 Task: Go to Digital Content & Devices. Select Echo & Alexa. Add to cart Echo Auto-2, Echo Glow-2. Select Smart Home Devices from Echo & Alexa. Add to cart Google Nest Hub (Smart Display)-1-. Select Audible Books & Originals. Add to cart The Alchemist by Paulo Coelho (narrated by Jeremy Irons)-2. Place order for _x000D_
3800 Locke St_x000D_
Latonia, Kentucky(KY), 41015, Cell Number (859) 261-0695
Action: Mouse moved to (582, 65)
Screenshot: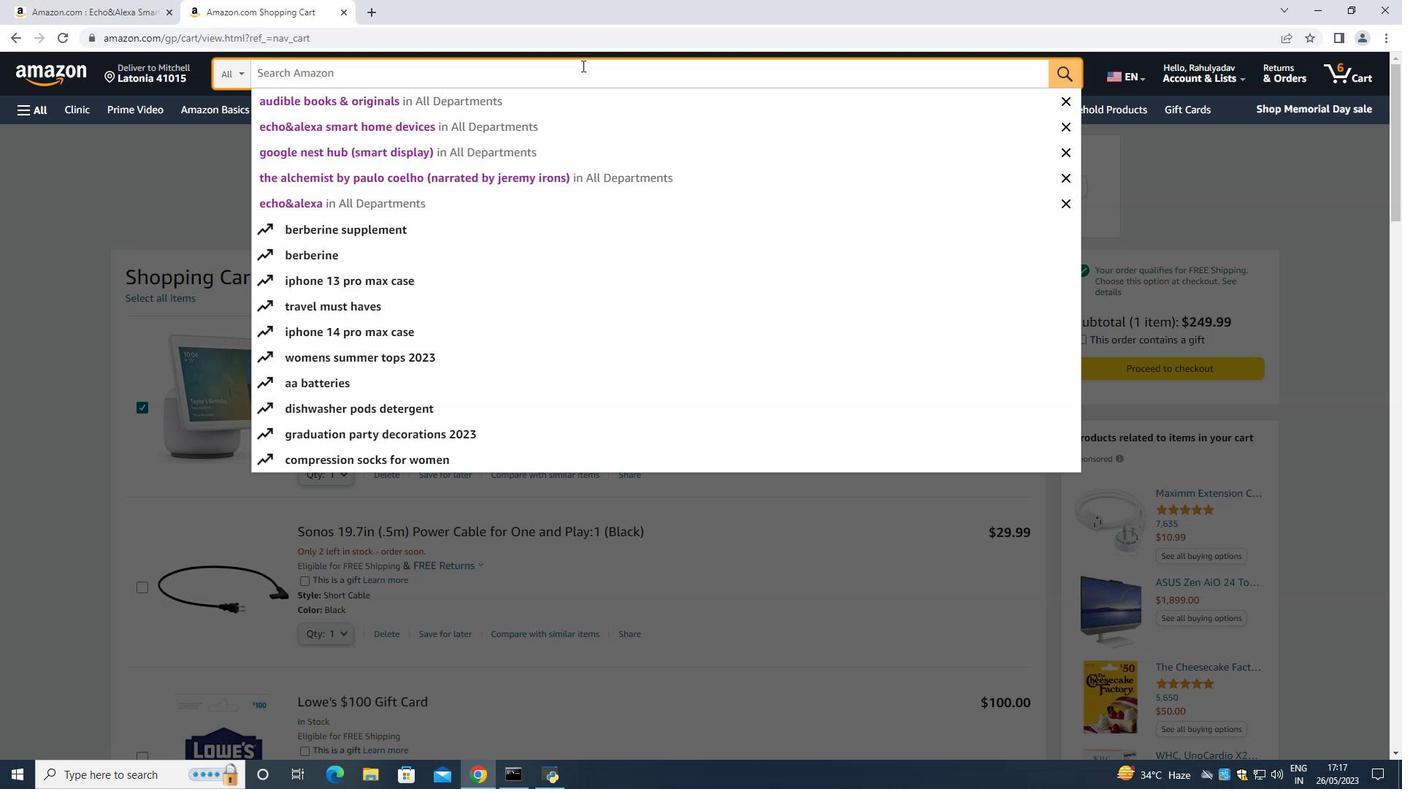 
Action: Key pressed <Key.shift><Key.shift><Key.shift><Key.shift><Key.shift><Key.shift><Key.shift><Key.shift><Key.shift><Key.shift><Key.shift><Key.shift><Key.shift><Key.shift><Key.shift><Key.shift><Key.shift><Key.shift><Key.shift><Key.shift><Key.shift><Key.shift><Key.shift><Key.shift><Key.shift><Key.shift><Key.shift><Key.shift><Key.shift><Key.shift><Key.shift><Key.shift><Key.shift><Key.shift>Echo<Key.space><Key.shift_r><Key.shift_r><Key.shift_r><Key.shift_r><Key.shift_r><Key.shift_r><Key.shift_r><Key.shift_r><Key.shift_r><Key.shift_r><Key.shift_r><Key.shift_r><Key.shift_r><Key.shift_r><Key.shift_r><Key.shift_r><Key.shift_r><Key.shift_r><Key.shift_r><Key.shift_r><Key.shift_r><Key.shift_r>&<Key.shift><Key.space><Key.shift>Alexa<Key.space><Key.enter>
Screenshot: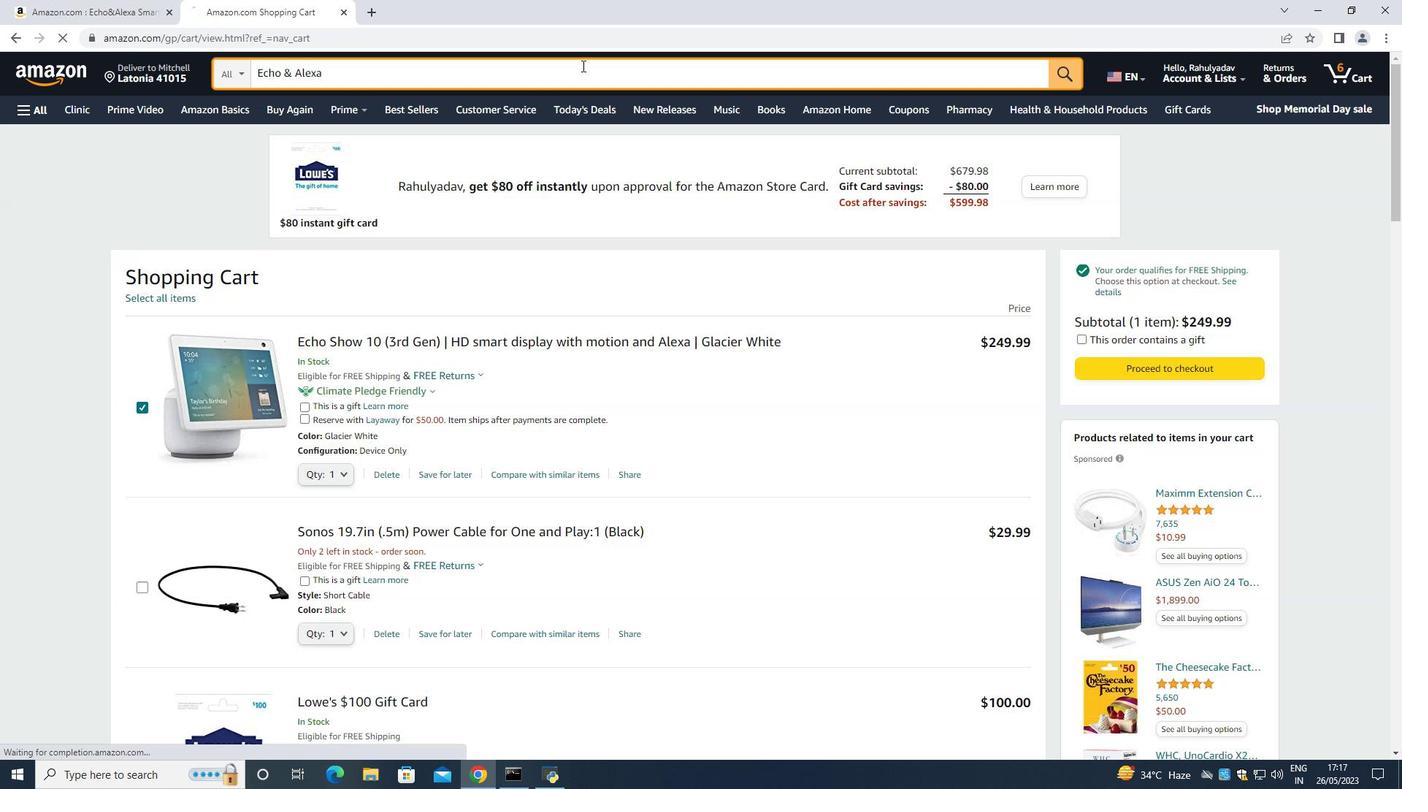 
Action: Mouse moved to (369, 85)
Screenshot: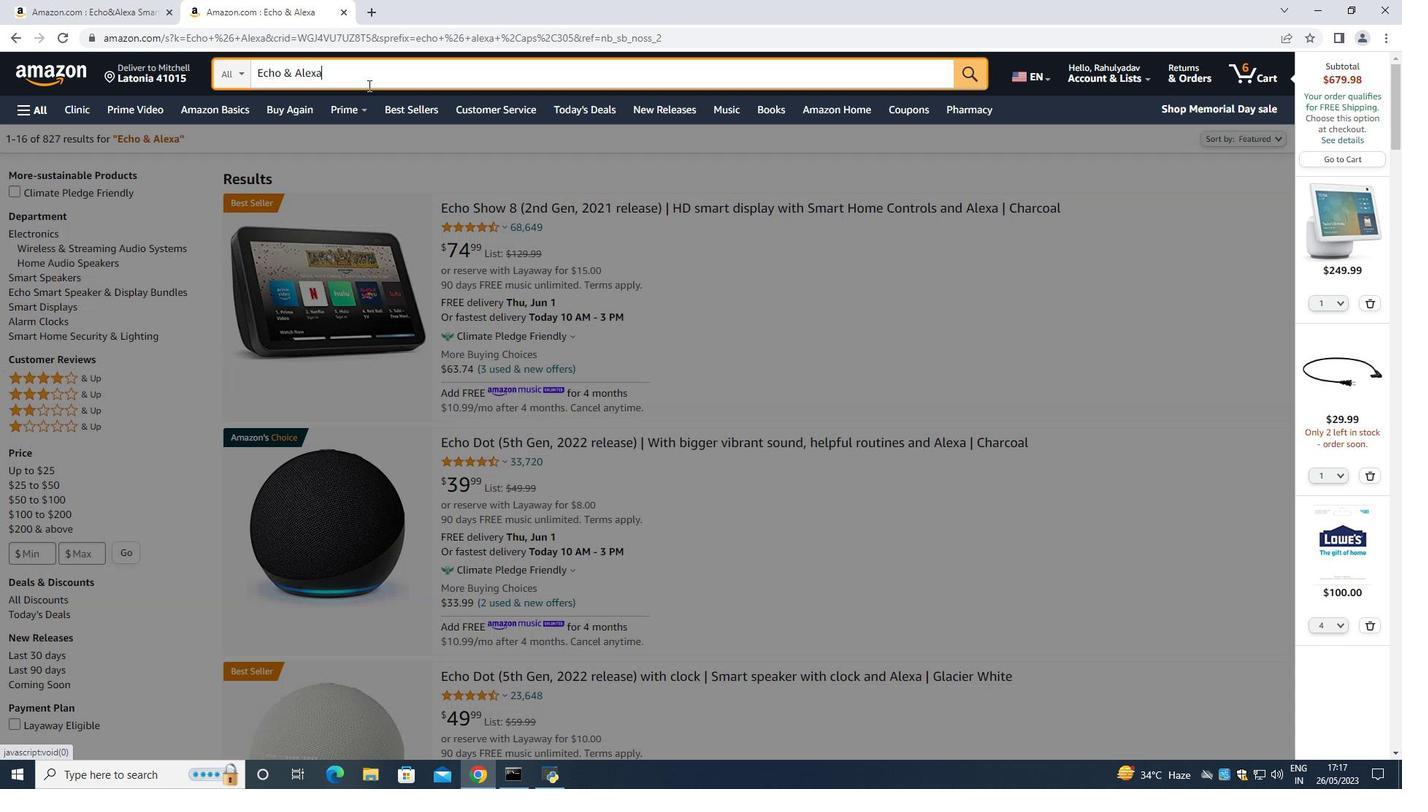 
Action: Mouse pressed left at (369, 85)
Screenshot: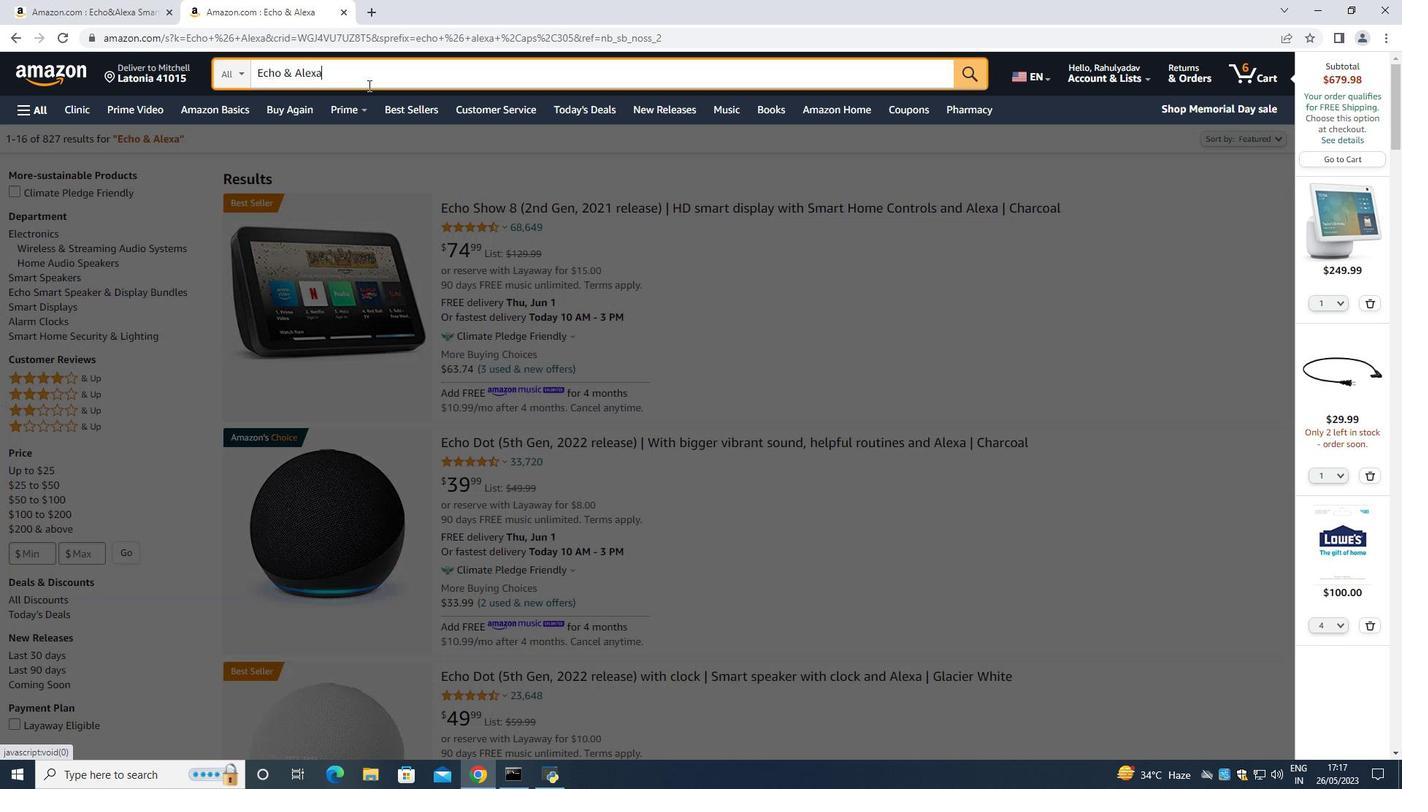 
Action: Mouse moved to (1149, 115)
Screenshot: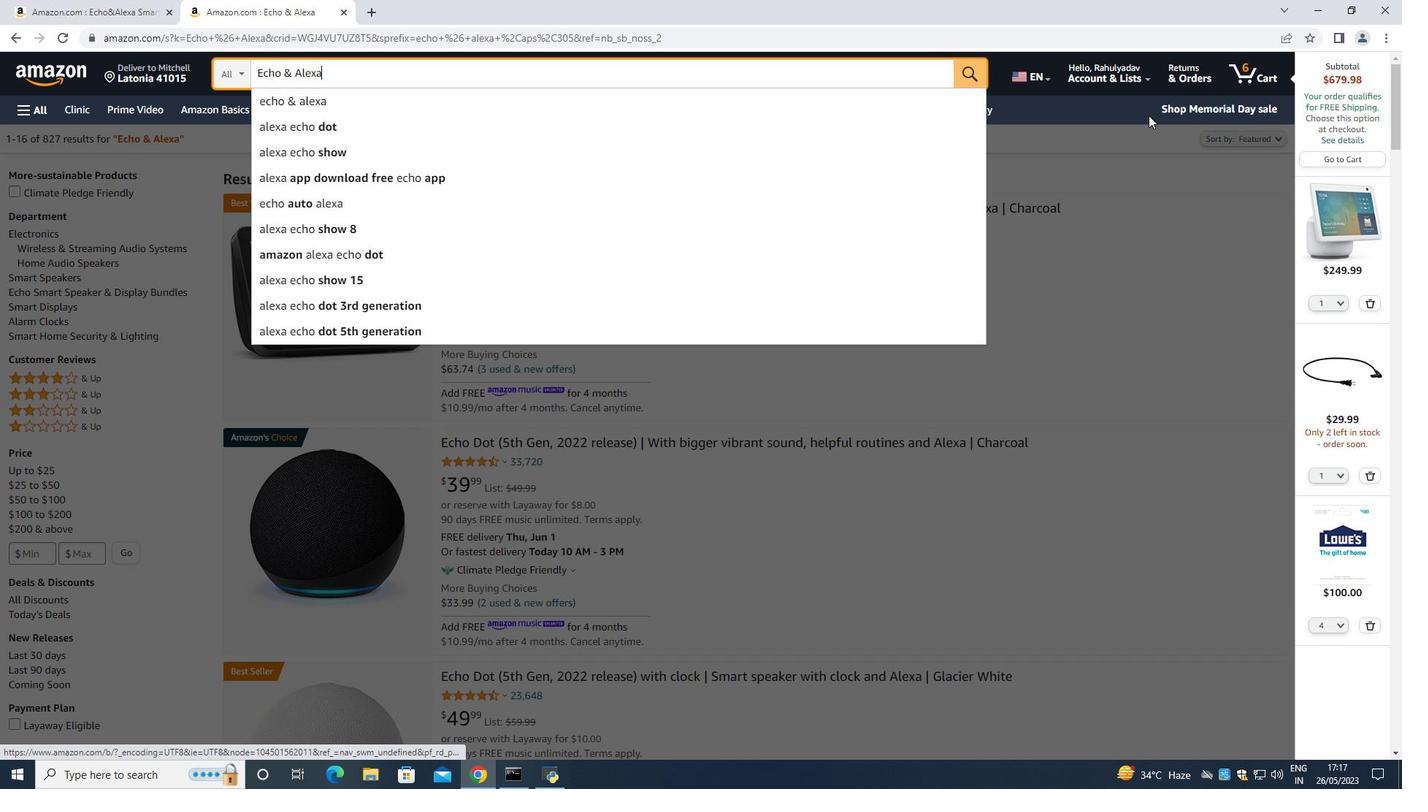 
Action: Key pressed <Key.space>
Screenshot: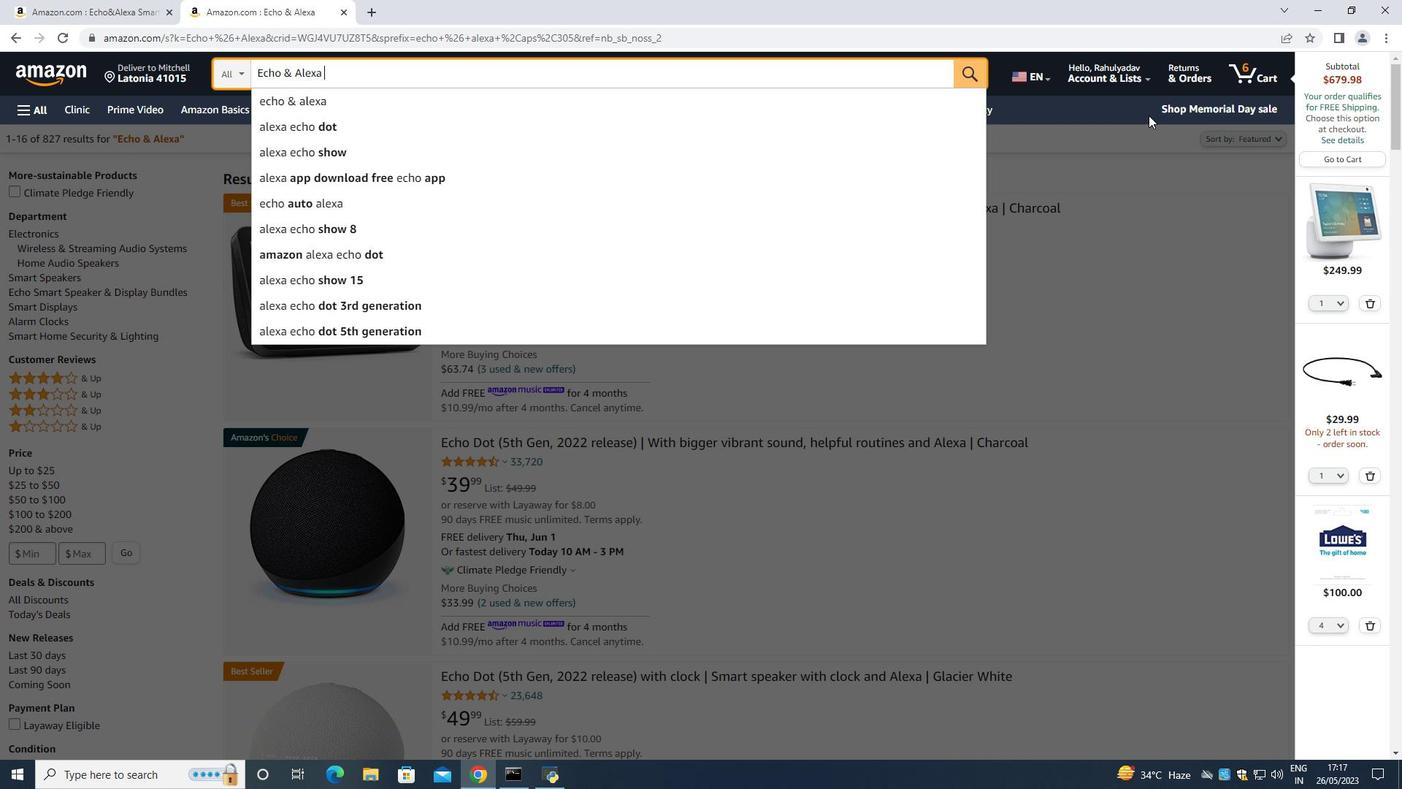
Action: Mouse moved to (1148, 116)
Screenshot: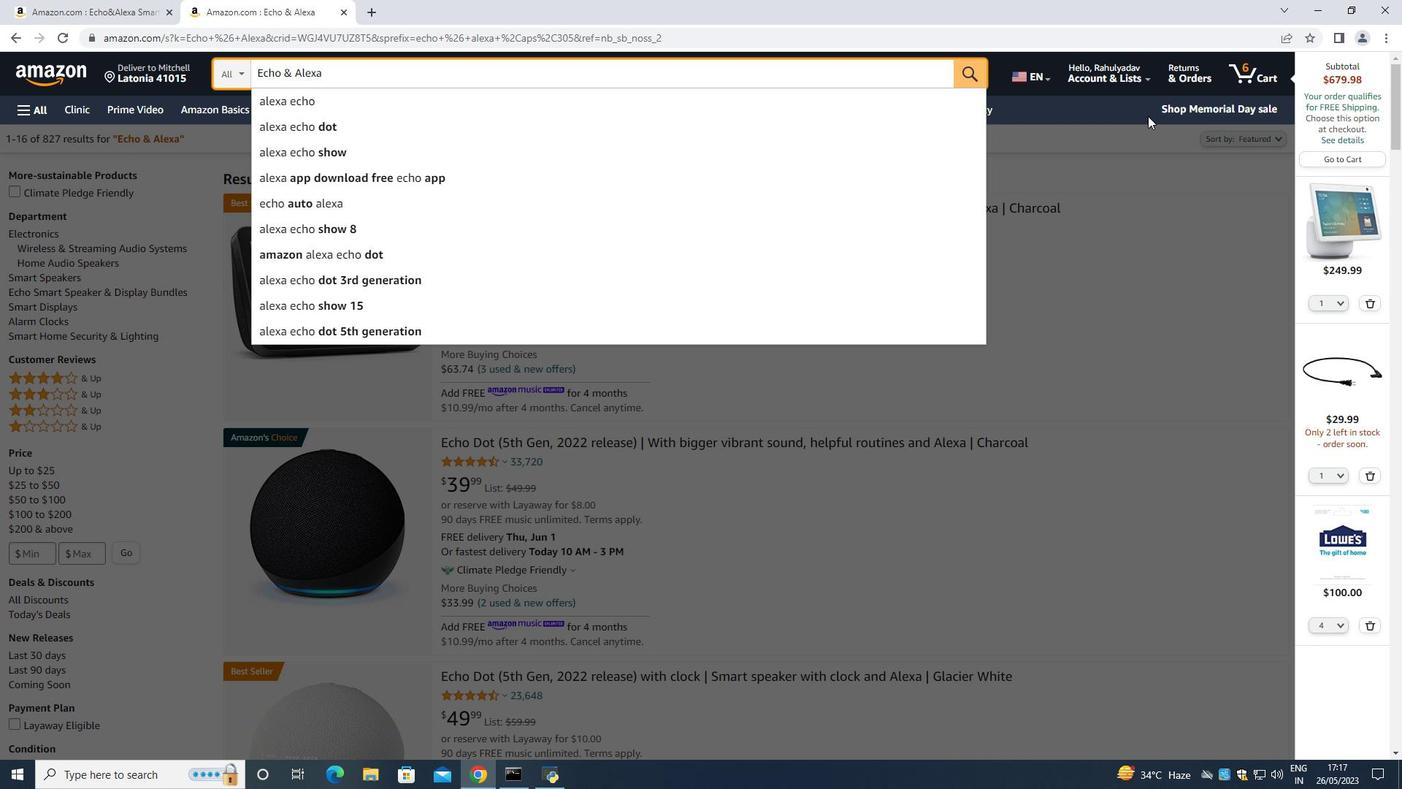 
Action: Key pressed <Key.shift>Echo<Key.space><Key.shift>Aut<Key.backspace><Key.backspace>uto<Key.space>2<Key.enter>
Screenshot: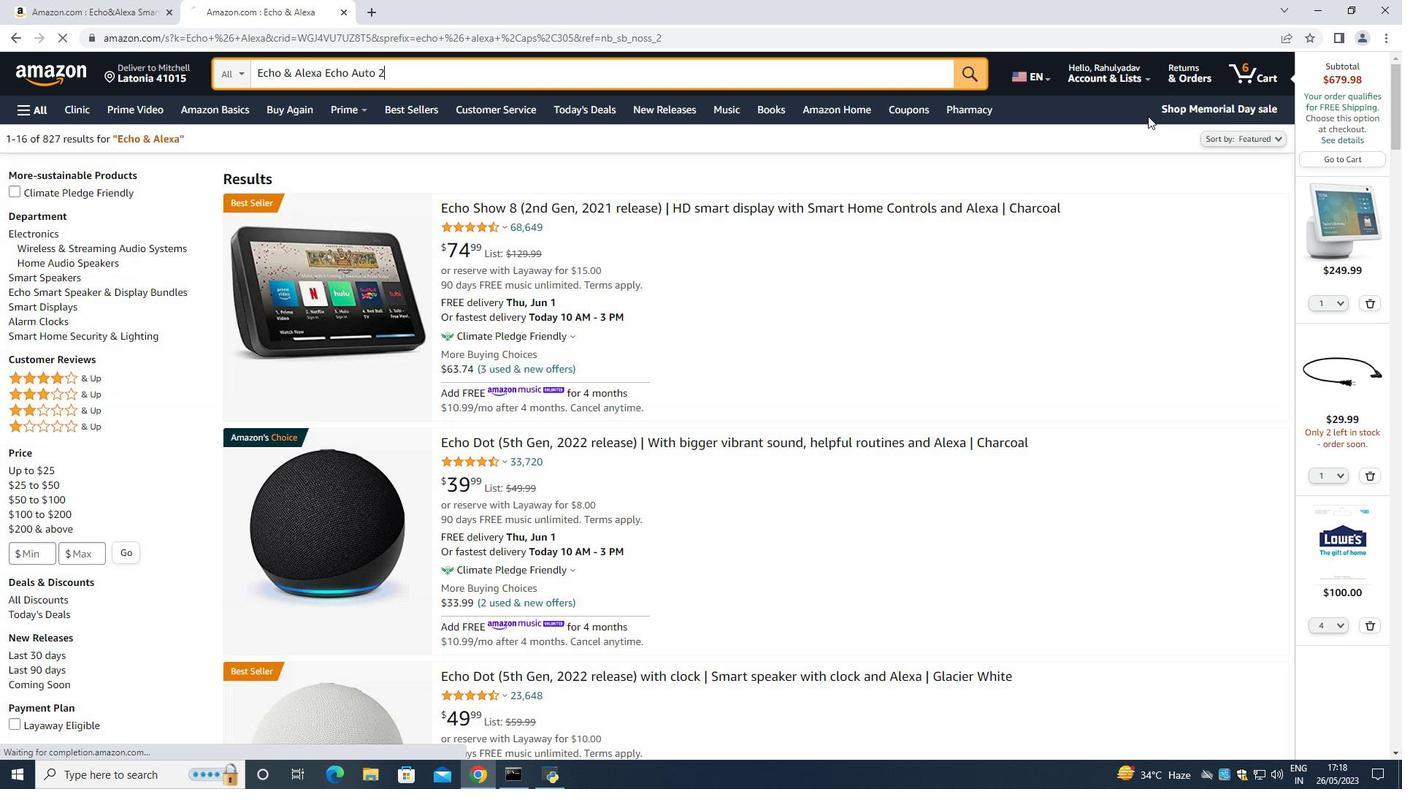 
Action: Mouse moved to (382, 75)
Screenshot: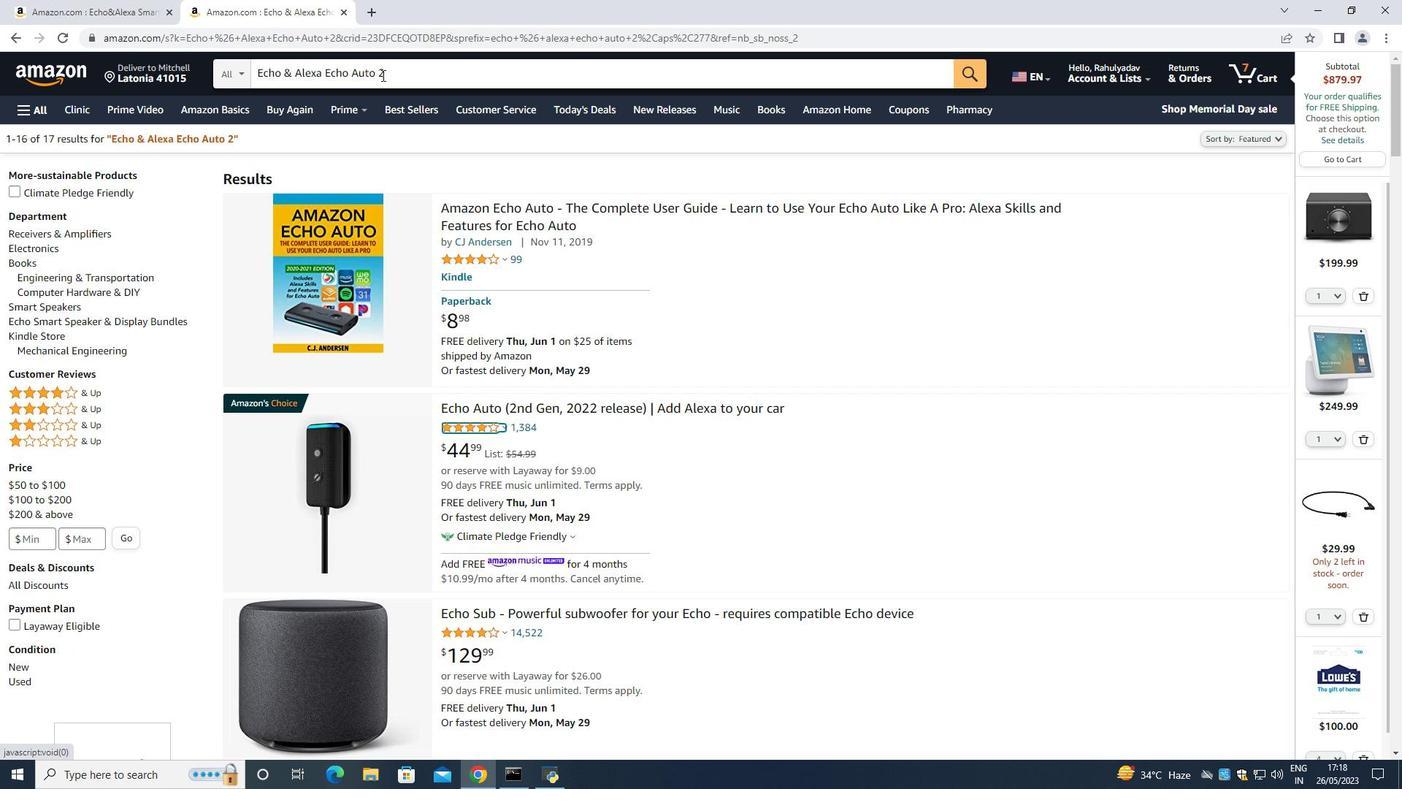 
Action: Key pressed <Key.backspace>
Screenshot: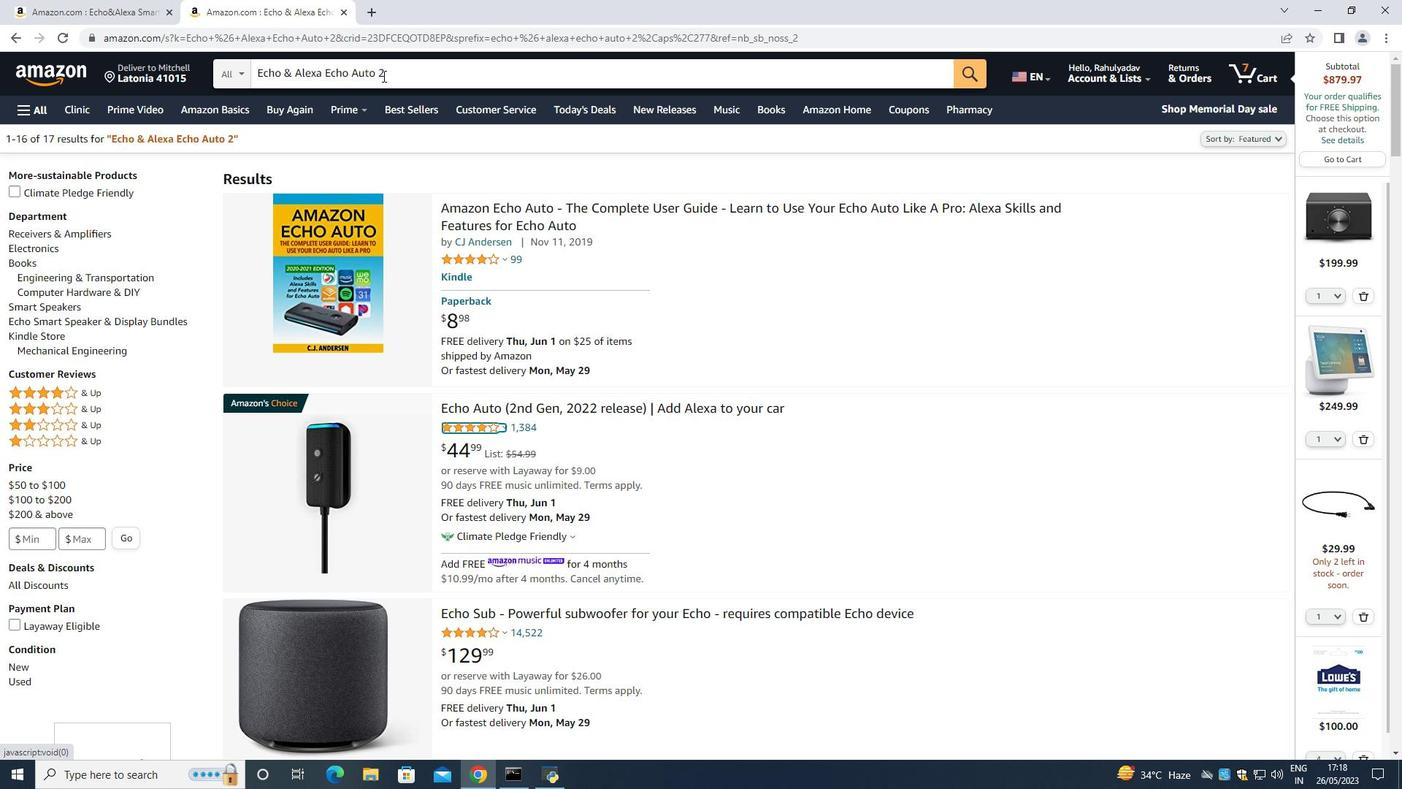 
Action: Mouse moved to (382, 75)
Screenshot: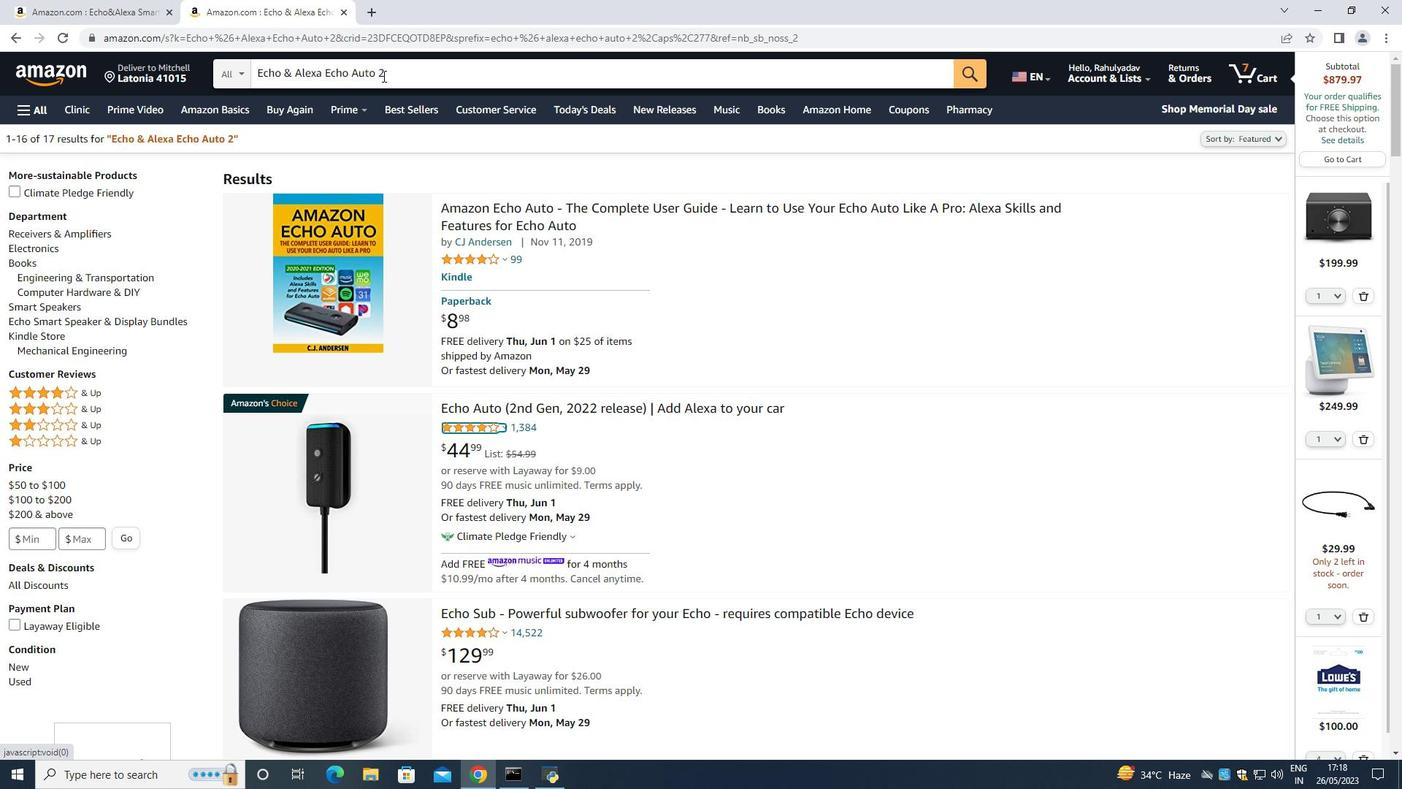 
Action: Key pressed <Key.backspace><Key.backspace>
Screenshot: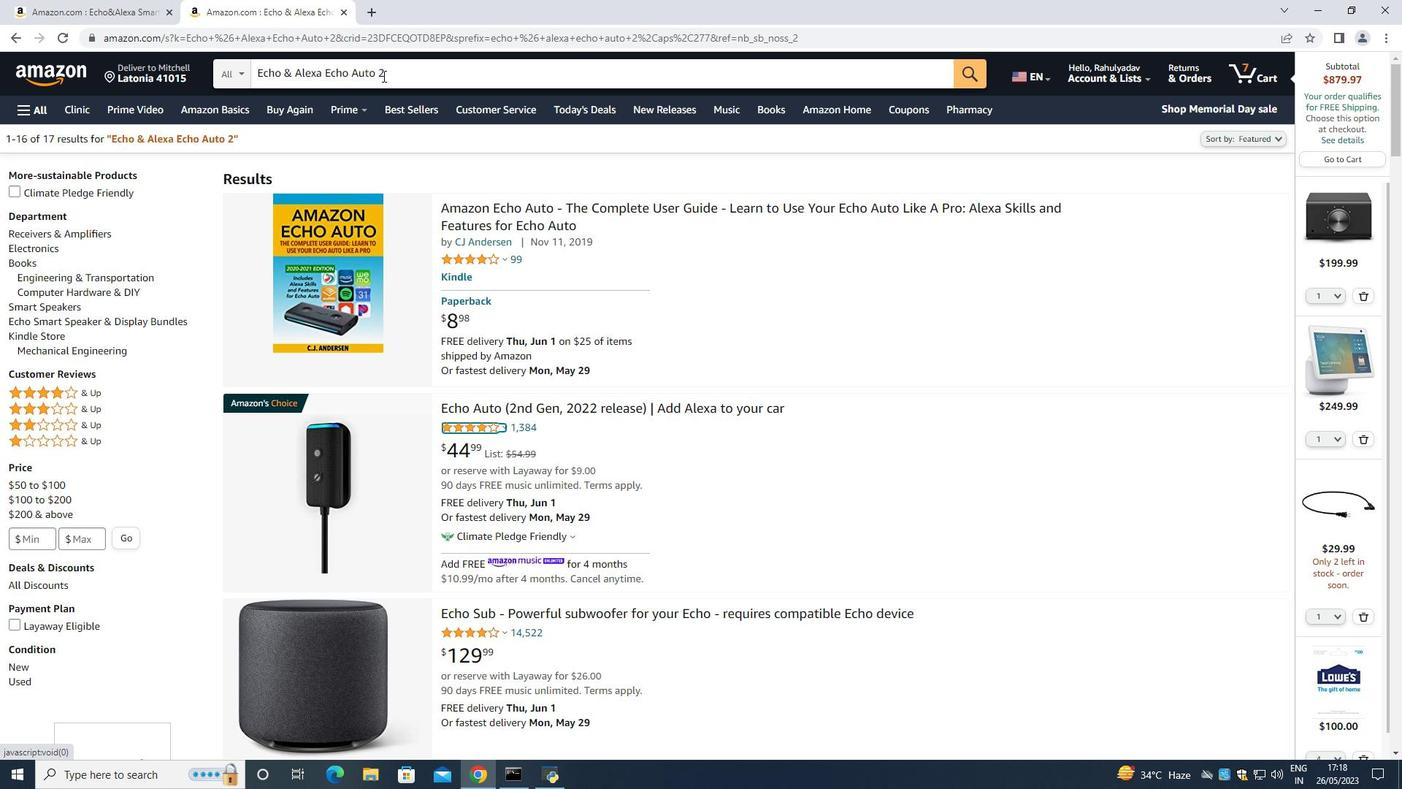 
Action: Mouse moved to (395, 71)
Screenshot: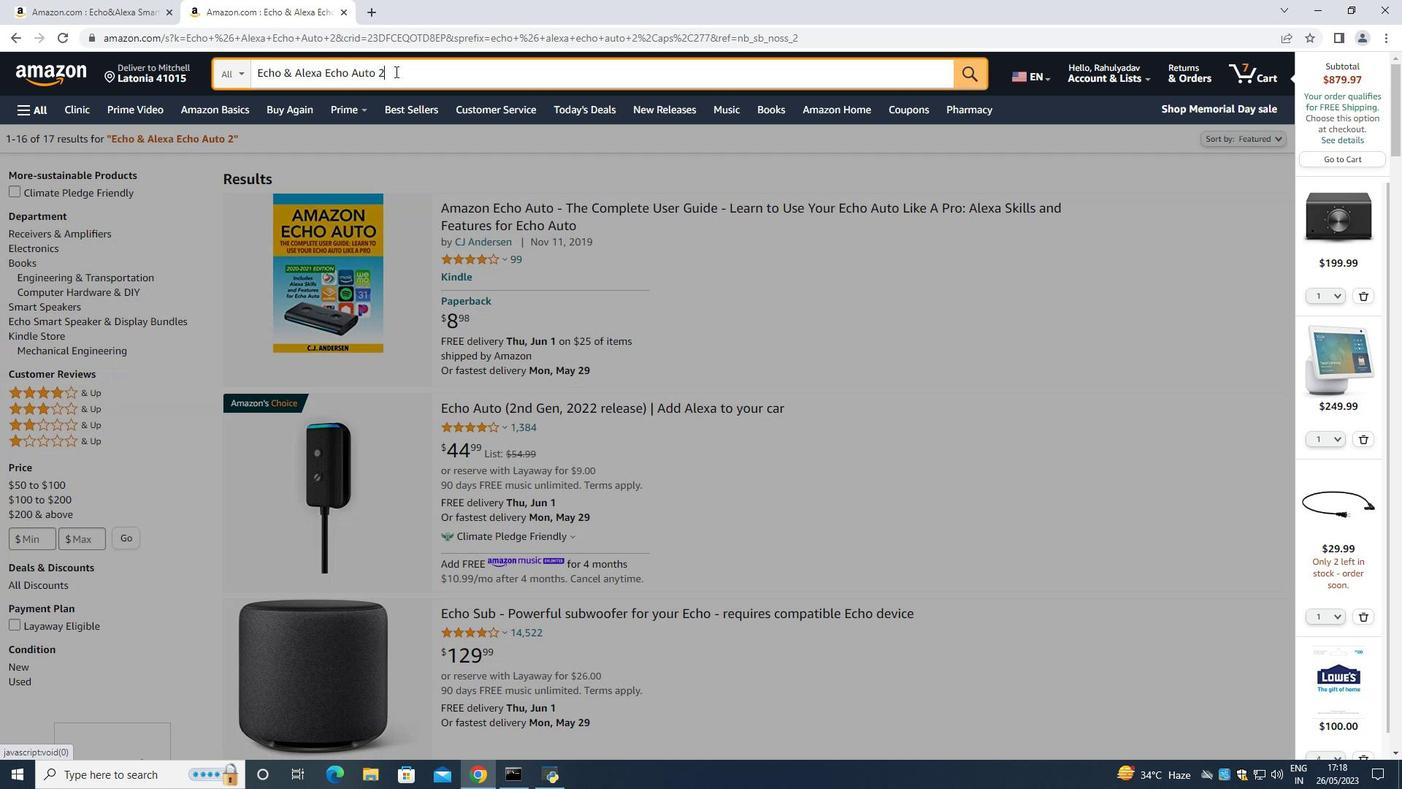 
Action: Mouse pressed left at (395, 71)
Screenshot: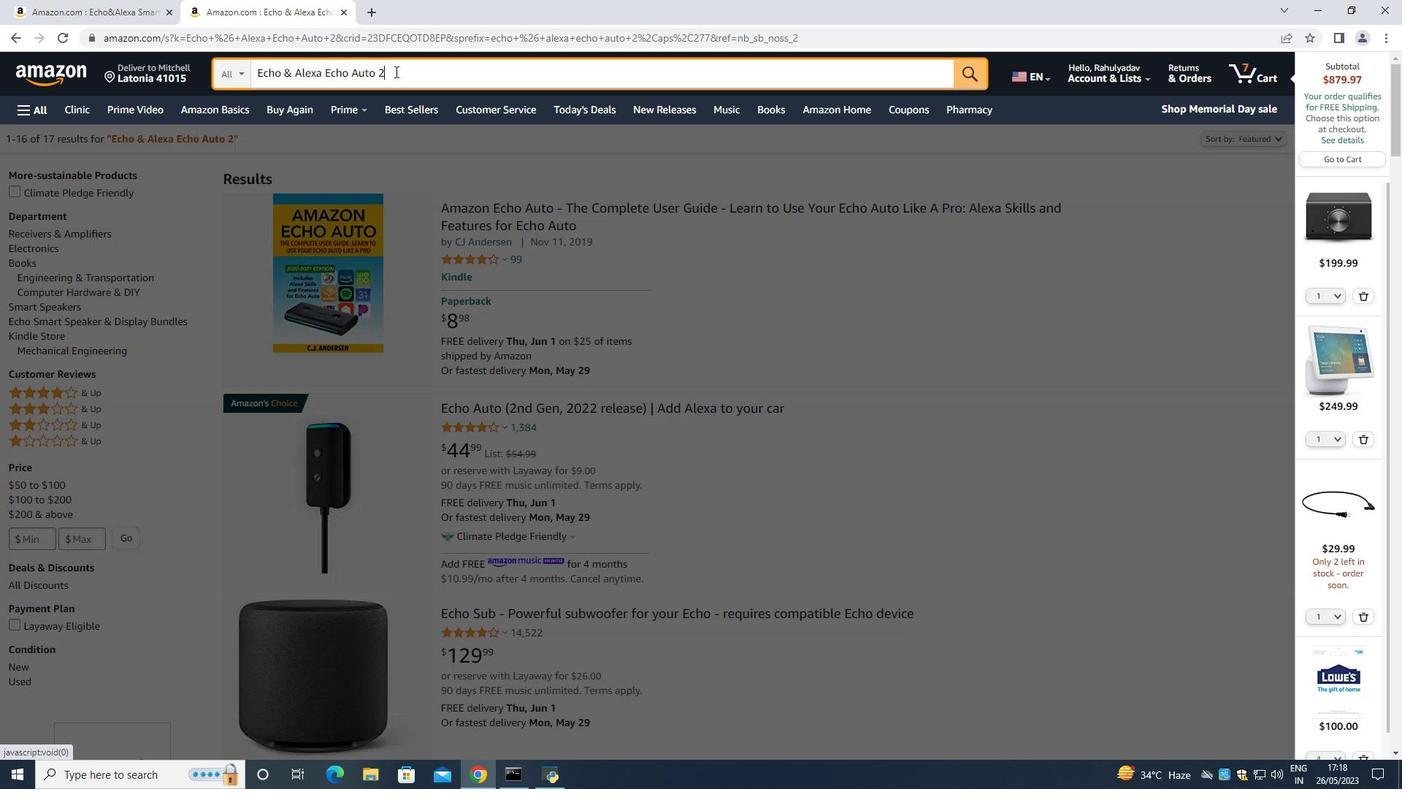 
Action: Mouse moved to (395, 71)
Screenshot: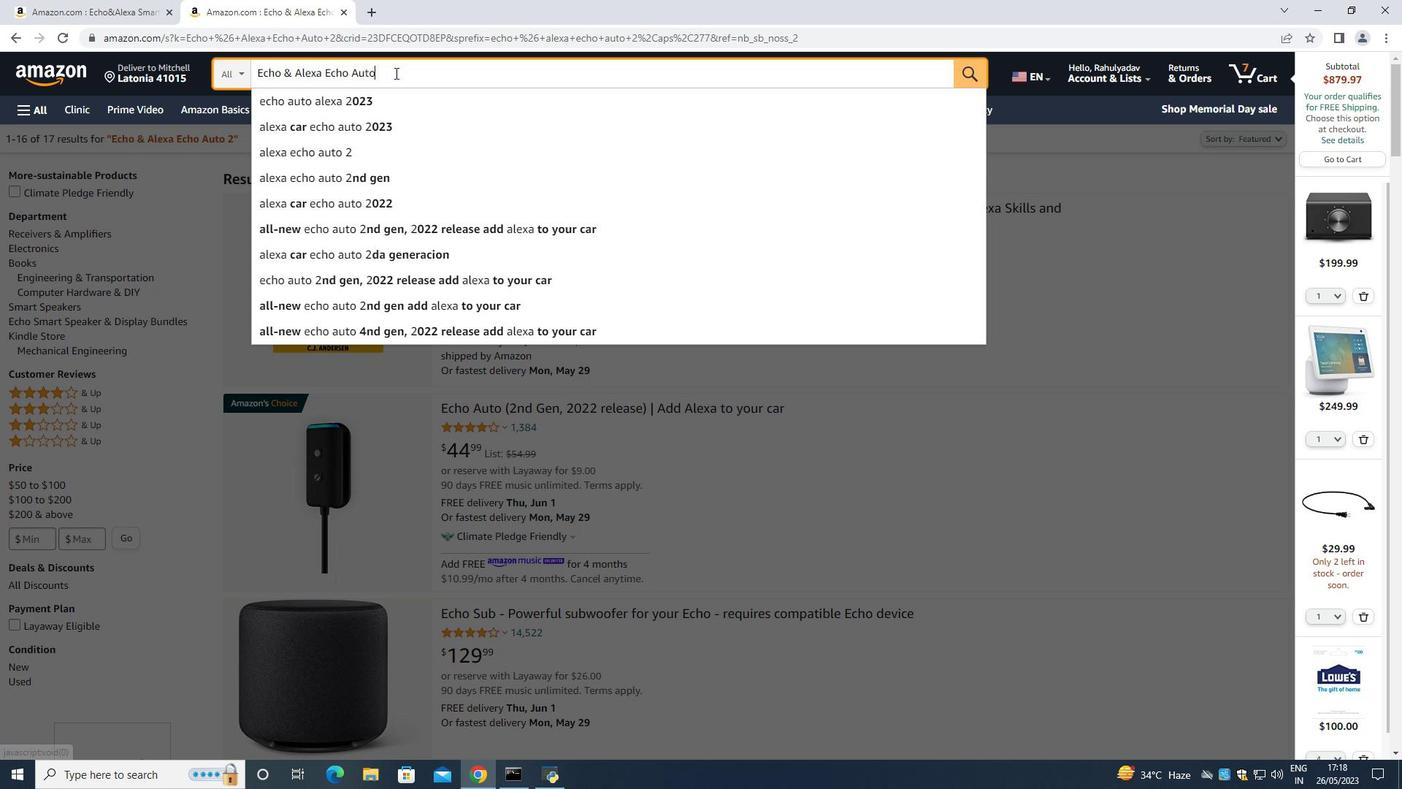 
Action: Key pressed <Key.backspace>
Screenshot: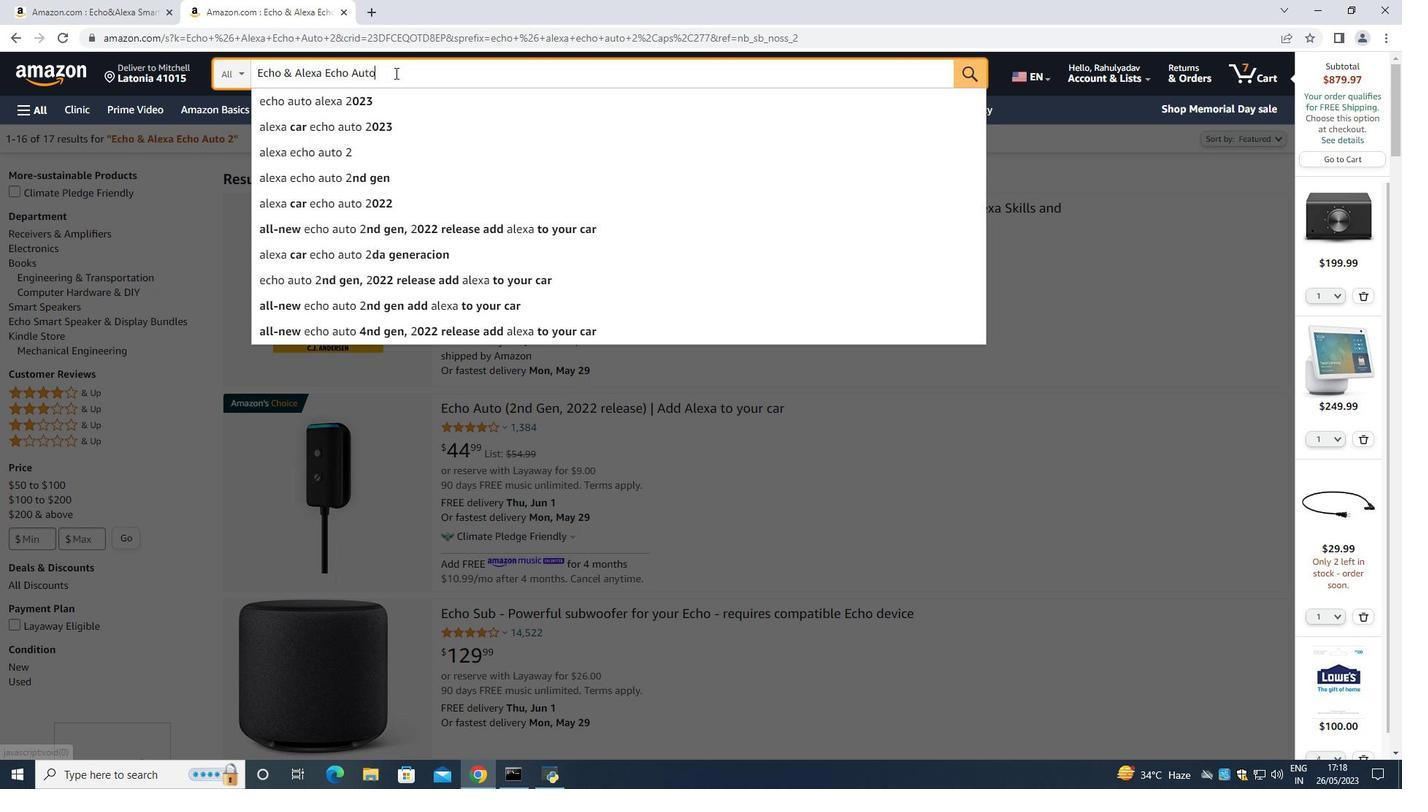 
Action: Mouse moved to (395, 73)
Screenshot: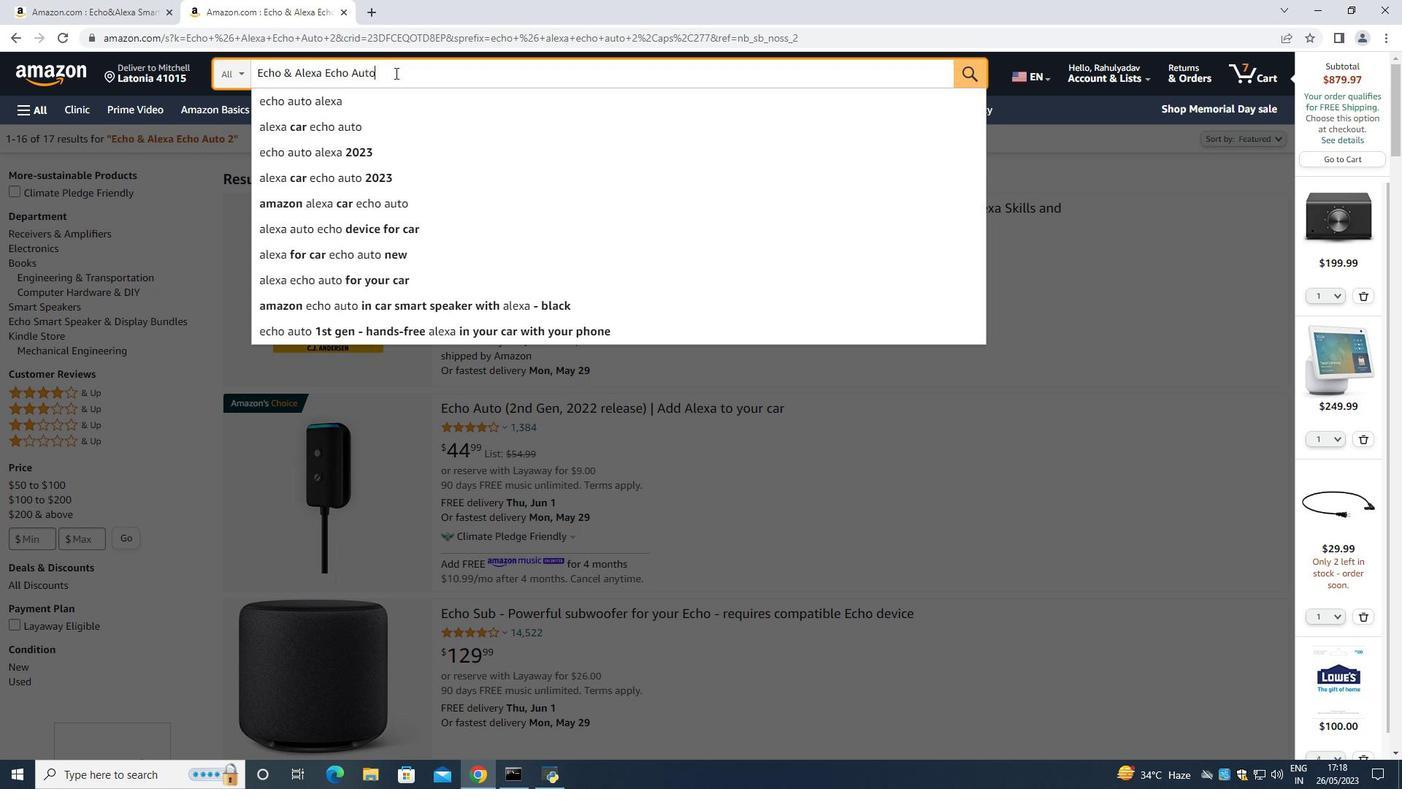 
Action: Key pressed <Key.backspace><Key.backspace><Key.backspace><Key.backspace><Key.backspace>
Screenshot: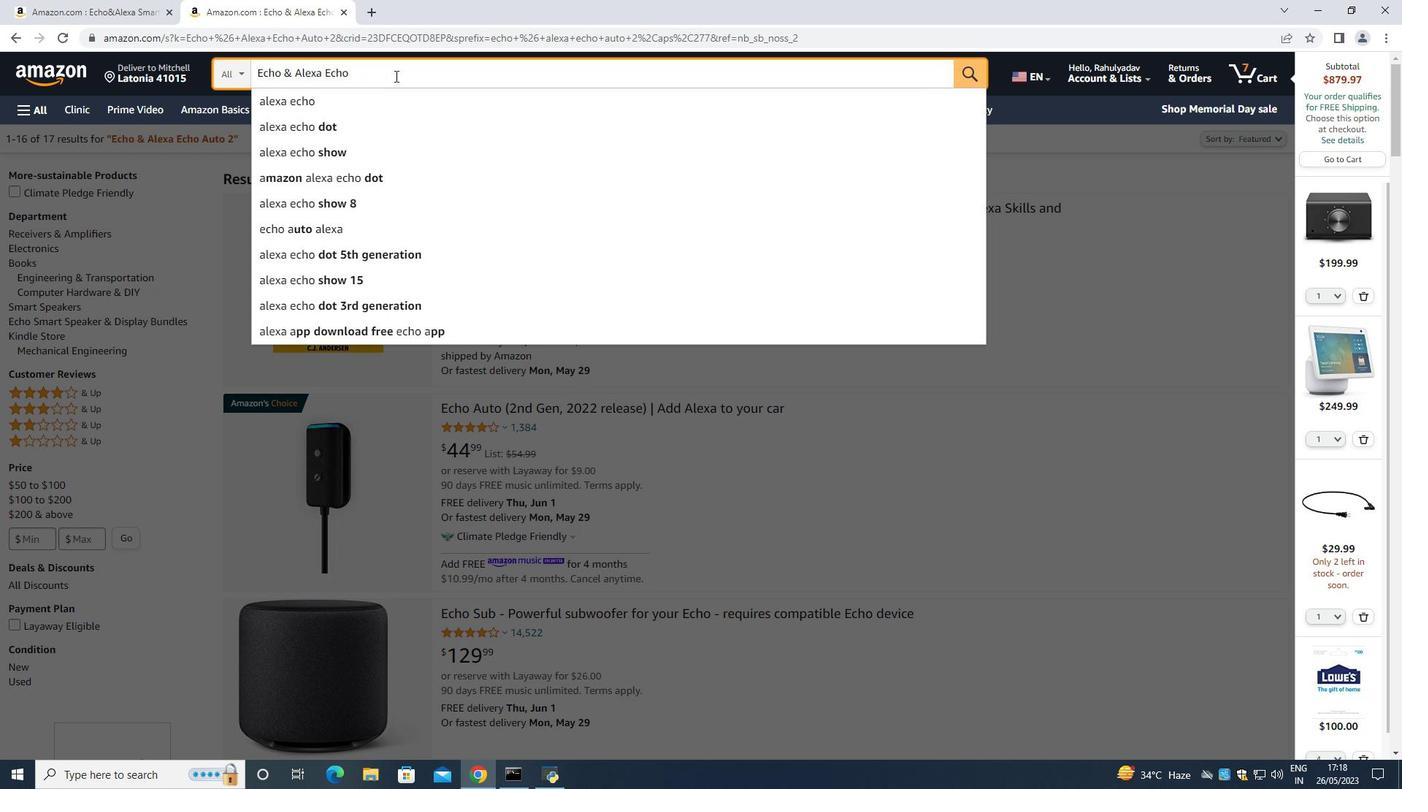 
Action: Mouse moved to (394, 82)
Screenshot: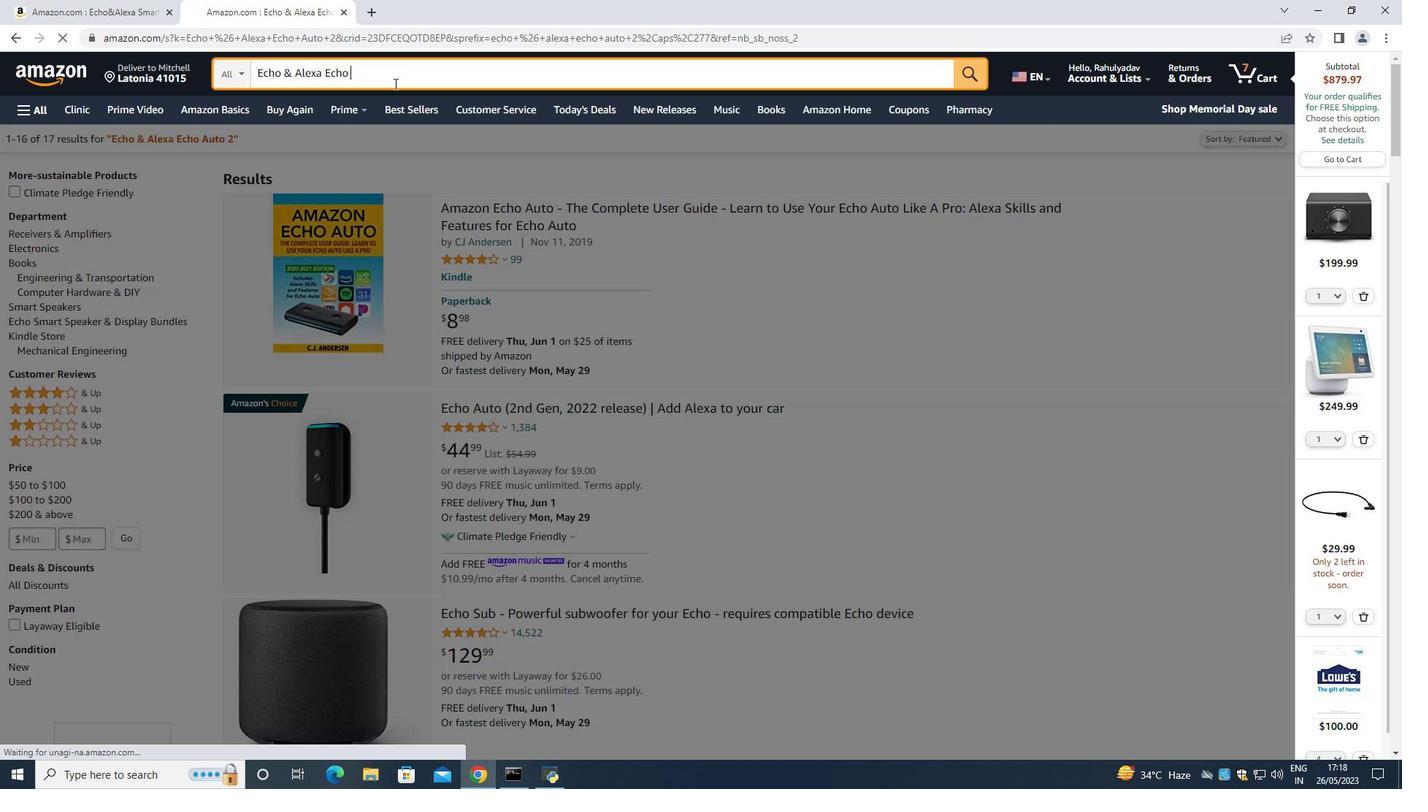
Action: Key pressed <Key.enter>
Screenshot: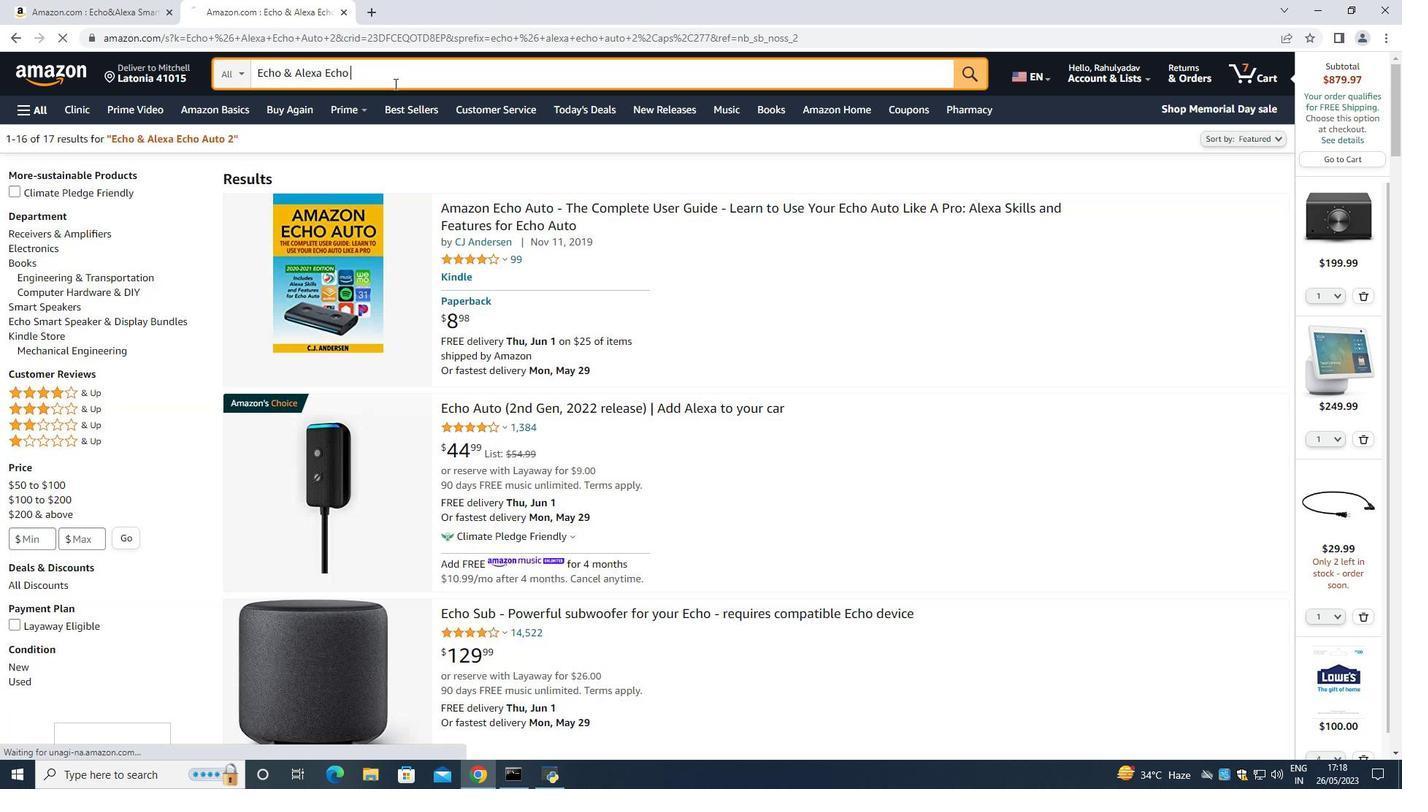 
Action: Mouse moved to (370, 73)
Screenshot: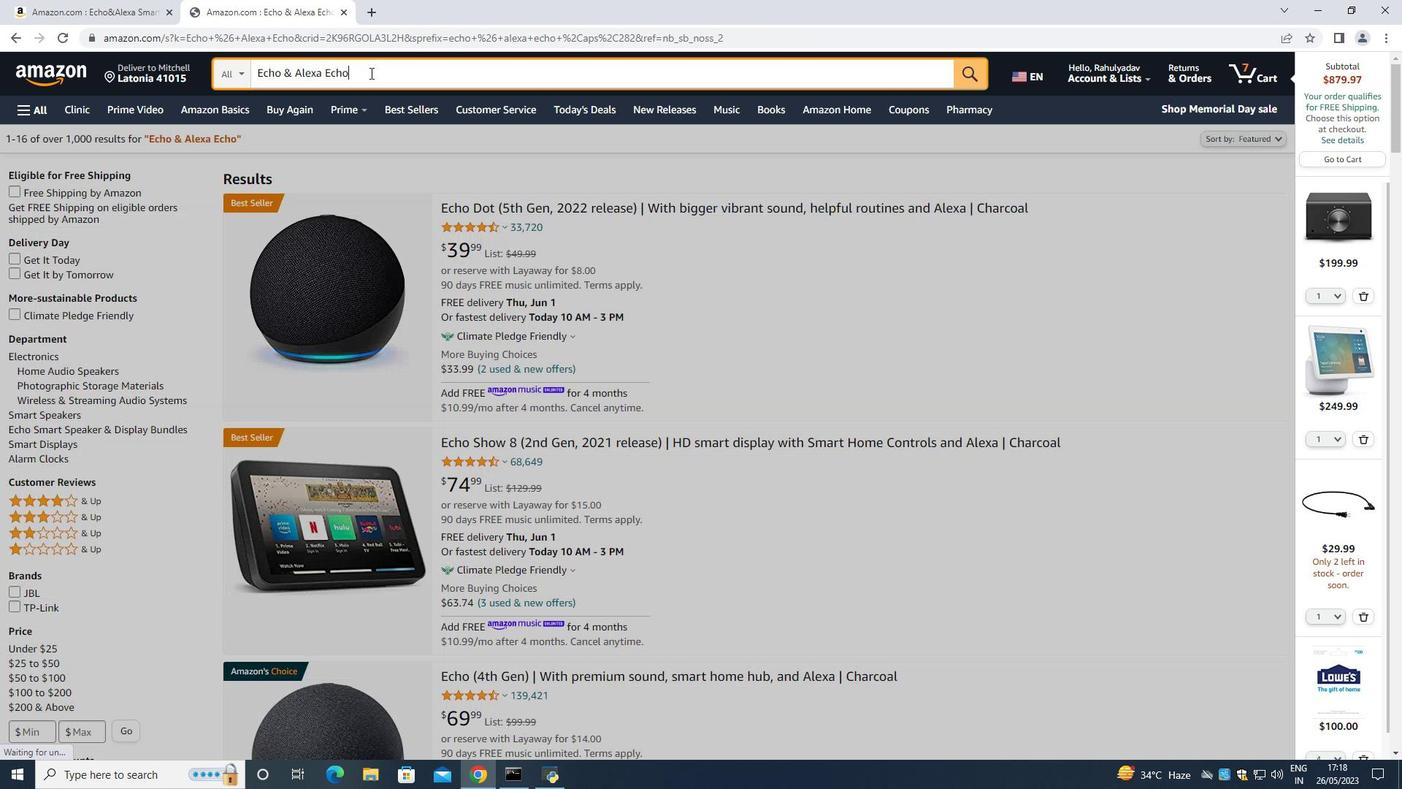 
Action: Mouse pressed left at (370, 73)
Screenshot: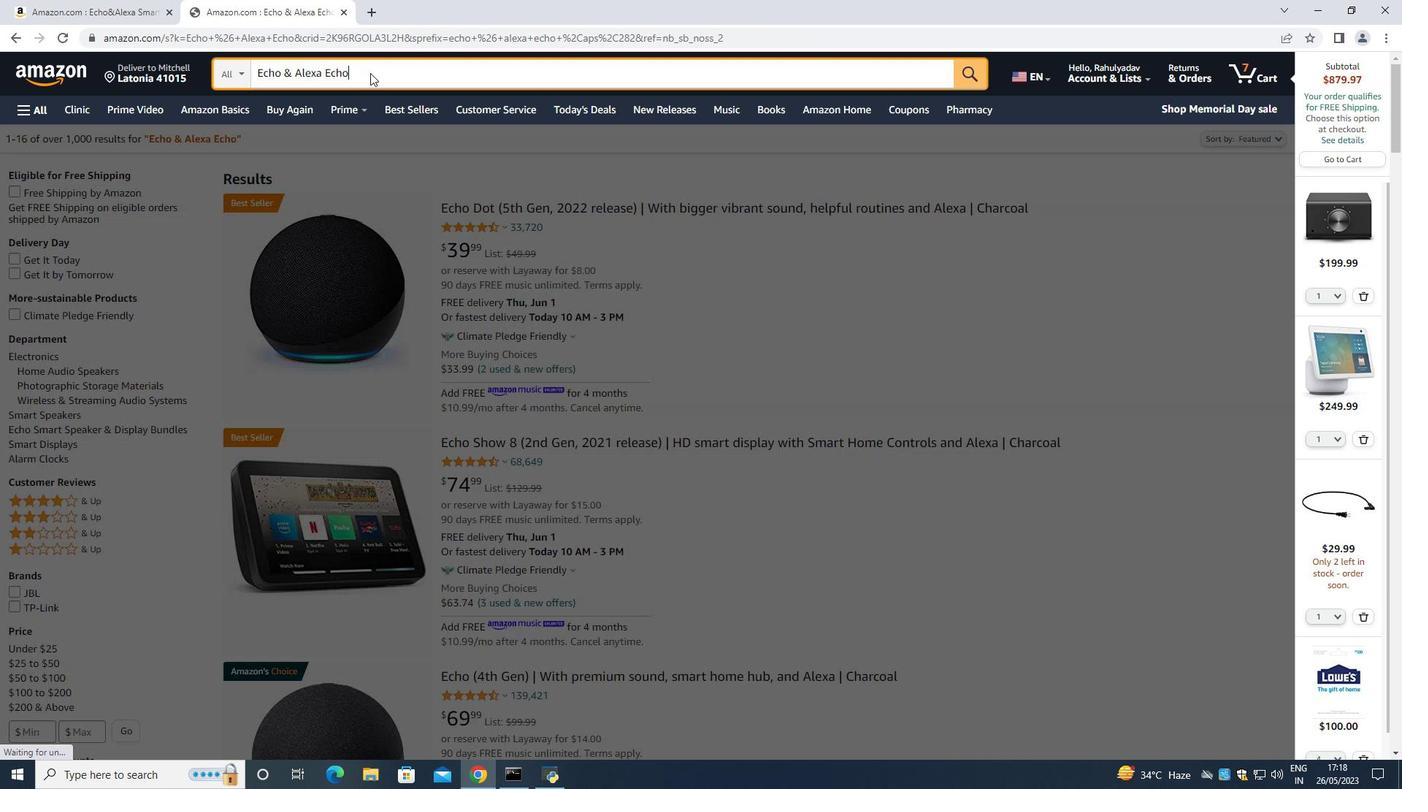 
Action: Mouse moved to (368, 80)
Screenshot: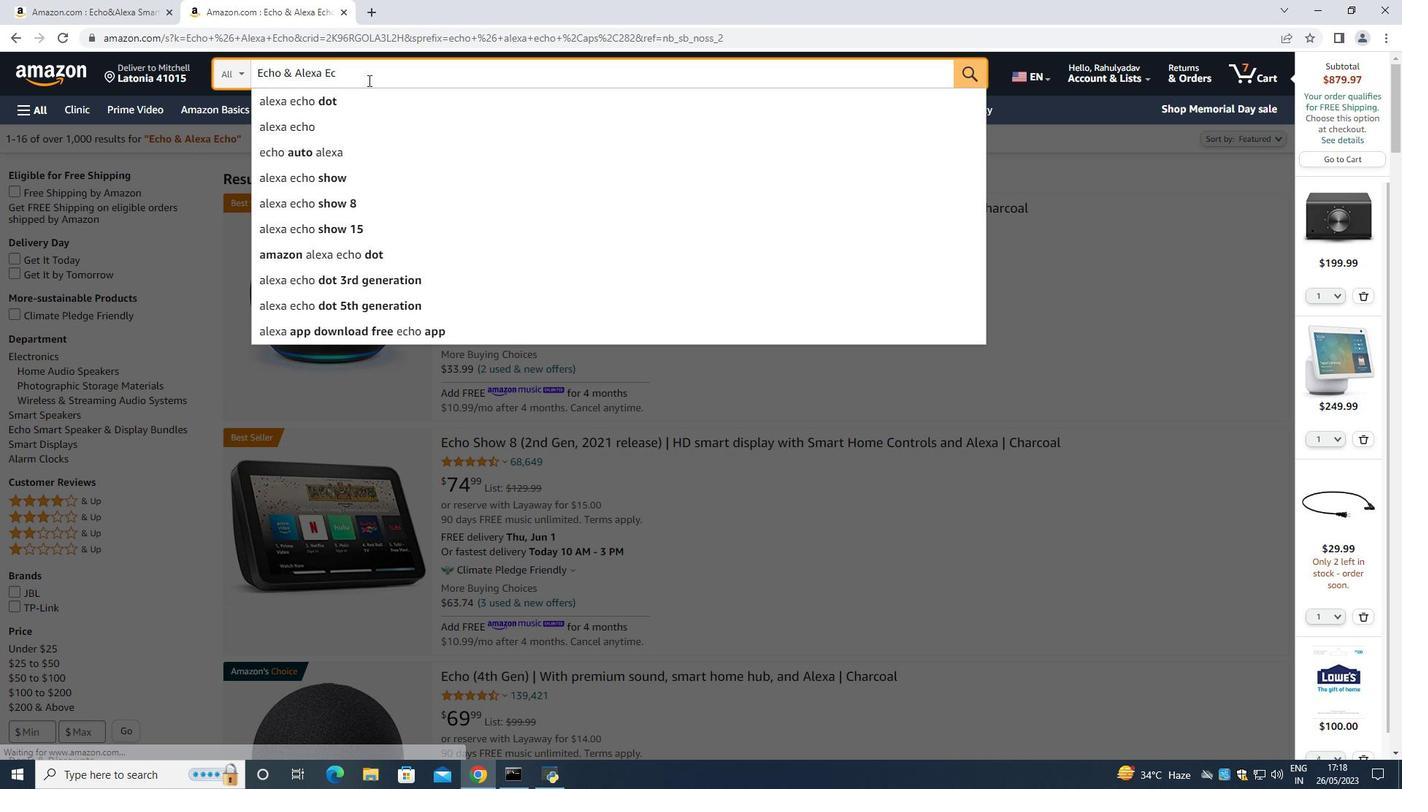 
Action: Key pressed <Key.backspace><Key.backspace><Key.backspace><Key.backspace>
Screenshot: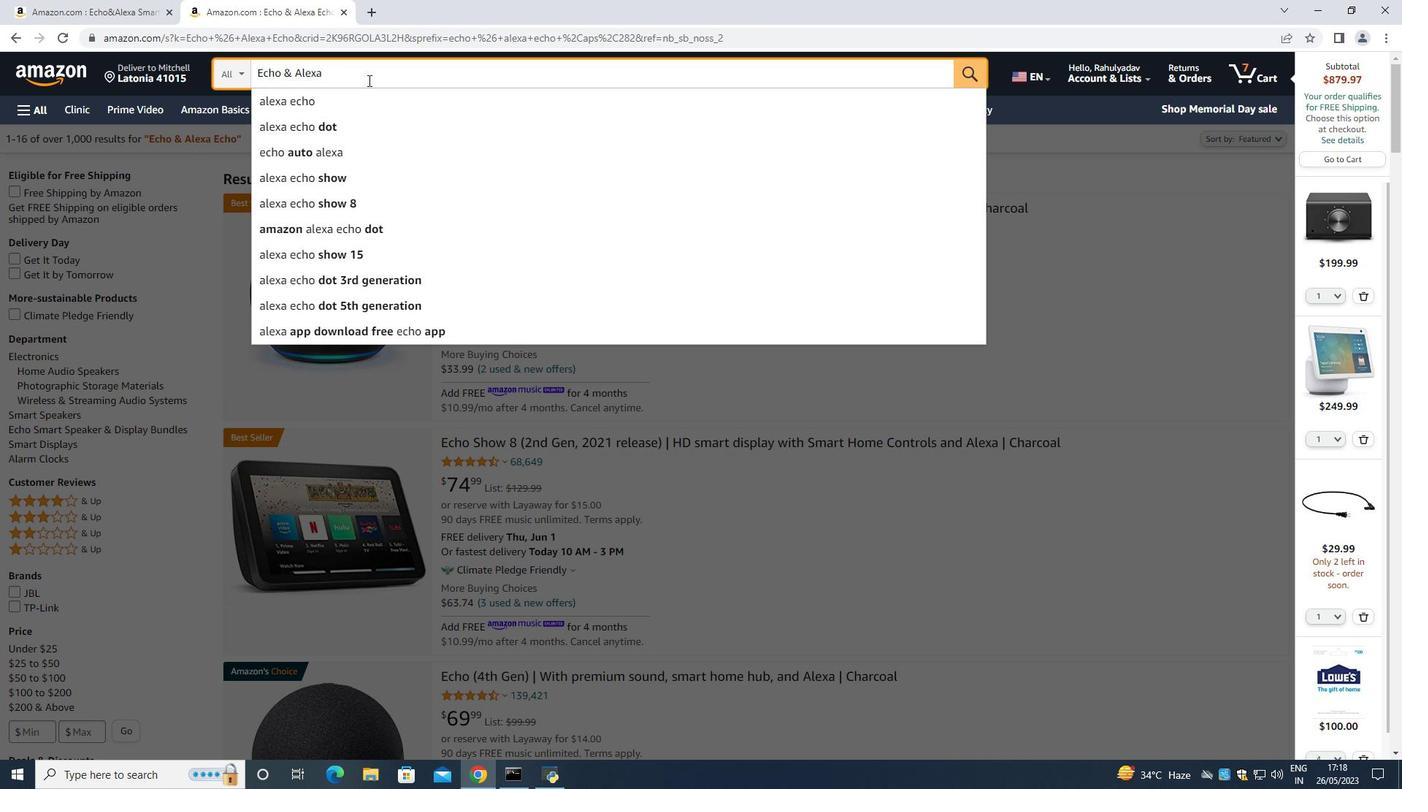 
Action: Mouse moved to (368, 80)
Screenshot: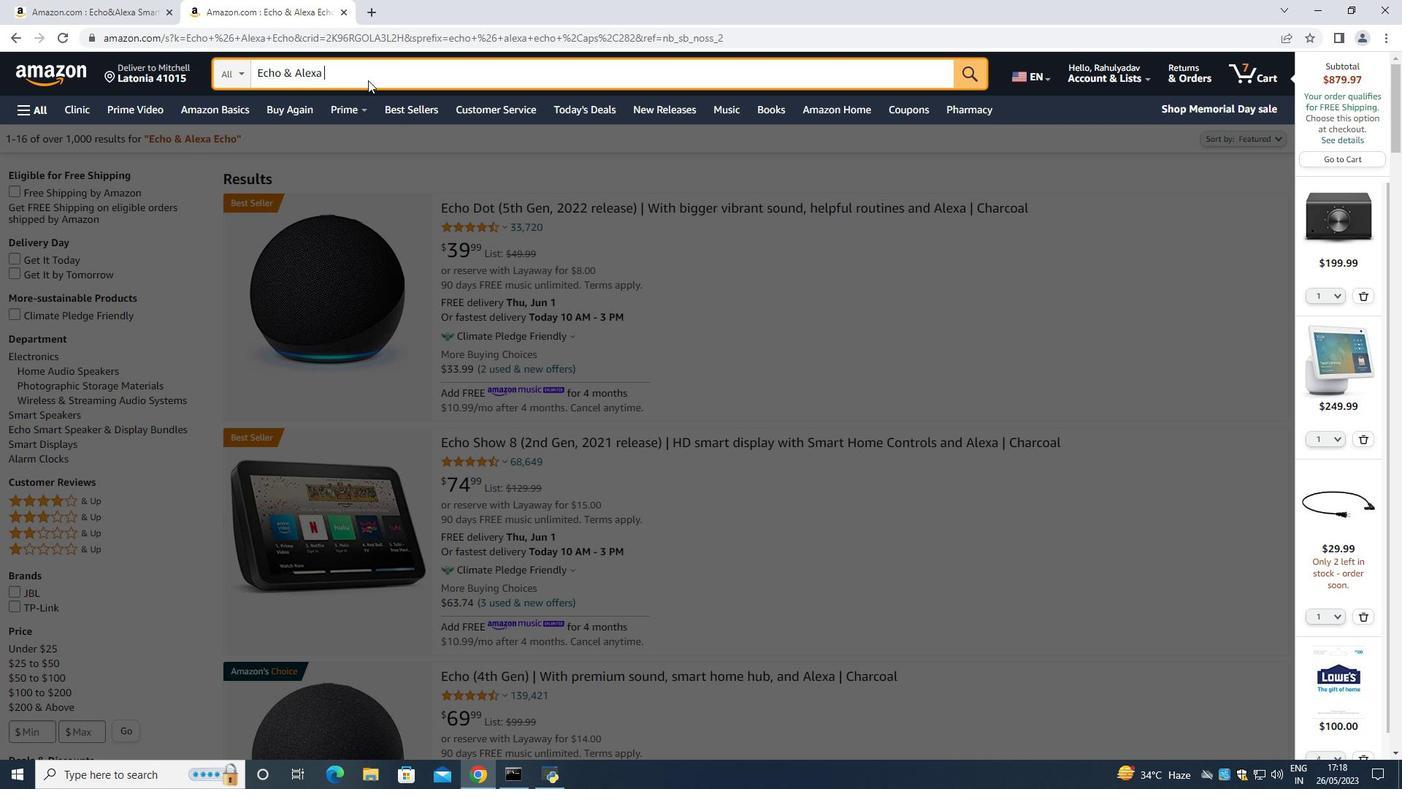 
Action: Key pressed <Key.enter>
Screenshot: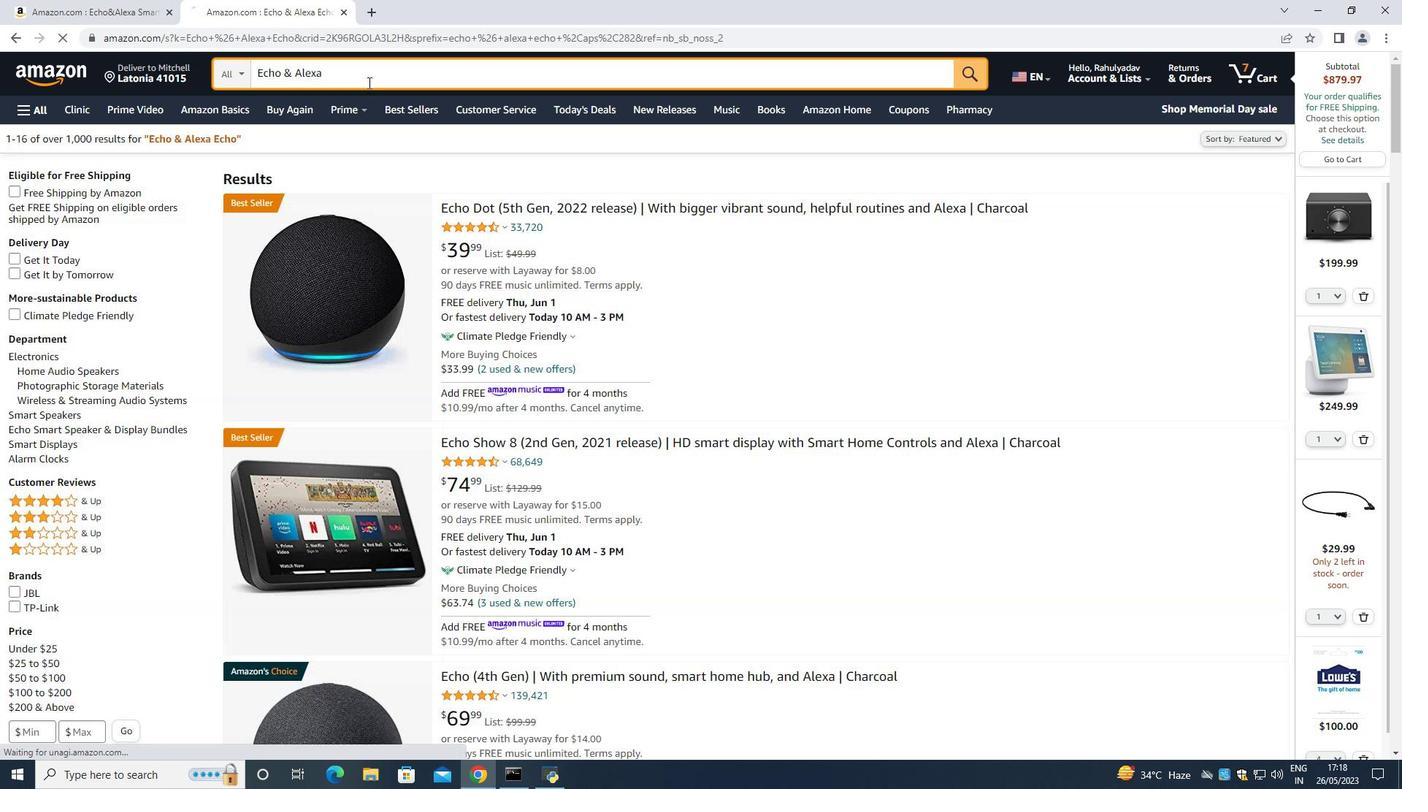 
Action: Mouse moved to (504, 211)
Screenshot: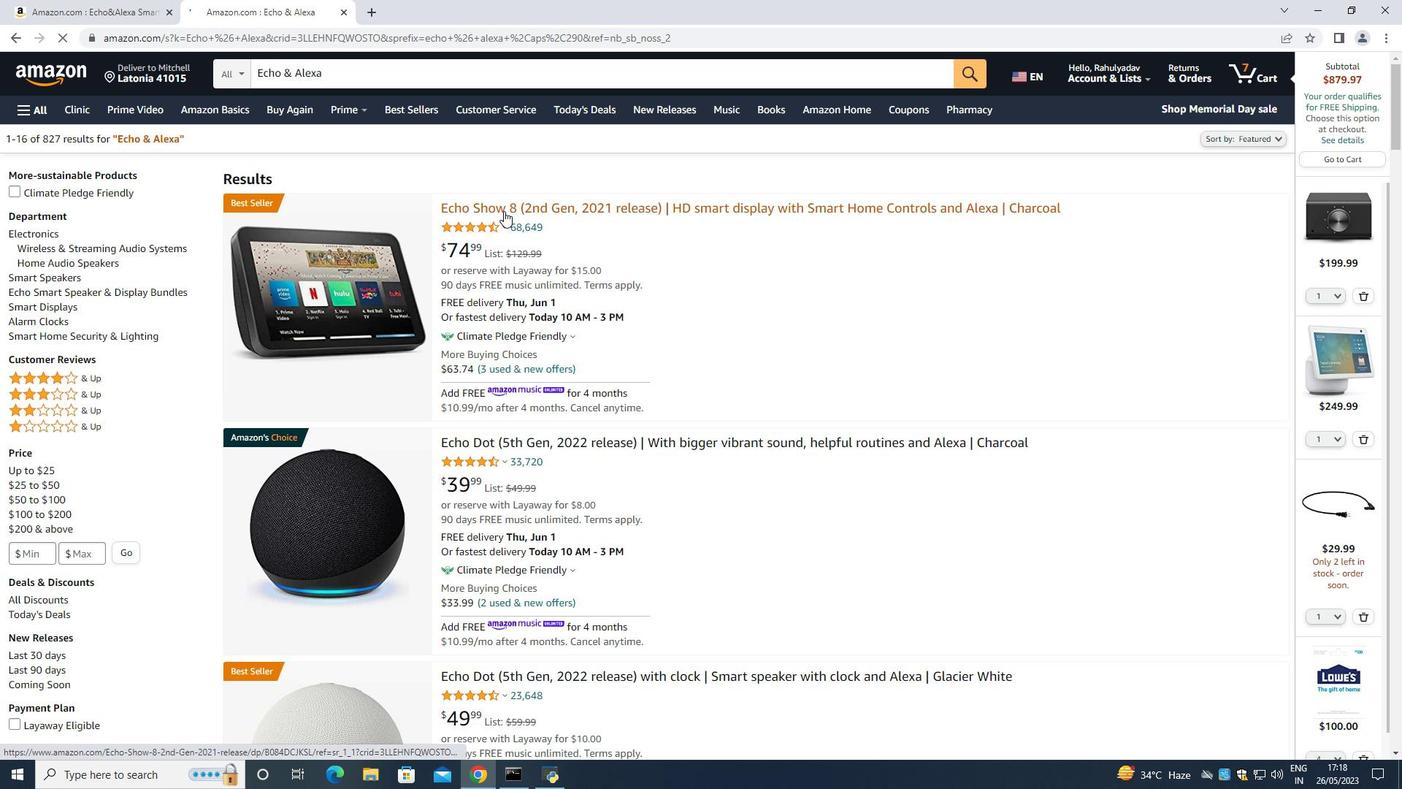 
Action: Mouse pressed left at (504, 211)
Screenshot: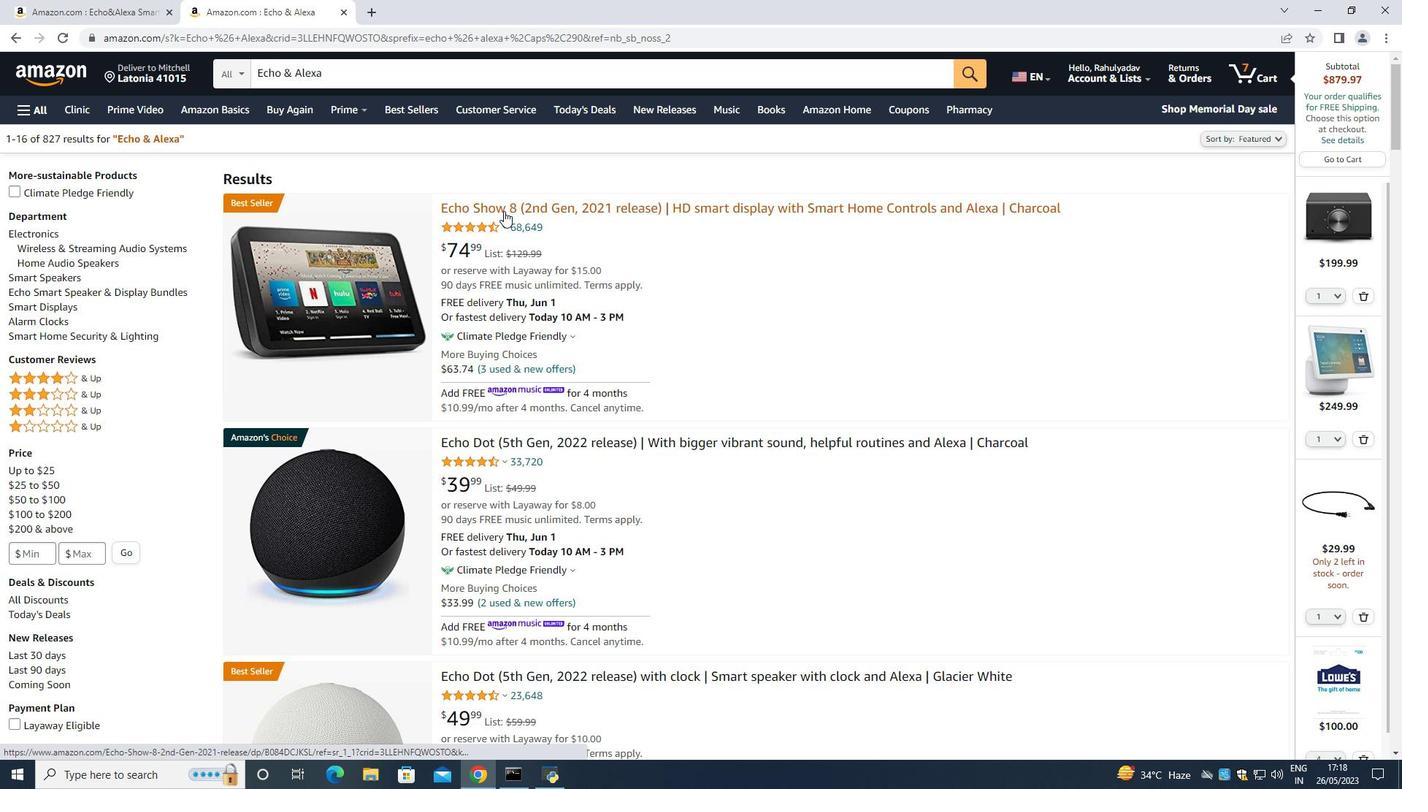 
Action: Mouse moved to (1079, 438)
Screenshot: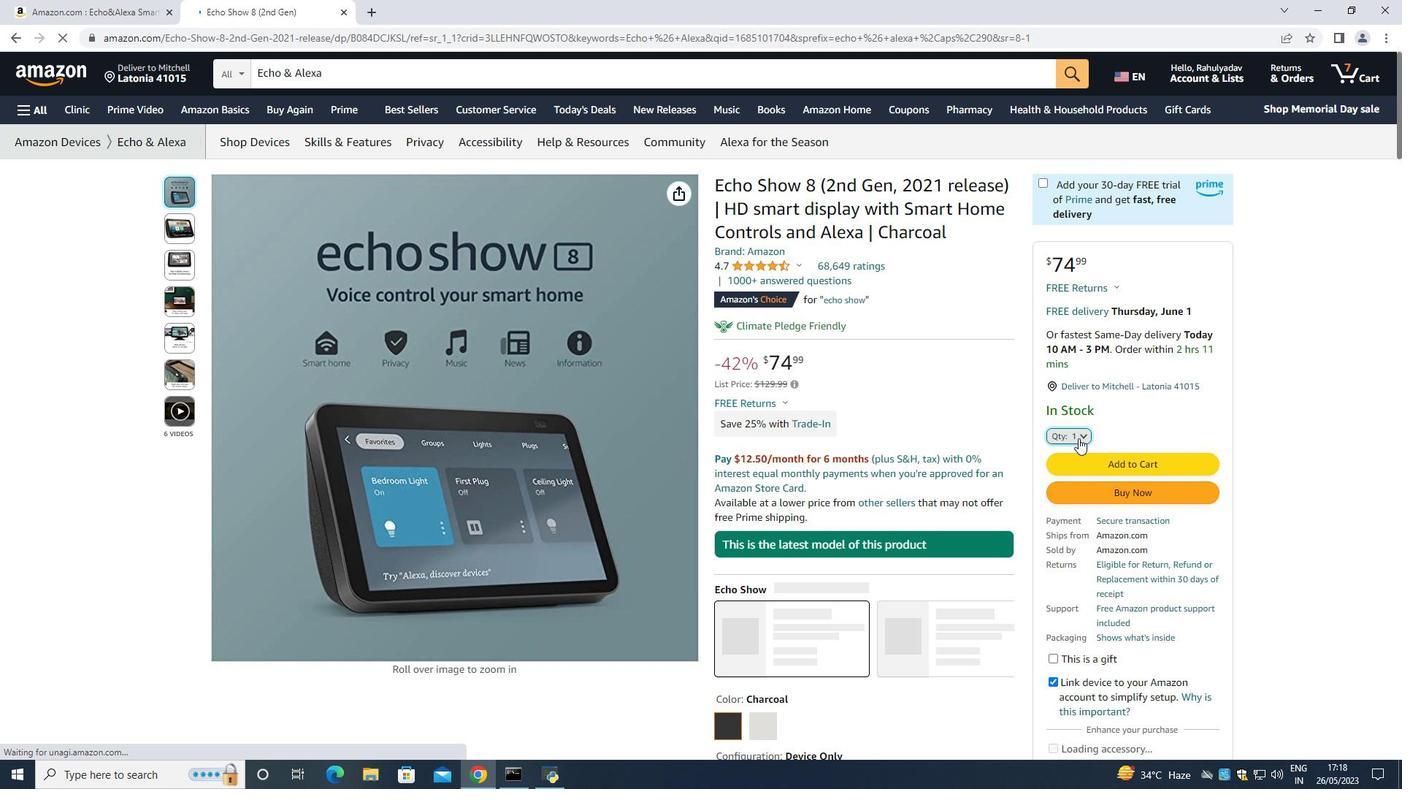 
Action: Mouse pressed left at (1079, 438)
Screenshot: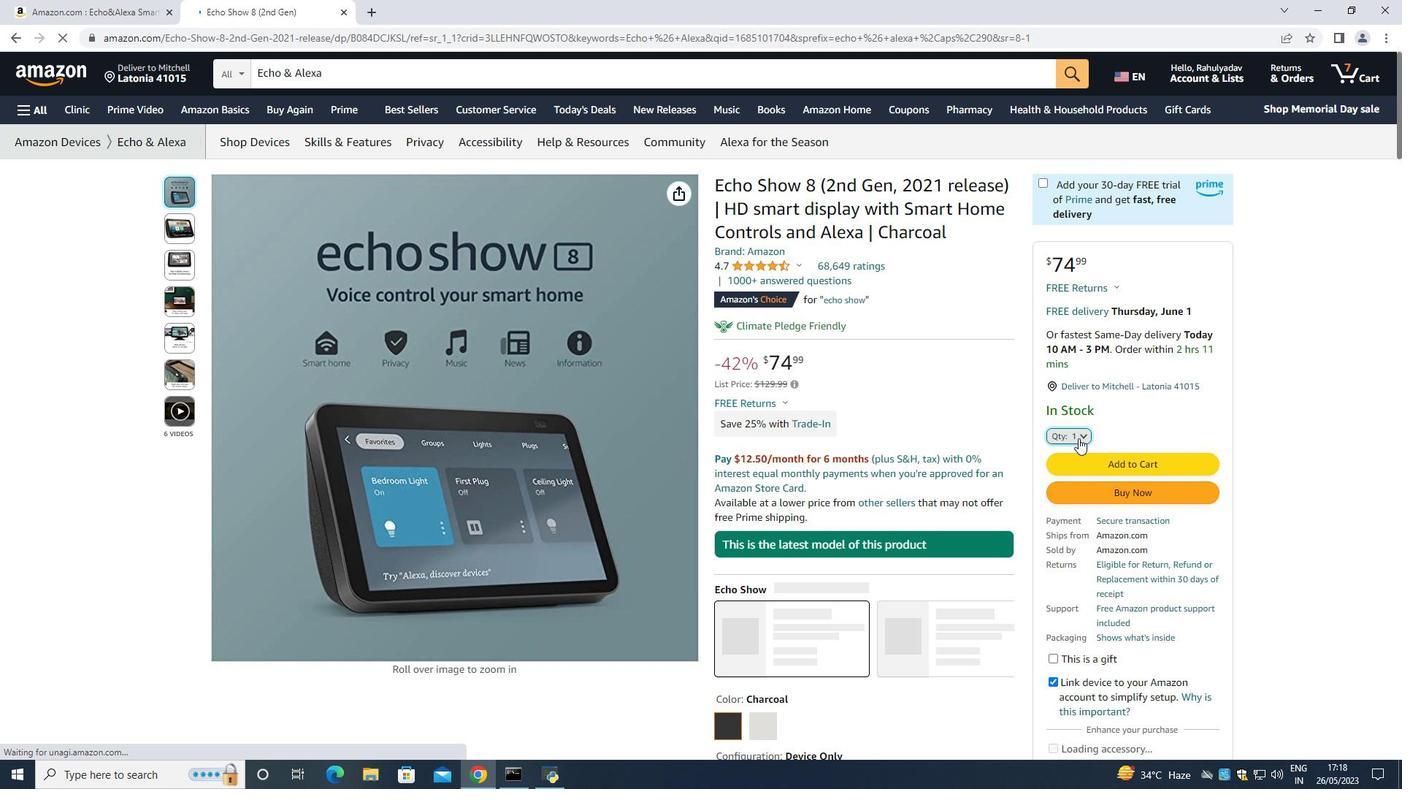 
Action: Mouse moved to (1066, 457)
Screenshot: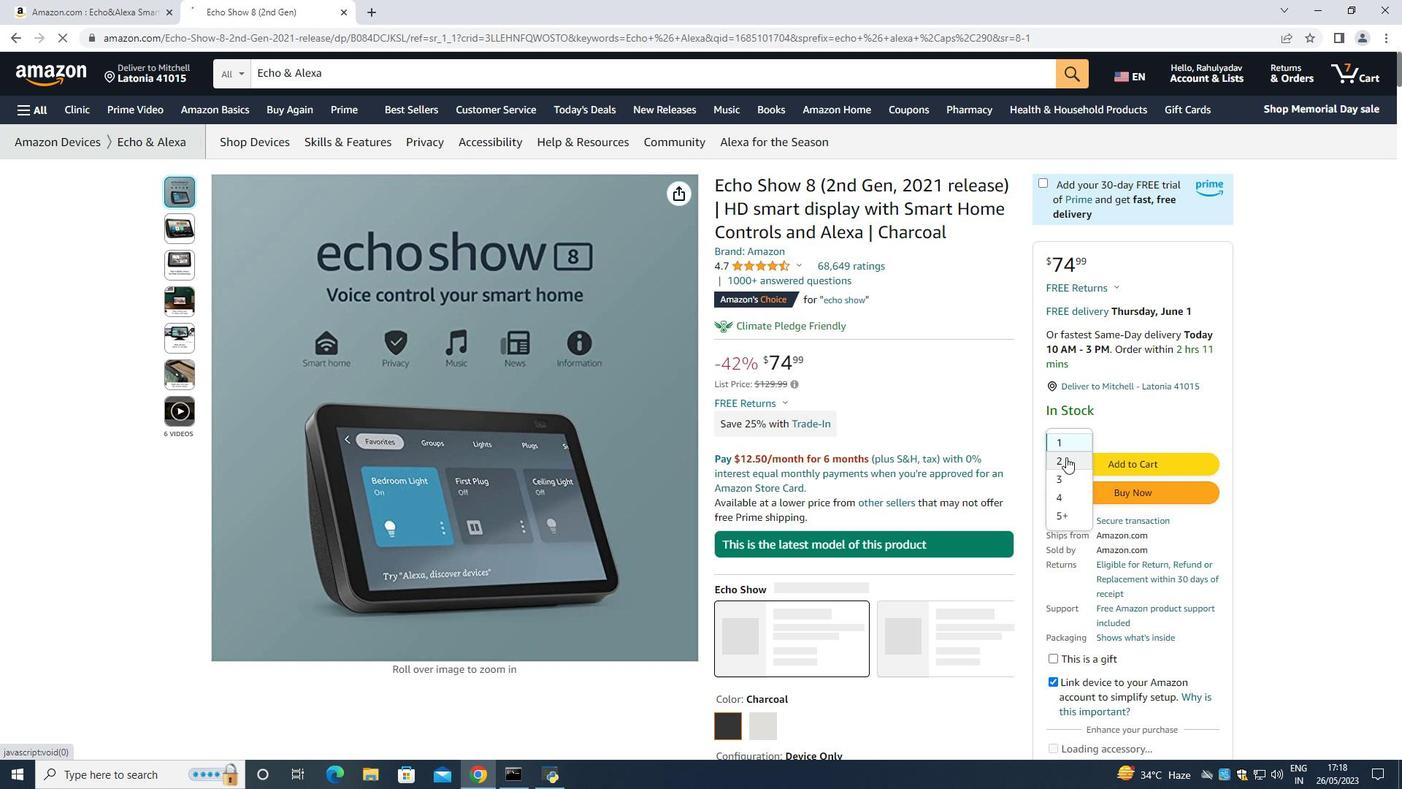 
Action: Mouse pressed left at (1066, 457)
Screenshot: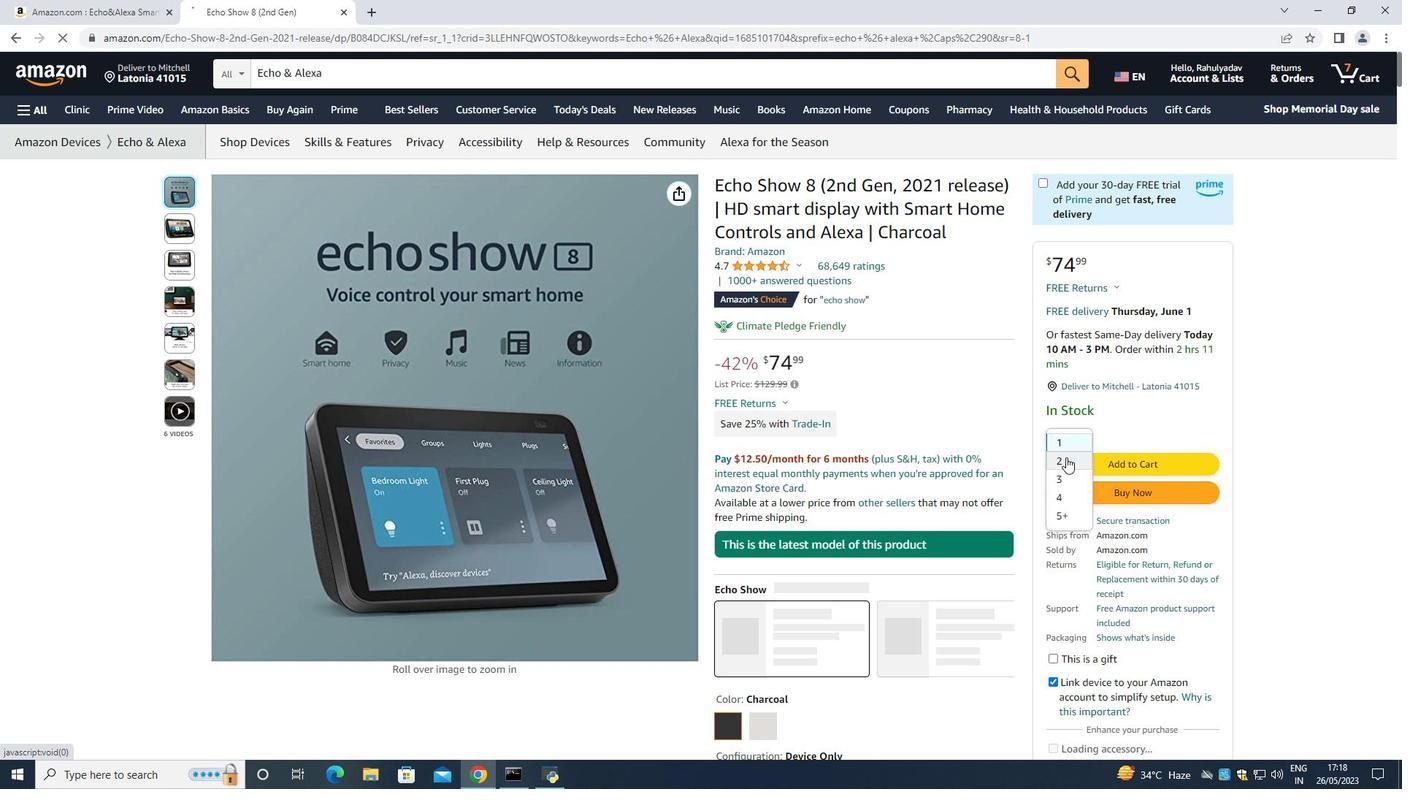 
Action: Mouse moved to (1109, 466)
Screenshot: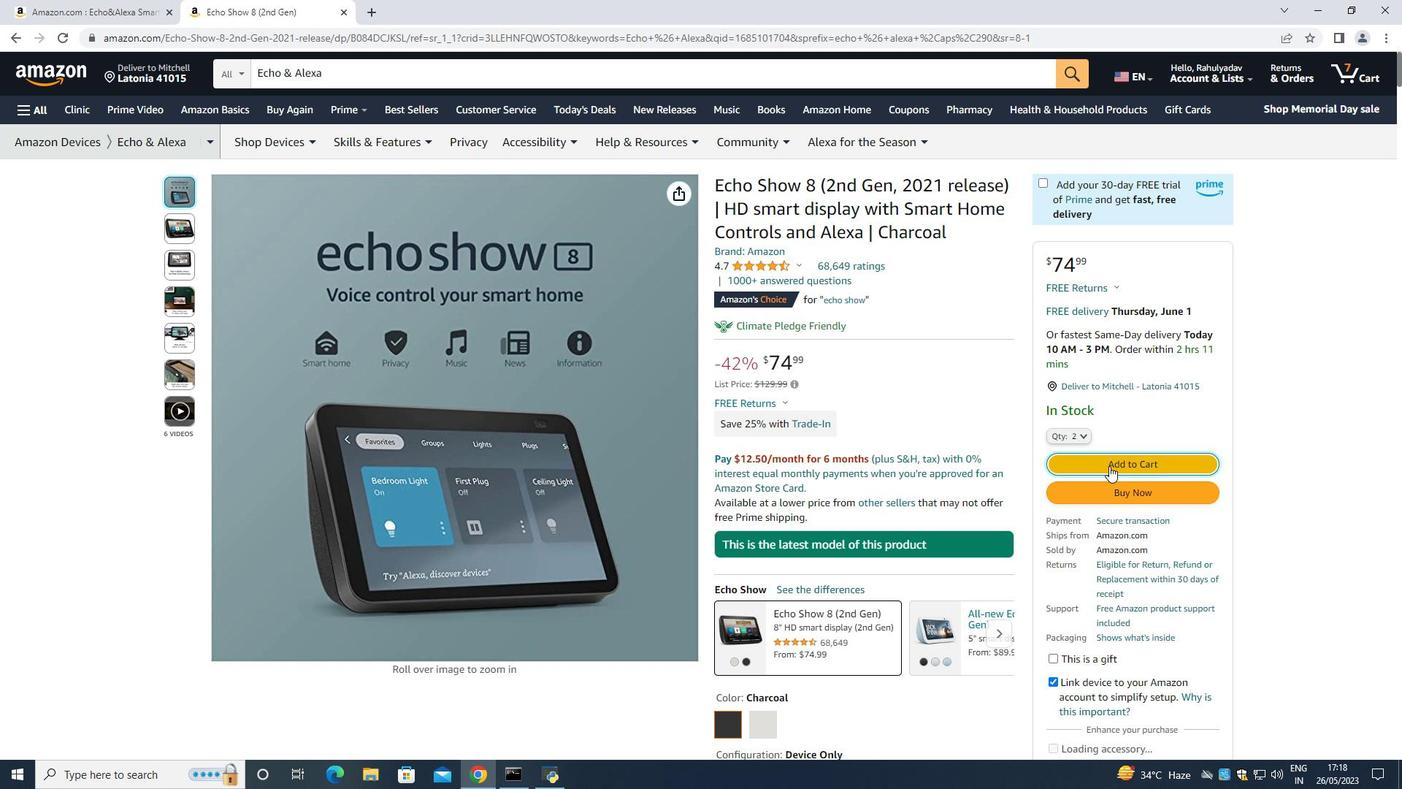 
Action: Mouse pressed left at (1109, 466)
Screenshot: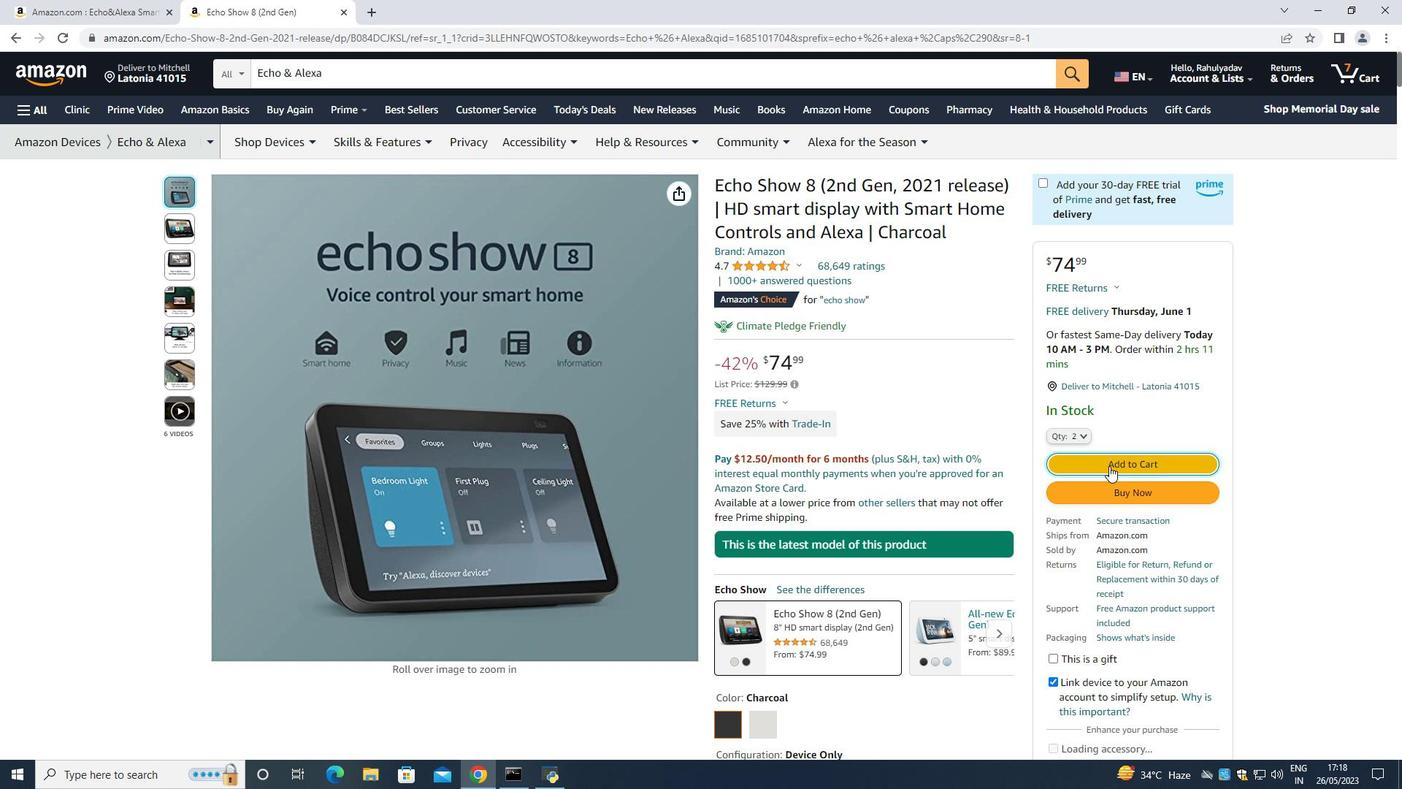 
Action: Mouse moved to (403, 74)
Screenshot: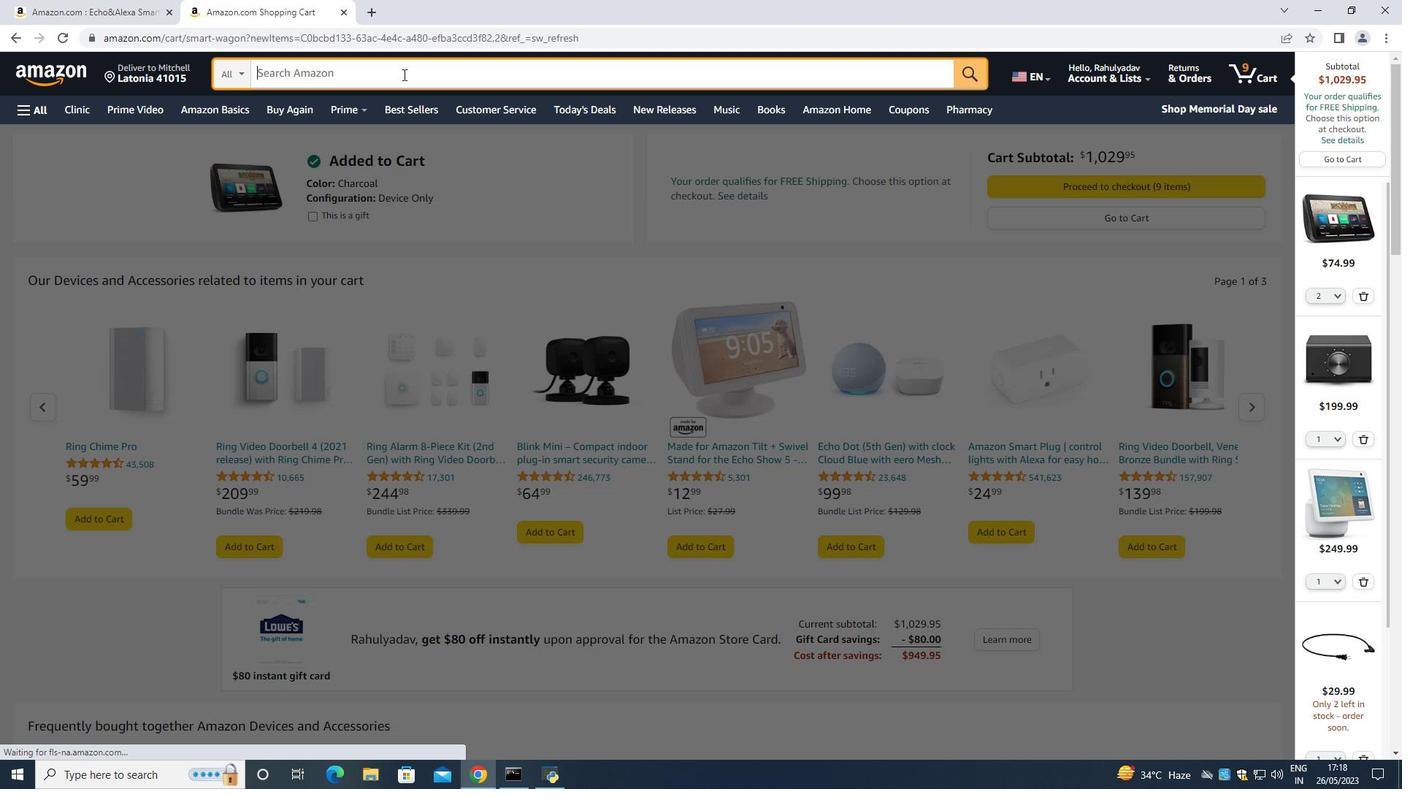 
Action: Mouse pressed left at (403, 74)
Screenshot: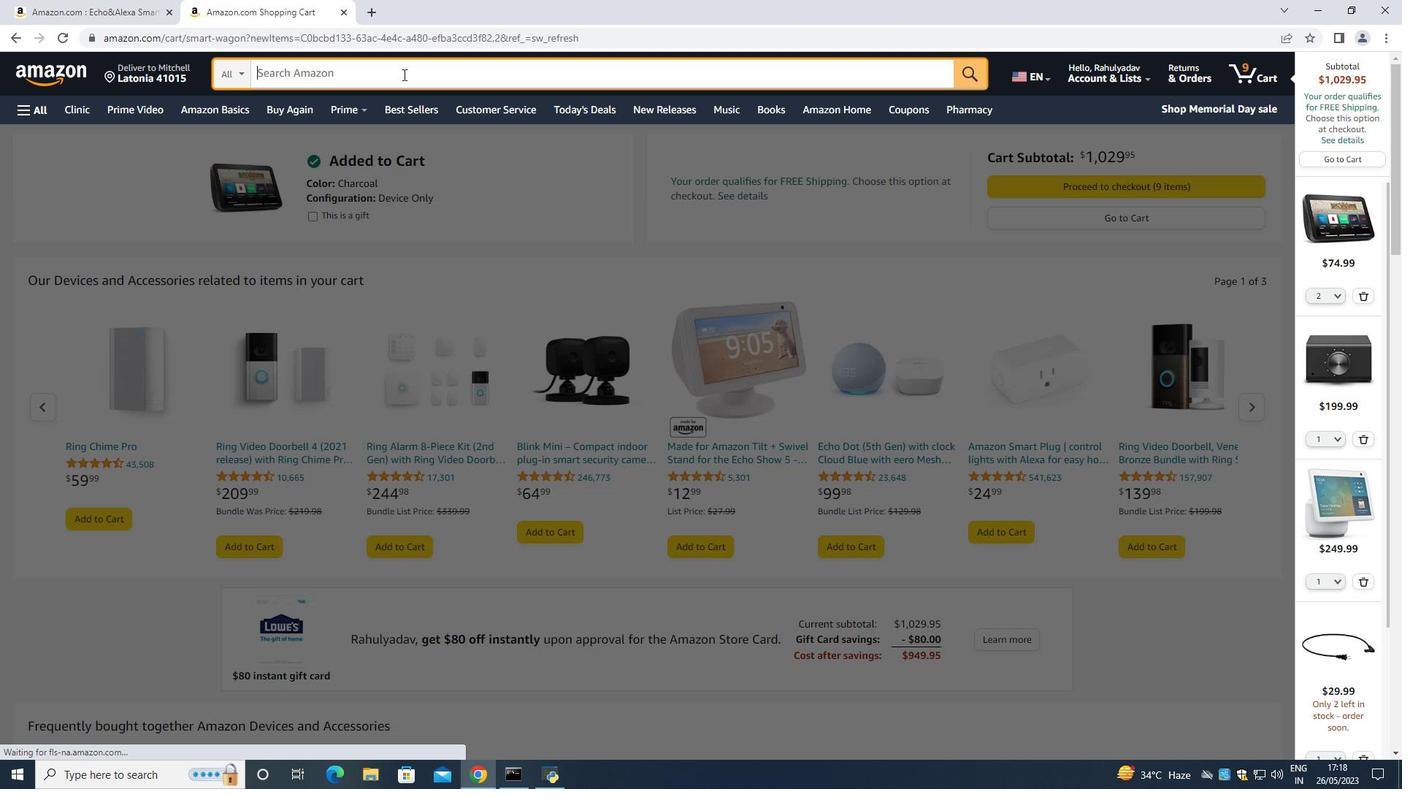 
Action: Key pressed <Key.shift><Key.shift><Key.shift><Key.shift><Key.shift><Key.shift><Key.shift><Key.shift><Key.shift><Key.shift><Key.shift><Key.shift><Key.shift><Key.shift><Key.shift><Key.shift><Key.shift>Echo<Key.space><Key.shift><Key.shift><Key.shift><Key.shift><Key.shift><Key.shift><Key.shift><Key.shift><Key.shift><Key.shift><Key.shift><Key.shift><Key.shift><Key.shift><Key.shift><Key.shift><Key.shift><Key.shift><Key.shift><Key.shift><Key.shift><Key.shift><Key.shift><Key.shift>G<Key.shift>Low<Key.backspace><Key.backspace><Key.backspace>loe<Key.backspace>w
Screenshot: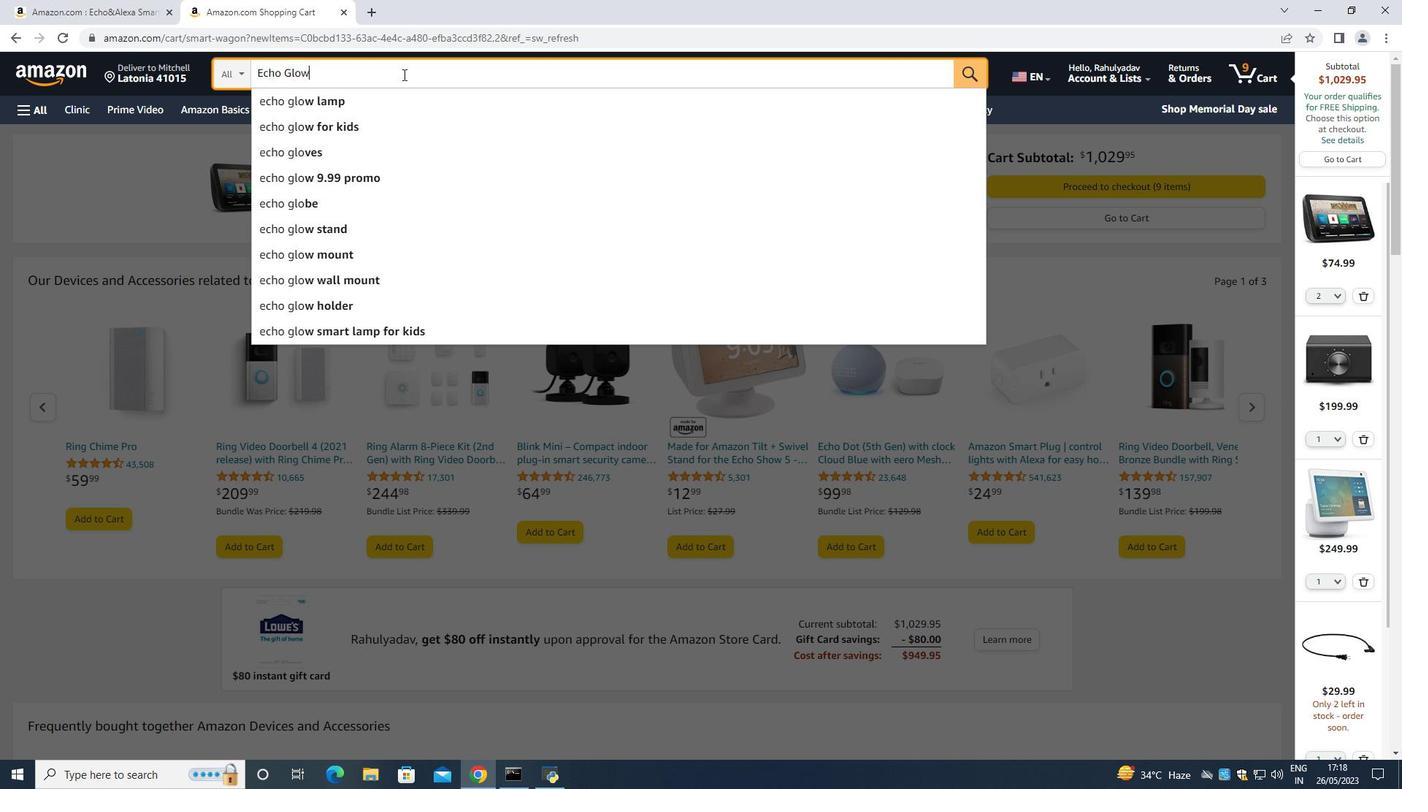
Action: Mouse moved to (976, 69)
Screenshot: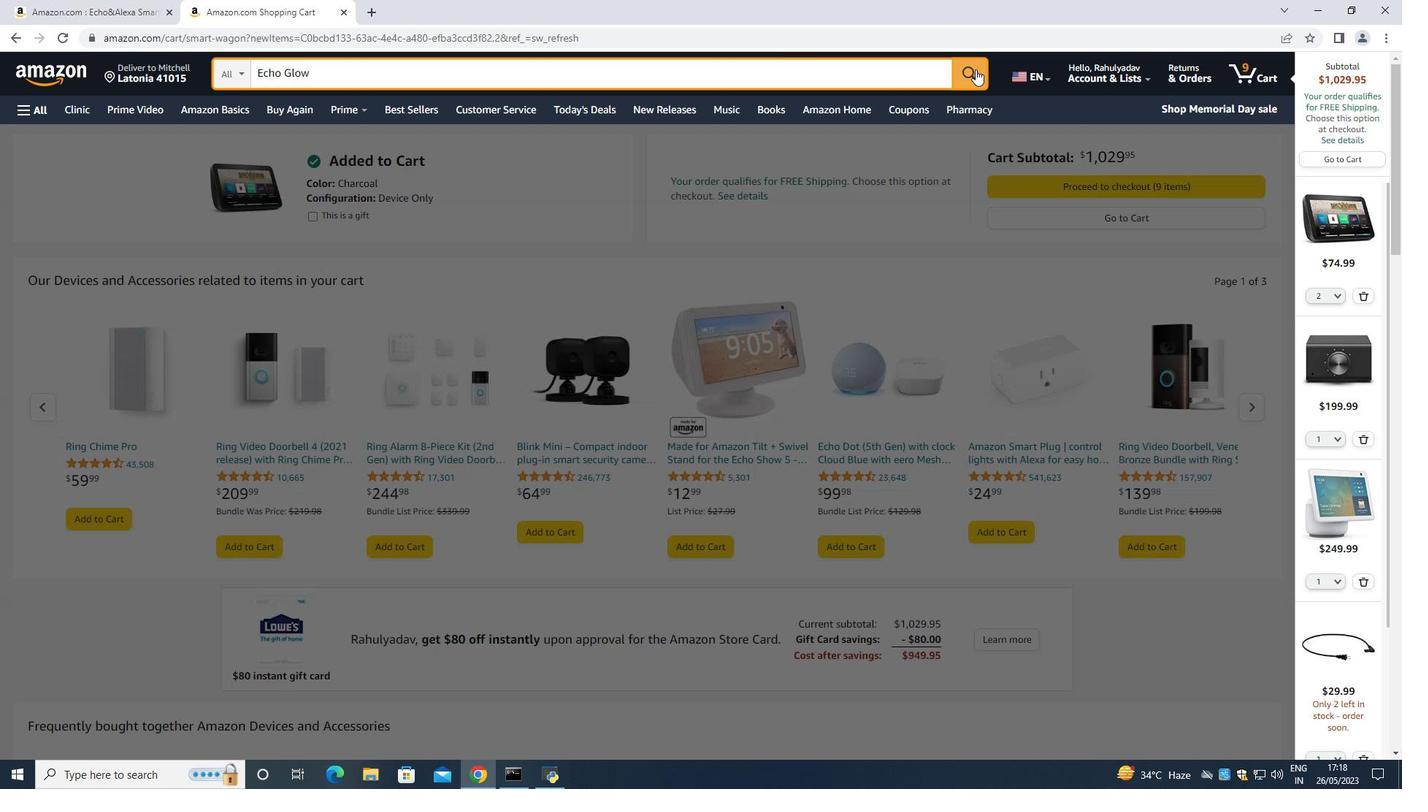 
Action: Mouse pressed left at (976, 69)
Screenshot: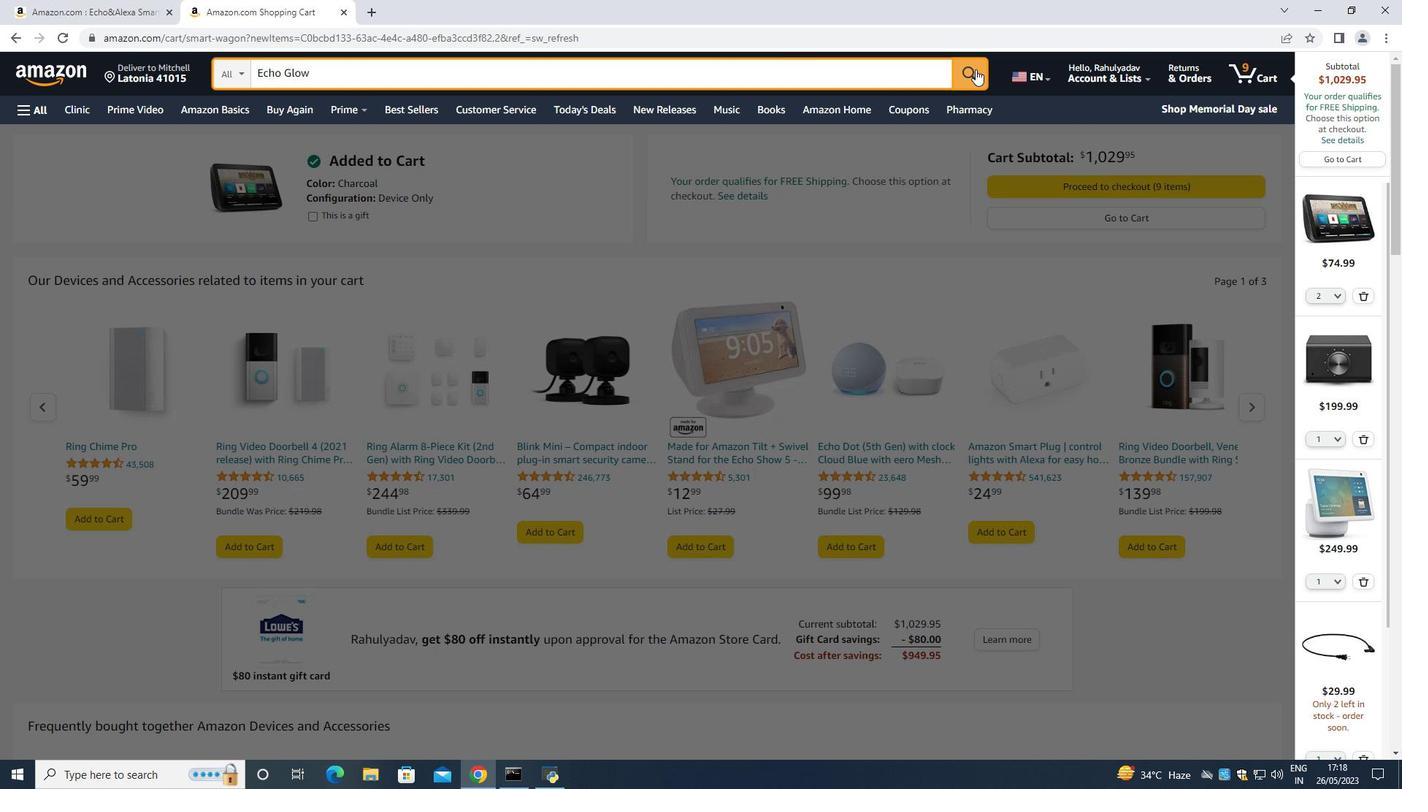
Action: Mouse moved to (524, 225)
Screenshot: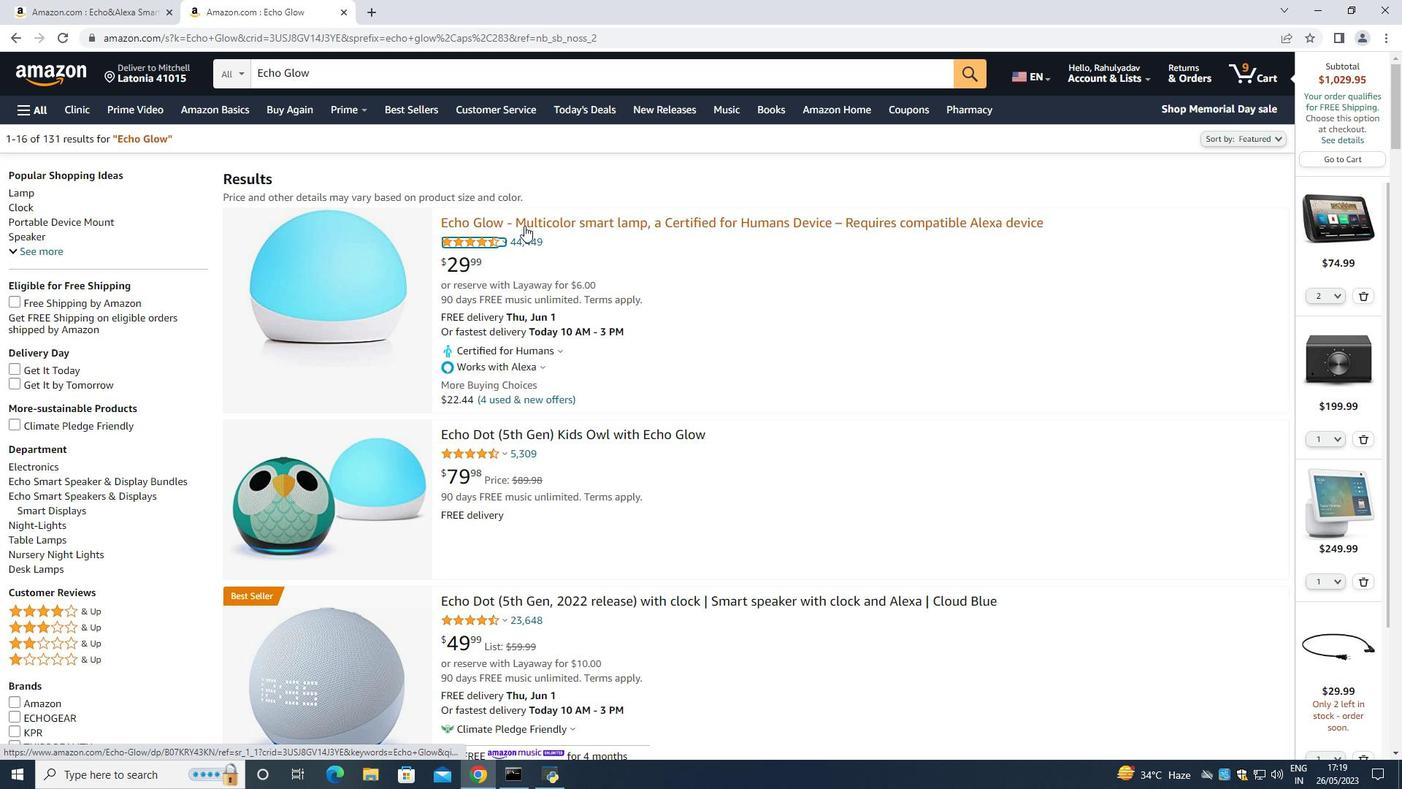 
Action: Mouse pressed left at (524, 225)
Screenshot: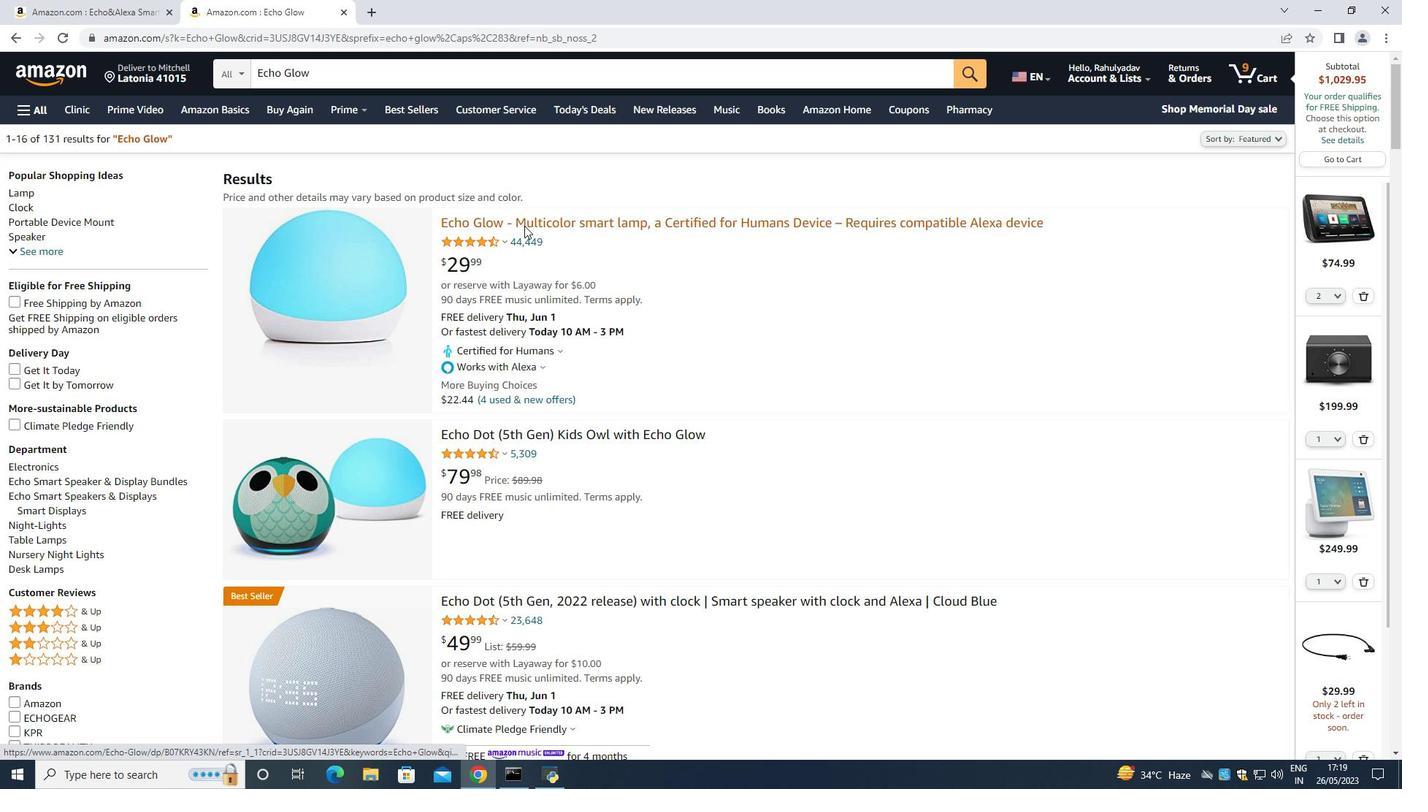 
Action: Mouse moved to (629, 303)
Screenshot: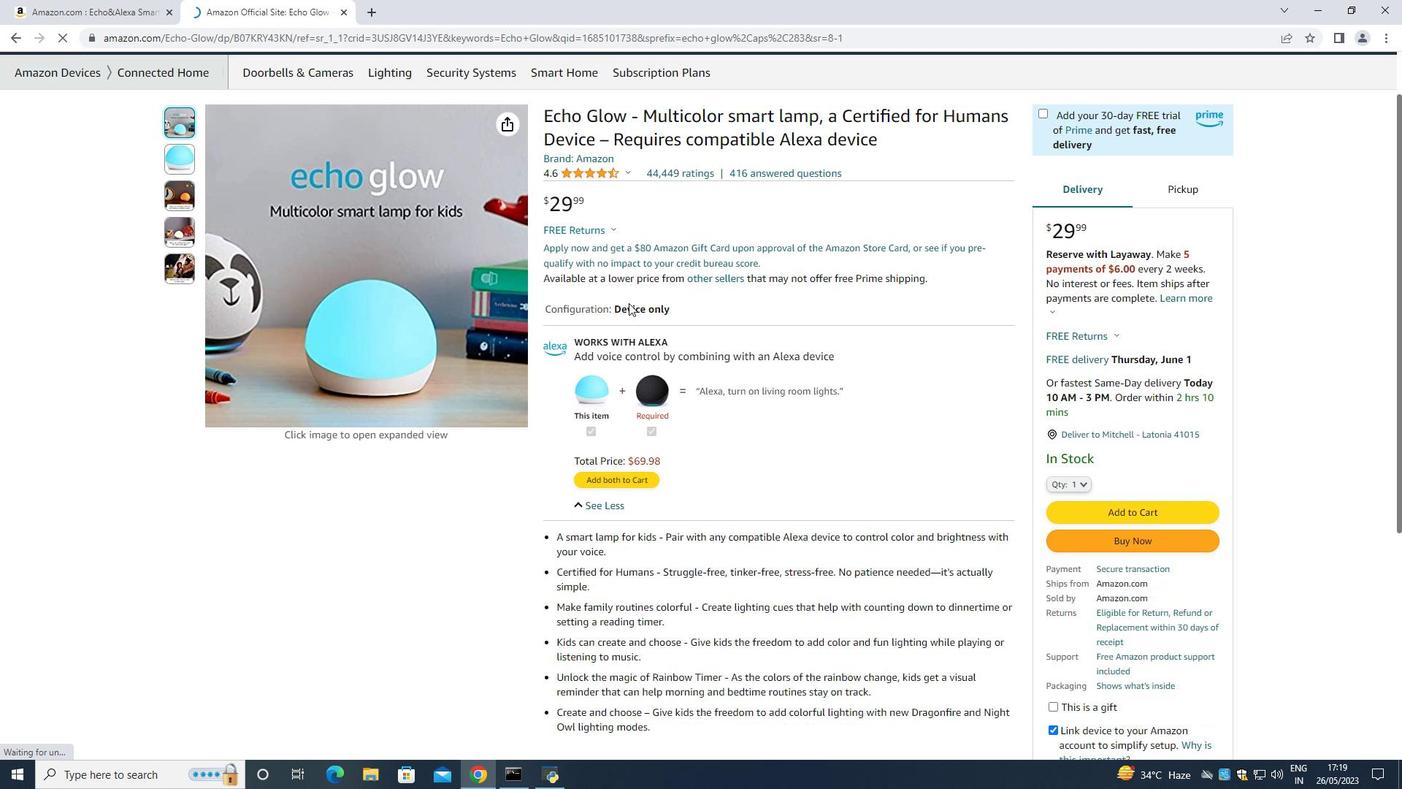
Action: Mouse scrolled (629, 302) with delta (0, 0)
Screenshot: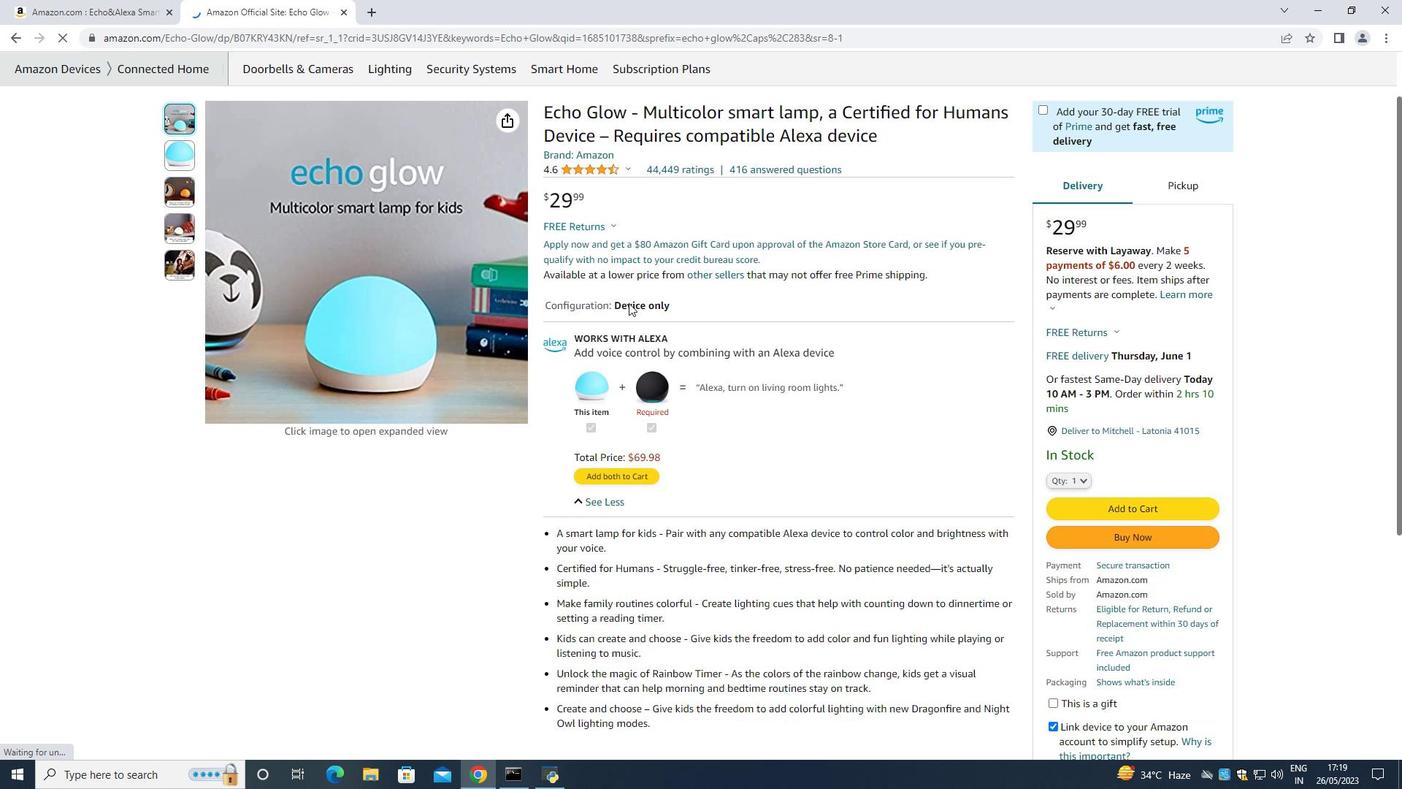 
Action: Mouse moved to (1088, 480)
Screenshot: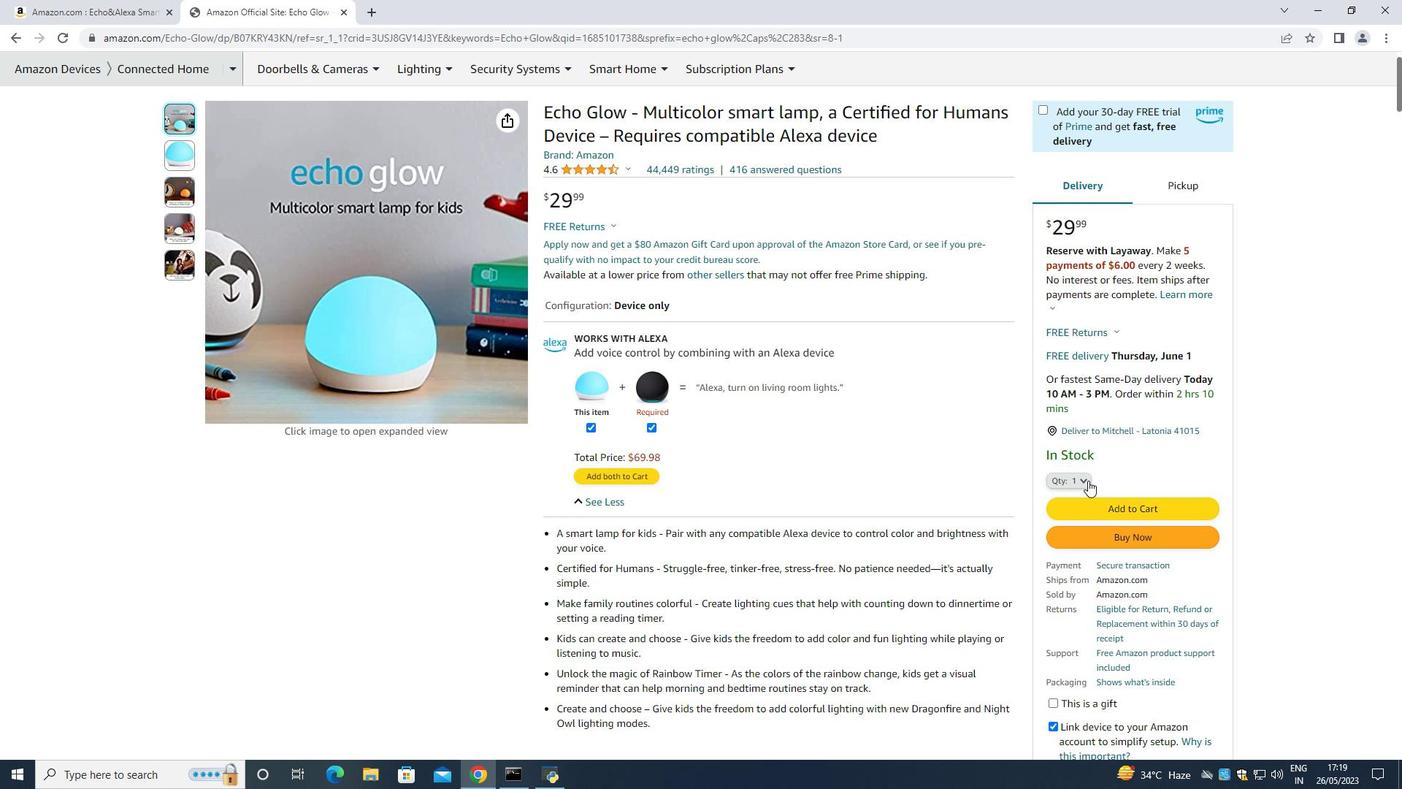 
Action: Mouse pressed left at (1088, 480)
Screenshot: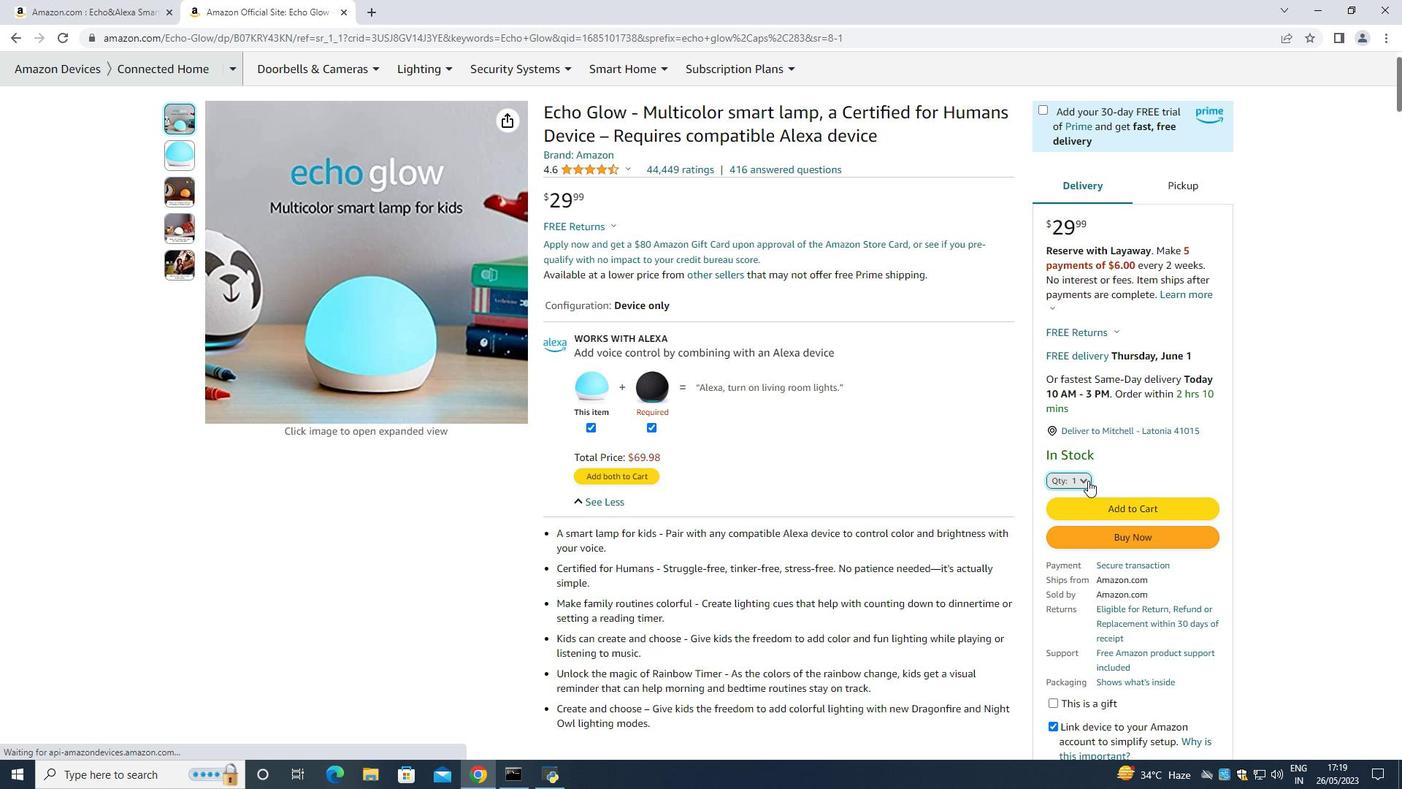 
Action: Mouse moved to (1061, 105)
Screenshot: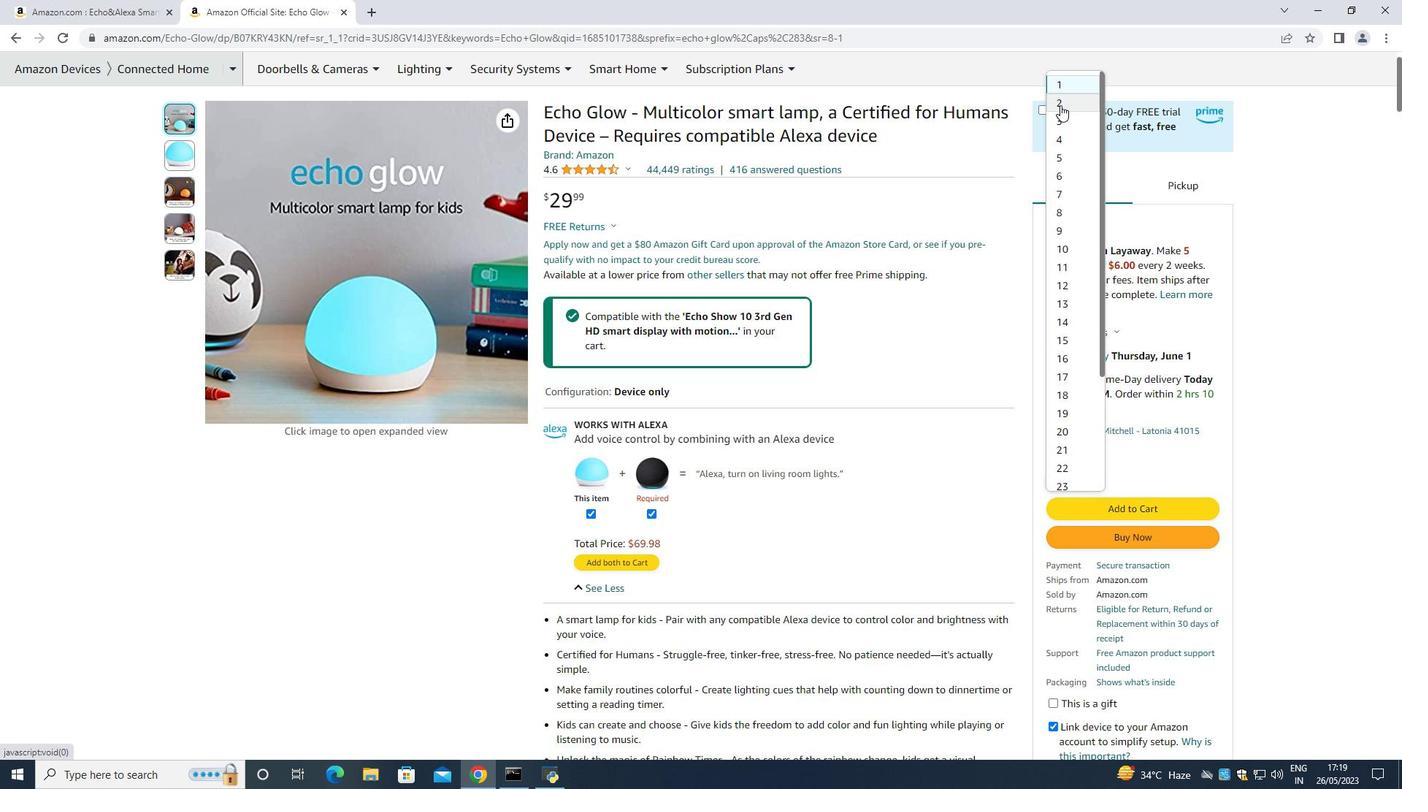 
Action: Mouse pressed left at (1061, 105)
Screenshot: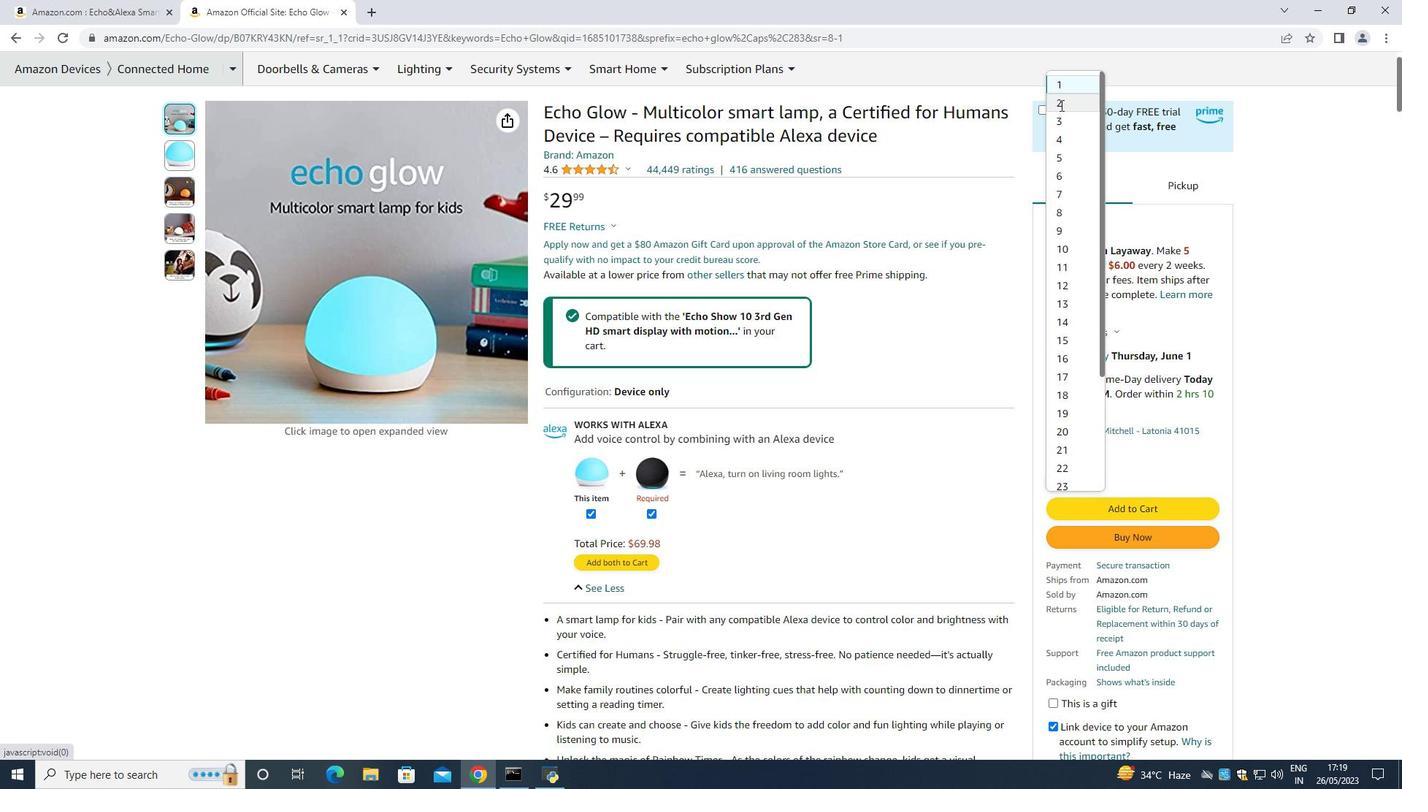 
Action: Mouse moved to (687, 423)
Screenshot: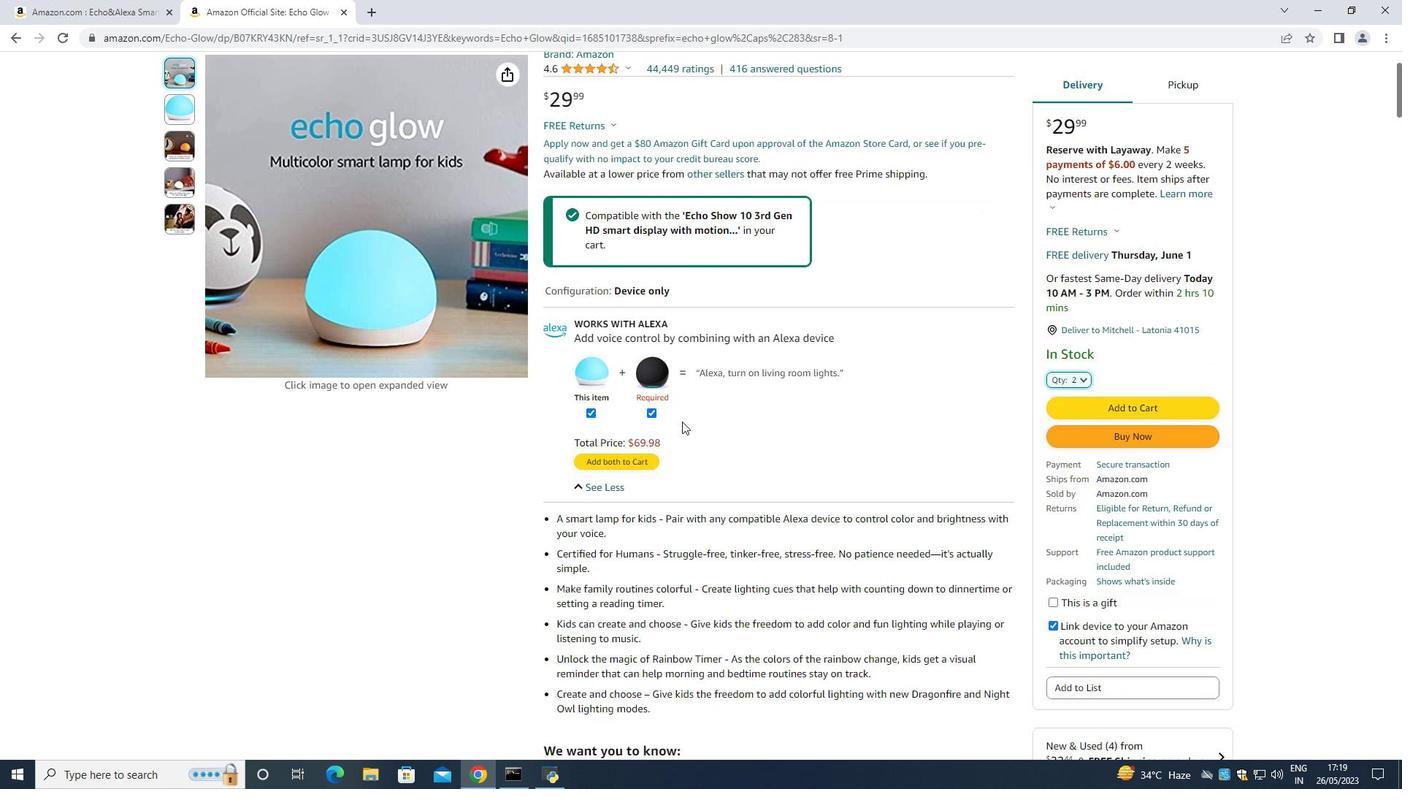 
Action: Mouse scrolled (687, 423) with delta (0, 0)
Screenshot: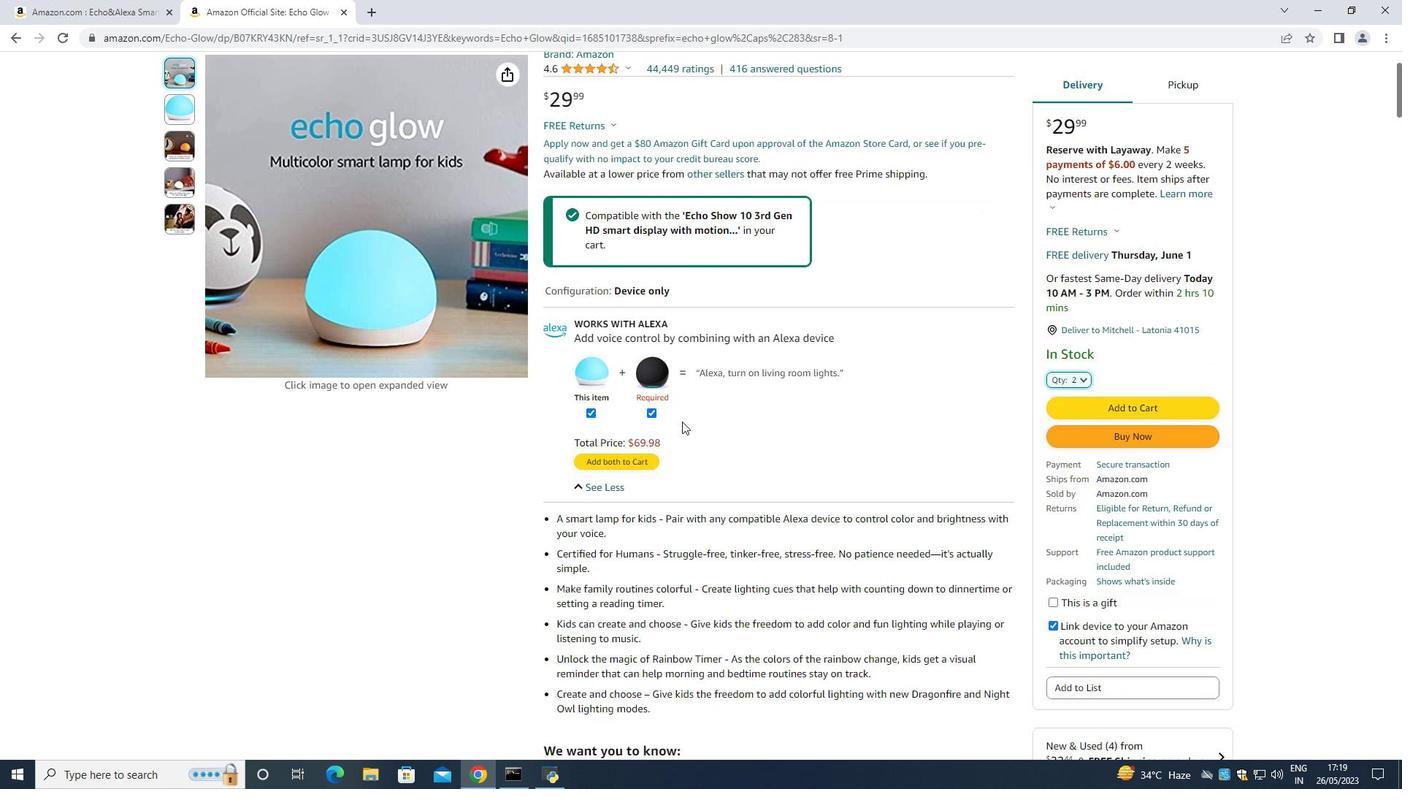 
Action: Mouse moved to (684, 423)
Screenshot: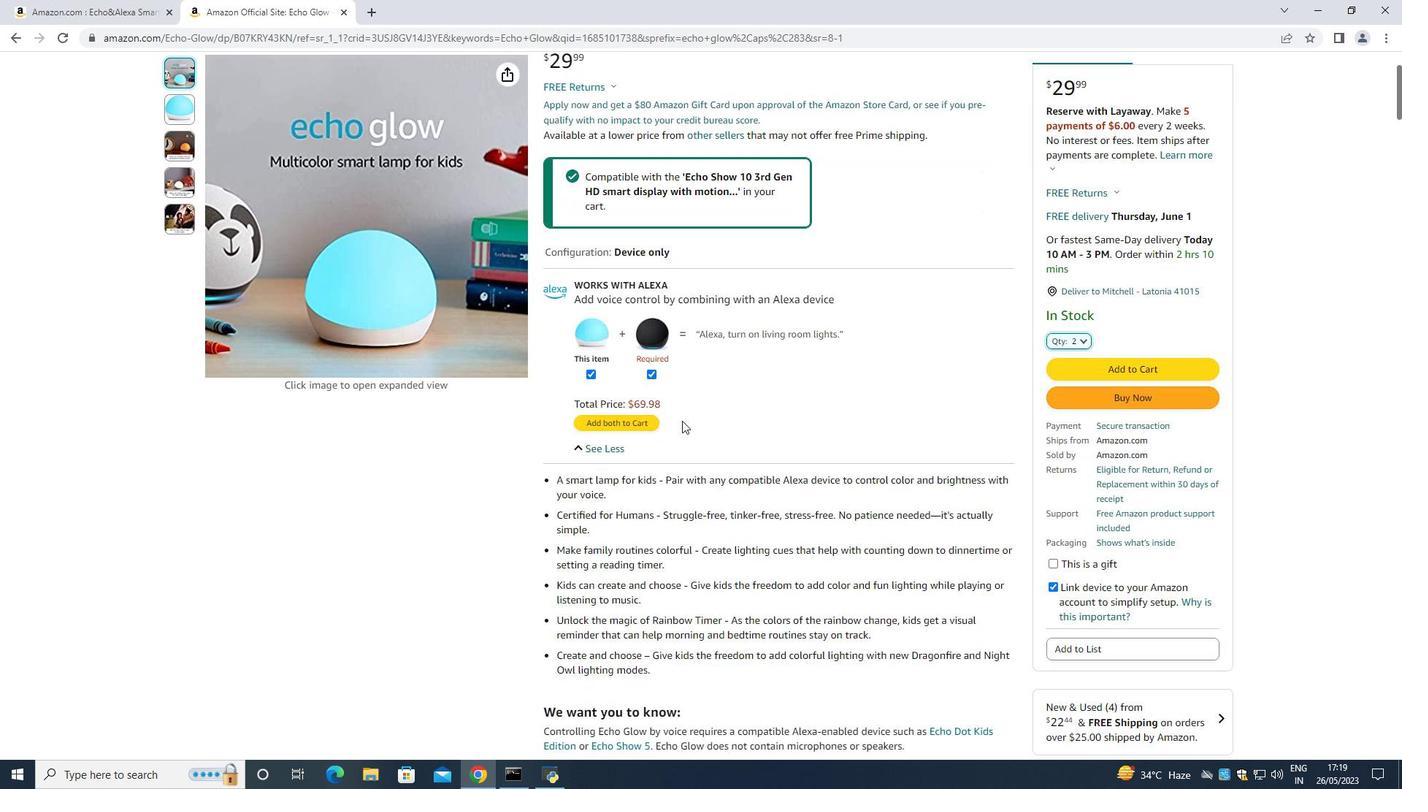 
Action: Mouse scrolled (684, 422) with delta (0, 0)
Screenshot: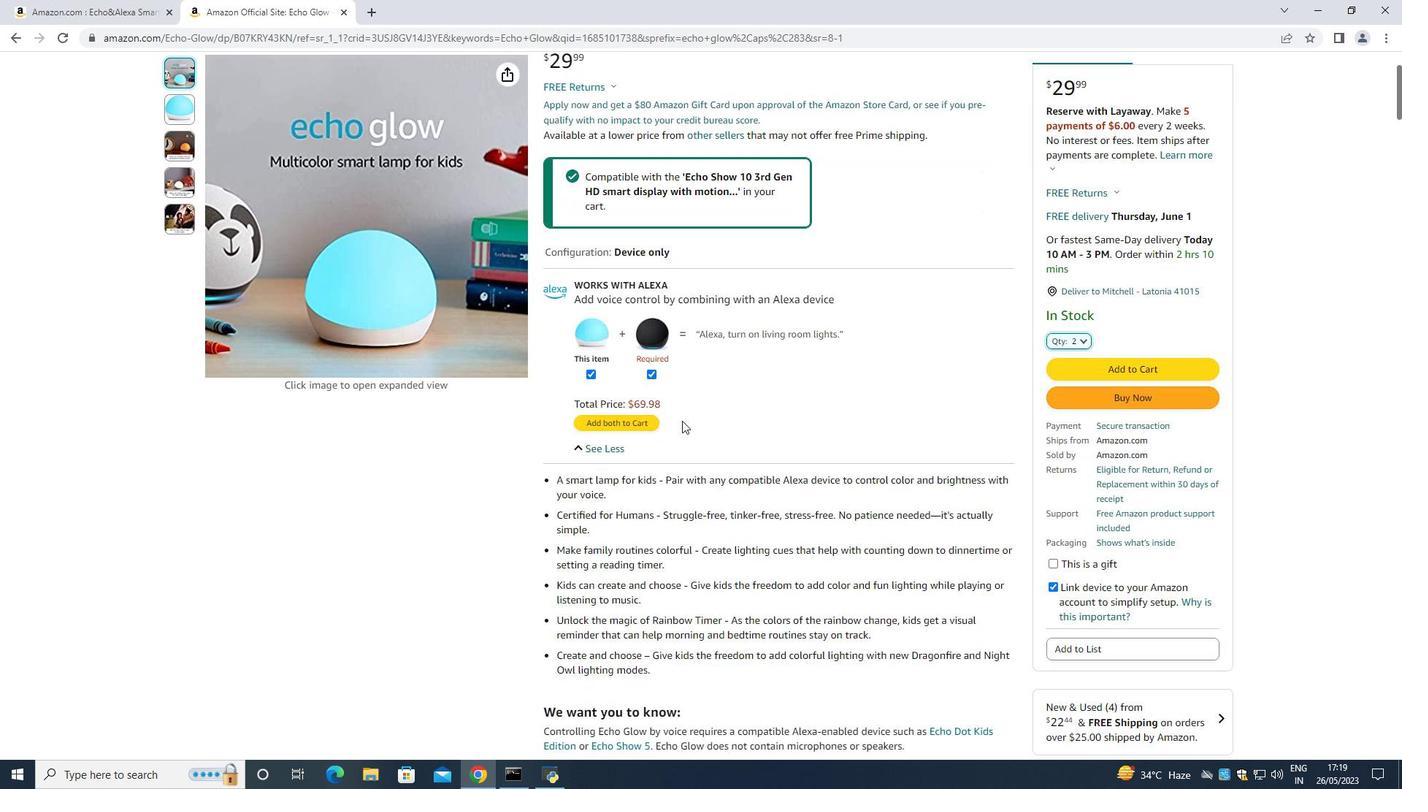 
Action: Mouse moved to (682, 420)
Screenshot: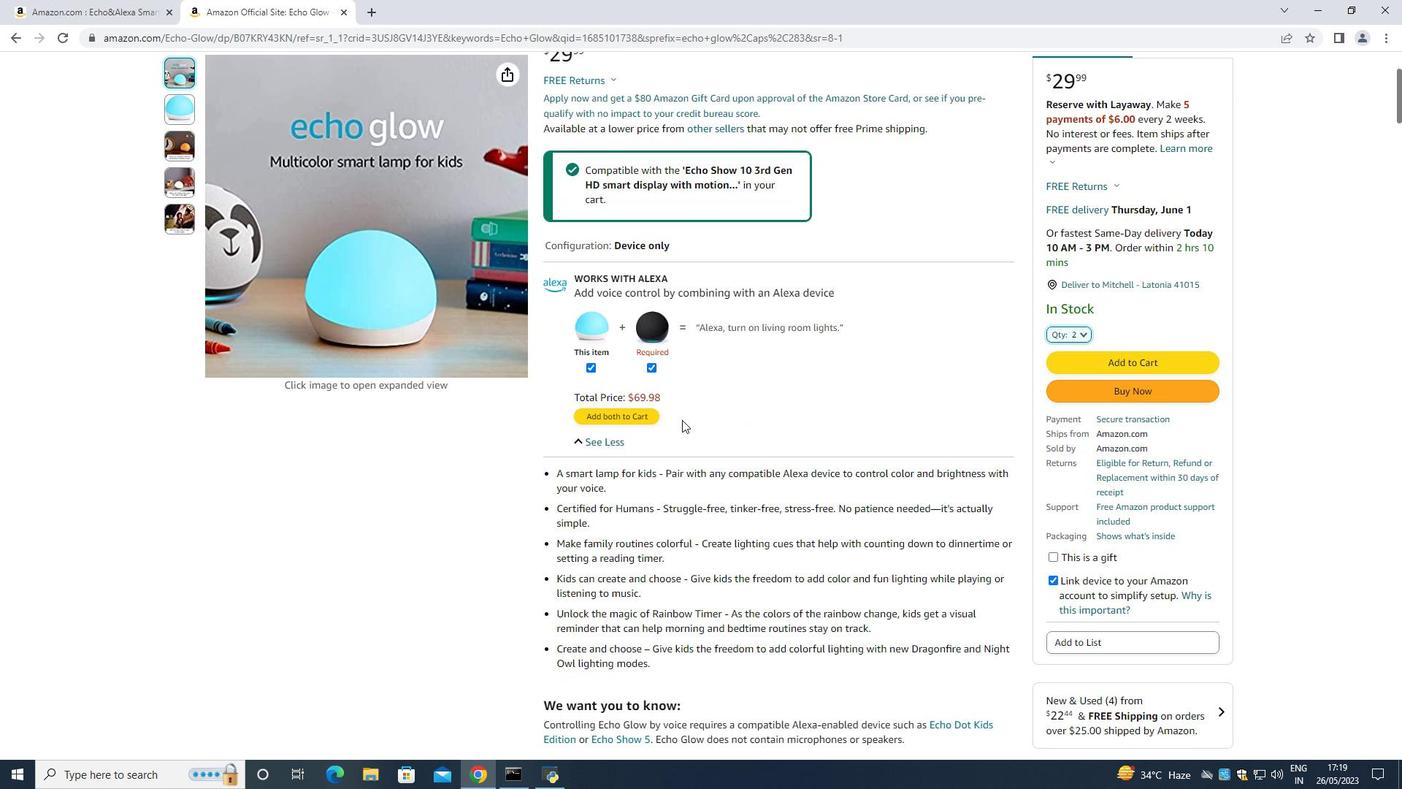 
Action: Mouse scrolled (682, 419) with delta (0, 0)
Screenshot: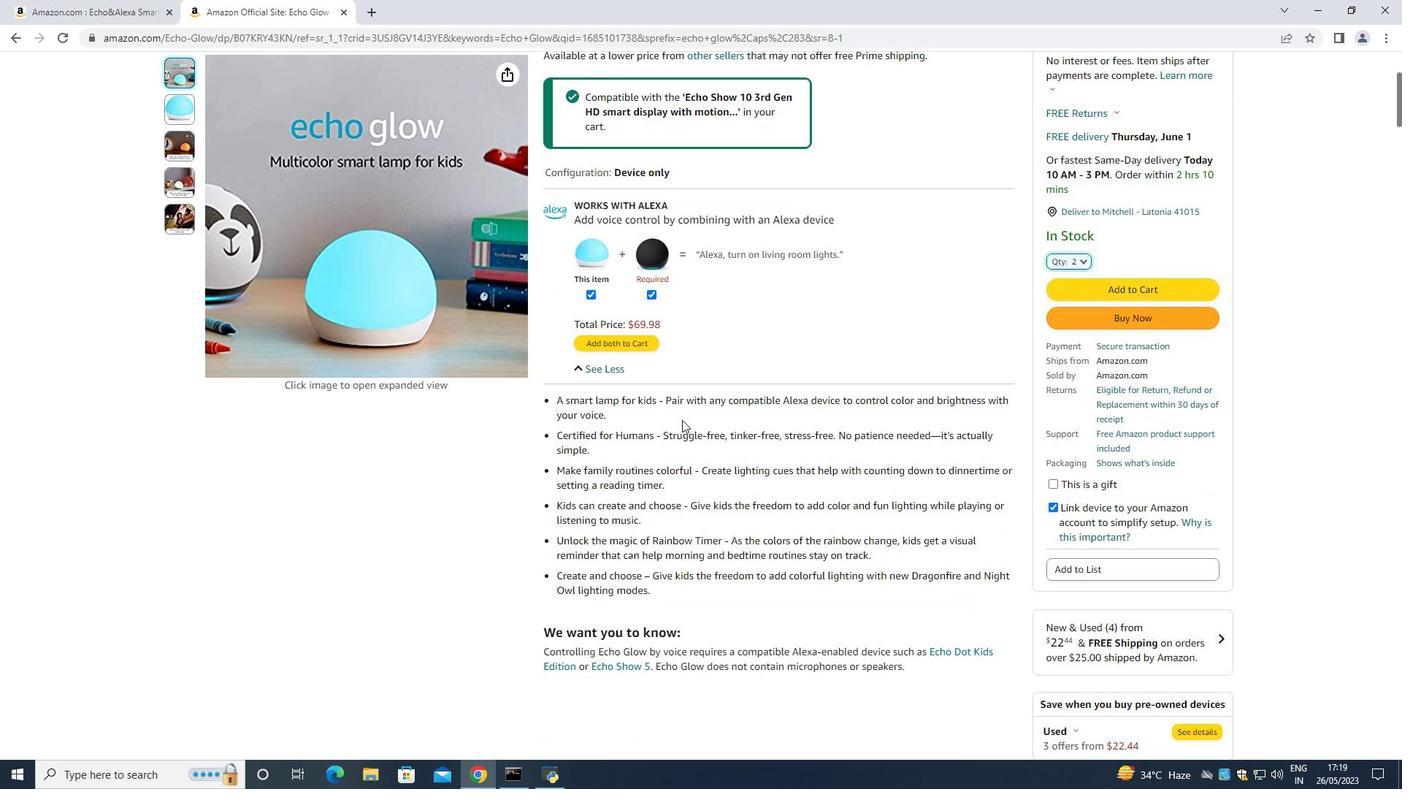 
Action: Mouse moved to (683, 415)
Screenshot: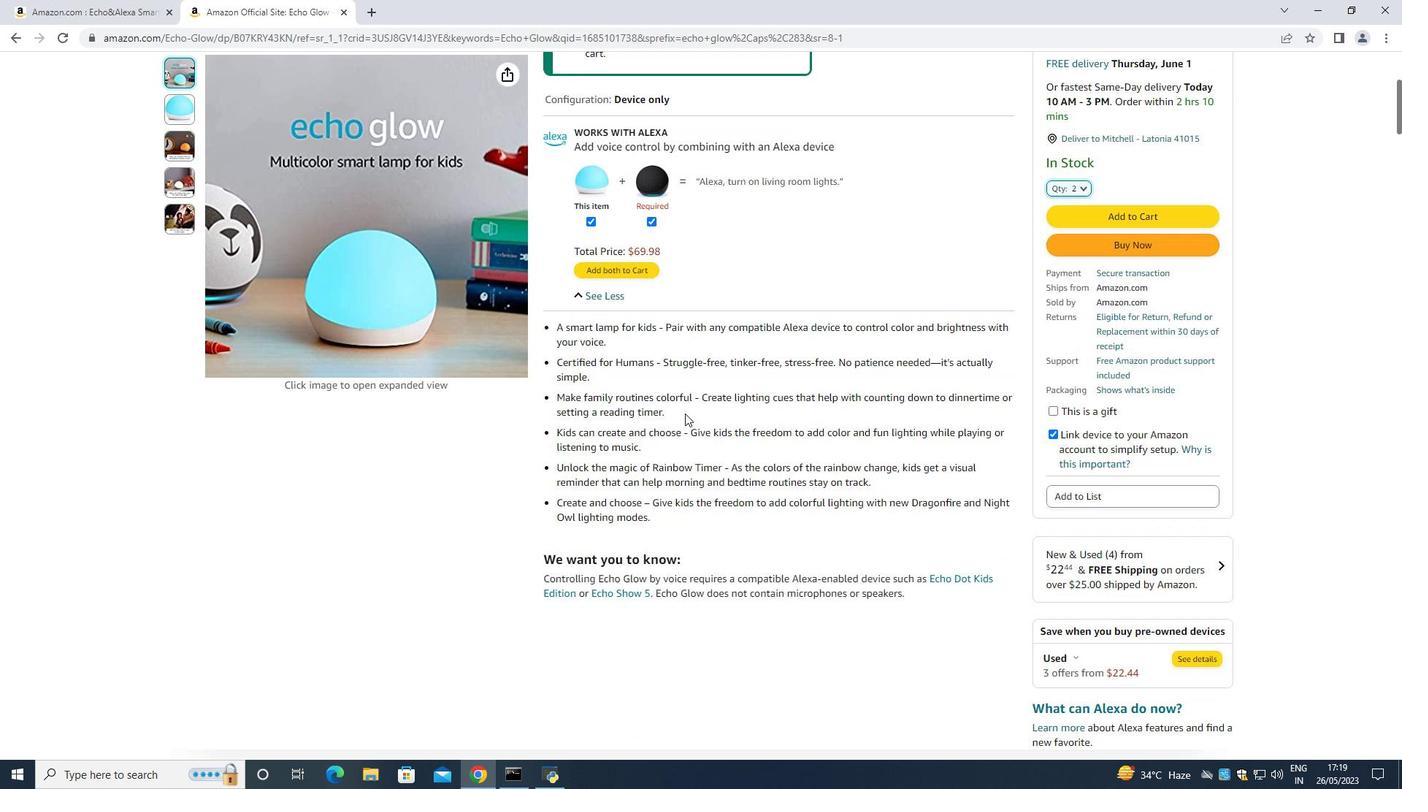 
Action: Mouse scrolled (683, 414) with delta (0, 0)
Screenshot: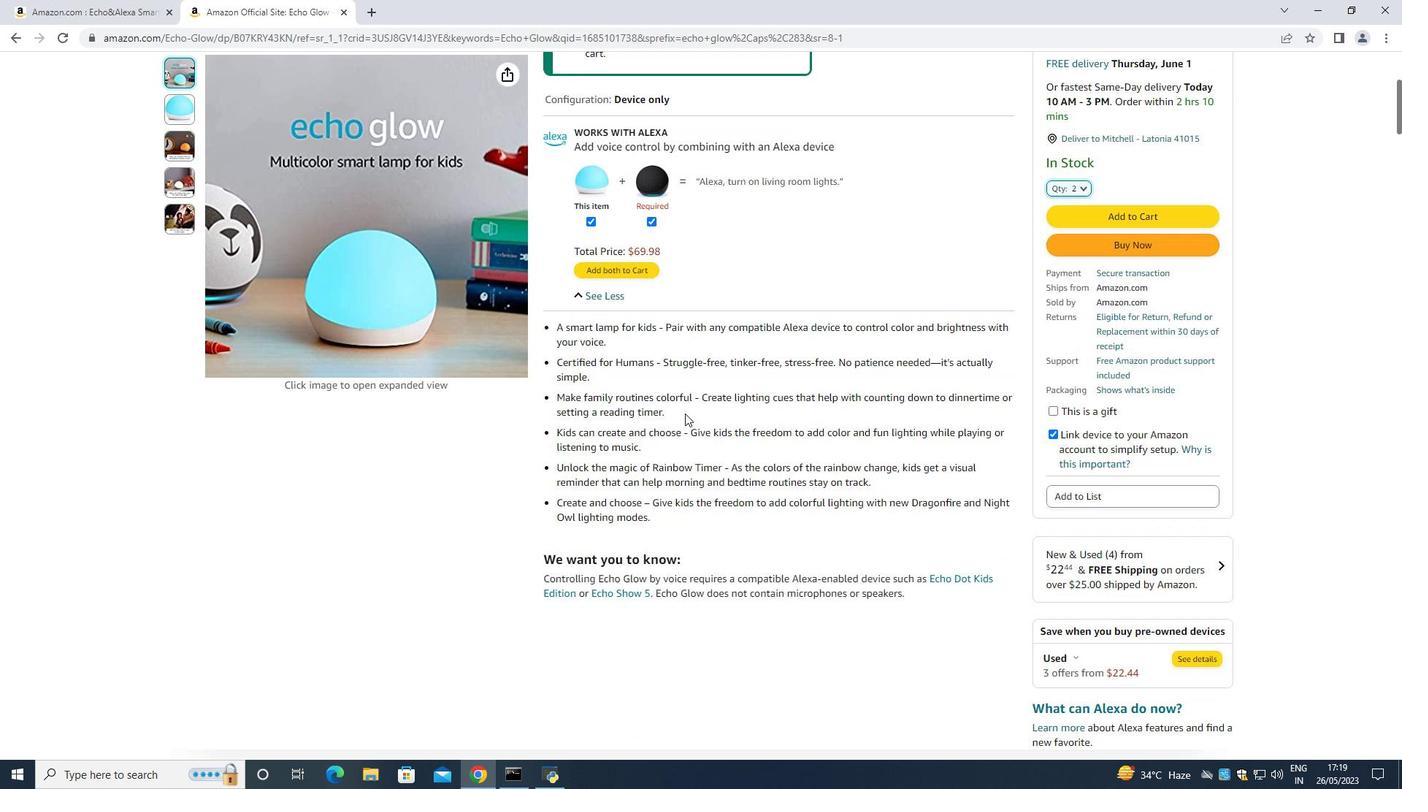 
Action: Mouse moved to (687, 409)
Screenshot: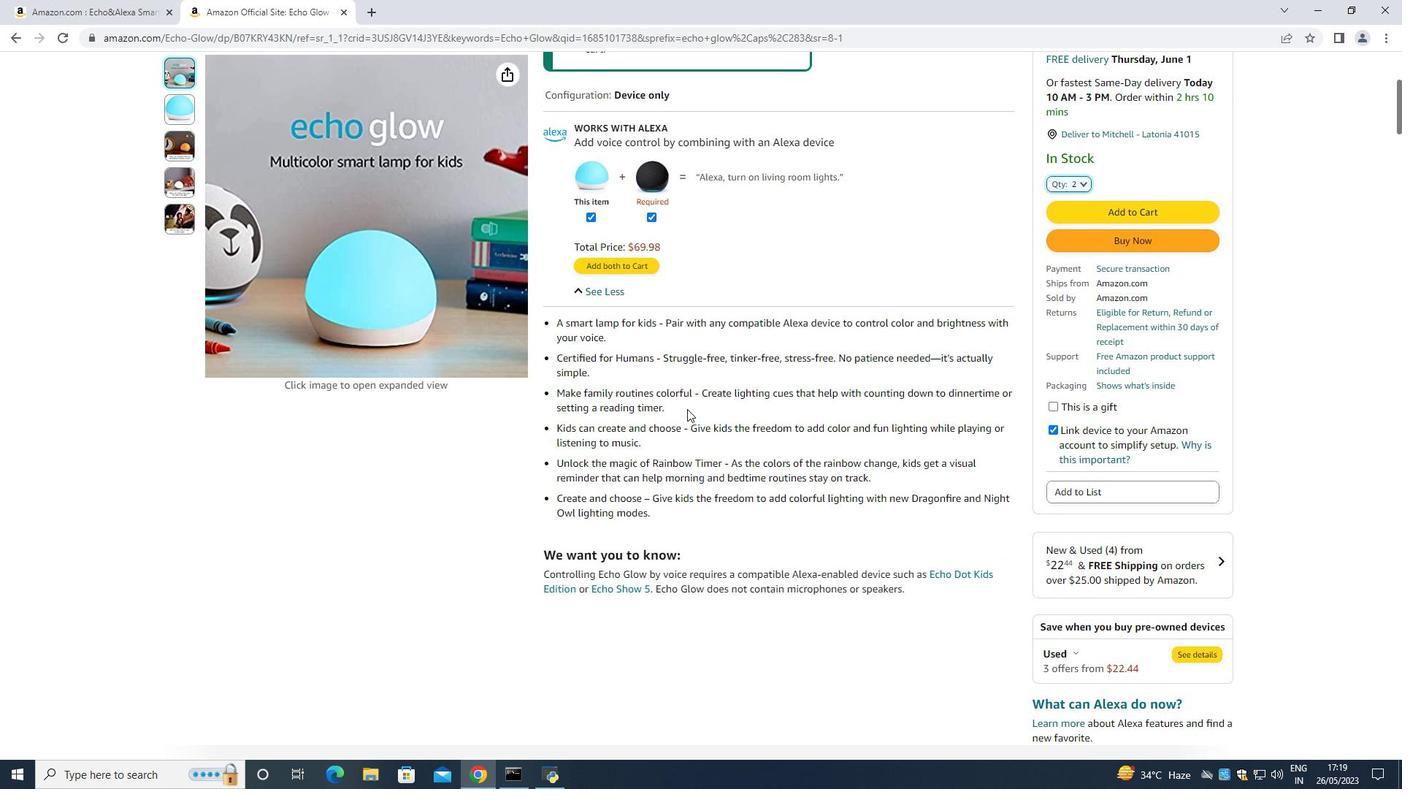 
Action: Mouse scrolled (687, 408) with delta (0, 0)
Screenshot: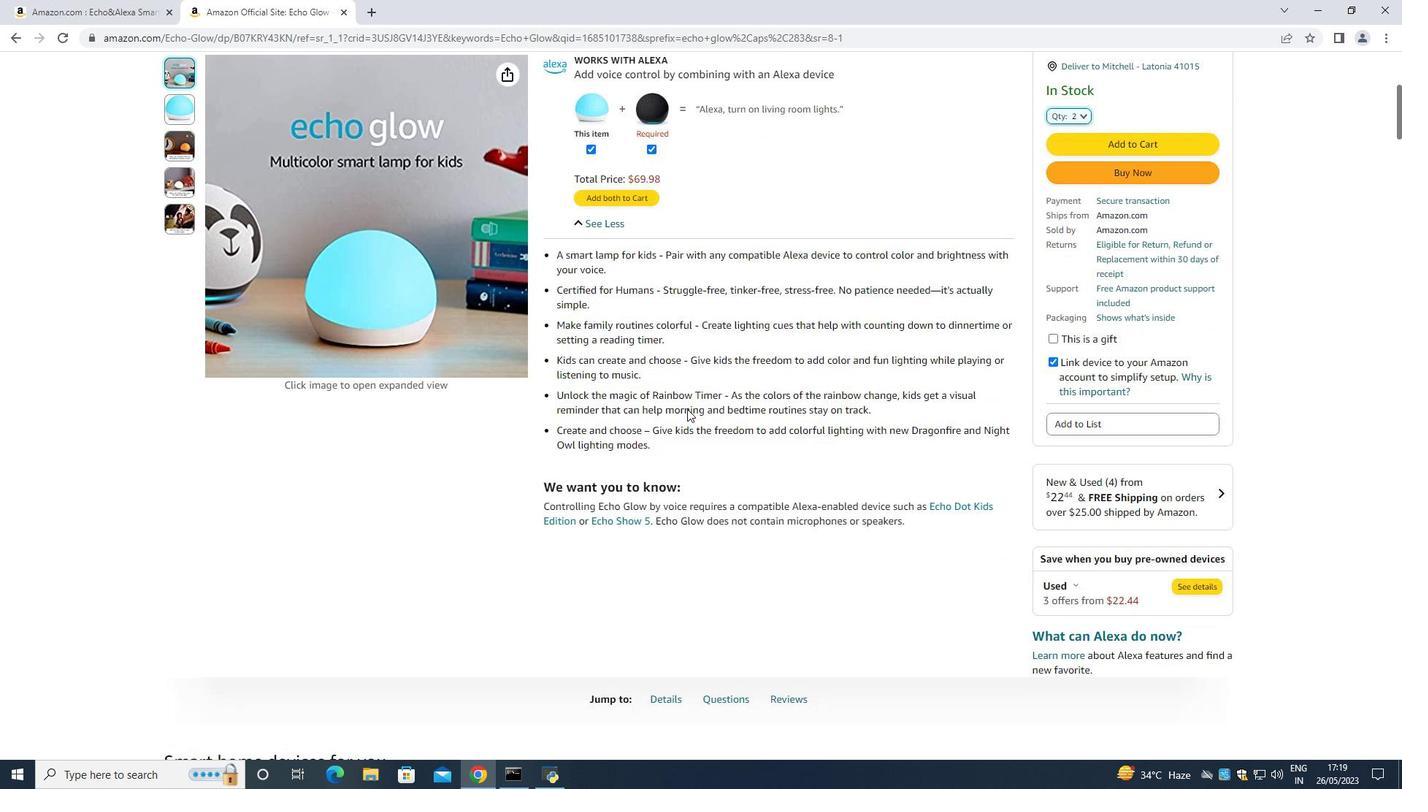 
Action: Mouse moved to (688, 408)
Screenshot: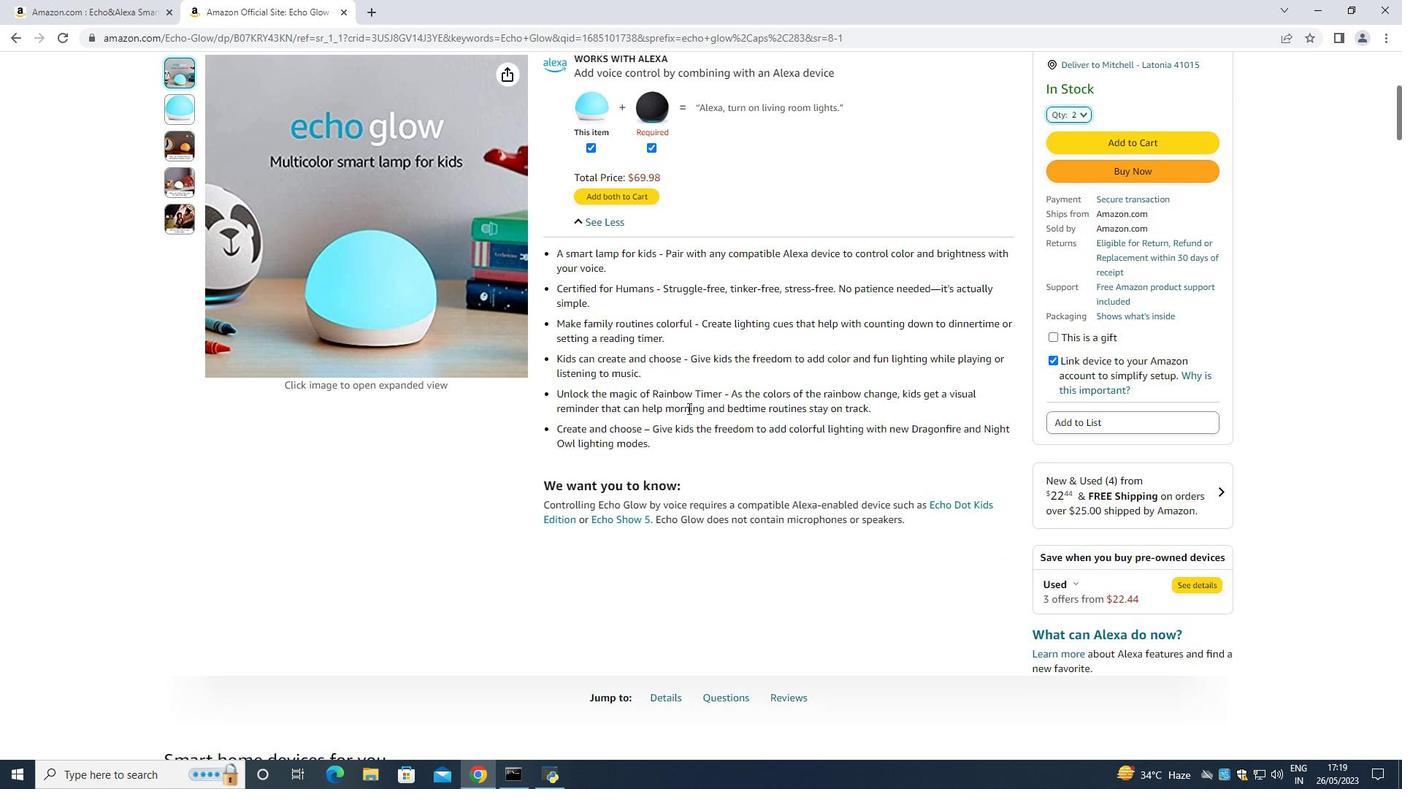 
Action: Mouse scrolled (688, 407) with delta (0, 0)
Screenshot: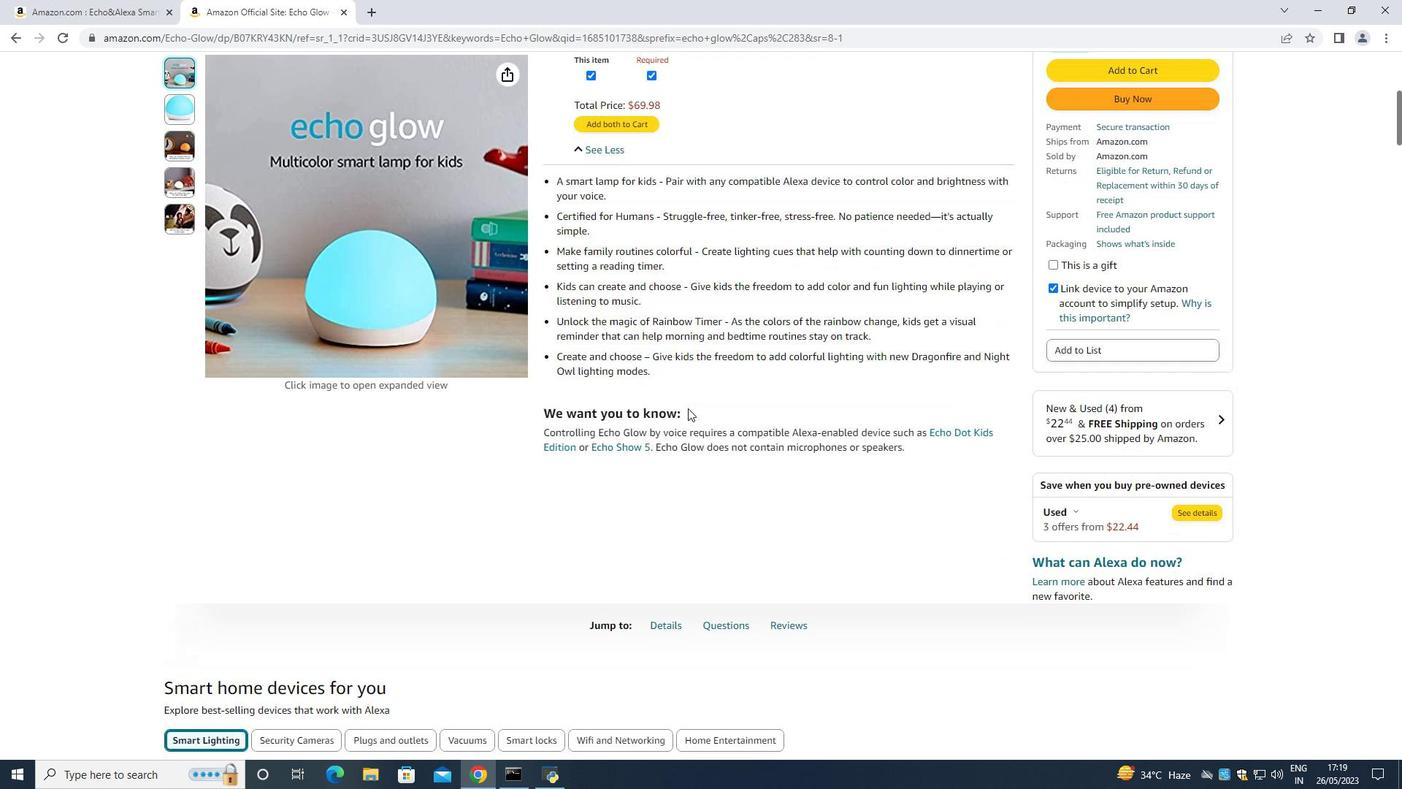 
Action: Mouse scrolled (688, 407) with delta (0, 0)
Screenshot: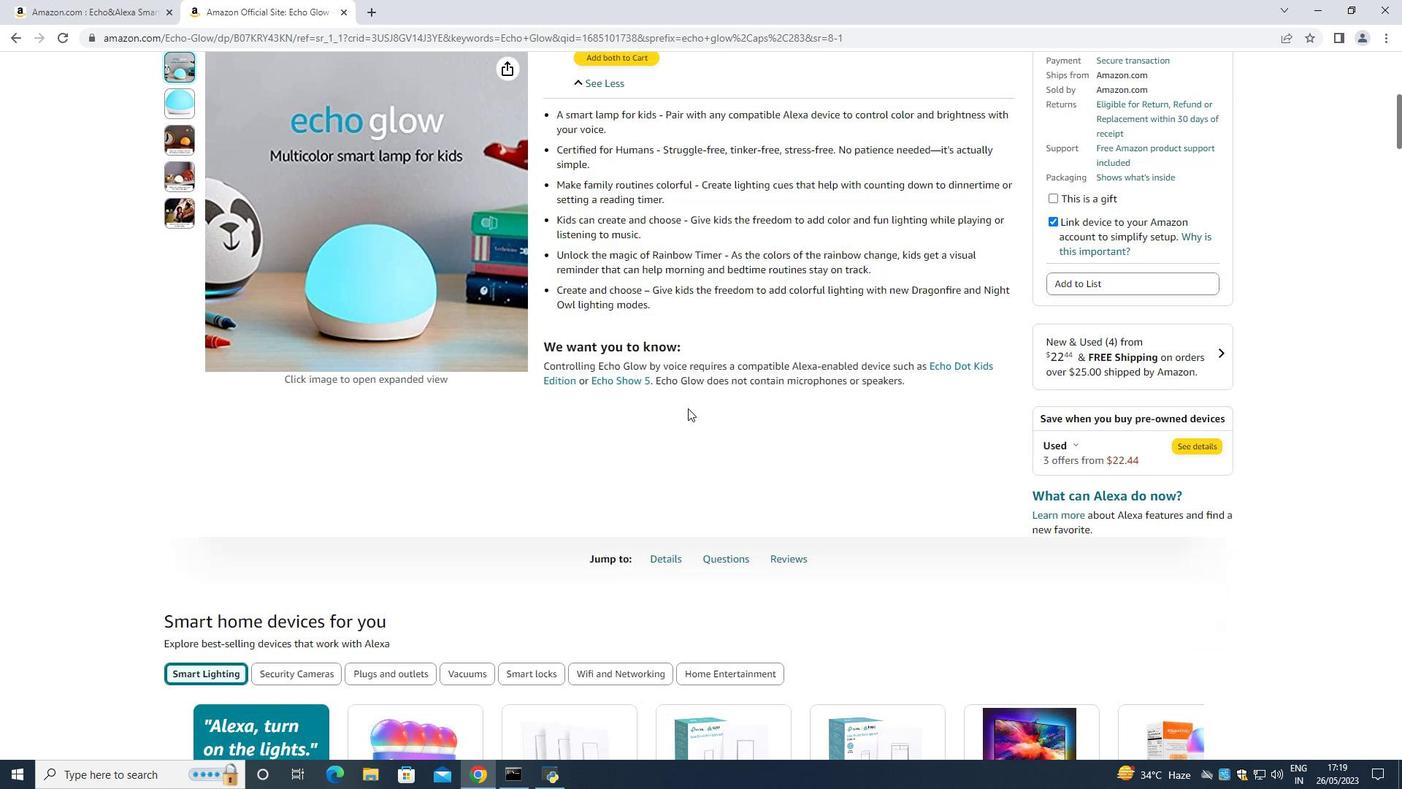
Action: Mouse moved to (689, 407)
Screenshot: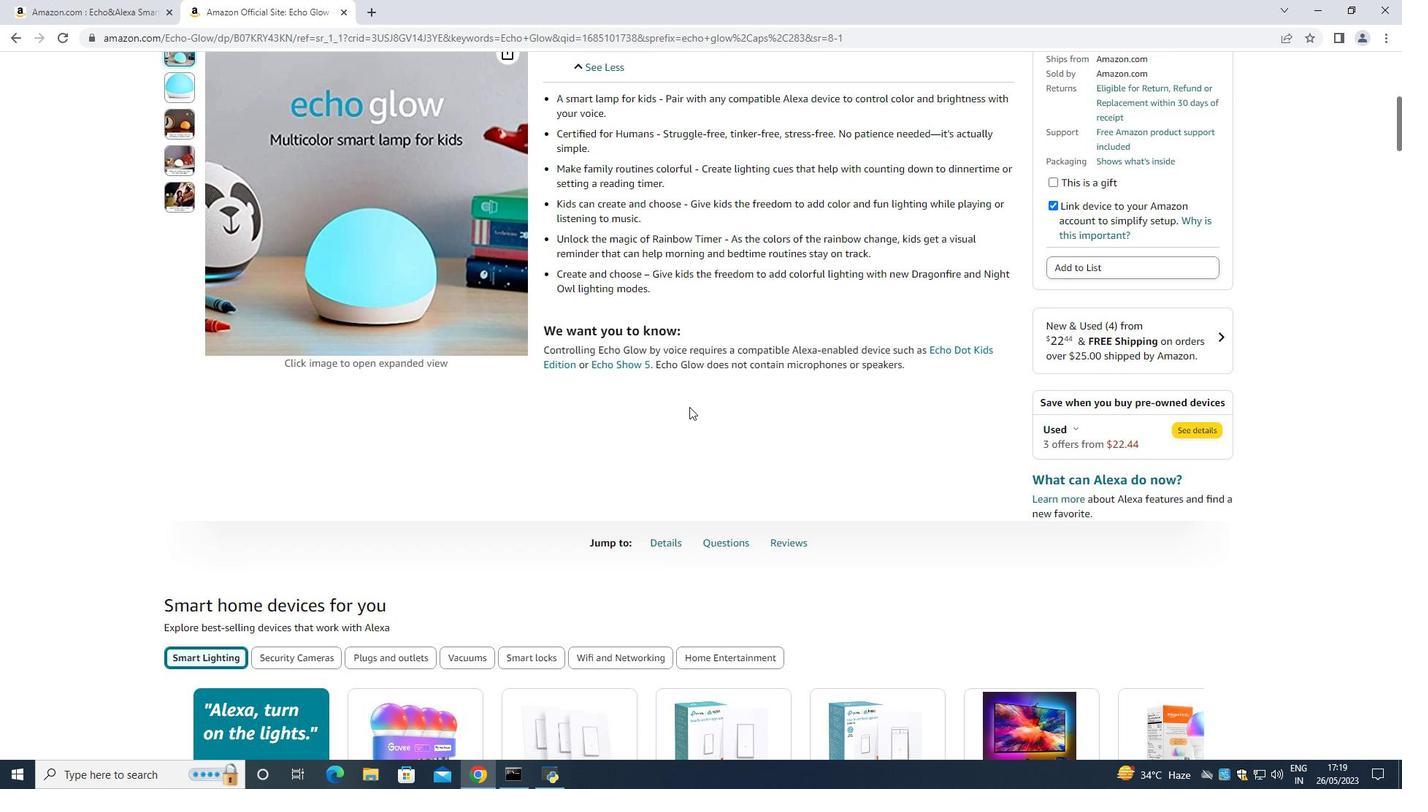 
Action: Mouse scrolled (689, 406) with delta (0, 0)
Screenshot: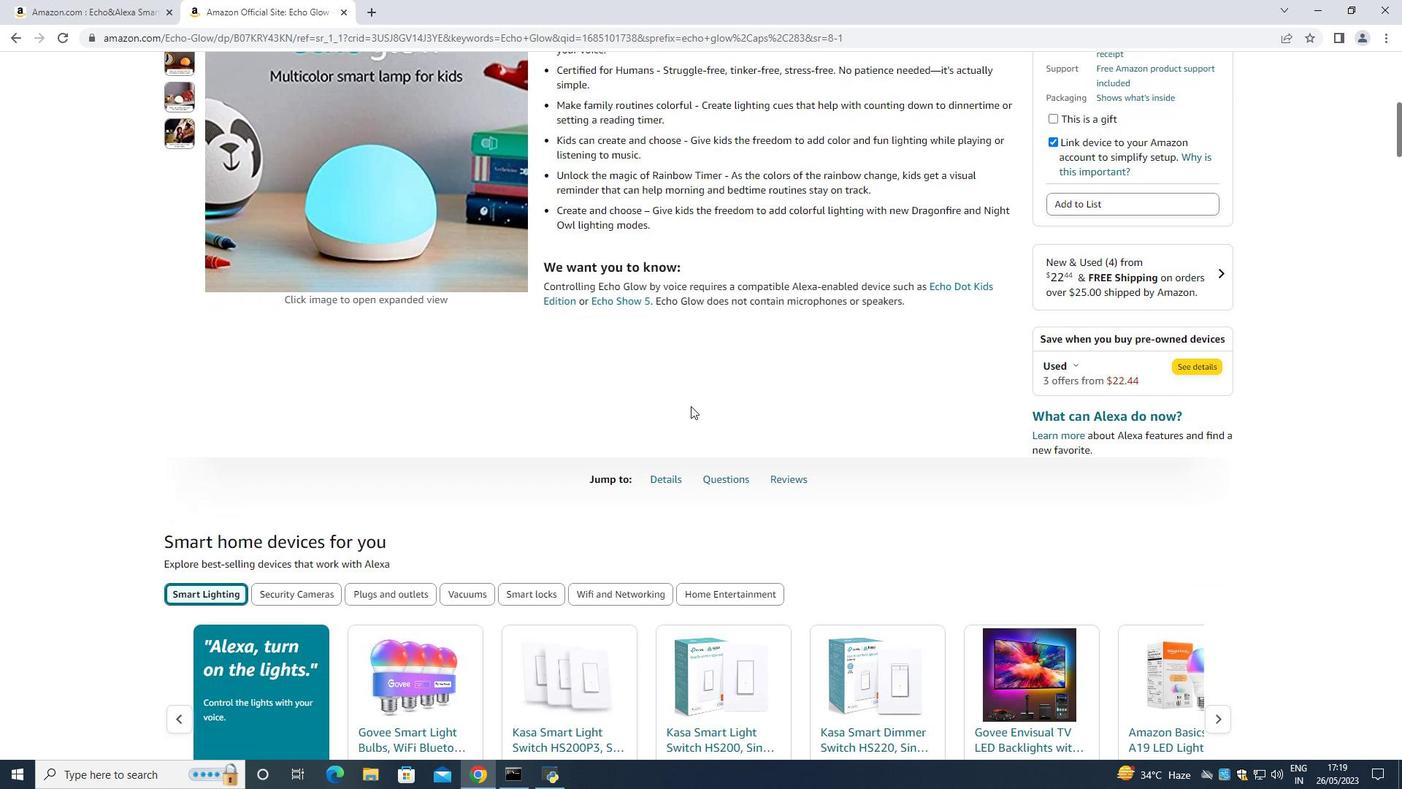 
Action: Mouse moved to (691, 406)
Screenshot: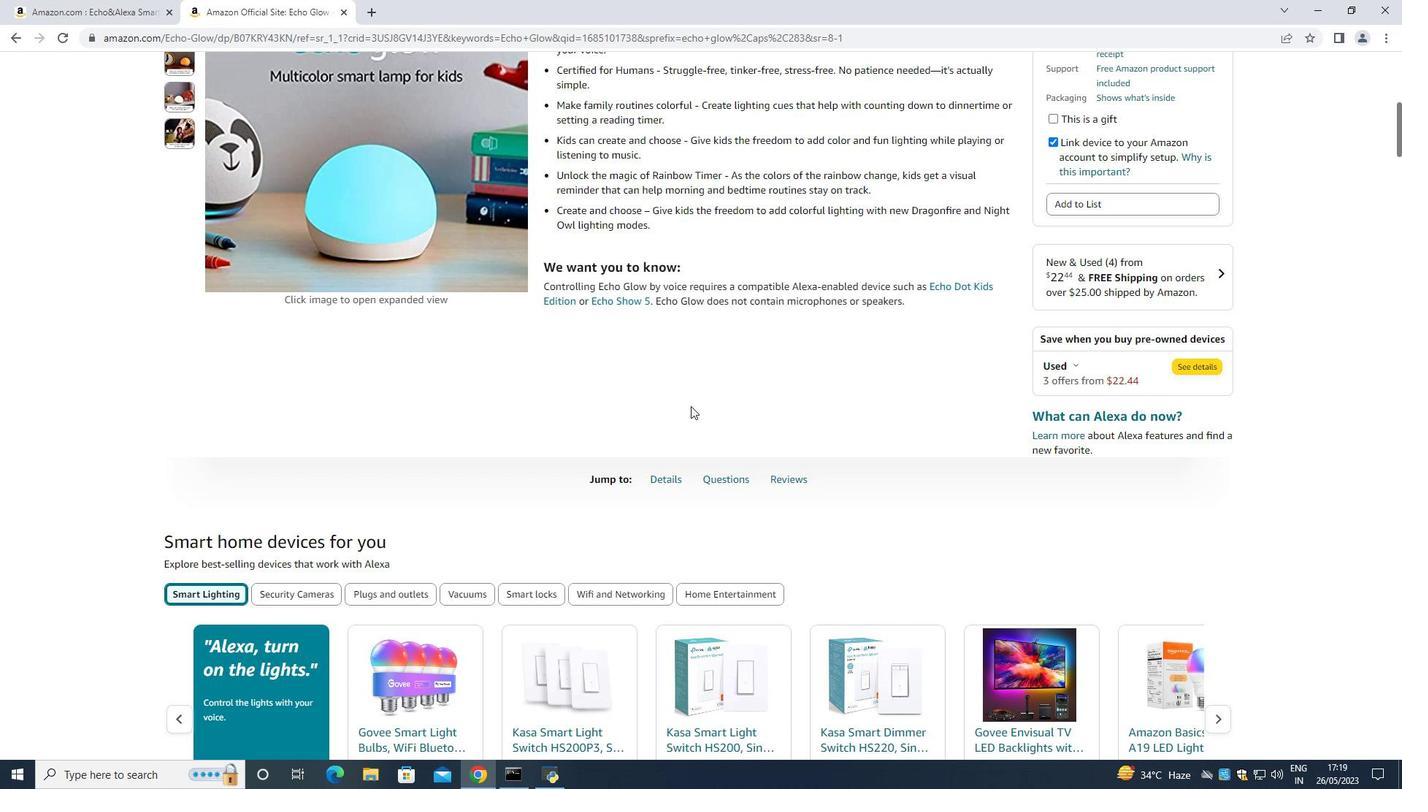
Action: Mouse scrolled (691, 405) with delta (0, 0)
Screenshot: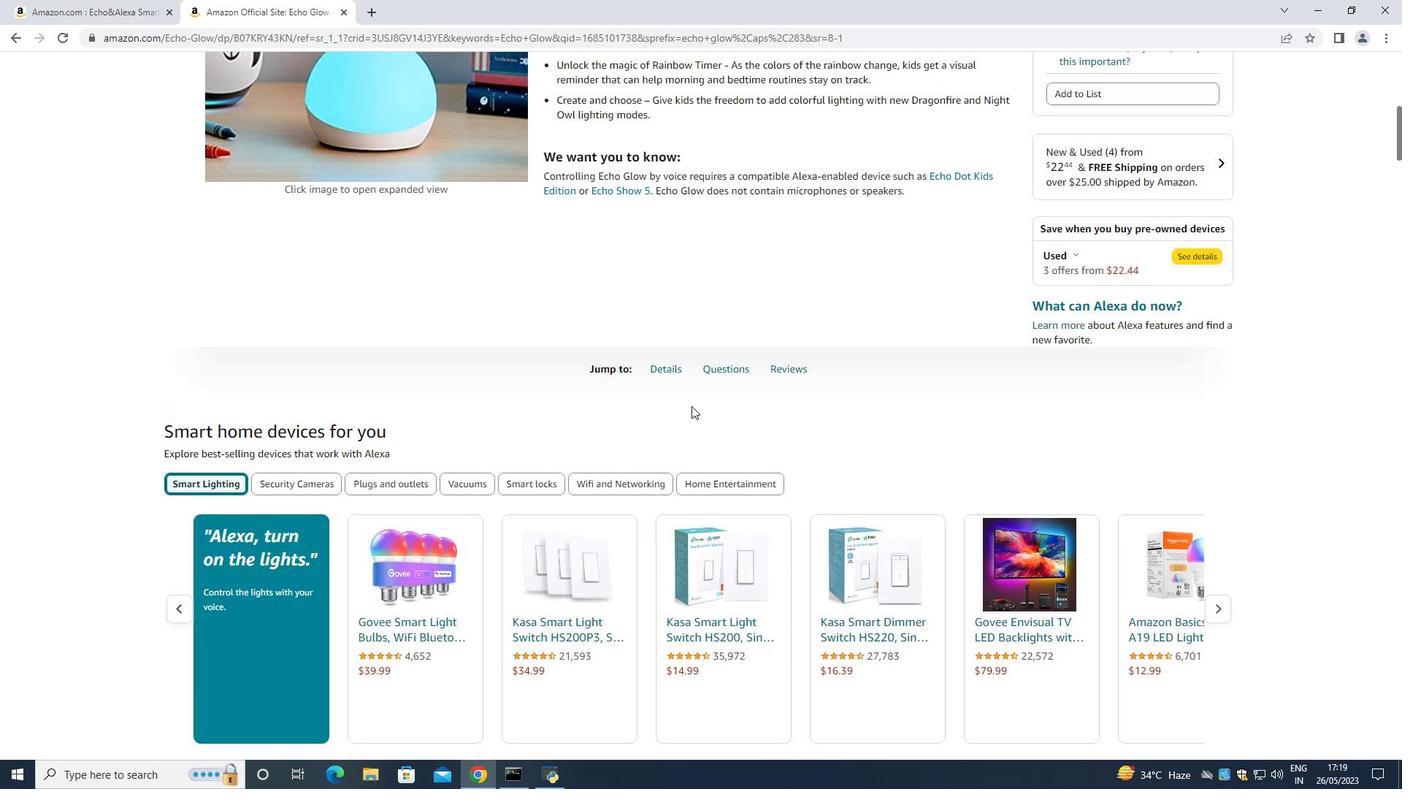 
Action: Mouse scrolled (691, 405) with delta (0, 0)
Screenshot: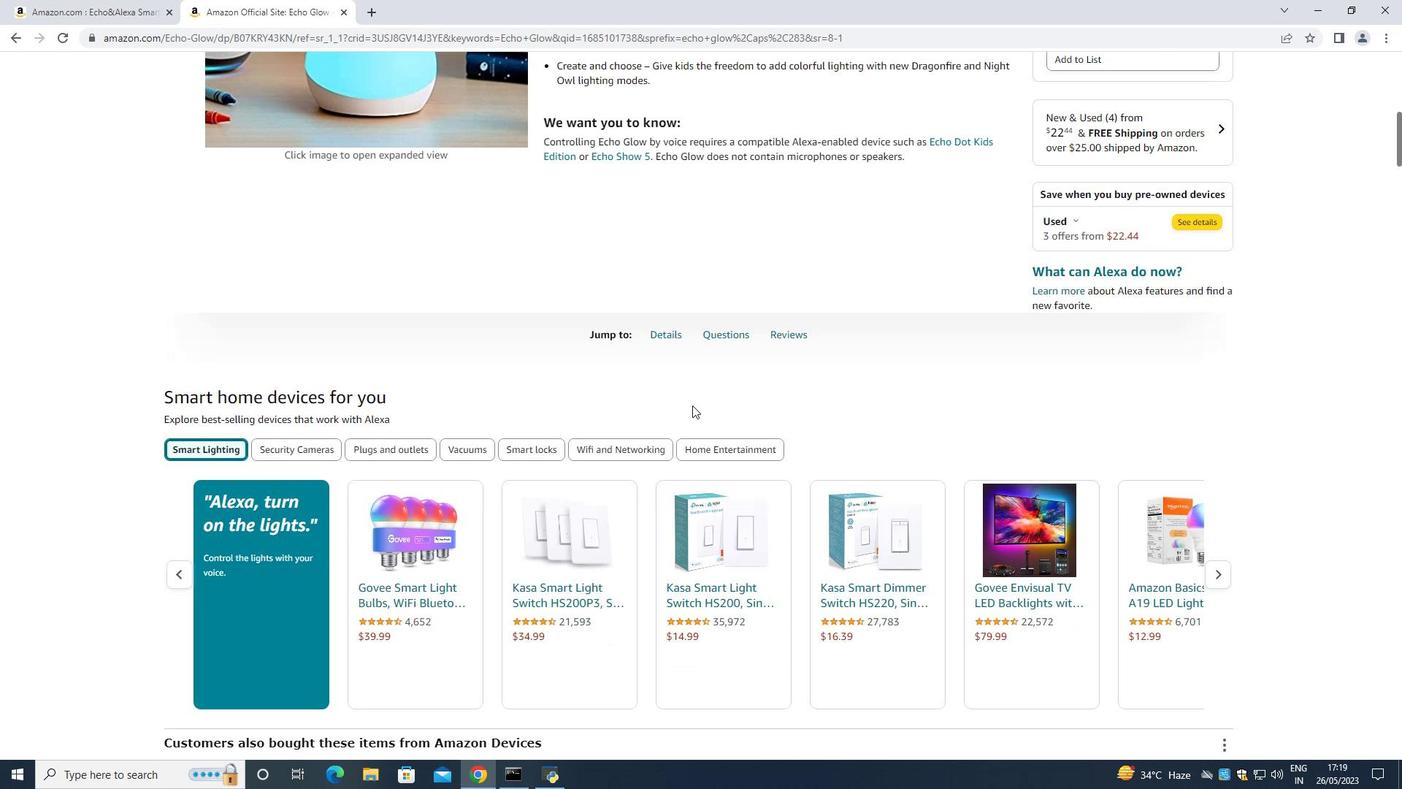 
Action: Mouse moved to (691, 406)
Screenshot: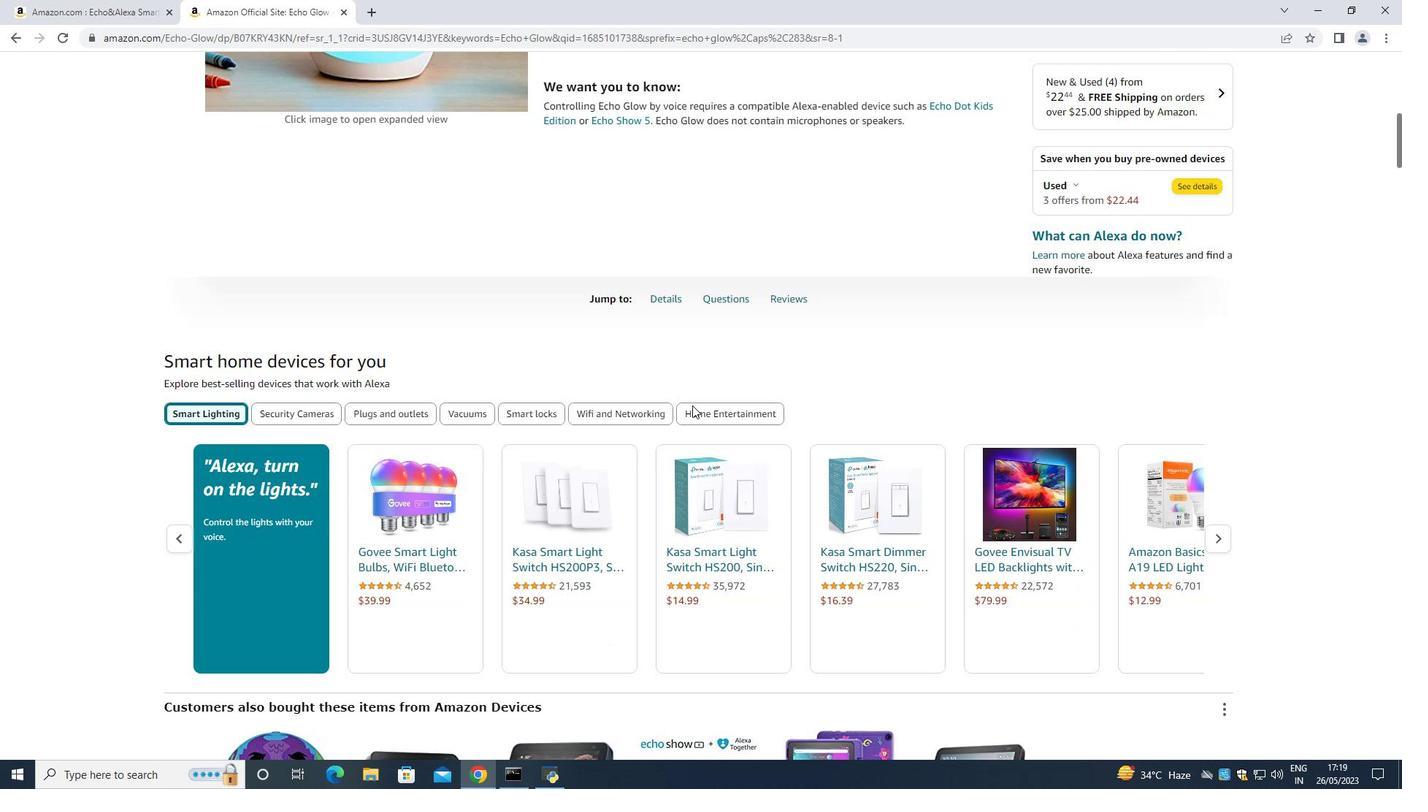 
Action: Mouse scrolled (691, 405) with delta (0, 0)
Screenshot: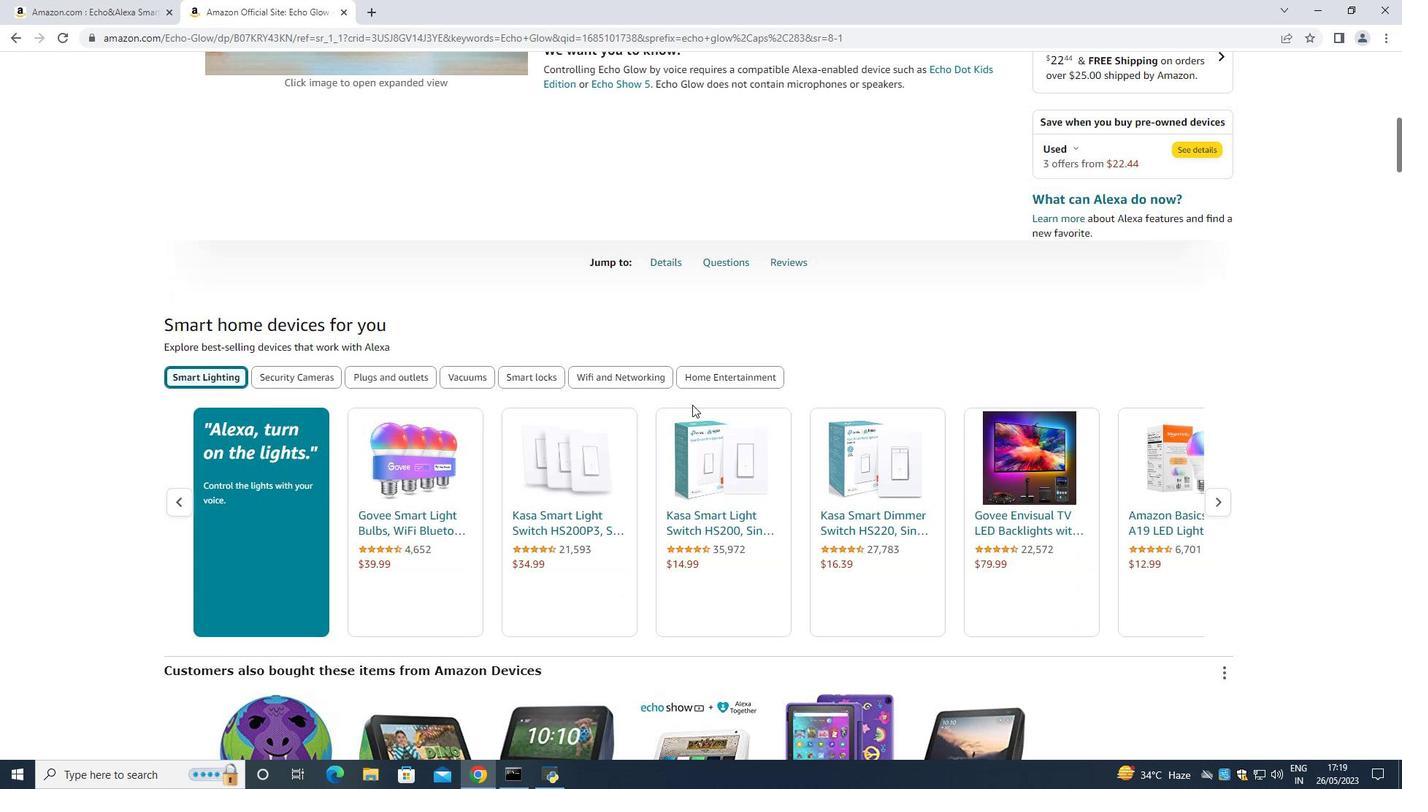 
Action: Mouse moved to (692, 404)
Screenshot: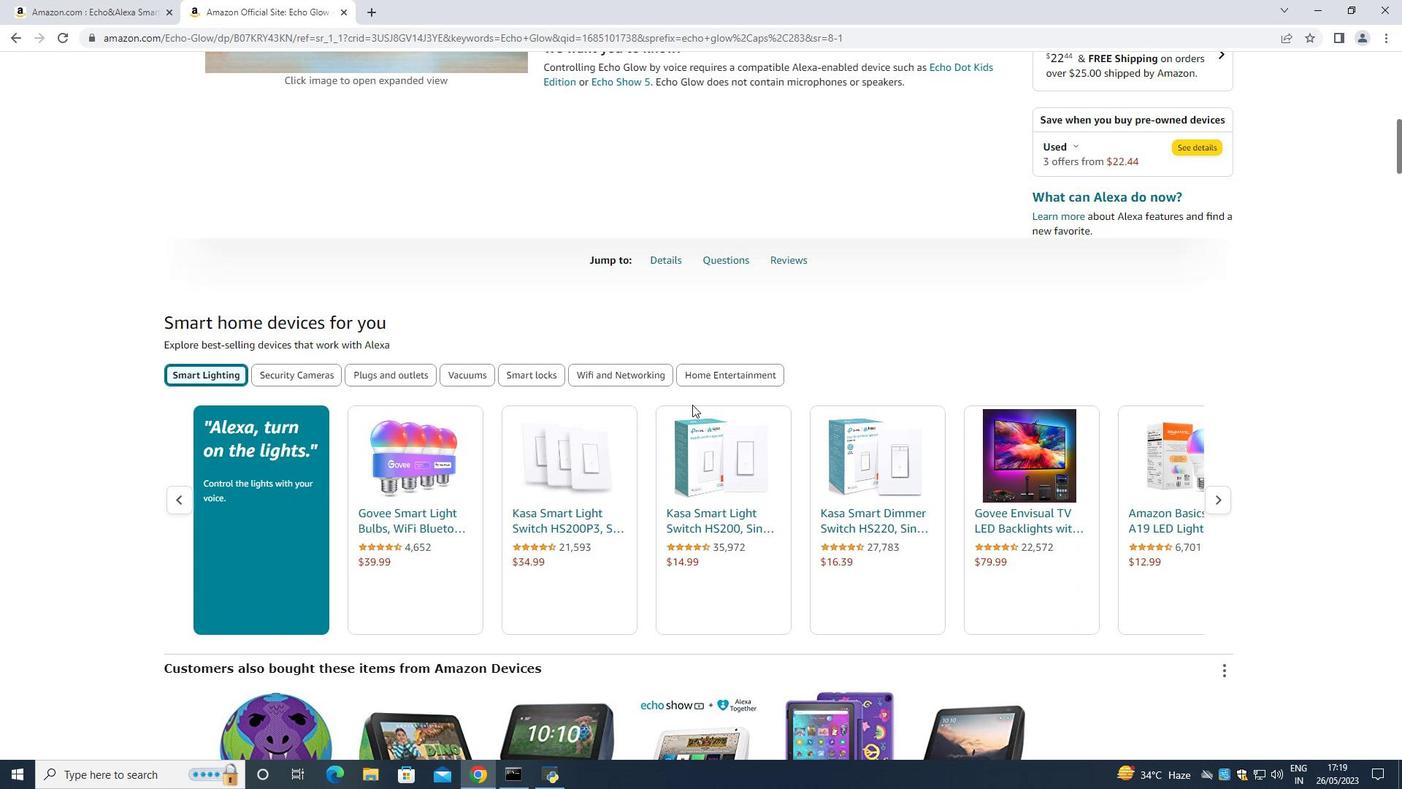
Action: Mouse scrolled (692, 404) with delta (0, 0)
Screenshot: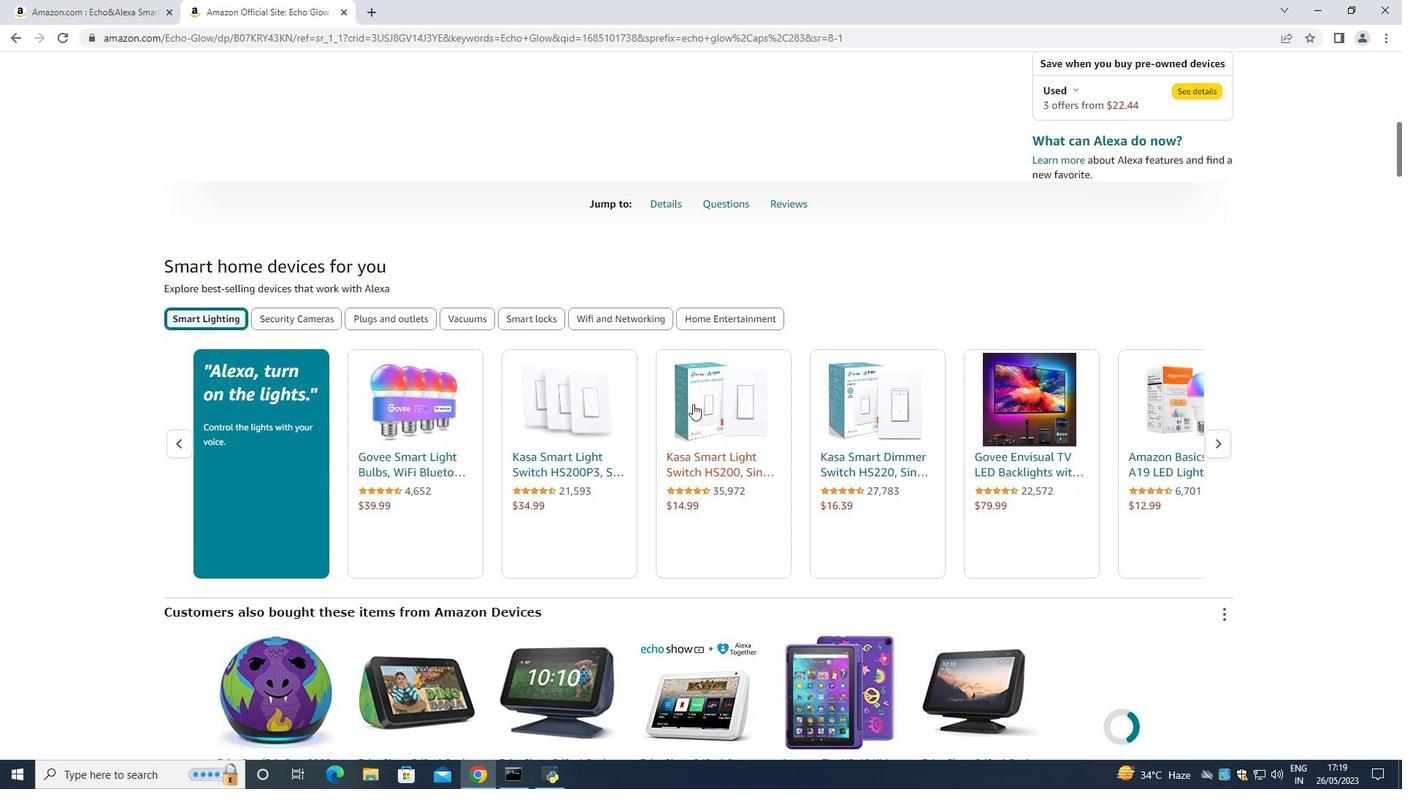 
Action: Mouse moved to (693, 404)
Screenshot: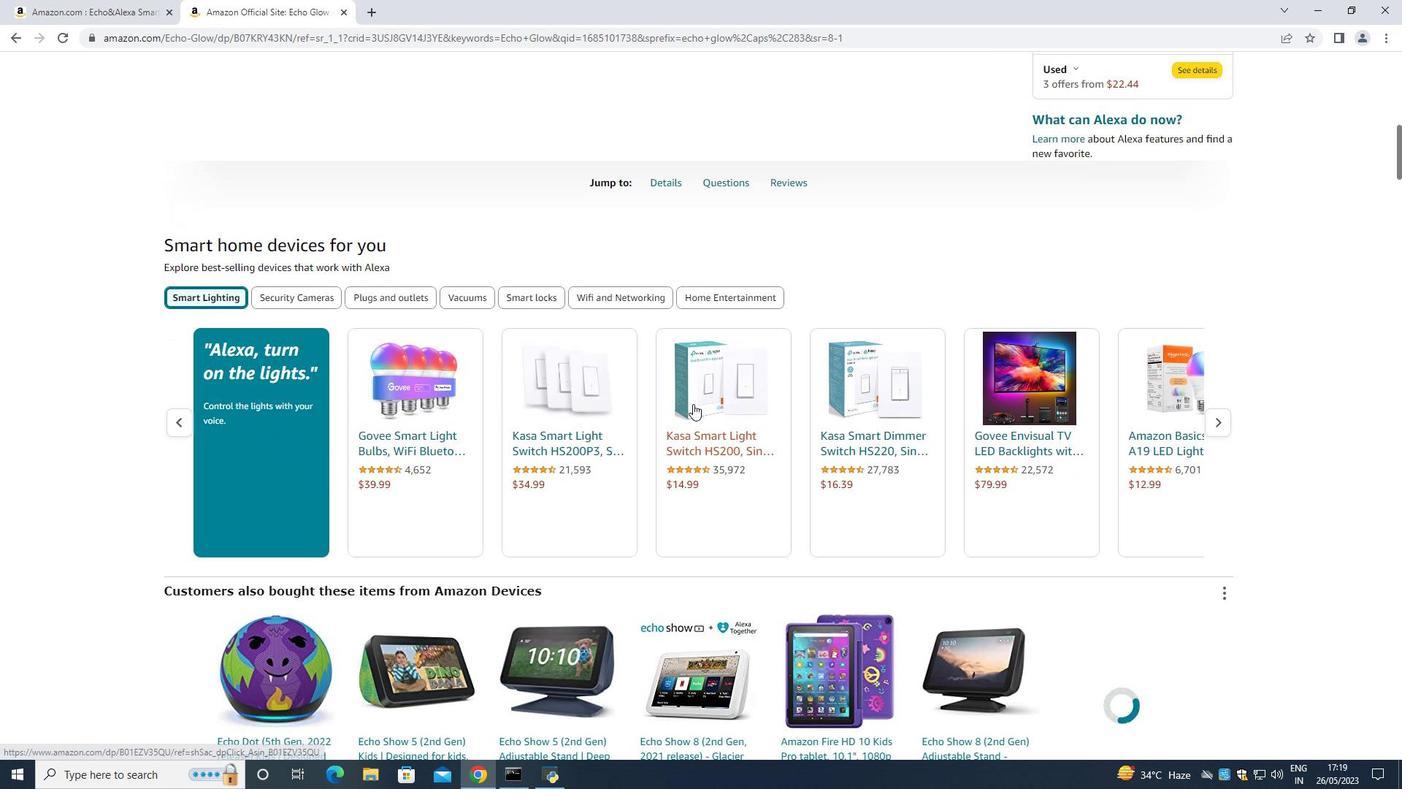 
Action: Mouse scrolled (693, 403) with delta (0, 0)
Screenshot: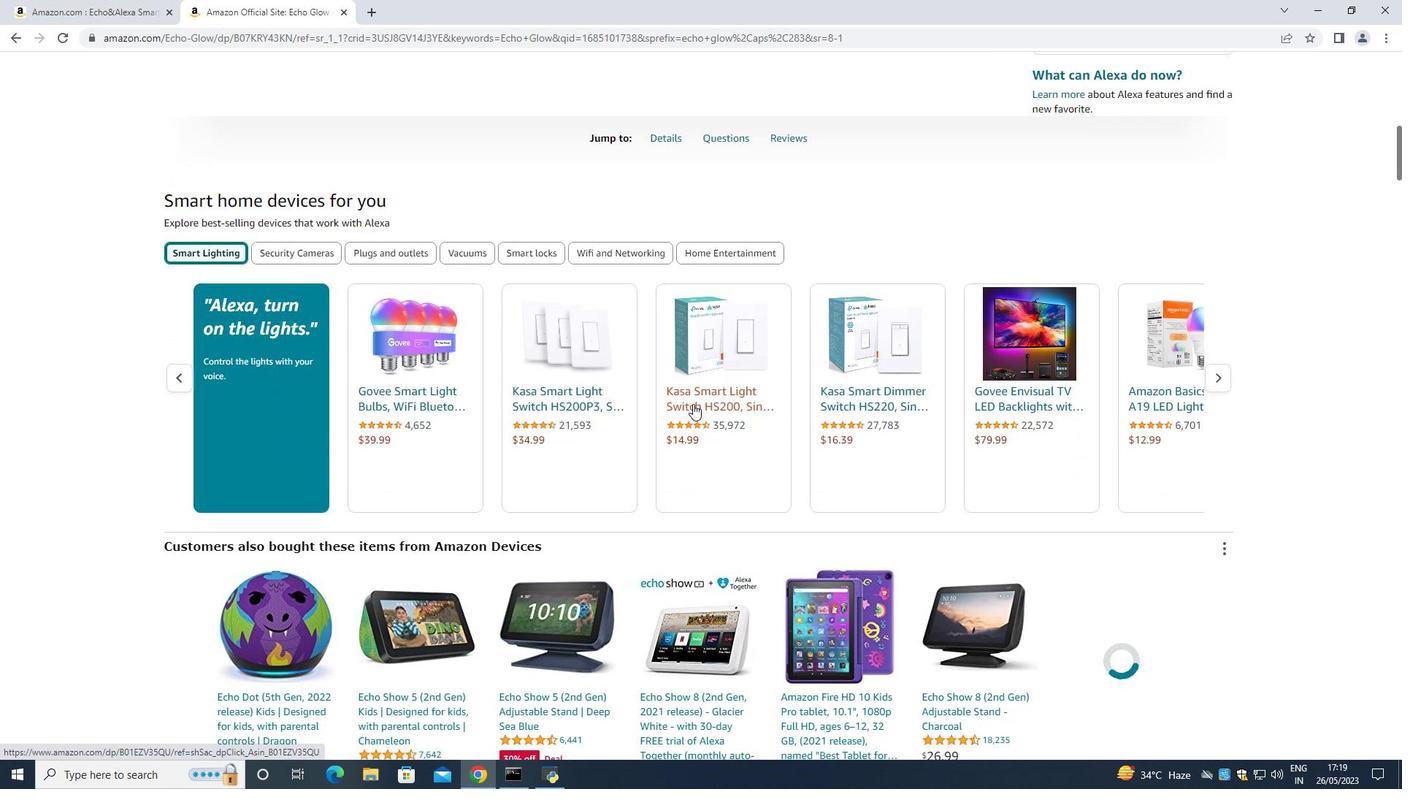 
Action: Mouse scrolled (693, 403) with delta (0, 0)
Screenshot: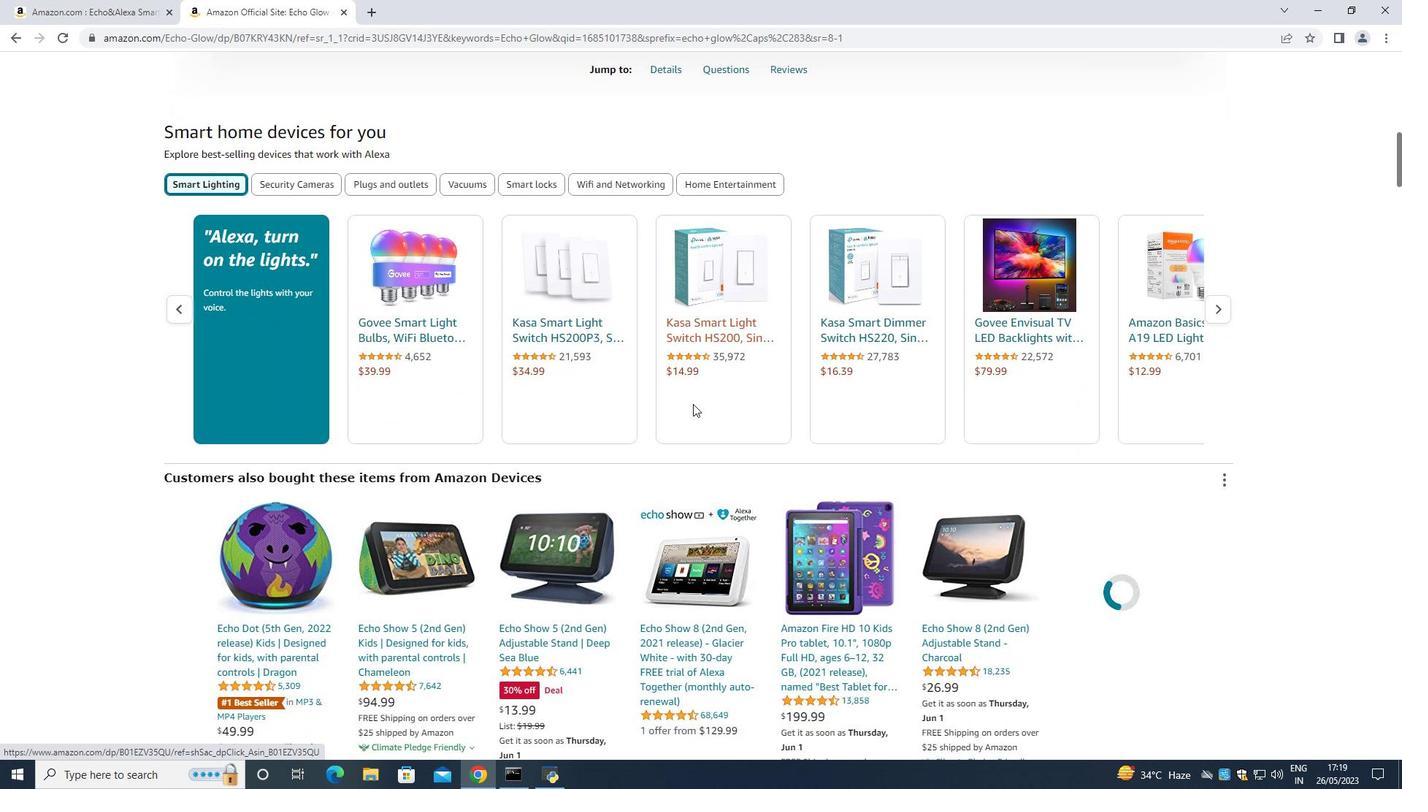 
Action: Mouse scrolled (693, 403) with delta (0, 0)
Screenshot: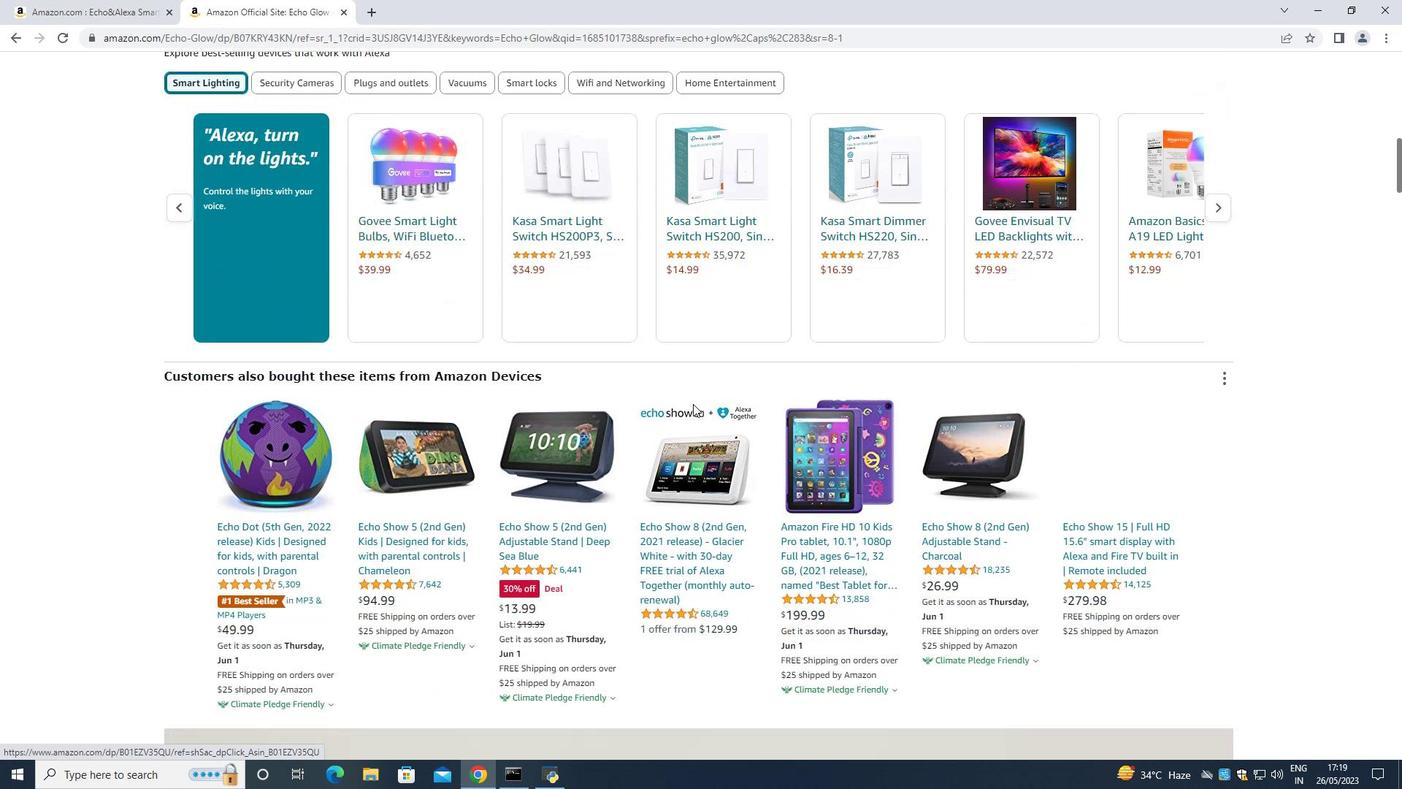 
Action: Mouse scrolled (693, 403) with delta (0, 0)
Screenshot: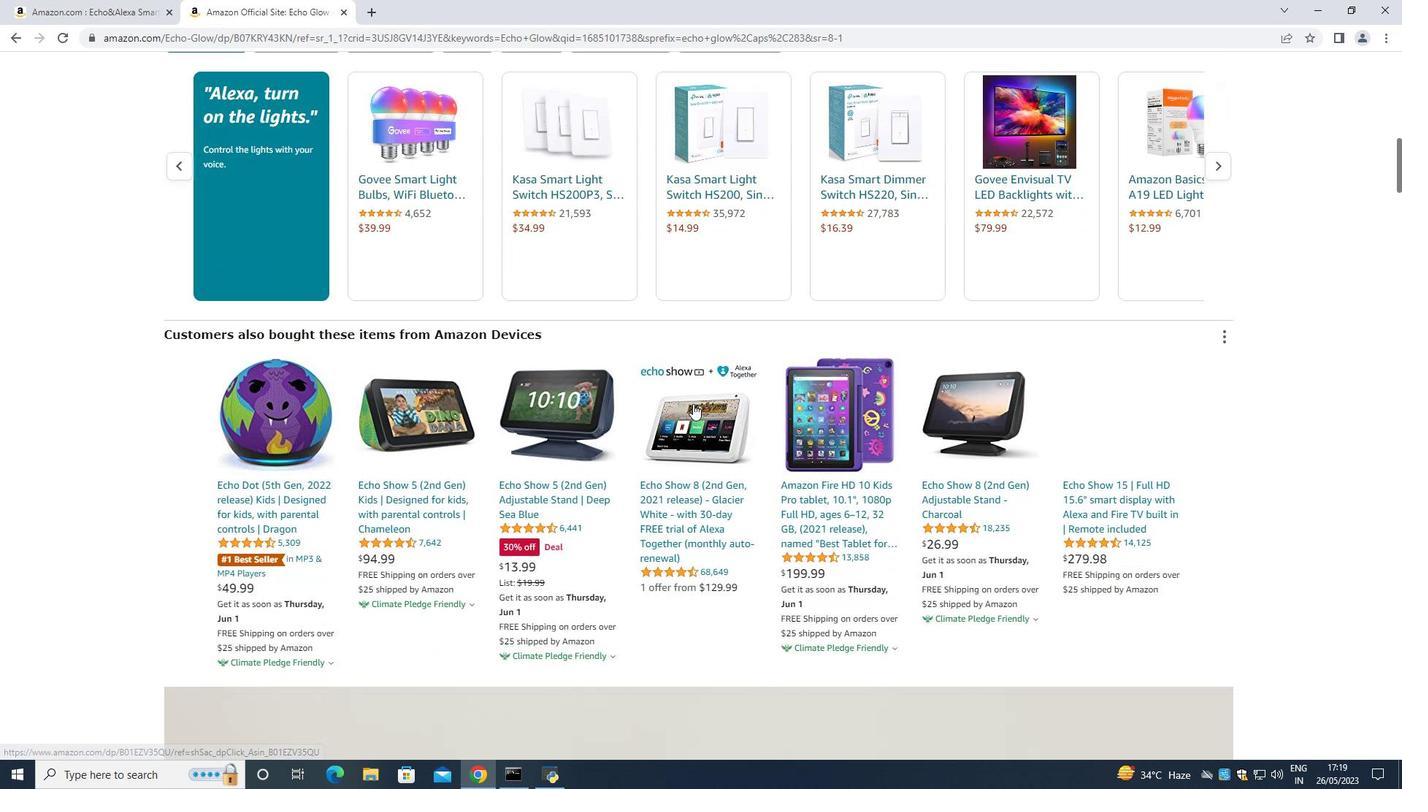 
Action: Mouse scrolled (693, 403) with delta (0, 0)
Screenshot: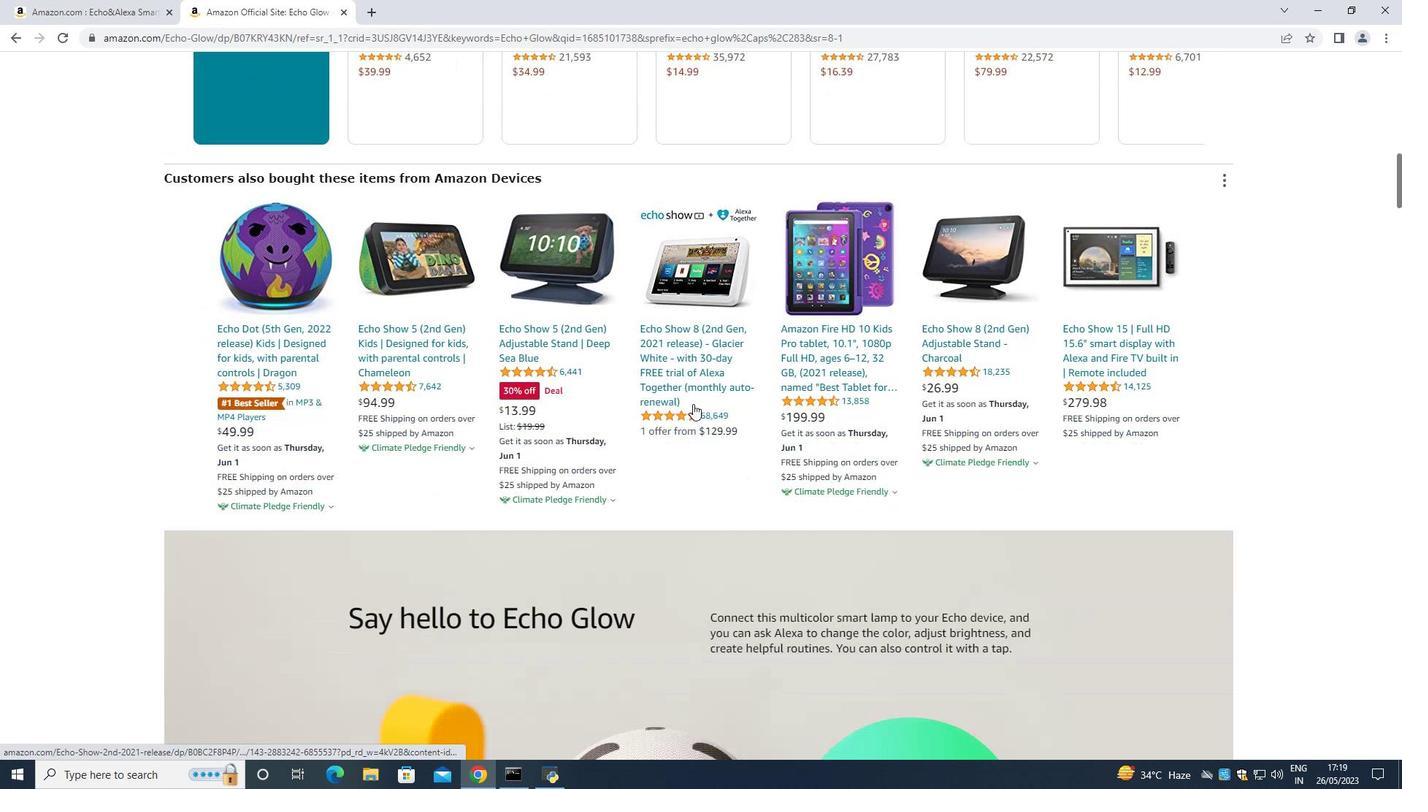
Action: Mouse scrolled (693, 403) with delta (0, 0)
Screenshot: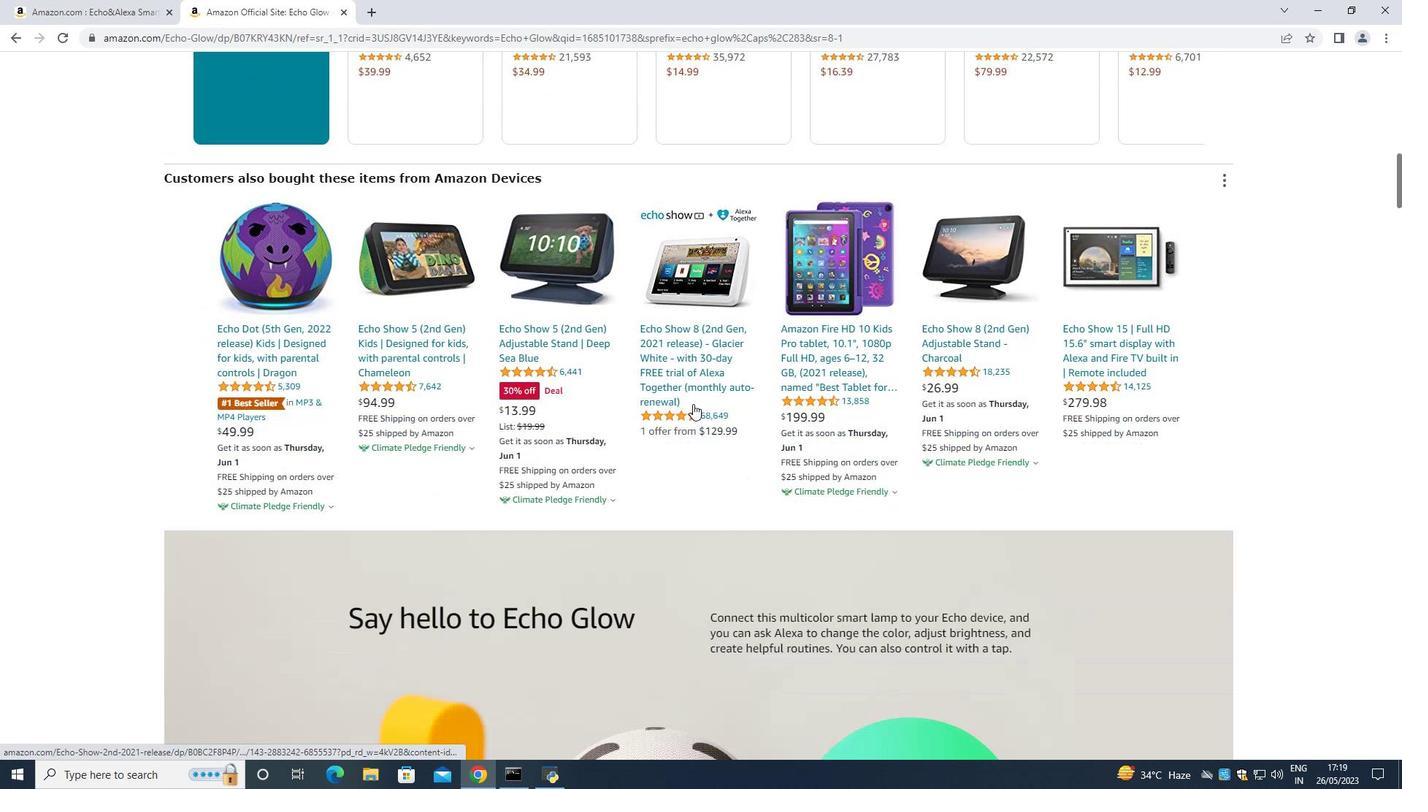 
Action: Mouse moved to (693, 404)
Screenshot: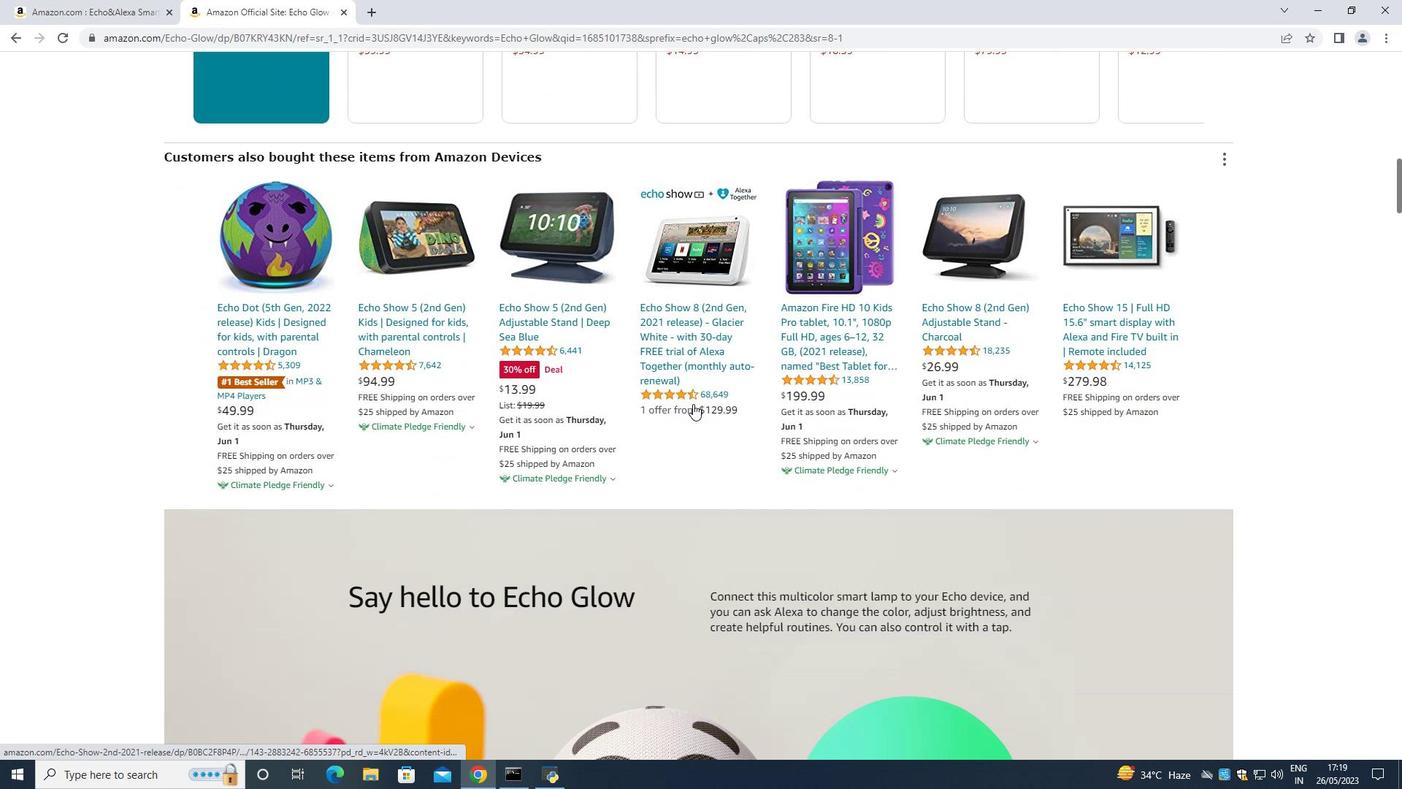 
Action: Mouse scrolled (693, 404) with delta (0, 0)
Screenshot: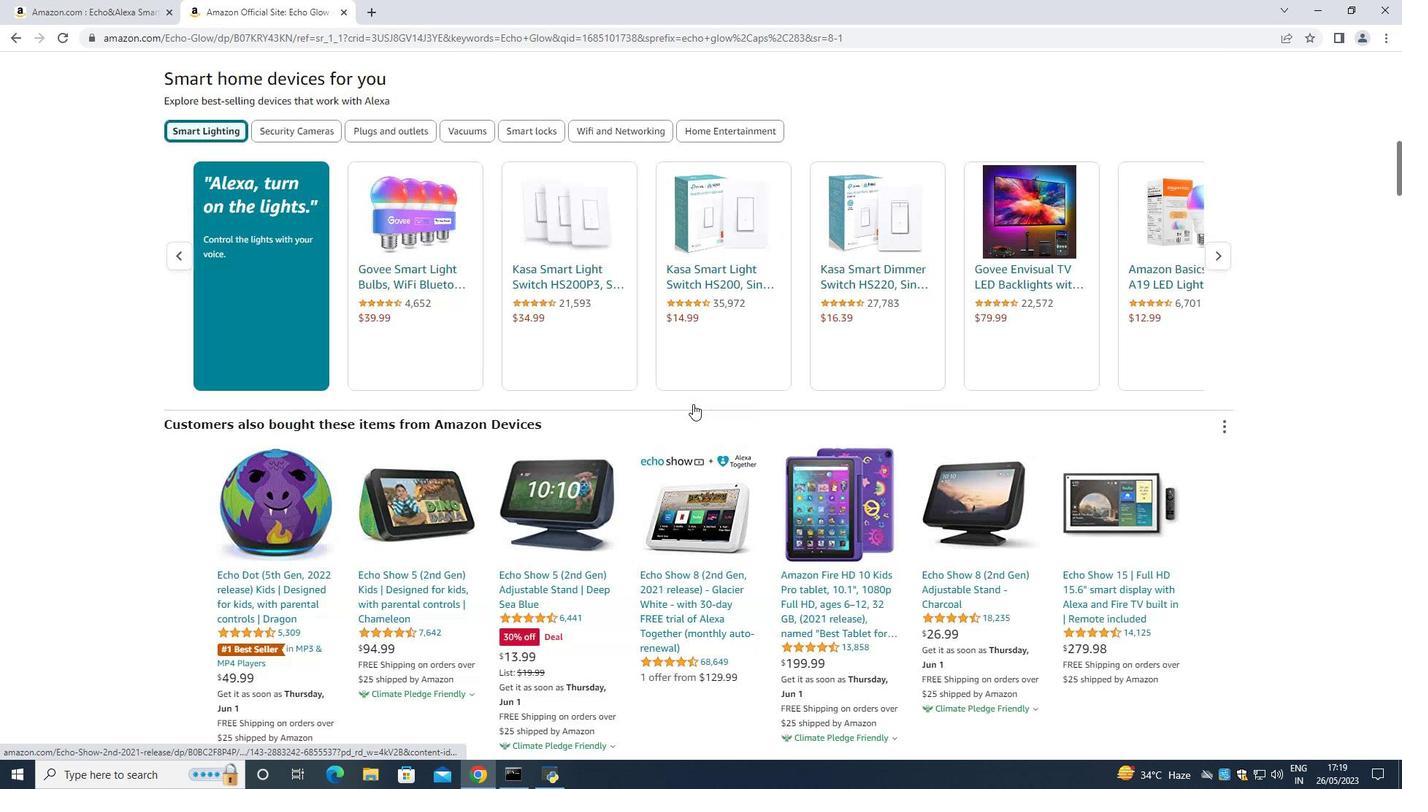 
Action: Mouse scrolled (693, 404) with delta (0, 0)
Screenshot: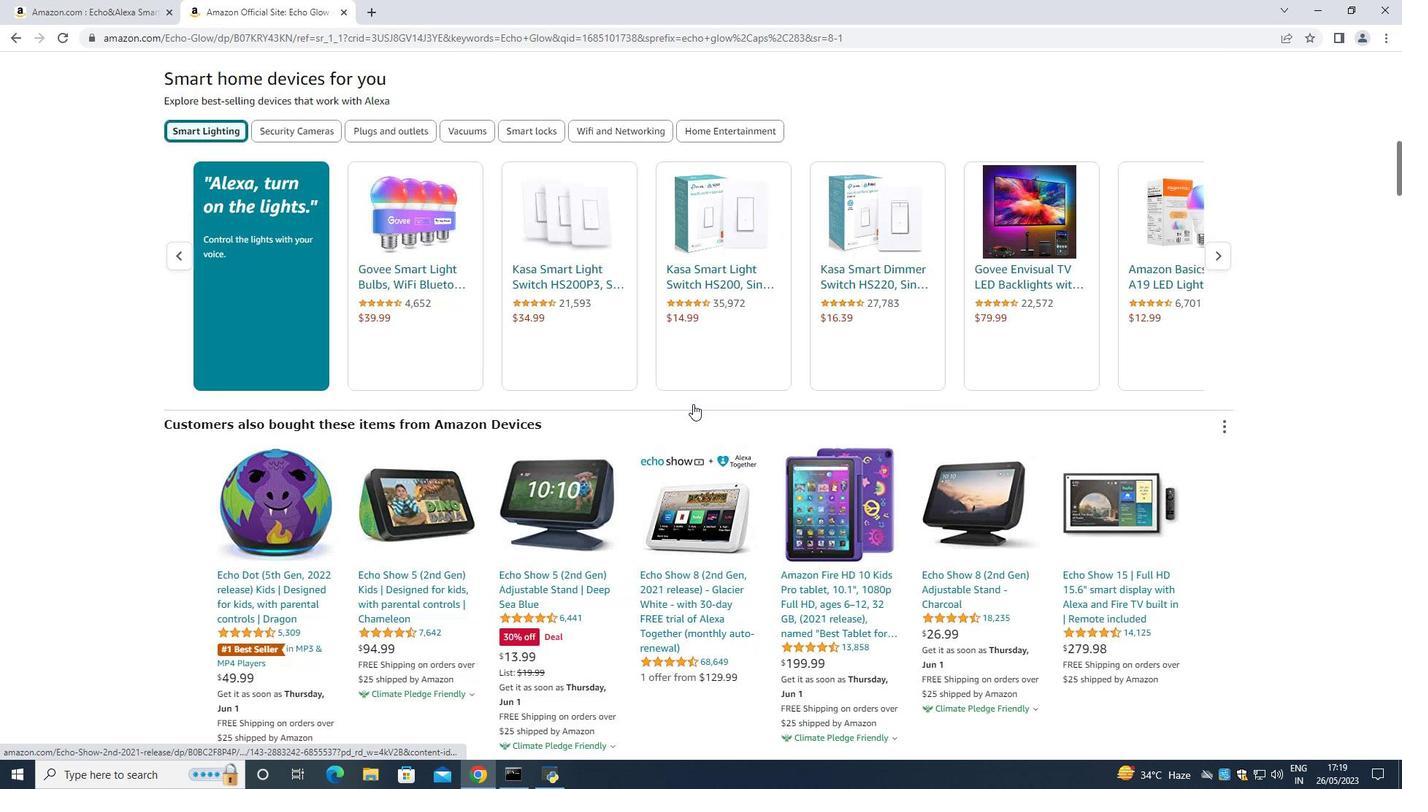 
Action: Mouse scrolled (693, 404) with delta (0, 0)
Screenshot: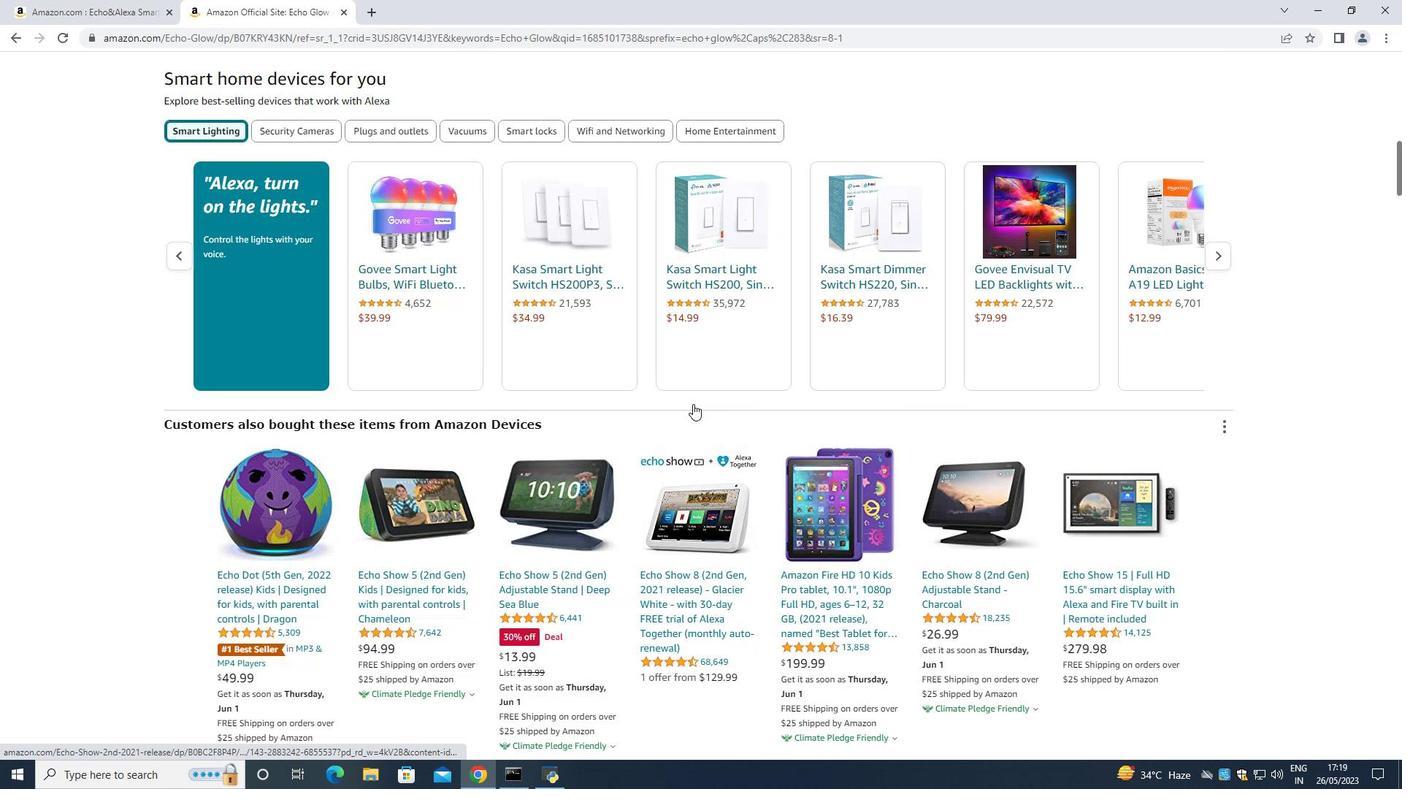 
Action: Mouse scrolled (693, 404) with delta (0, 0)
Screenshot: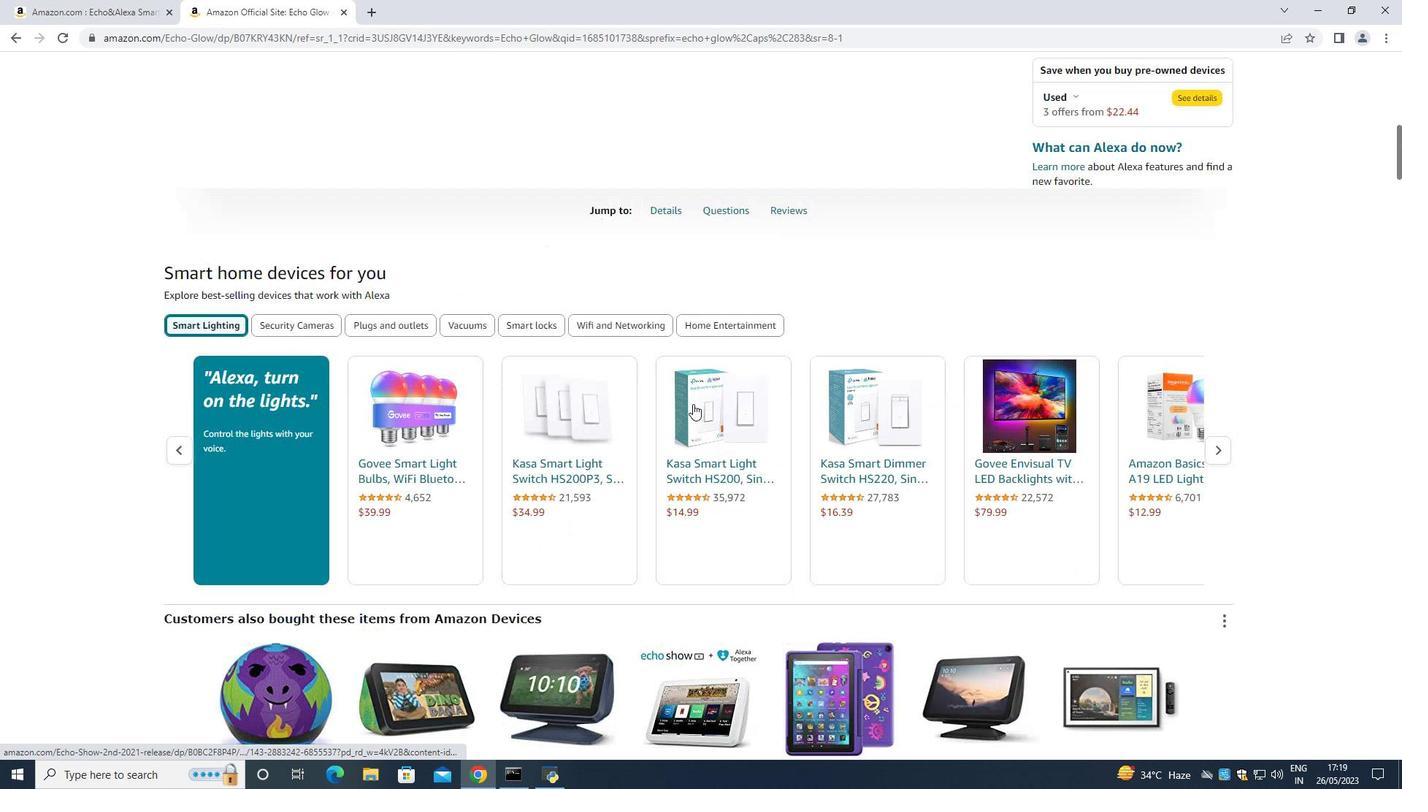 
Action: Mouse scrolled (693, 404) with delta (0, 0)
Screenshot: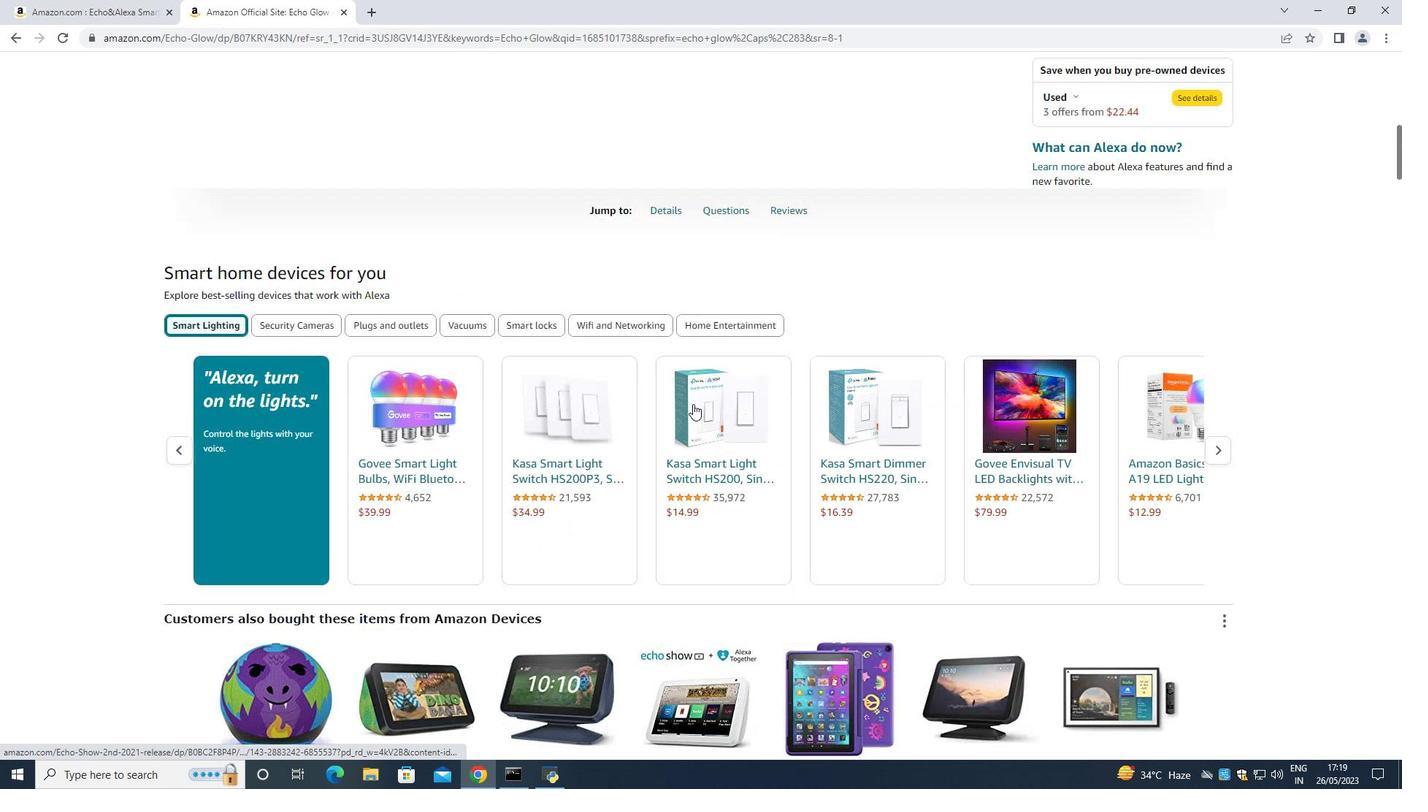 
Action: Mouse scrolled (693, 404) with delta (0, 0)
Screenshot: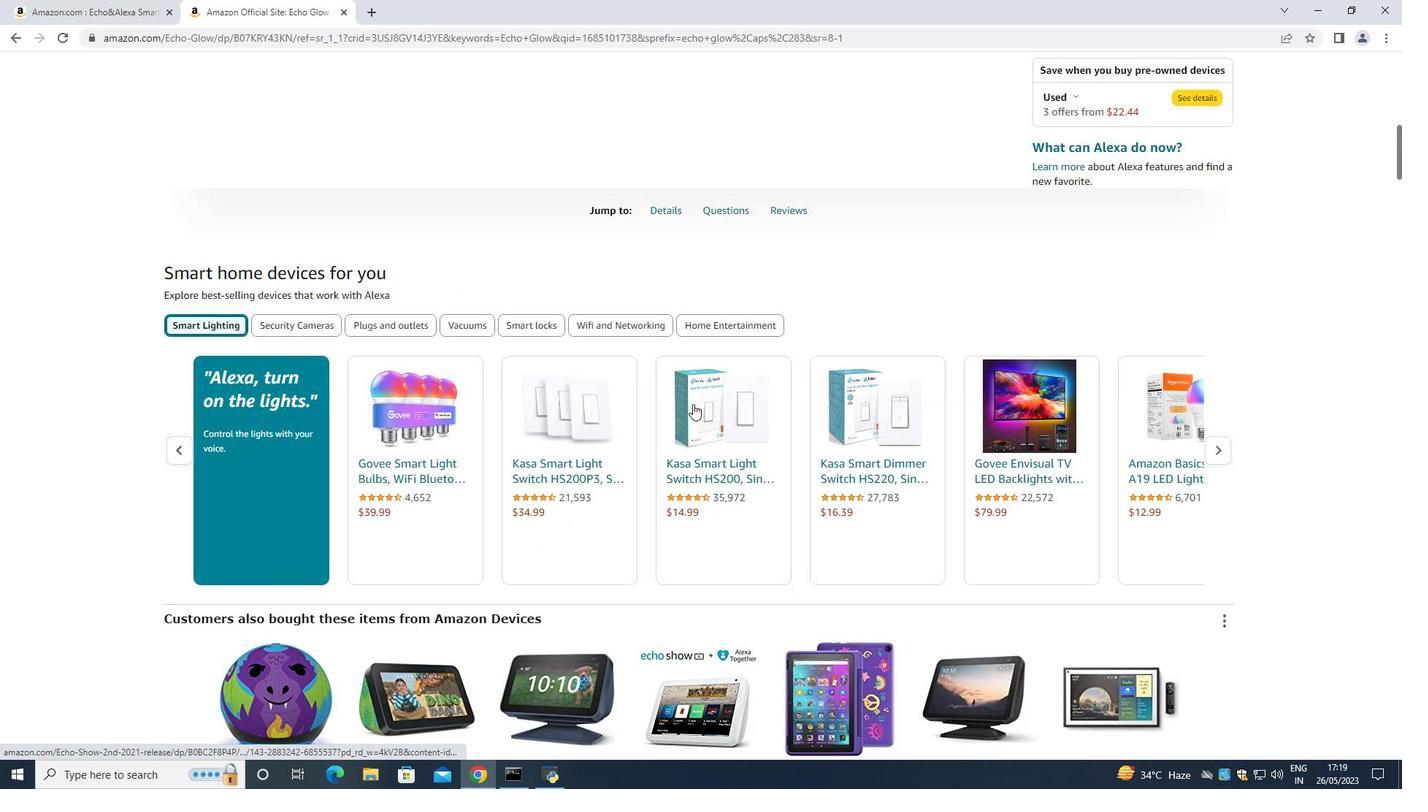 
Action: Mouse scrolled (693, 404) with delta (0, 0)
Screenshot: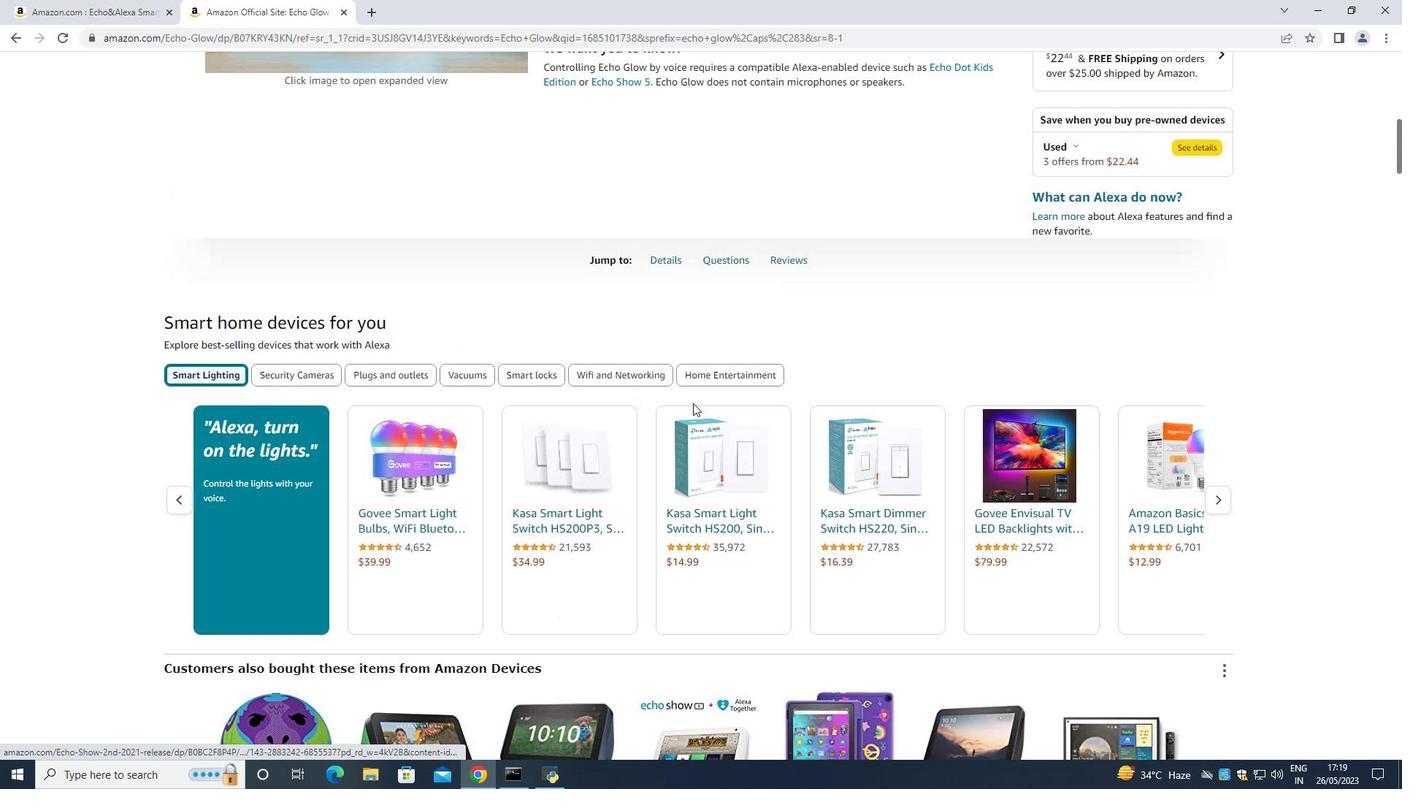
Action: Mouse moved to (693, 403)
Screenshot: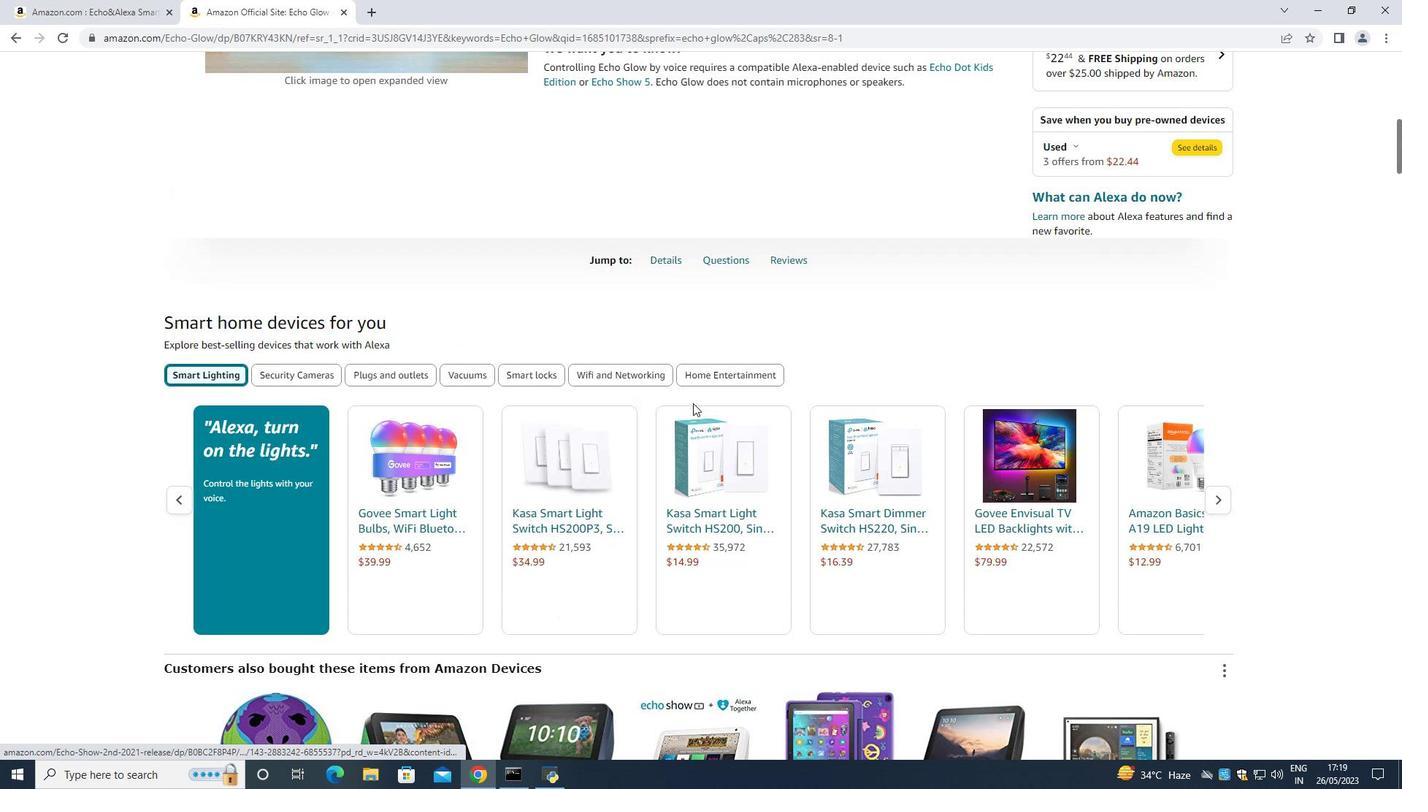 
Action: Mouse scrolled (693, 404) with delta (0, 0)
Screenshot: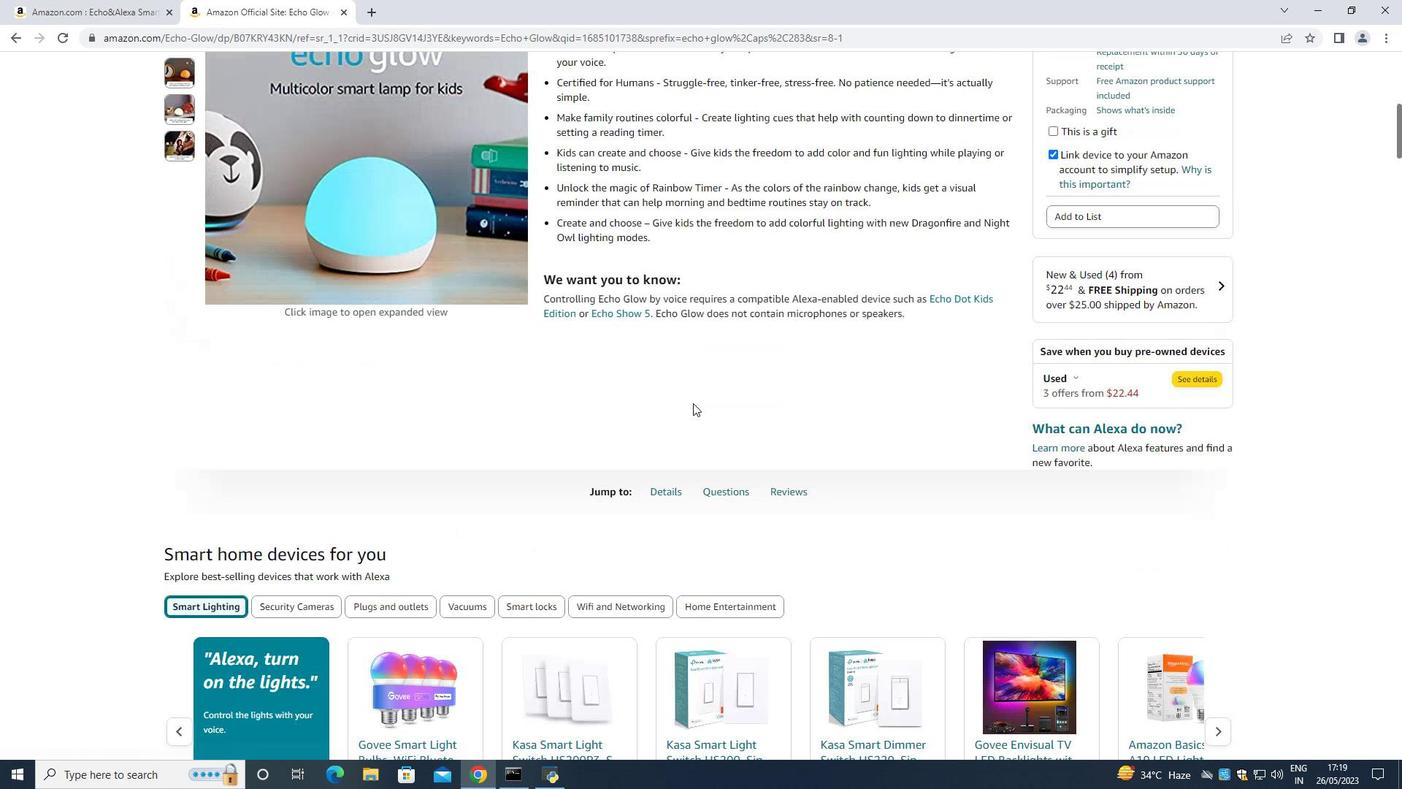 
Action: Mouse scrolled (693, 404) with delta (0, 0)
Screenshot: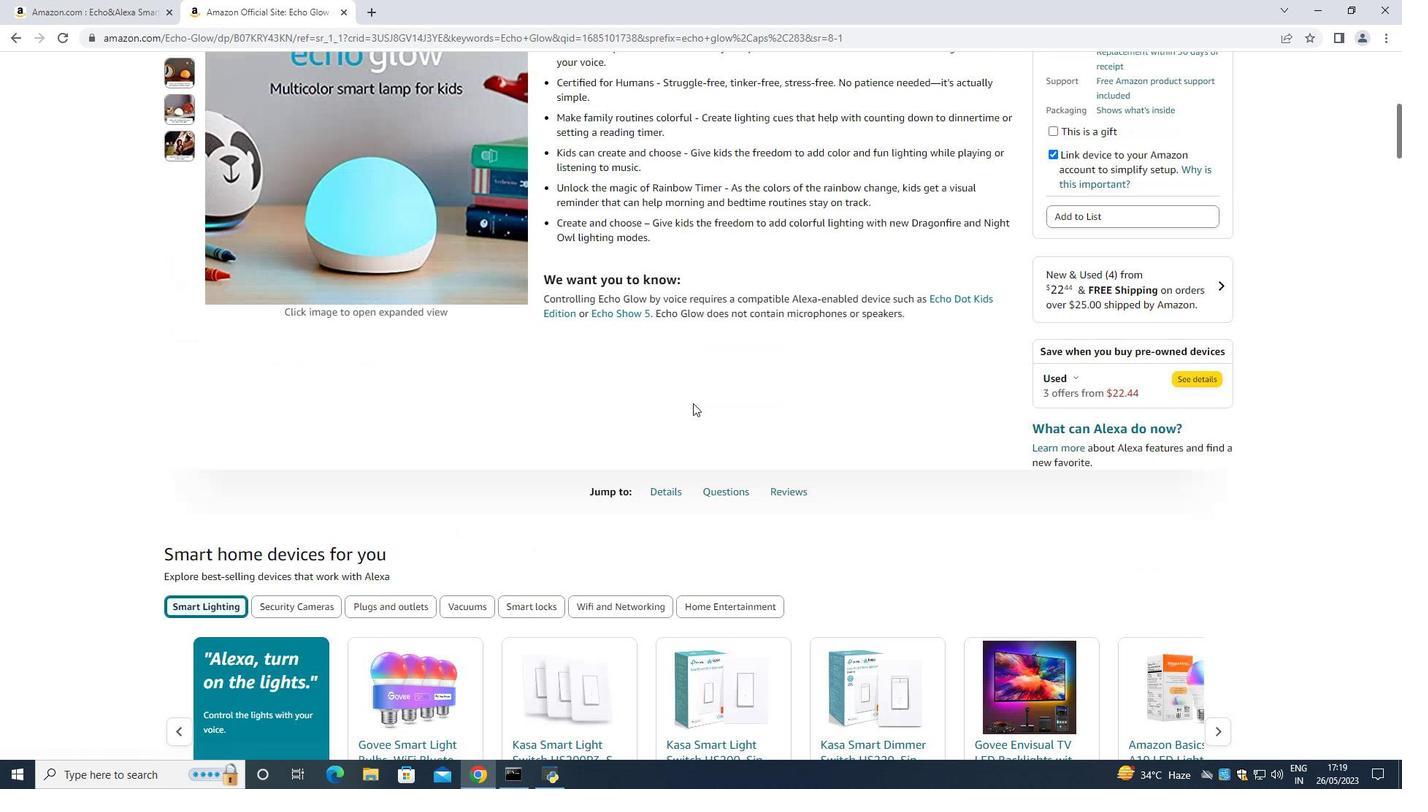 
Action: Mouse scrolled (693, 404) with delta (0, 0)
Screenshot: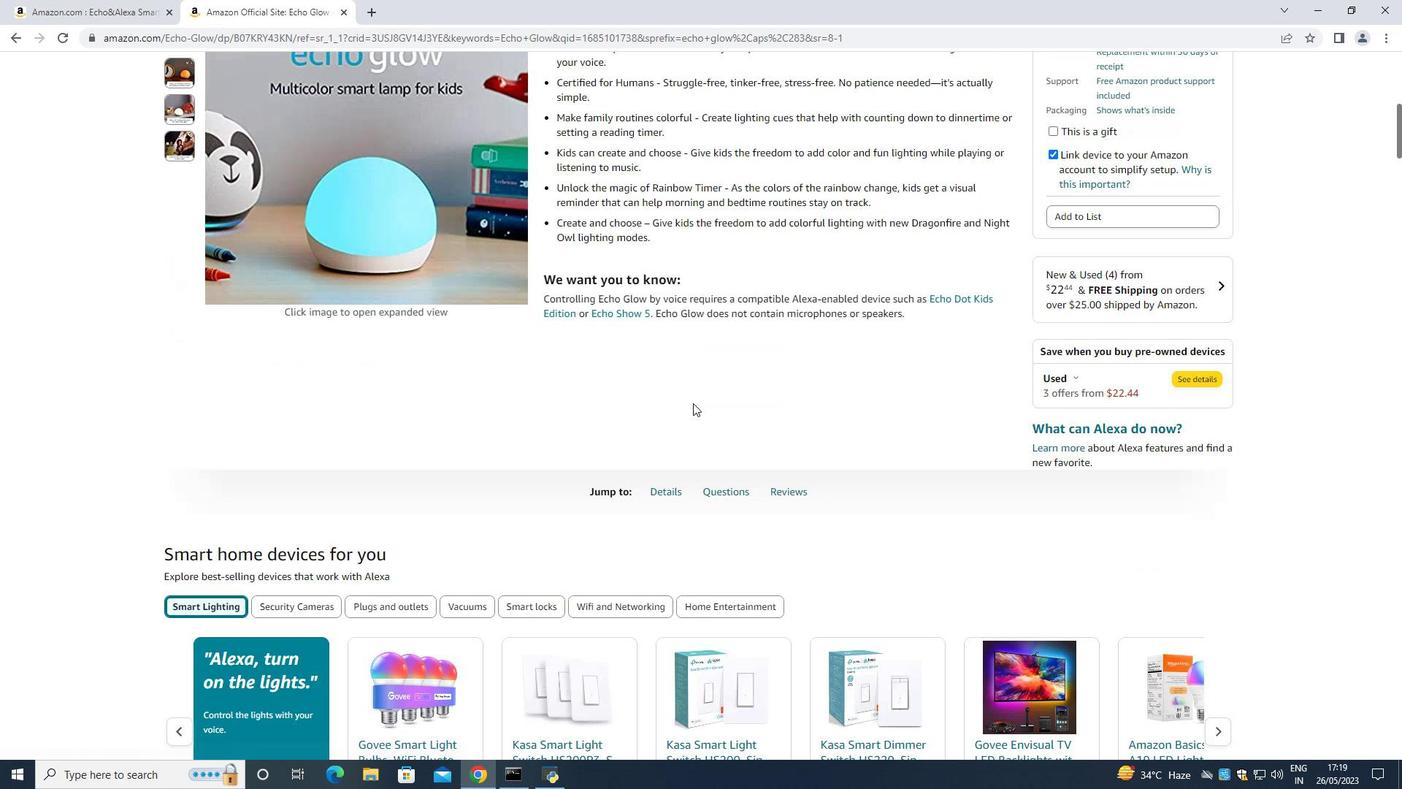 
Action: Mouse scrolled (693, 404) with delta (0, 0)
Screenshot: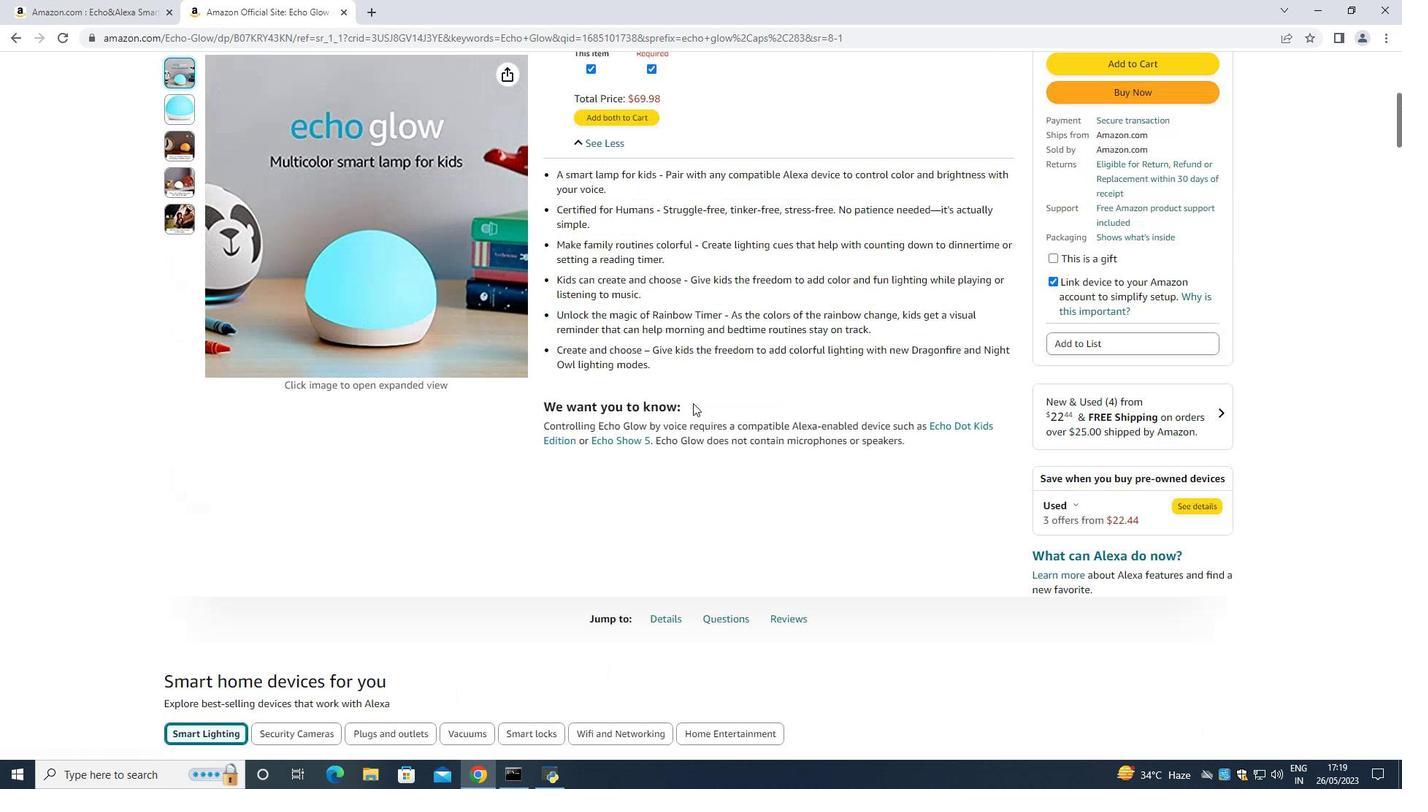 
Action: Mouse scrolled (693, 404) with delta (0, 0)
Screenshot: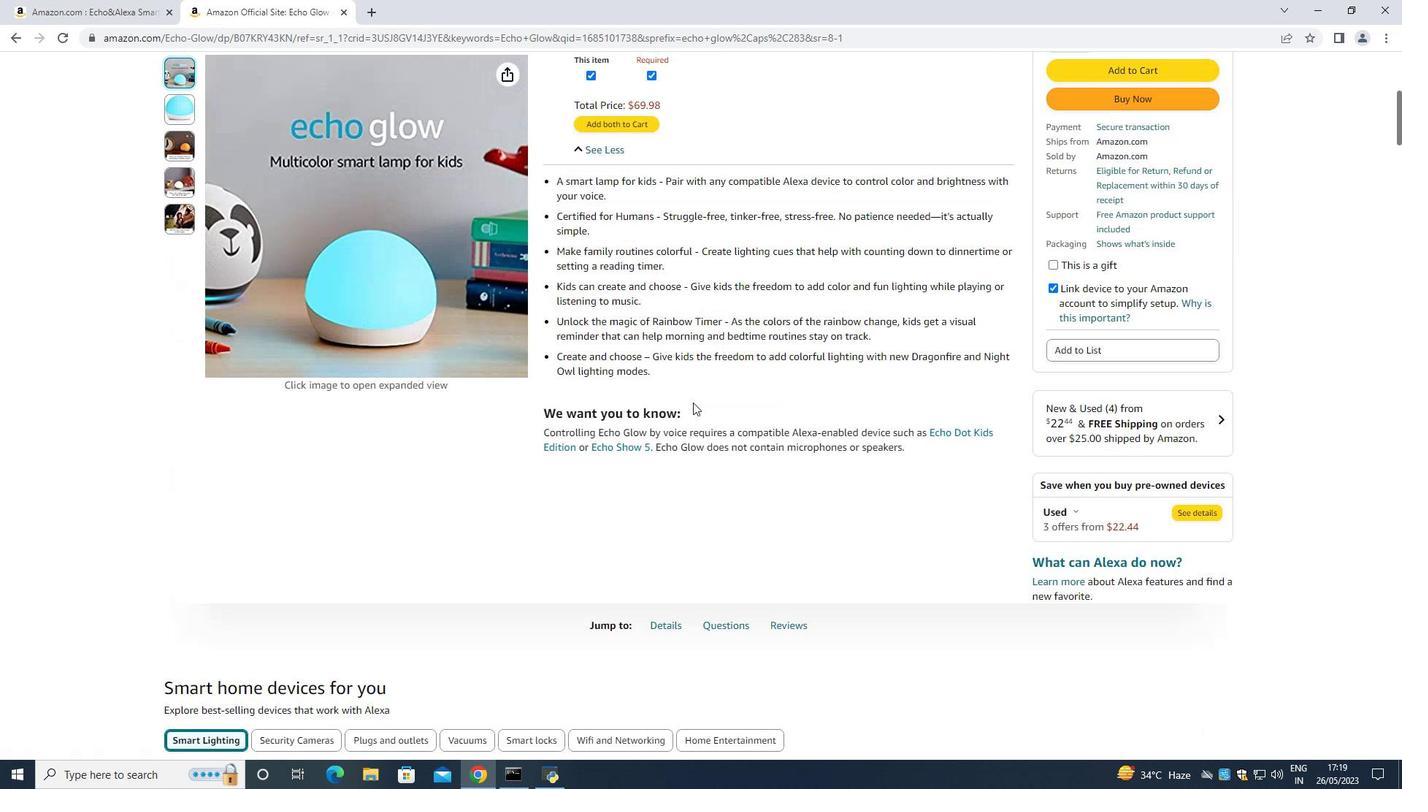 
Action: Mouse moved to (693, 402)
Screenshot: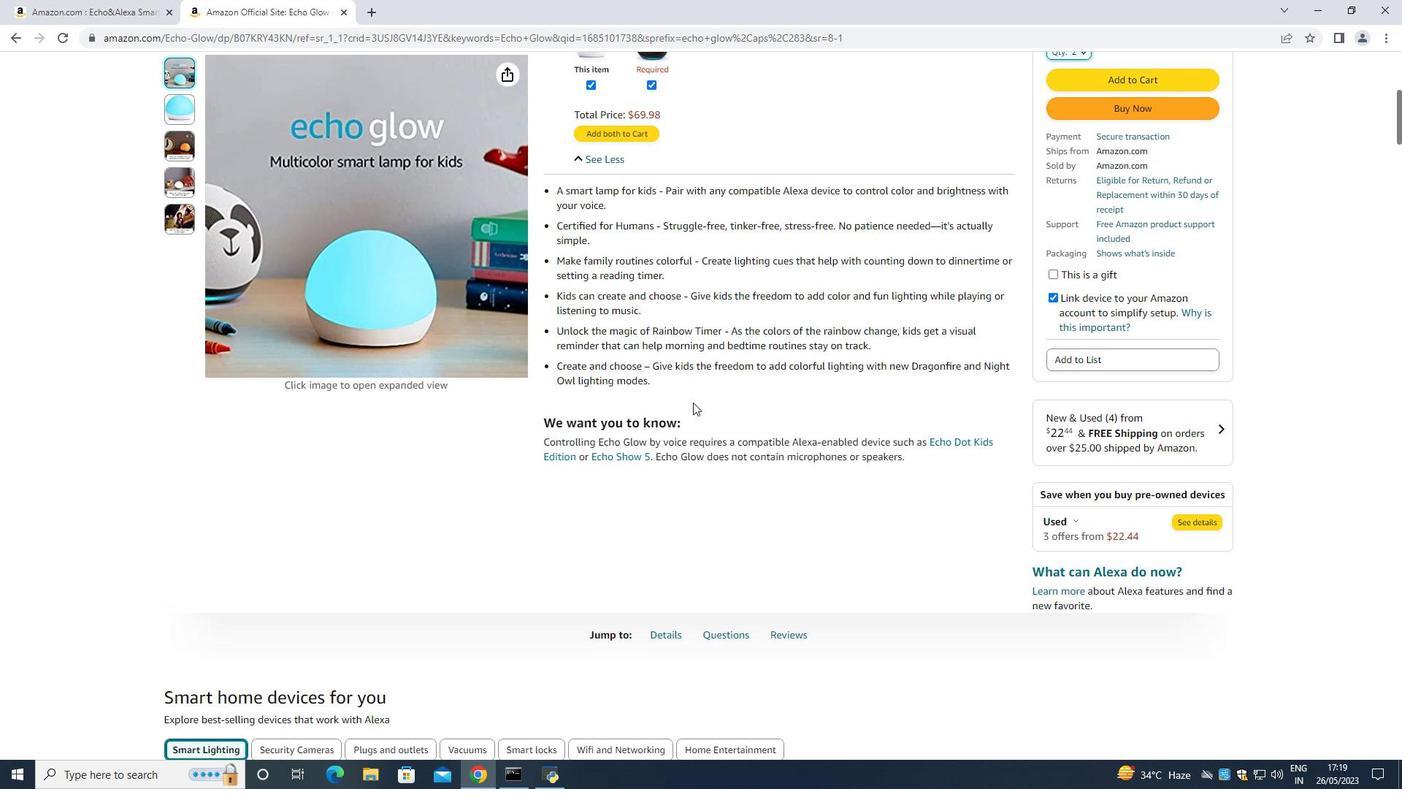 
Action: Mouse scrolled (693, 403) with delta (0, 0)
Screenshot: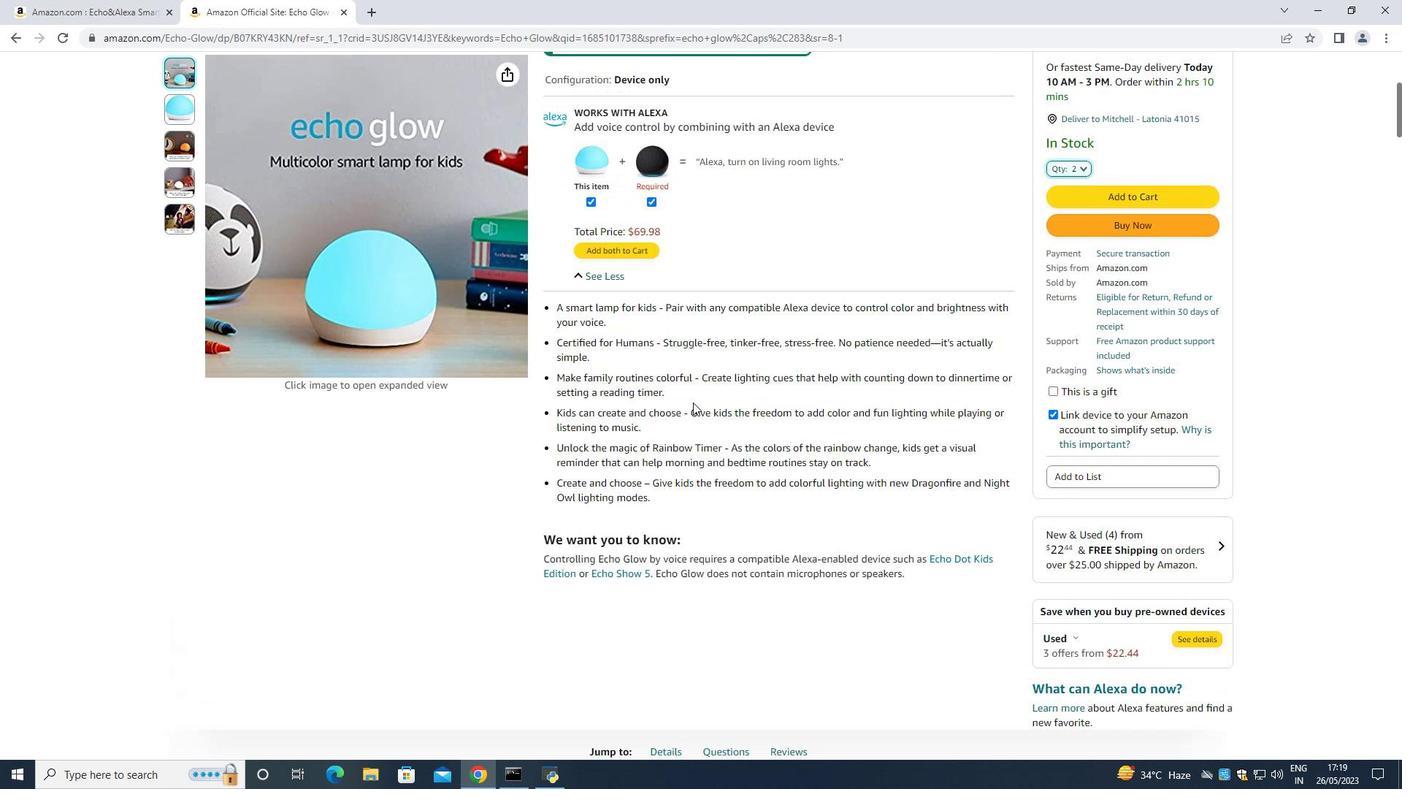 
Action: Mouse scrolled (693, 403) with delta (0, 0)
Screenshot: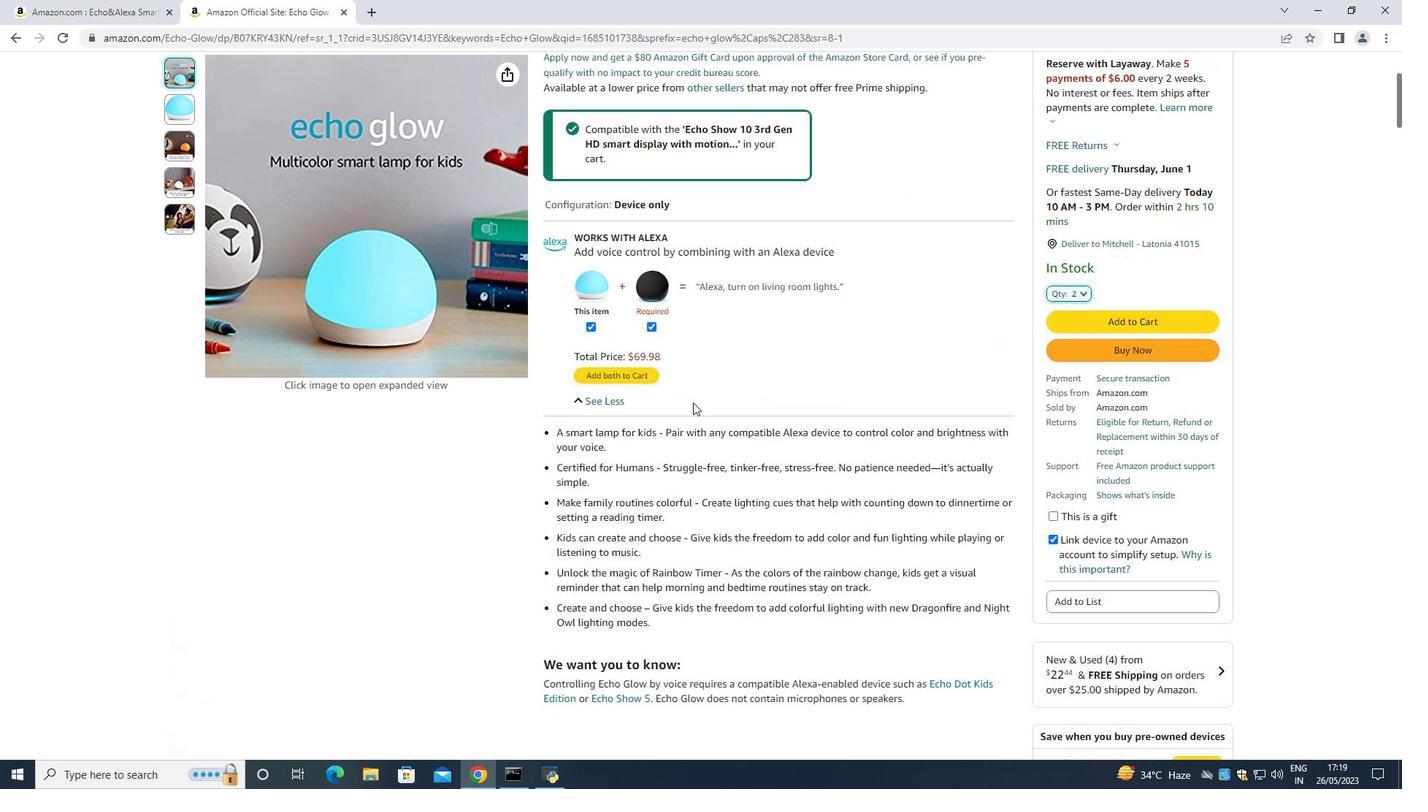 
Action: Mouse scrolled (693, 403) with delta (0, 0)
Screenshot: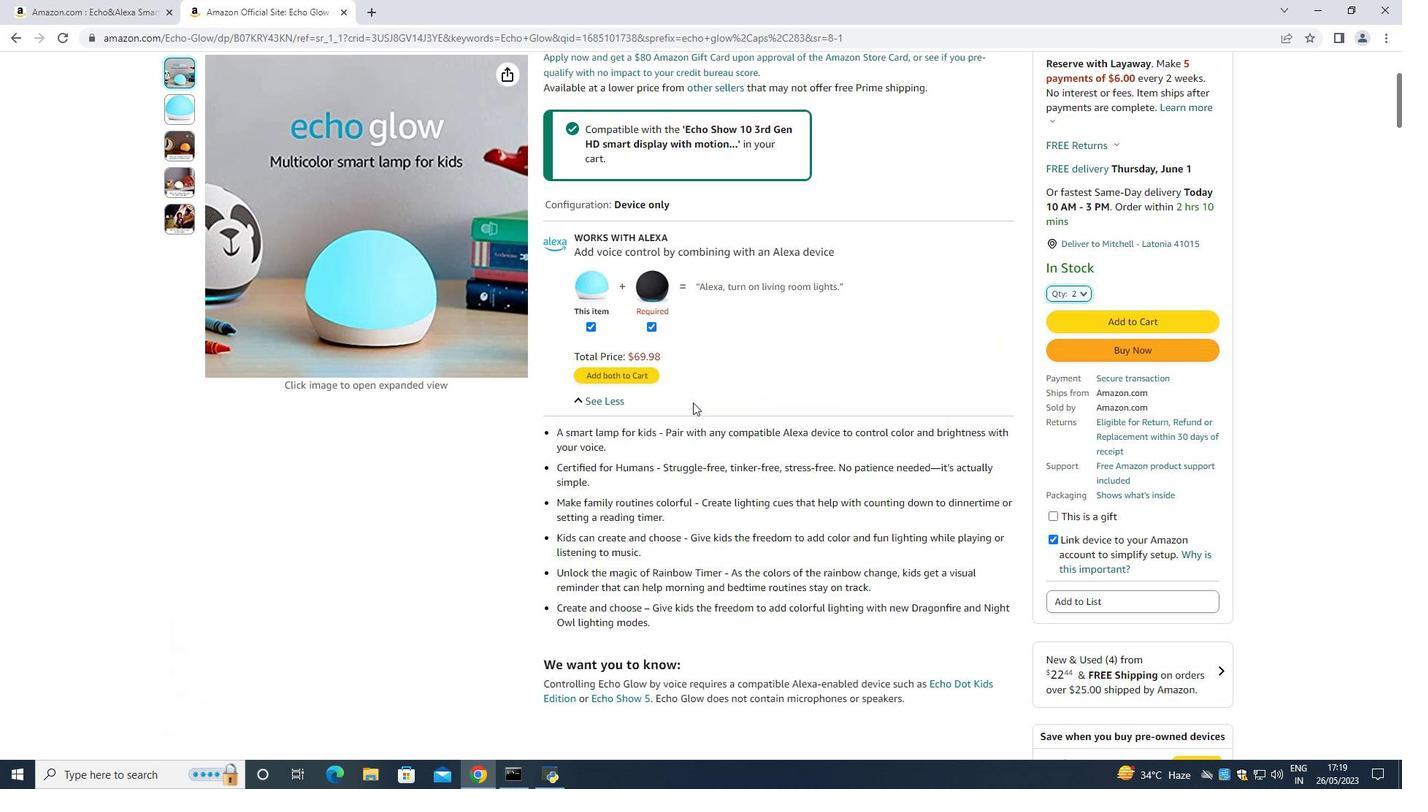 
Action: Mouse scrolled (693, 403) with delta (0, 0)
Screenshot: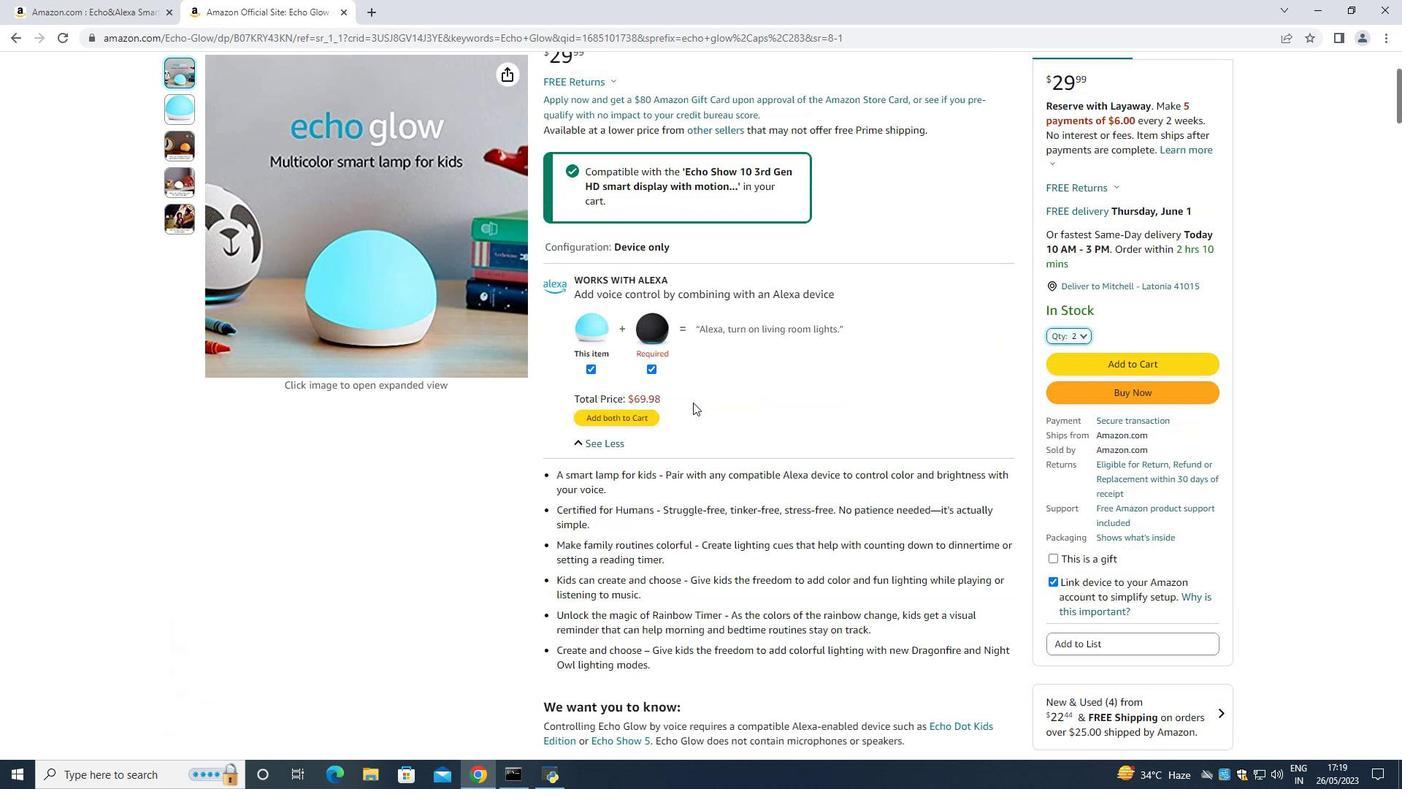 
Action: Mouse scrolled (693, 403) with delta (0, 0)
Screenshot: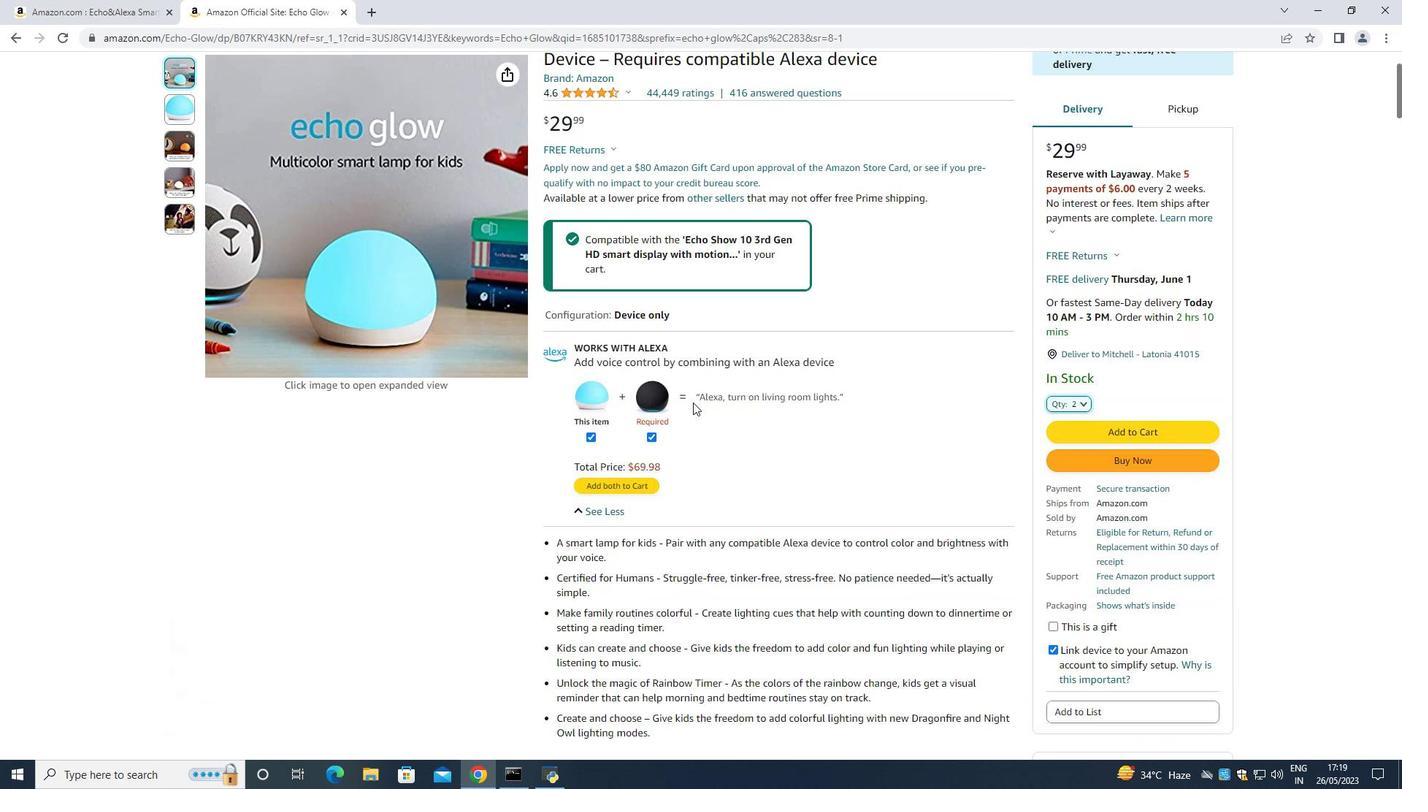 
Action: Mouse scrolled (693, 403) with delta (0, 0)
Screenshot: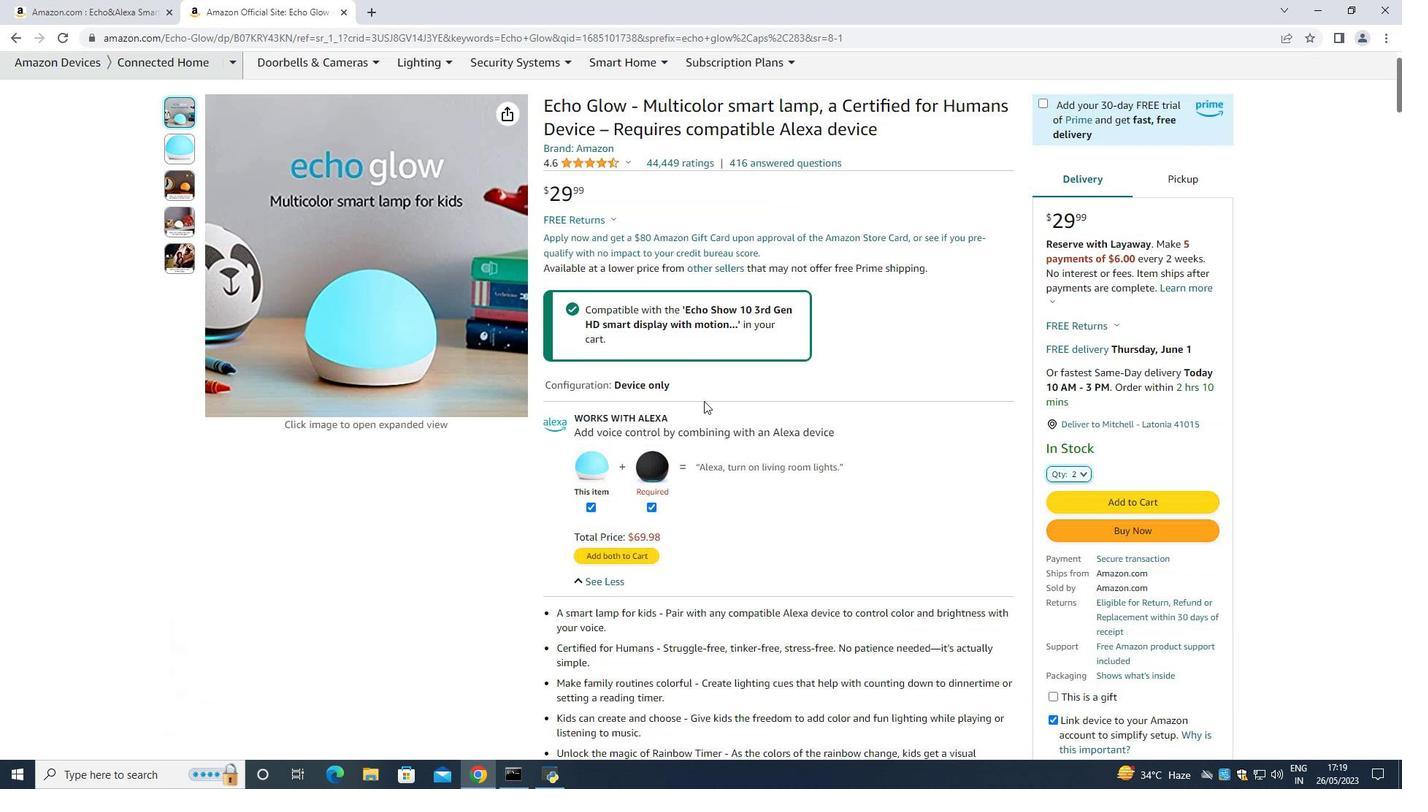 
Action: Mouse moved to (1137, 512)
Screenshot: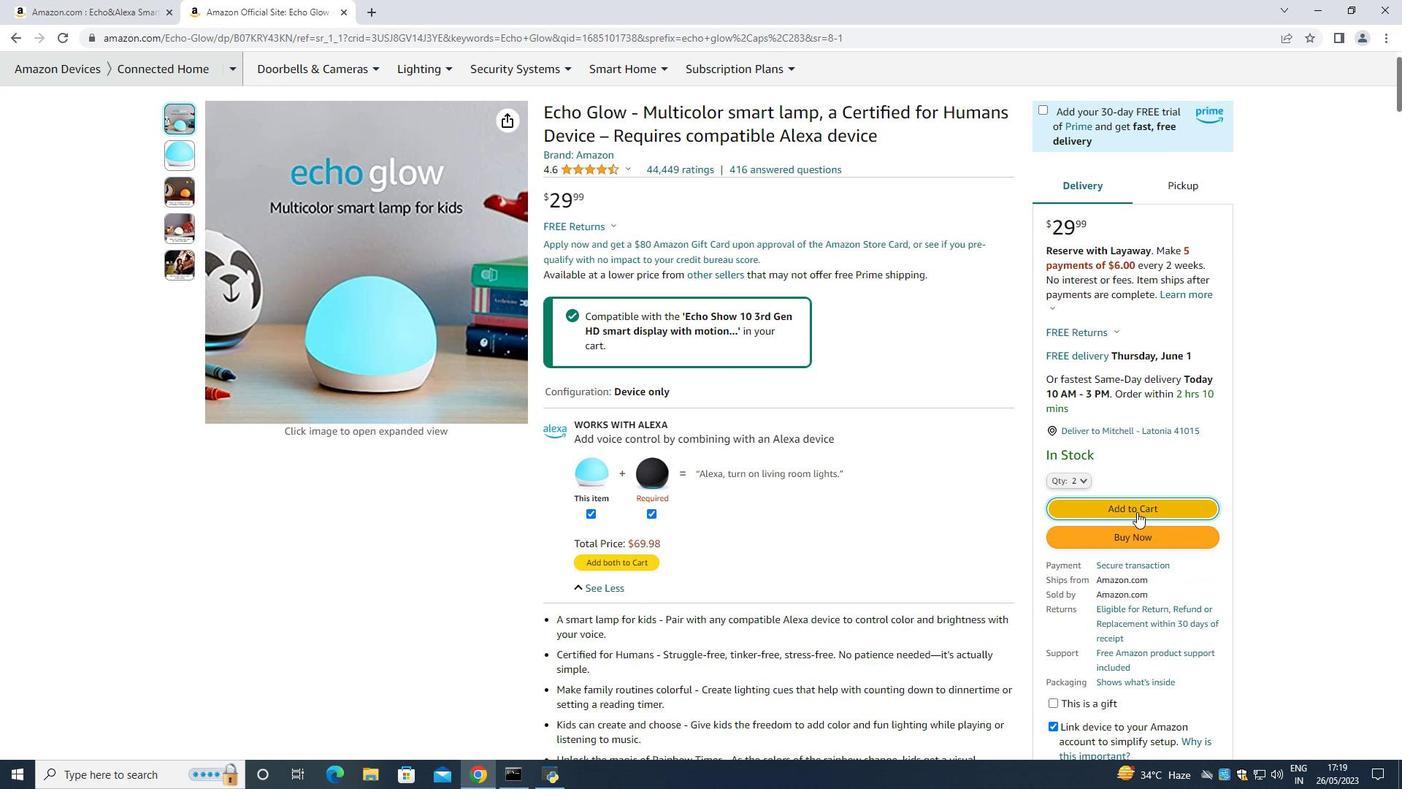 
Action: Mouse pressed left at (1137, 512)
Screenshot: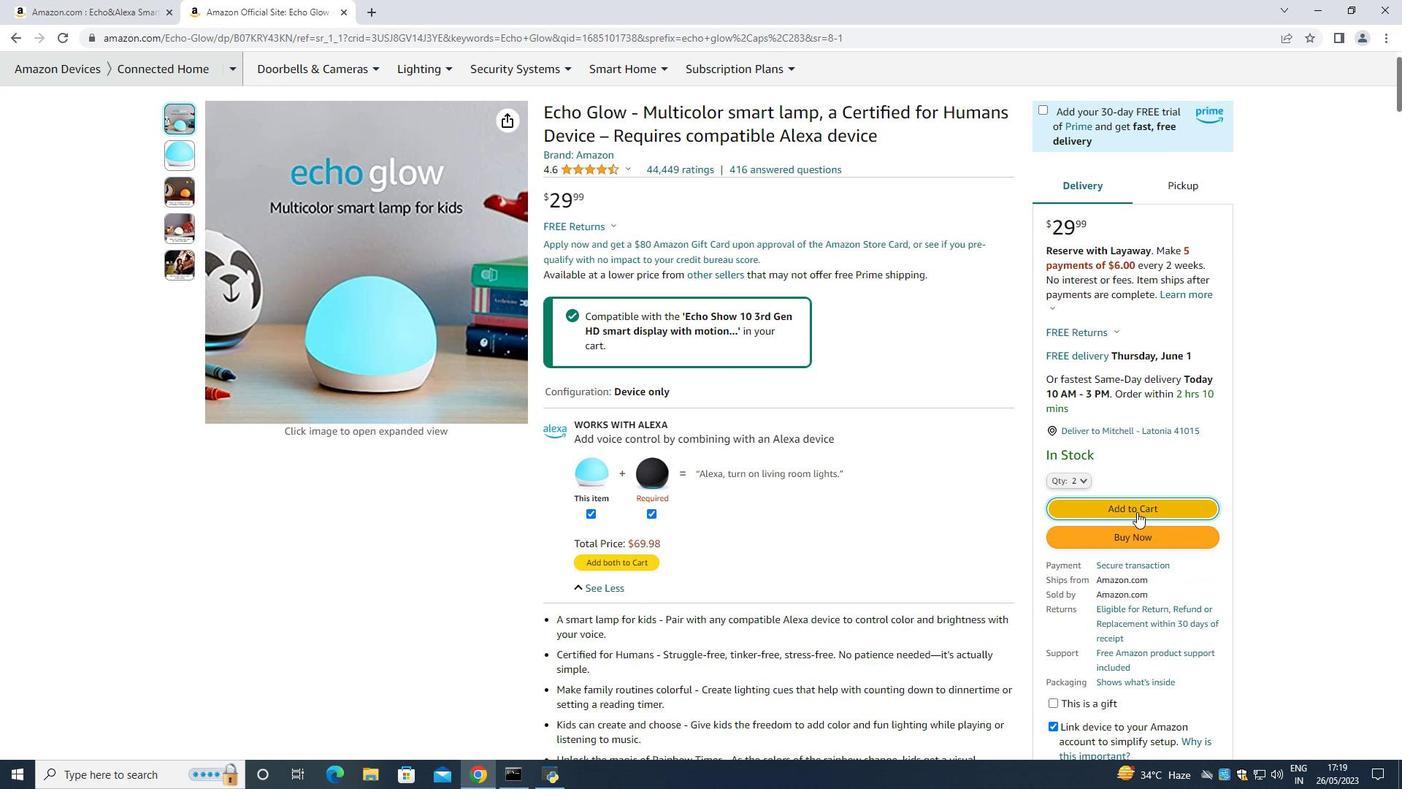 
Action: Mouse moved to (358, 73)
Screenshot: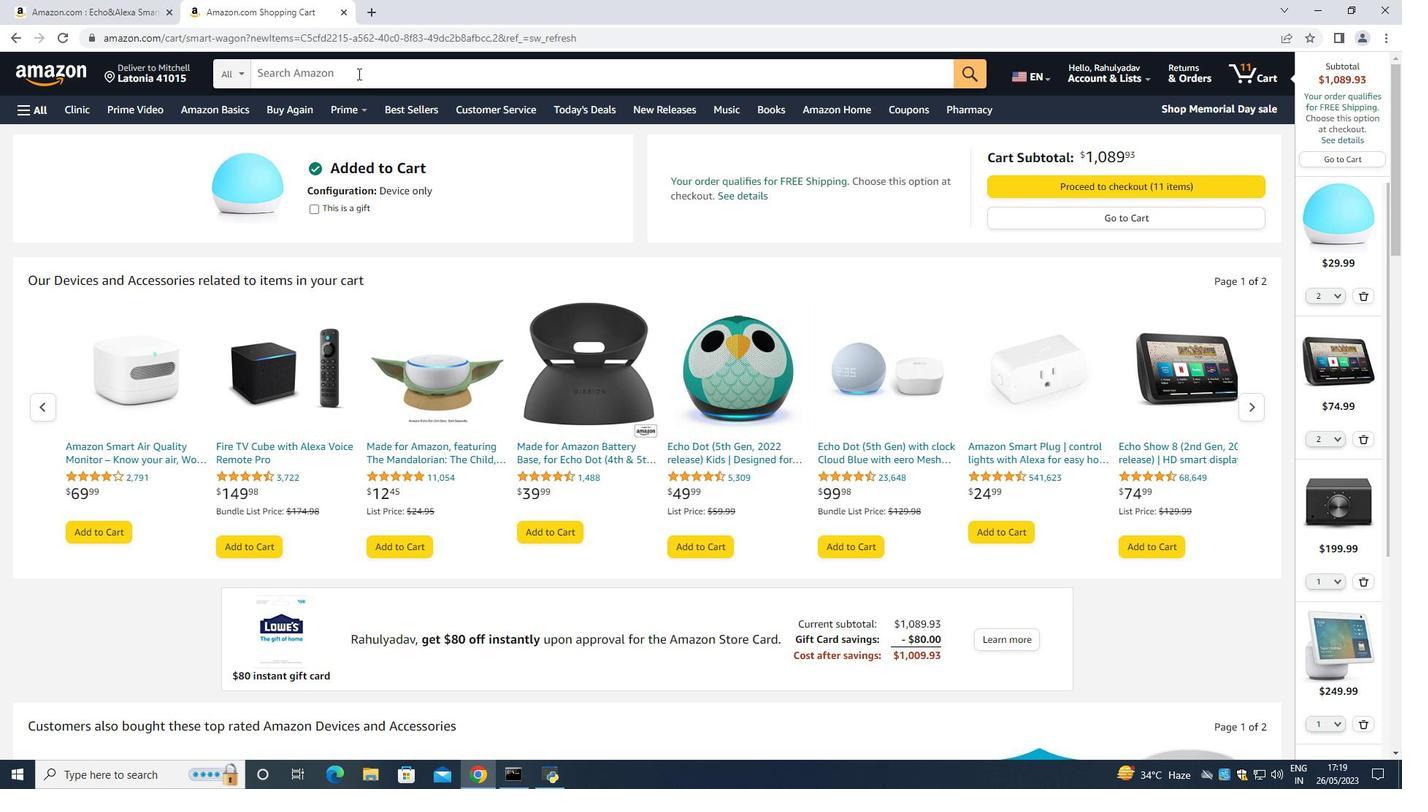 
Action: Mouse pressed left at (358, 73)
Screenshot: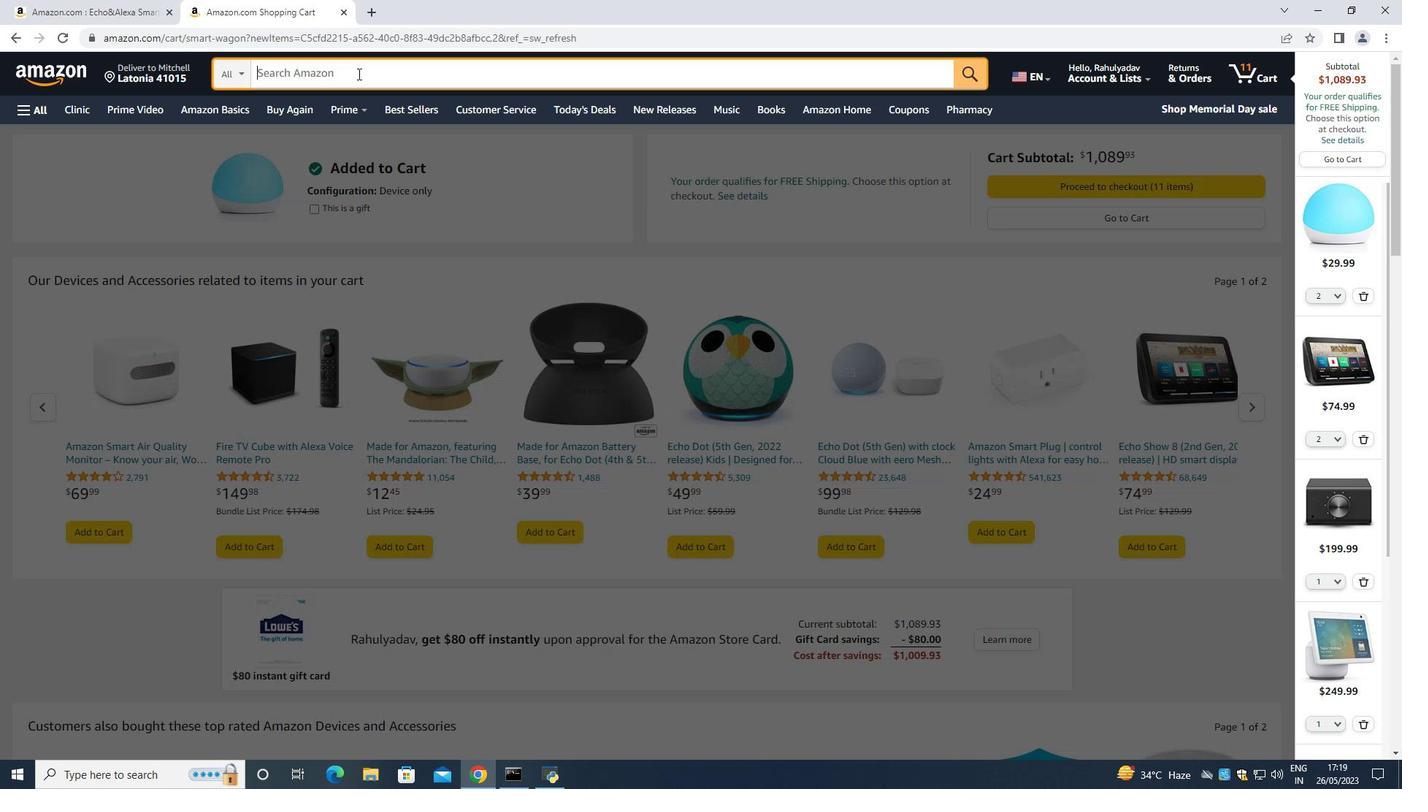 
Action: Mouse moved to (358, 73)
Screenshot: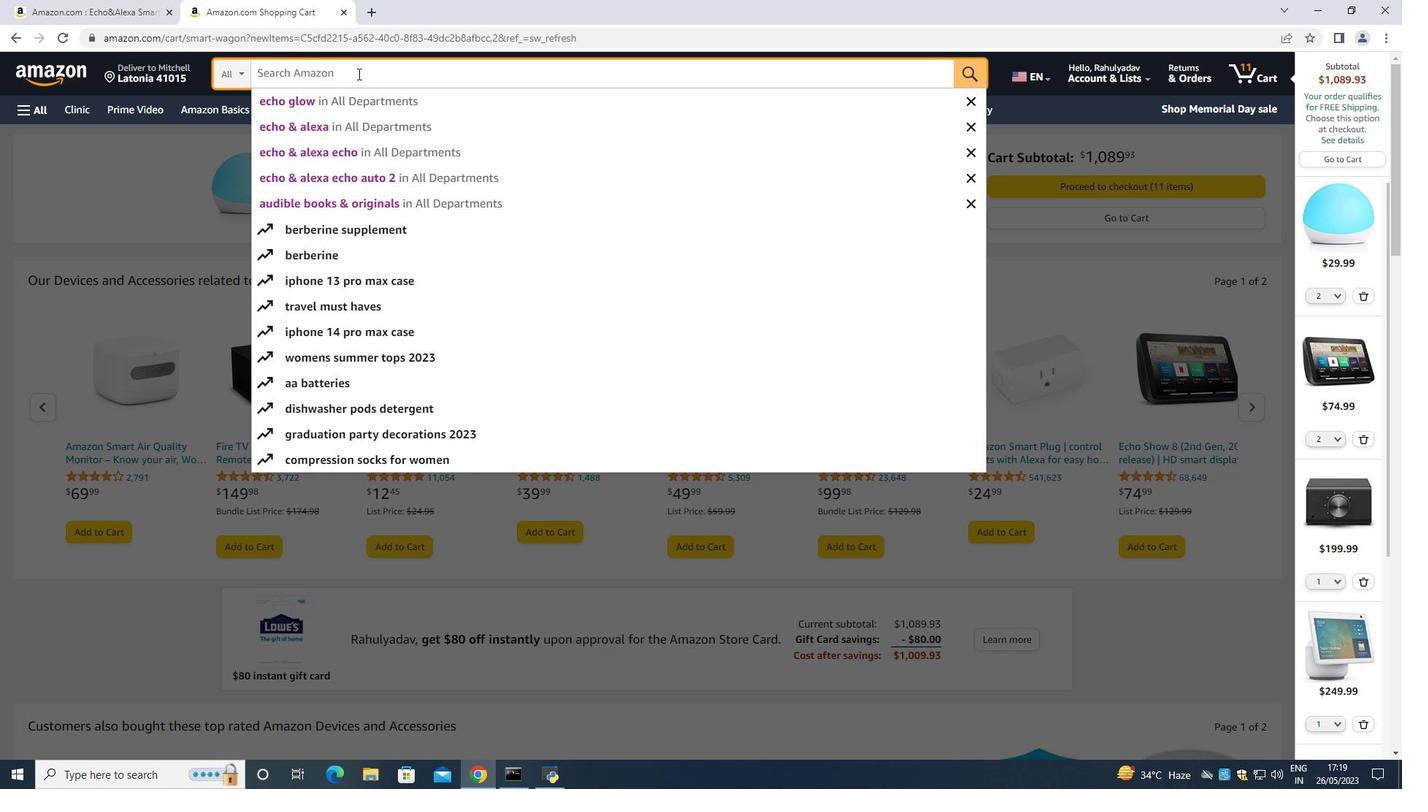 
Action: Key pressed <Key.shift><Key.shift><Key.shift><Key.shift><Key.shift><Key.shift><Key.shift><Key.shift><Key.shift><Key.shift><Key.shift><Key.shift><Key.shift><Key.shift><Key.shift><Key.shift><Key.shift>Smart<Key.space>home<Key.space><Key.shift>Devices<Key.space><Key.enter>
Screenshot: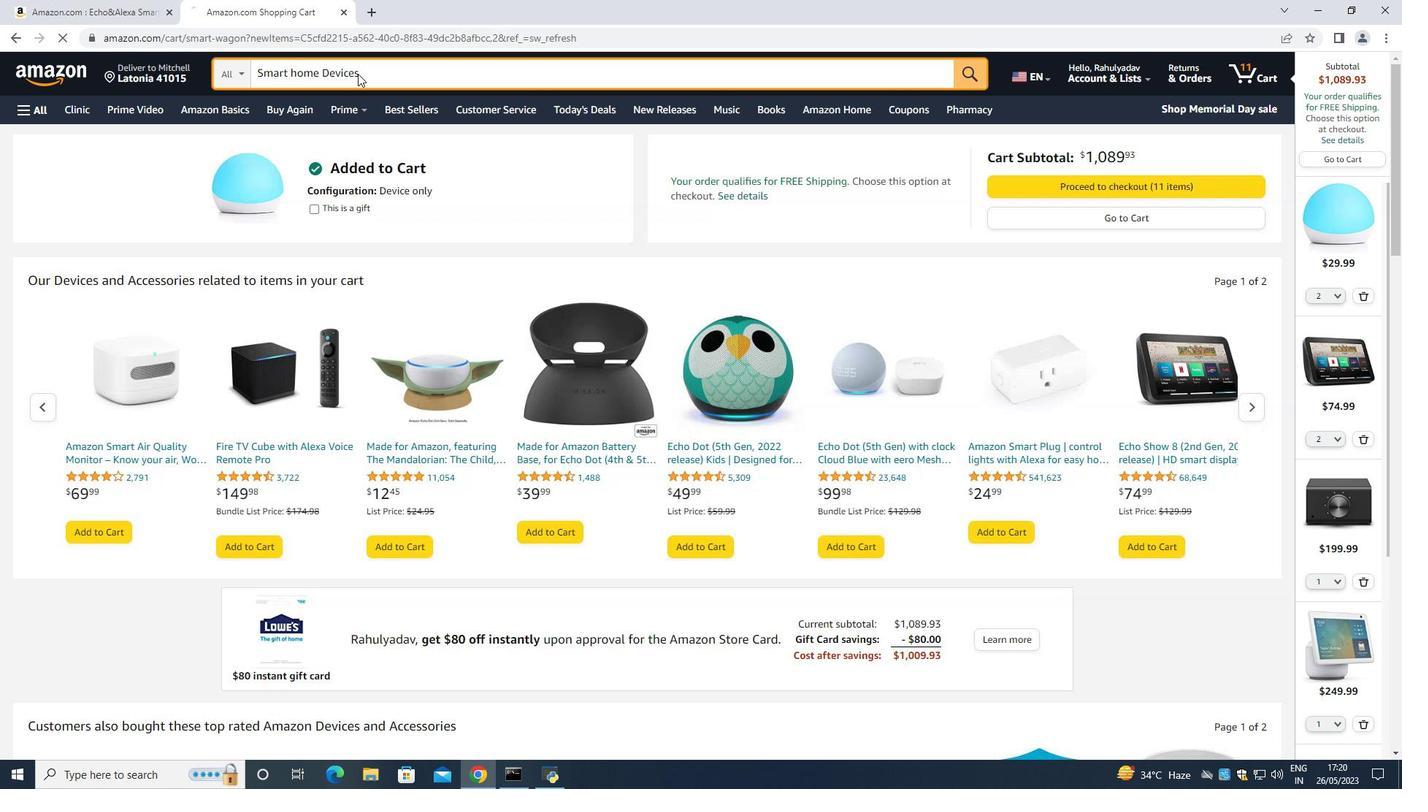 
Action: Mouse moved to (358, 427)
Screenshot: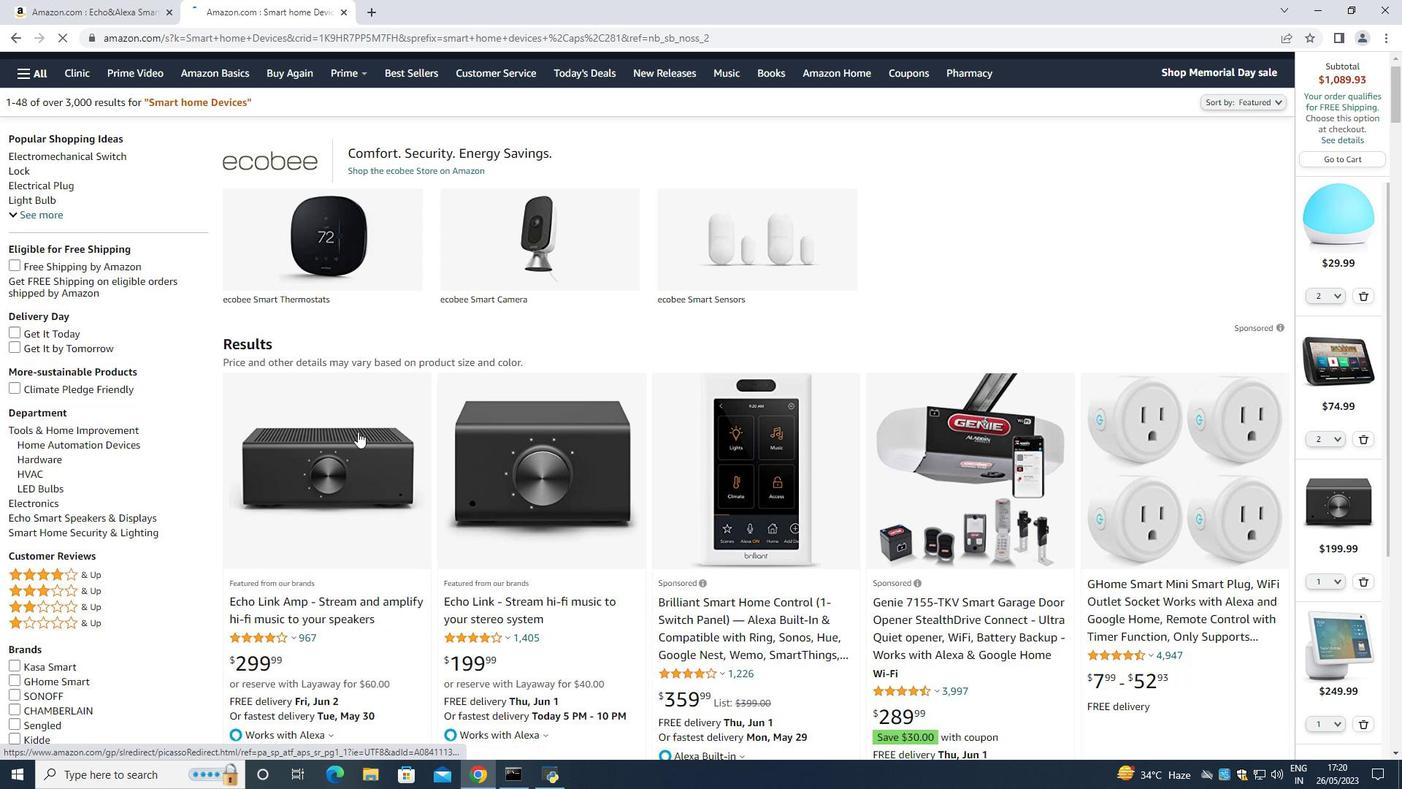 
Action: Mouse scrolled (358, 426) with delta (0, 0)
Screenshot: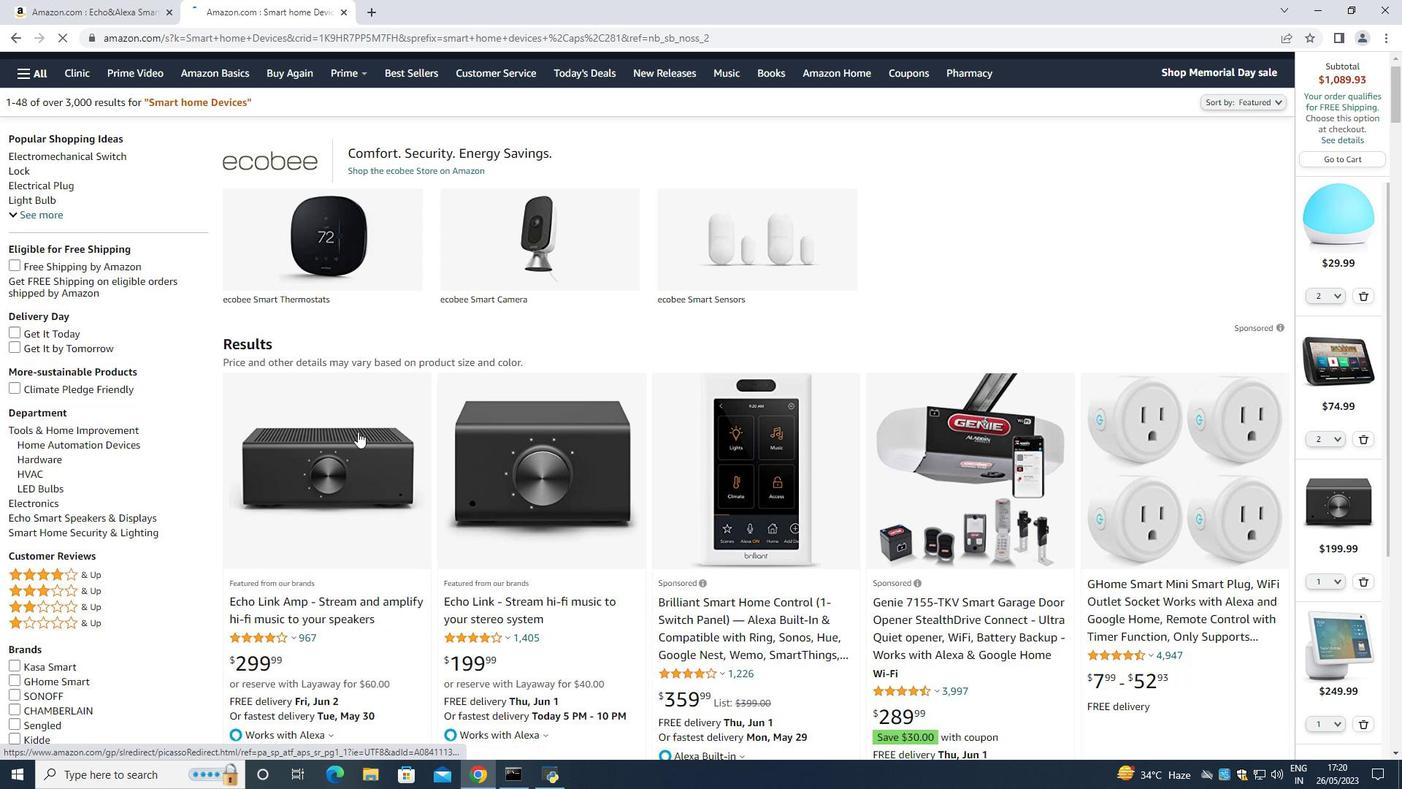
Action: Mouse moved to (497, 487)
Screenshot: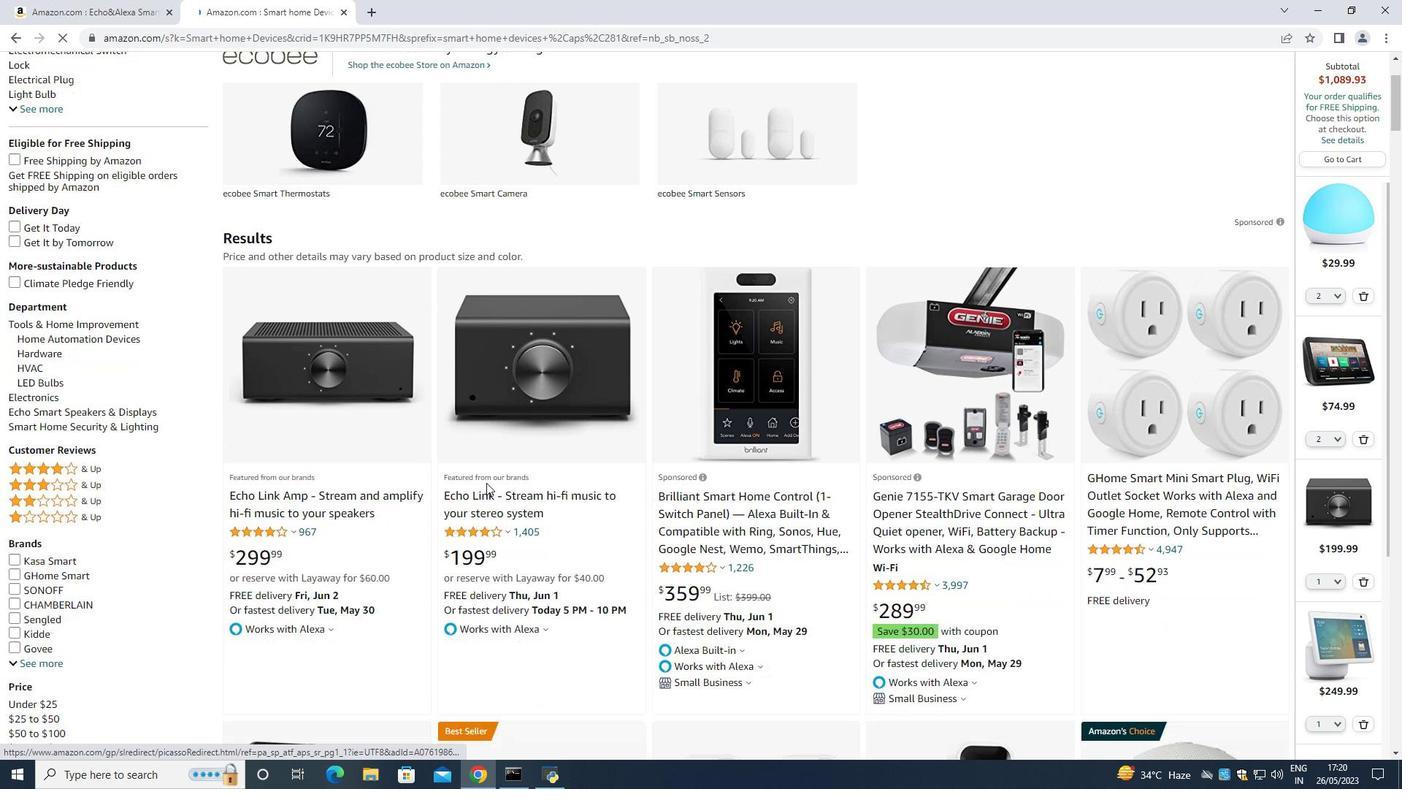 
Action: Mouse scrolled (497, 486) with delta (0, 0)
Screenshot: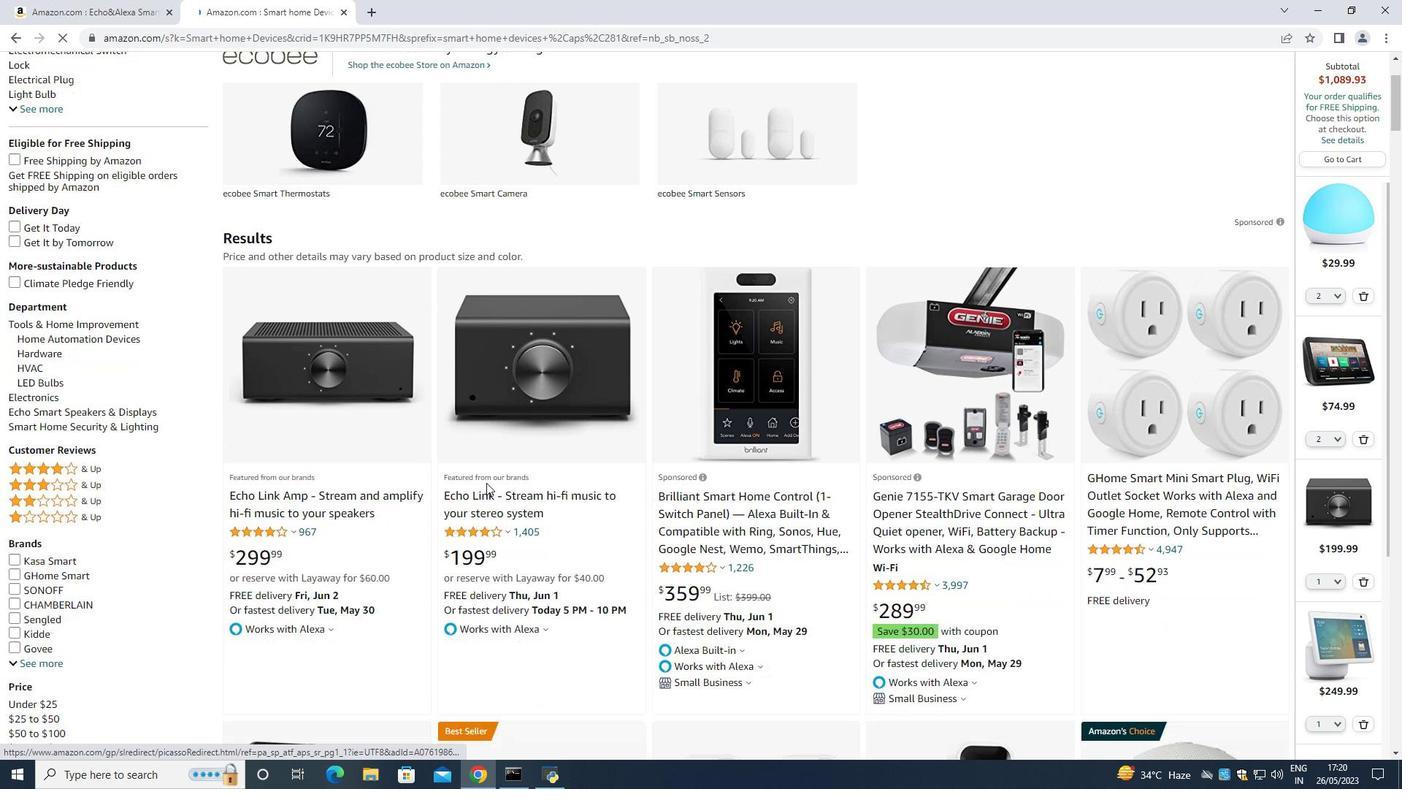 
Action: Mouse moved to (561, 492)
Screenshot: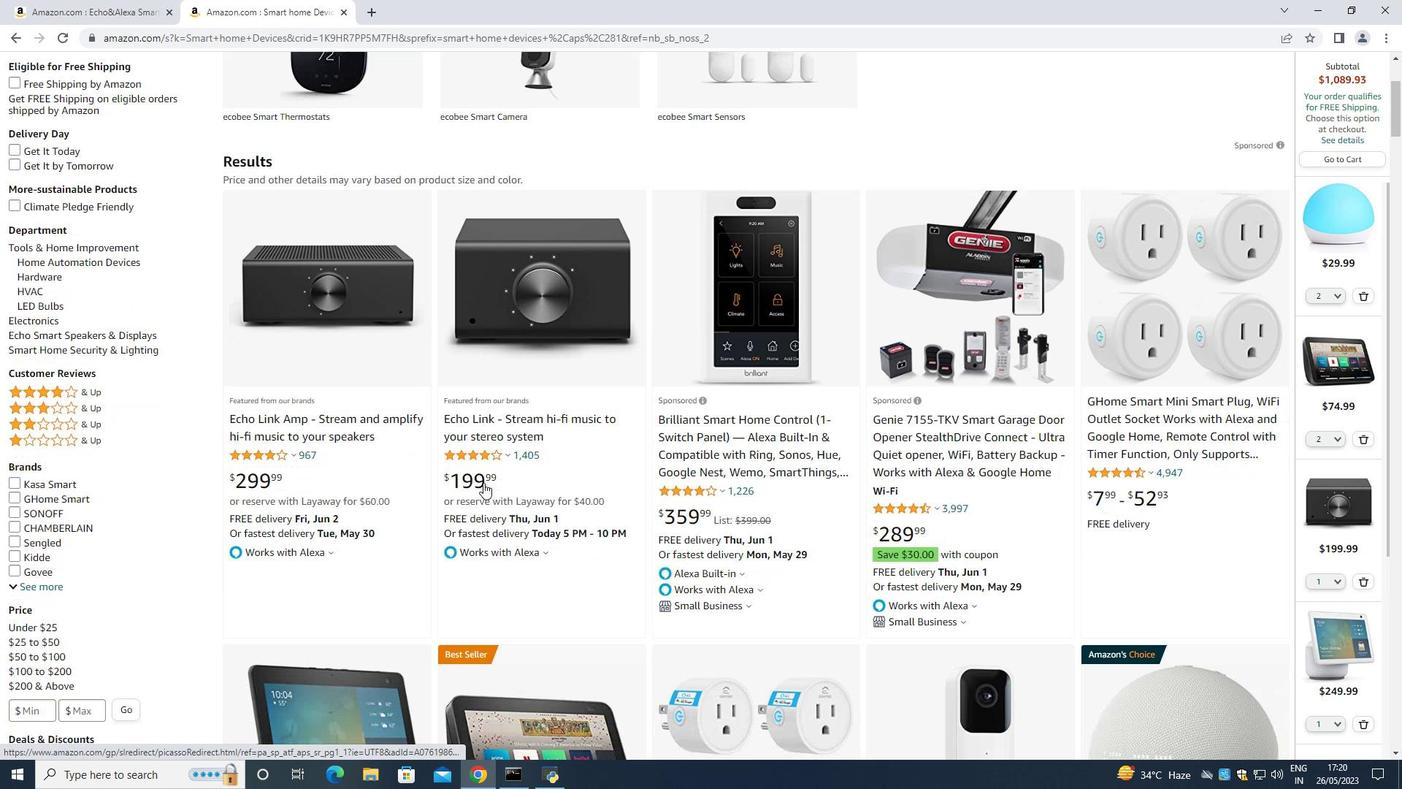
Action: Mouse scrolled (567, 492) with delta (0, 0)
Screenshot: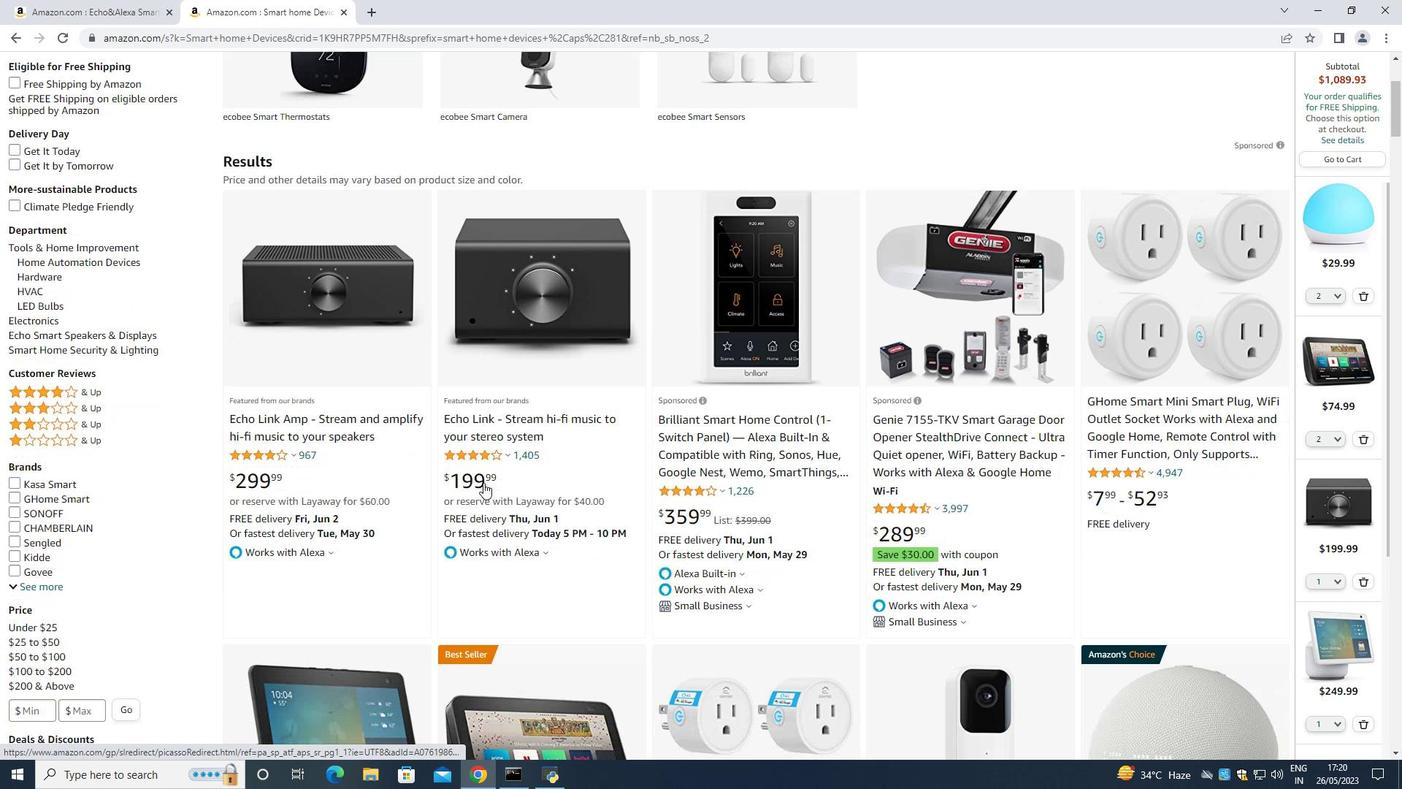 
Action: Mouse moved to (435, 483)
Screenshot: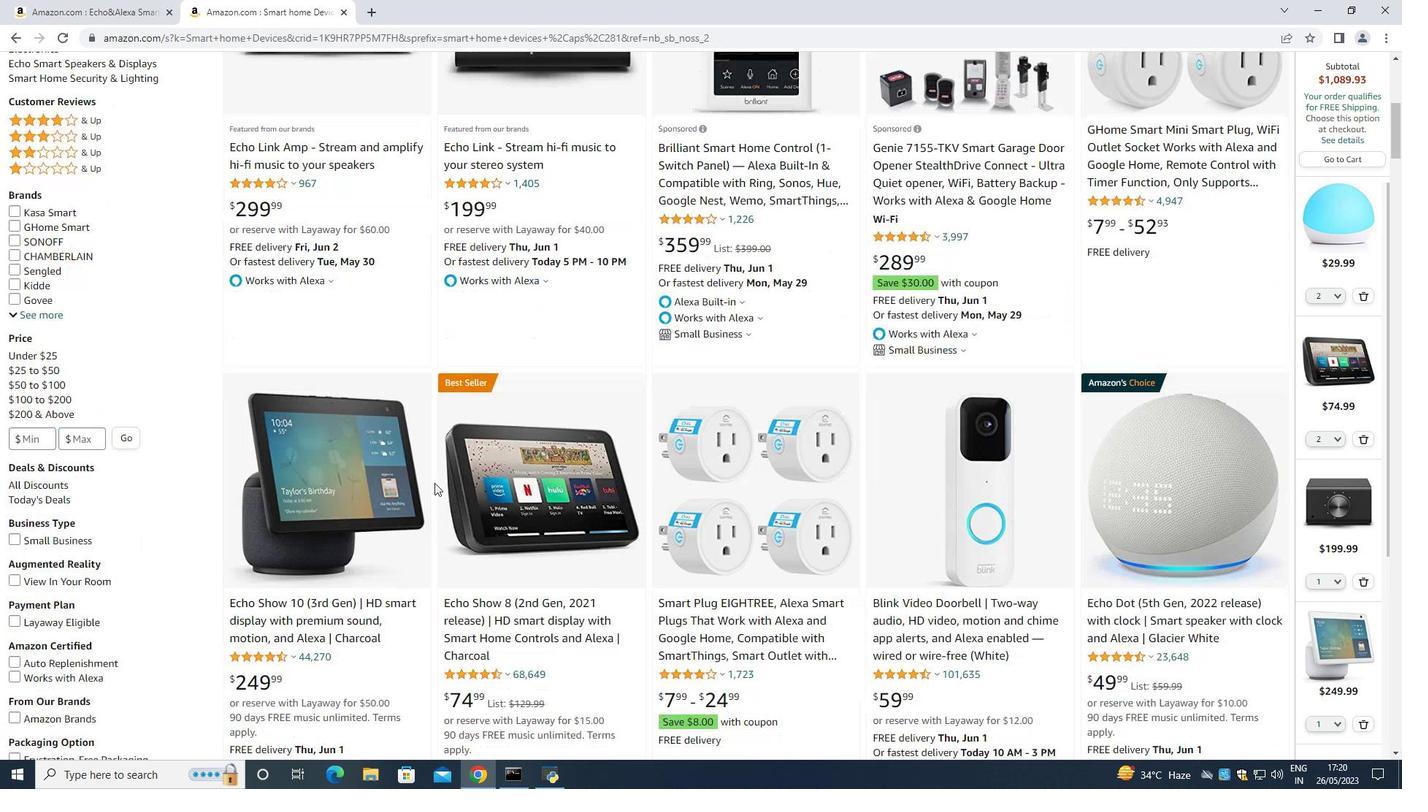 
Action: Mouse scrolled (437, 481) with delta (0, 0)
Screenshot: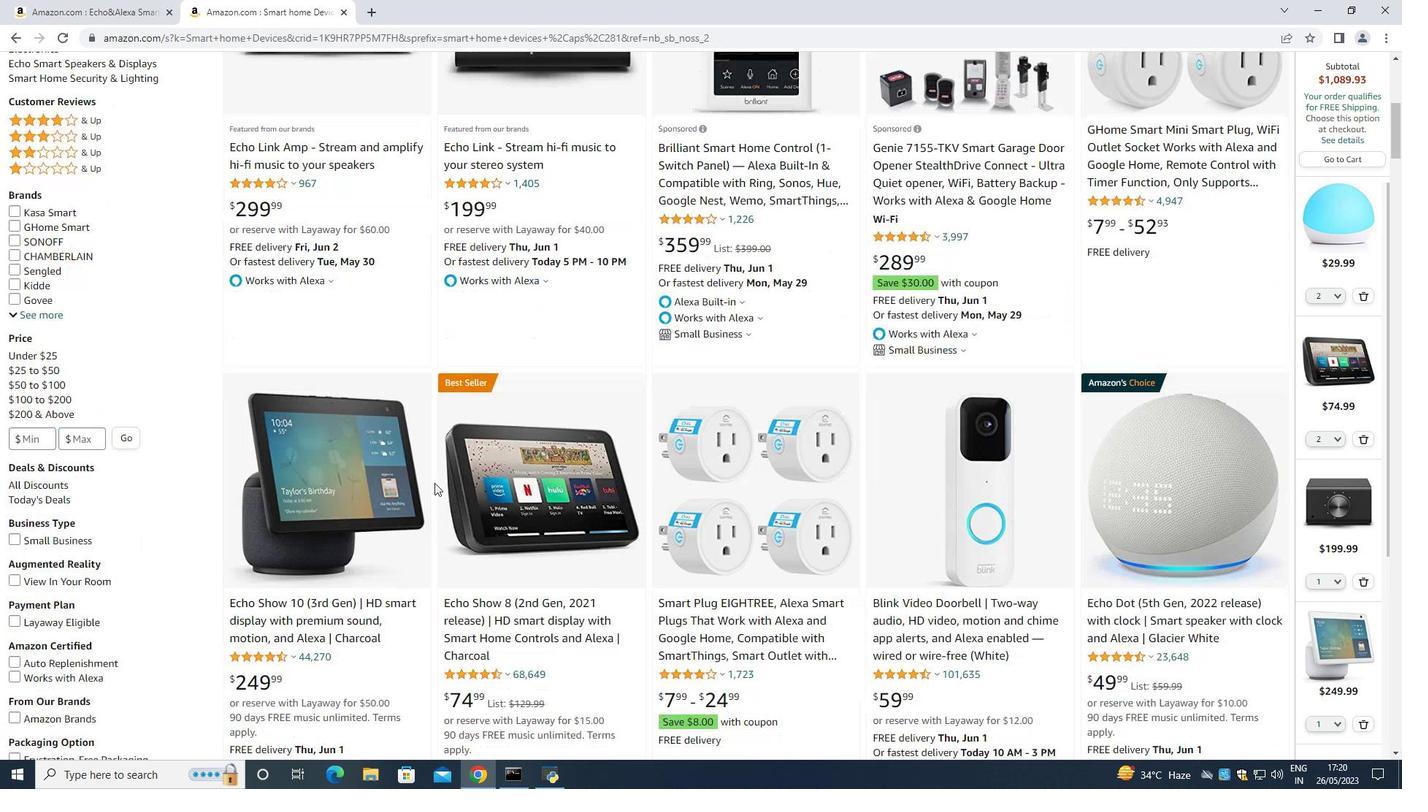 
Action: Mouse scrolled (436, 482) with delta (0, 0)
Screenshot: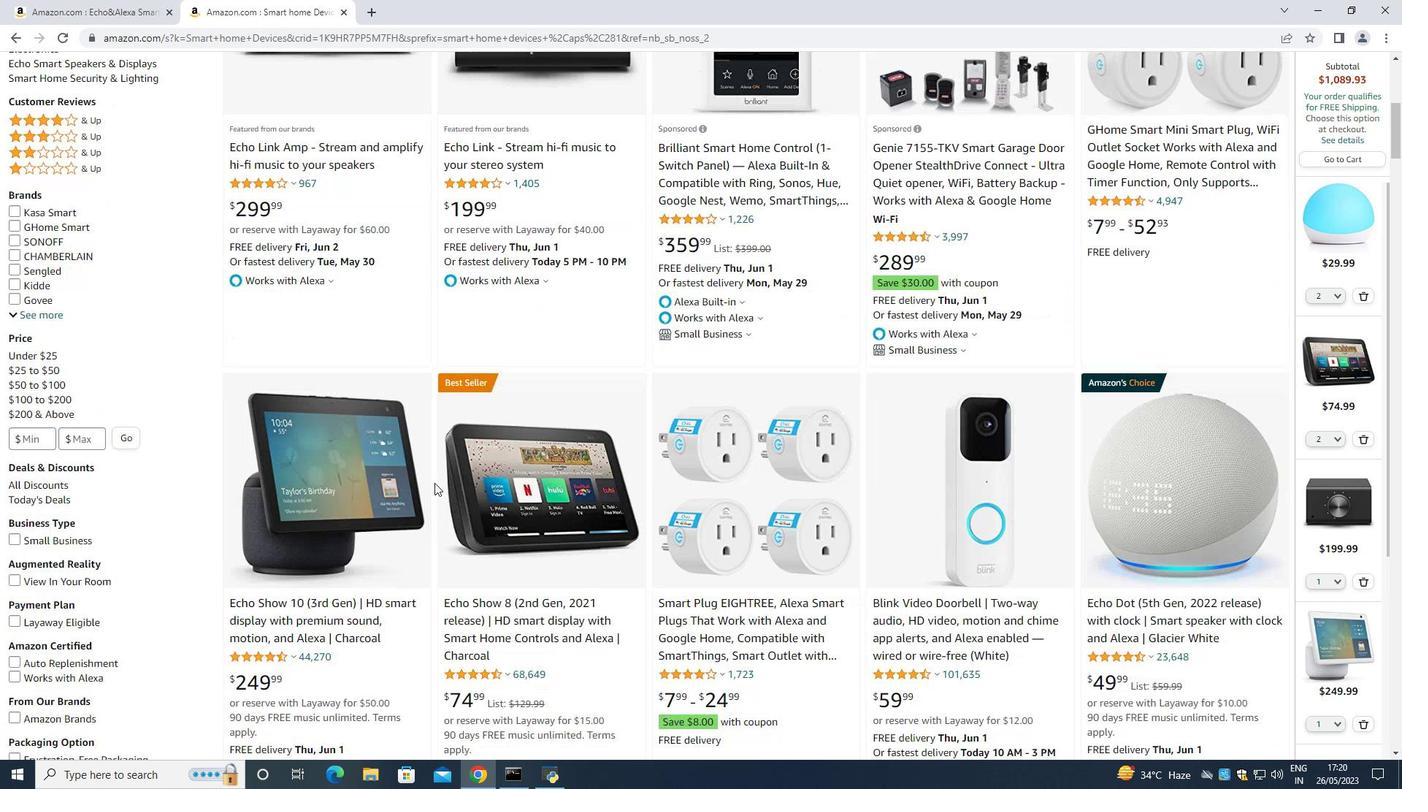 
Action: Mouse scrolled (435, 482) with delta (0, 0)
Screenshot: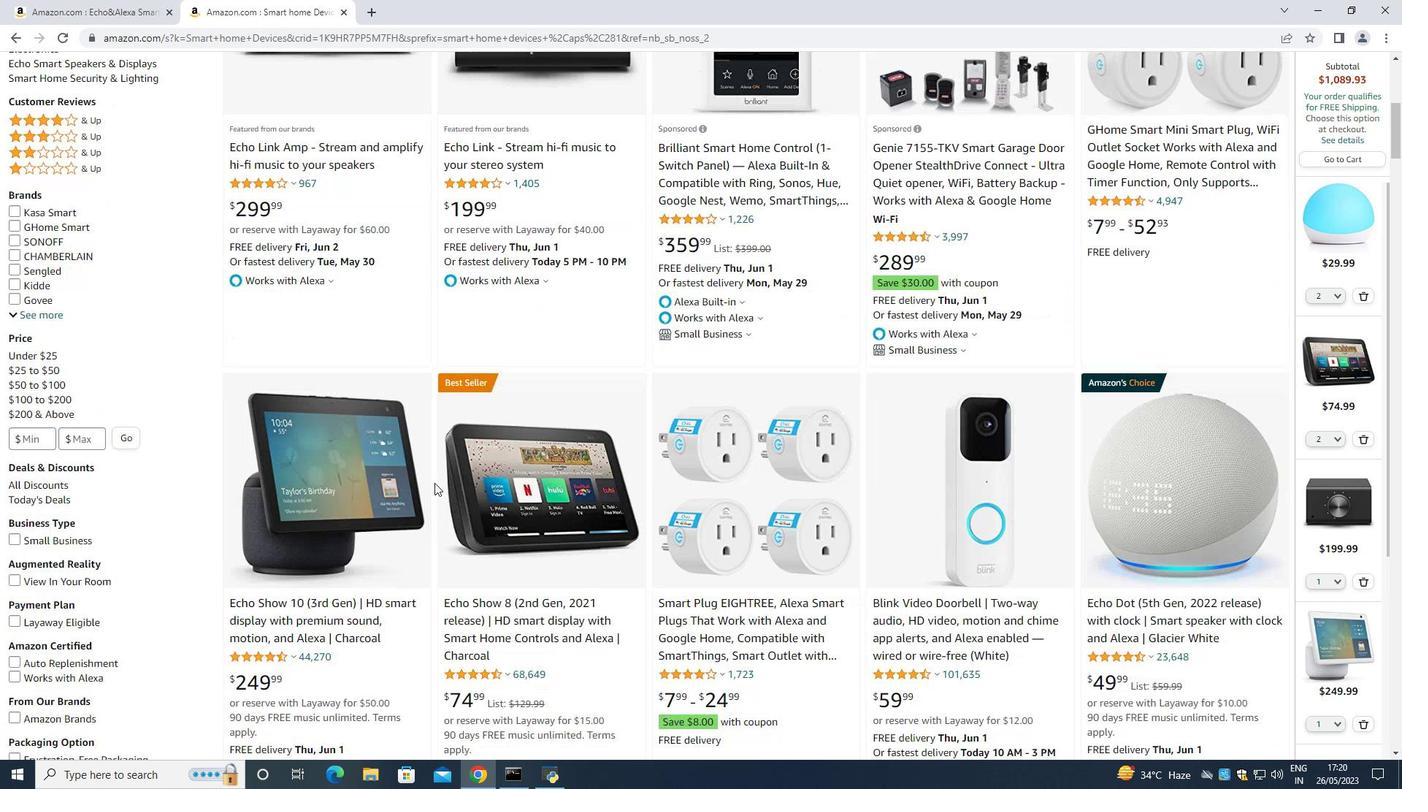 
Action: Mouse scrolled (435, 482) with delta (0, 0)
Screenshot: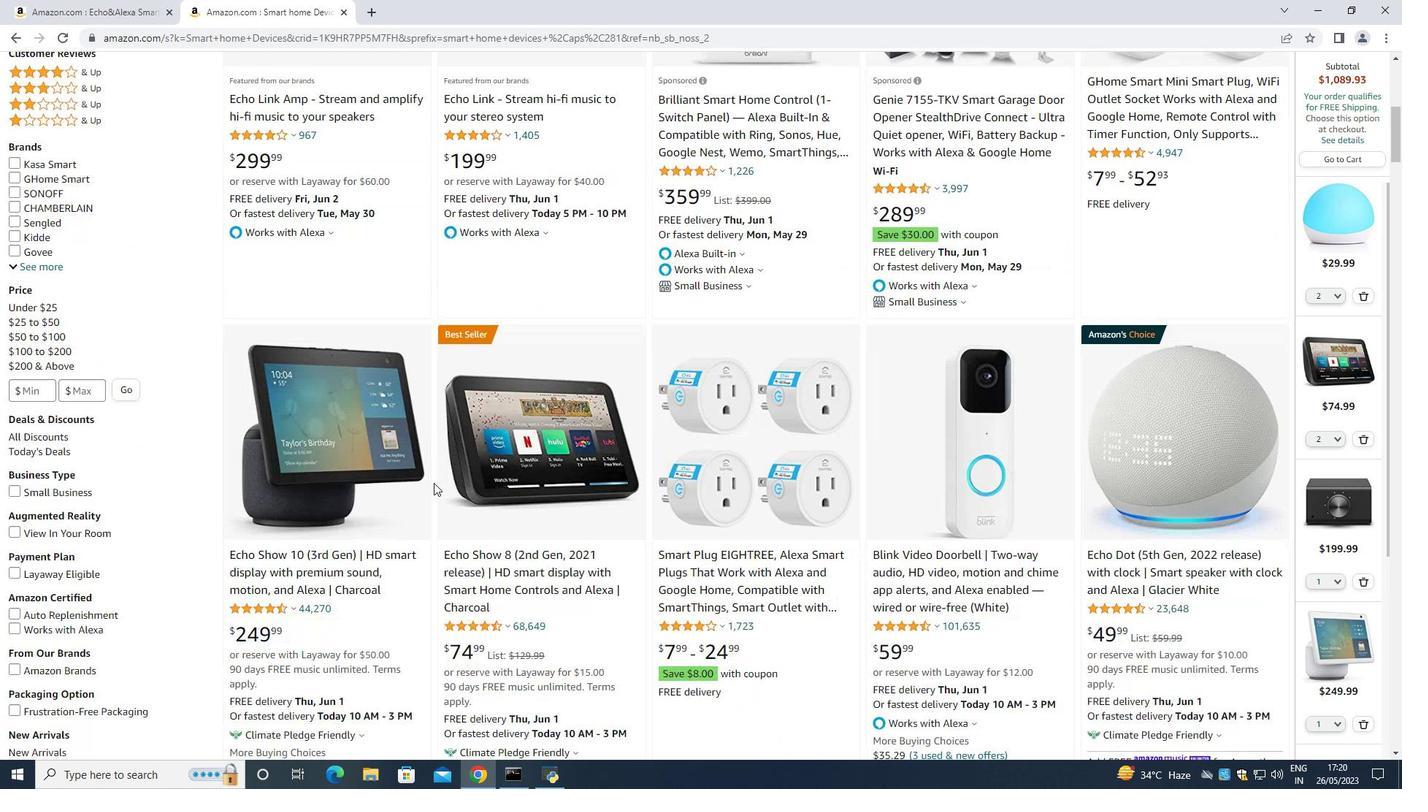 
Action: Mouse moved to (435, 483)
Screenshot: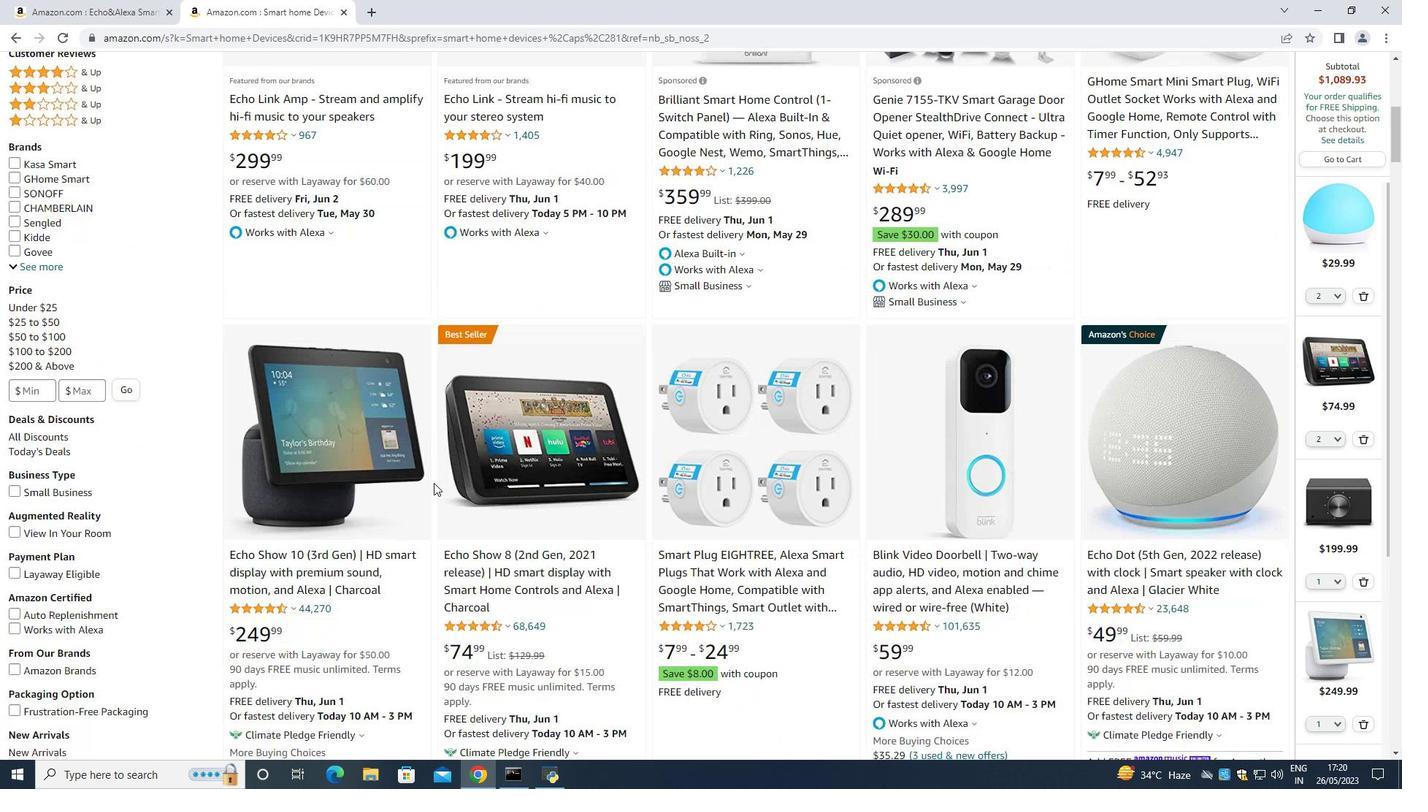 
Action: Mouse scrolled (435, 482) with delta (0, 0)
Screenshot: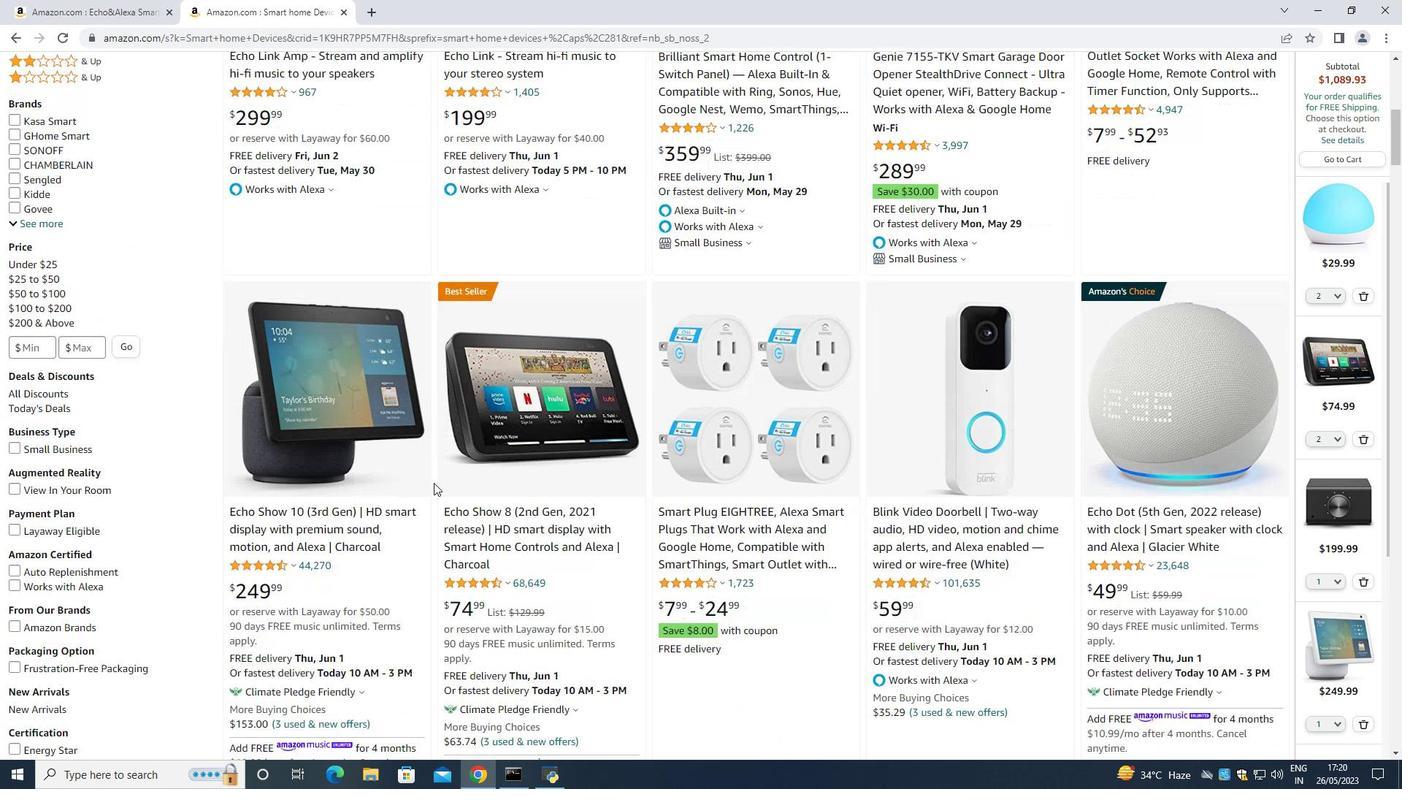 
Action: Mouse moved to (434, 483)
Screenshot: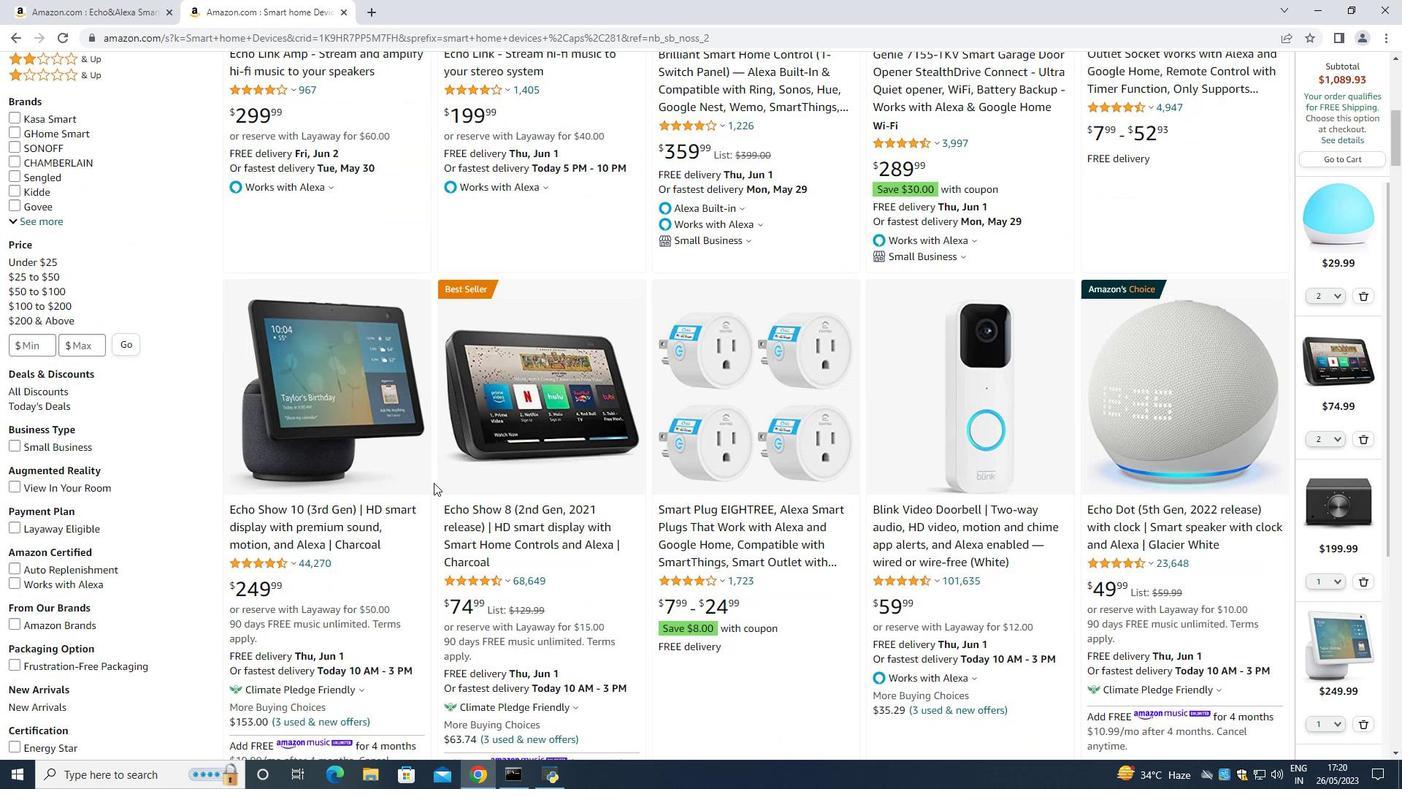 
Action: Mouse scrolled (434, 483) with delta (0, 0)
Screenshot: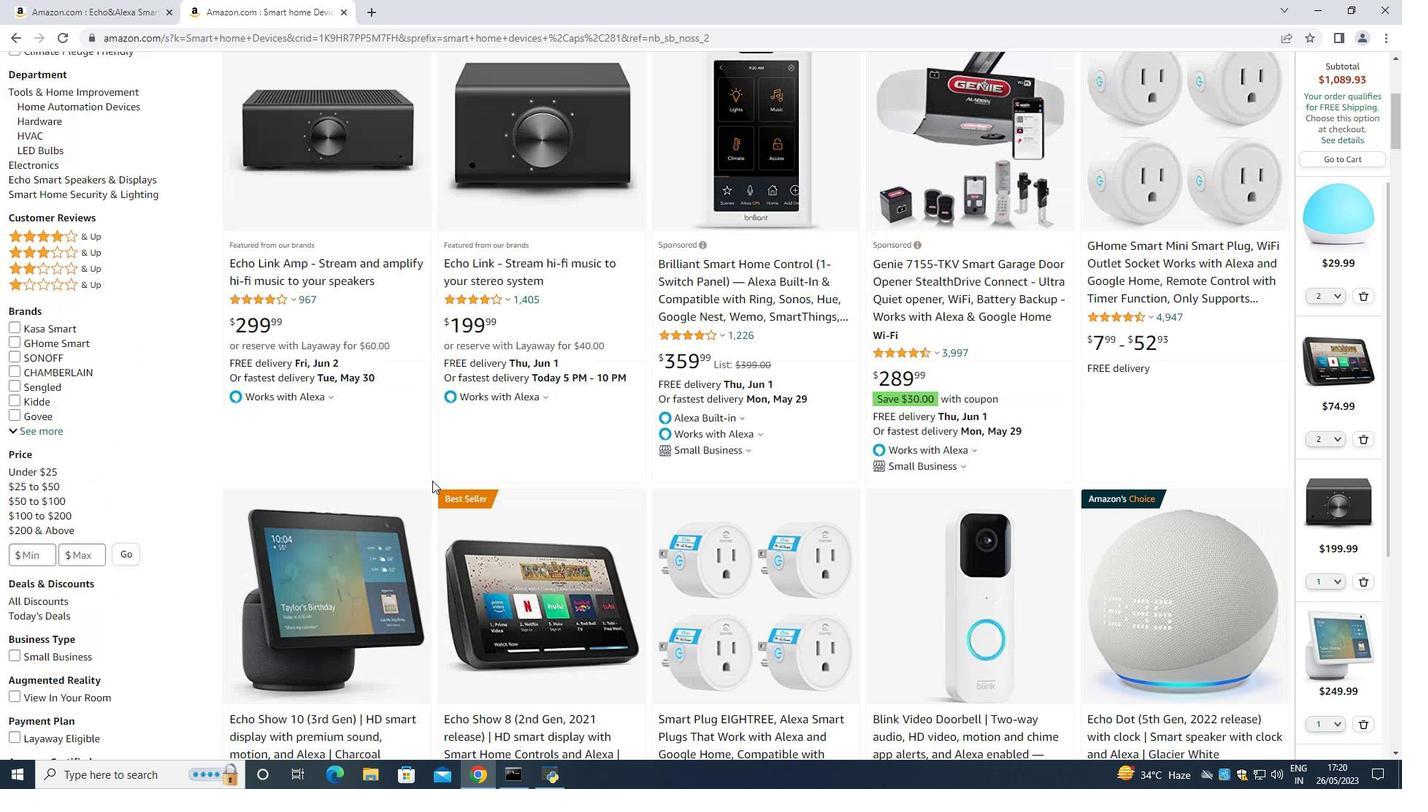 
Action: Mouse moved to (434, 482)
Screenshot: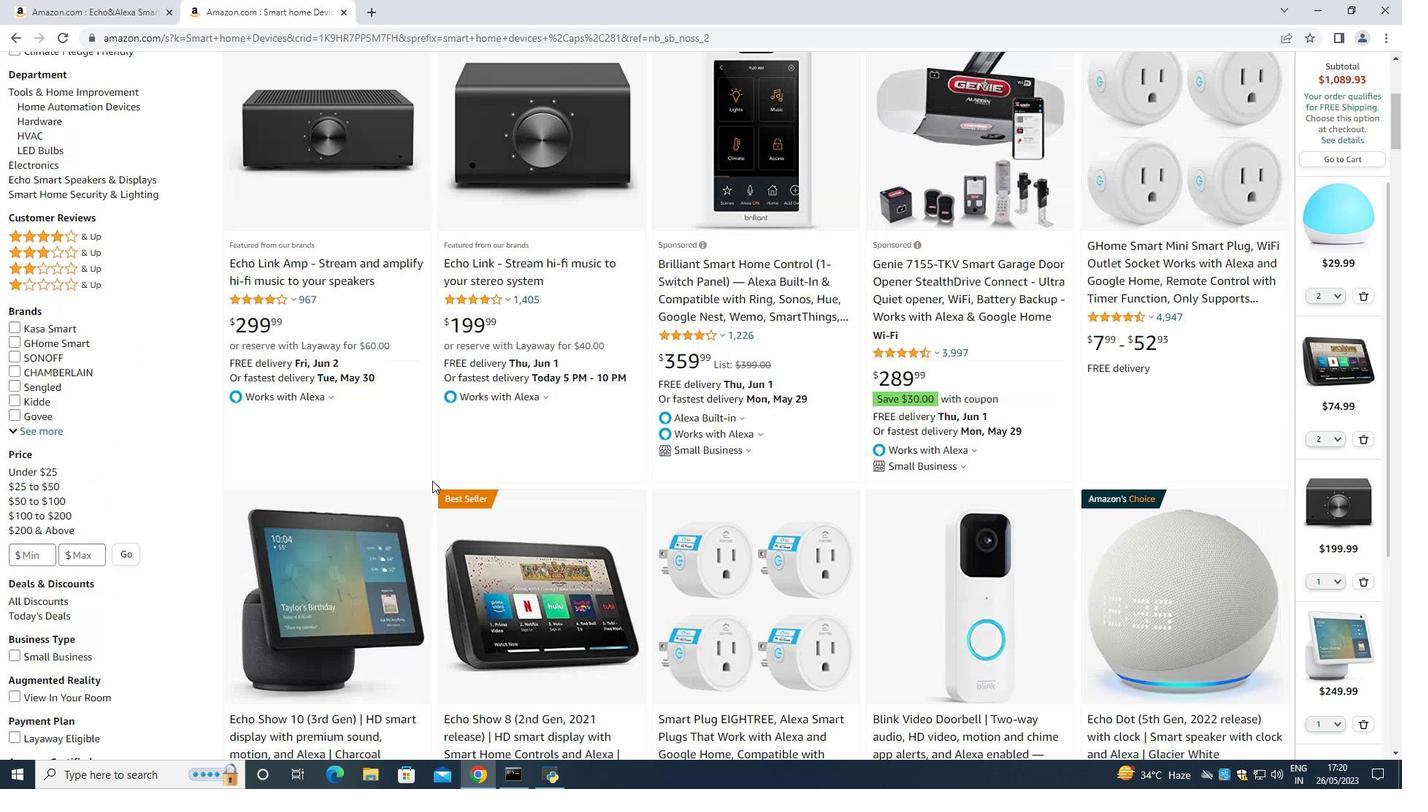 
Action: Mouse scrolled (434, 483) with delta (0, 0)
Screenshot: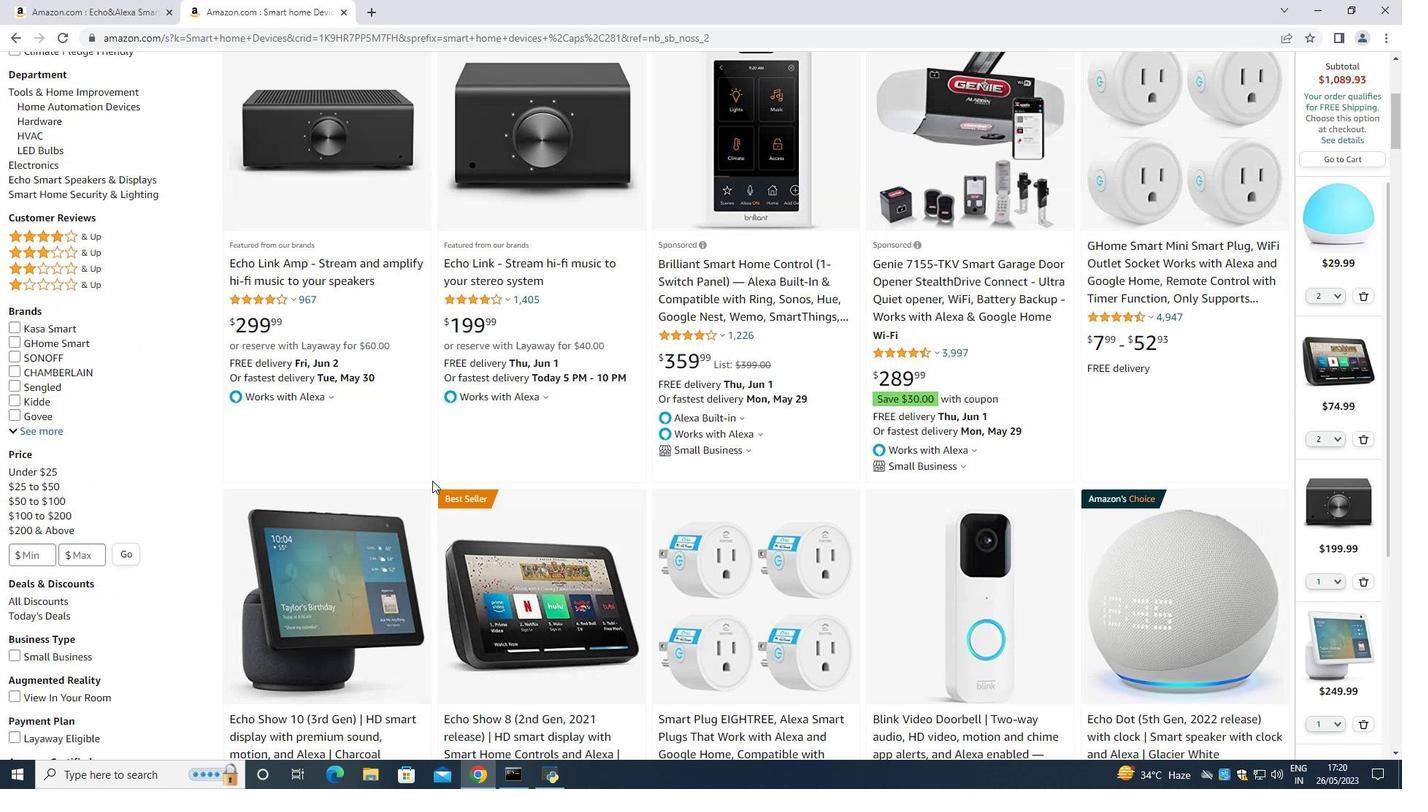 
Action: Mouse moved to (433, 481)
Screenshot: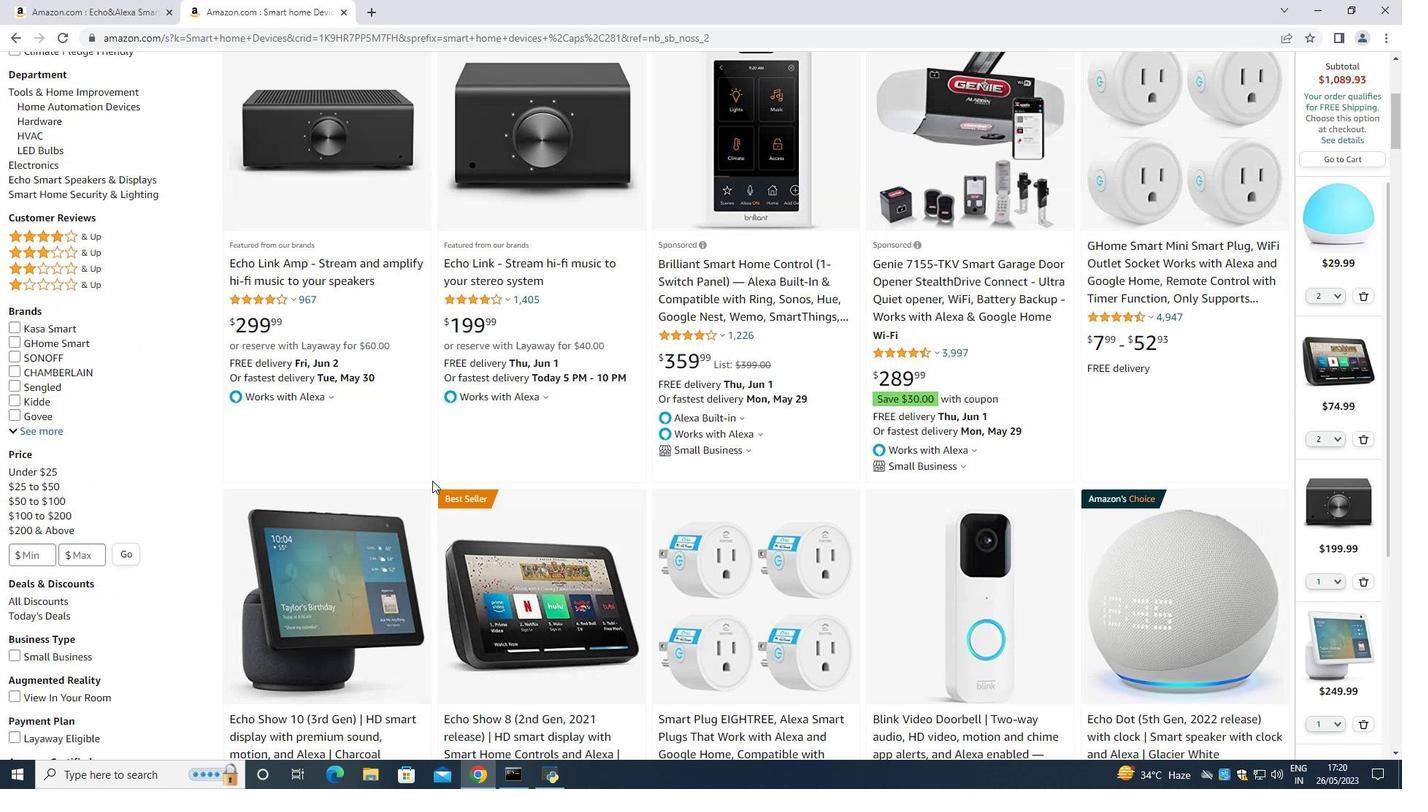 
Action: Mouse scrolled (433, 482) with delta (0, 0)
Screenshot: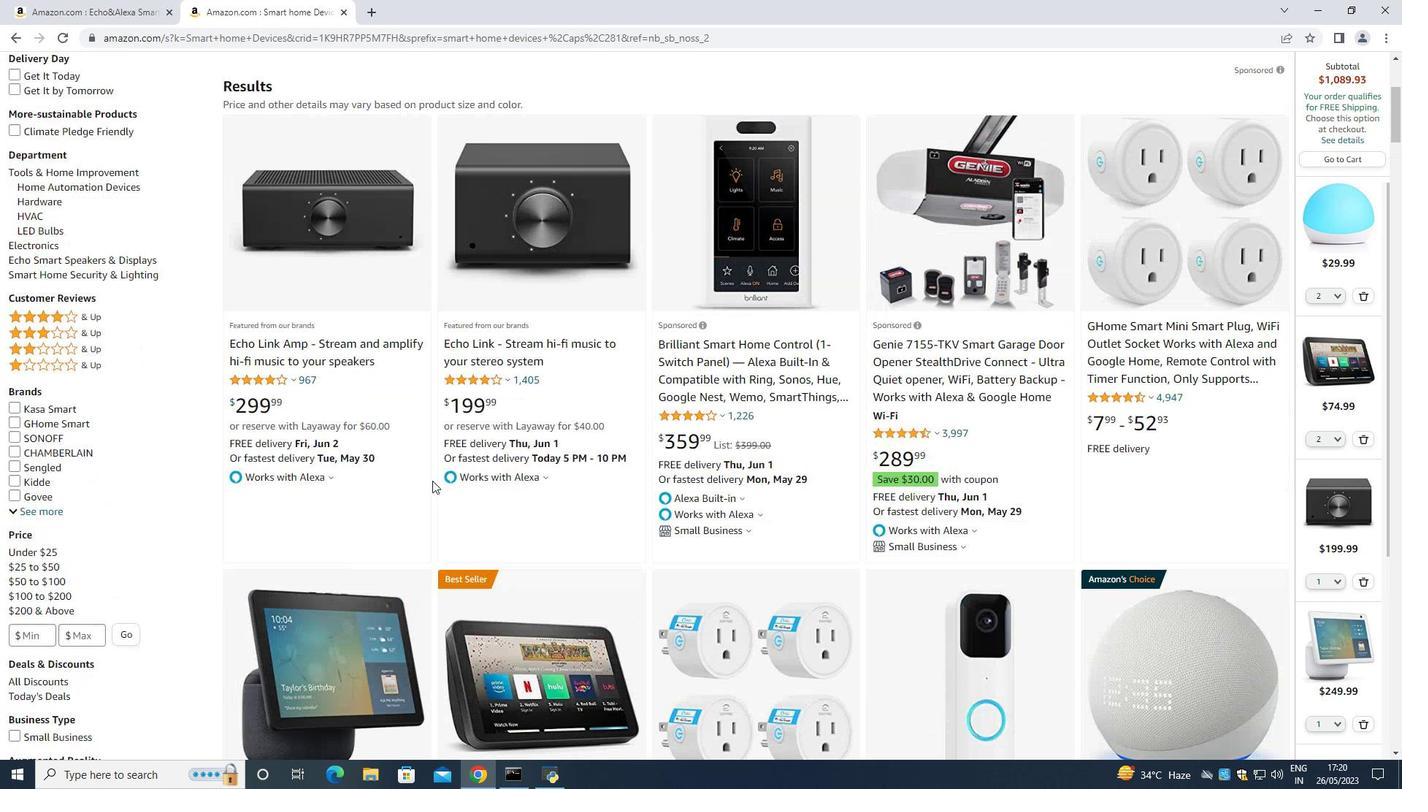 
Action: Mouse moved to (432, 480)
Screenshot: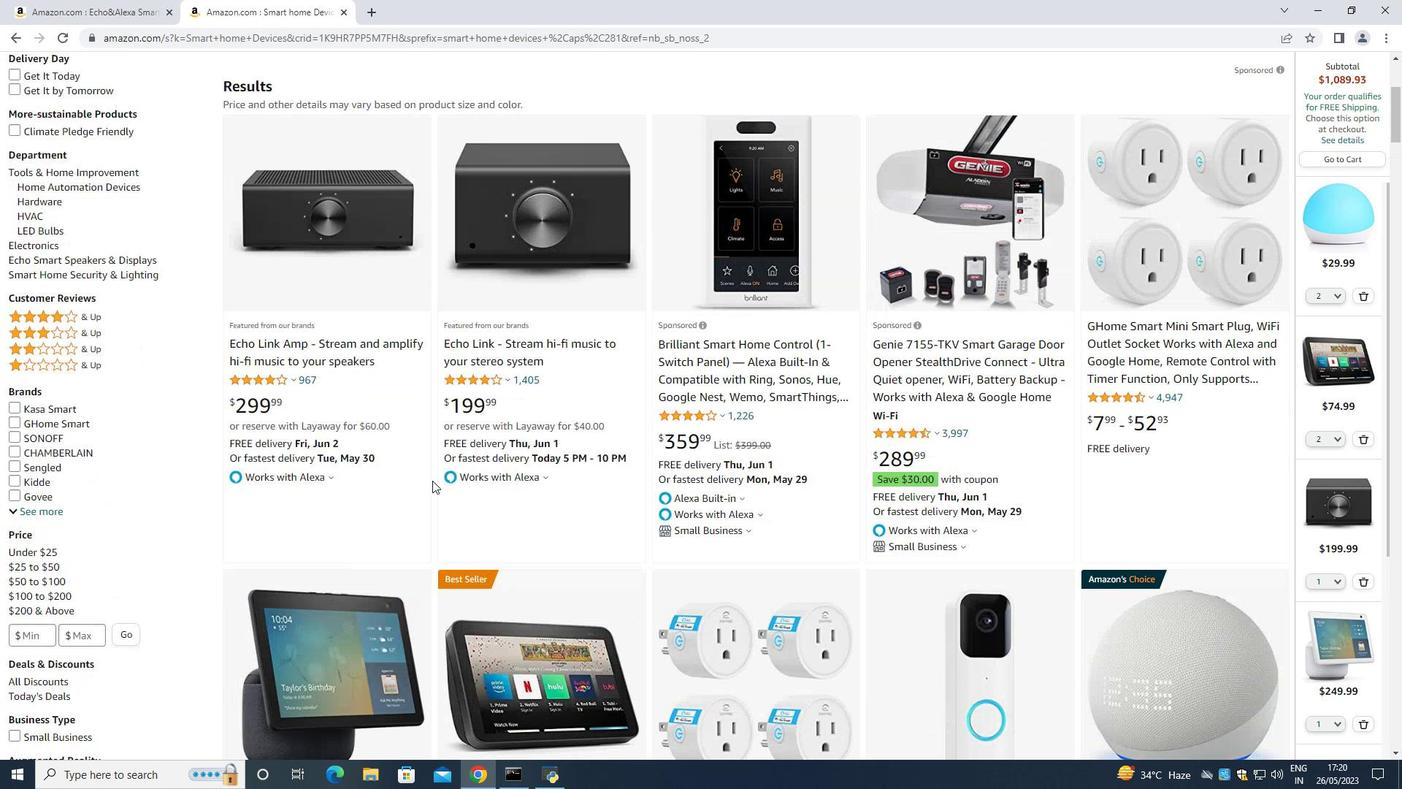 
Action: Mouse scrolled (432, 481) with delta (0, 0)
Screenshot: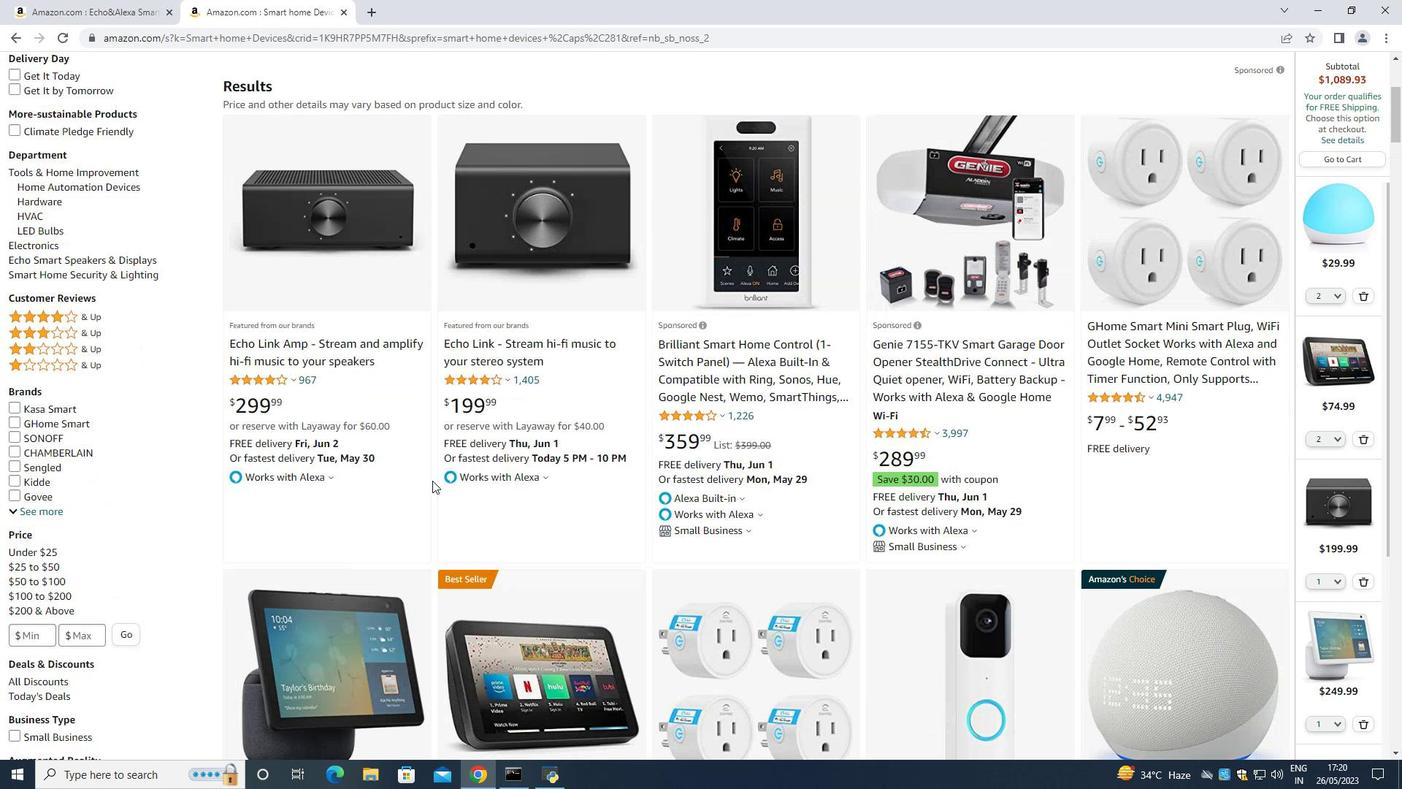 
Action: Mouse moved to (295, 346)
Screenshot: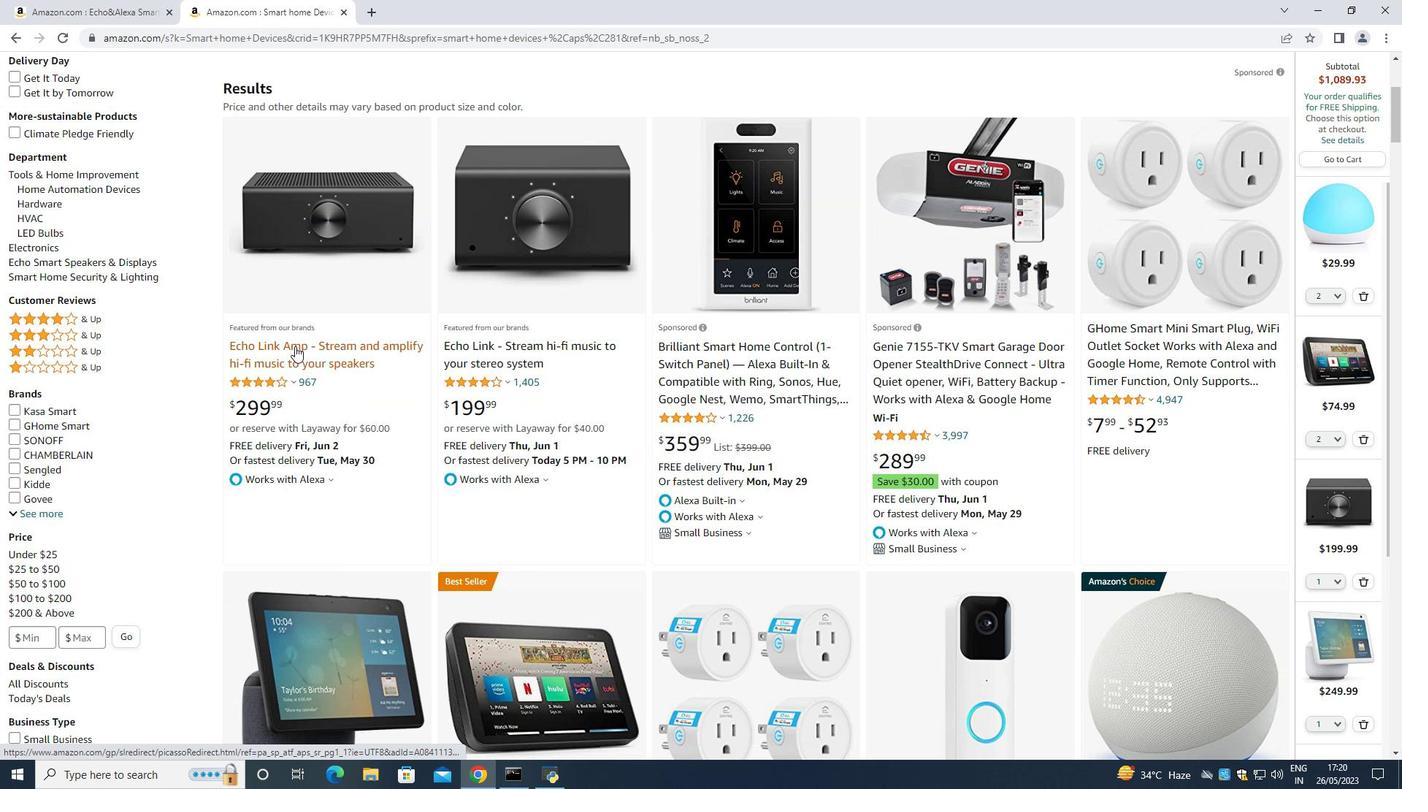 
Action: Mouse pressed left at (295, 346)
Screenshot: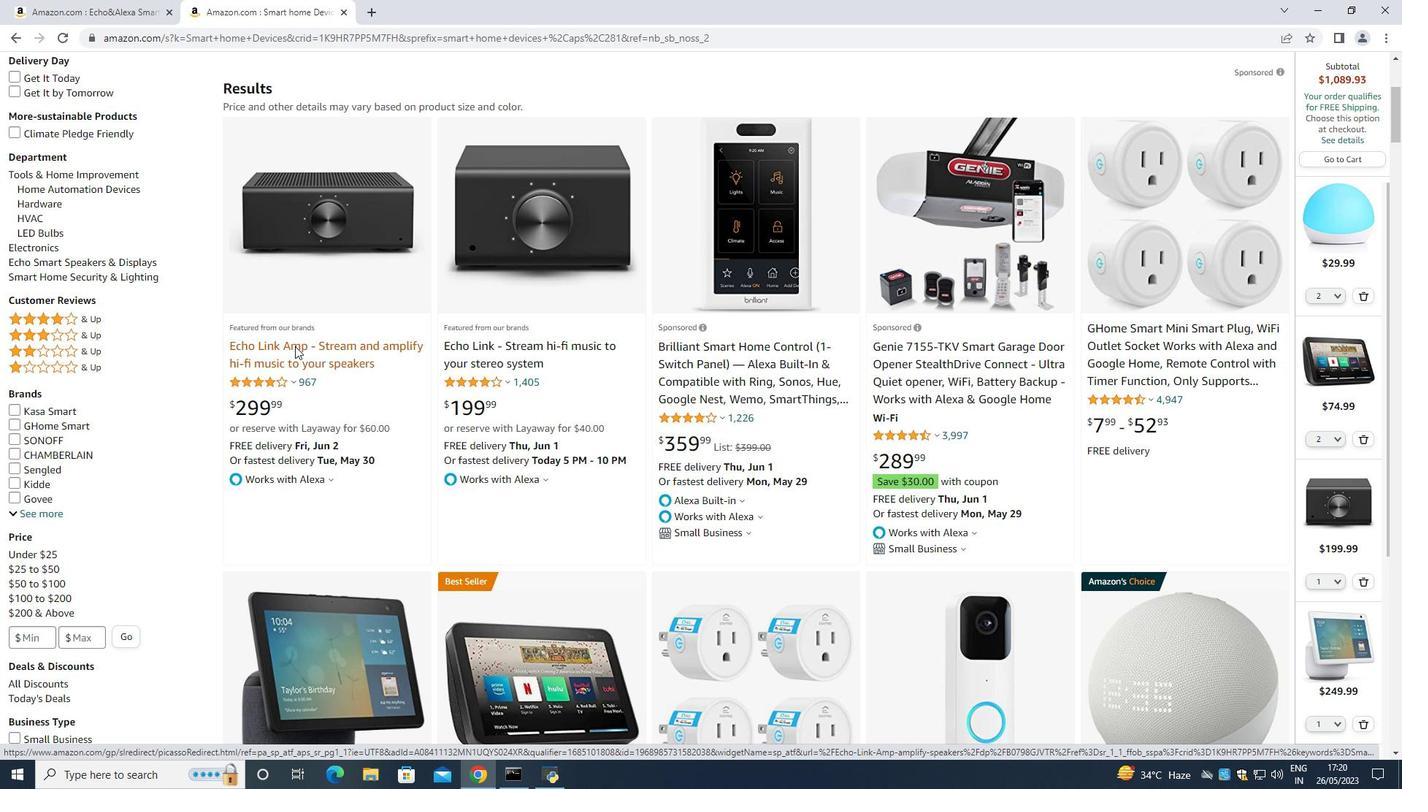 
Action: Mouse moved to (1144, 574)
Screenshot: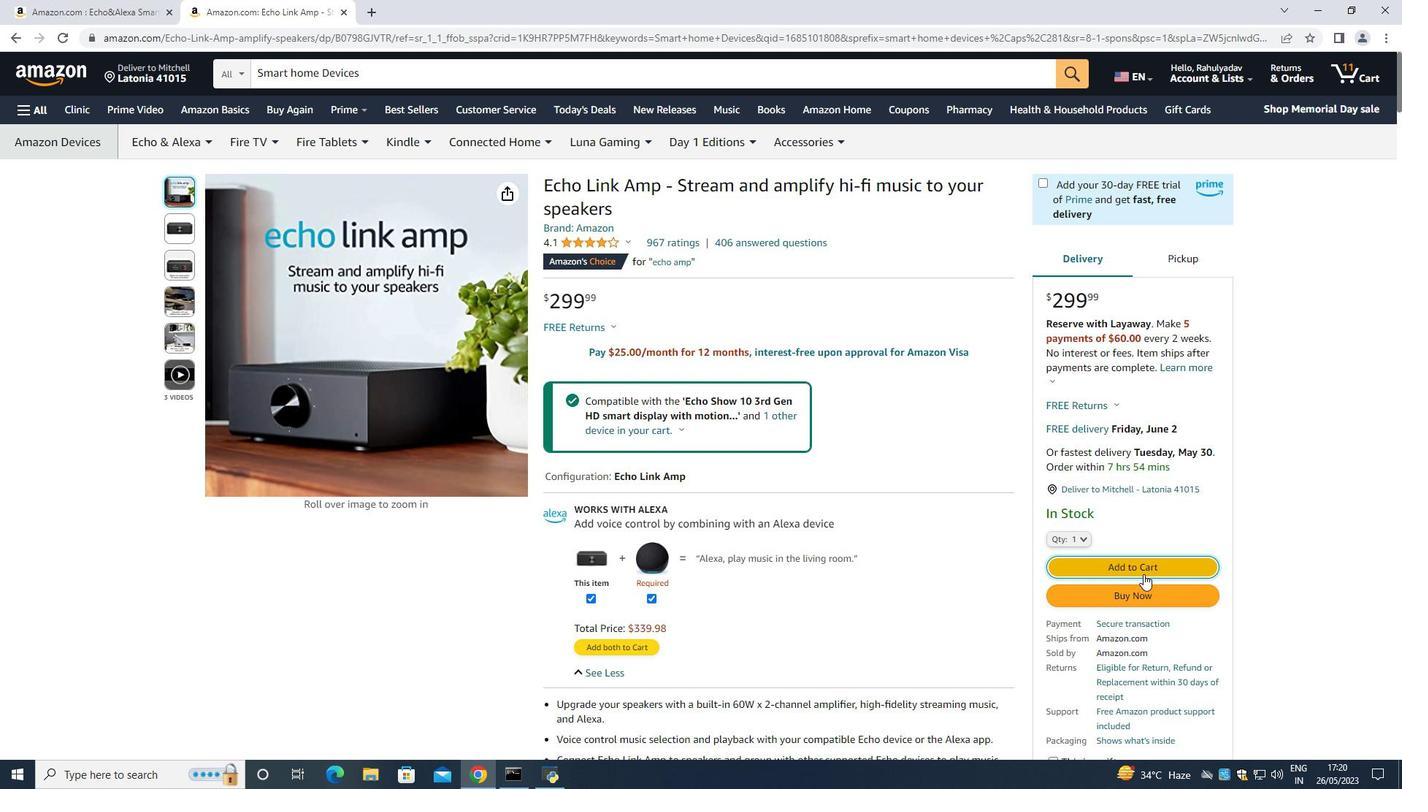 
Action: Mouse pressed left at (1144, 574)
Screenshot: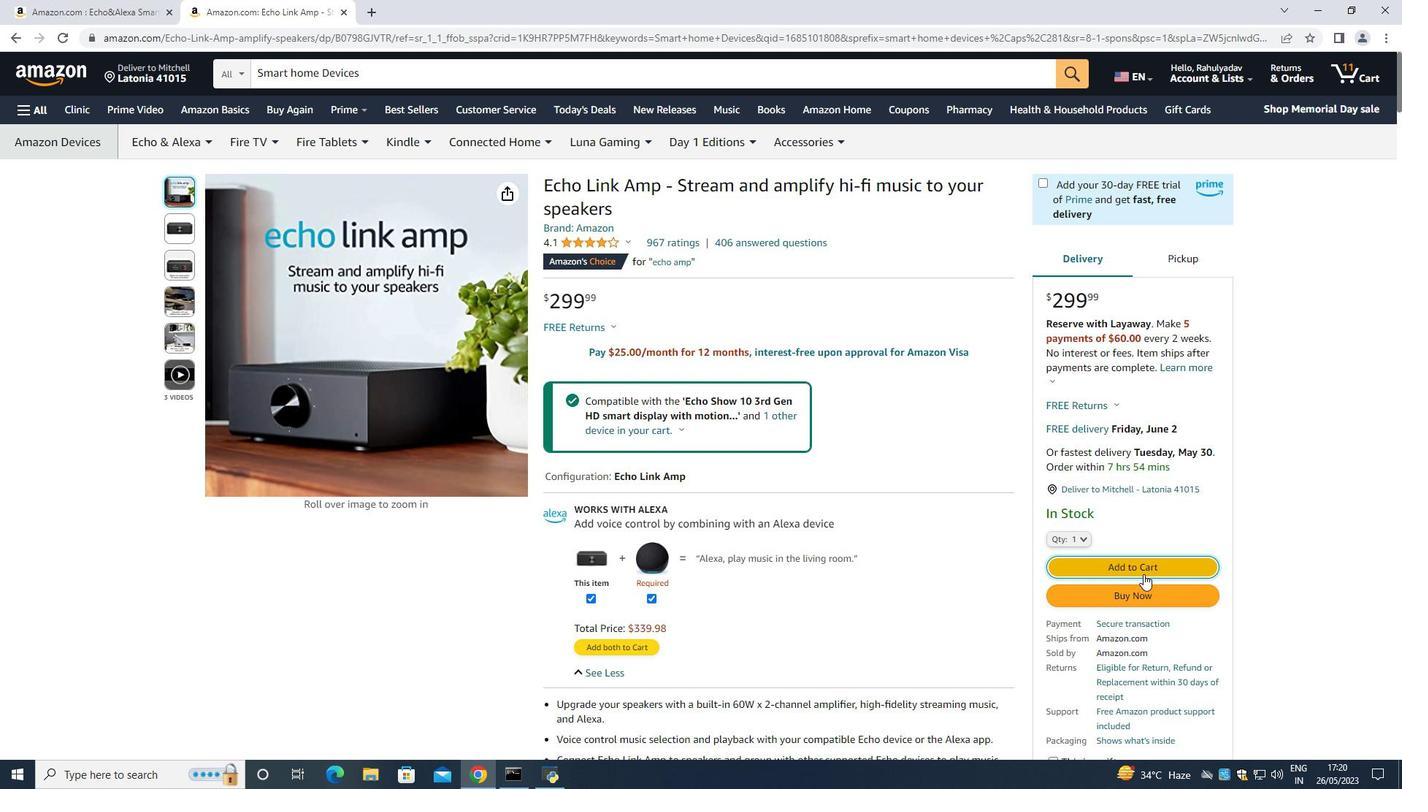 
Action: Mouse moved to (869, 521)
Screenshot: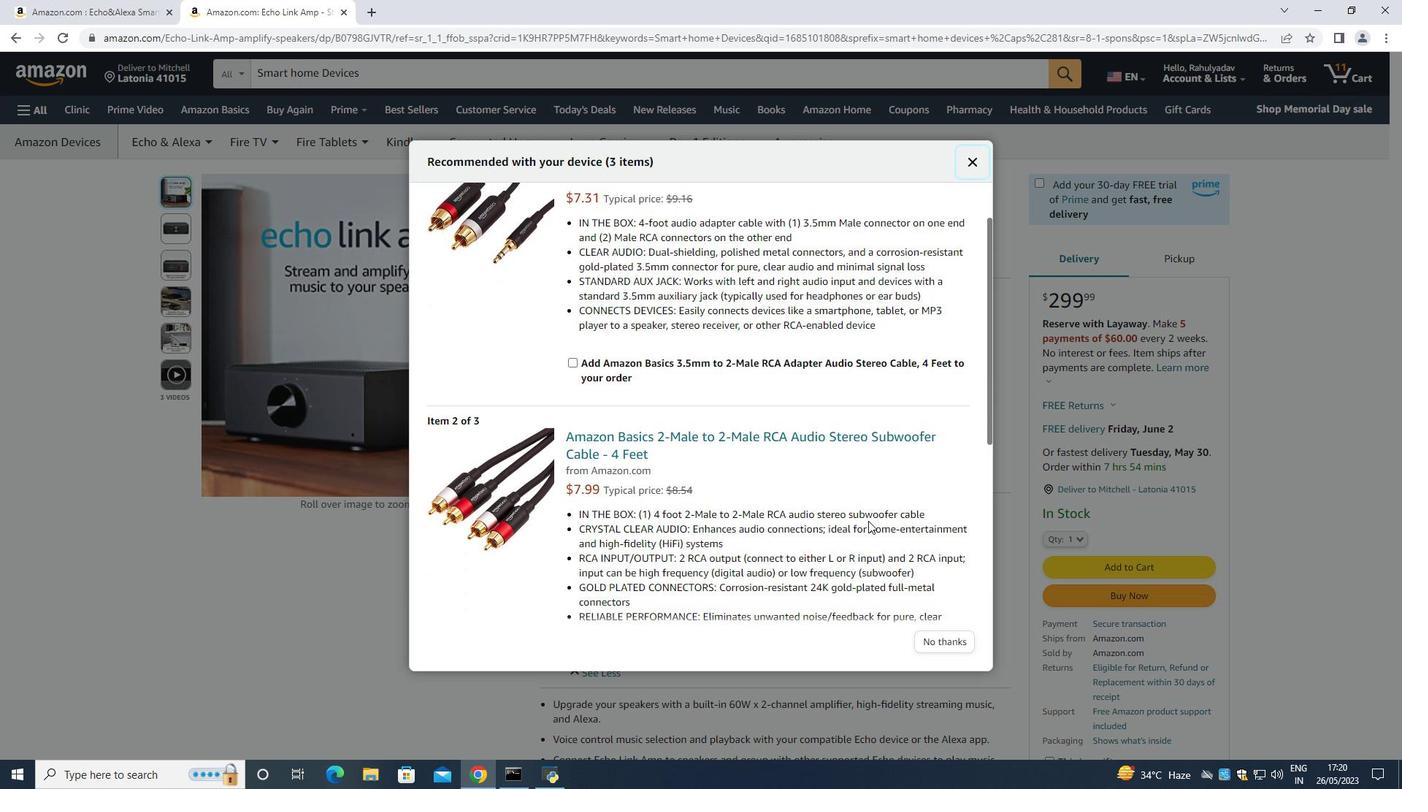 
Action: Mouse scrolled (869, 520) with delta (0, 0)
Screenshot: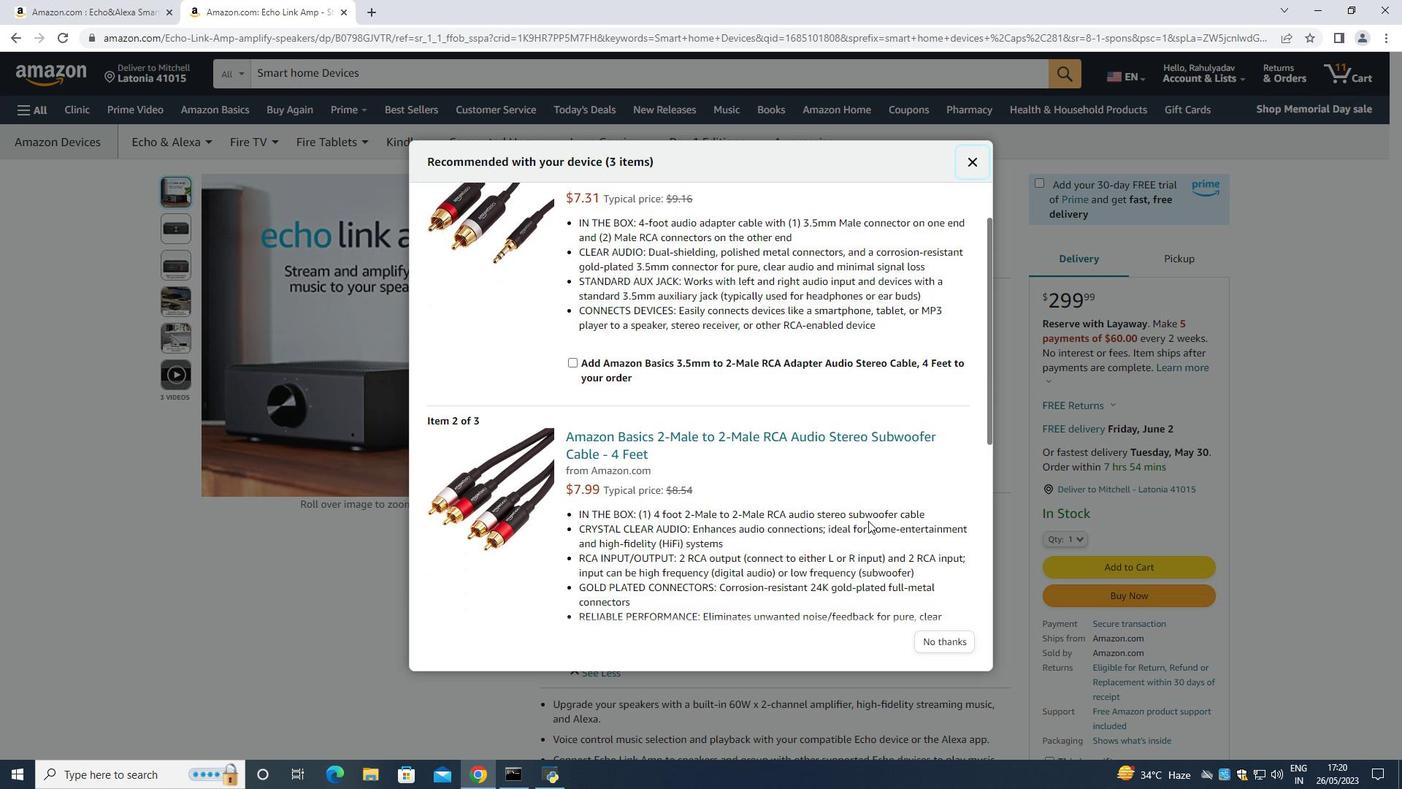 
Action: Mouse moved to (868, 521)
Screenshot: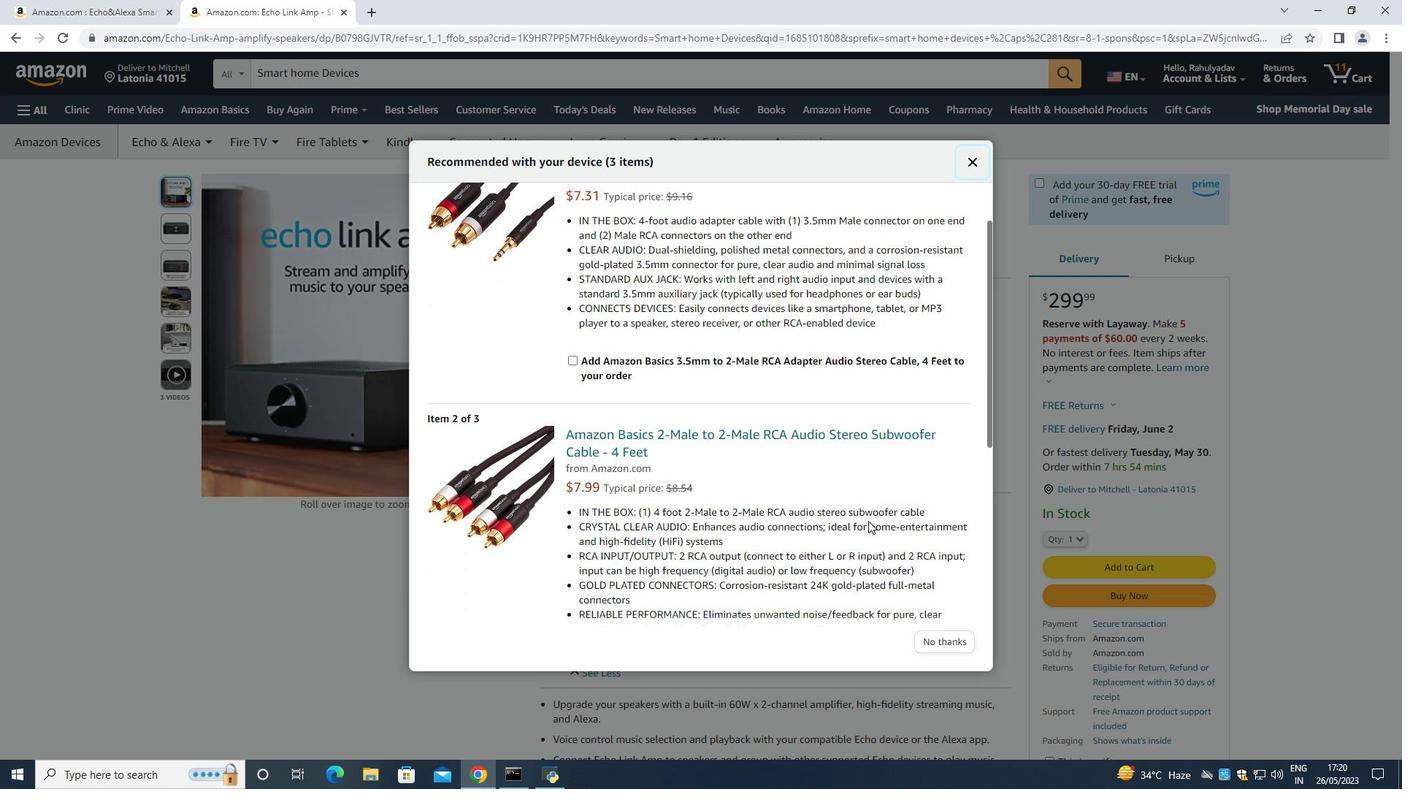 
Action: Mouse scrolled (868, 520) with delta (0, 0)
Screenshot: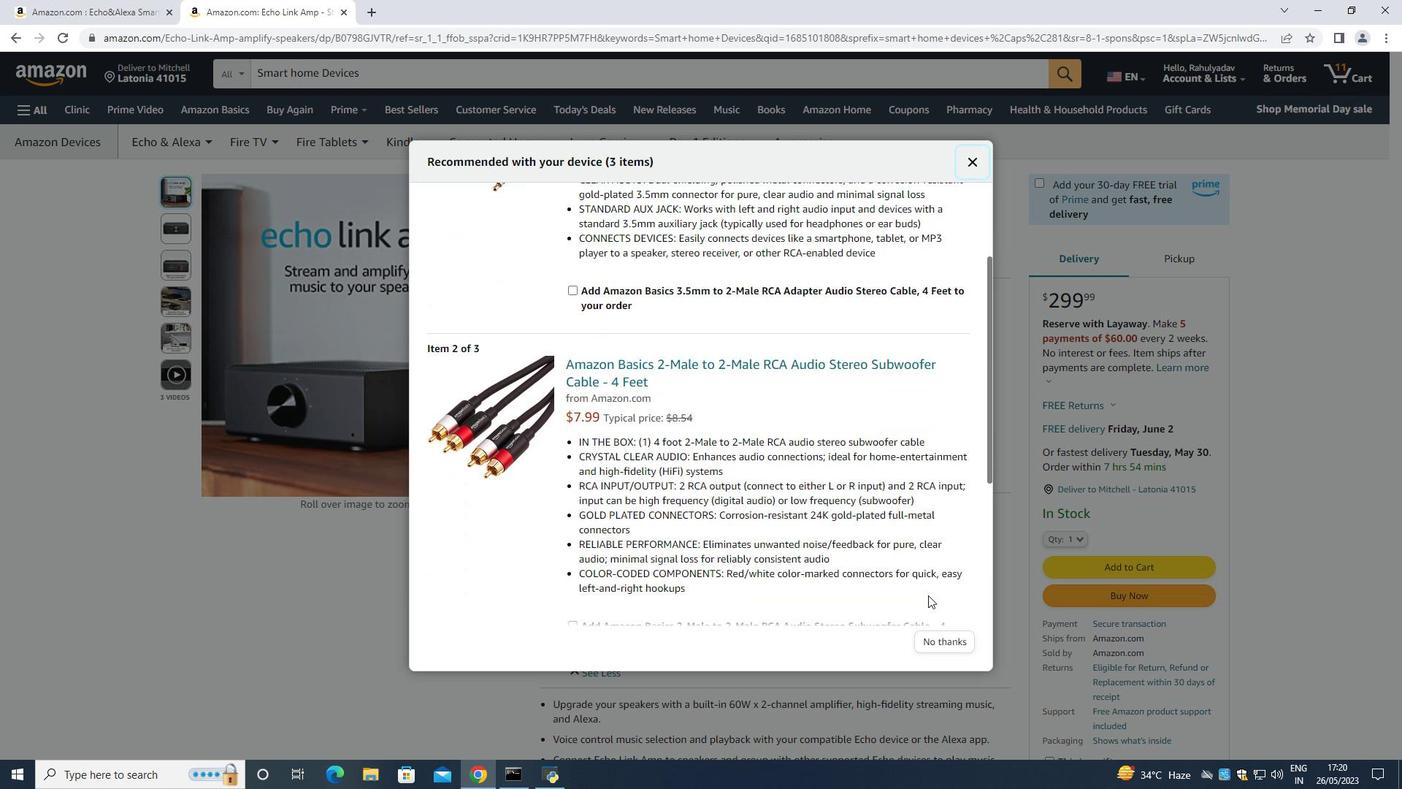 
Action: Mouse moved to (937, 624)
Screenshot: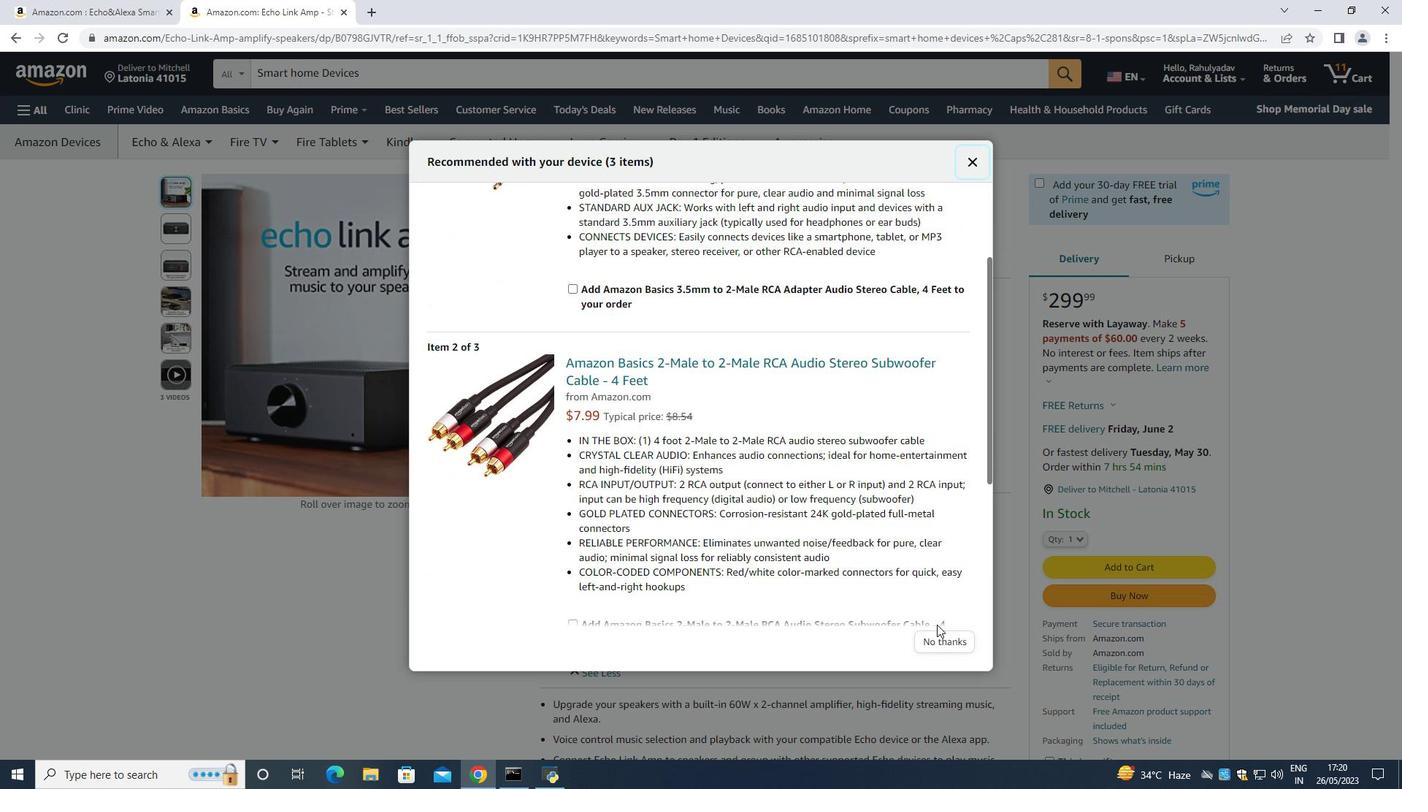 
Action: Mouse scrolled (937, 625) with delta (0, 0)
Screenshot: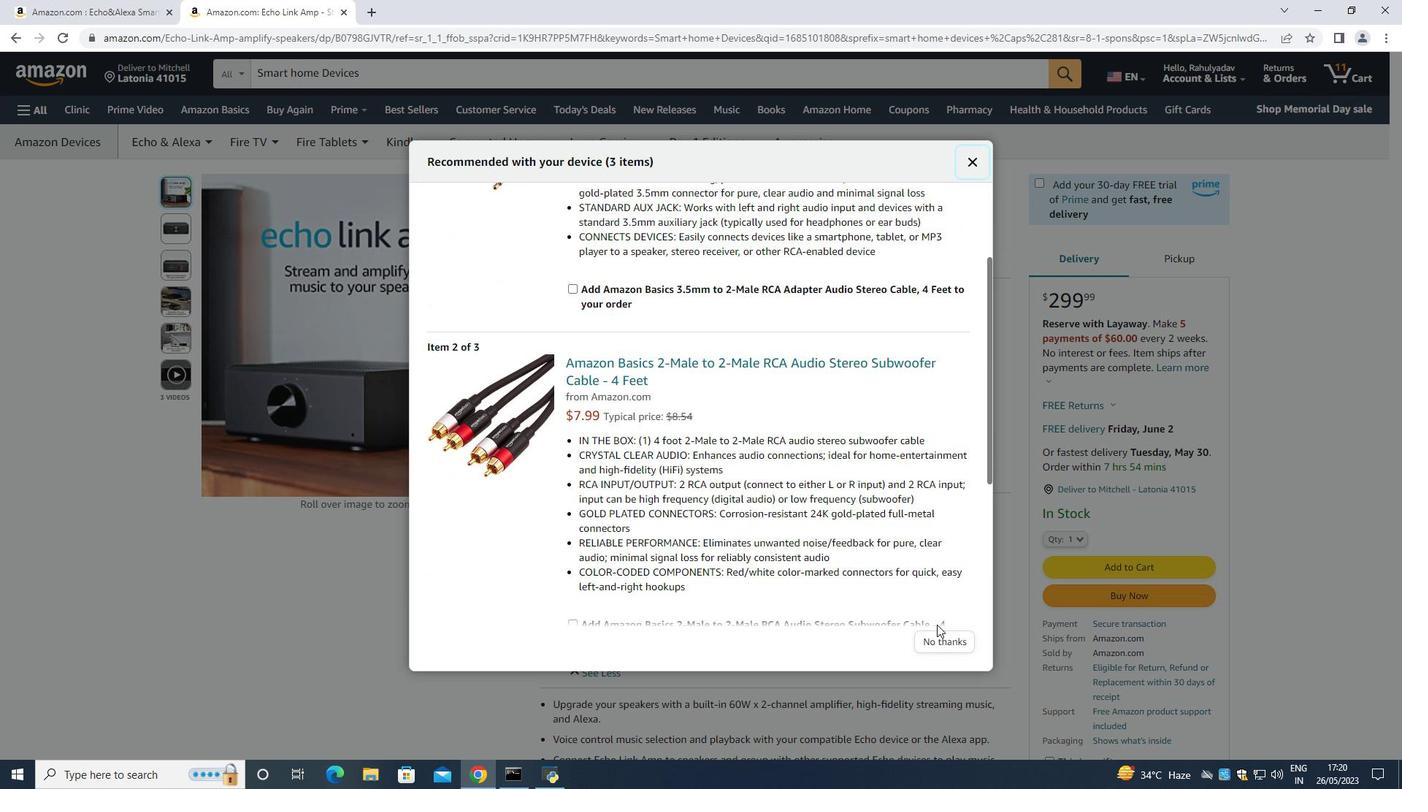 
Action: Mouse scrolled (937, 625) with delta (0, 0)
Screenshot: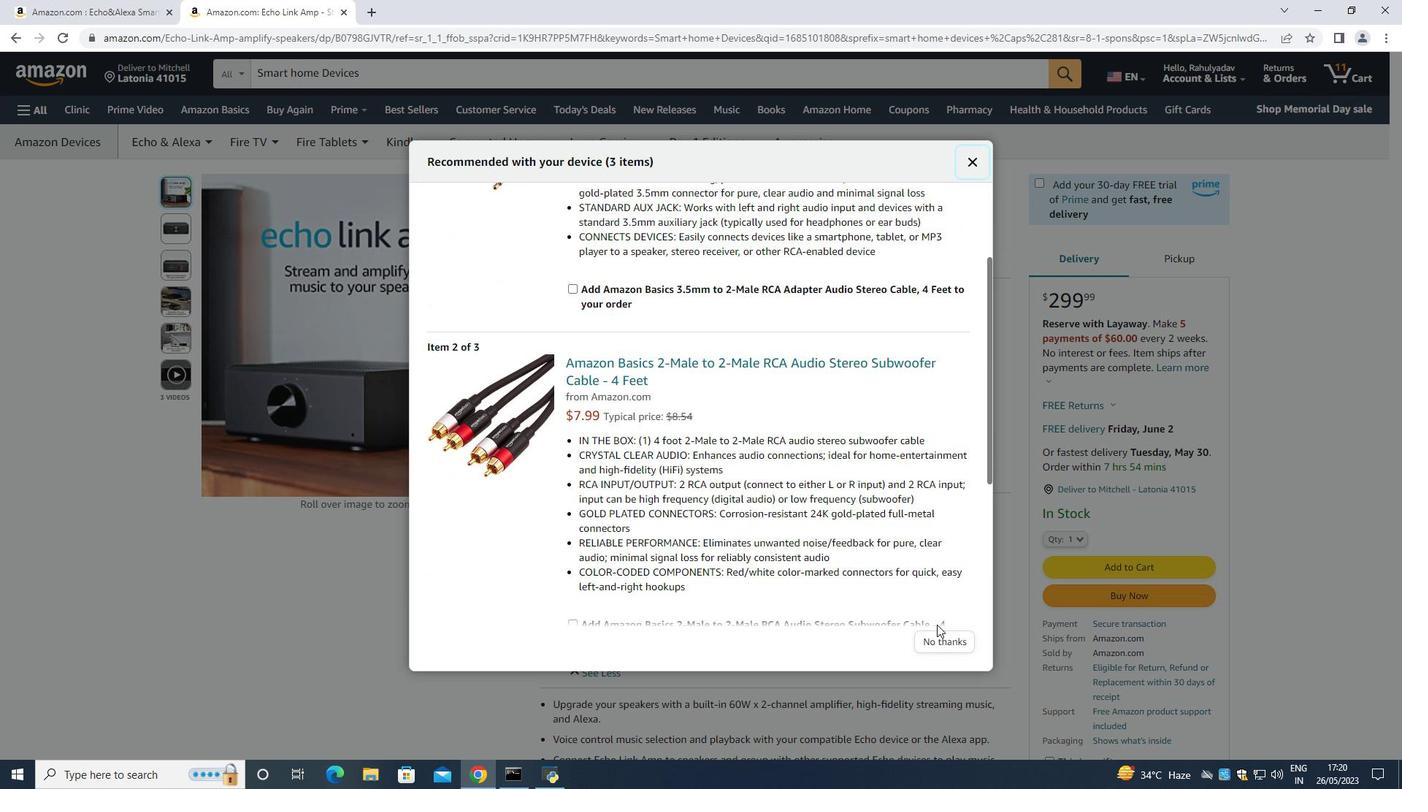 
Action: Mouse scrolled (937, 625) with delta (0, 0)
Screenshot: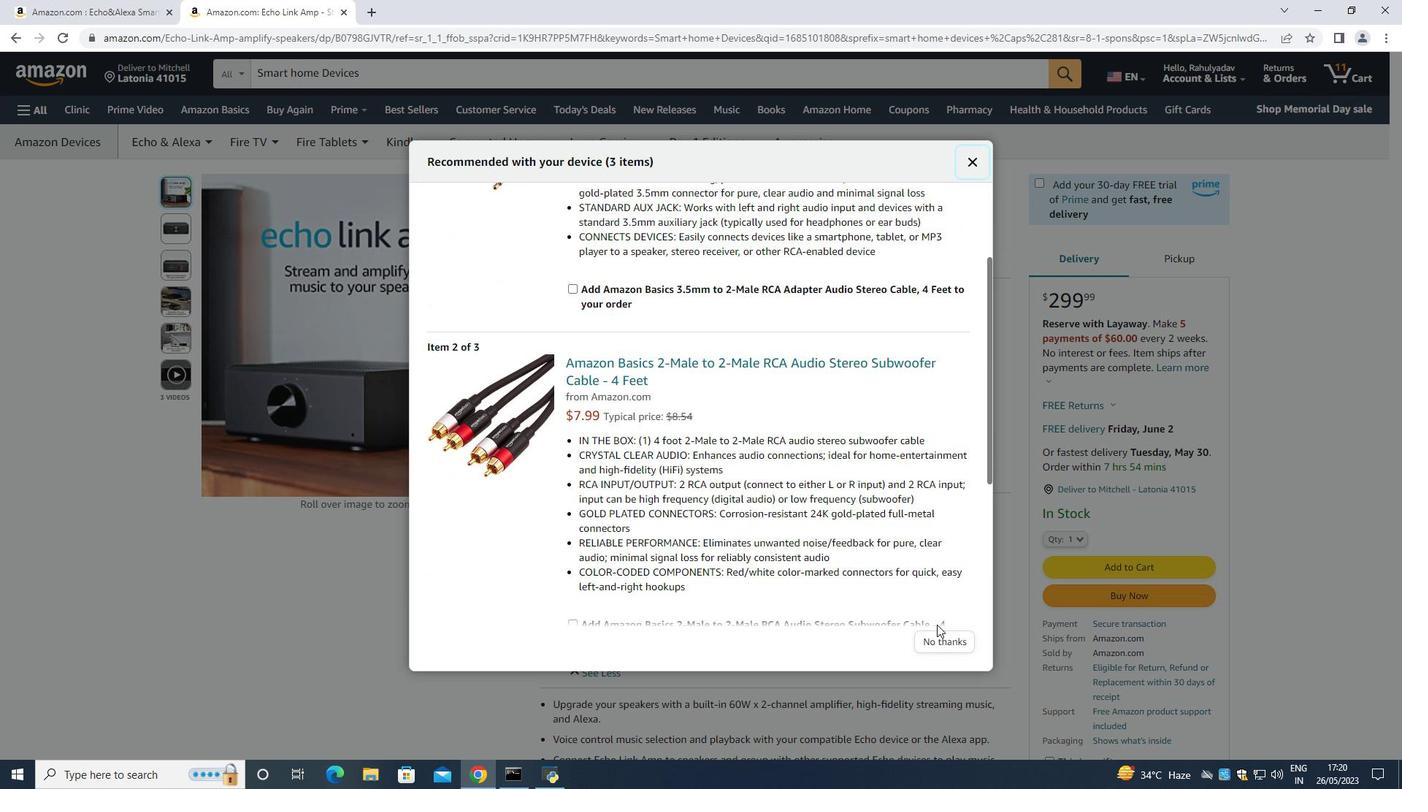 
Action: Mouse scrolled (937, 625) with delta (0, 0)
Screenshot: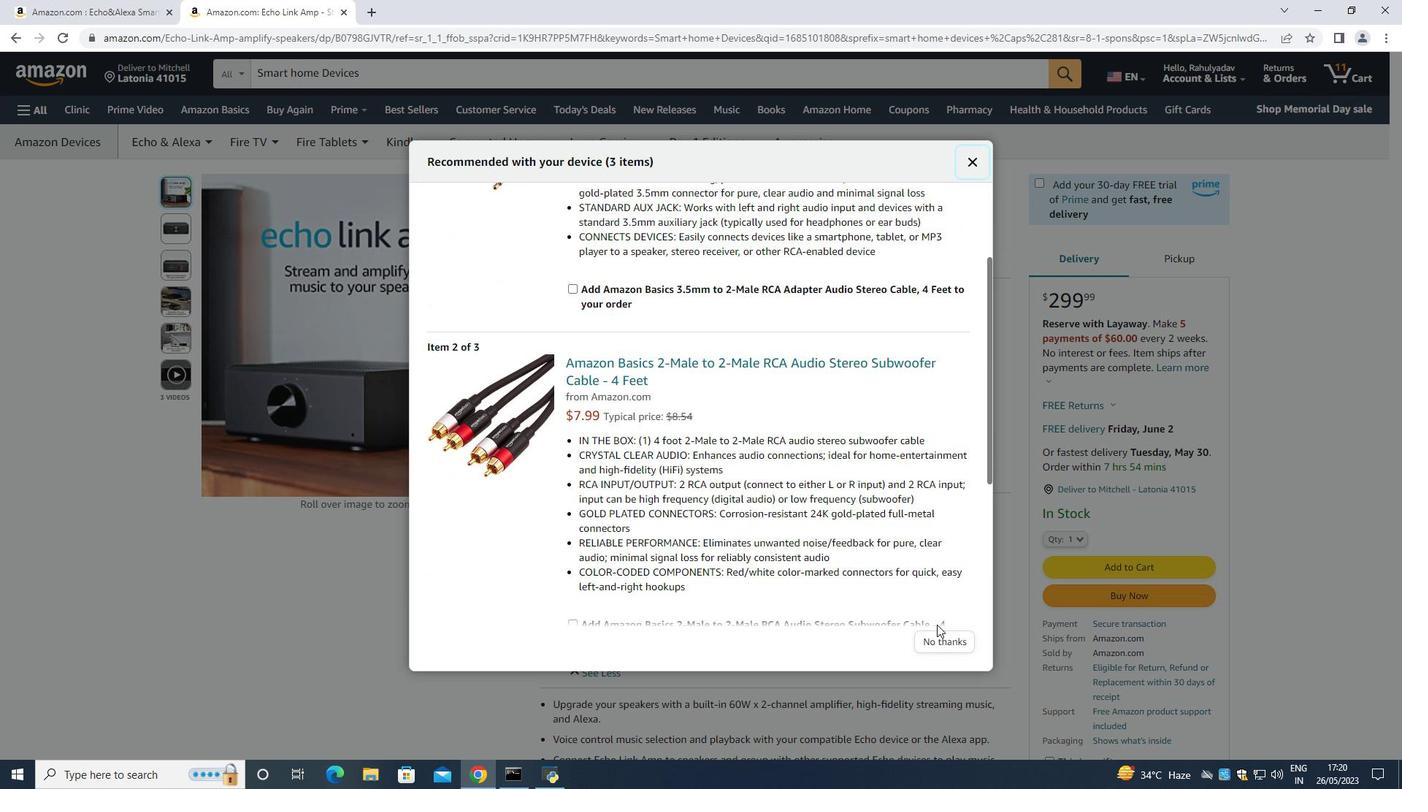 
Action: Mouse scrolled (937, 625) with delta (0, 0)
Screenshot: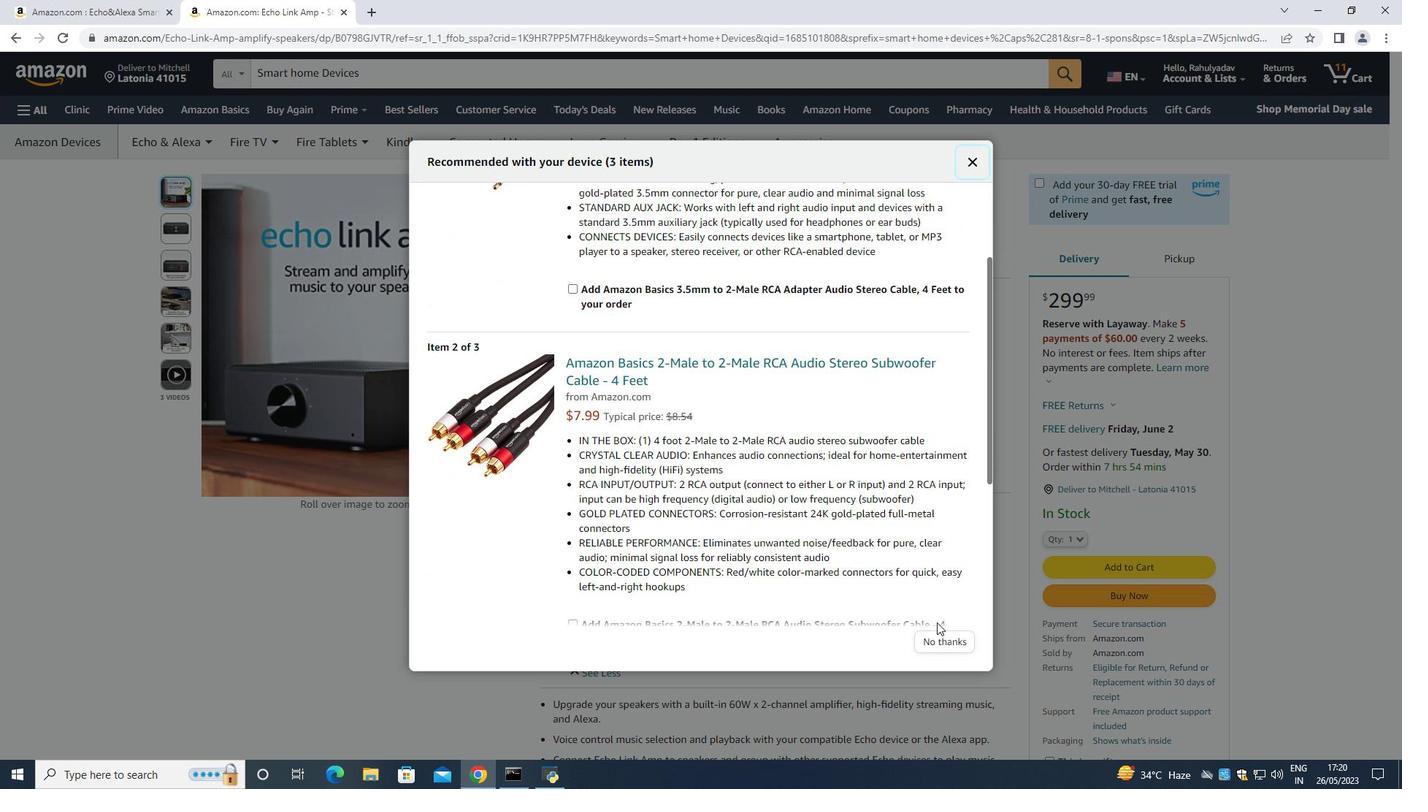 
Action: Mouse scrolled (937, 625) with delta (0, 0)
Screenshot: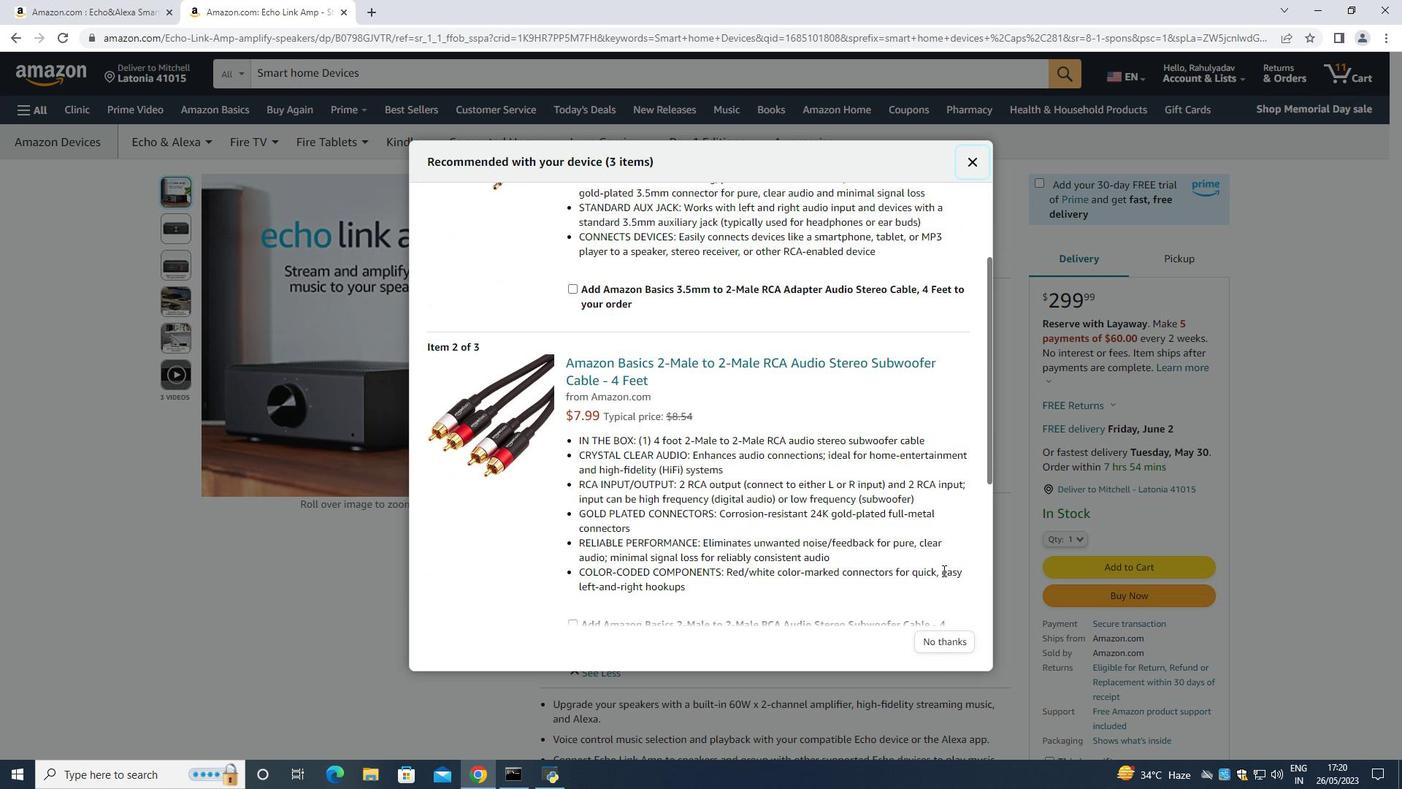 
Action: Mouse moved to (768, 474)
Screenshot: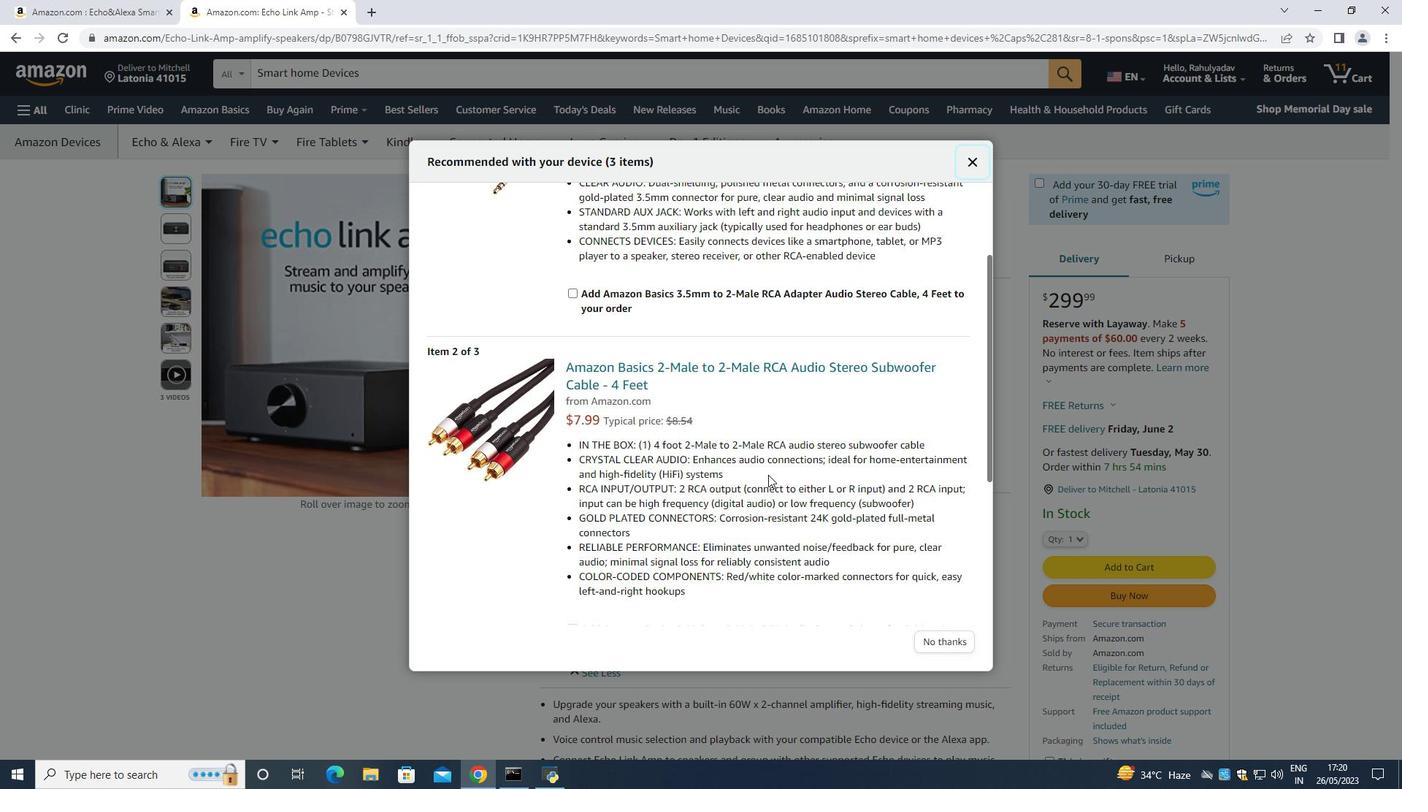 
Action: Mouse scrolled (768, 475) with delta (0, 0)
Screenshot: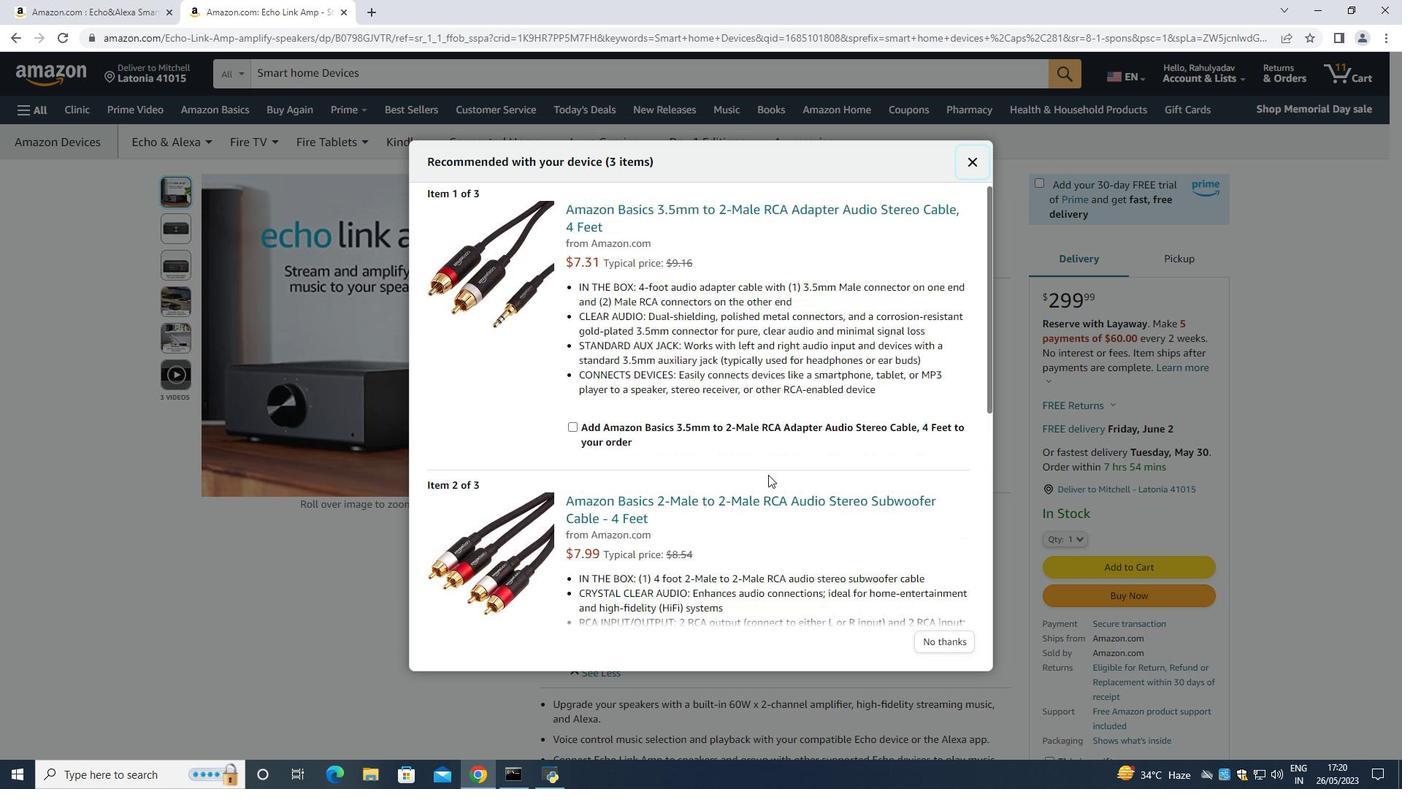 
Action: Mouse scrolled (768, 475) with delta (0, 0)
Screenshot: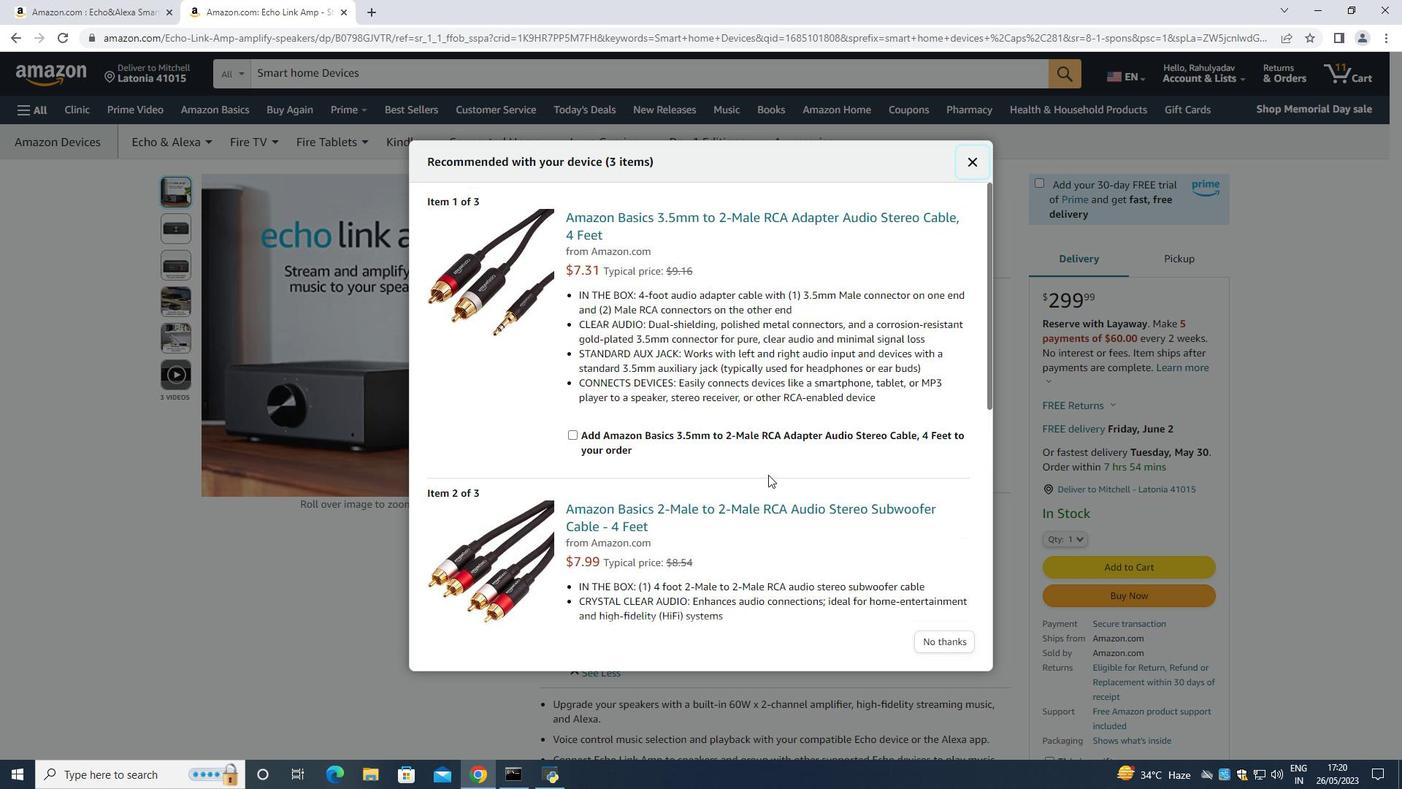 
Action: Mouse scrolled (768, 475) with delta (0, 0)
Screenshot: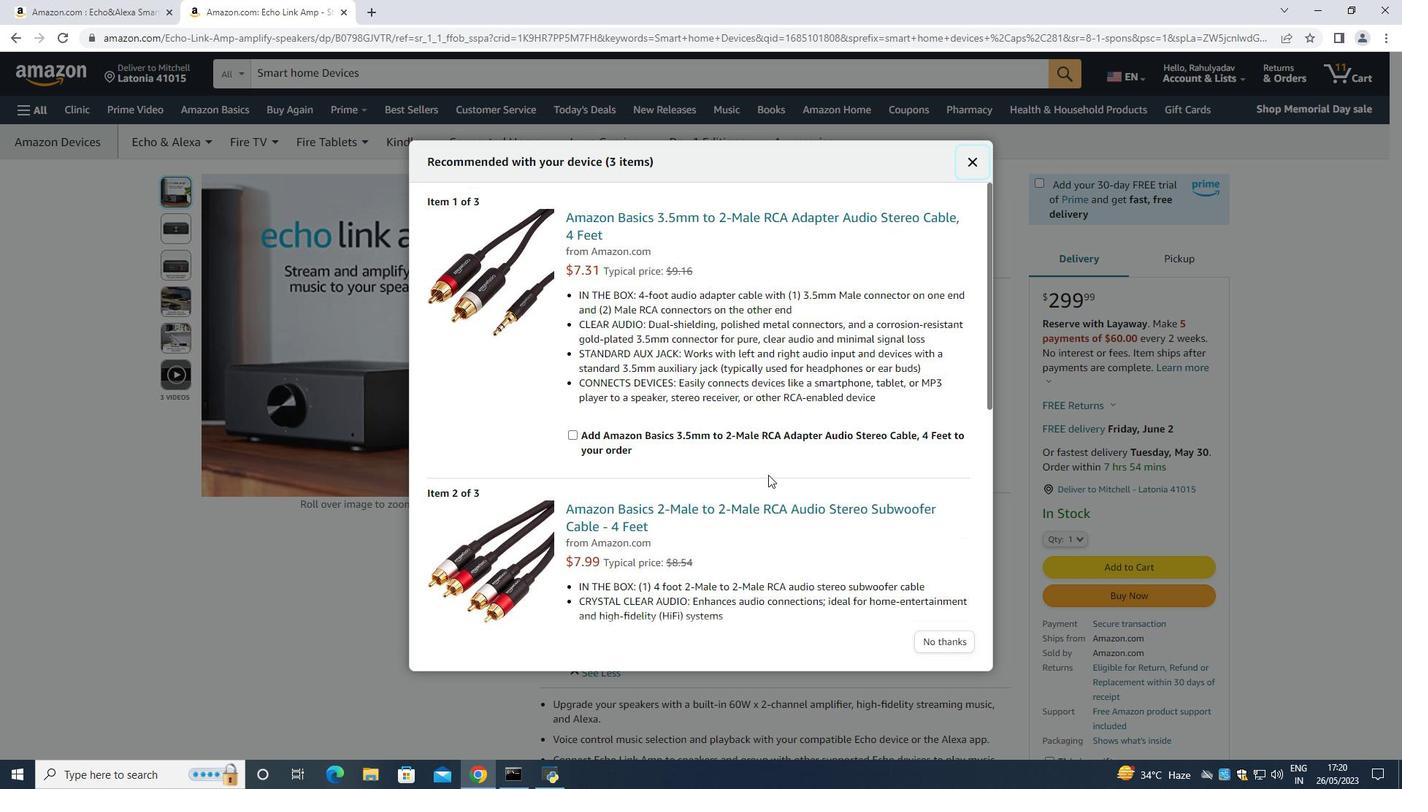 
Action: Mouse scrolled (768, 475) with delta (0, 0)
Screenshot: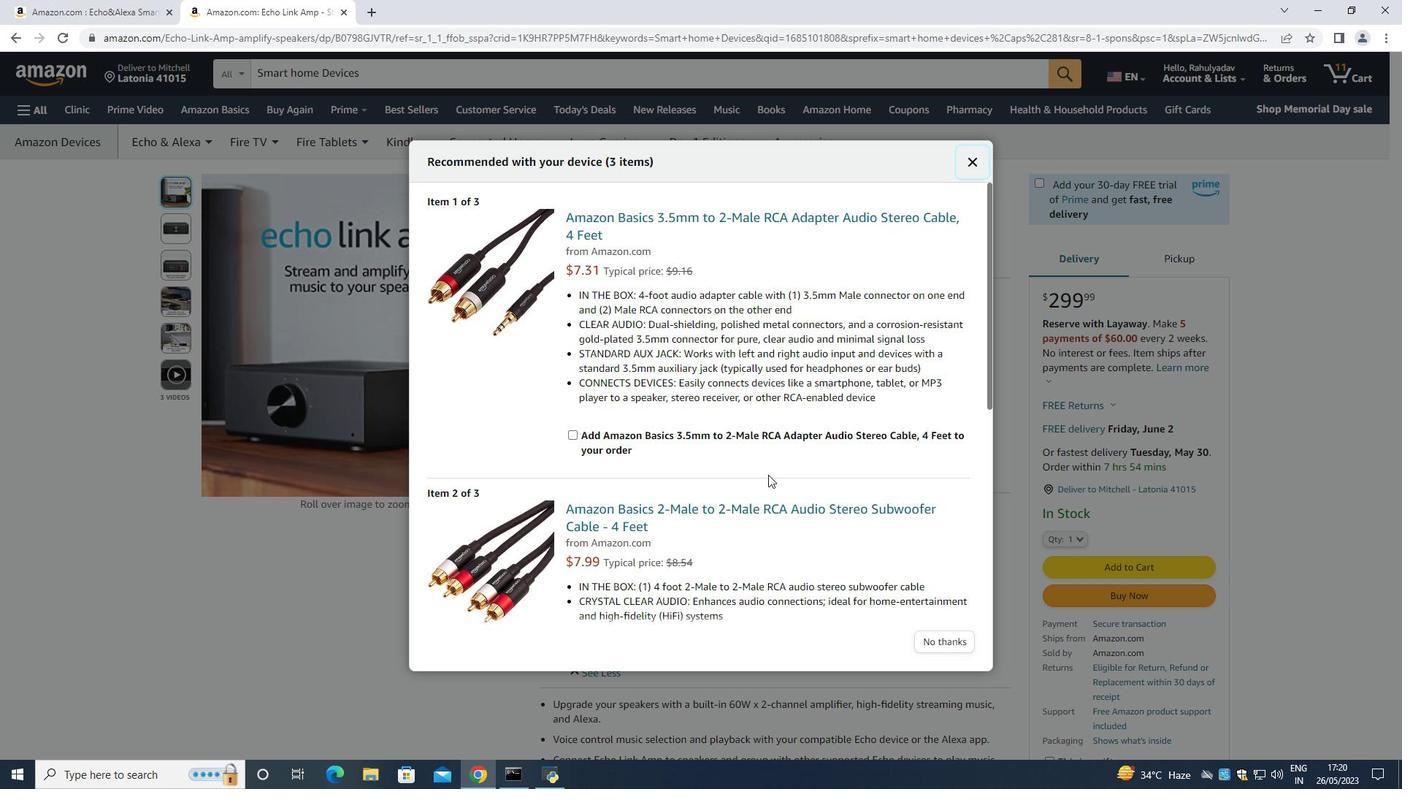 
Action: Mouse moved to (936, 642)
Screenshot: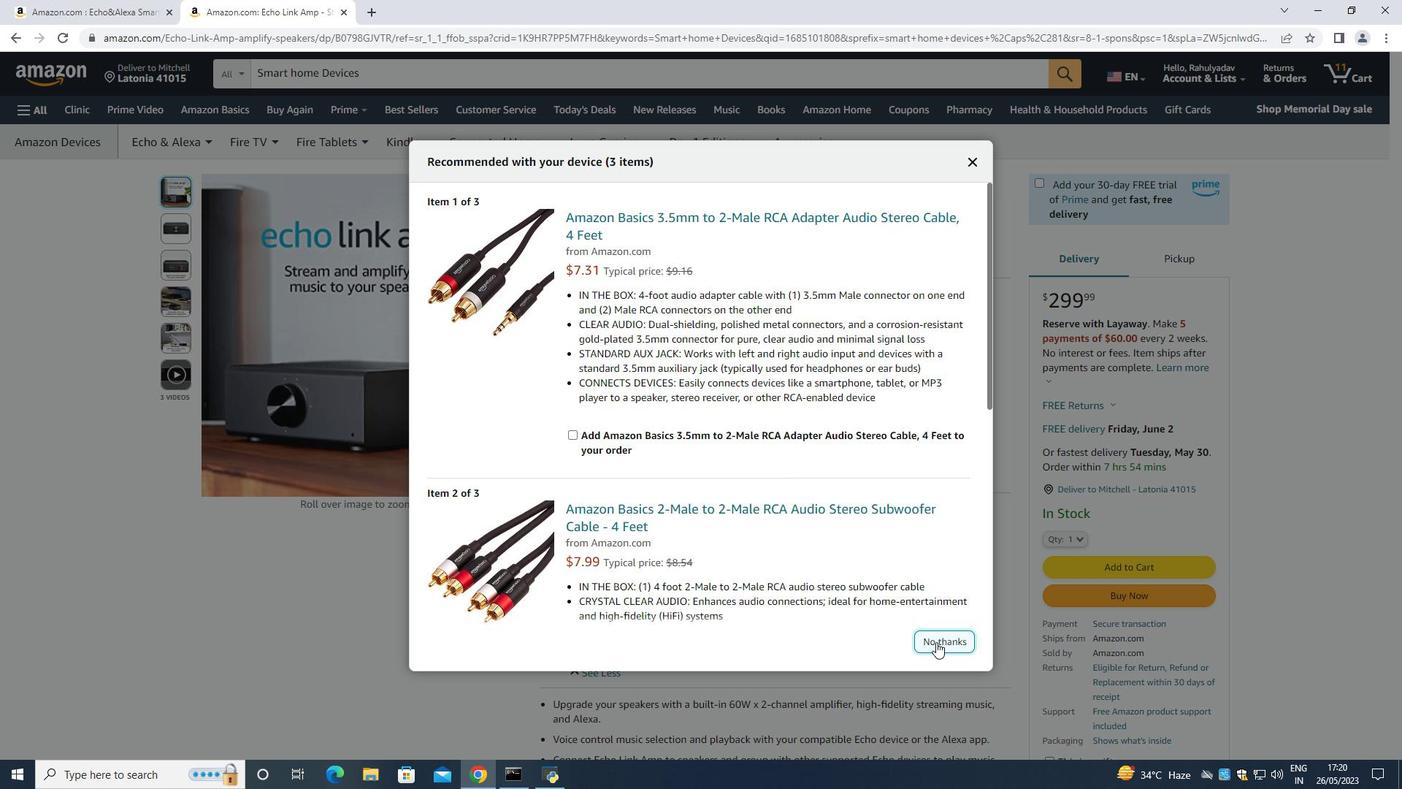 
Action: Mouse pressed left at (936, 642)
Screenshot: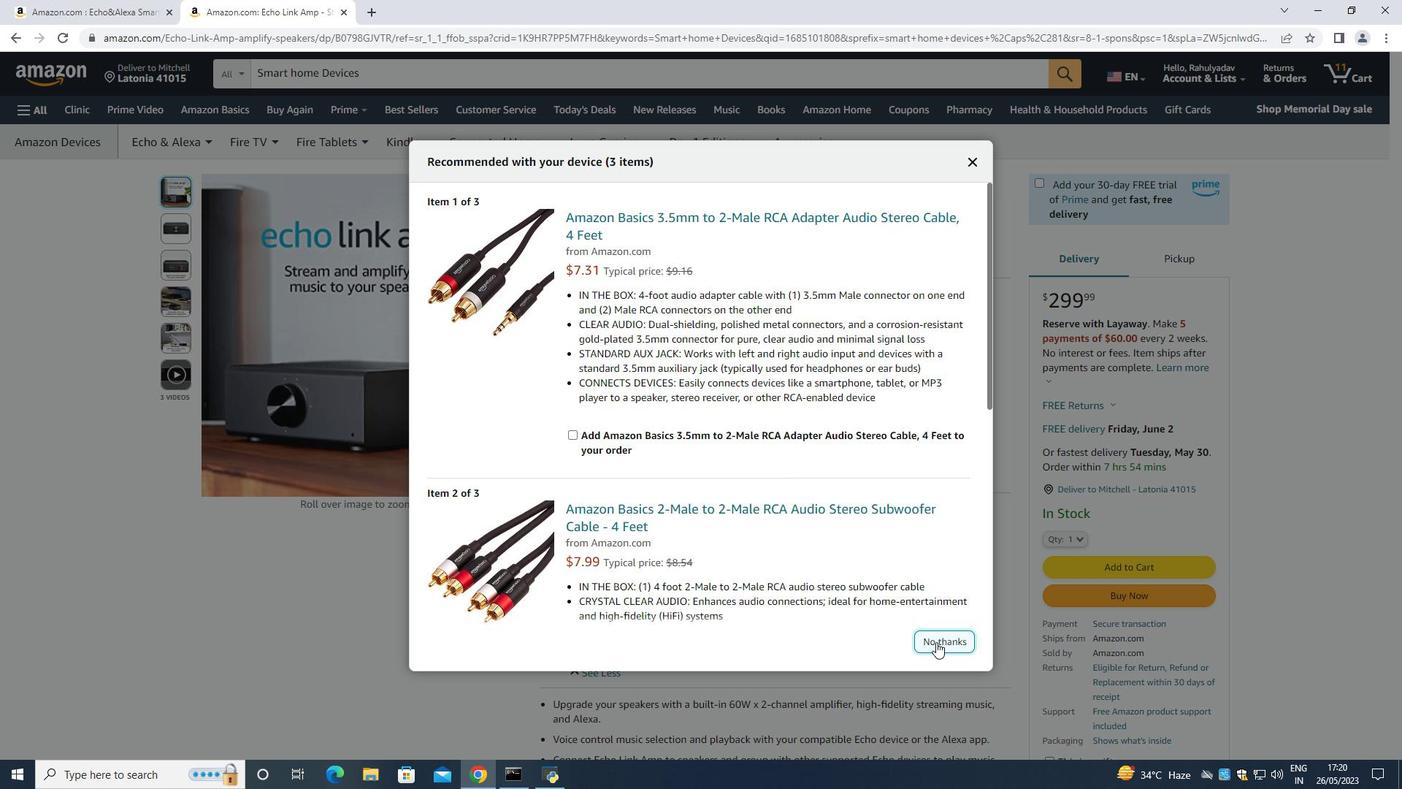 
Action: Mouse moved to (1324, 272)
Screenshot: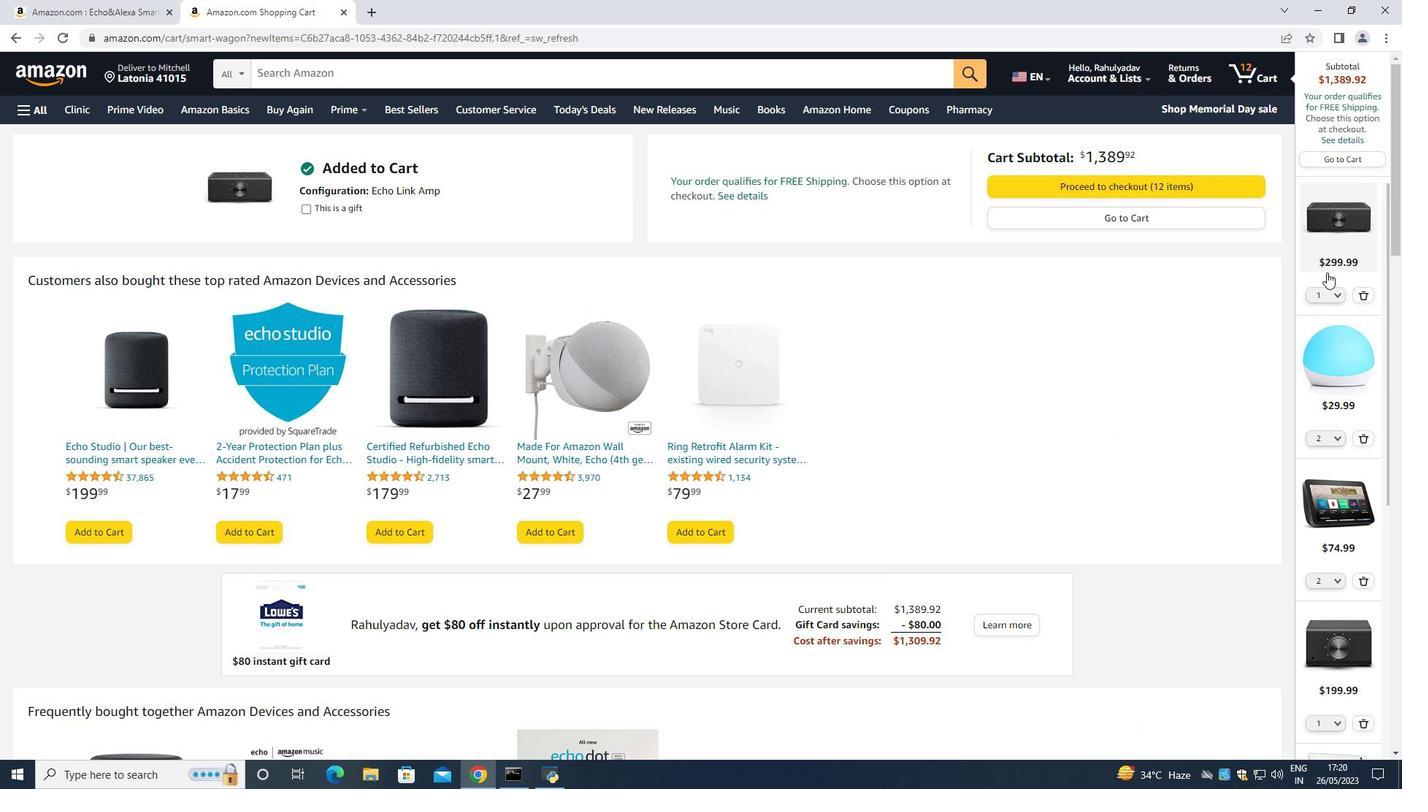 
Action: Mouse scrolled (1324, 273) with delta (0, 0)
Screenshot: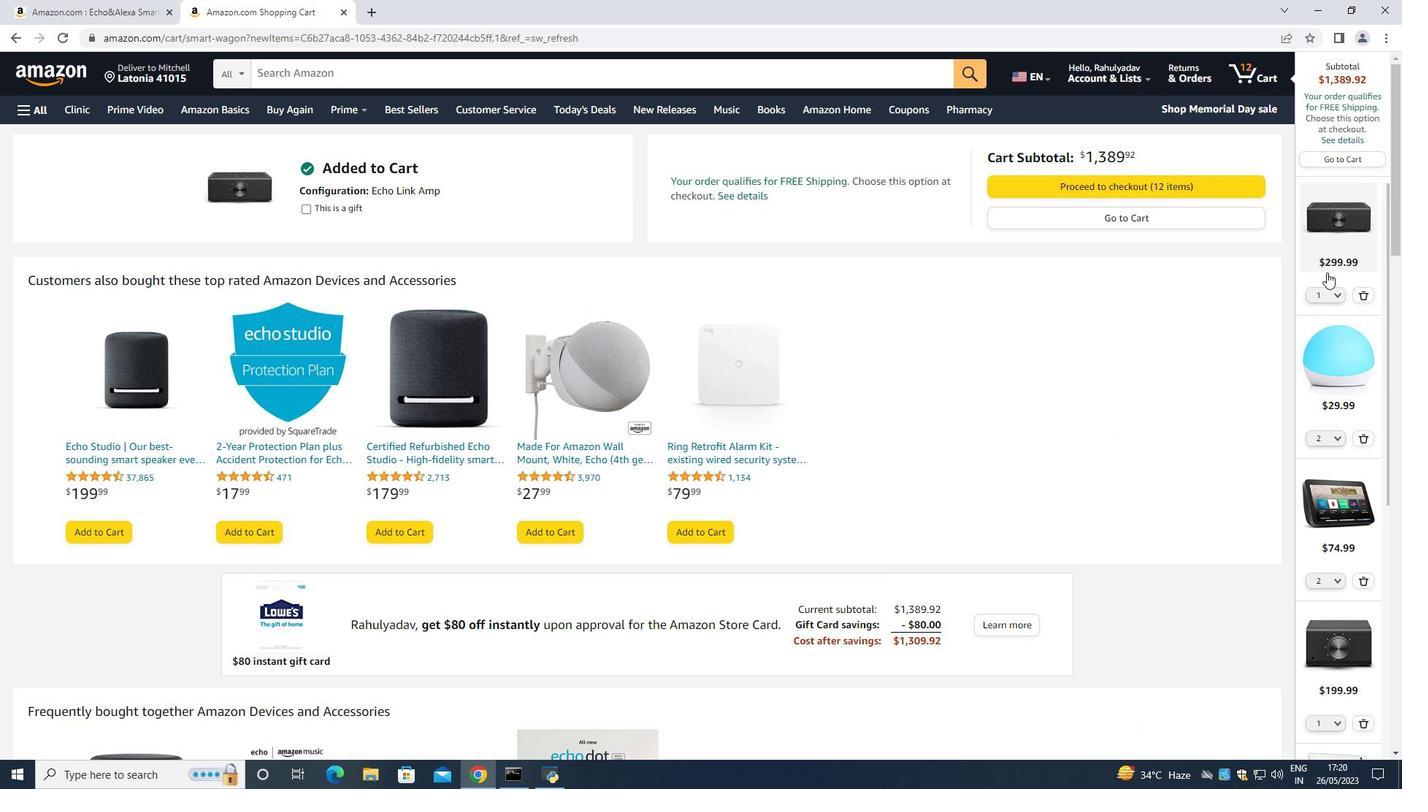 
Action: Mouse moved to (1326, 266)
Screenshot: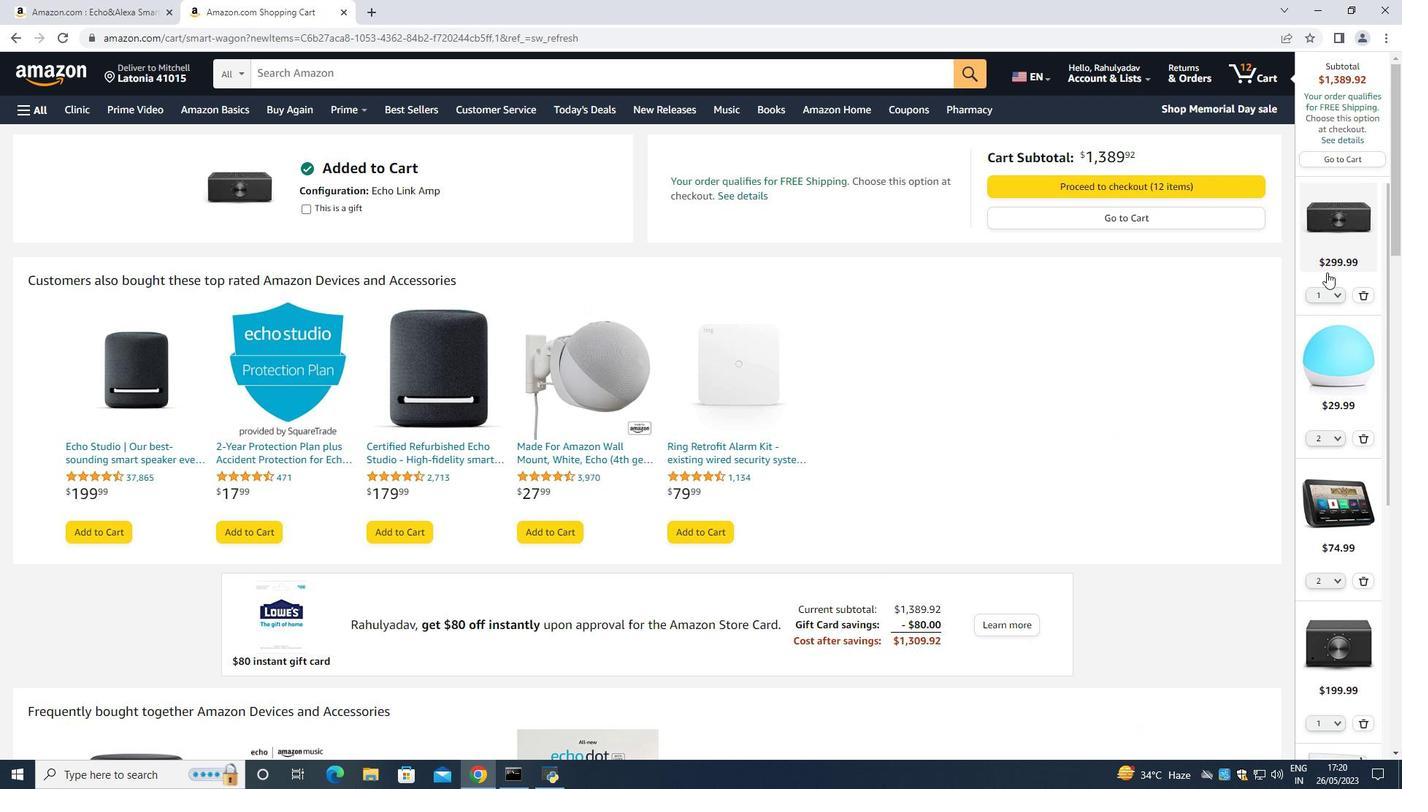 
Action: Mouse scrolled (1326, 265) with delta (0, 0)
Screenshot: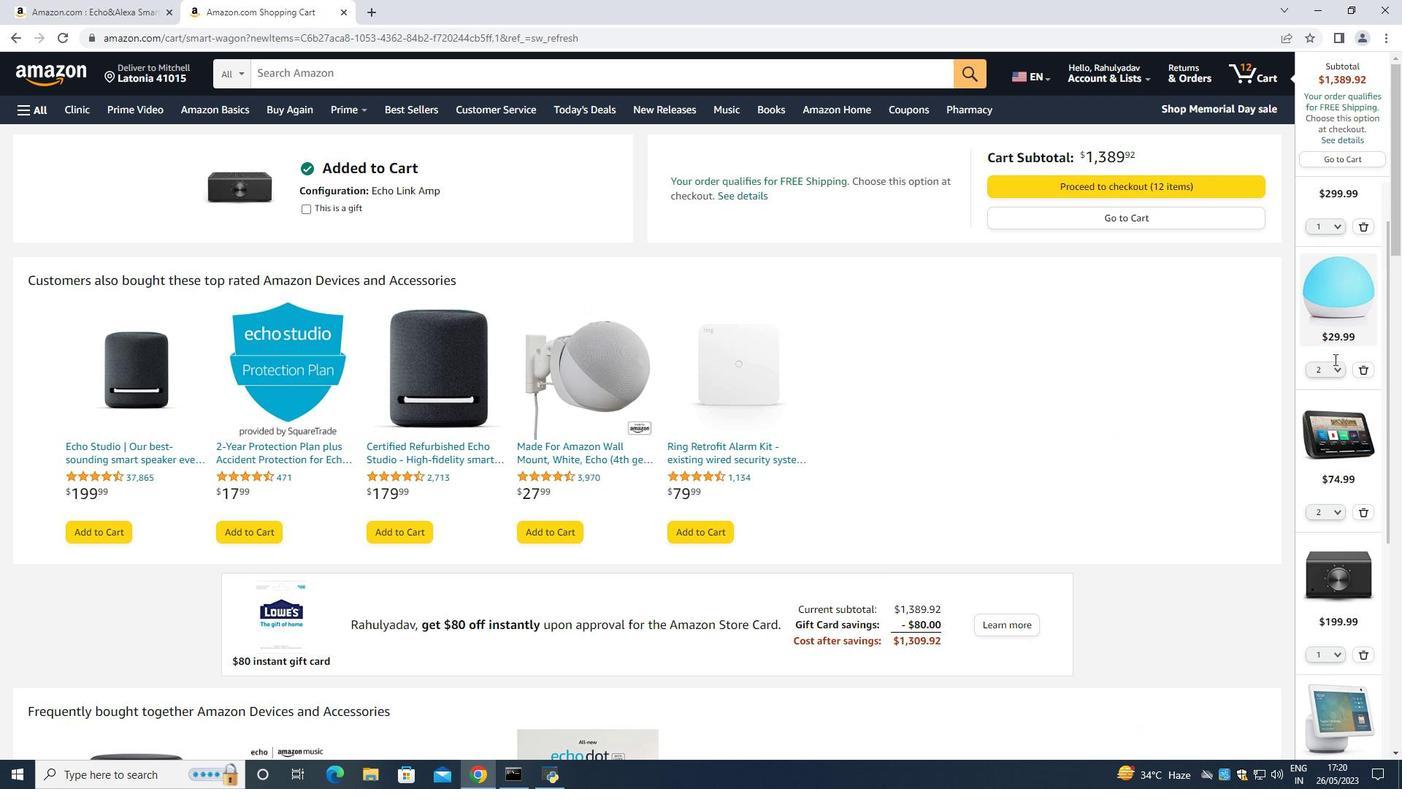 
Action: Mouse moved to (1333, 424)
Screenshot: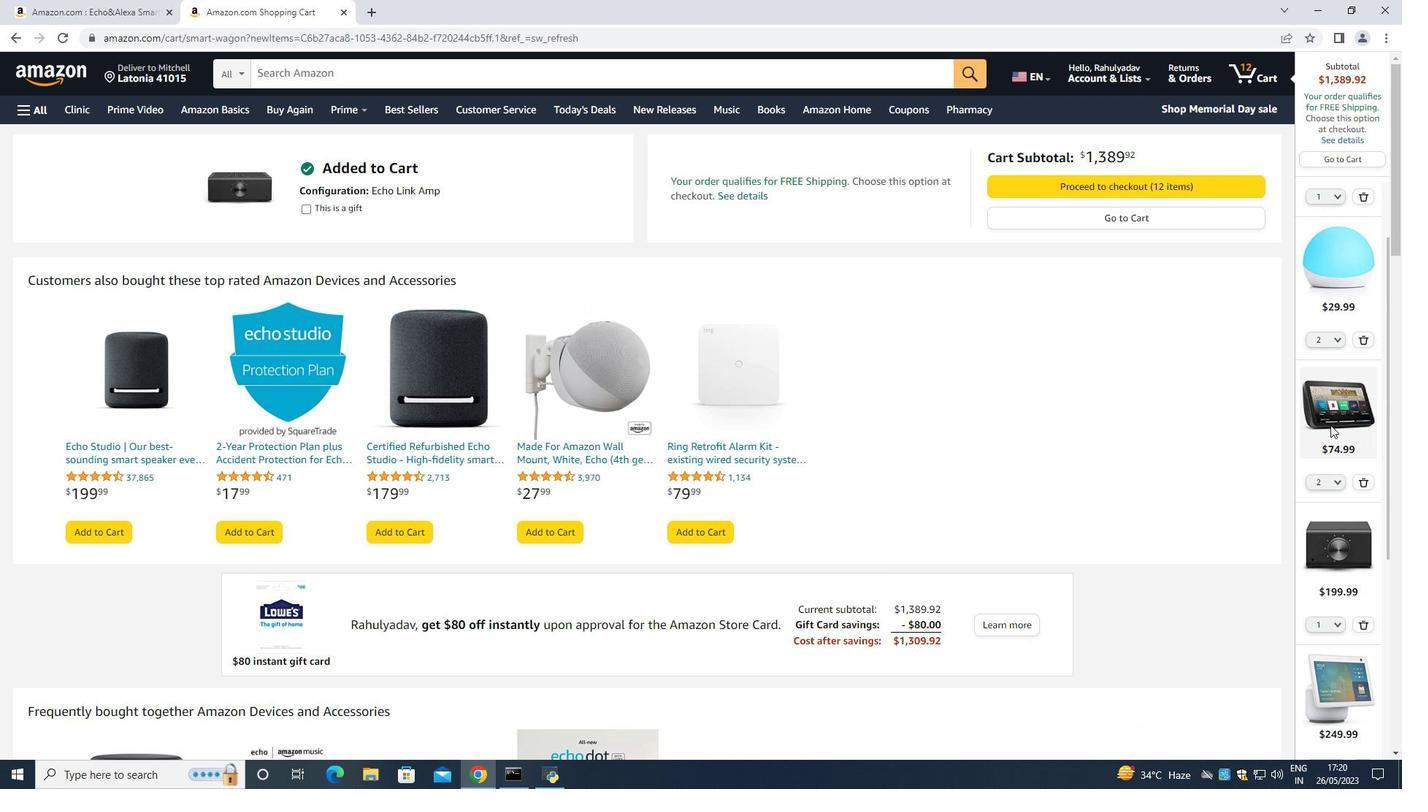 
Action: Mouse scrolled (1333, 423) with delta (0, 0)
Screenshot: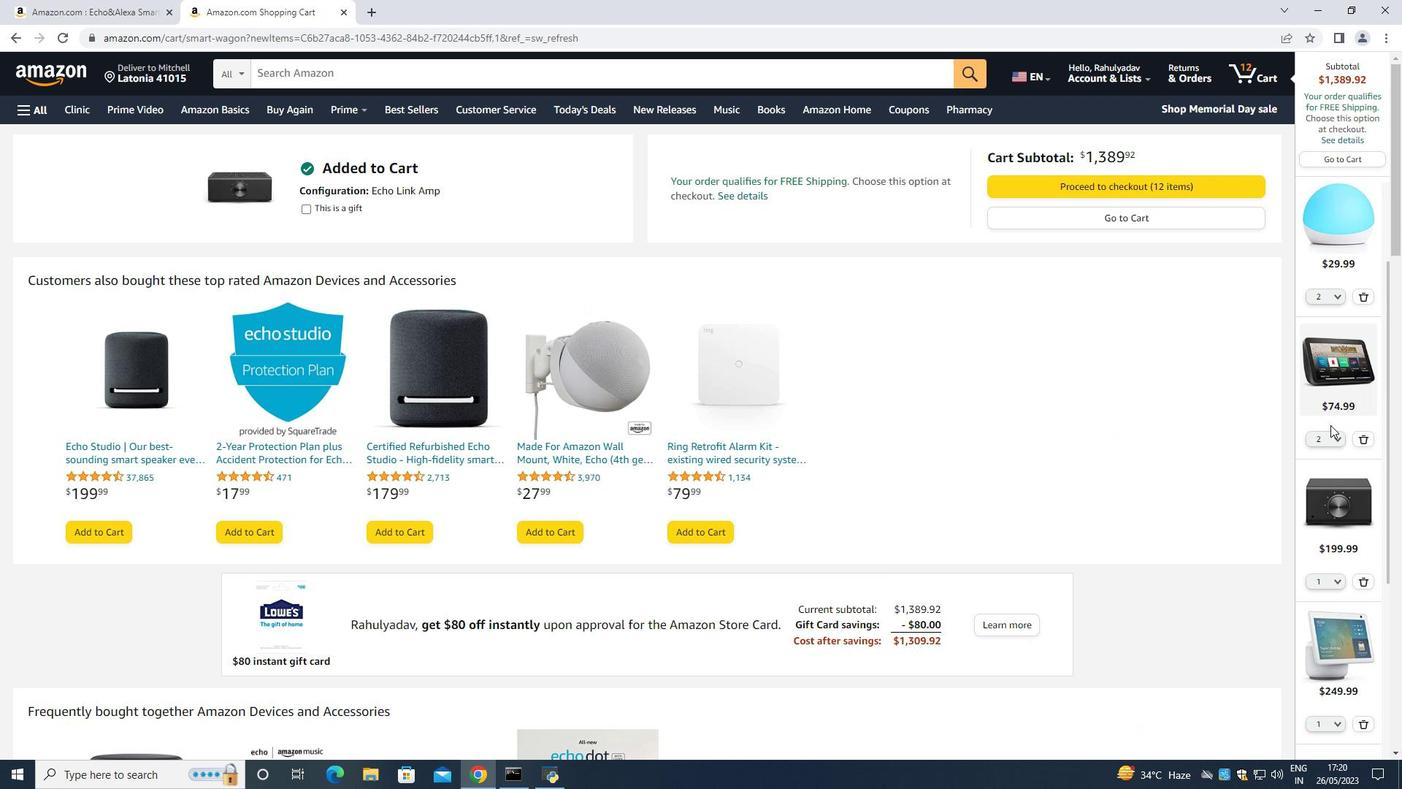 
Action: Mouse moved to (1331, 425)
Screenshot: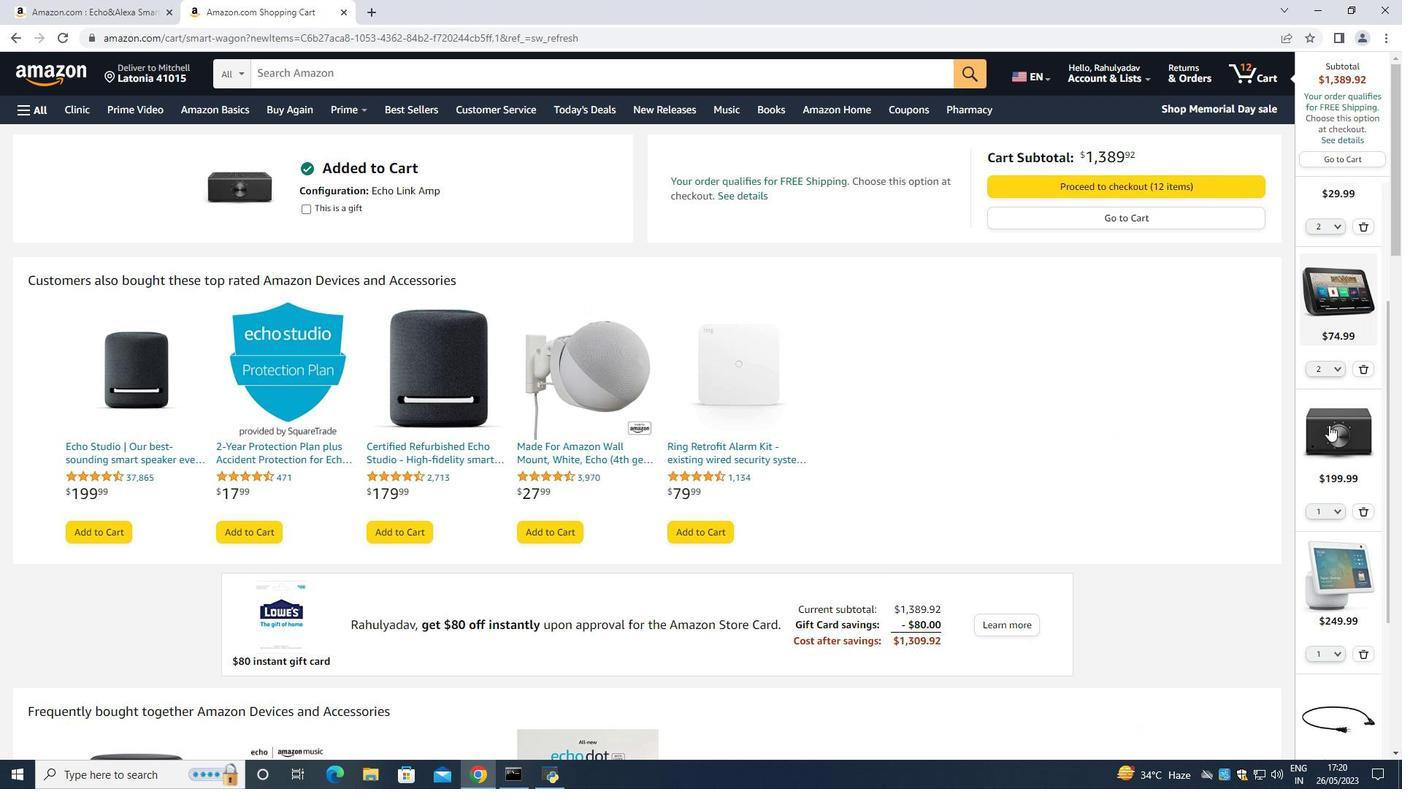 
Action: Mouse scrolled (1331, 424) with delta (0, 0)
Screenshot: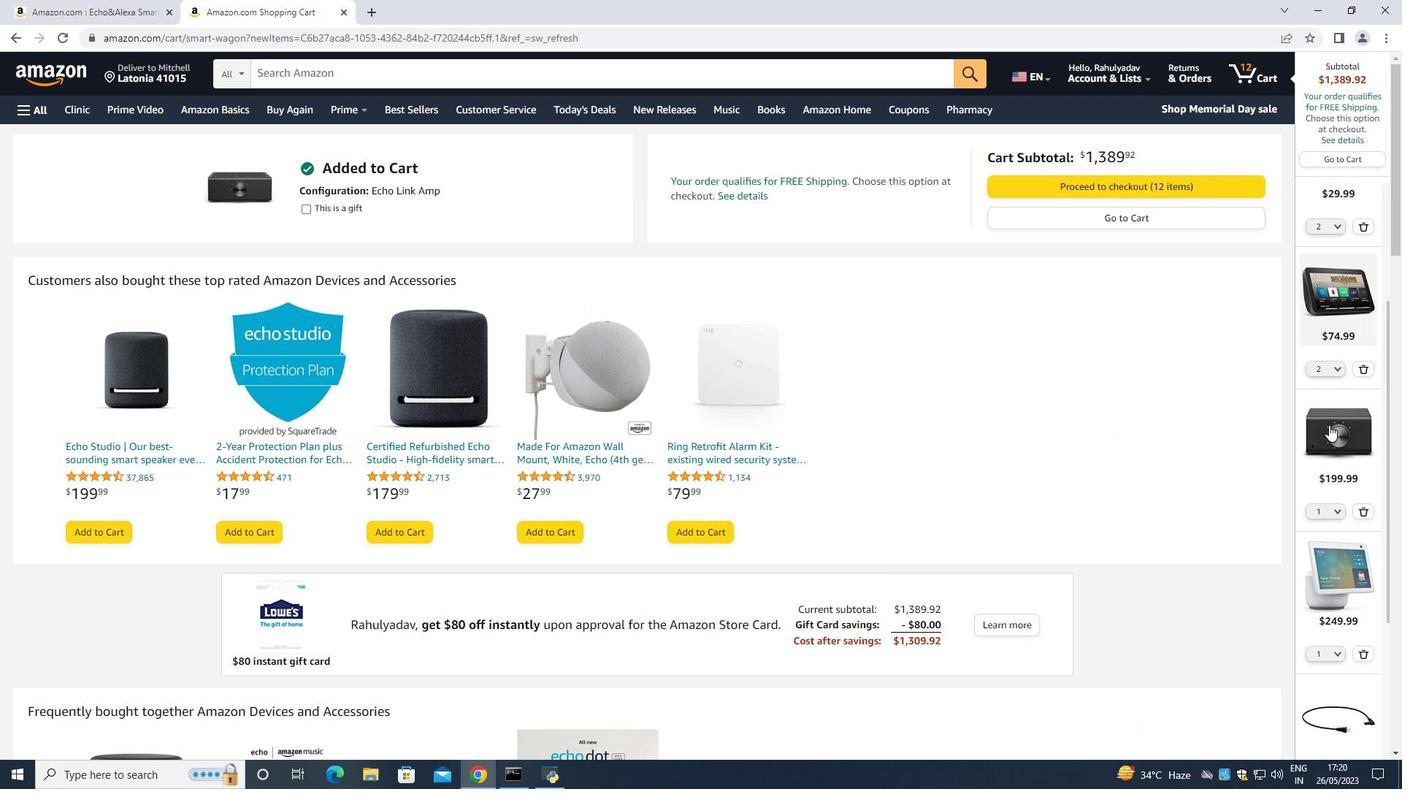 
Action: Mouse moved to (1328, 427)
Screenshot: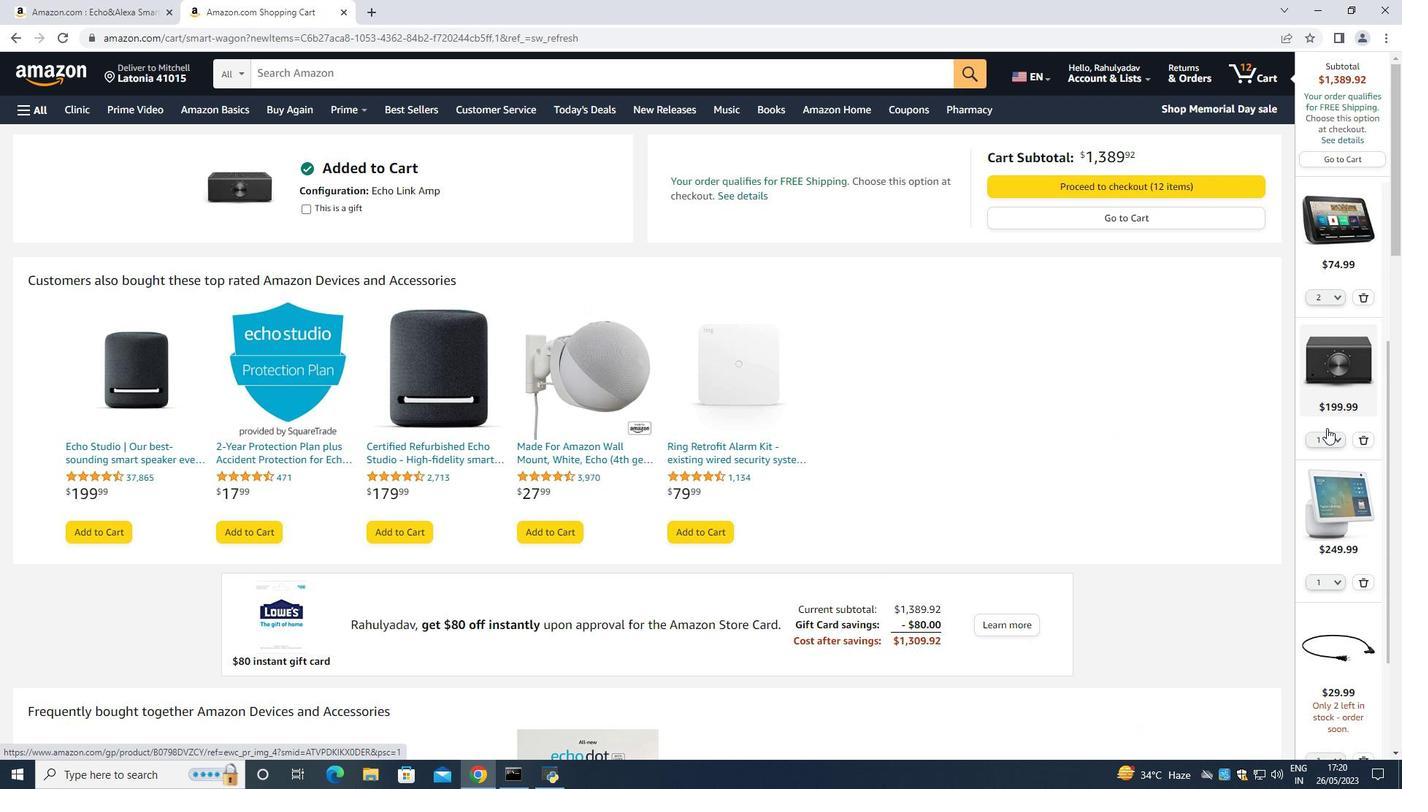 
Action: Mouse scrolled (1328, 426) with delta (0, 0)
Screenshot: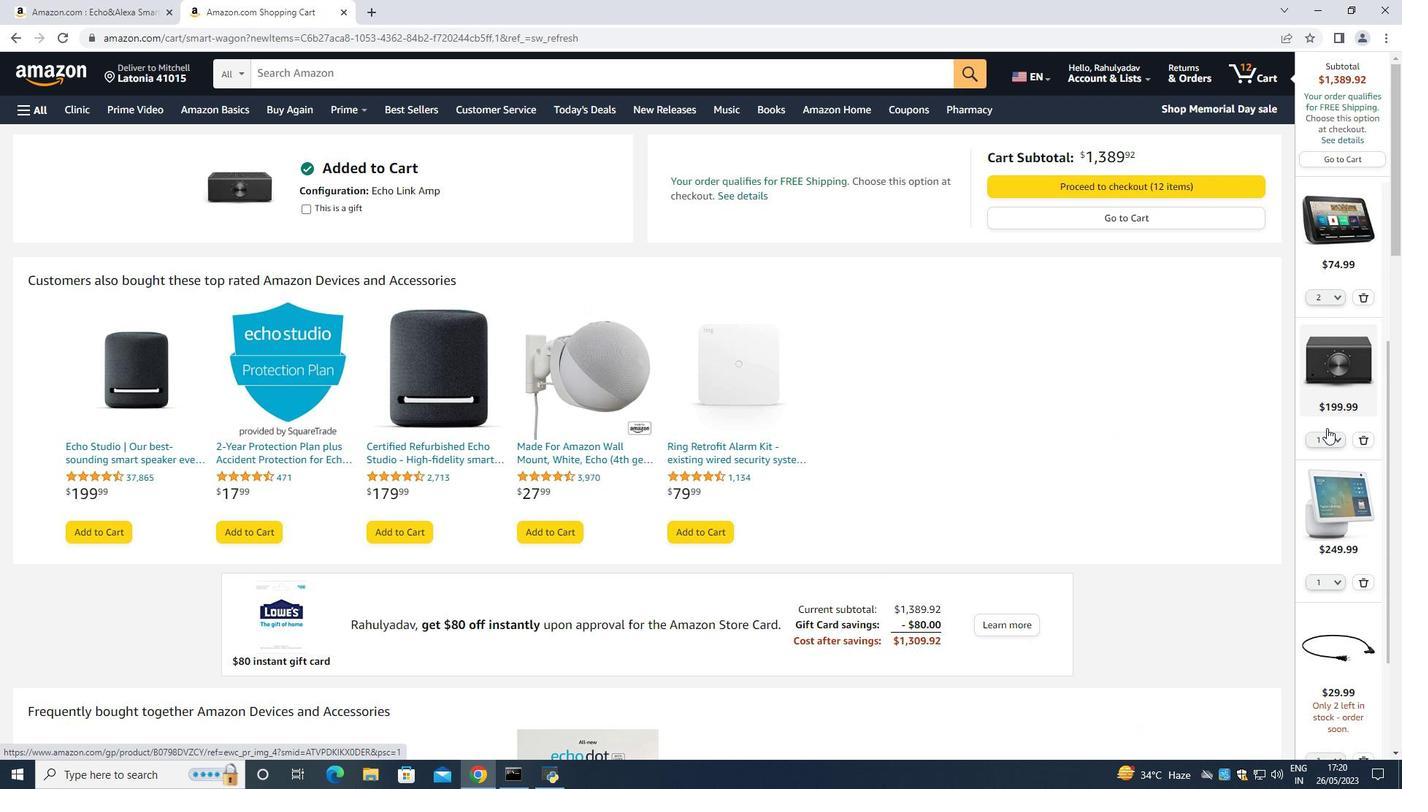 
Action: Mouse moved to (1327, 428)
Screenshot: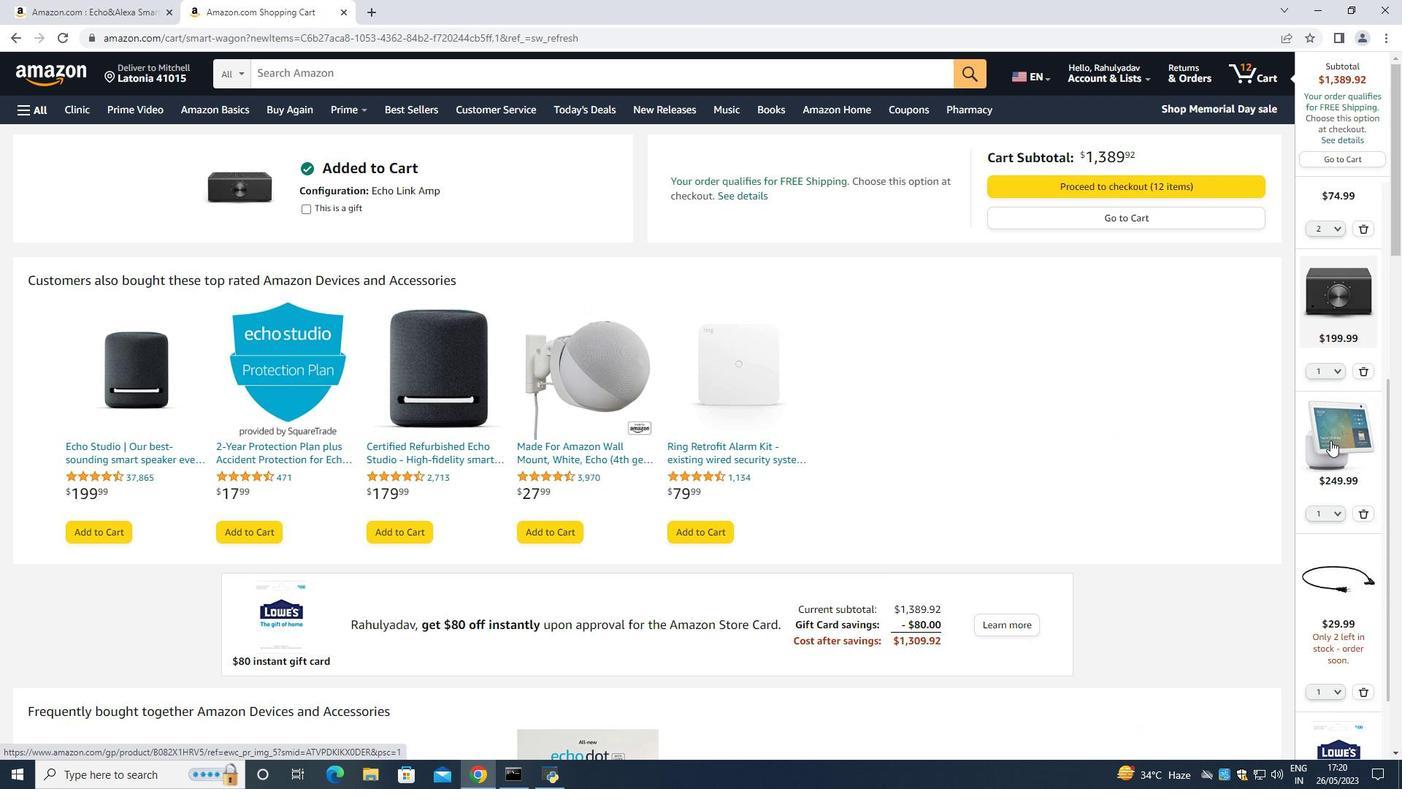 
Action: Mouse scrolled (1327, 427) with delta (0, 0)
Screenshot: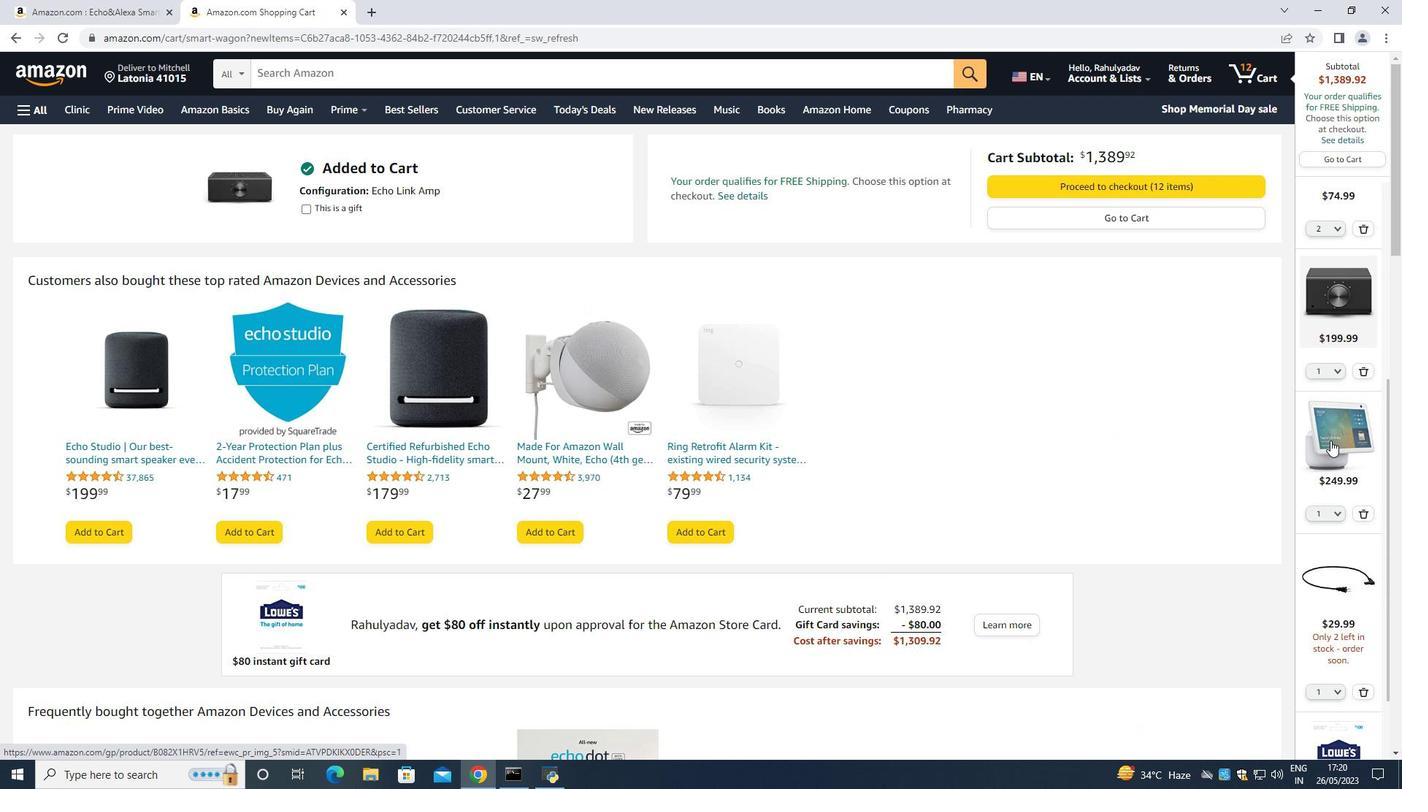 
Action: Mouse moved to (1361, 496)
Screenshot: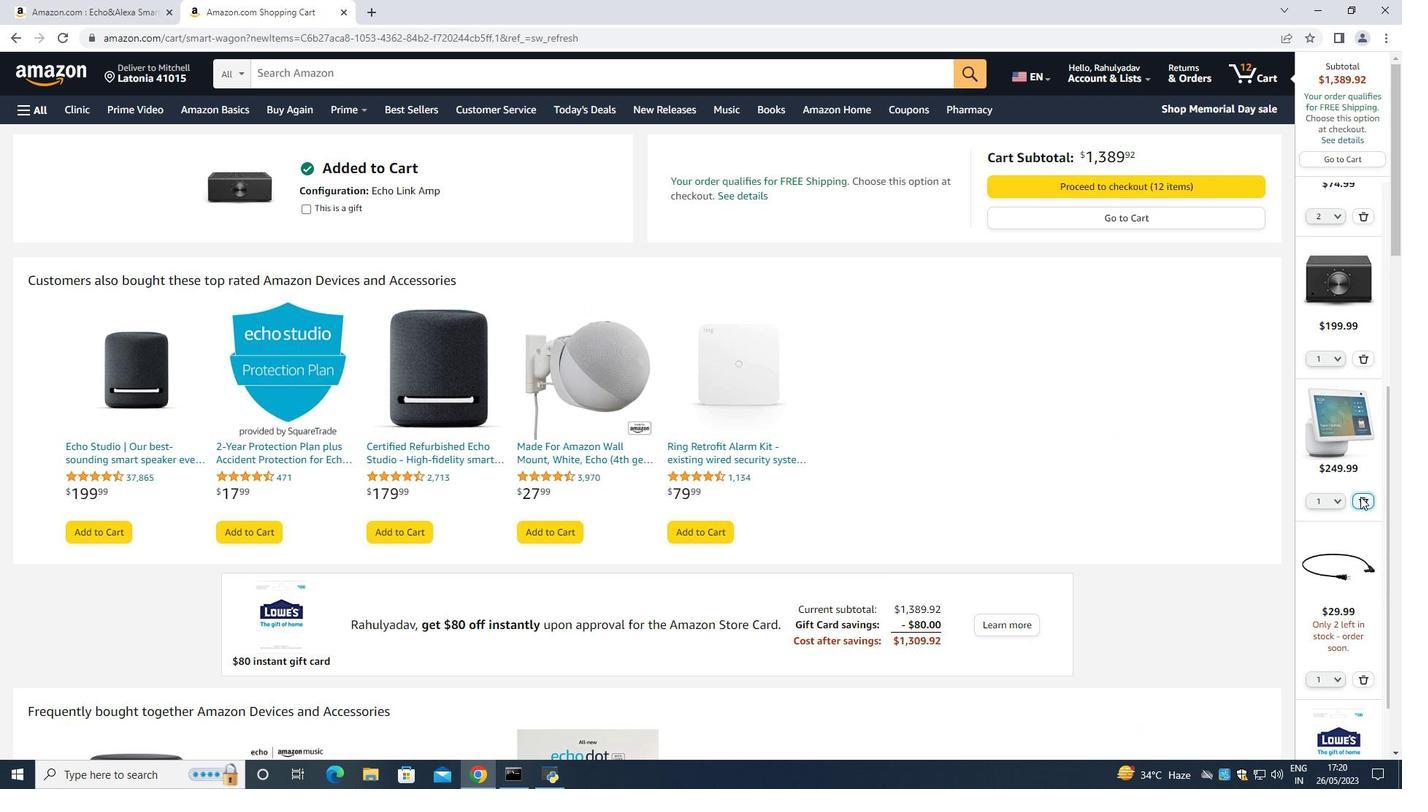 
Action: Mouse pressed left at (1361, 496)
Screenshot: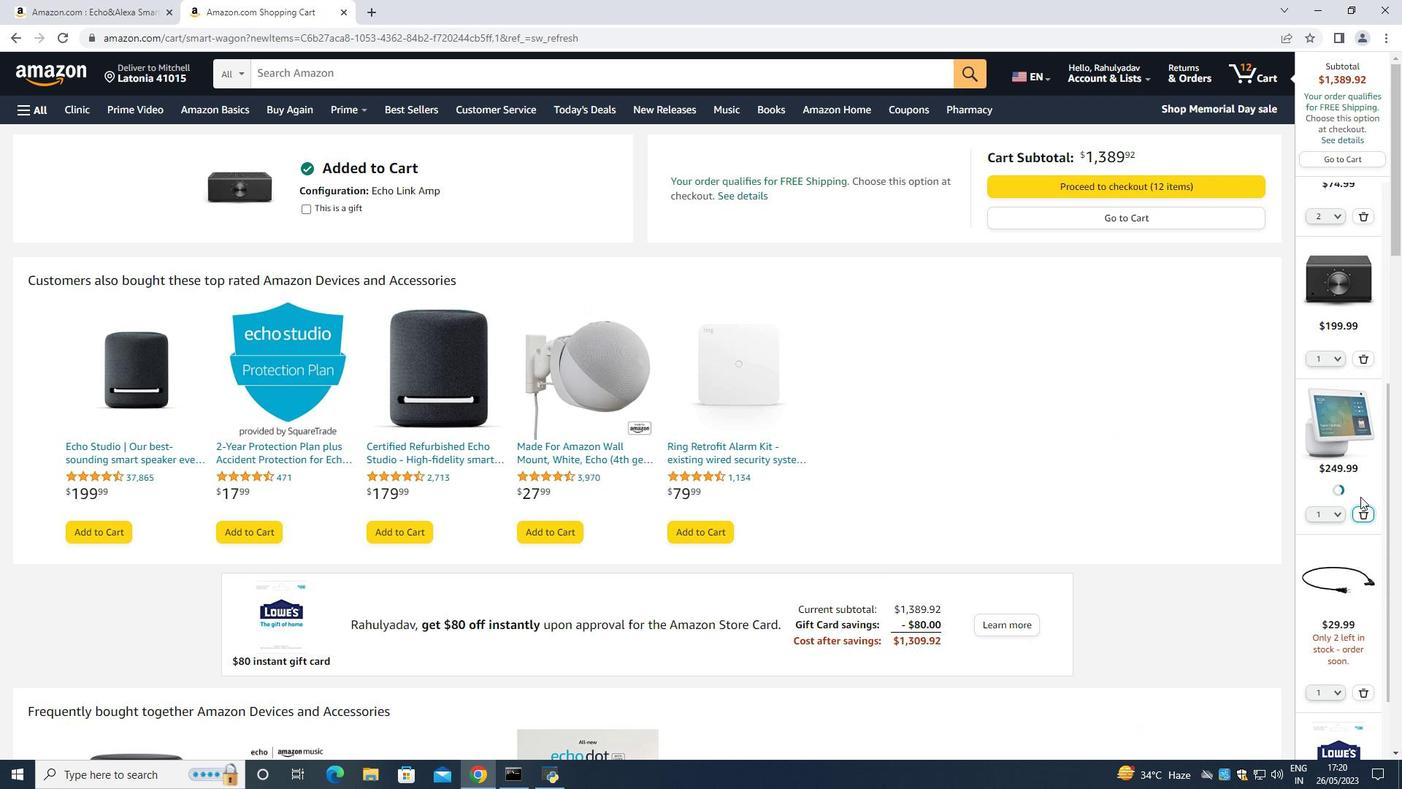 
Action: Mouse moved to (1362, 515)
Screenshot: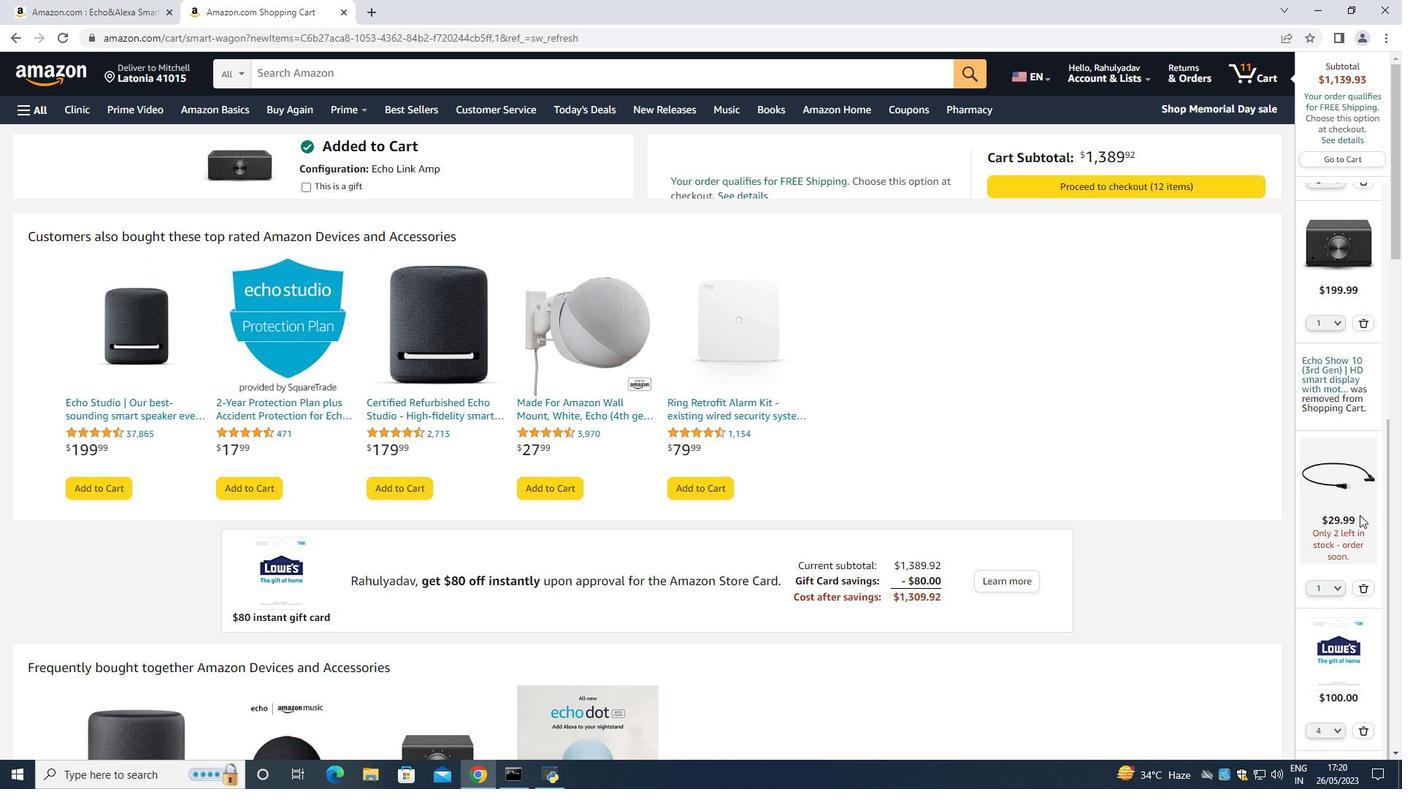 
Action: Mouse scrolled (1362, 512) with delta (0, 0)
Screenshot: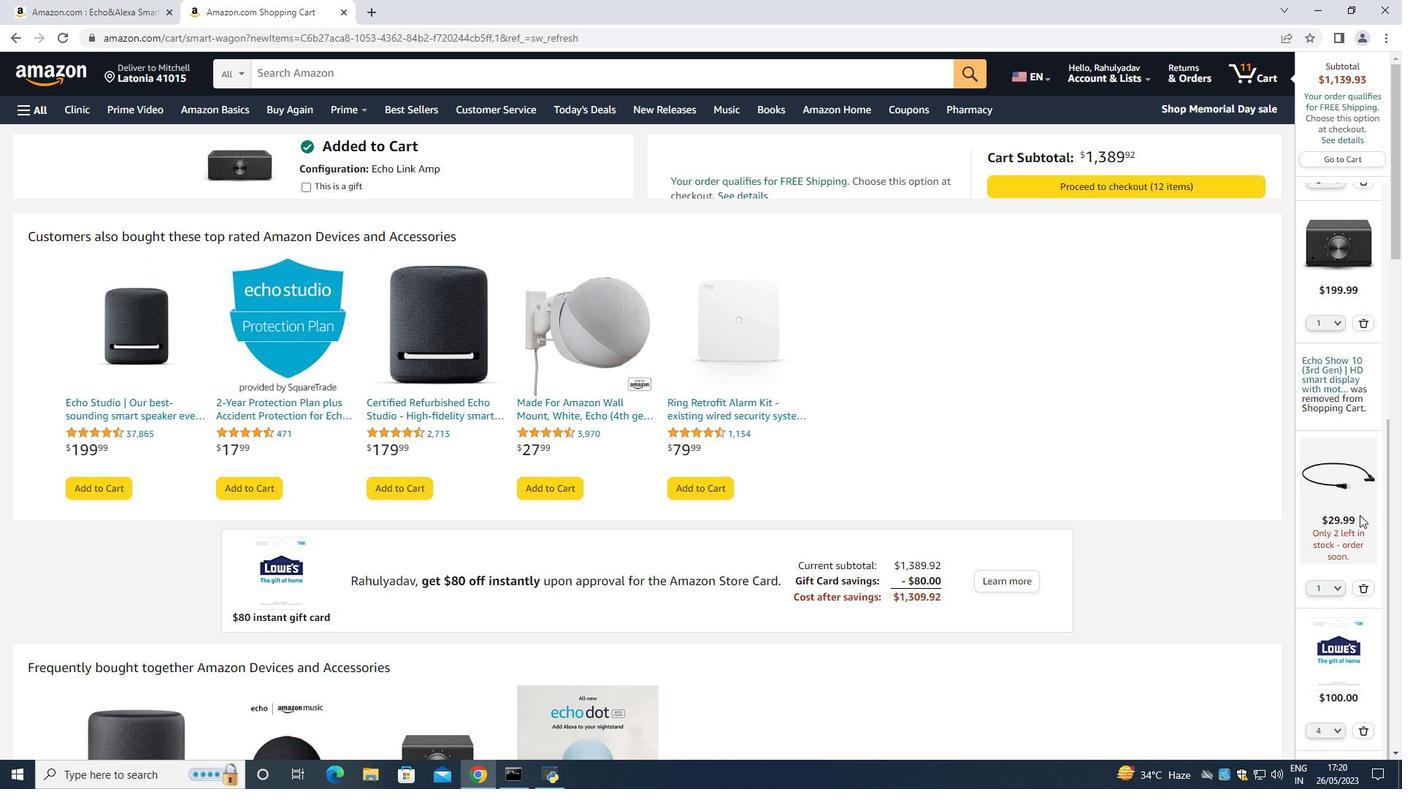 
Action: Mouse moved to (1363, 587)
Screenshot: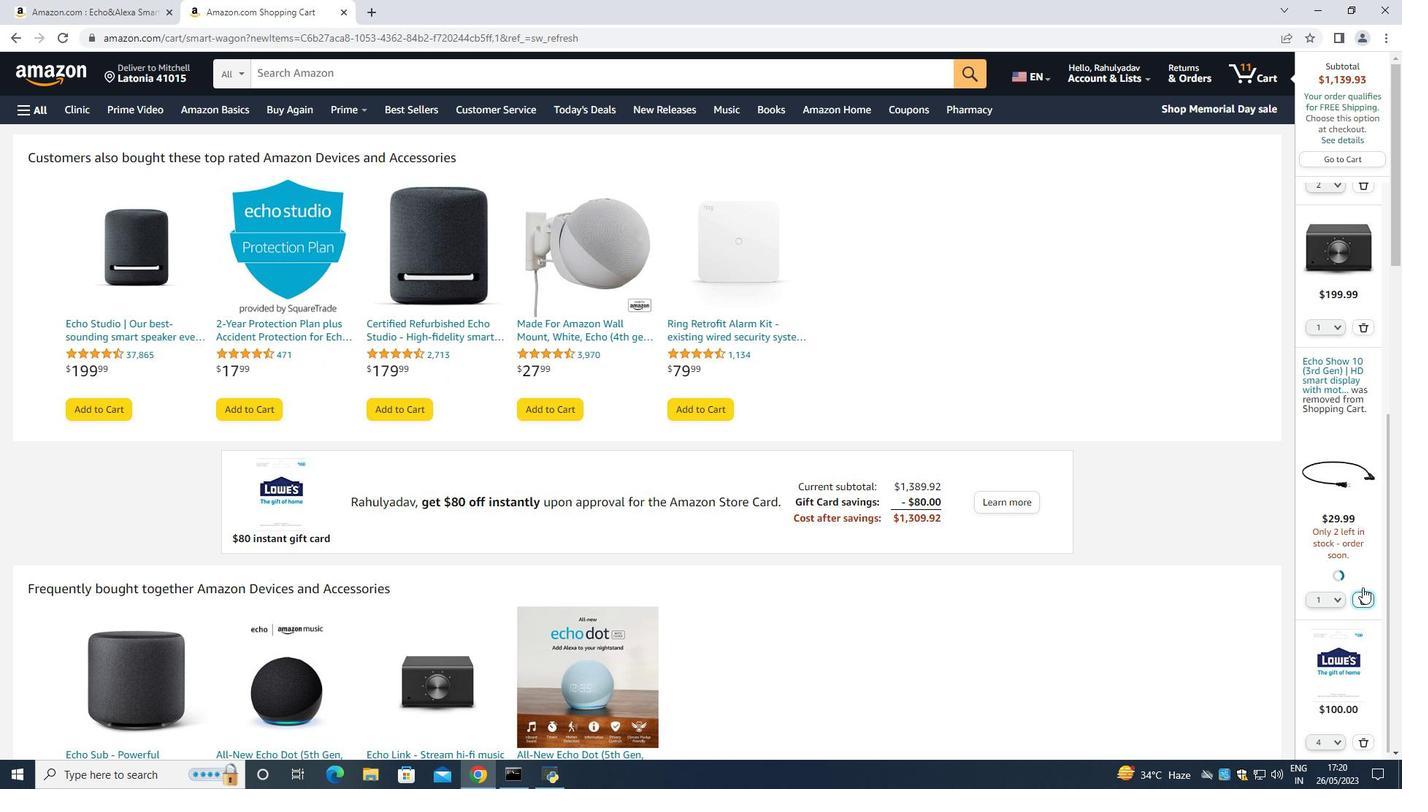 
Action: Mouse pressed left at (1363, 587)
Screenshot: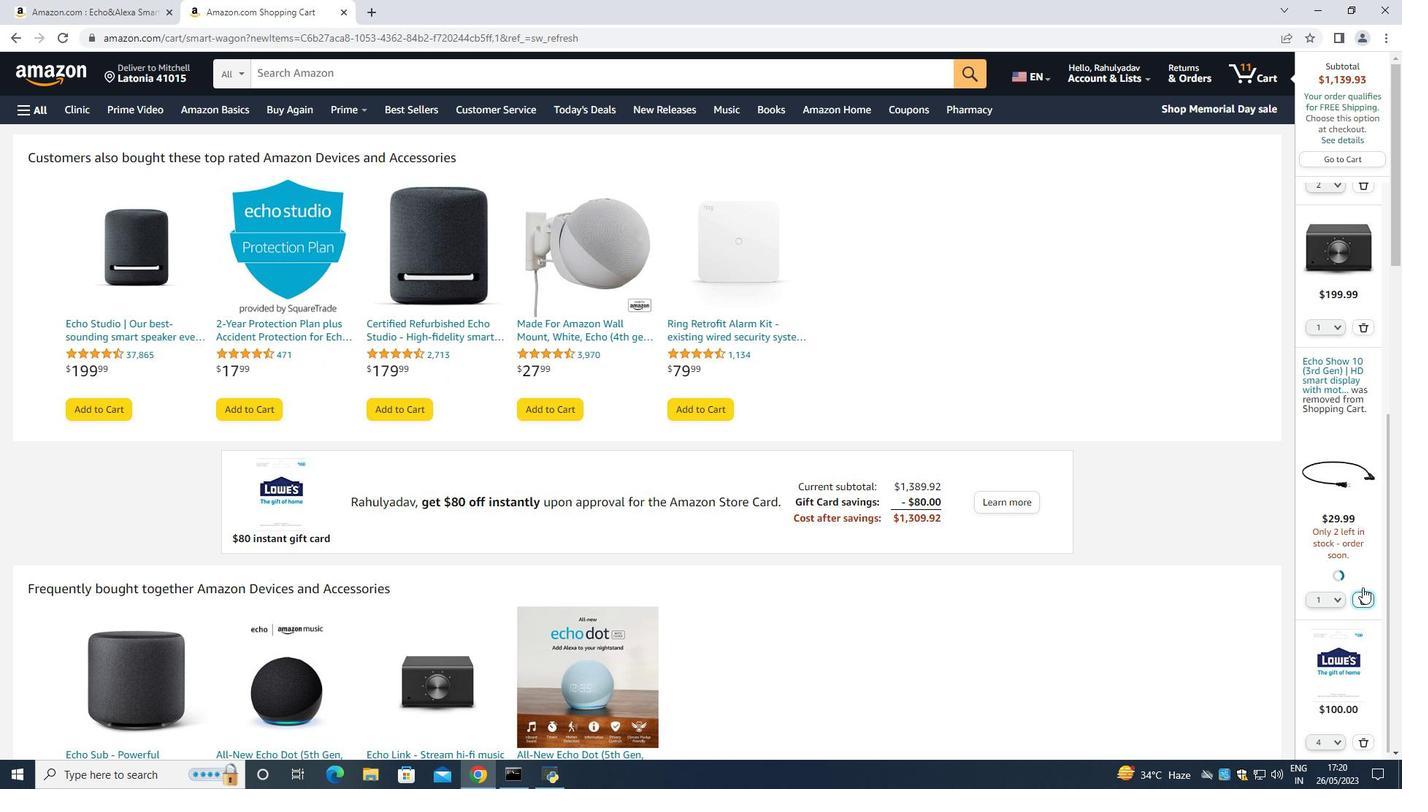 
Action: Mouse moved to (1364, 589)
Screenshot: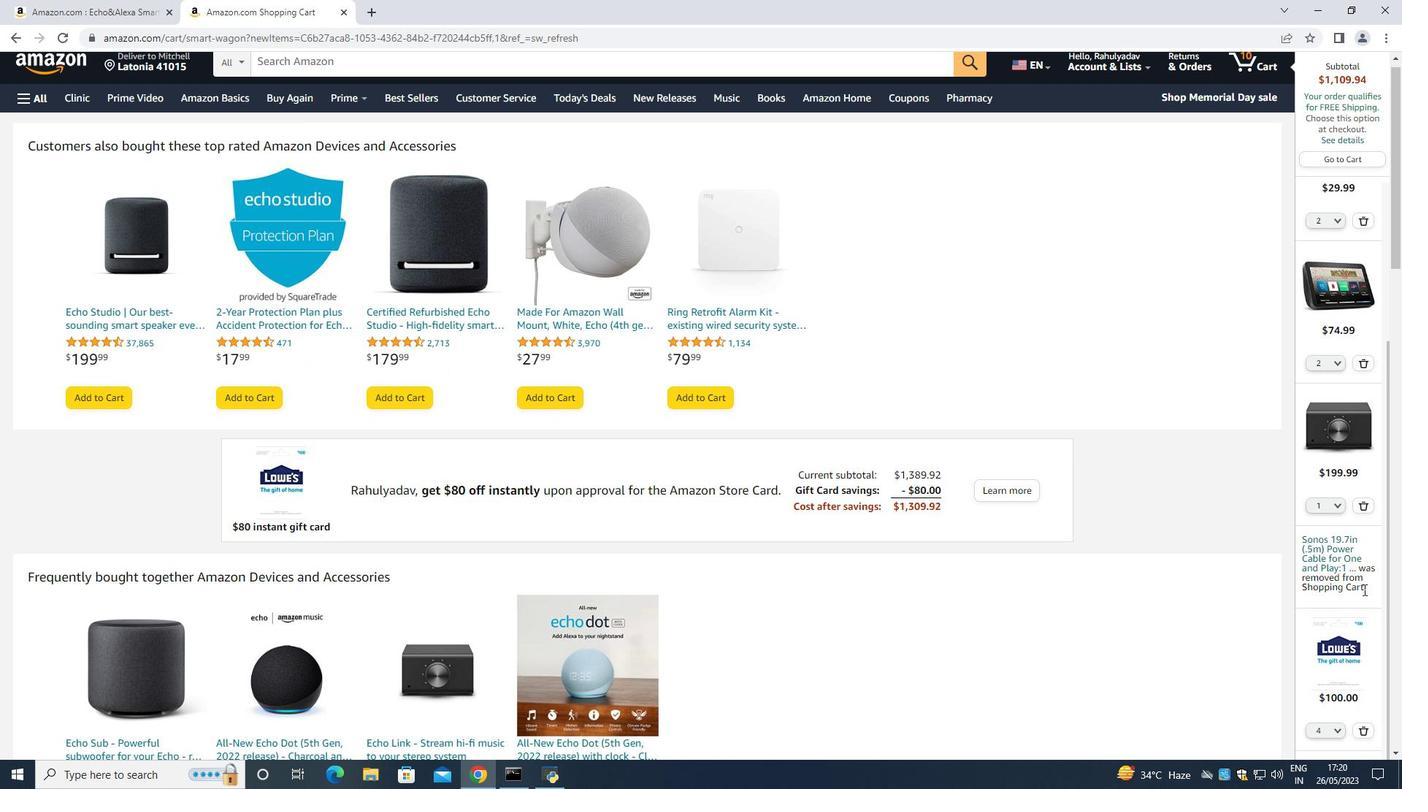 
Action: Mouse scrolled (1364, 588) with delta (0, 0)
Screenshot: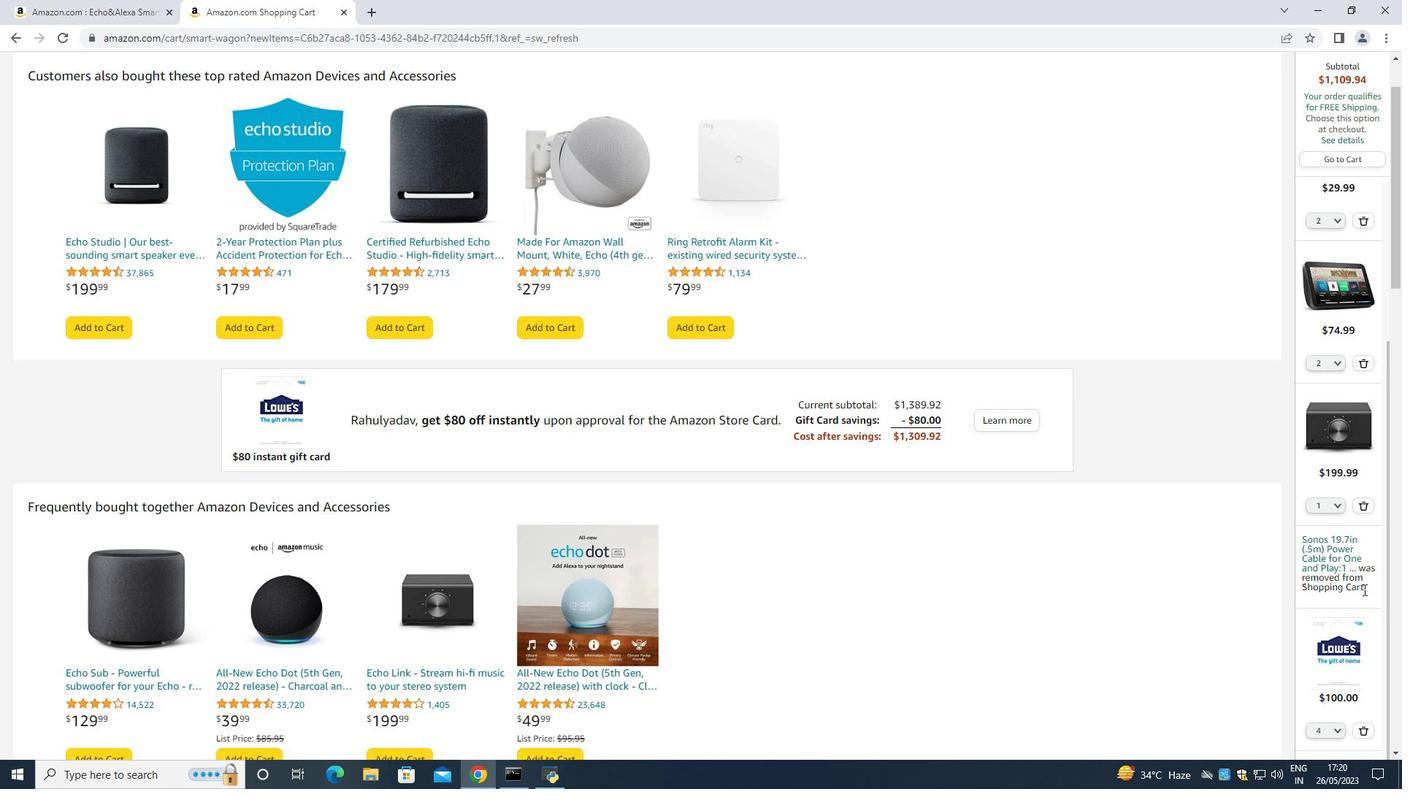 
Action: Mouse scrolled (1364, 588) with delta (0, 0)
Screenshot: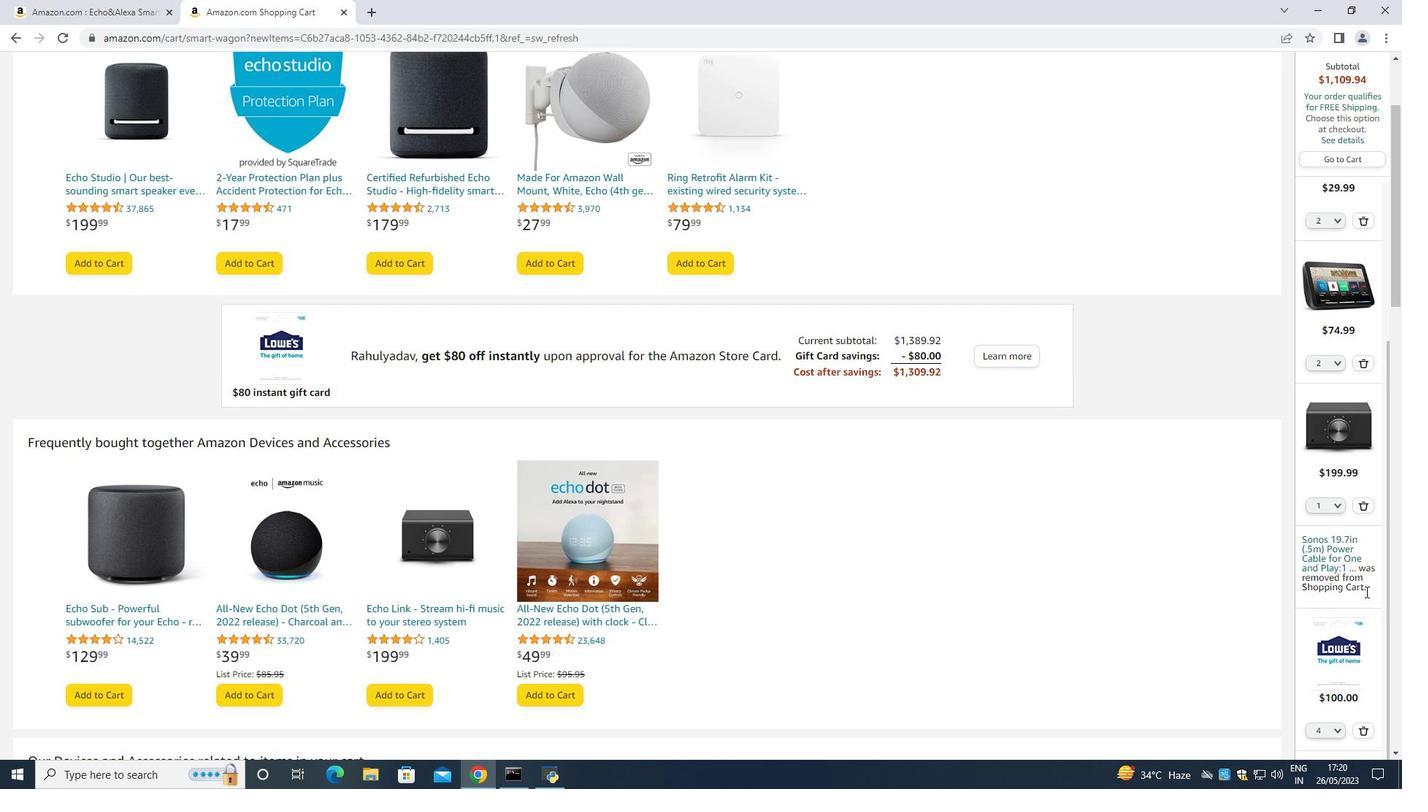 
Action: Mouse moved to (1363, 732)
Screenshot: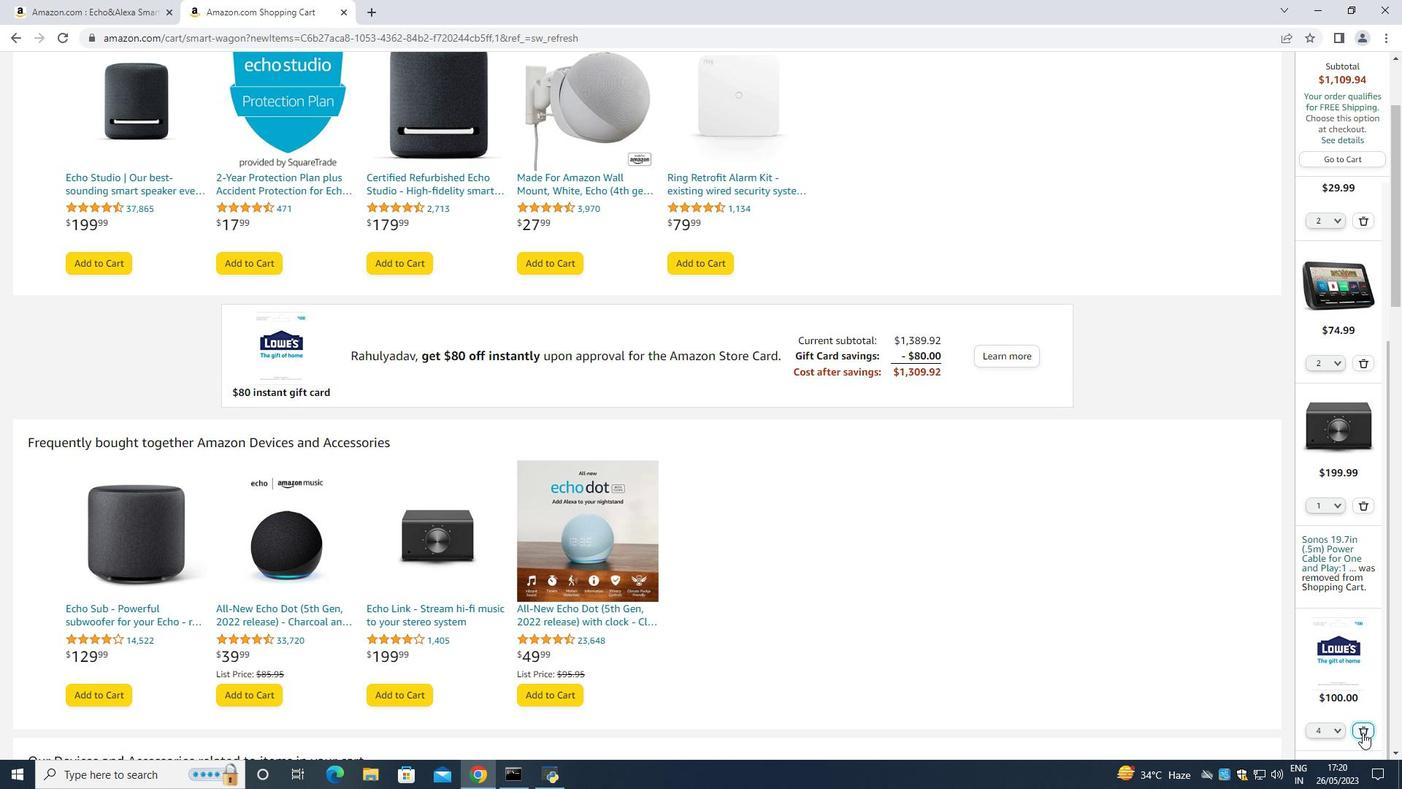 
Action: Mouse pressed left at (1363, 732)
Screenshot: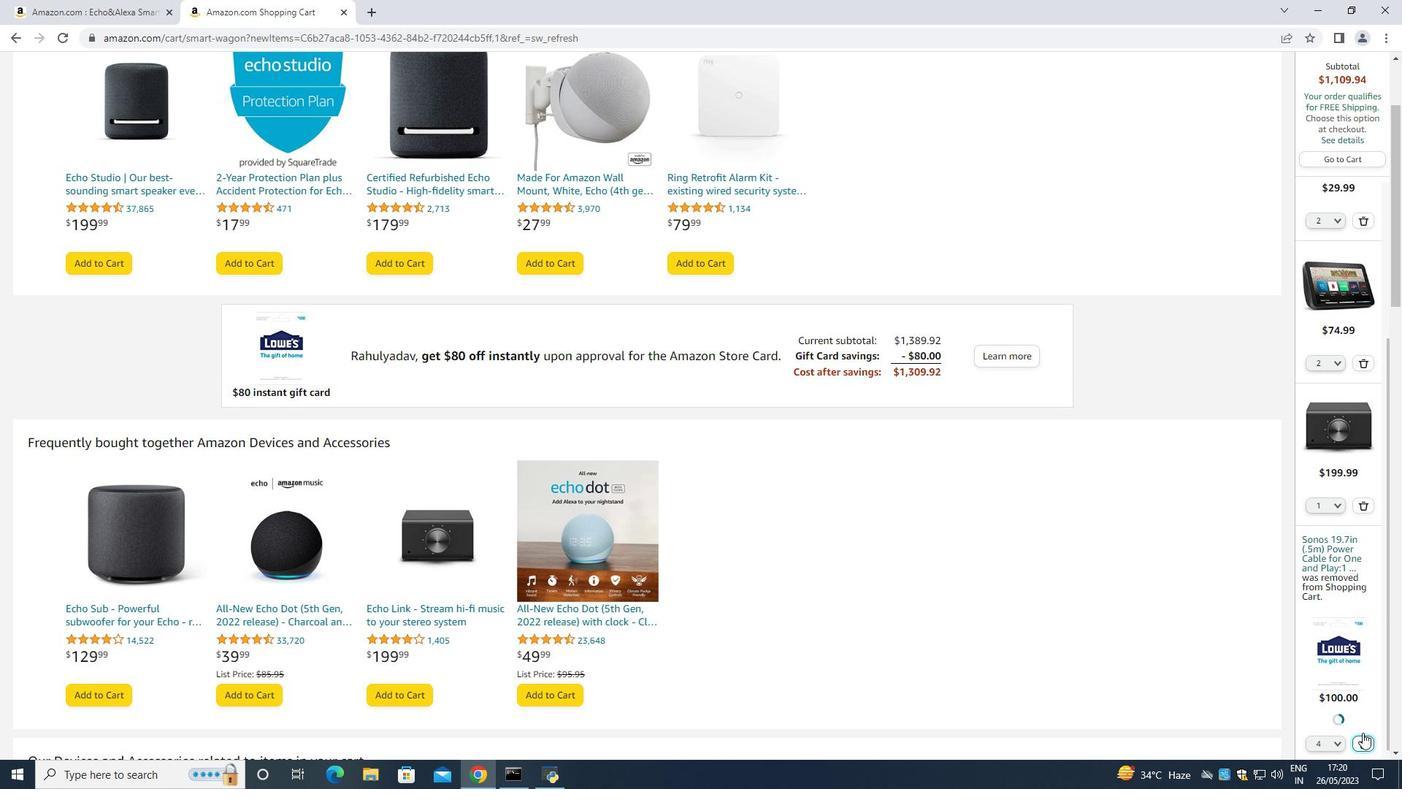 
Action: Mouse moved to (267, 130)
Screenshot: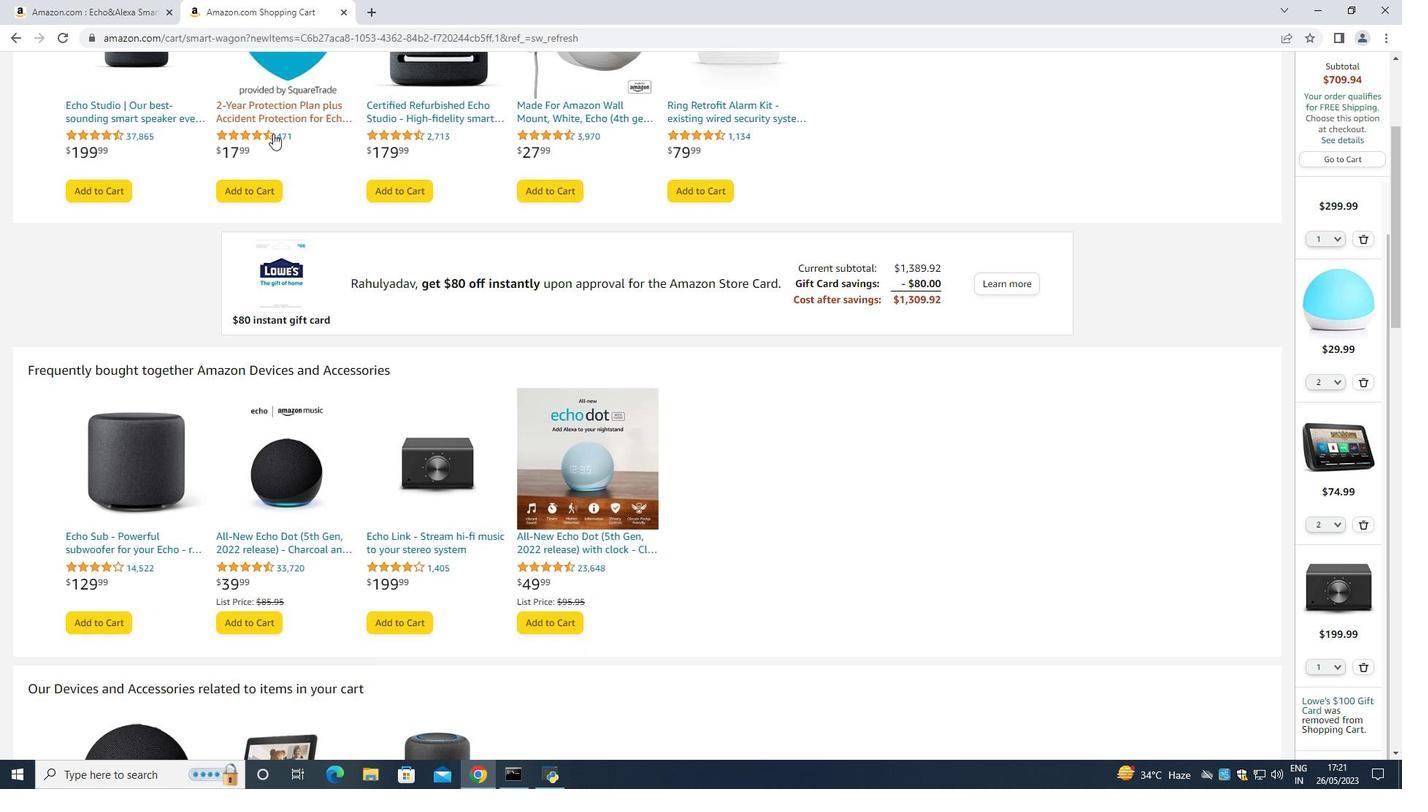 
Action: Mouse scrolled (267, 130) with delta (0, 0)
Screenshot: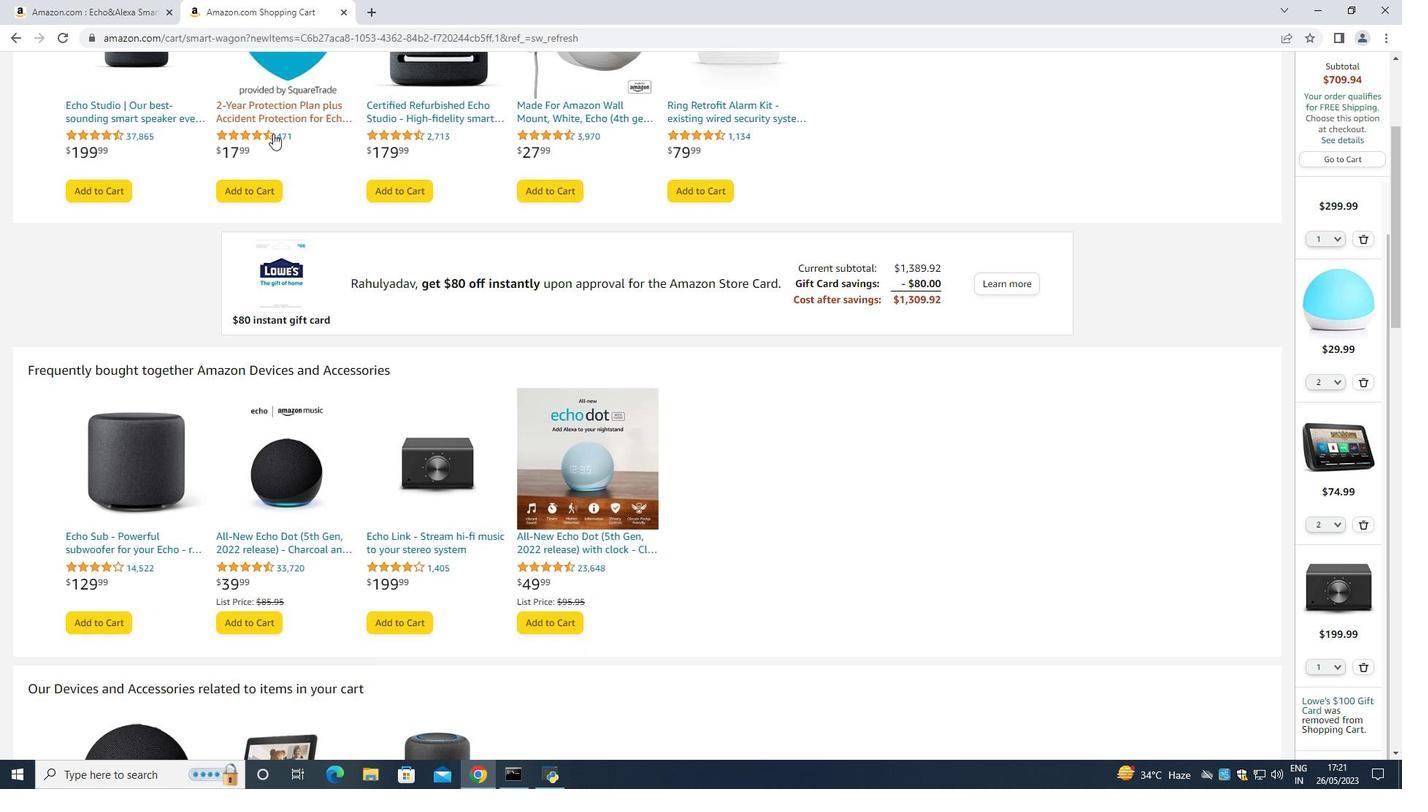 
Action: Mouse moved to (273, 133)
Screenshot: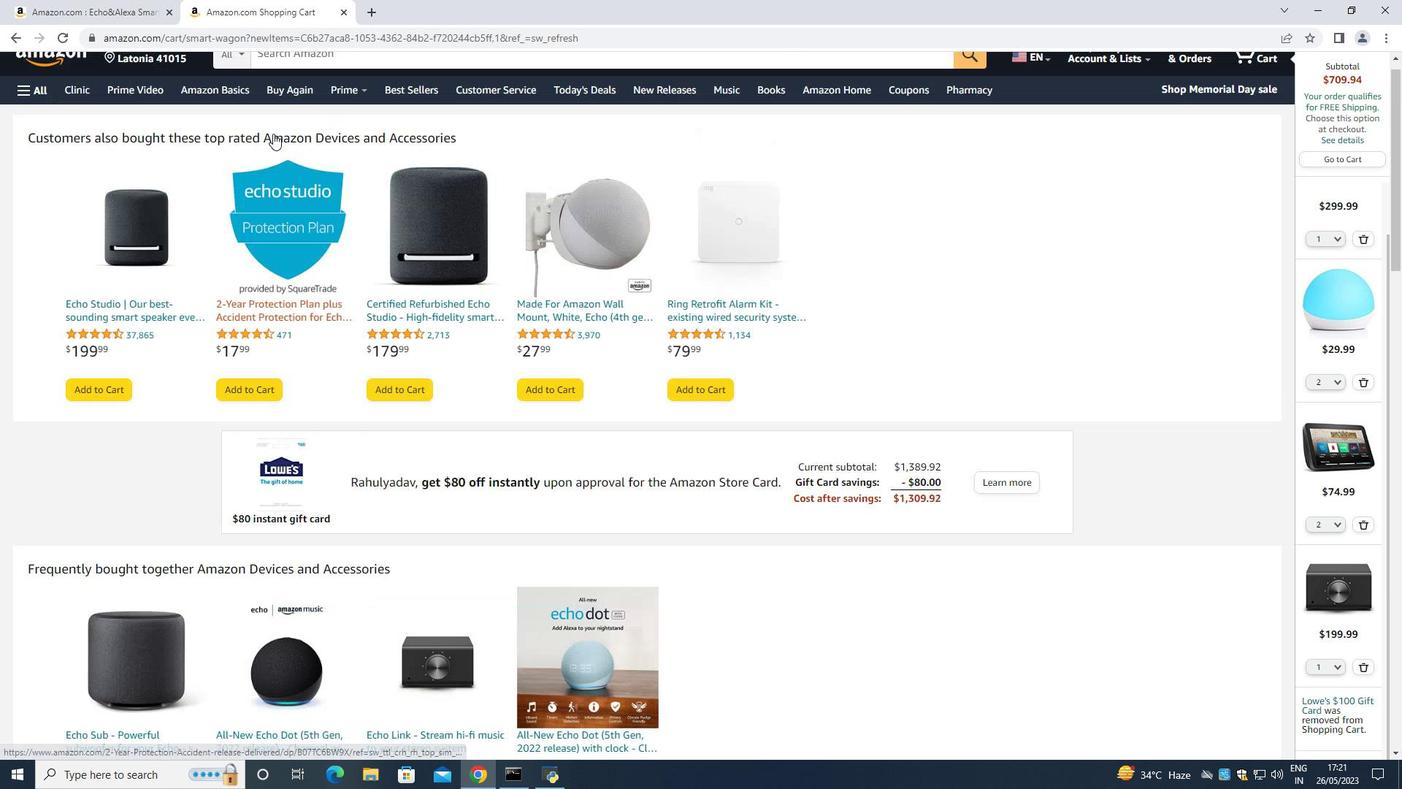 
Action: Mouse scrolled (273, 134) with delta (0, 0)
Screenshot: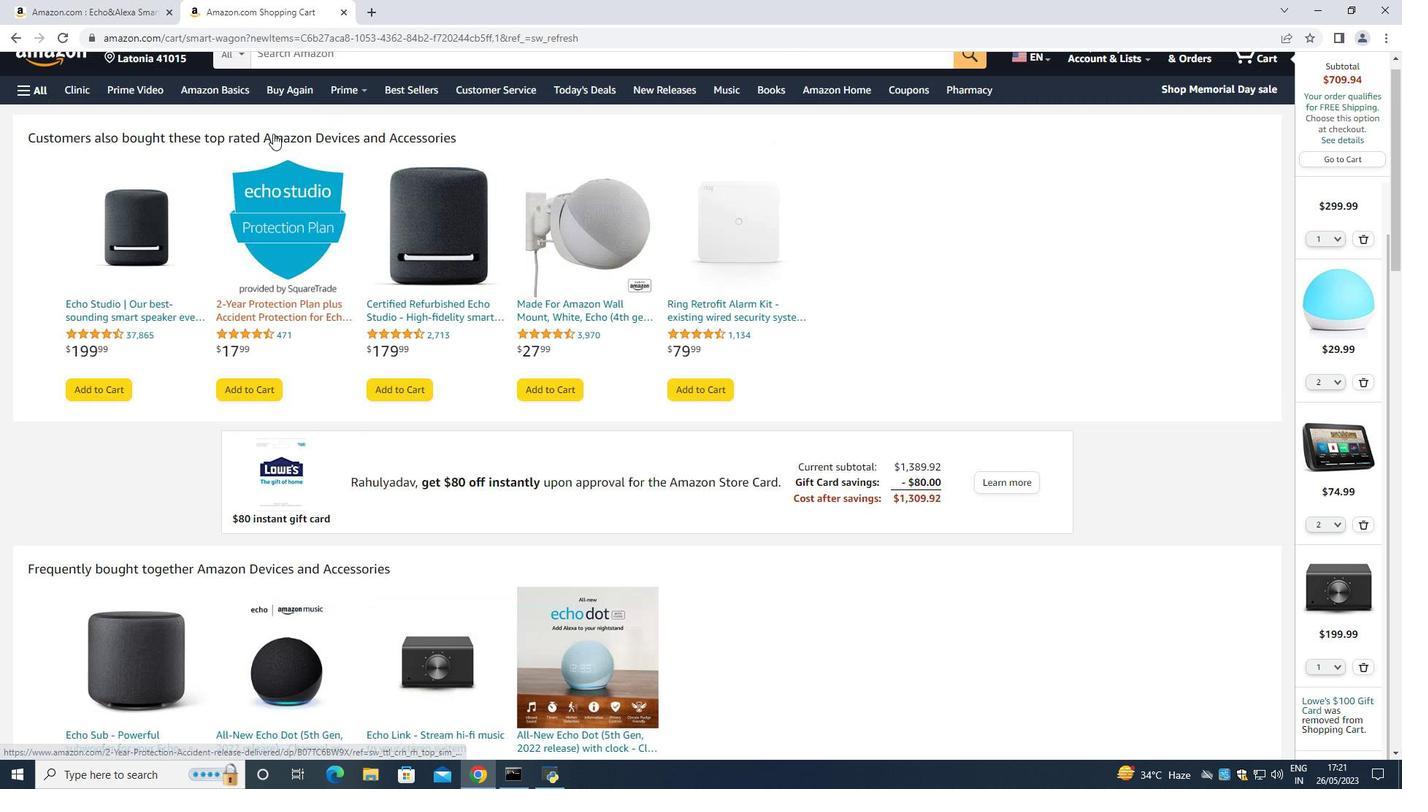 
Action: Mouse scrolled (273, 134) with delta (0, 0)
Screenshot: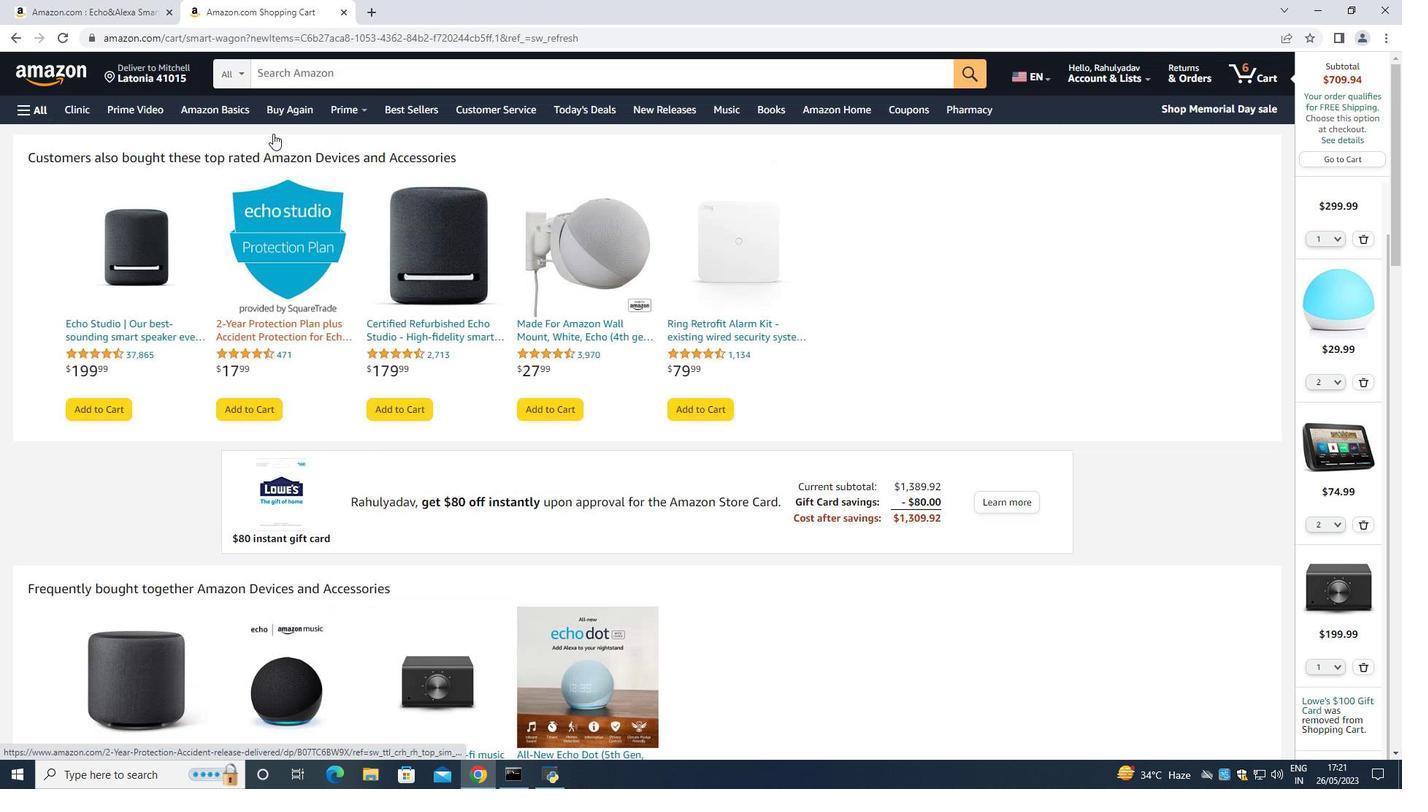 
Action: Mouse scrolled (273, 134) with delta (0, 0)
Screenshot: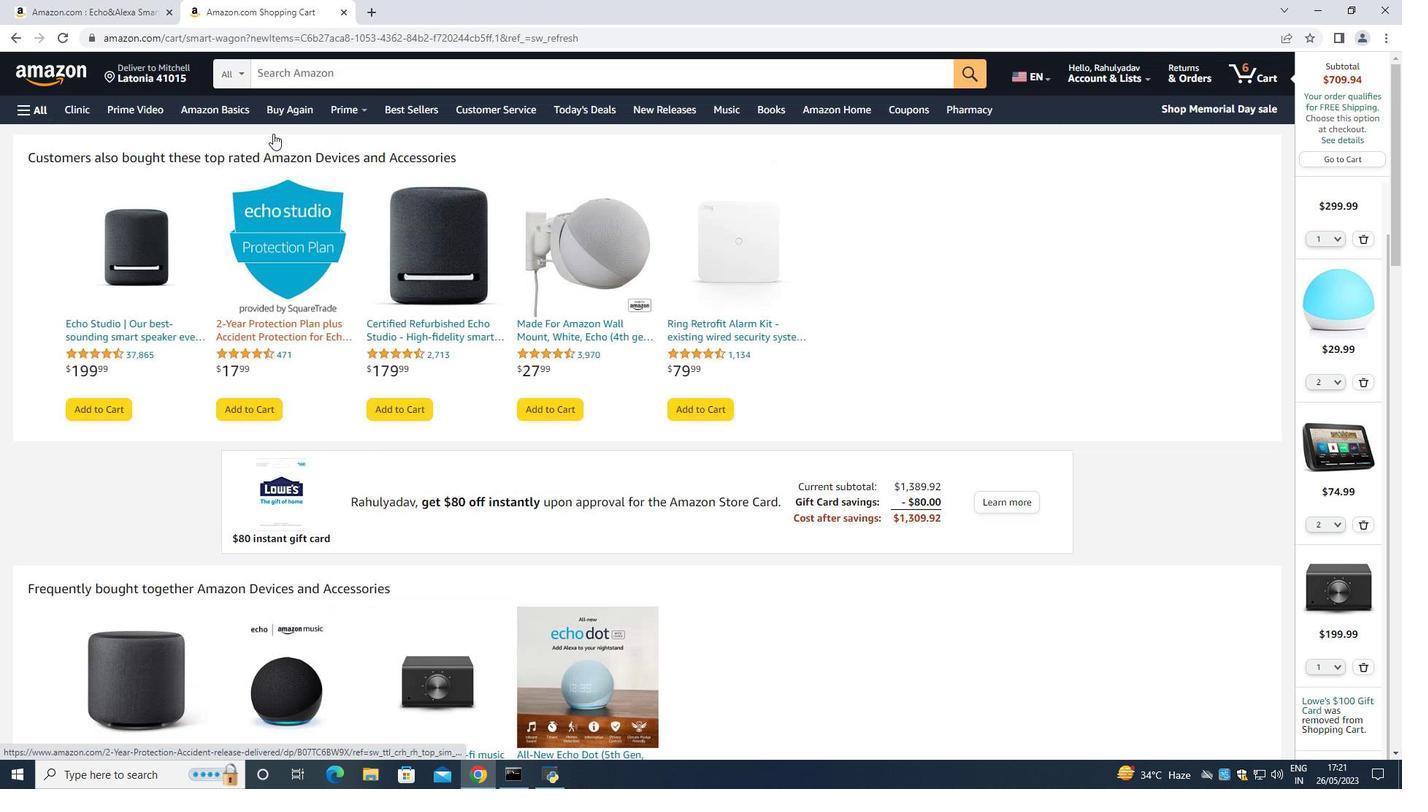 
Action: Mouse scrolled (273, 134) with delta (0, 0)
Screenshot: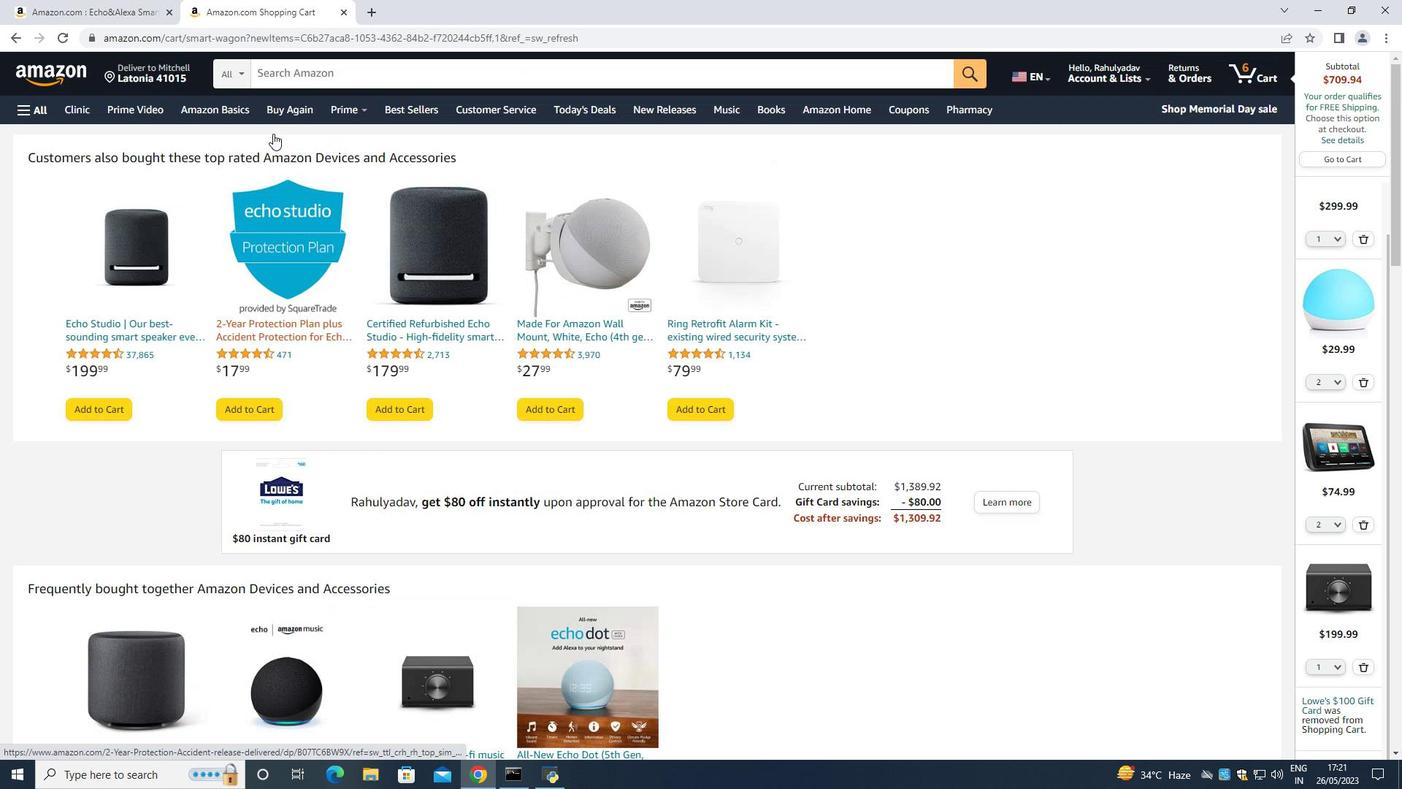 
Action: Mouse scrolled (273, 134) with delta (0, 0)
Screenshot: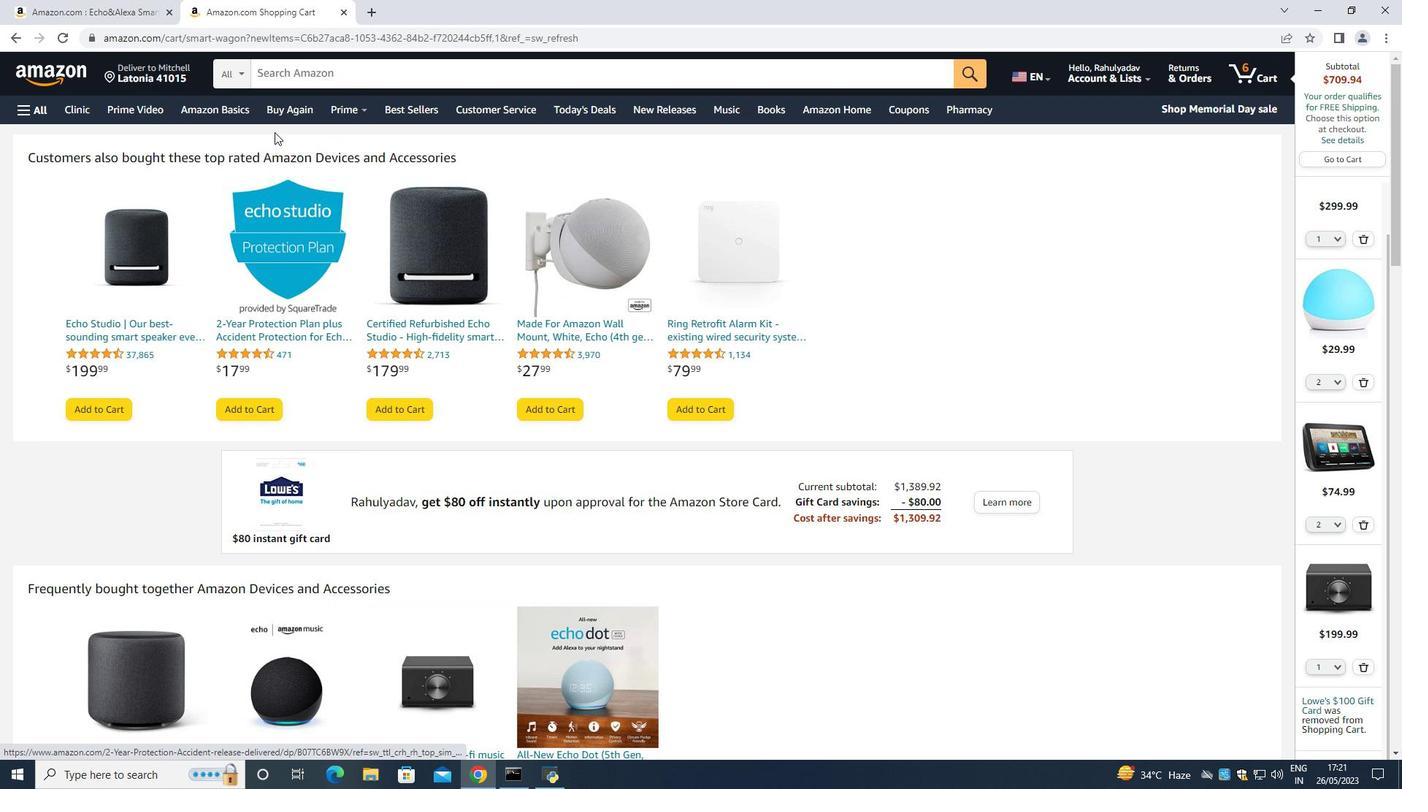 
Action: Mouse moved to (274, 132)
Screenshot: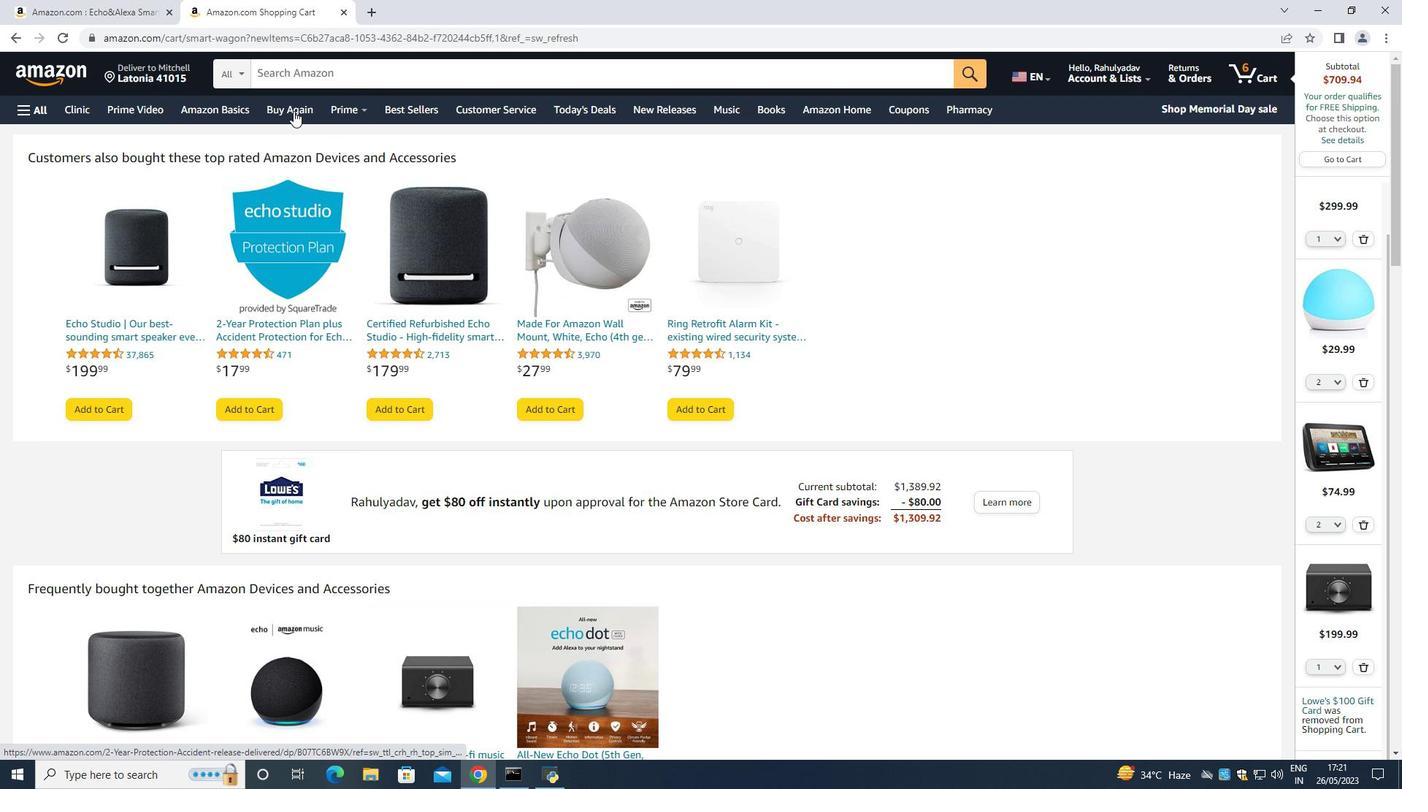 
Action: Mouse scrolled (274, 132) with delta (0, 0)
Screenshot: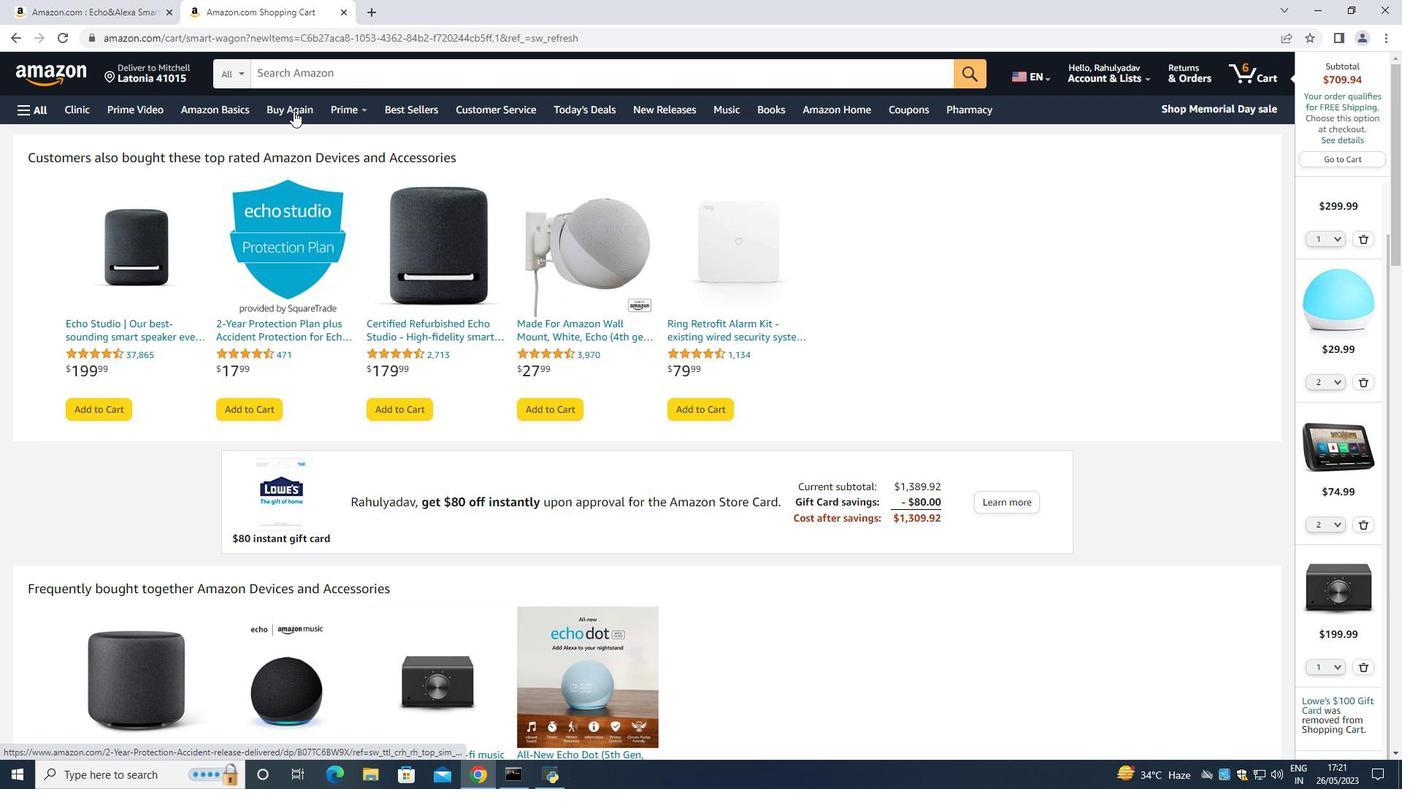 
Action: Mouse scrolled (274, 132) with delta (0, 0)
Screenshot: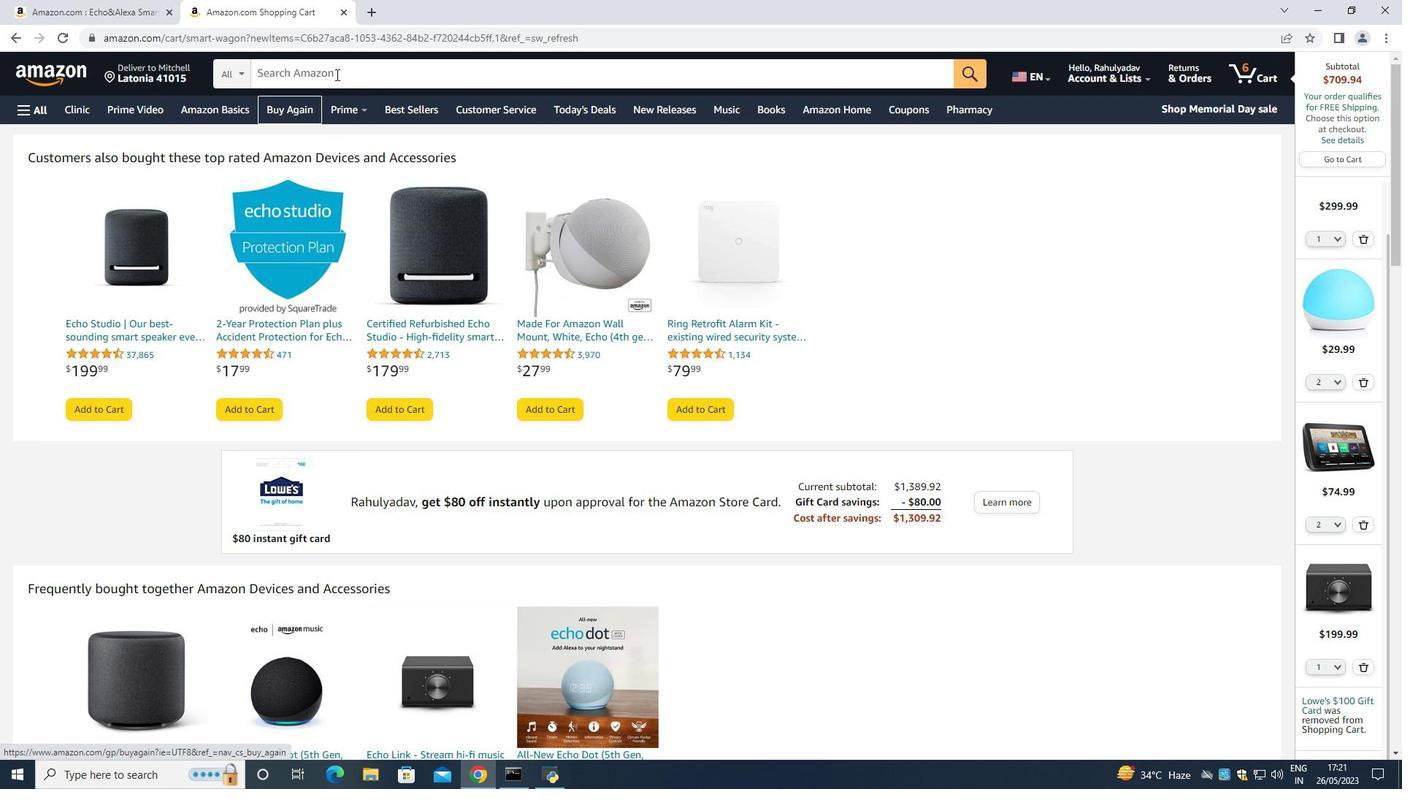 
Action: Mouse scrolled (274, 132) with delta (0, 0)
Screenshot: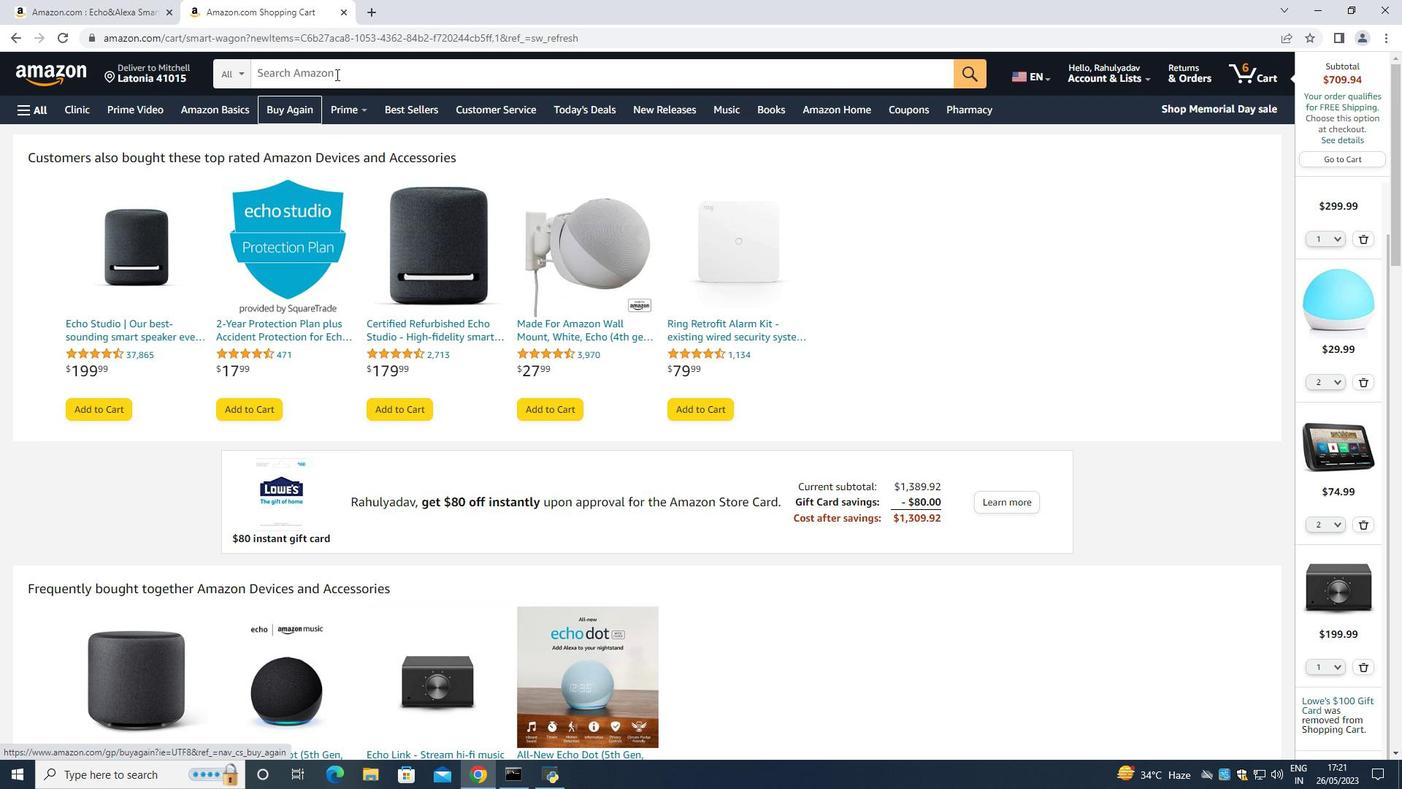 
Action: Mouse scrolled (274, 132) with delta (0, 0)
Screenshot: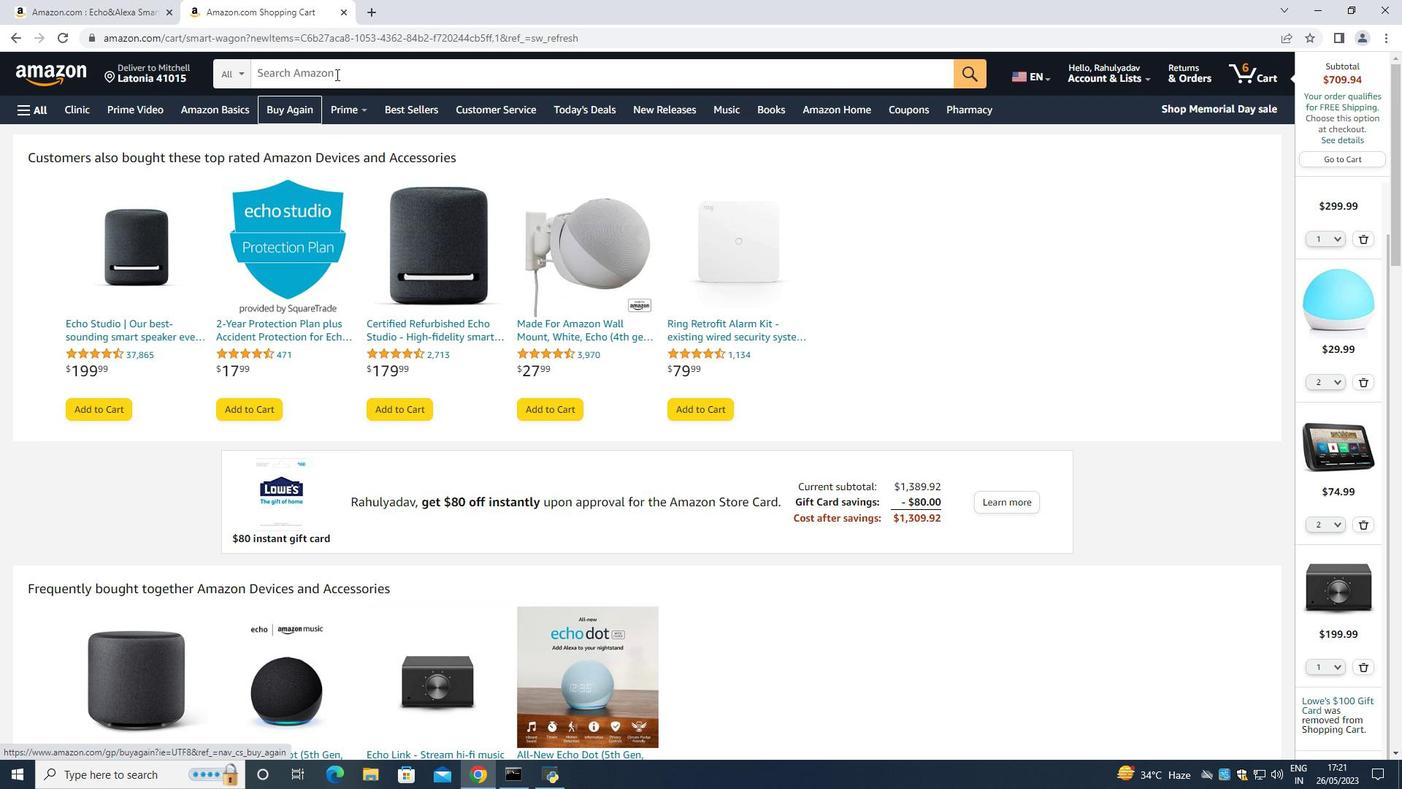 
Action: Mouse scrolled (274, 132) with delta (0, 0)
Screenshot: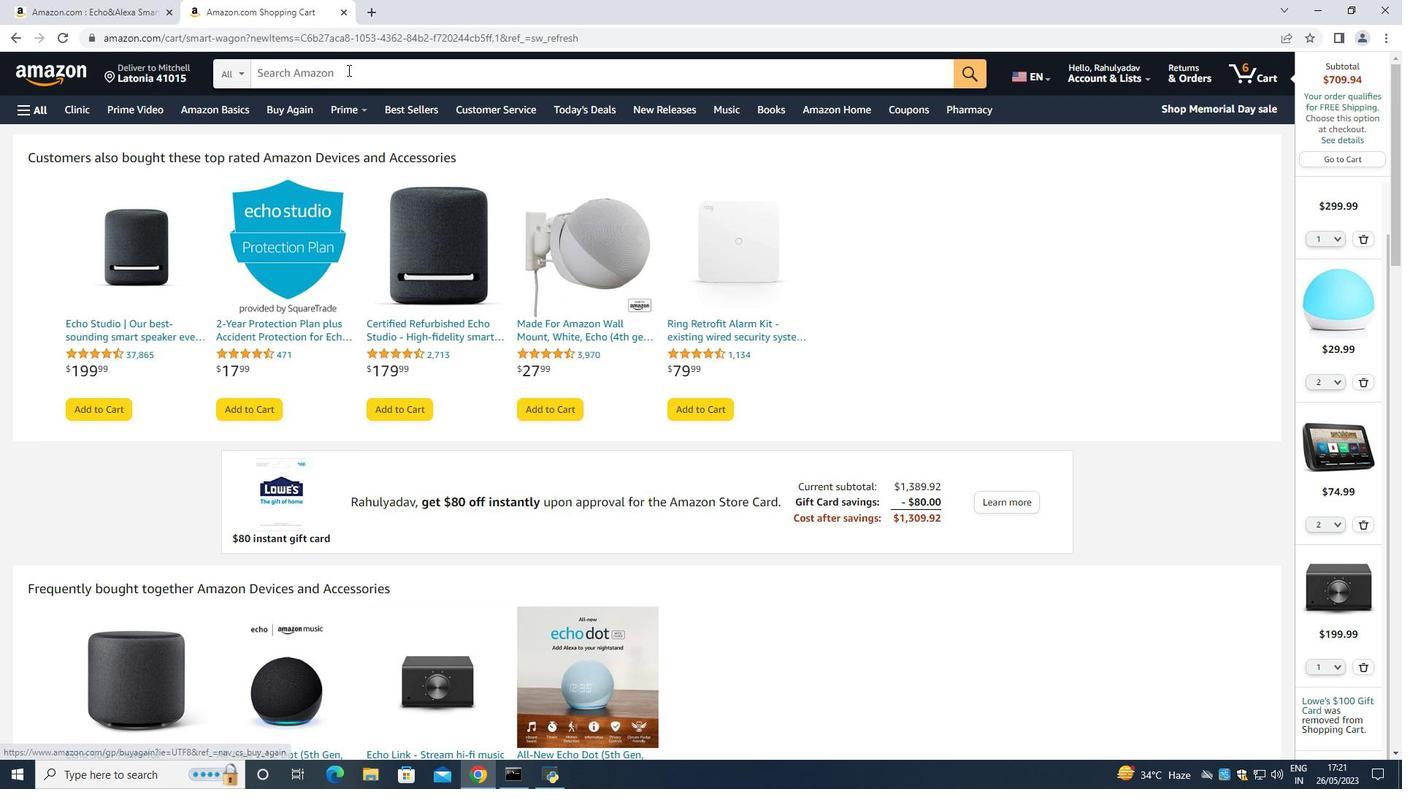
Action: Mouse scrolled (274, 132) with delta (0, 0)
Screenshot: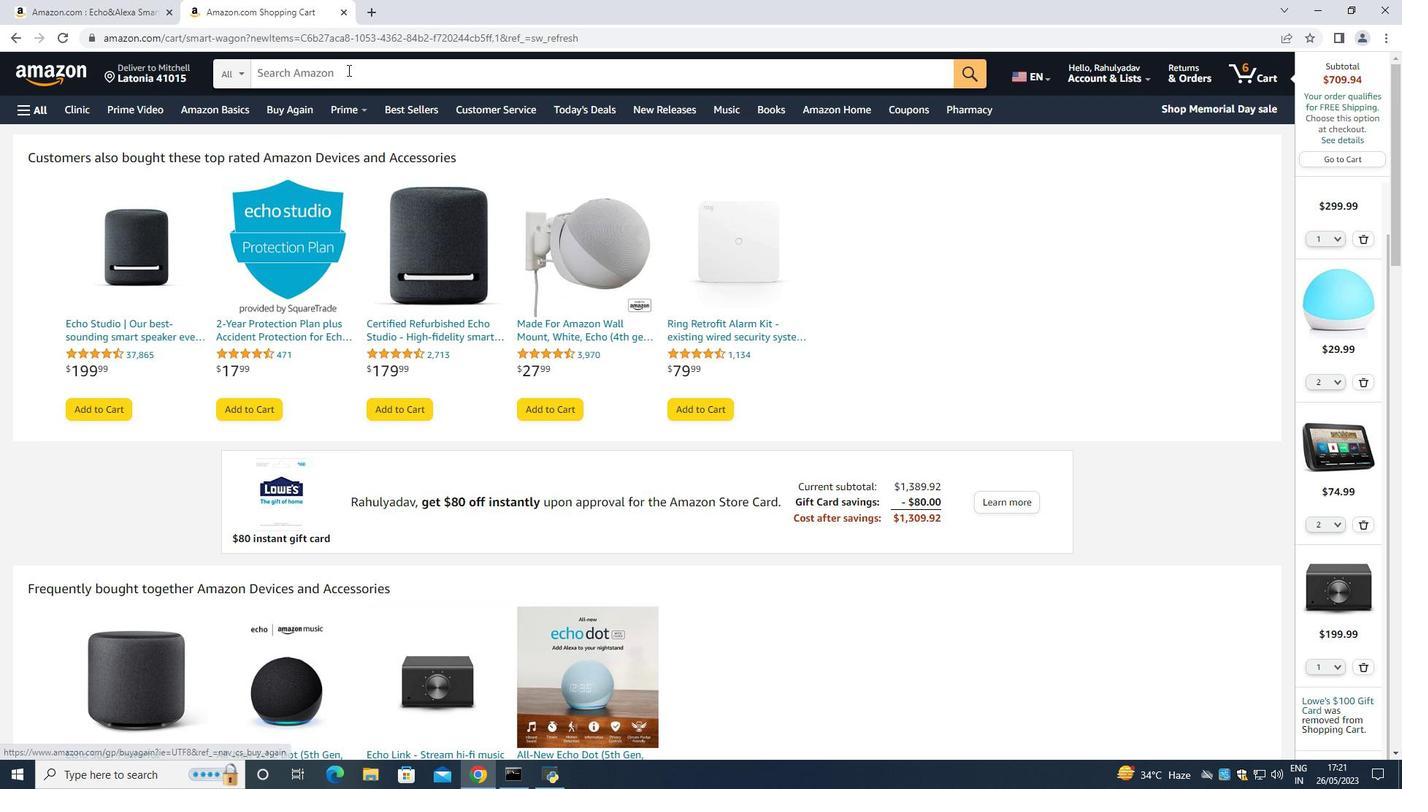 
Action: Mouse moved to (348, 75)
Screenshot: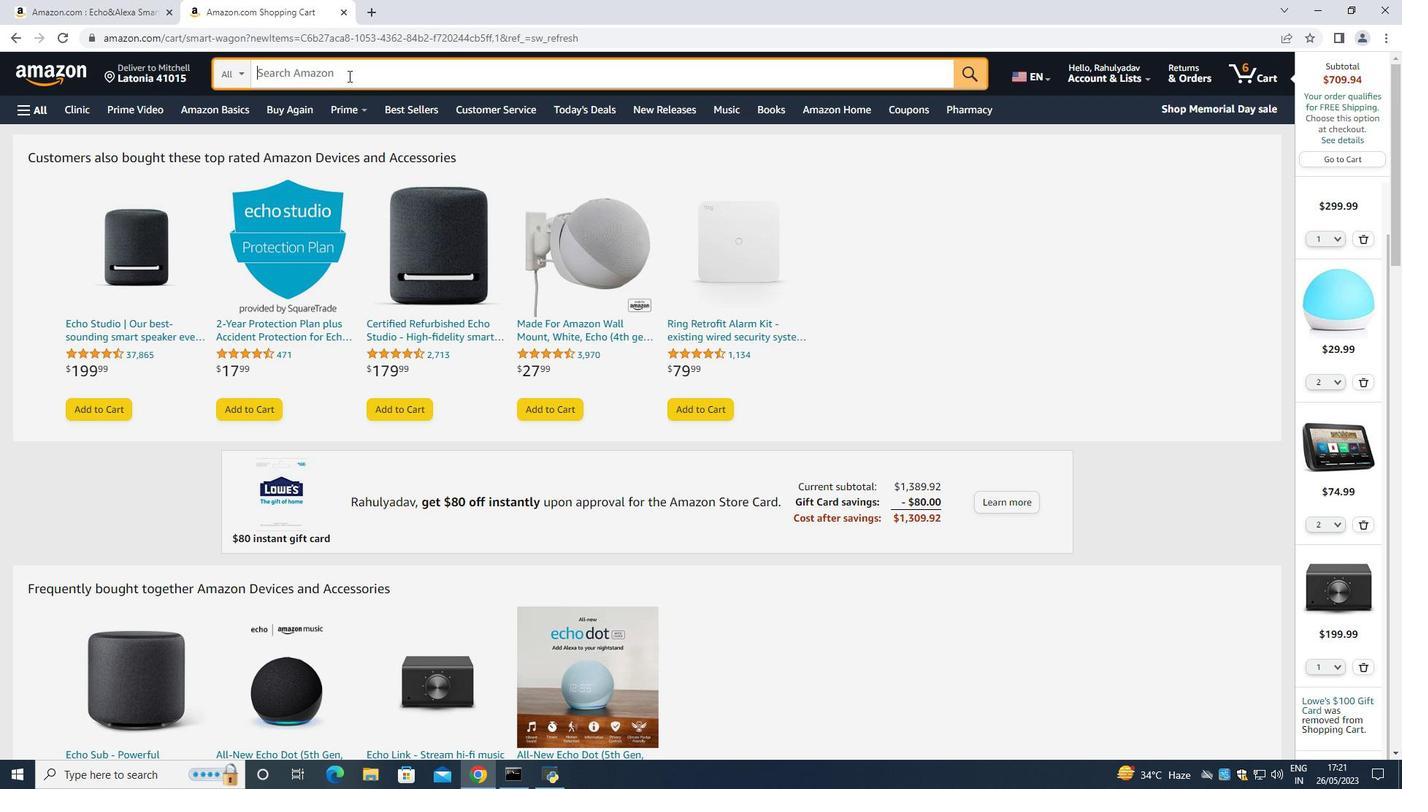 
Action: Mouse pressed left at (348, 75)
Screenshot: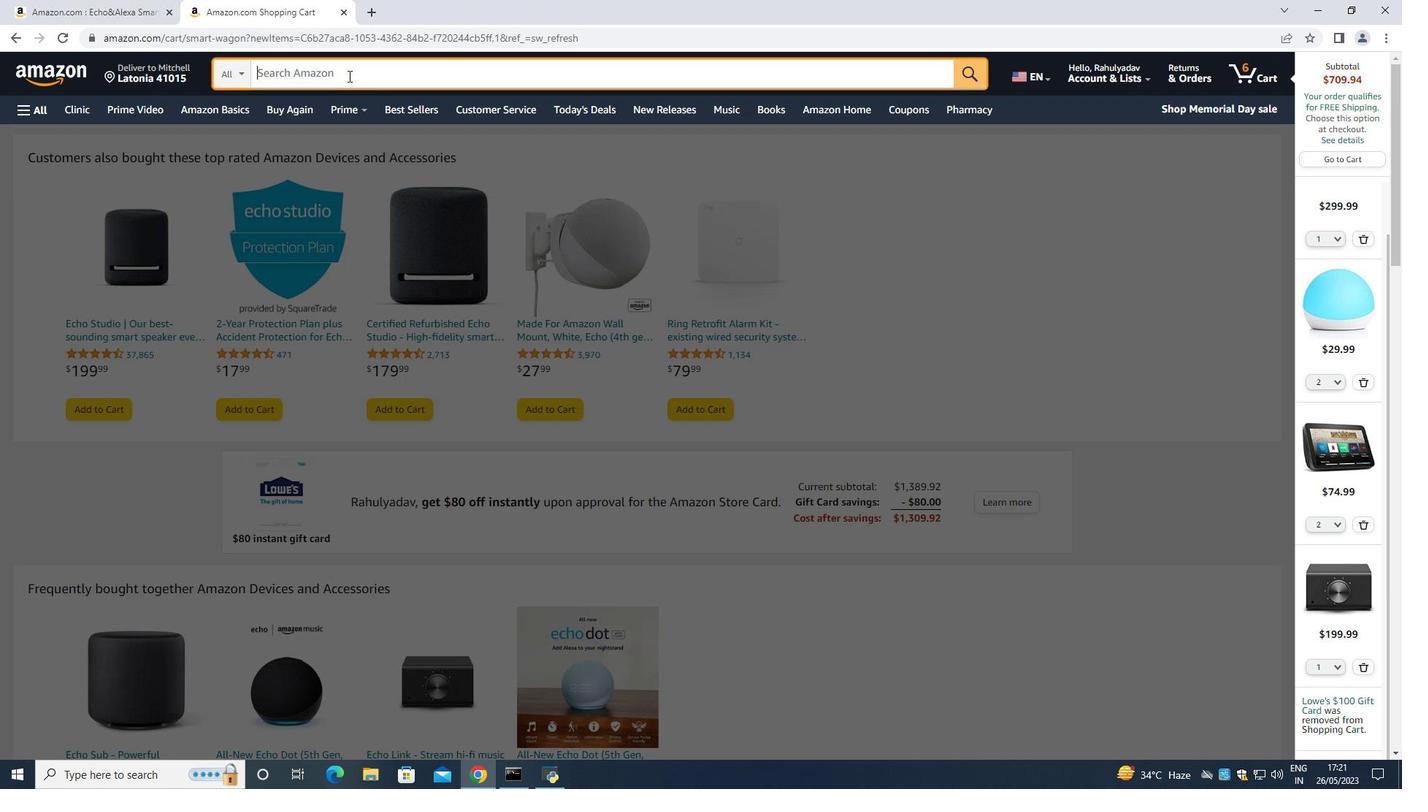 
Action: Mouse moved to (348, 75)
Screenshot: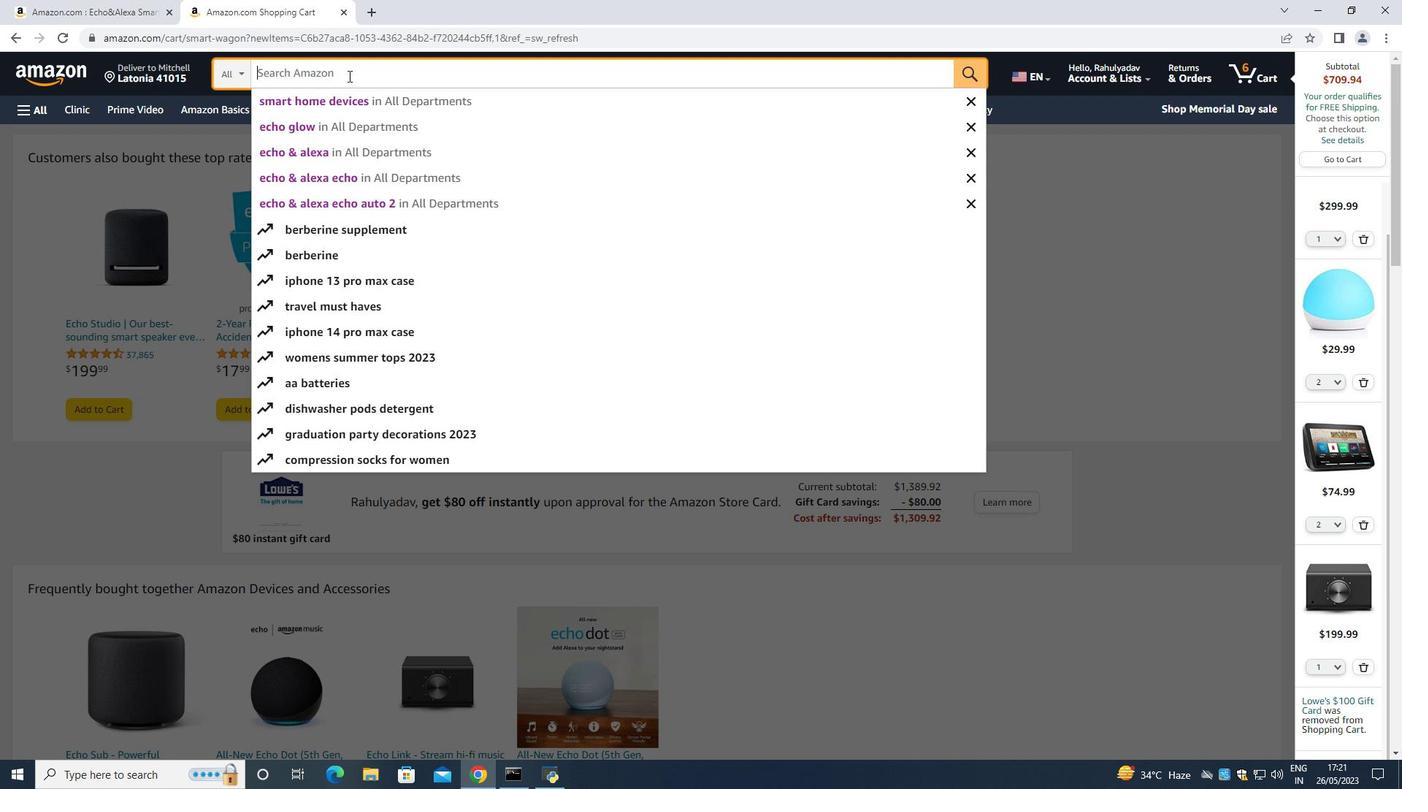 
Action: Key pressed <Key.shift>Gogg<Key.backspace><Key.backspace>ogle<Key.space><Key.shift>Nest<Key.space><Key.shift>Hub<Key.space><Key.shift_r>(smart<Key.space><Key.shift>Display///////////<Key.shift_r>)<Key.backspace><Key.backspace><Key.backspace><Key.backspace><Key.backspace><Key.backspace><Key.backspace><Key.backspace><Key.backspace><Key.backspace><Key.backspace><Key.backspace><Key.shift_r><Key.shift_r><Key.shift_r><Key.shift_r><Key.shift_r><Key.shift_r><Key.shift_r><Key.shift_r><Key.shift_r><Key.shift_r><Key.shift_r><Key.shift_r><Key.shift_r><Key.shift_r><Key.shift_r><Key.shift_r><Key.shift_r>)
Screenshot: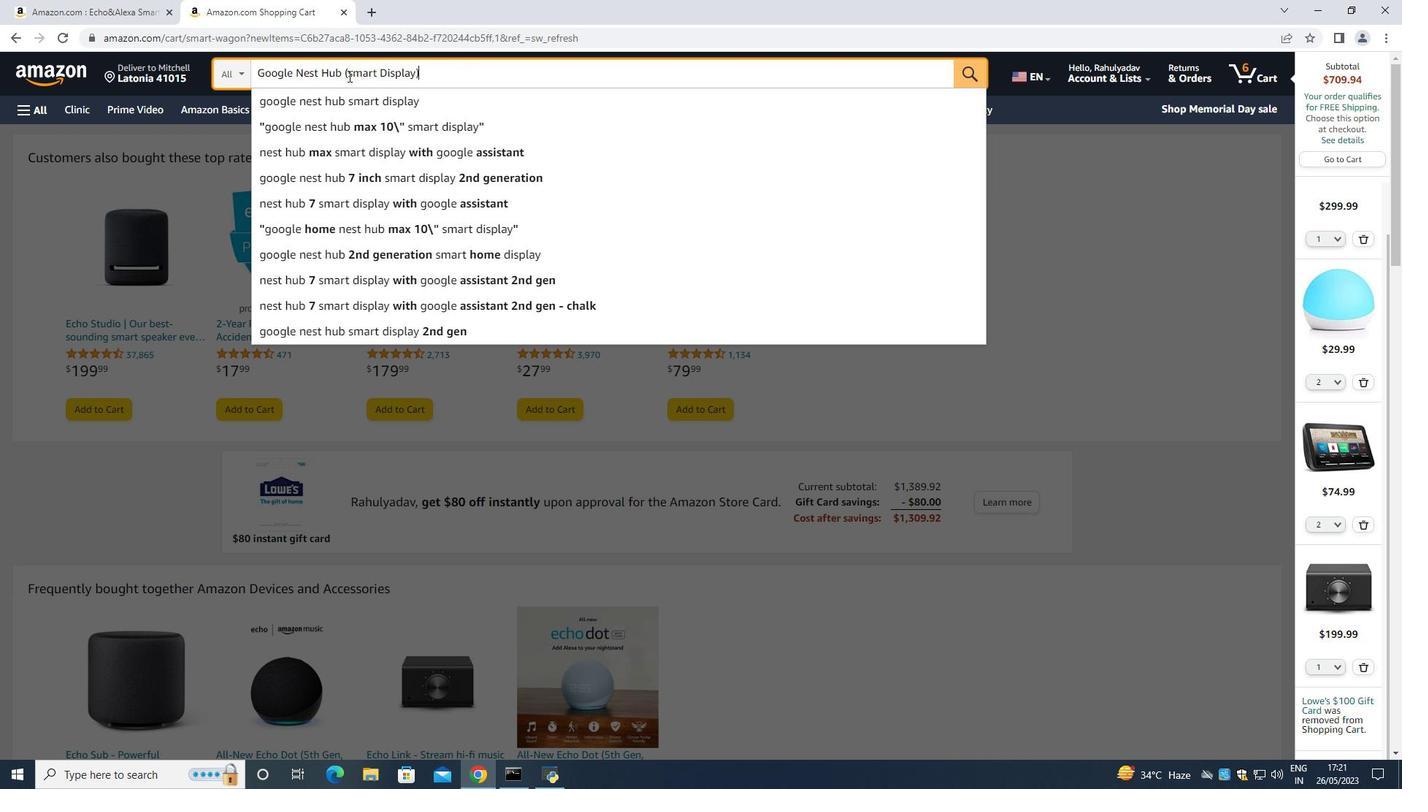 
Action: Mouse moved to (321, 72)
Screenshot: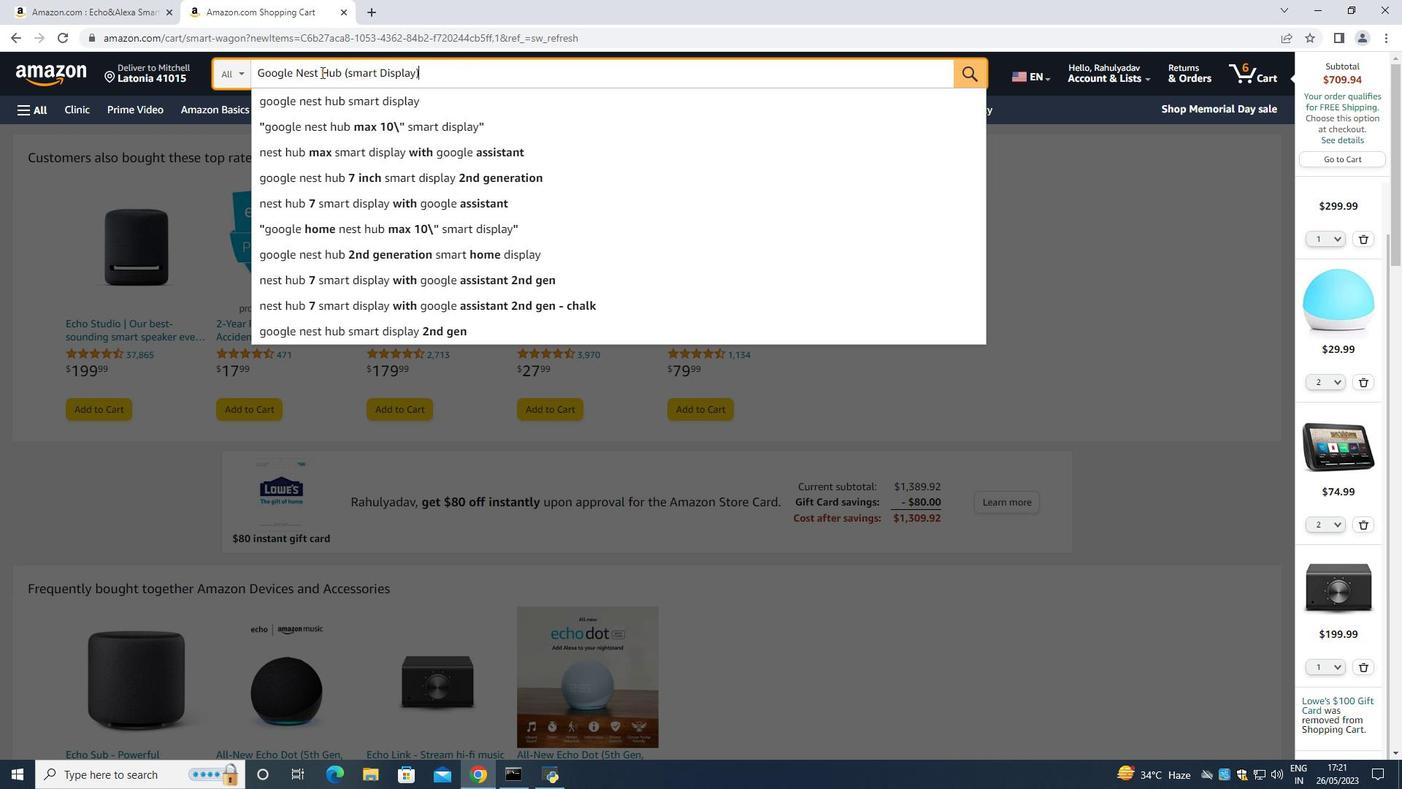 
Action: Key pressed <Key.enter>
Screenshot: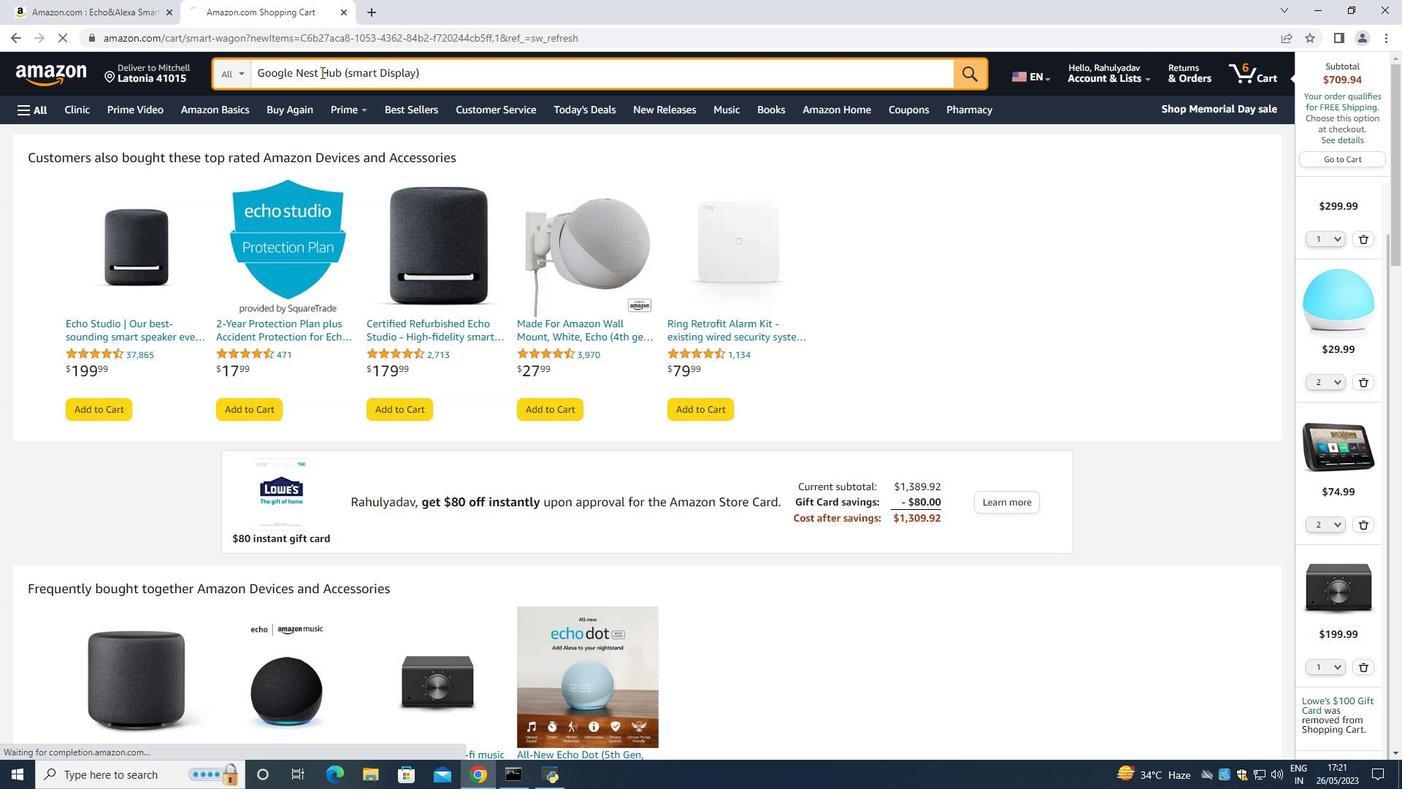 
Action: Mouse moved to (548, 523)
Screenshot: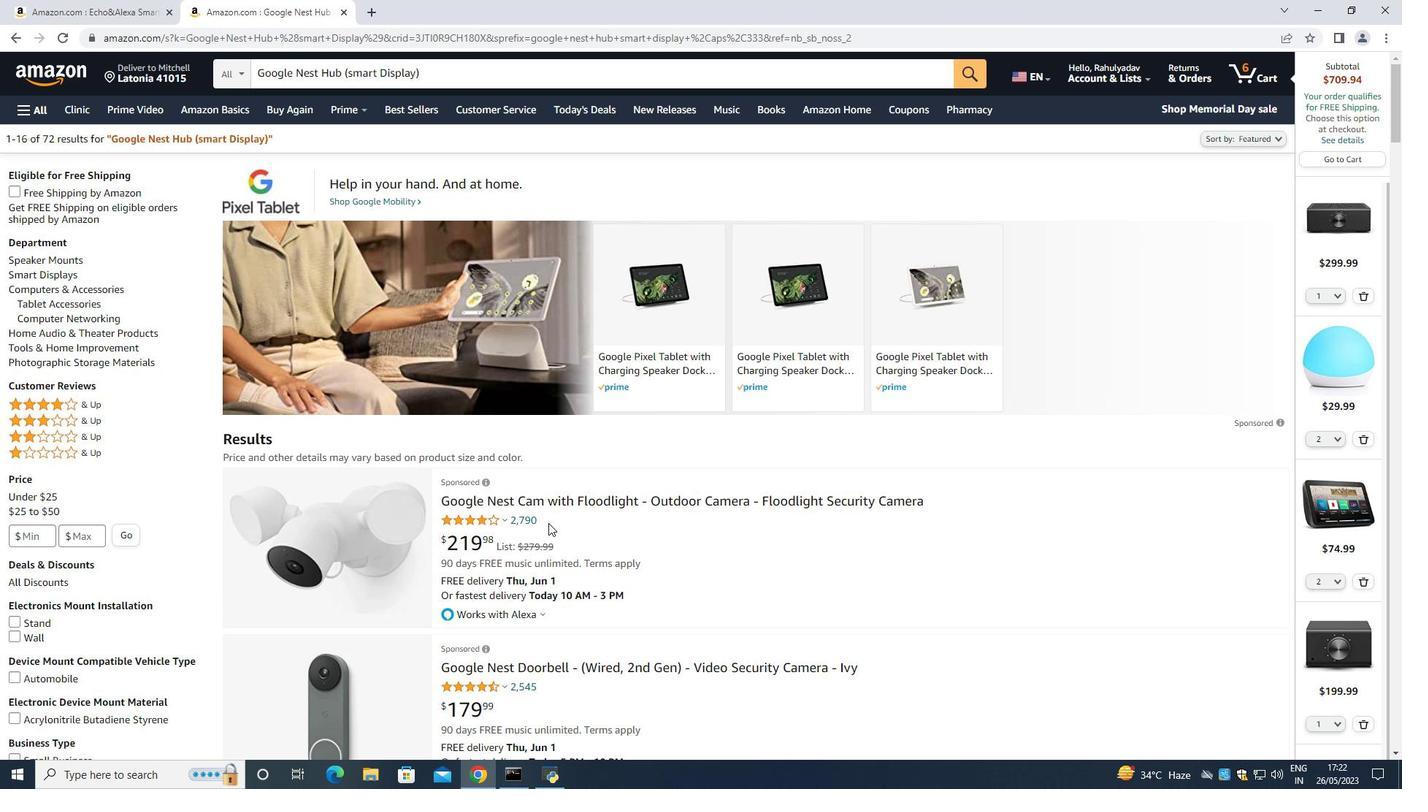 
Action: Mouse scrolled (548, 522) with delta (0, 0)
Screenshot: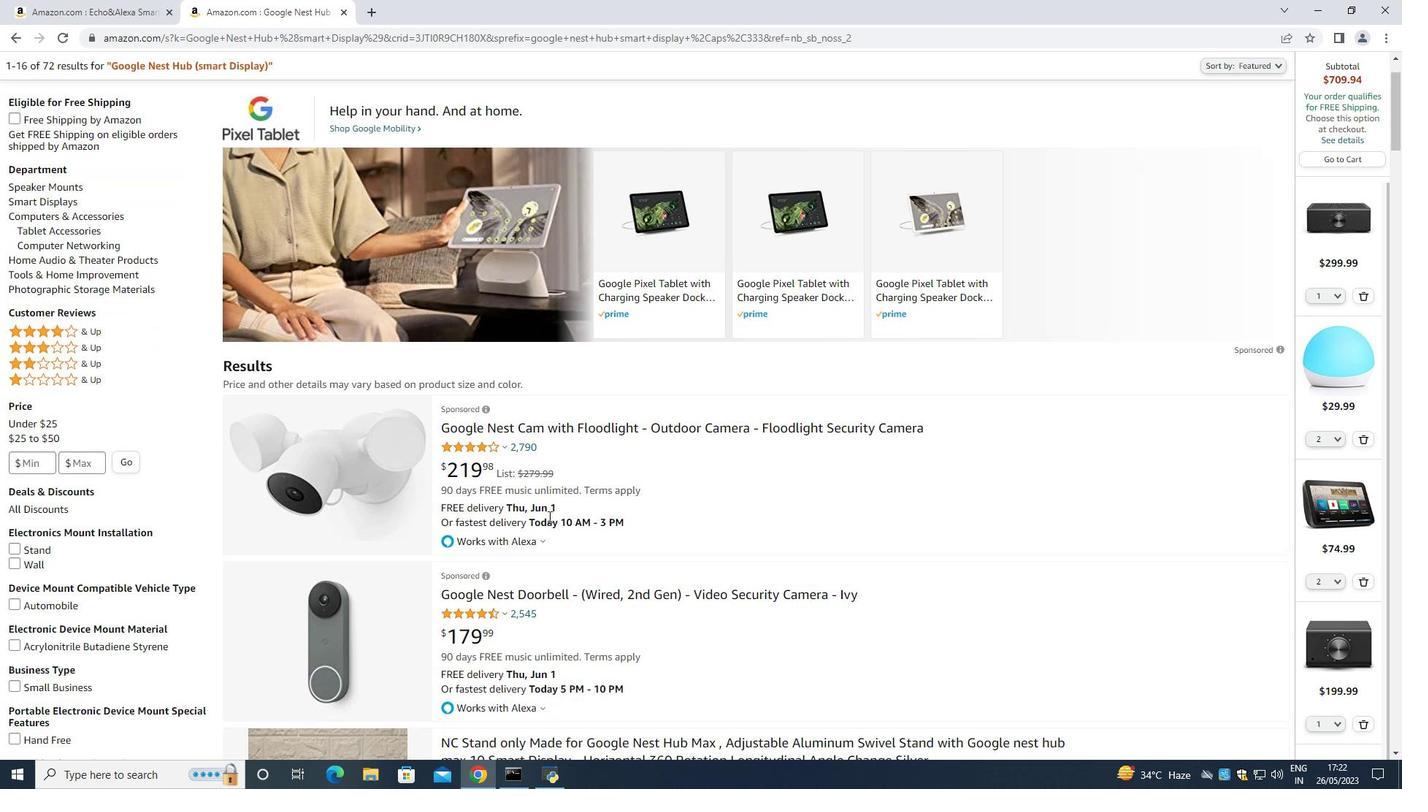 
Action: Mouse moved to (626, 433)
Screenshot: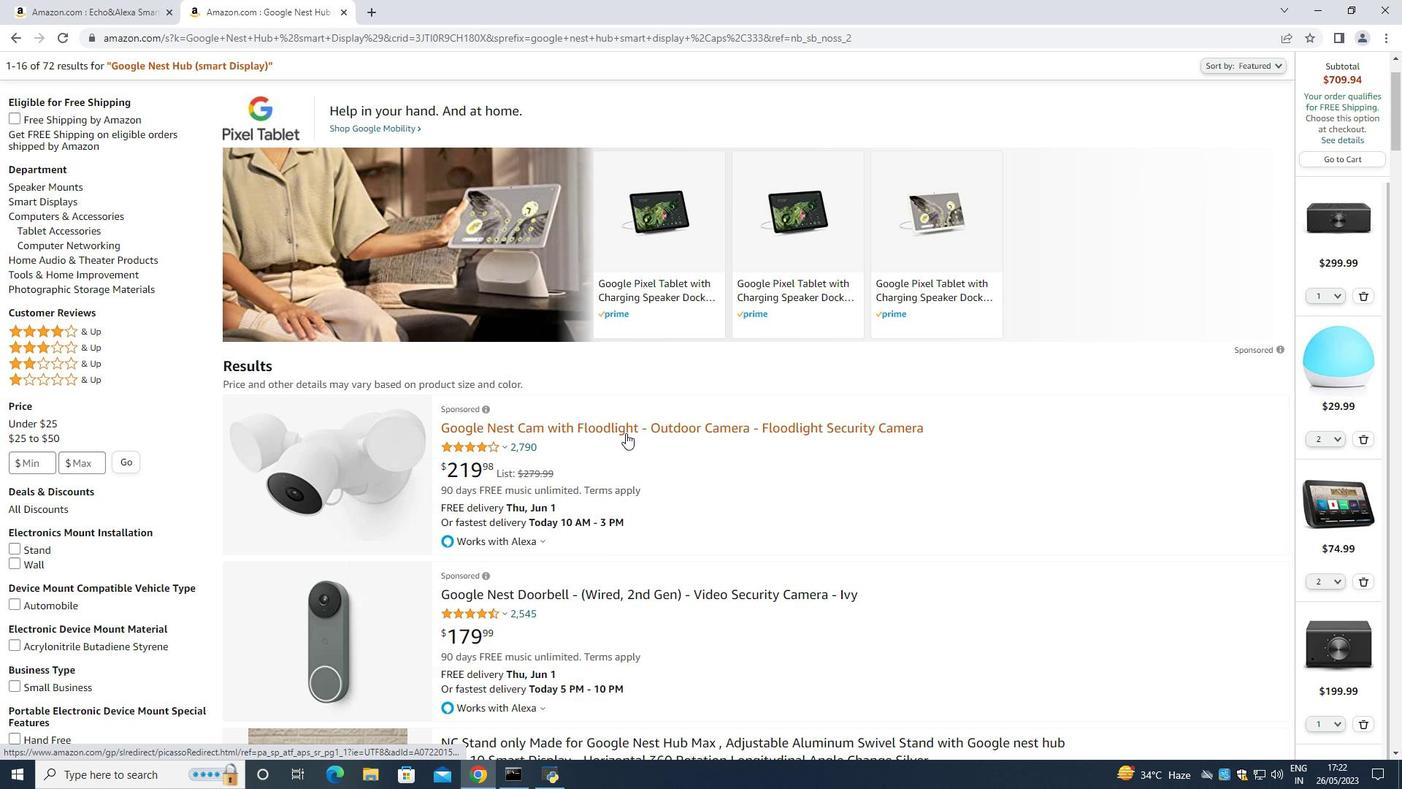 
Action: Mouse scrolled (626, 432) with delta (0, 0)
Screenshot: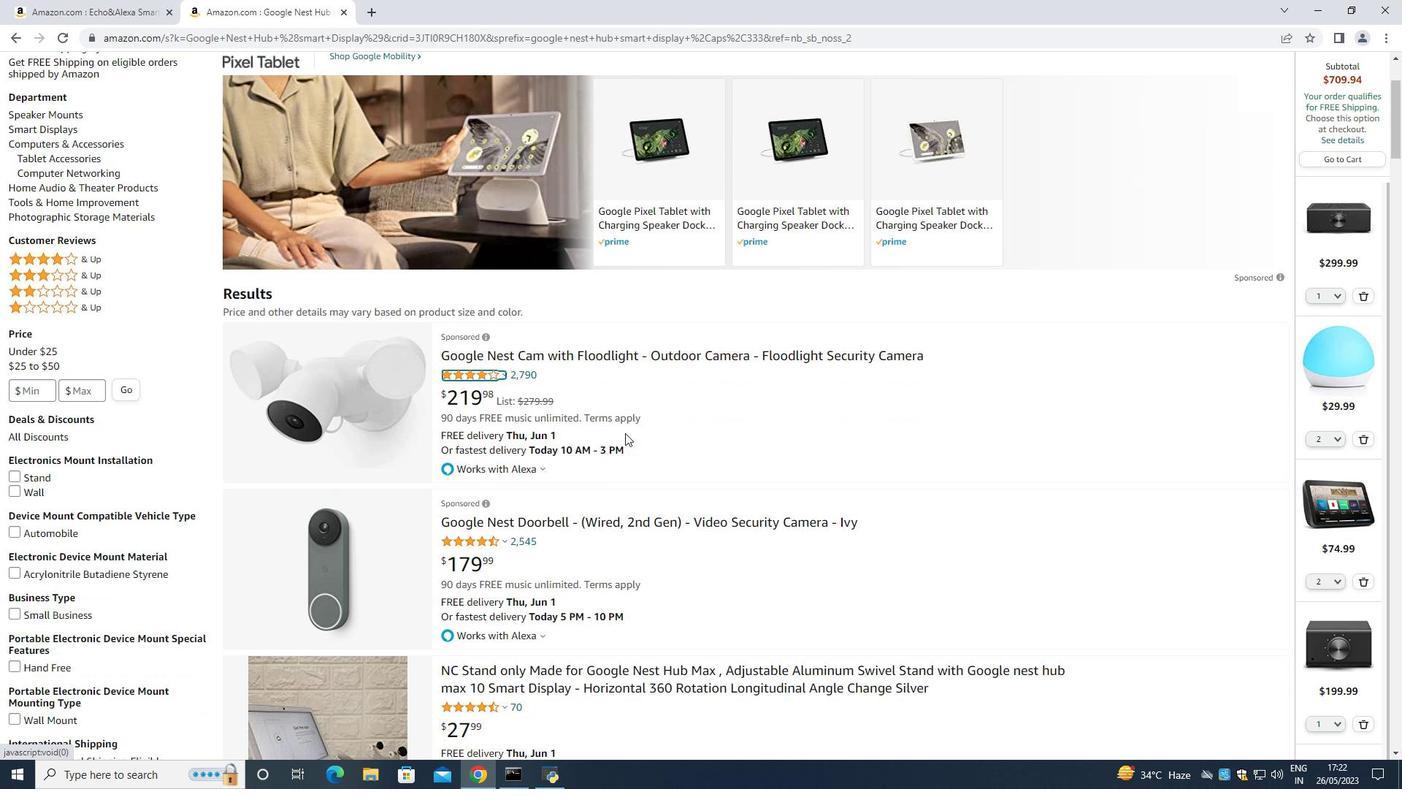 
Action: Mouse moved to (494, 511)
Screenshot: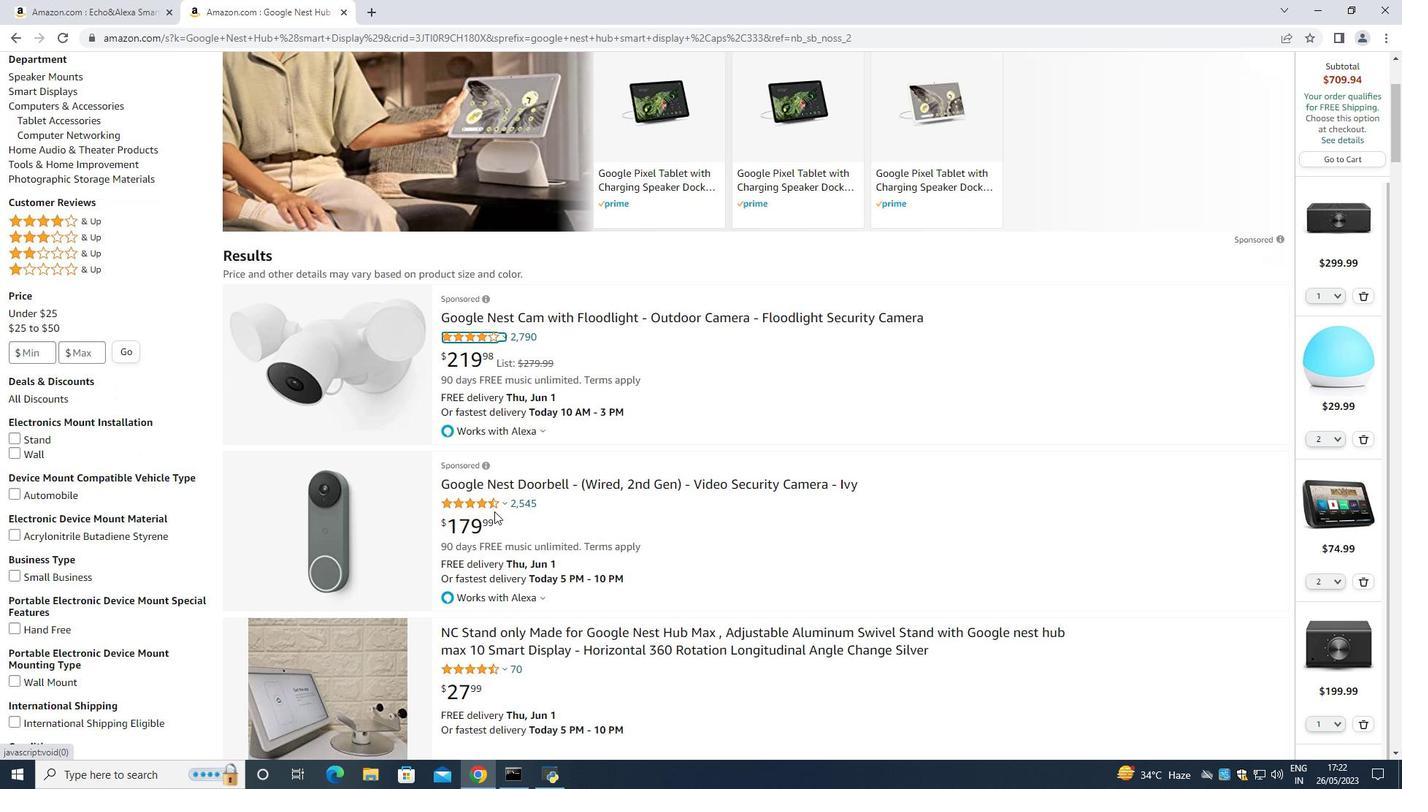 
Action: Mouse scrolled (494, 510) with delta (0, 0)
Screenshot: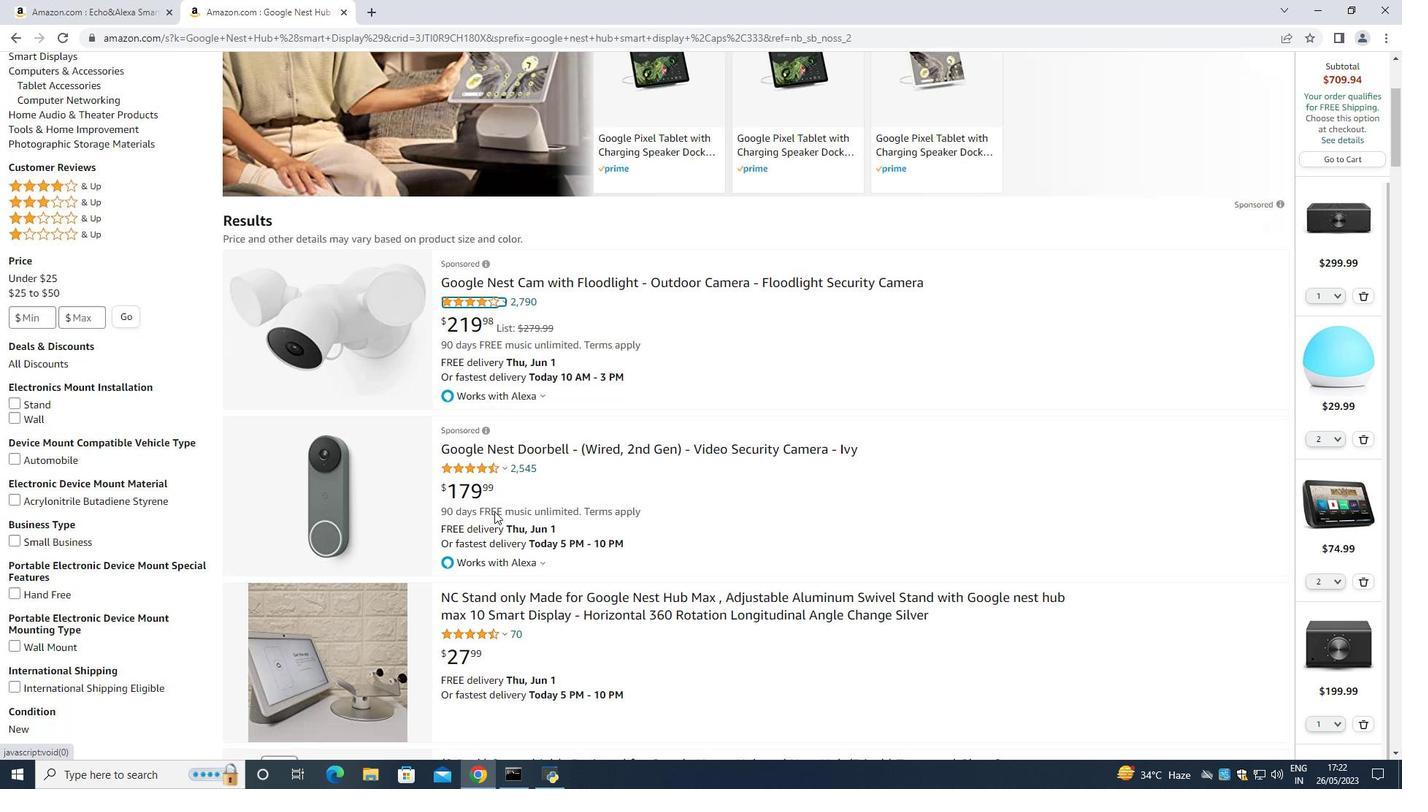 
Action: Mouse scrolled (494, 510) with delta (0, 0)
Screenshot: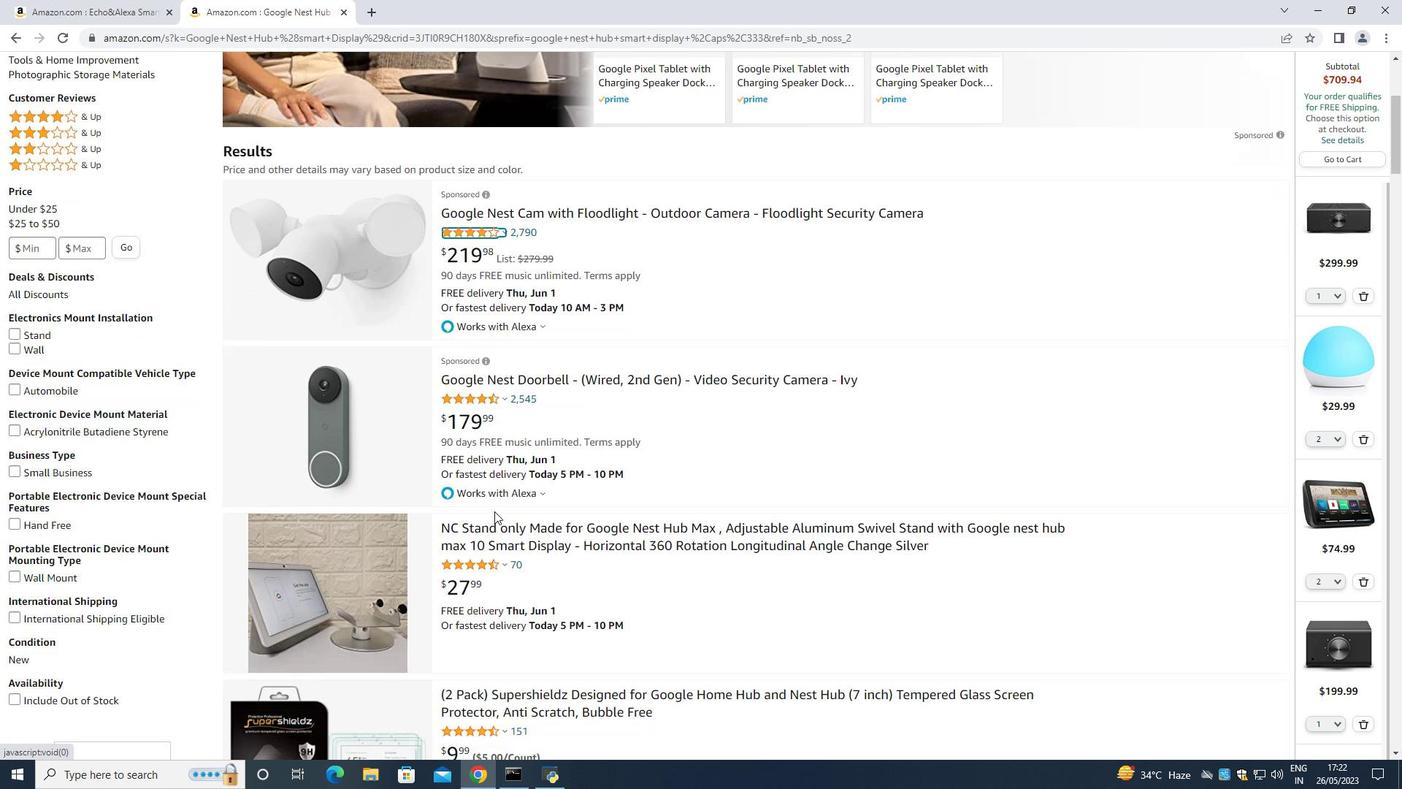 
Action: Mouse moved to (511, 384)
Screenshot: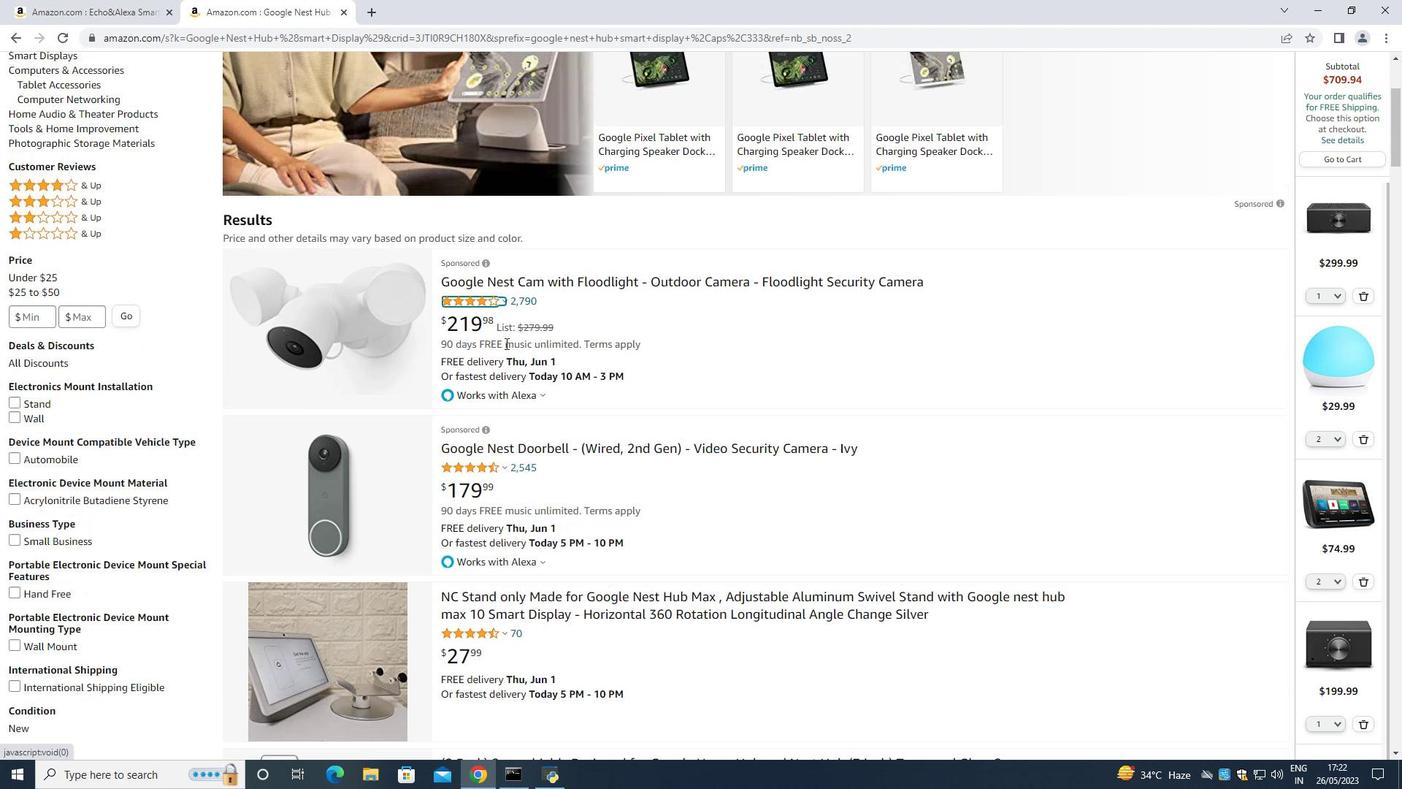 
Action: Mouse scrolled (511, 385) with delta (0, 0)
Screenshot: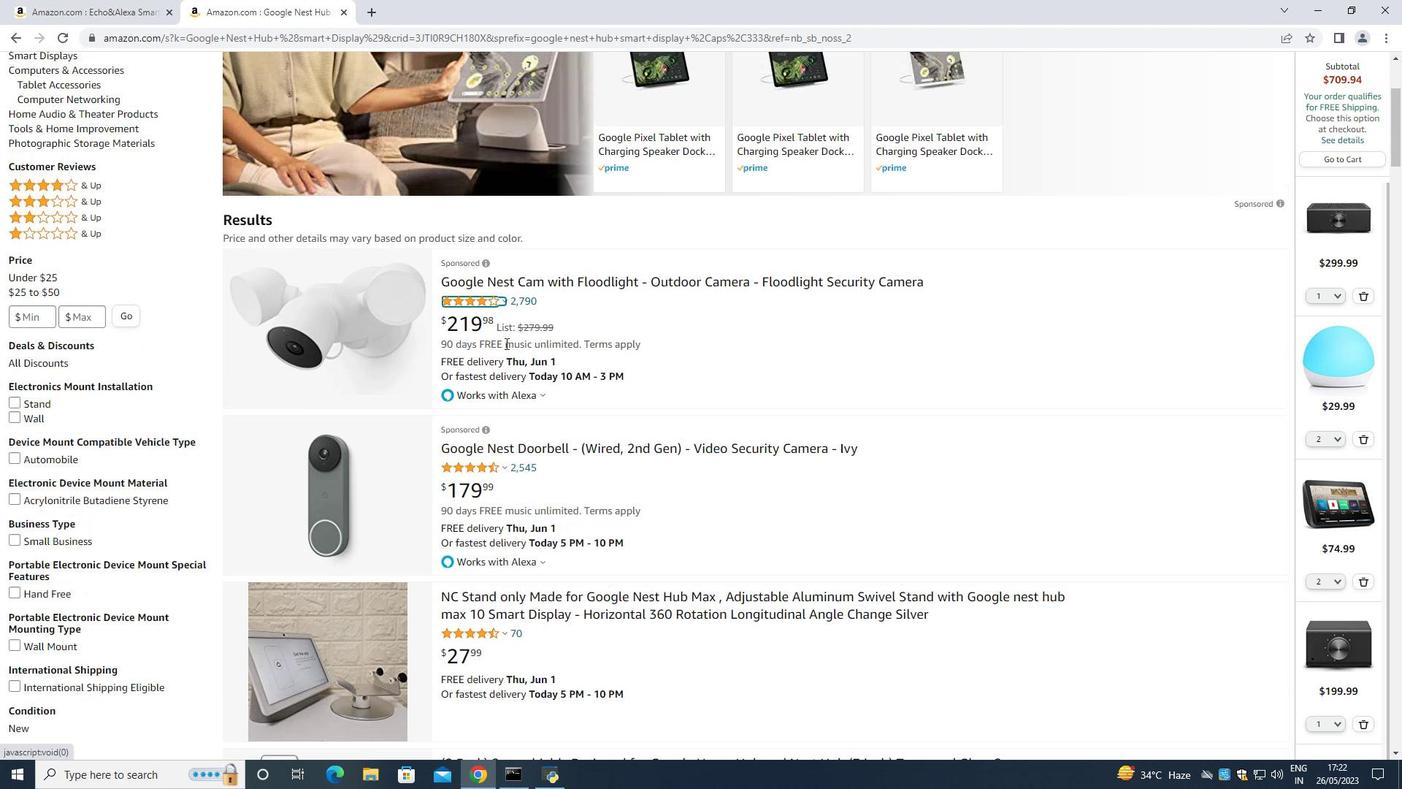 
Action: Mouse moved to (545, 284)
Screenshot: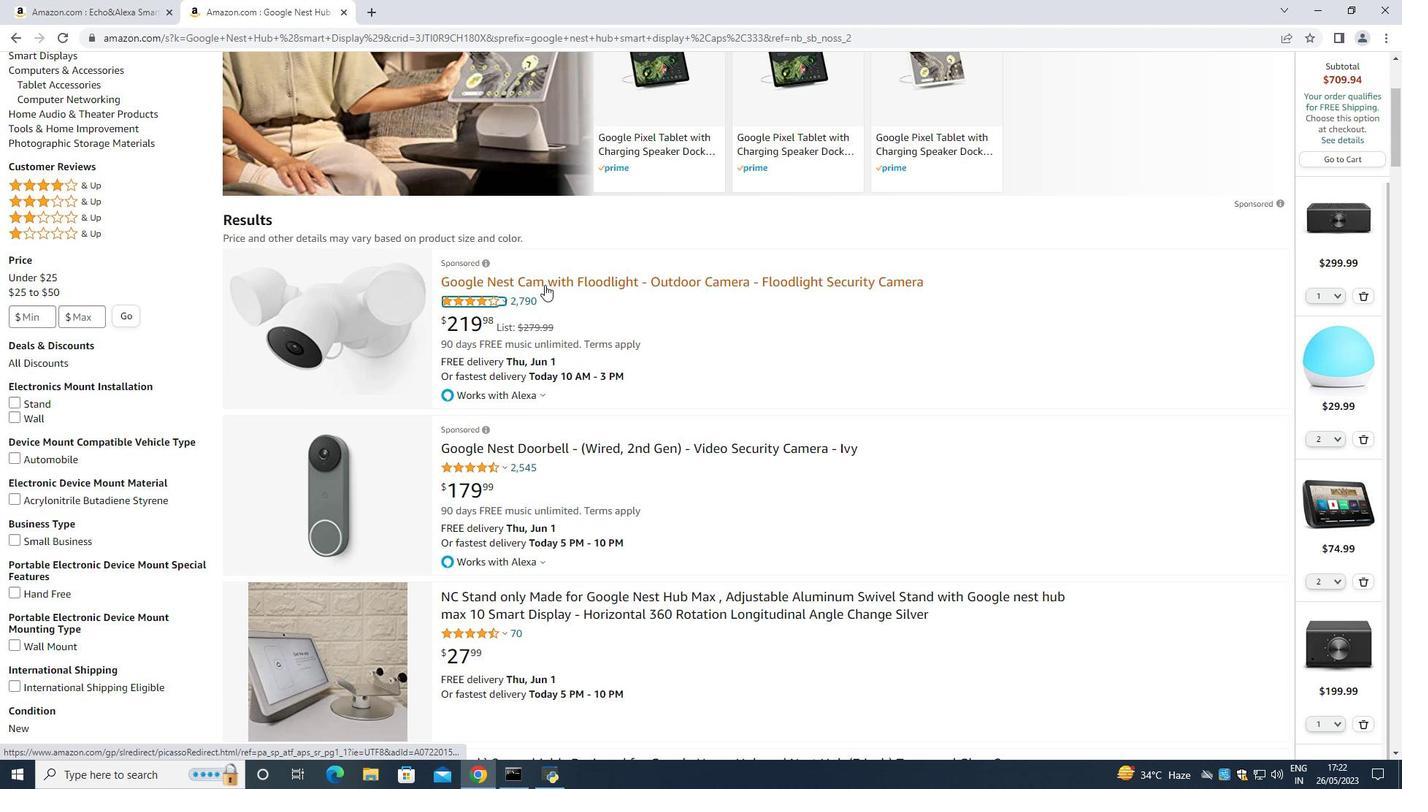 
Action: Mouse pressed left at (545, 284)
Screenshot: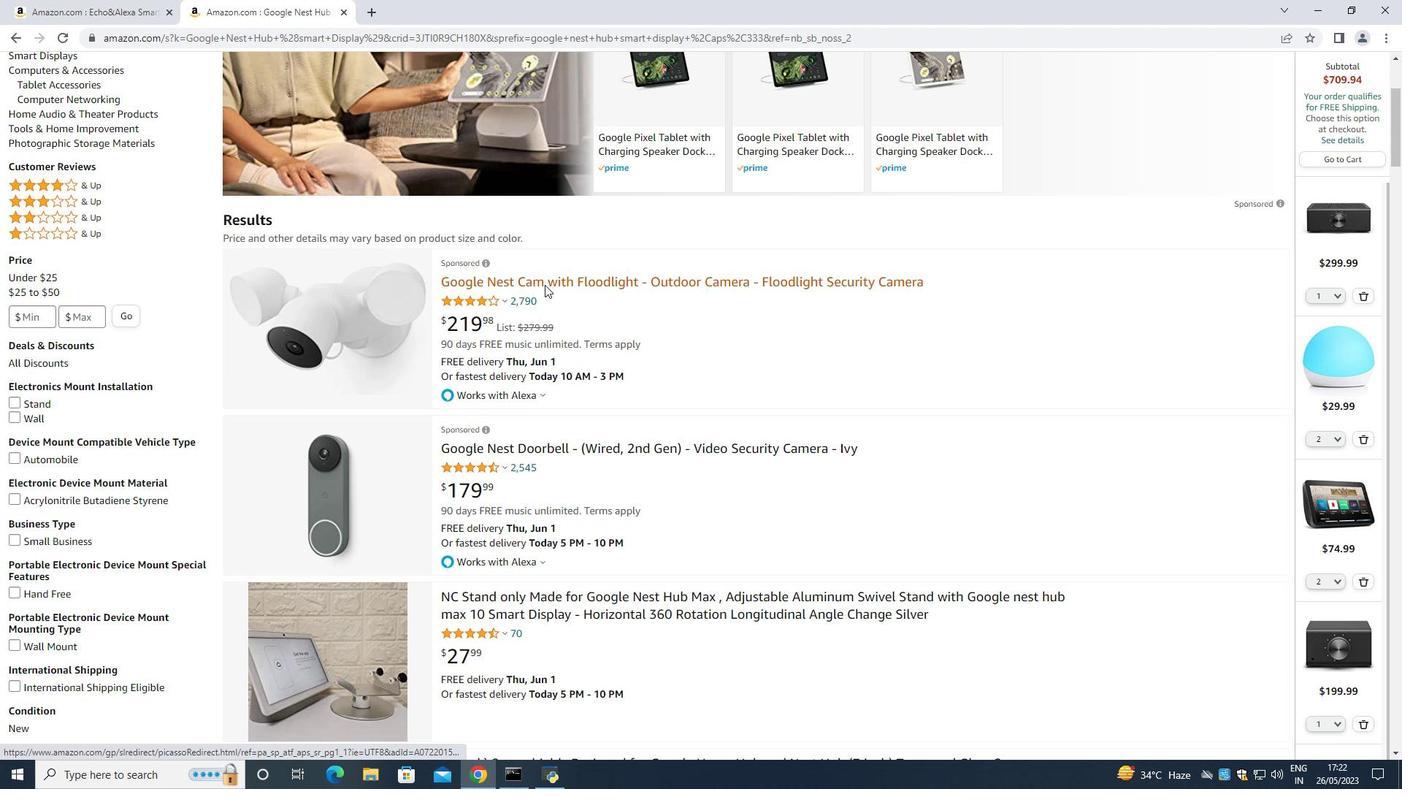 
Action: Mouse moved to (1099, 564)
Screenshot: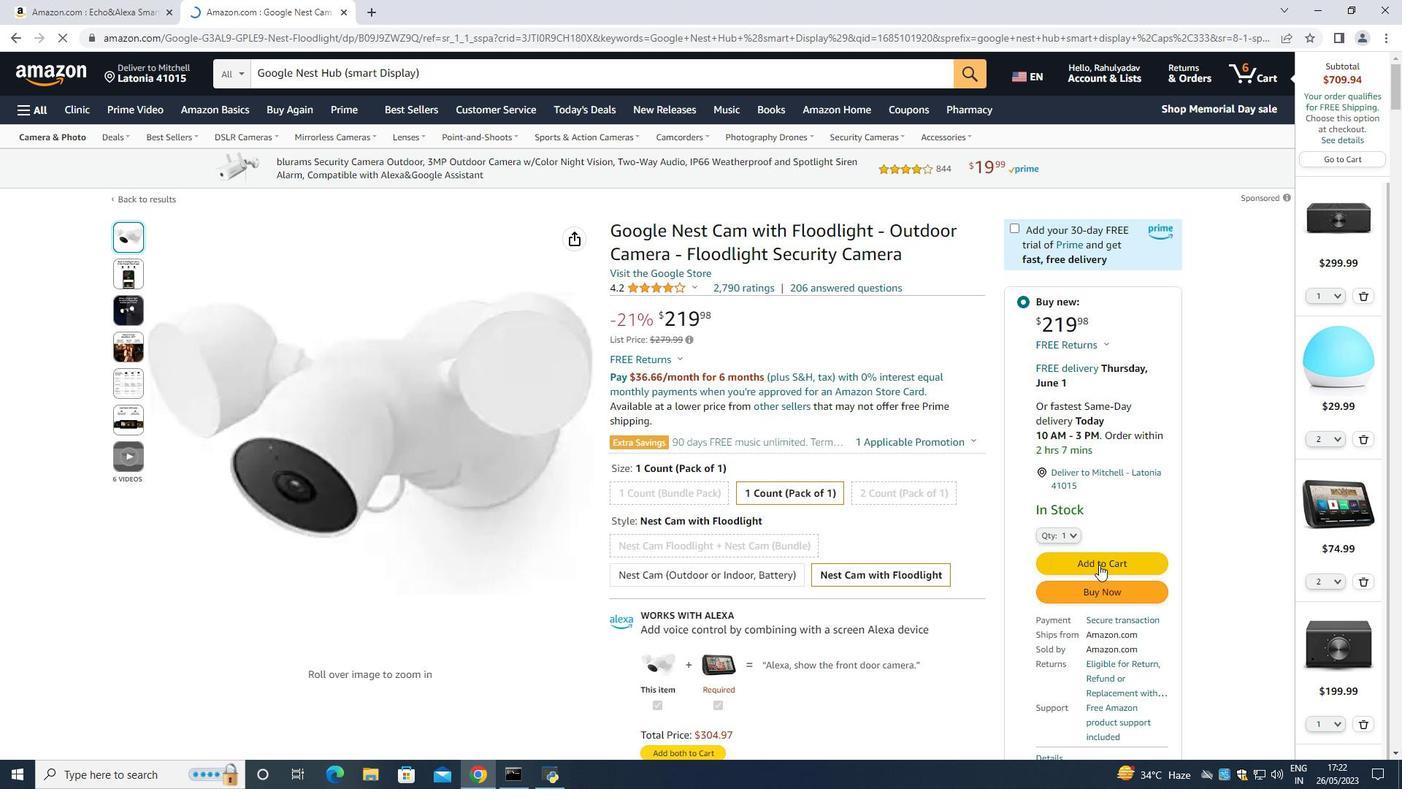 
Action: Mouse pressed left at (1099, 564)
Screenshot: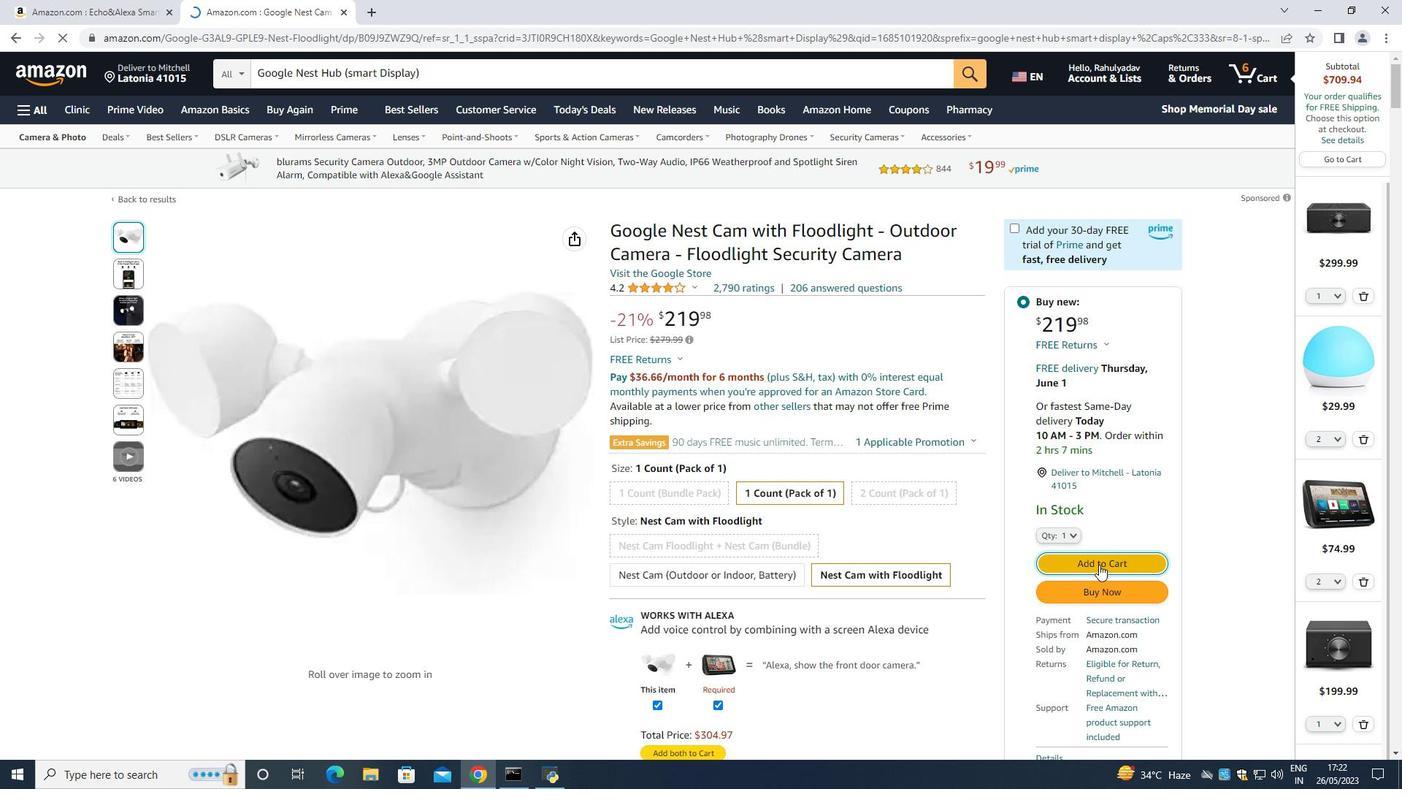 
Action: Mouse moved to (1244, 488)
Screenshot: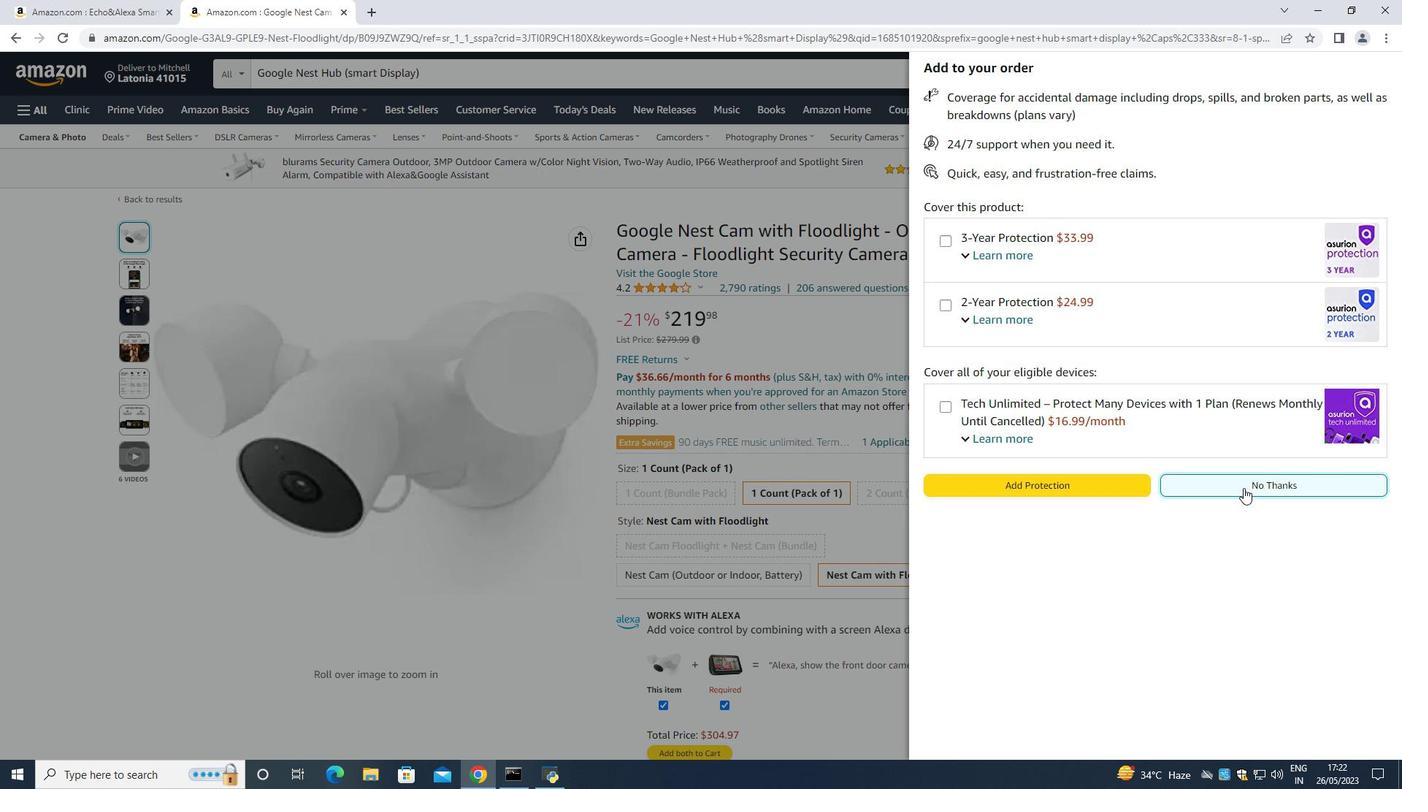 
Action: Mouse pressed left at (1244, 488)
Screenshot: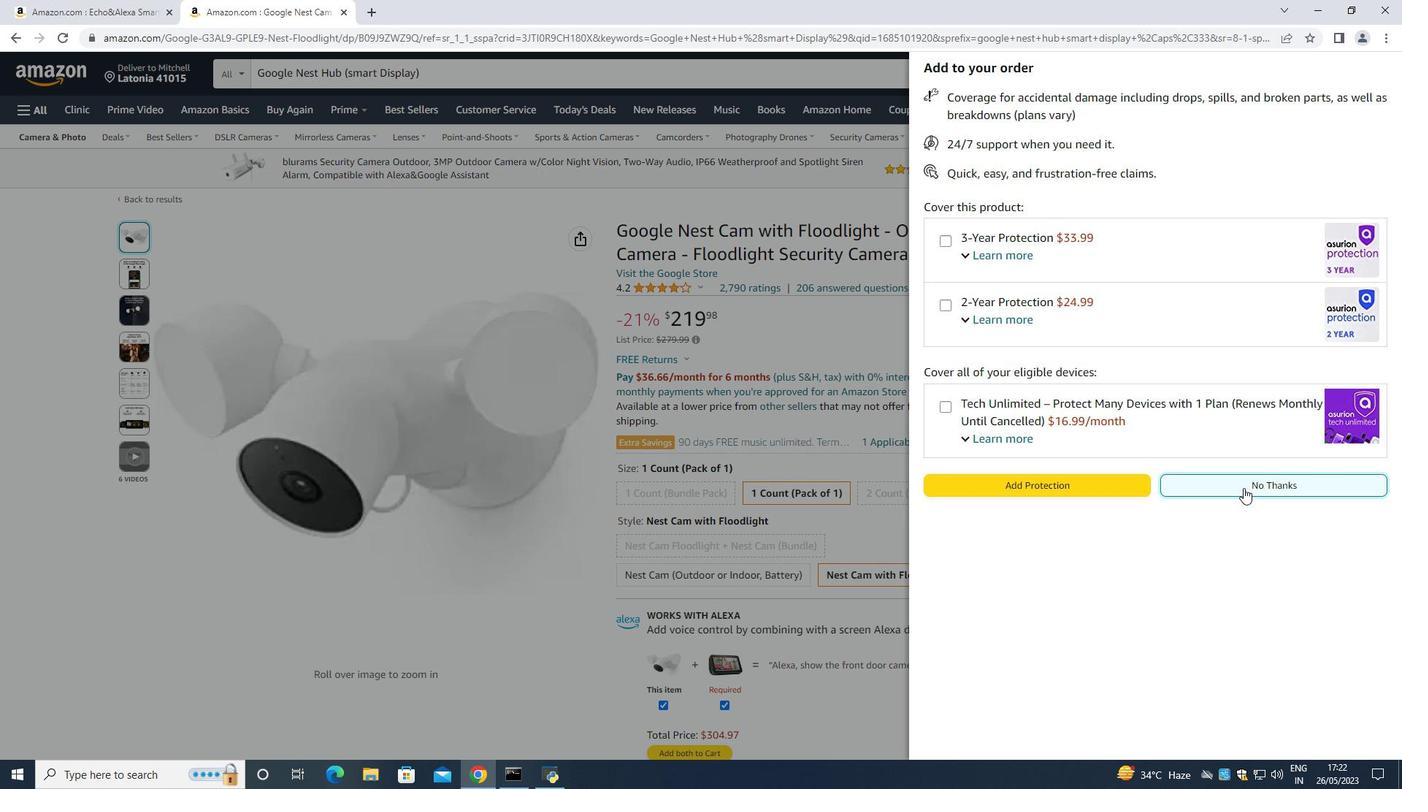 
Action: Mouse moved to (1084, 563)
Screenshot: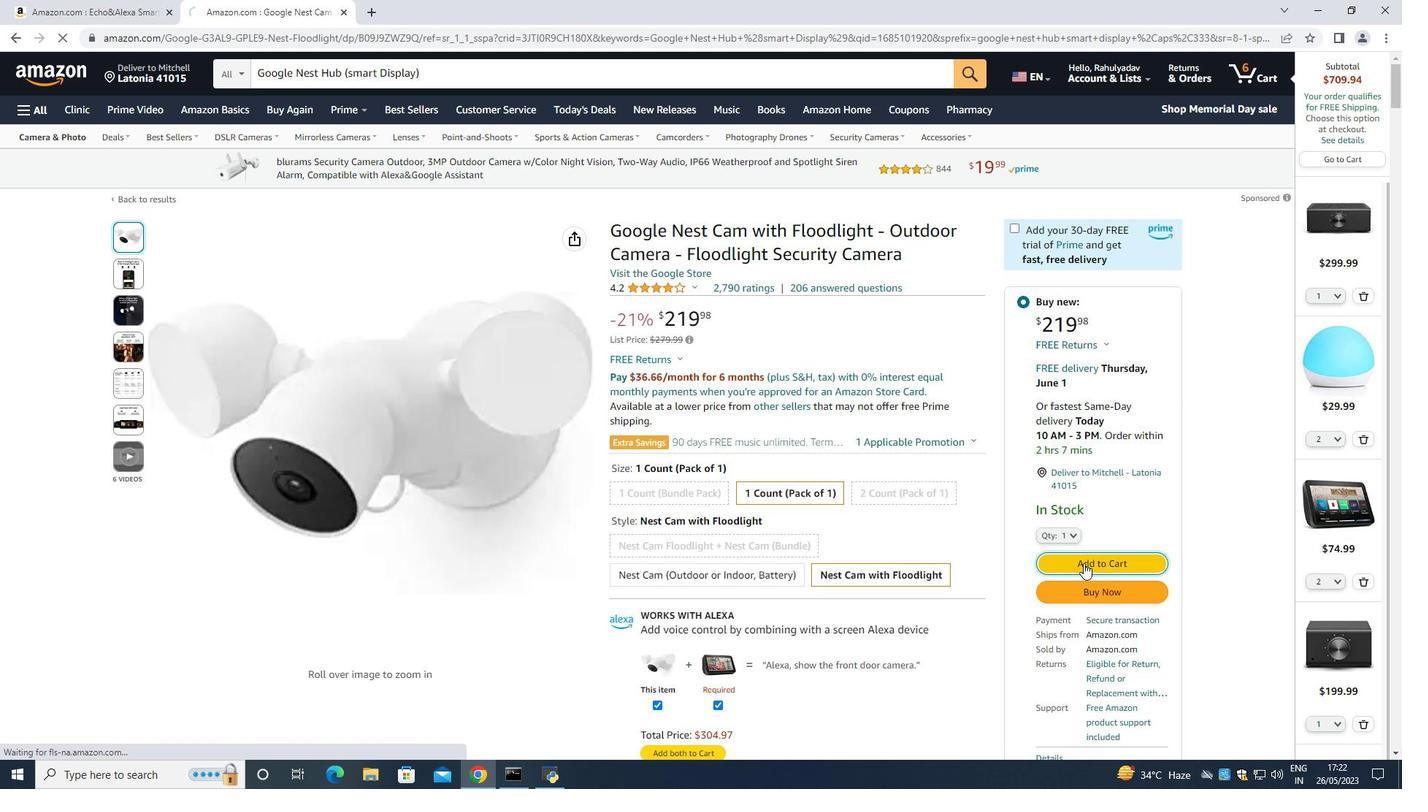 
Action: Mouse pressed left at (1084, 563)
Screenshot: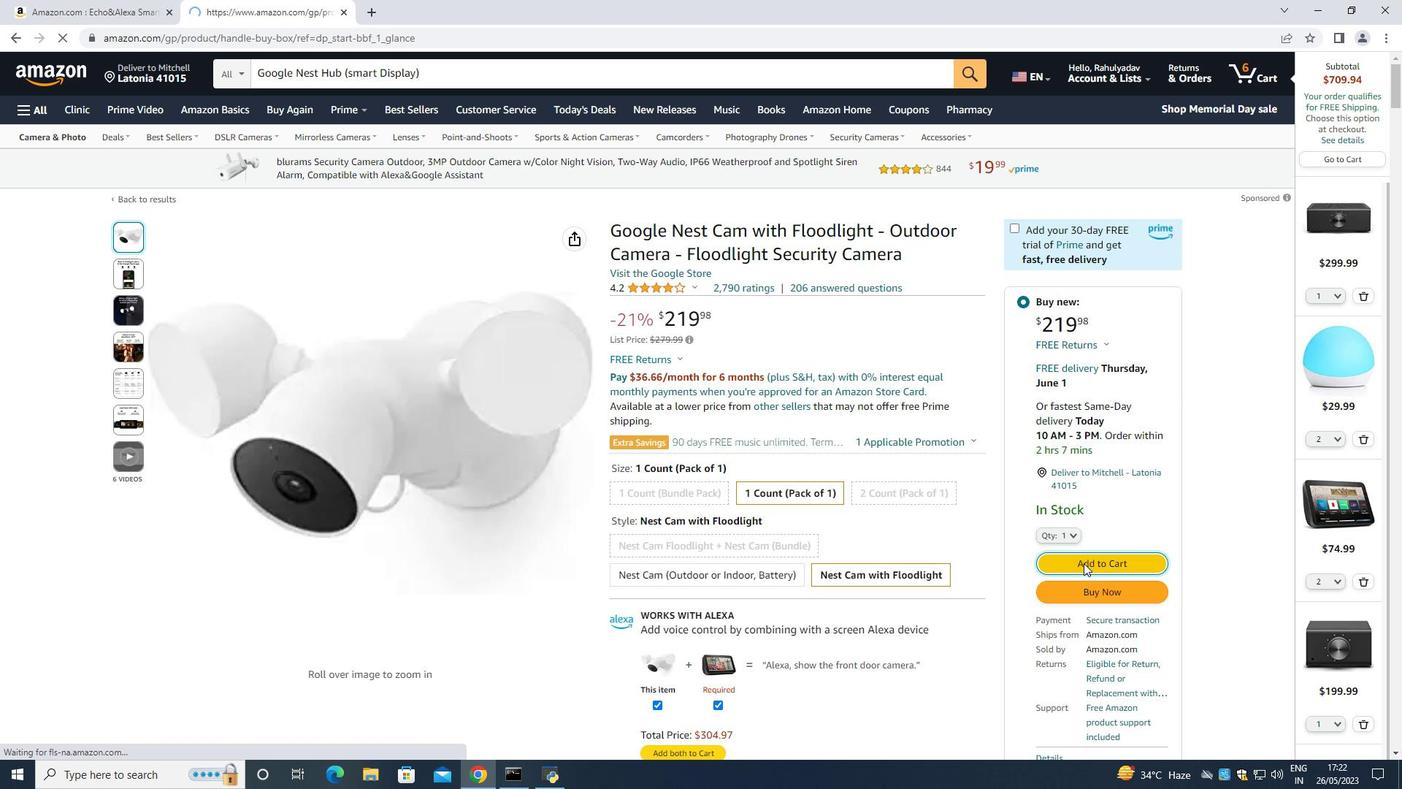 
Action: Mouse moved to (356, 76)
Screenshot: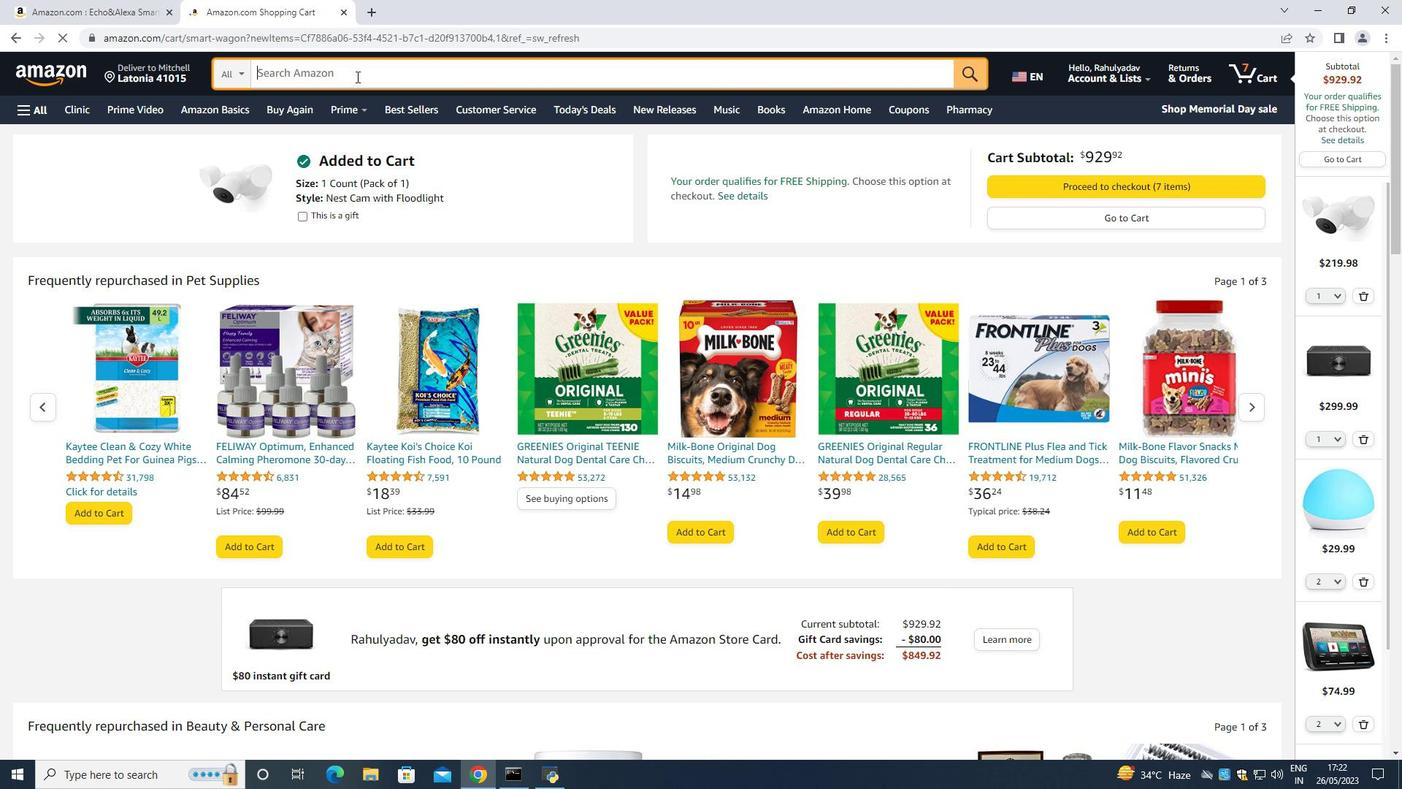 
Action: Mouse pressed left at (356, 76)
Screenshot: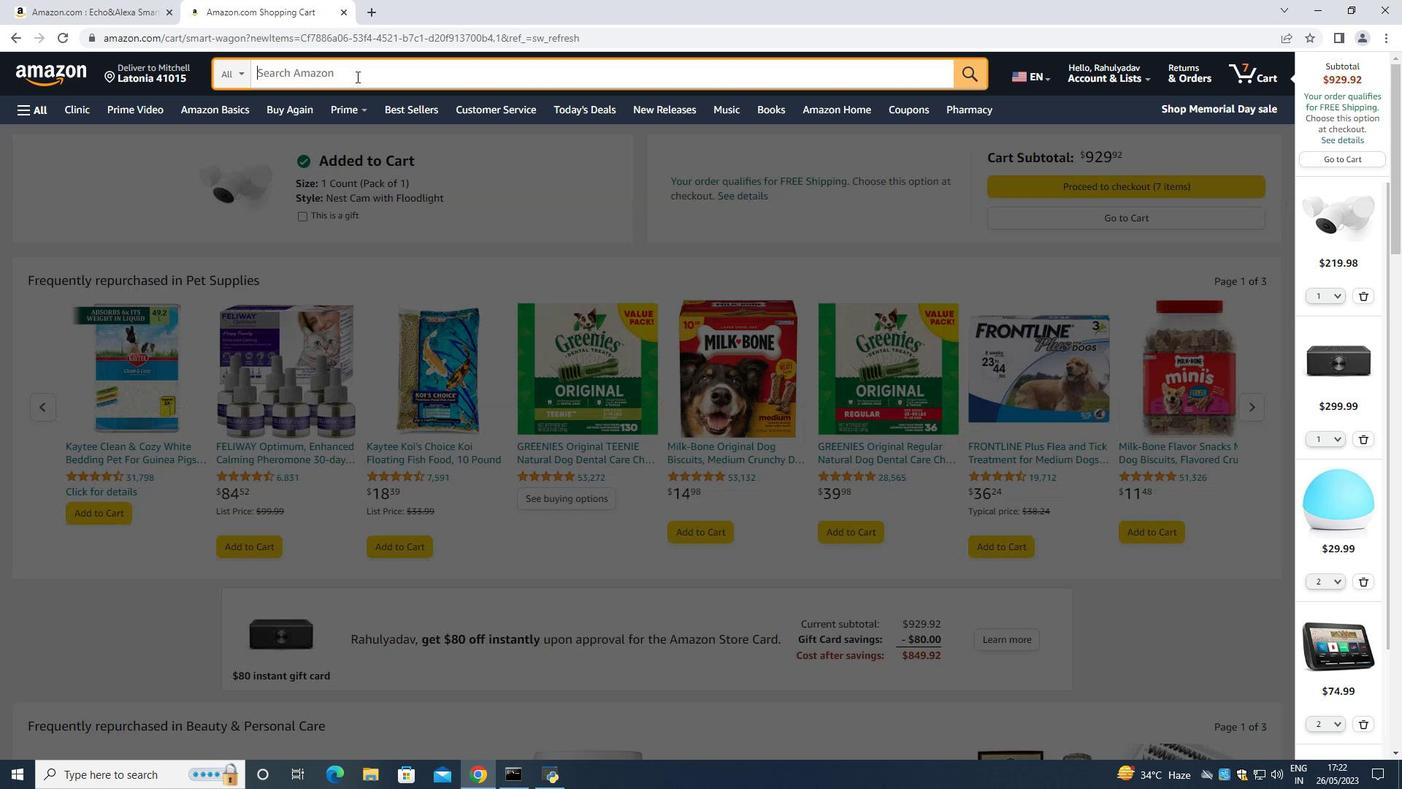 
Action: Key pressed <Key.shift><Key.shift><Key.shift><Key.shift><Key.shift><Key.shift><Key.shift><Key.shift><Key.shift><Key.shift><Key.shift><Key.shift><Key.shift><Key.shift><Key.shift><Key.shift><Key.shift><Key.shift><Key.shift><Key.shift><Key.shift><Key.shift><Key.shift><Key.shift><Key.shift><Key.shift><Key.shift><Key.shift><Key.shift><Key.shift><Key.shift><Key.shift><Key.shift><Key.shift><Key.shift><Key.shift>Audible<Key.space><Key.shift>Books<Key.space><Key.shift_r><Key.shift_r><Key.shift_r><Key.shift_r><Key.shift_r><Key.shift_r><Key.shift_r><Key.shift_r><Key.shift_r><Key.shift_r><Key.shift_r><Key.shift_r><Key.shift_r><Key.shift_r><Key.shift_r><Key.shift_r><Key.shift_r><Key.shift_r><Key.shift_r><Key.shift_r><Key.shift_r><Key.shift_r>$<Key.backspace><Key.shift_r>&<Key.space><Key.shift><Key.shift><Key.shift><Key.shift><Key.shift><Key.shift><Key.shift><Key.shift>Originals<Key.space>
Screenshot: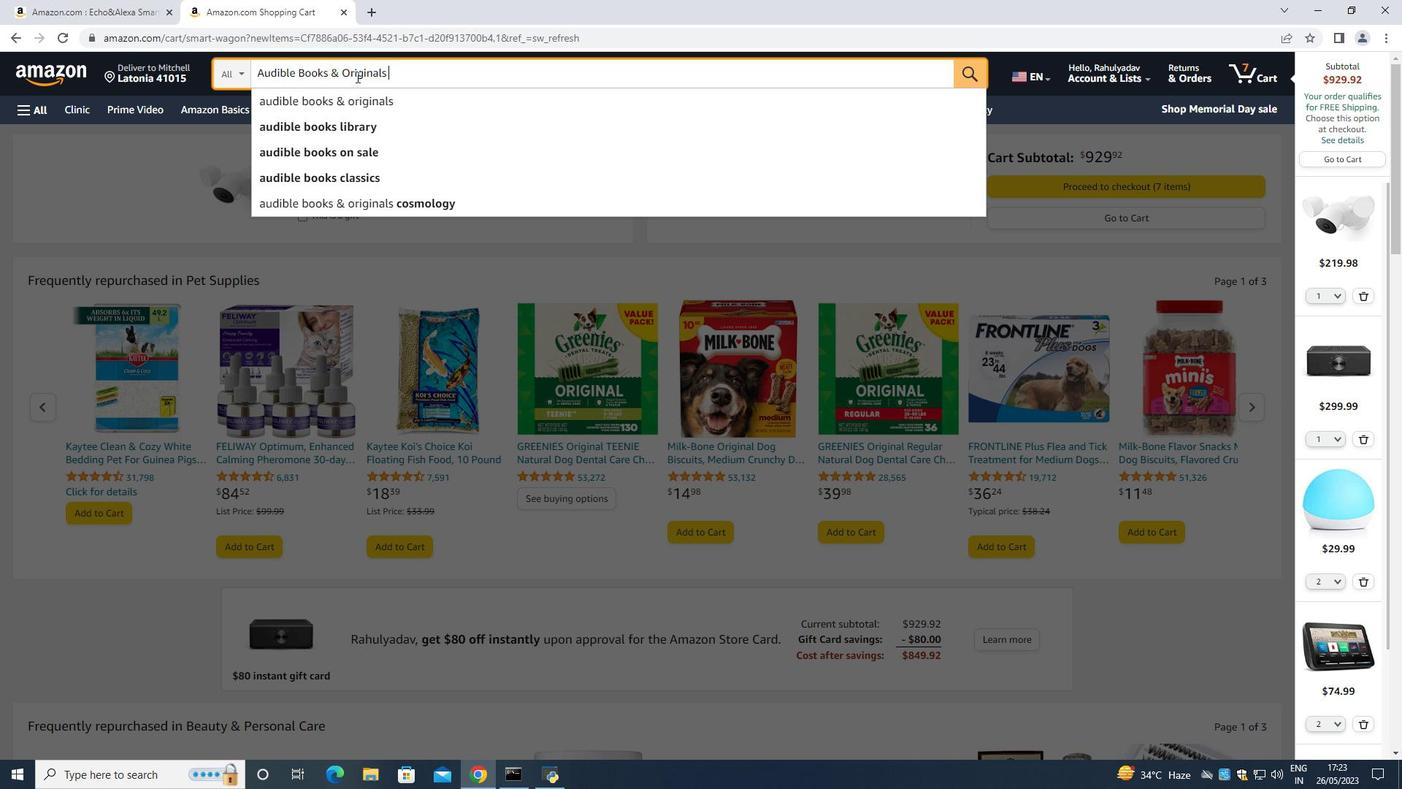 
Action: Mouse moved to (170, 127)
Screenshot: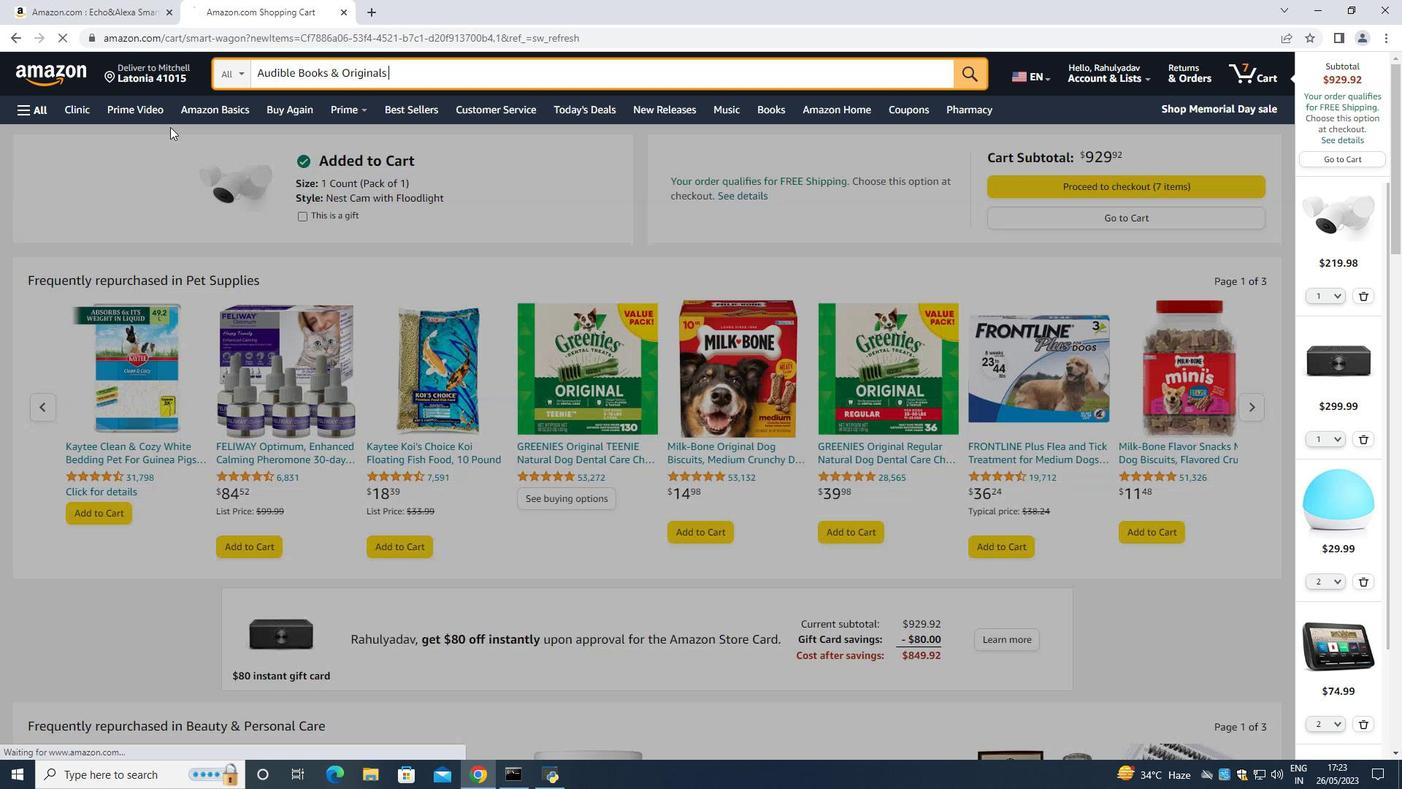 
Action: Key pressed <Key.enter>
Screenshot: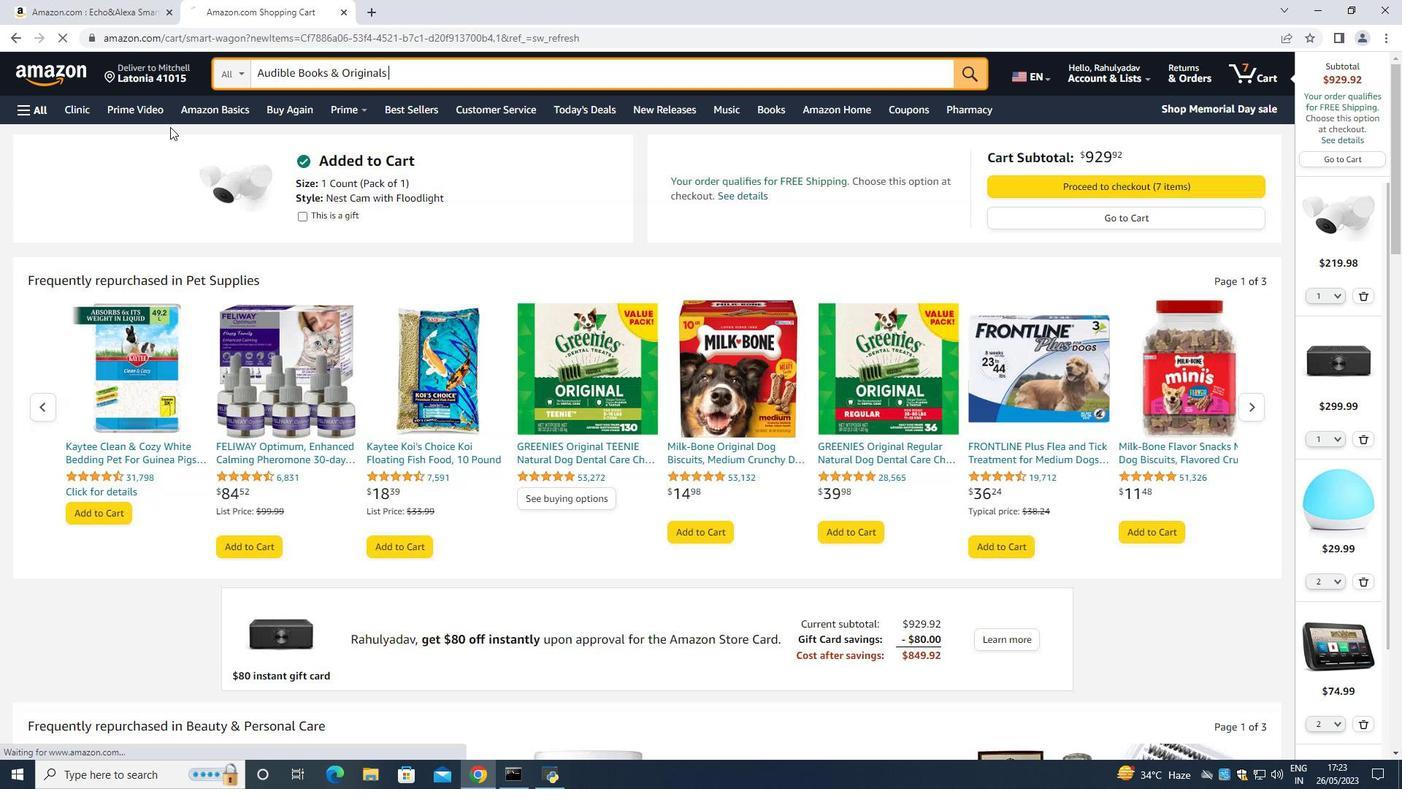 
Action: Mouse moved to (522, 77)
Screenshot: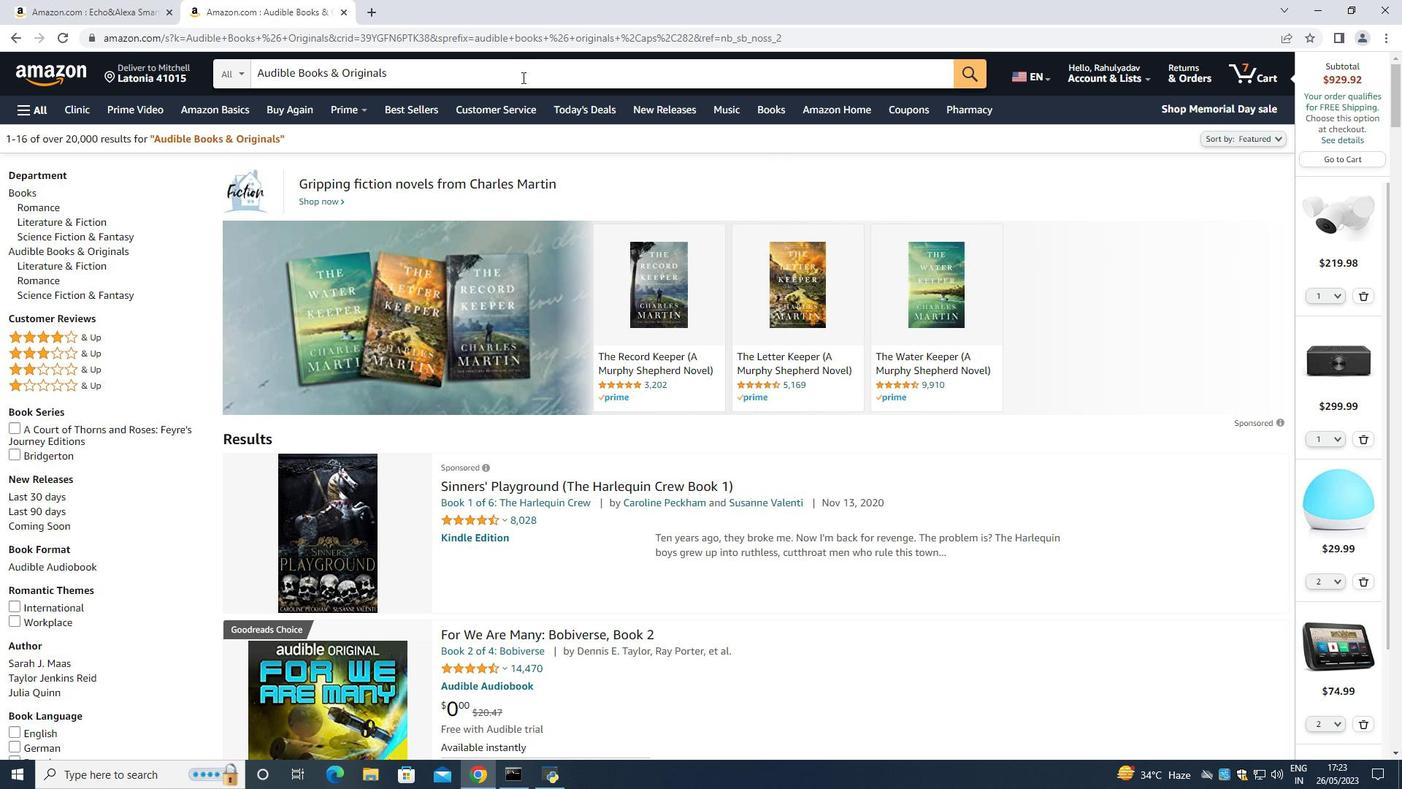 
Action: Mouse pressed left at (522, 77)
Screenshot: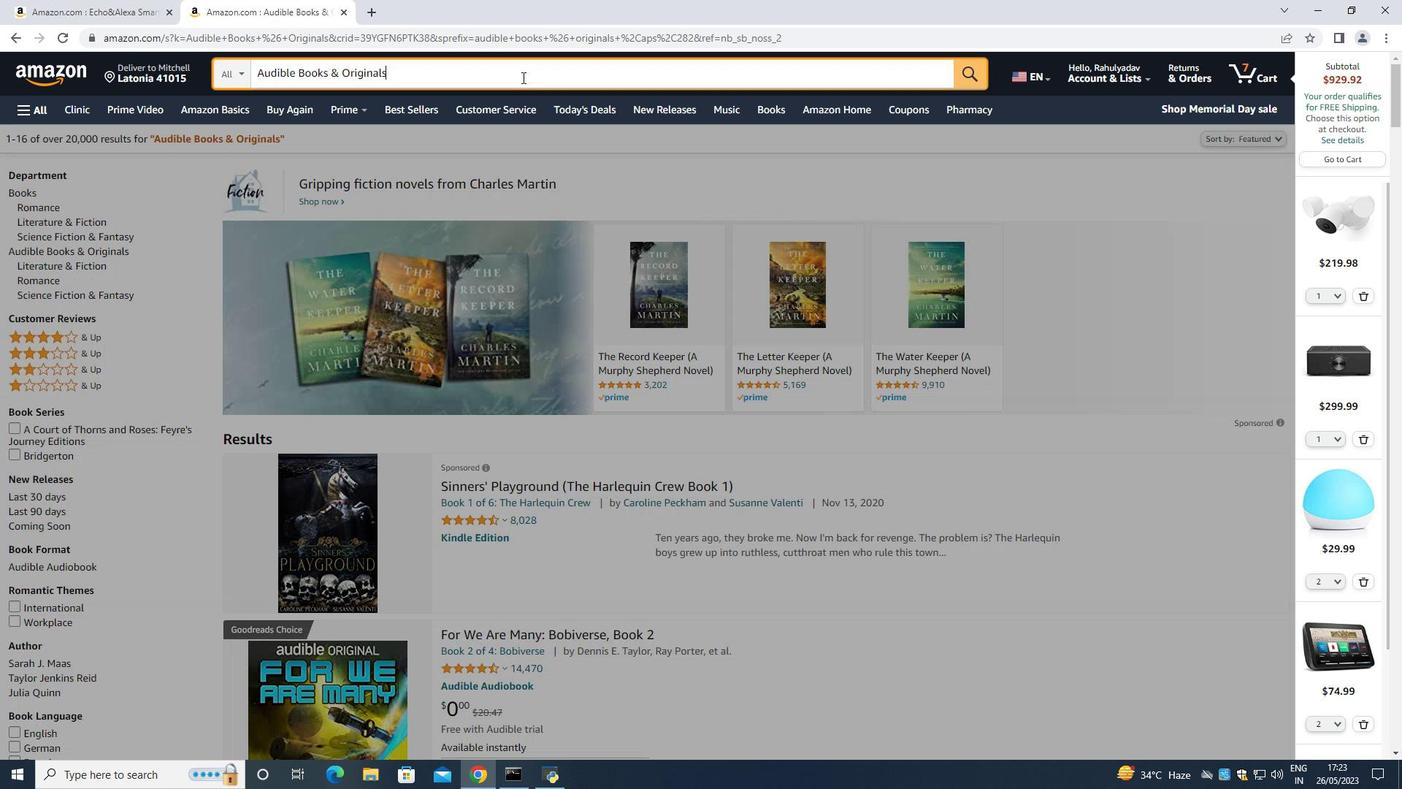 
Action: Key pressed <Key.space><Key.shift>The<Key.space><Key.shift>Alchemist<Key.space>by<Key.space>paulo<Key.space><Key.shift>Coelho<Key.space><Key.enter>
Screenshot: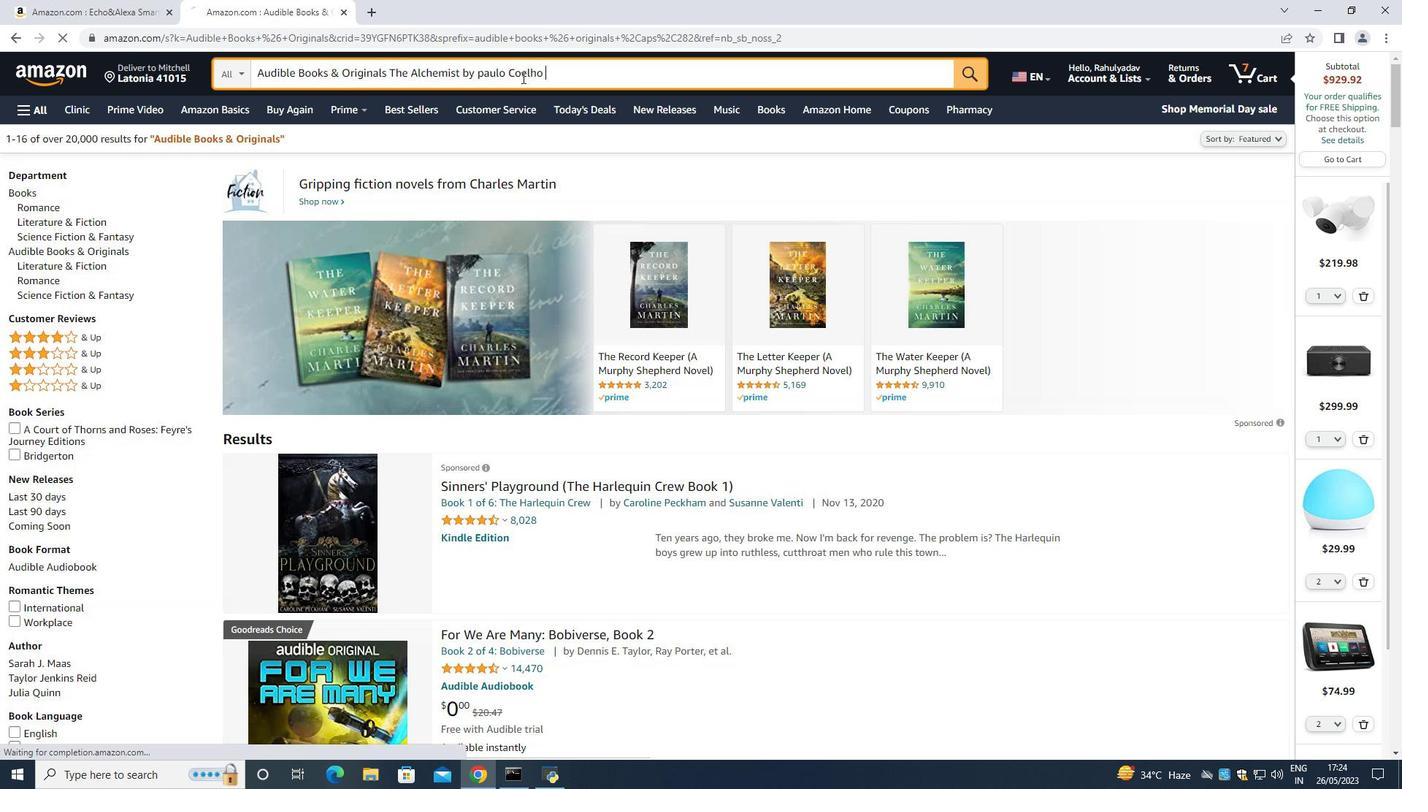 
Action: Mouse moved to (538, 479)
Screenshot: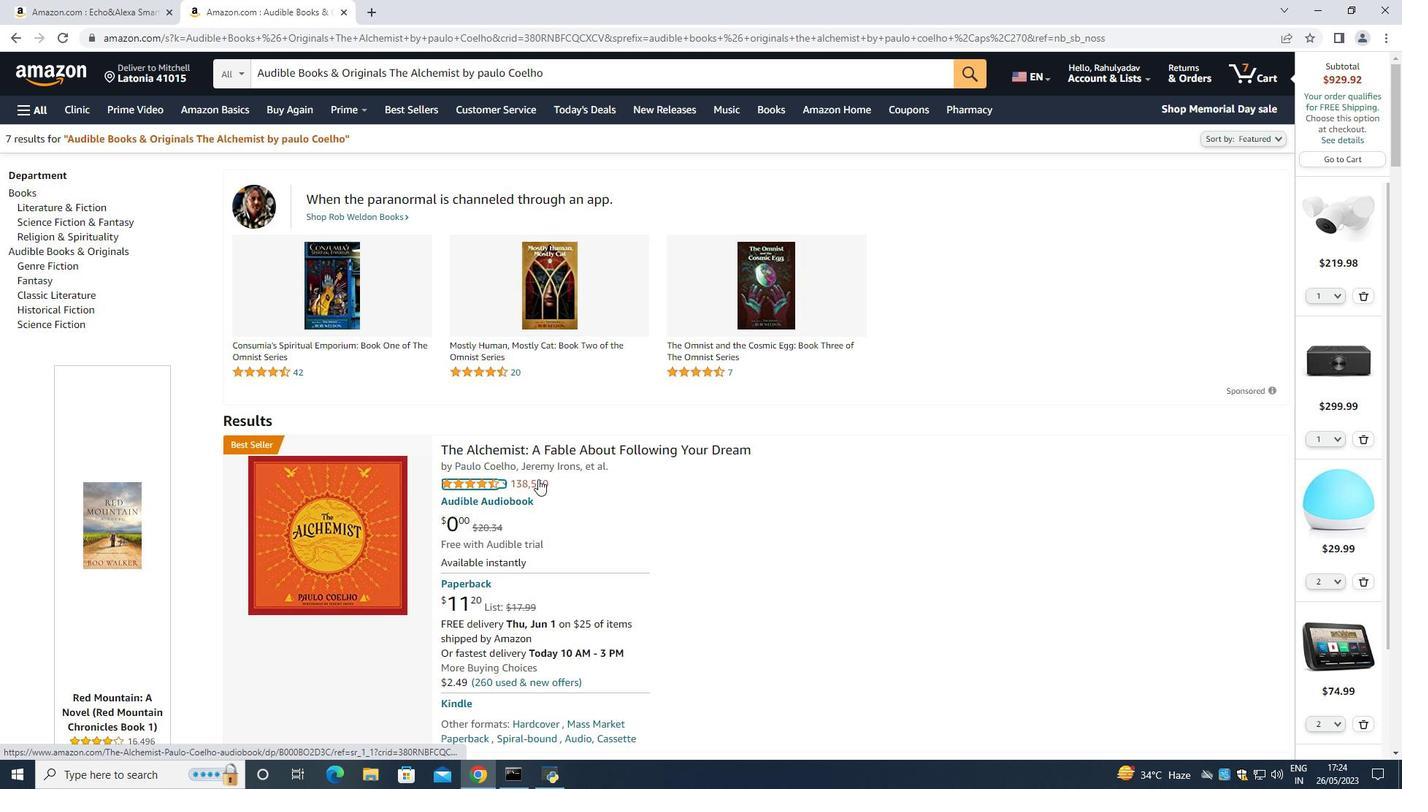 
Action: Mouse scrolled (538, 478) with delta (0, 0)
Screenshot: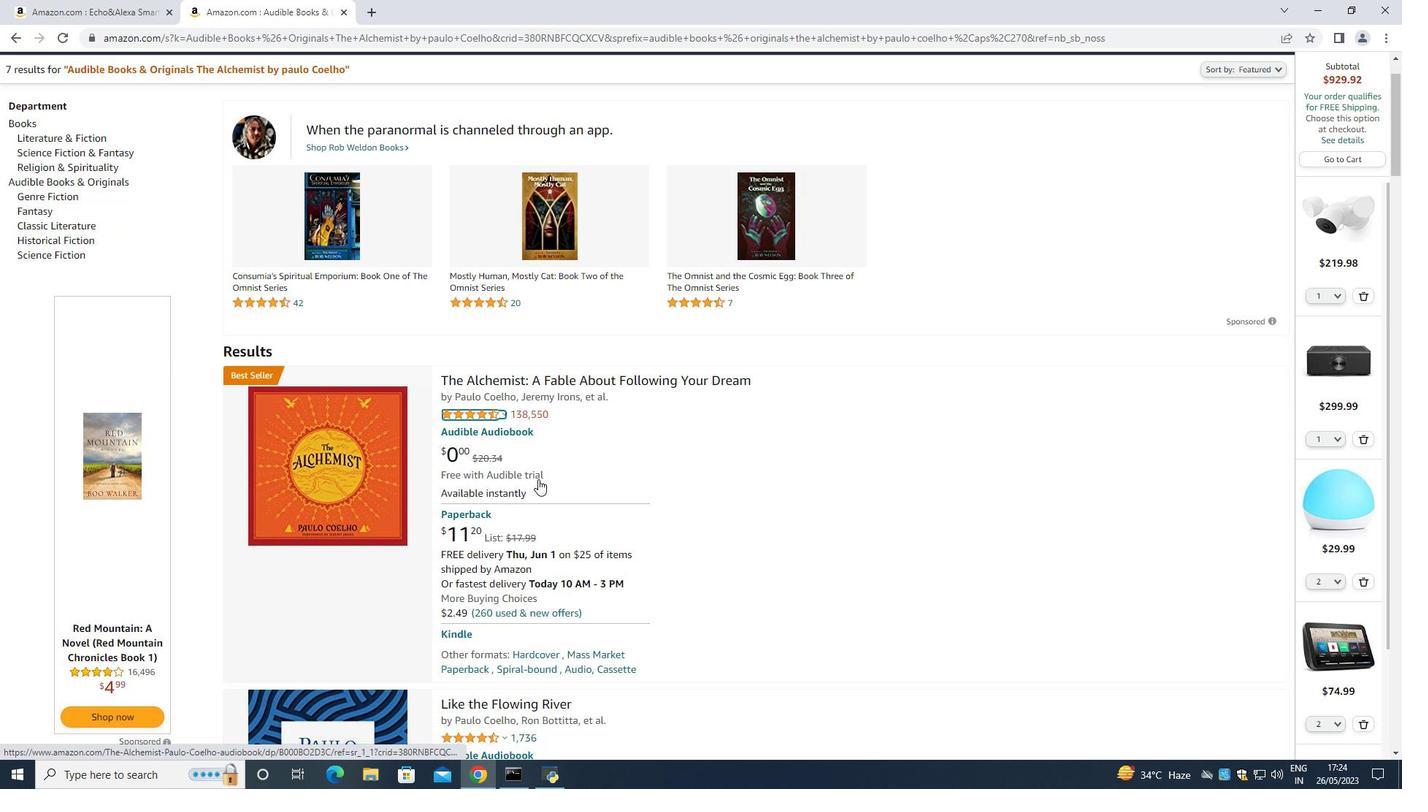 
Action: Mouse scrolled (538, 478) with delta (0, 0)
Screenshot: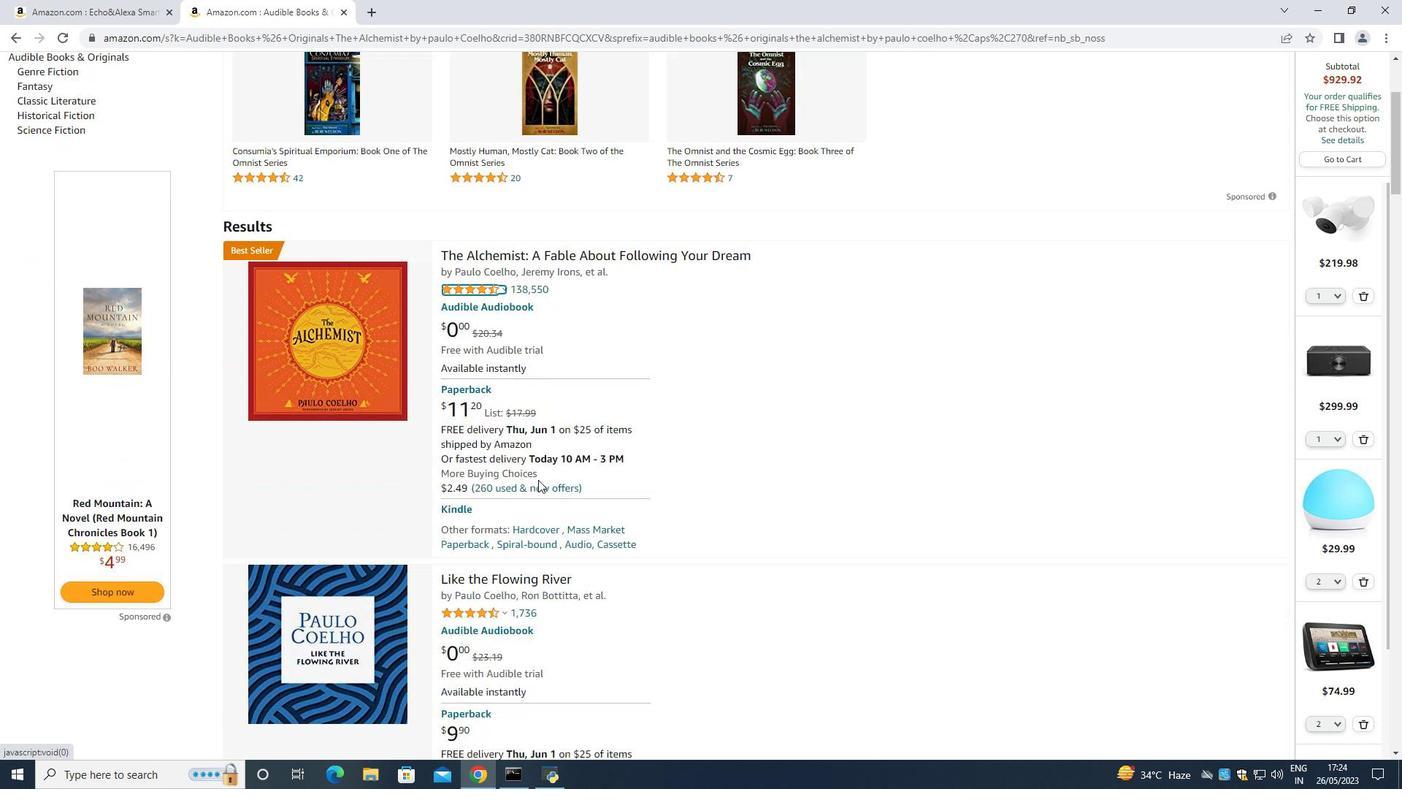 
Action: Mouse scrolled (538, 478) with delta (0, 0)
Screenshot: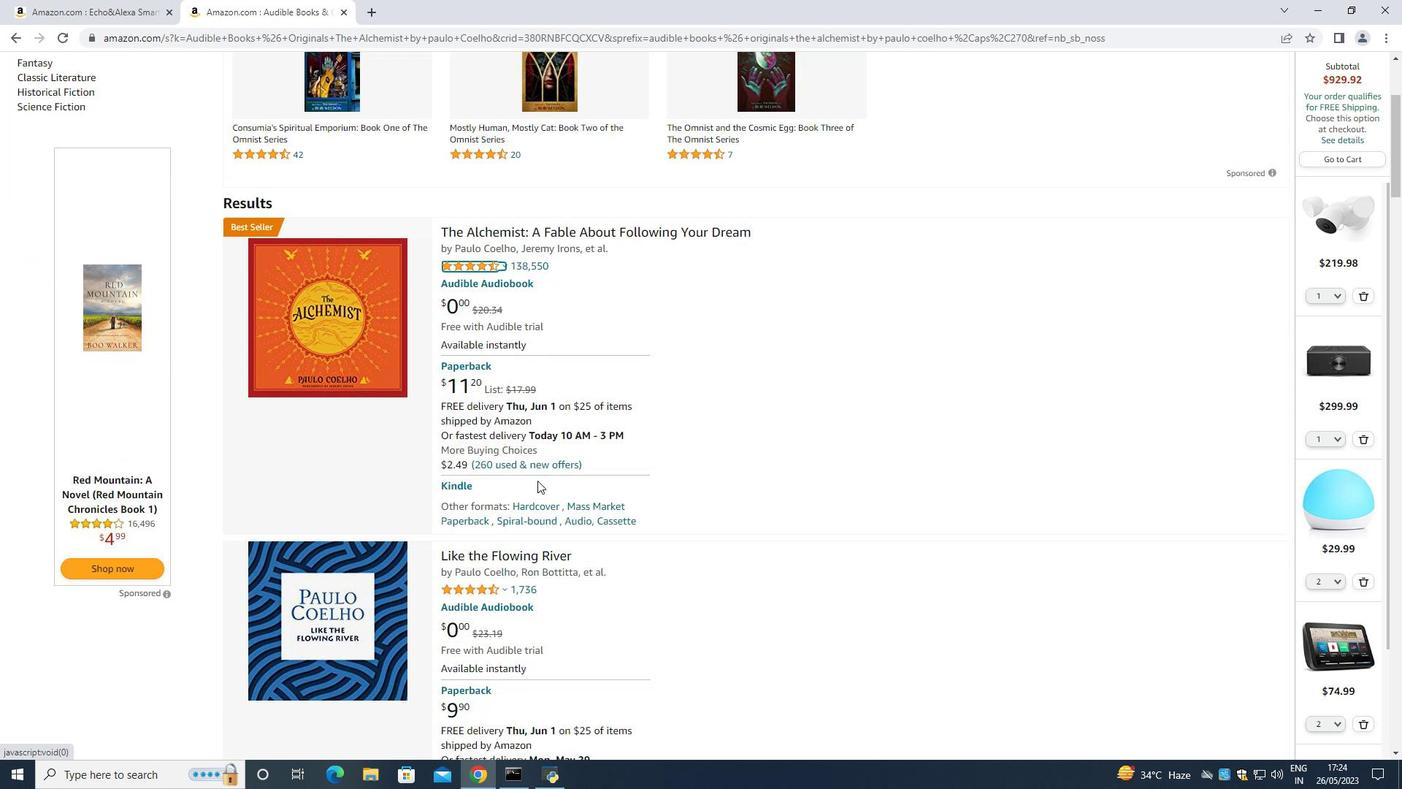 
Action: Mouse moved to (538, 480)
Screenshot: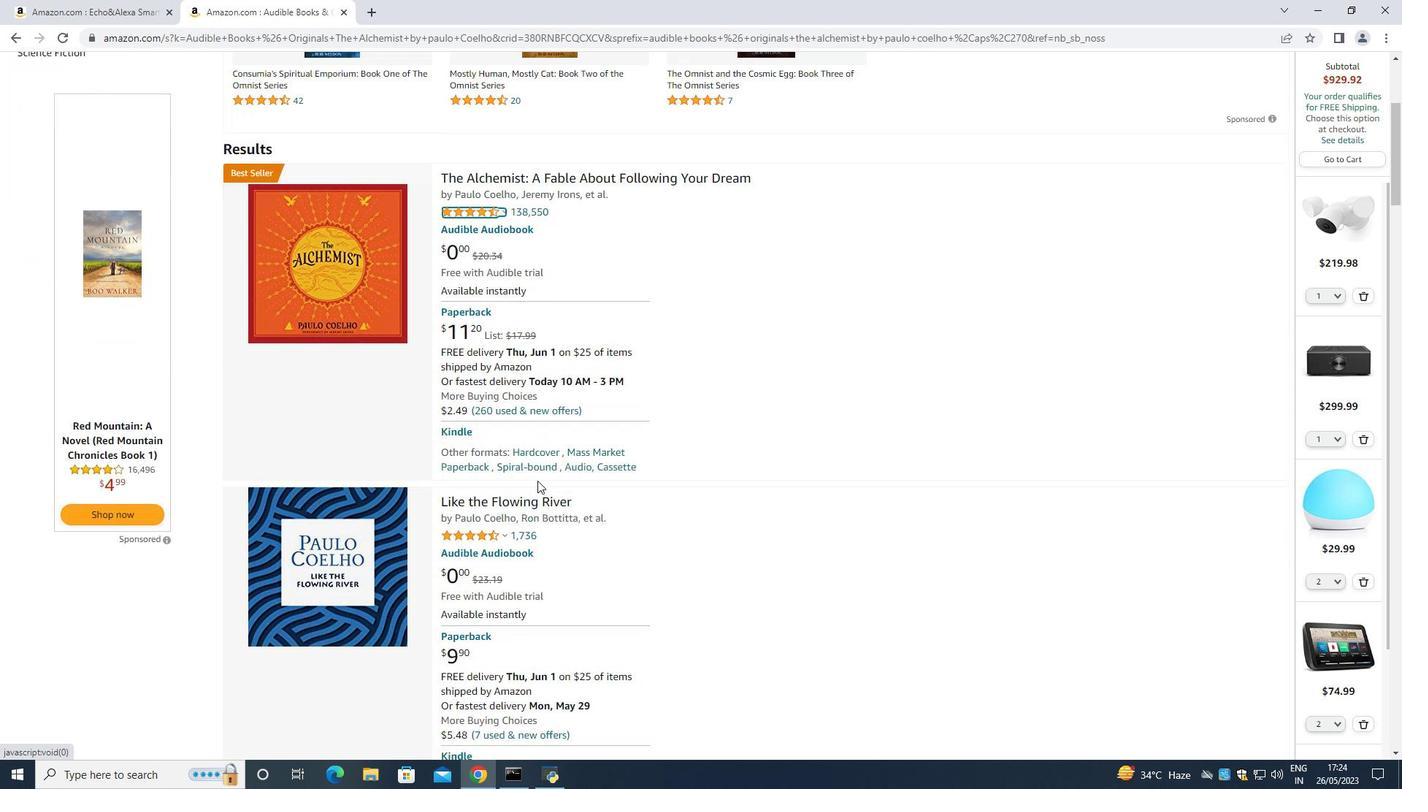 
Action: Mouse scrolled (538, 479) with delta (0, 0)
Screenshot: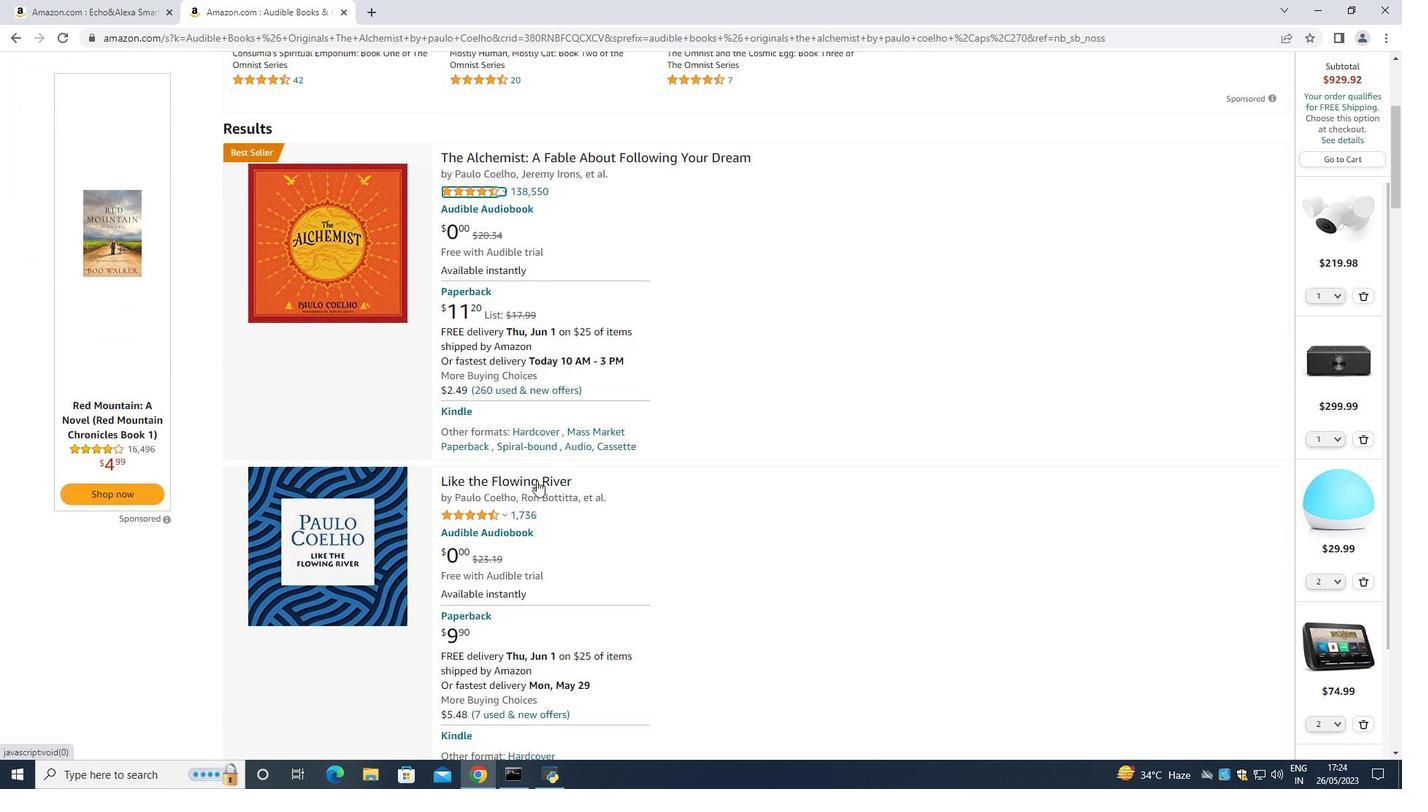 
Action: Mouse moved to (700, 165)
Screenshot: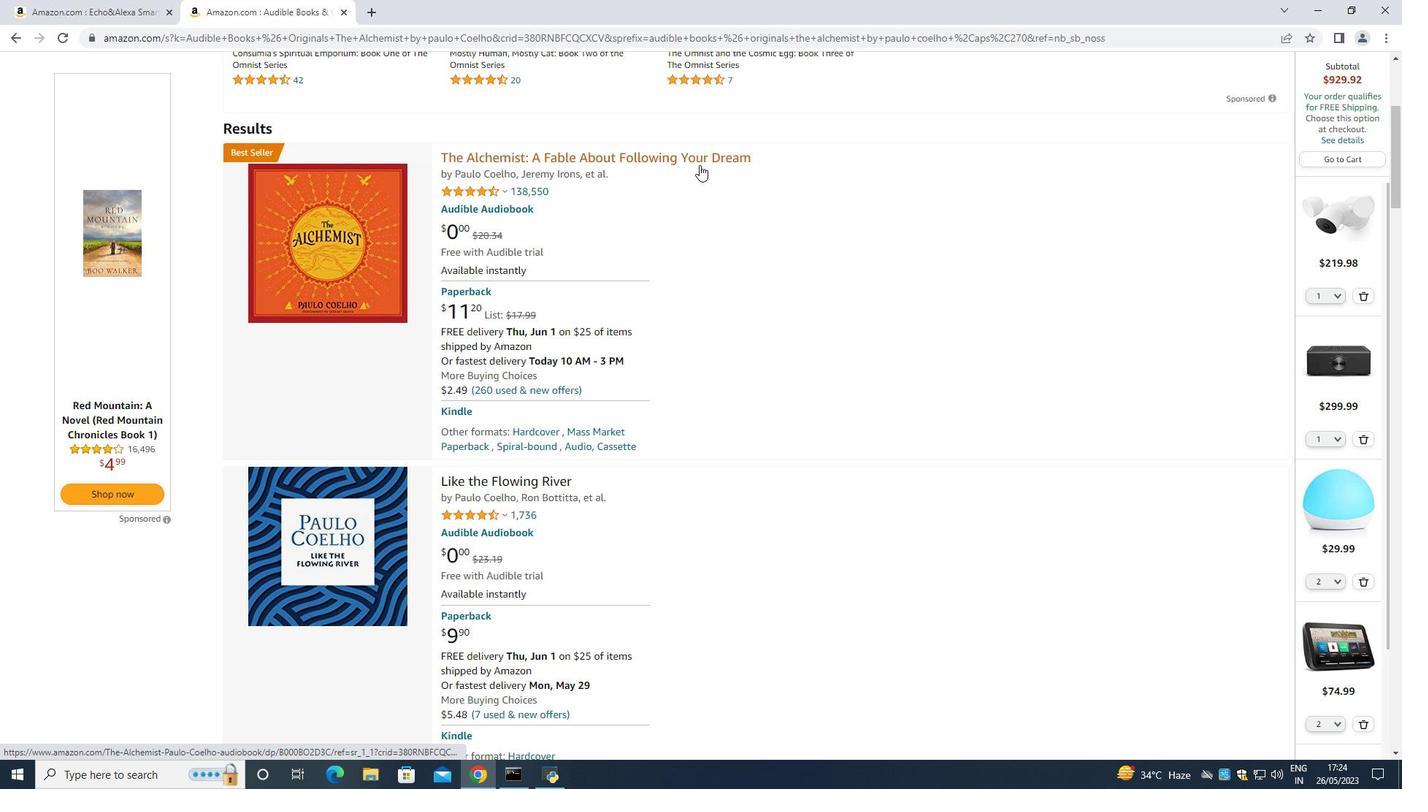 
Action: Mouse pressed left at (700, 165)
Screenshot: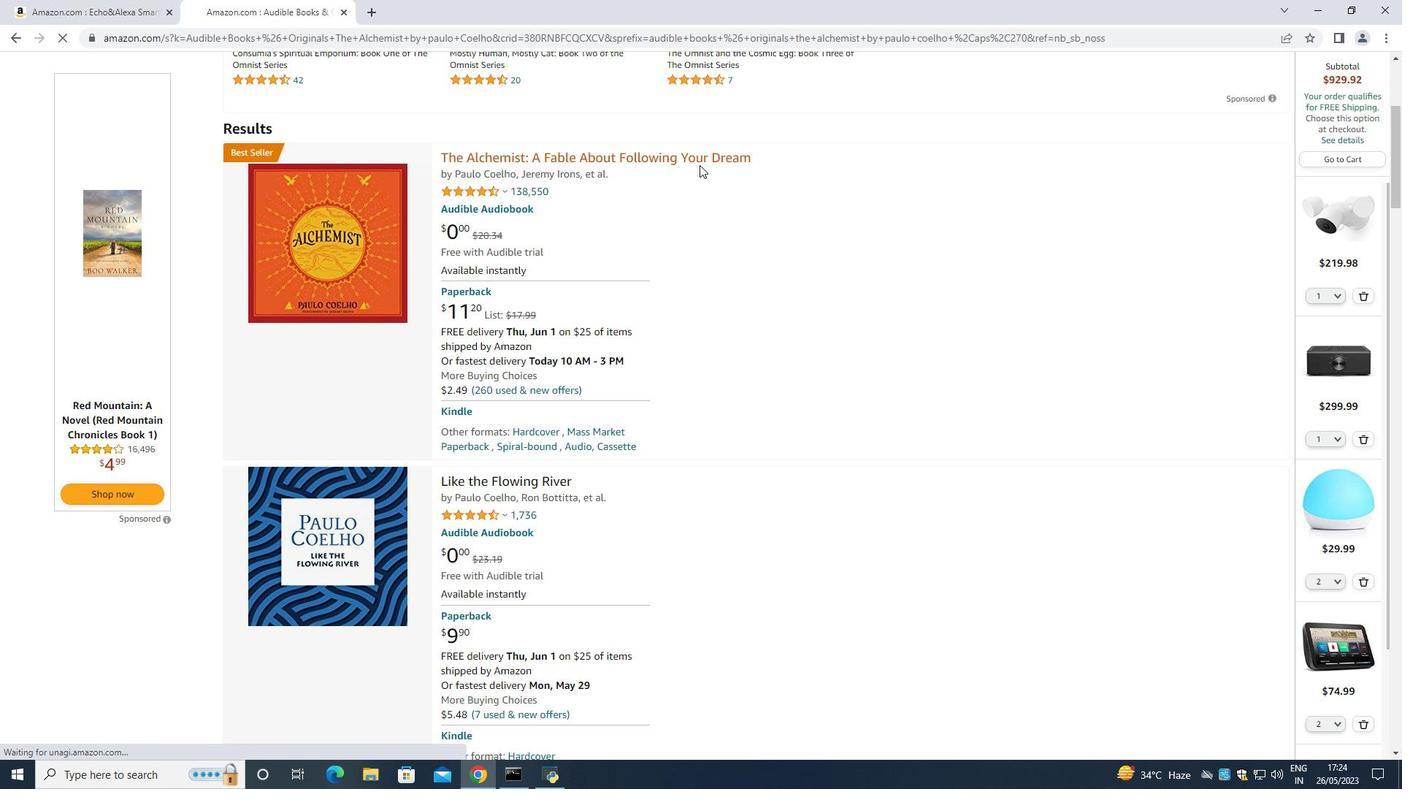 
Action: Mouse moved to (1053, 453)
Screenshot: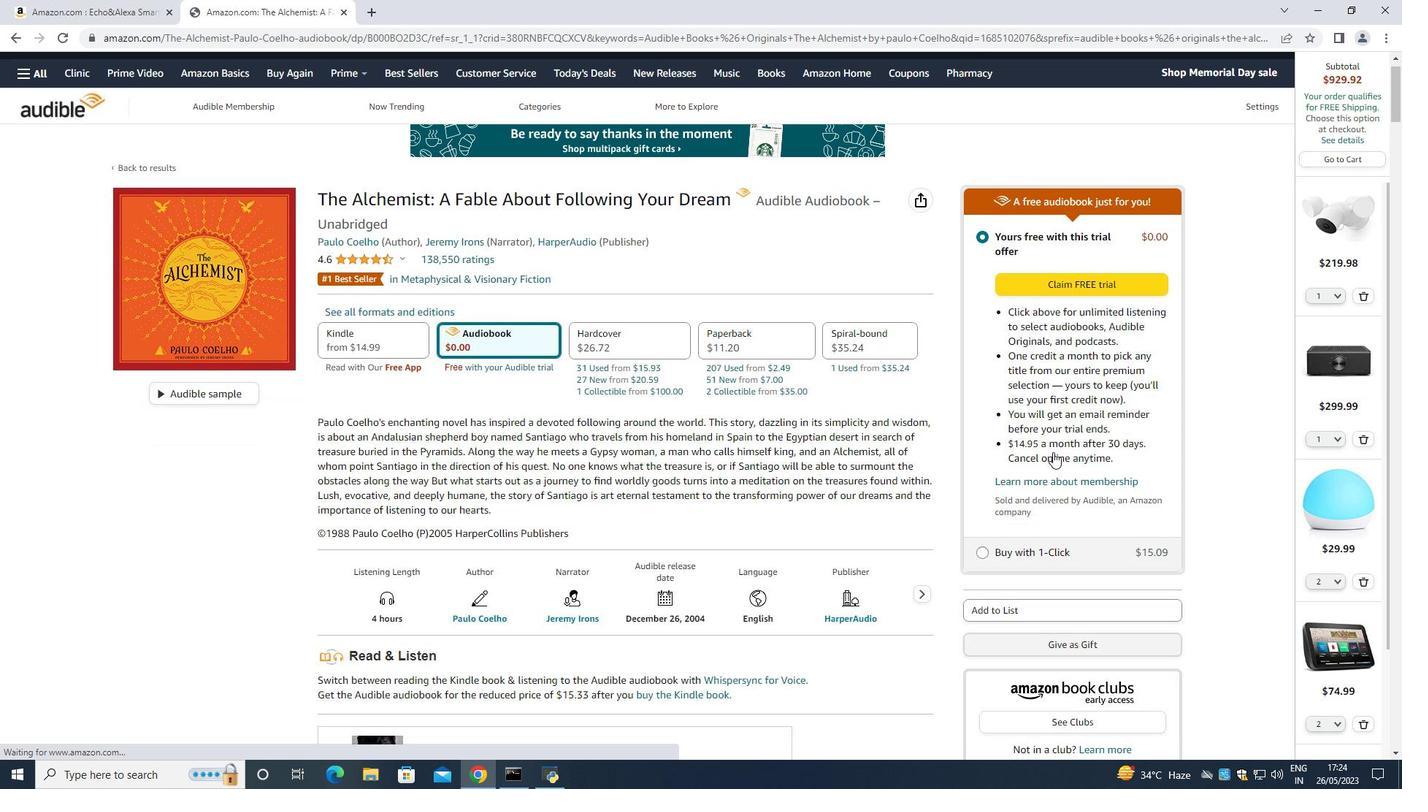 
Action: Mouse scrolled (1053, 452) with delta (0, 0)
Screenshot: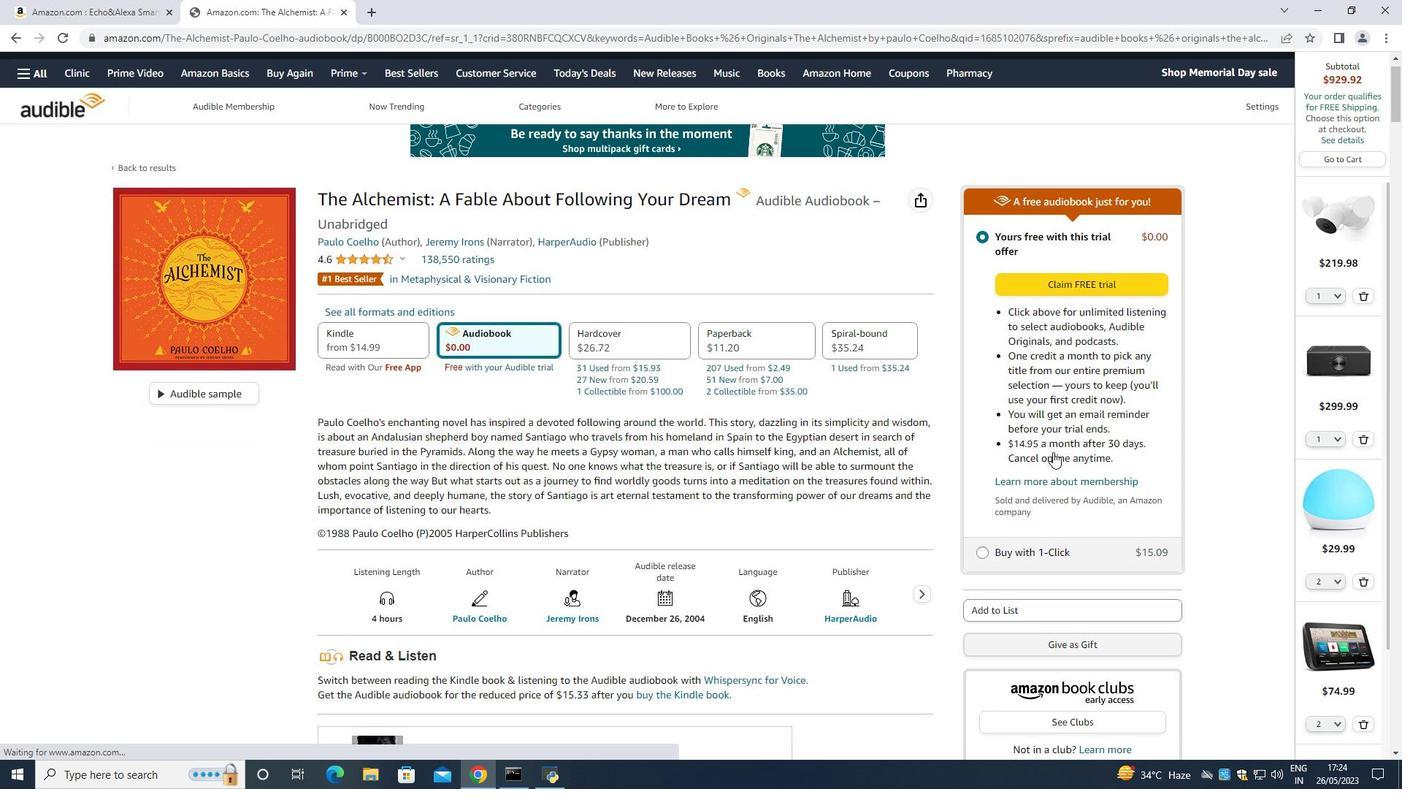 
Action: Mouse moved to (1053, 452)
Screenshot: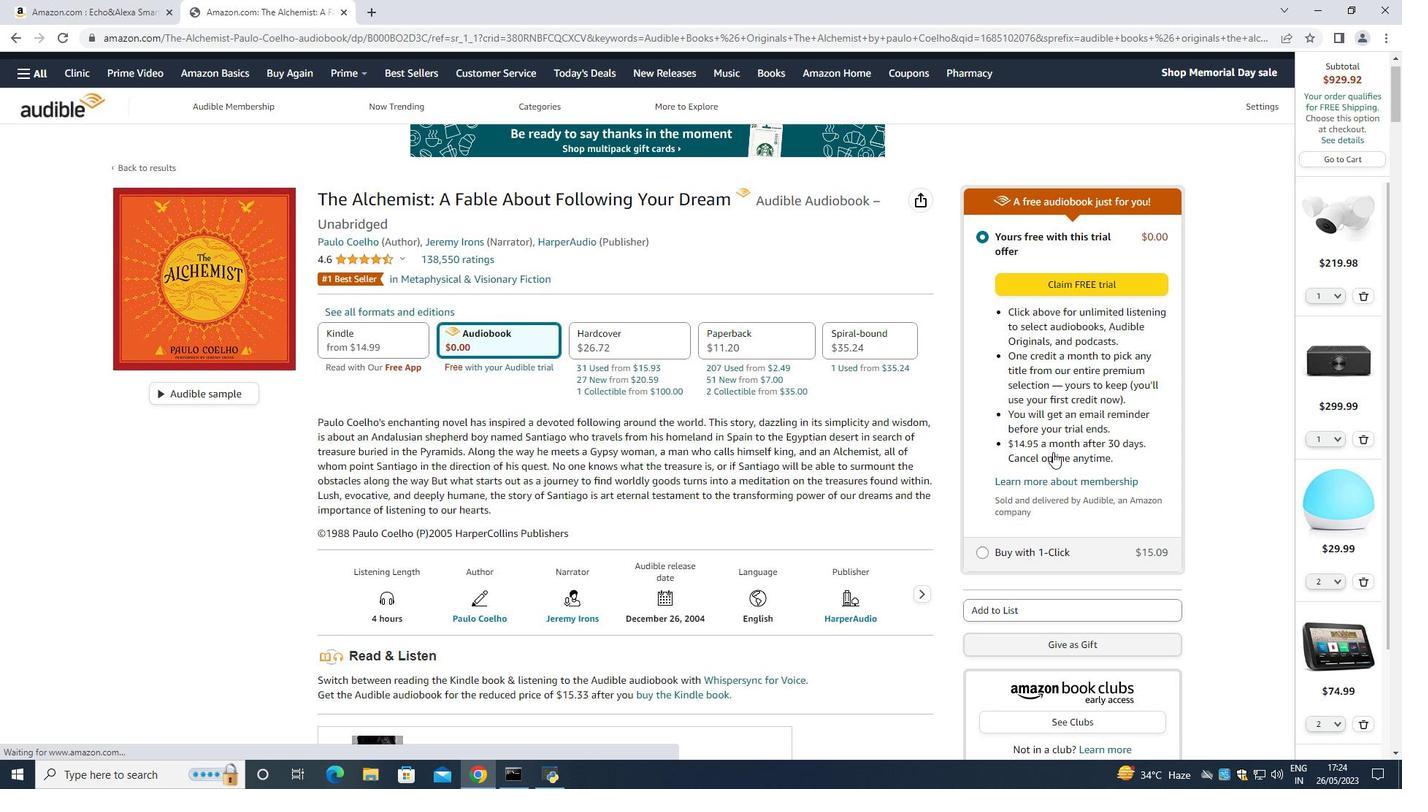 
Action: Mouse scrolled (1053, 451) with delta (0, 0)
Screenshot: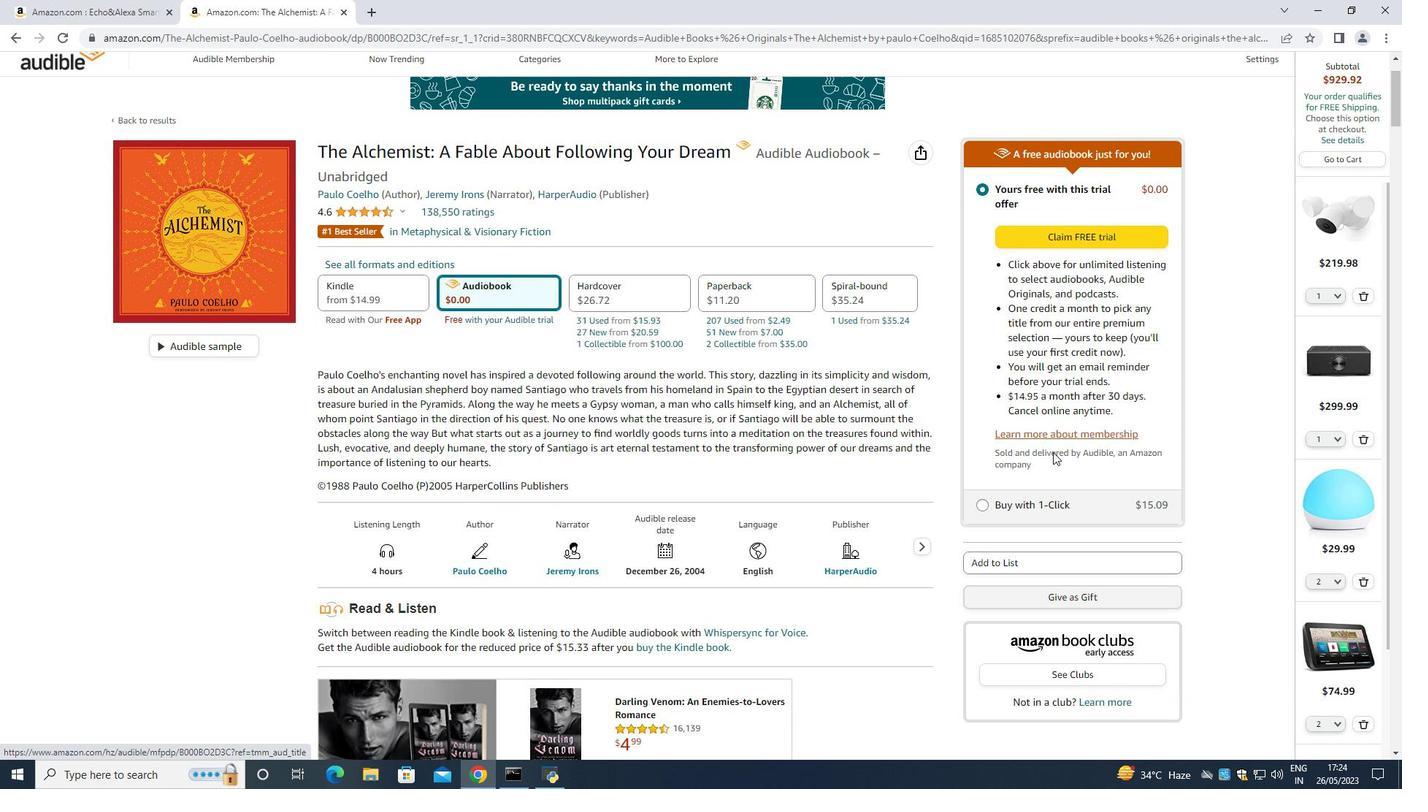 
Action: Mouse scrolled (1053, 451) with delta (0, 0)
Screenshot: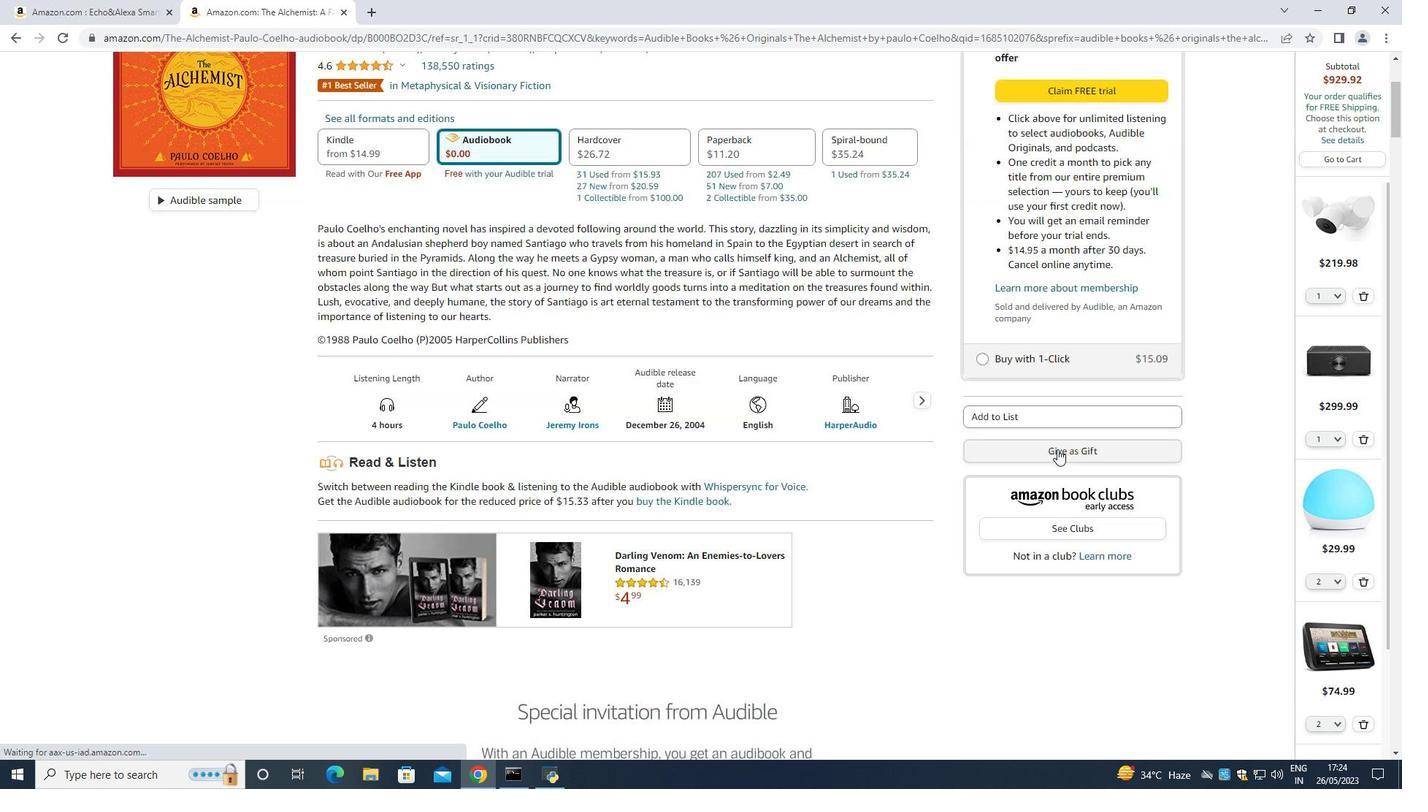 
Action: Mouse scrolled (1053, 451) with delta (0, 0)
Screenshot: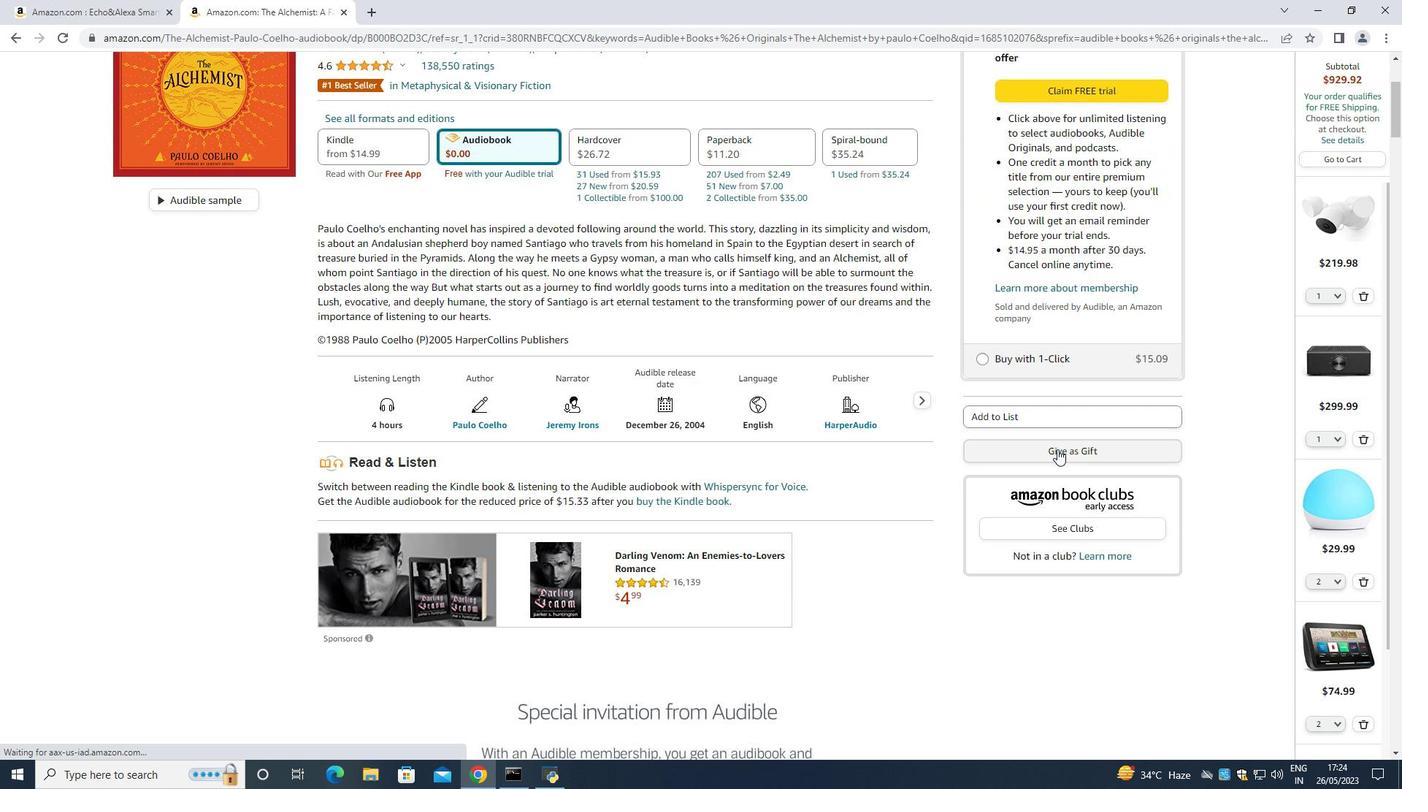 
Action: Mouse moved to (1056, 450)
Screenshot: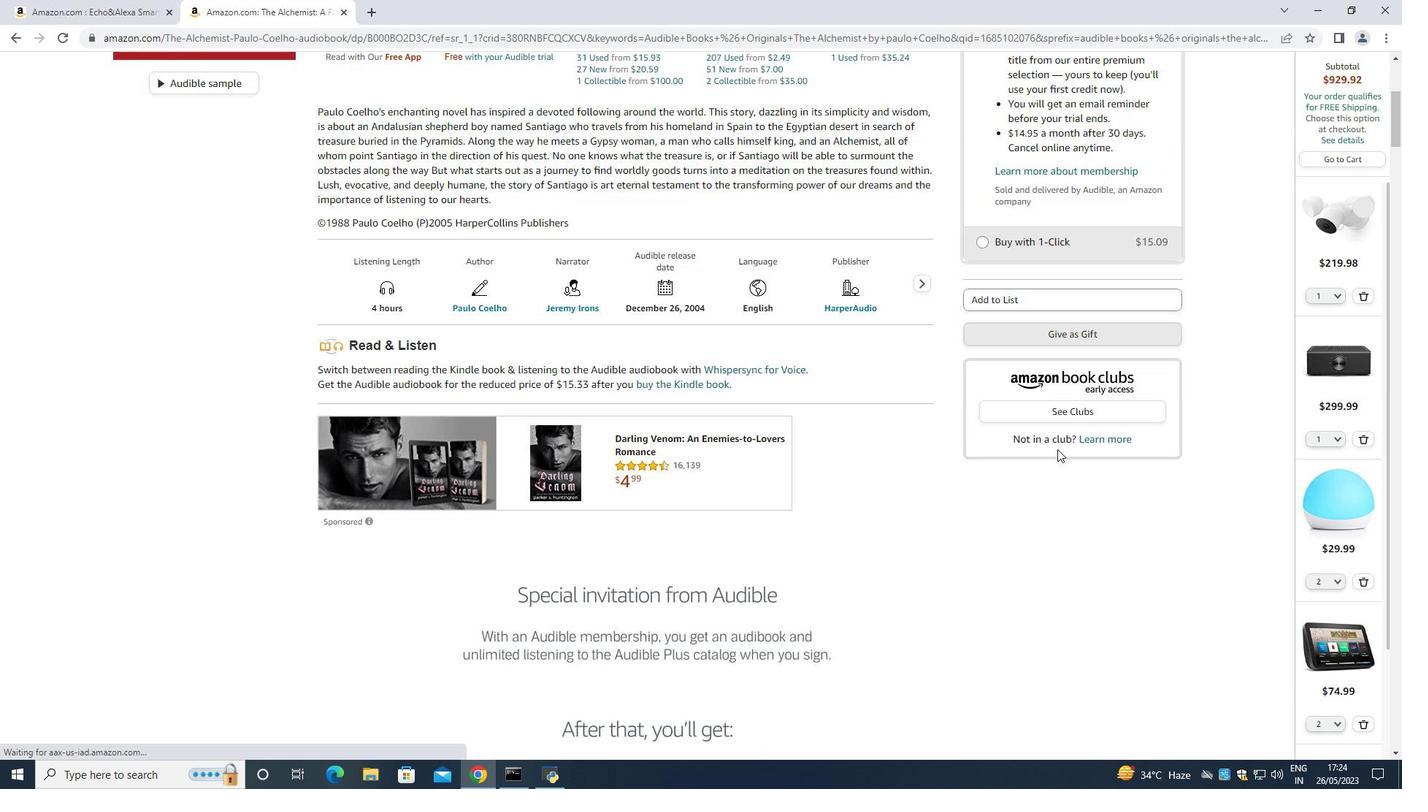 
Action: Mouse scrolled (1055, 450) with delta (0, 0)
Screenshot: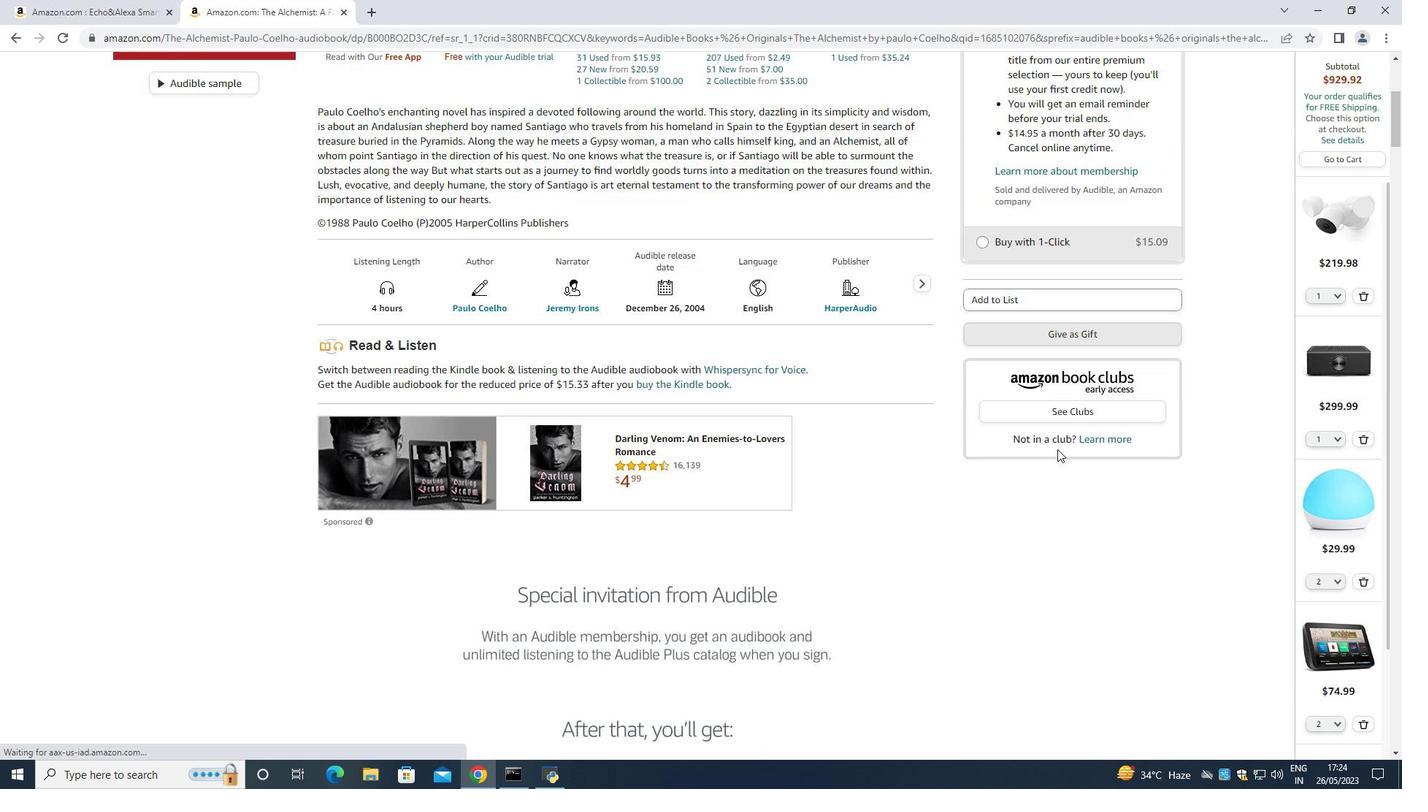 
Action: Mouse moved to (1063, 454)
Screenshot: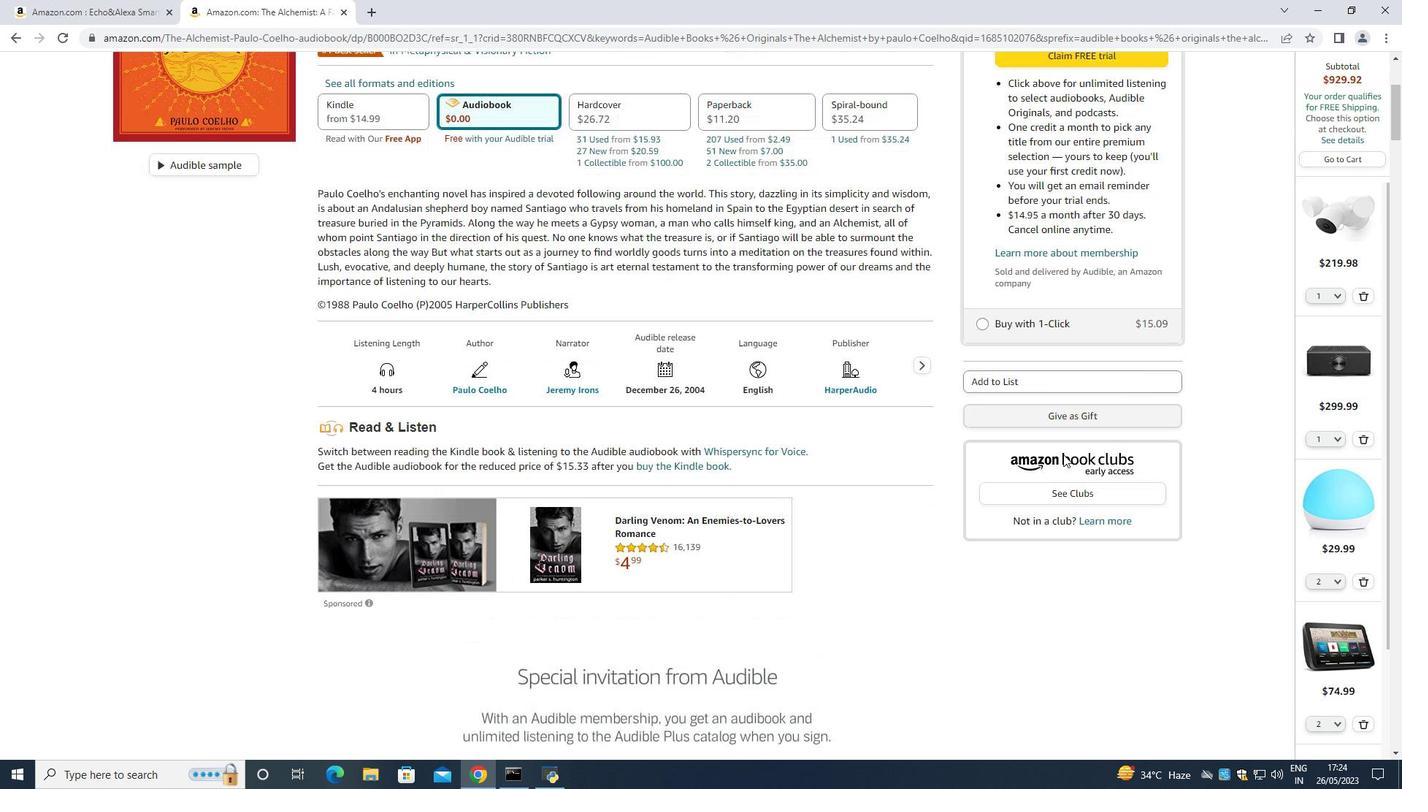 
Action: Mouse scrolled (1063, 455) with delta (0, 0)
Screenshot: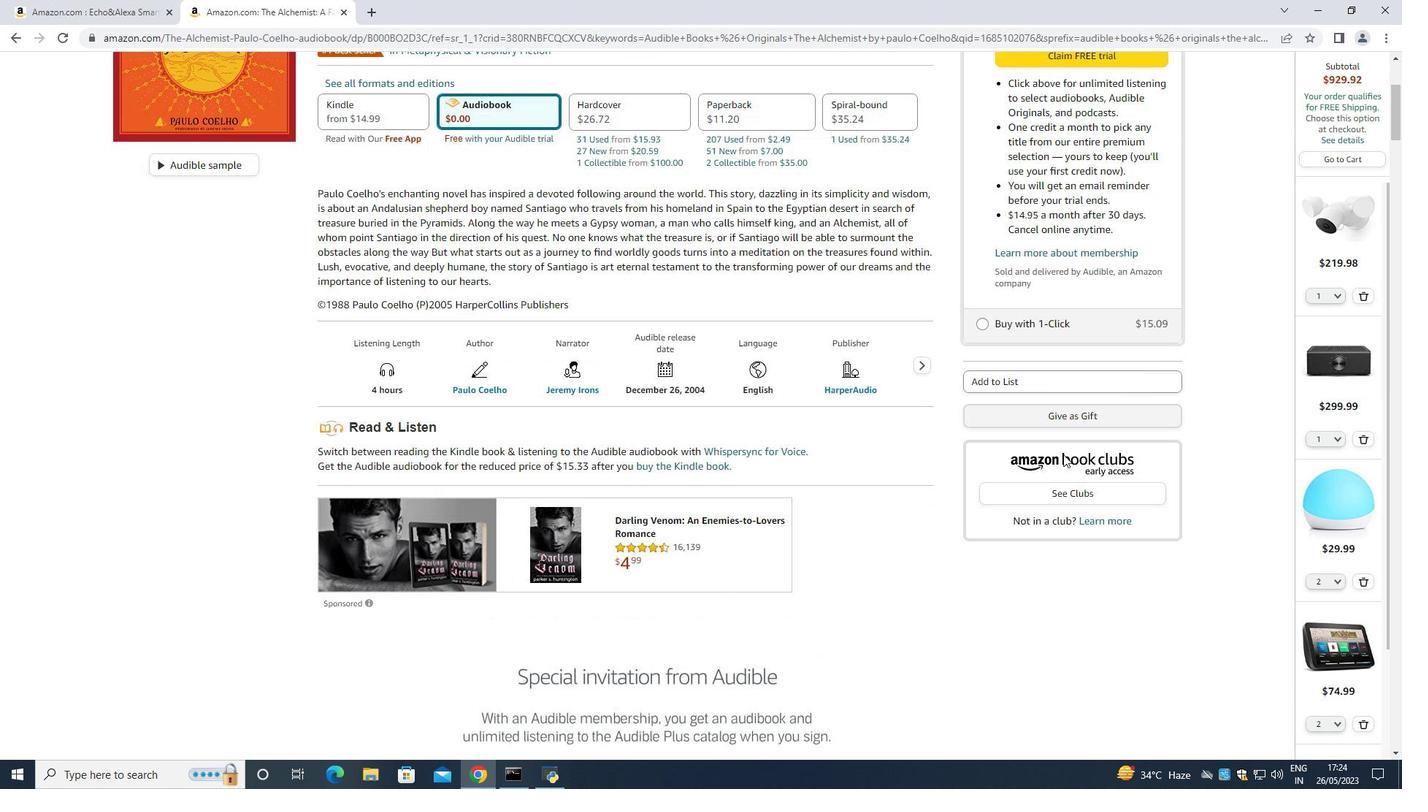 
Action: Mouse scrolled (1063, 455) with delta (0, 0)
Screenshot: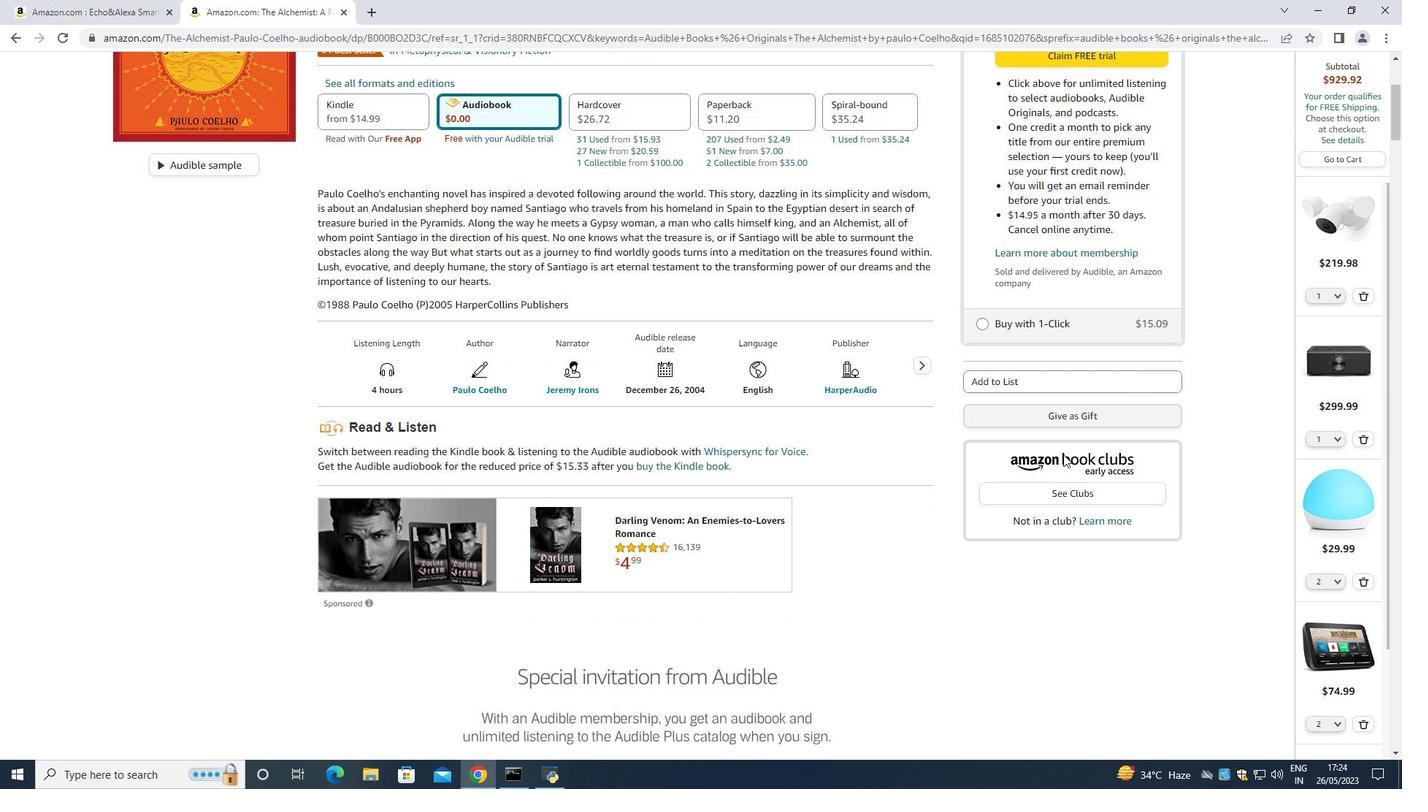 
Action: Mouse scrolled (1063, 455) with delta (0, 0)
Screenshot: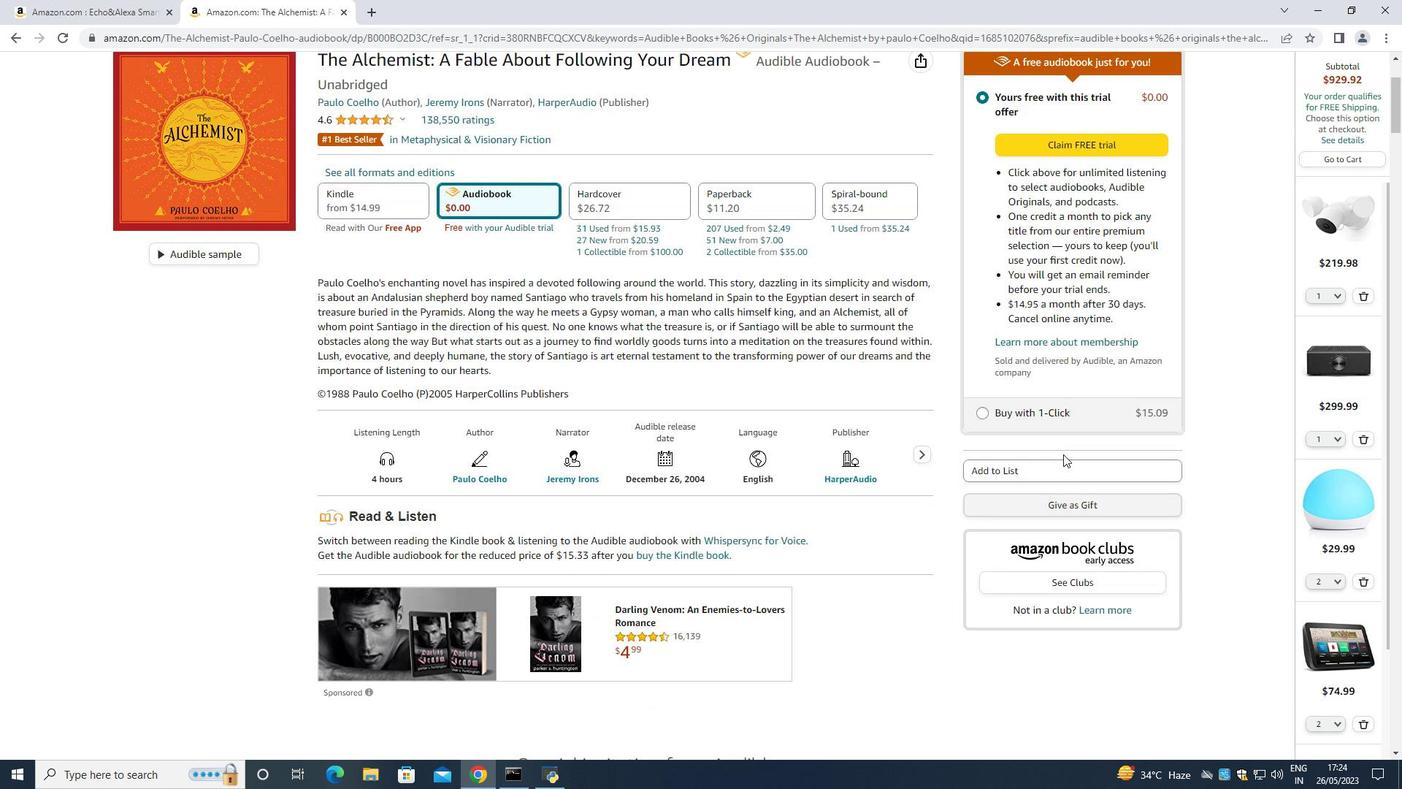 
Action: Mouse moved to (991, 442)
Screenshot: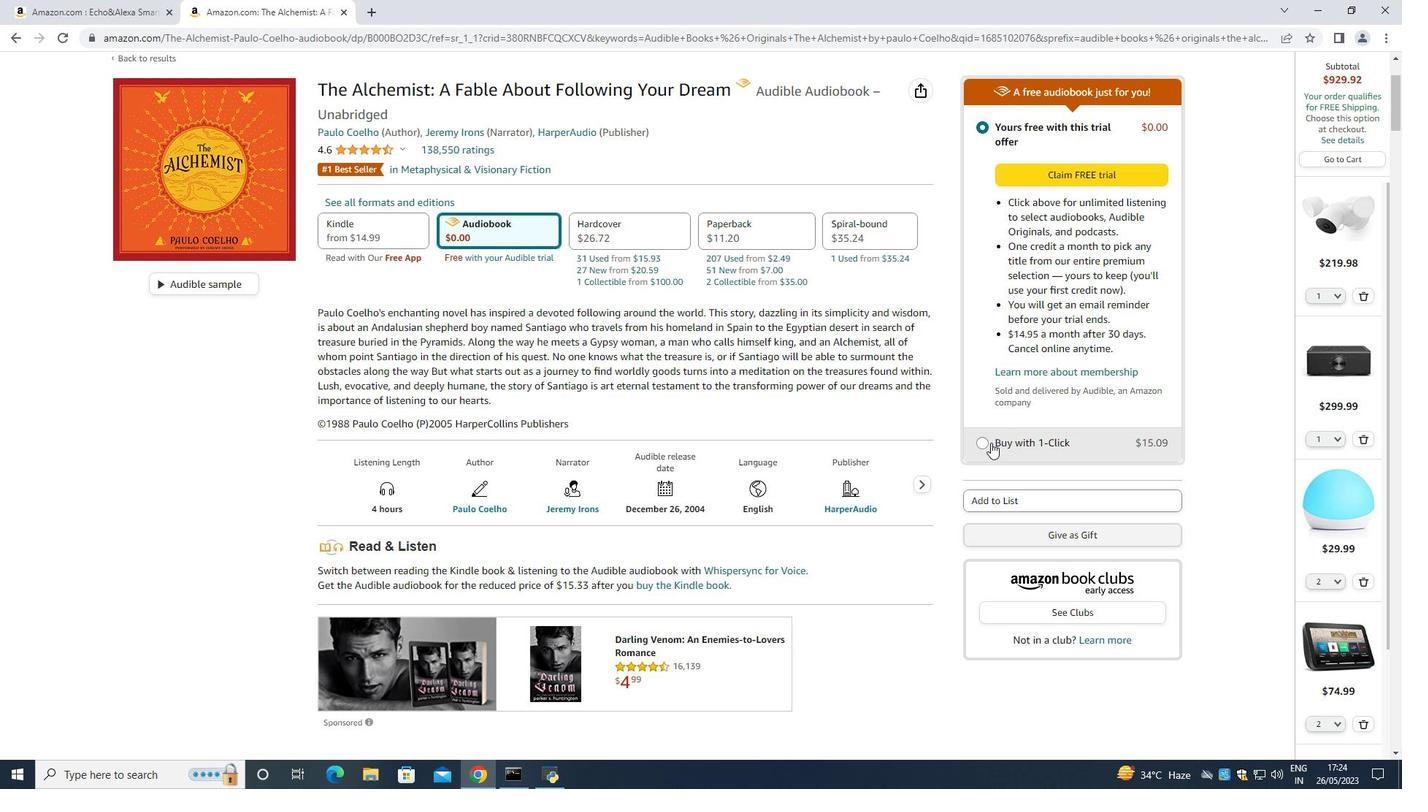 
Action: Mouse pressed left at (991, 442)
Screenshot: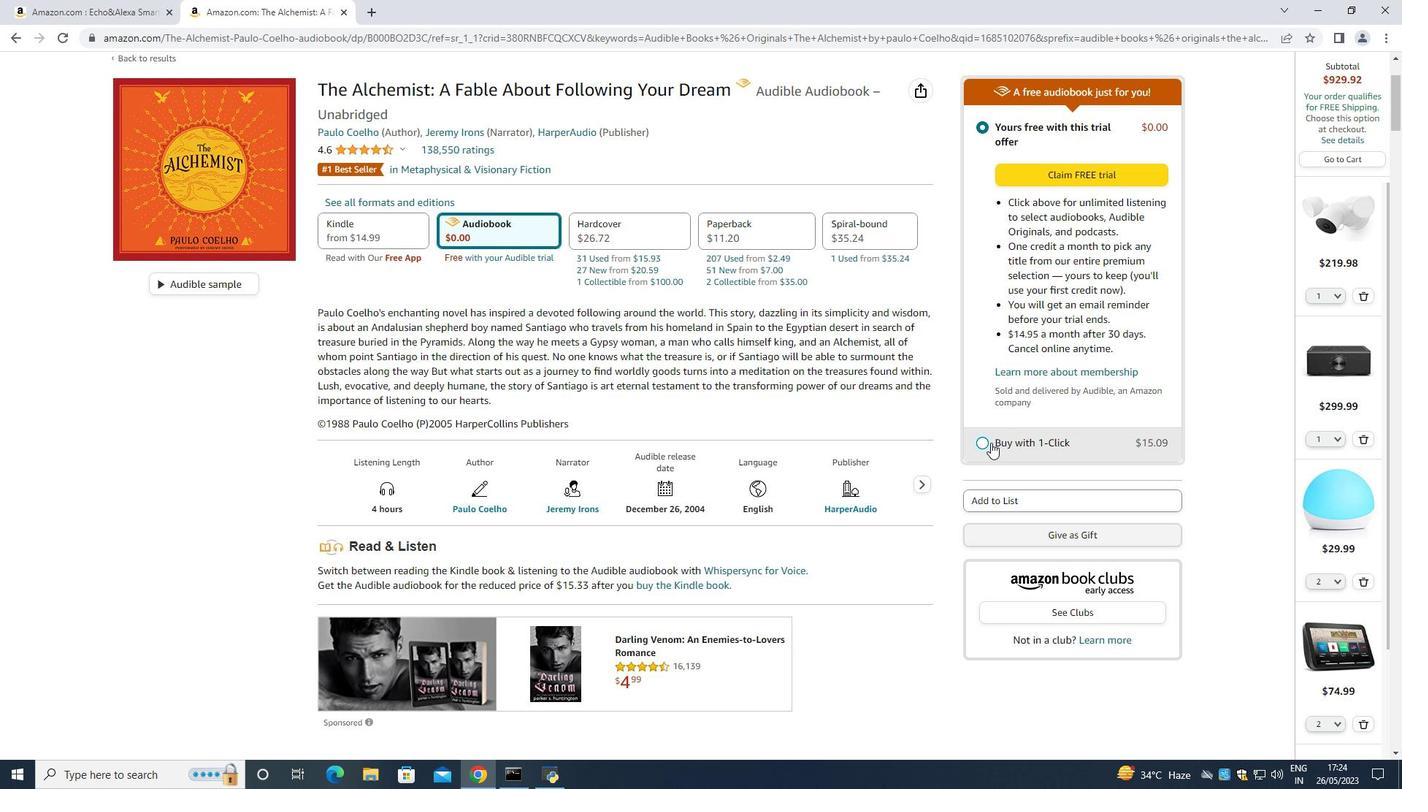 
Action: Mouse moved to (985, 178)
Screenshot: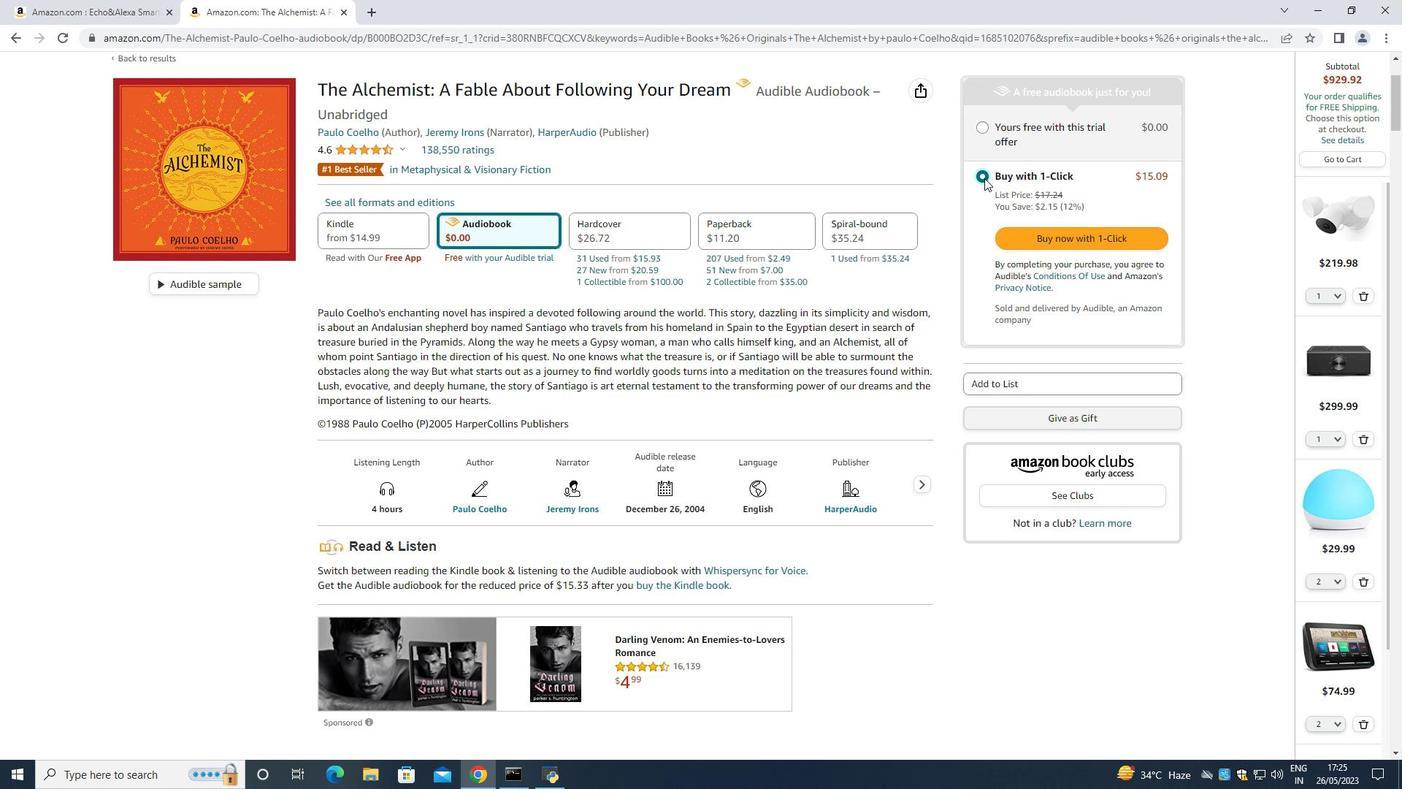 
Action: Mouse pressed left at (985, 178)
Screenshot: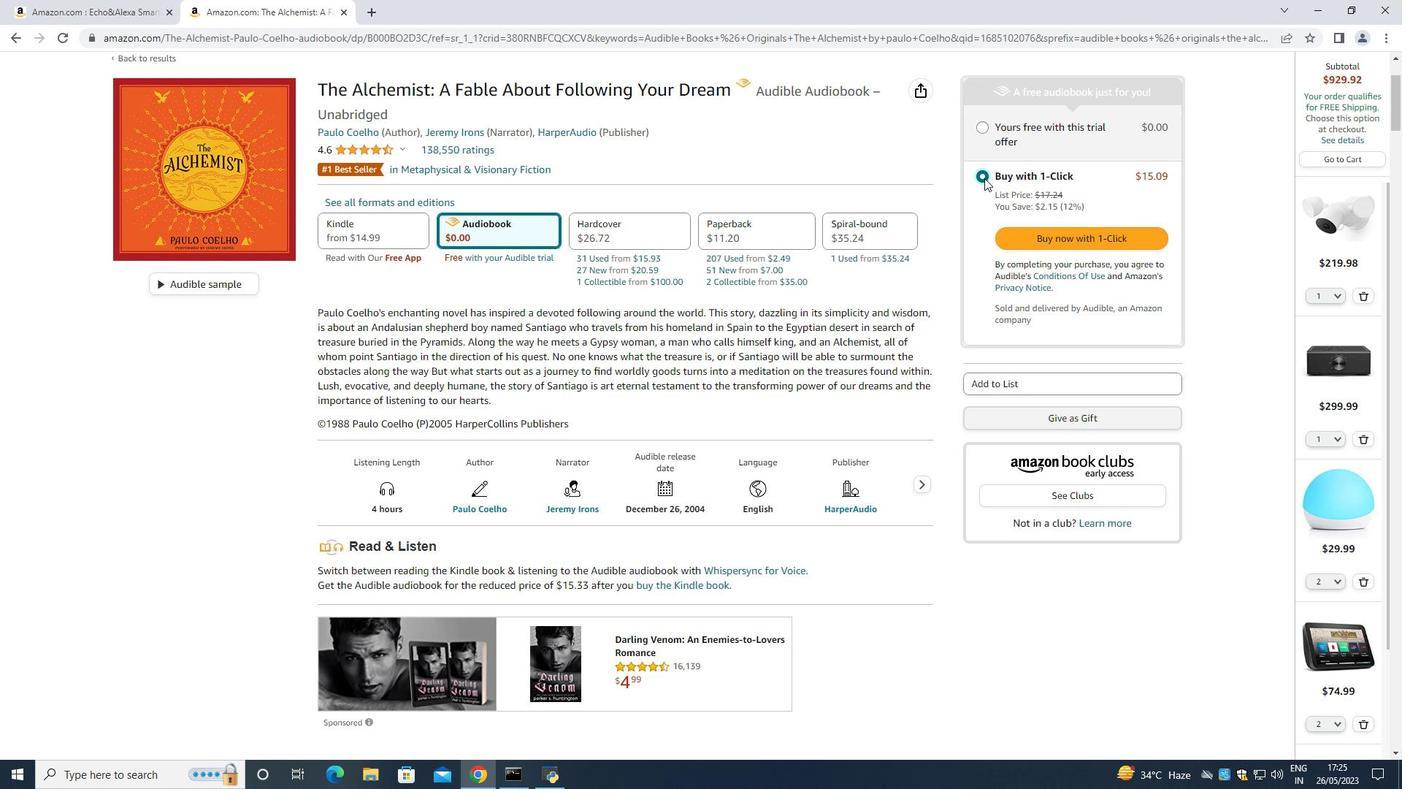 
Action: Mouse moved to (1055, 357)
Screenshot: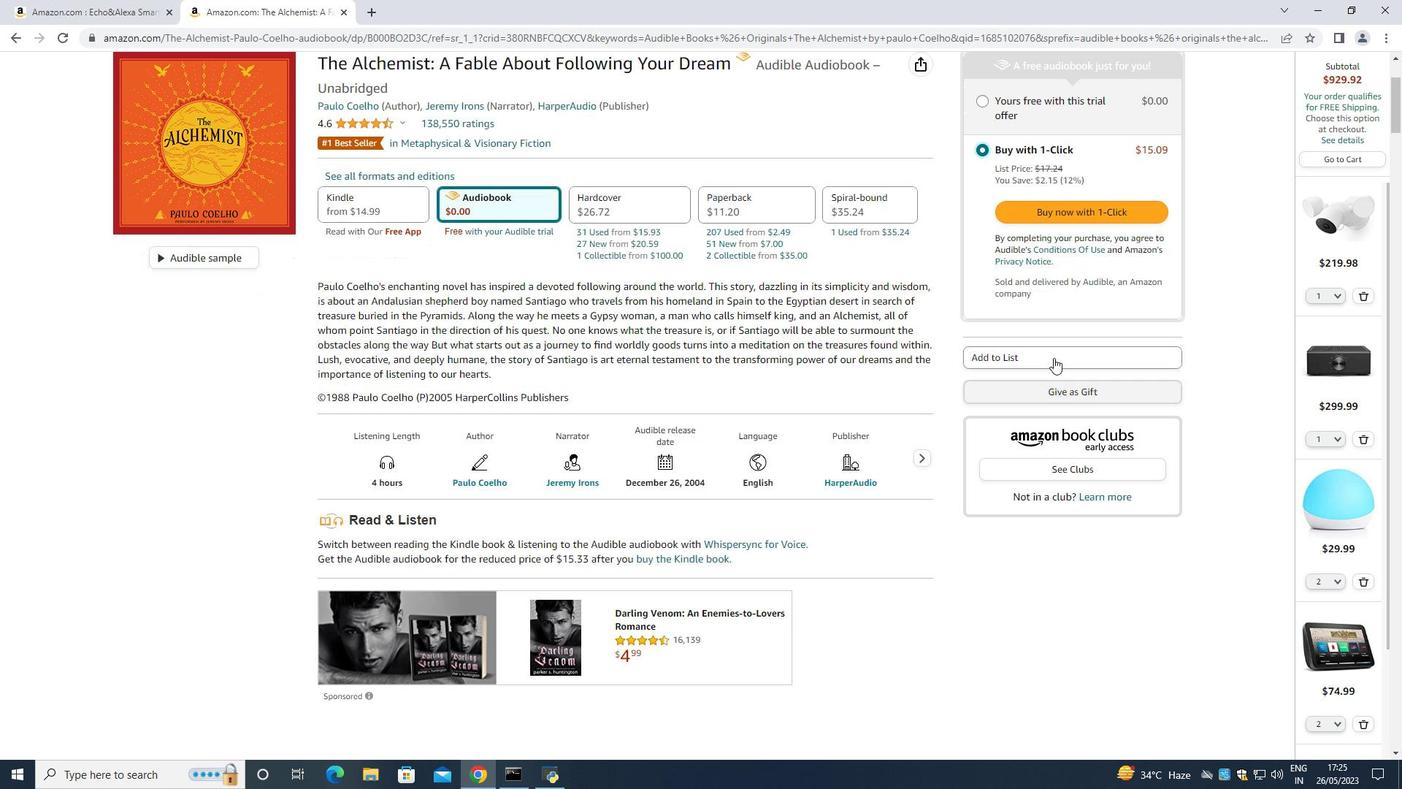 
Action: Mouse scrolled (1055, 356) with delta (0, 0)
Screenshot: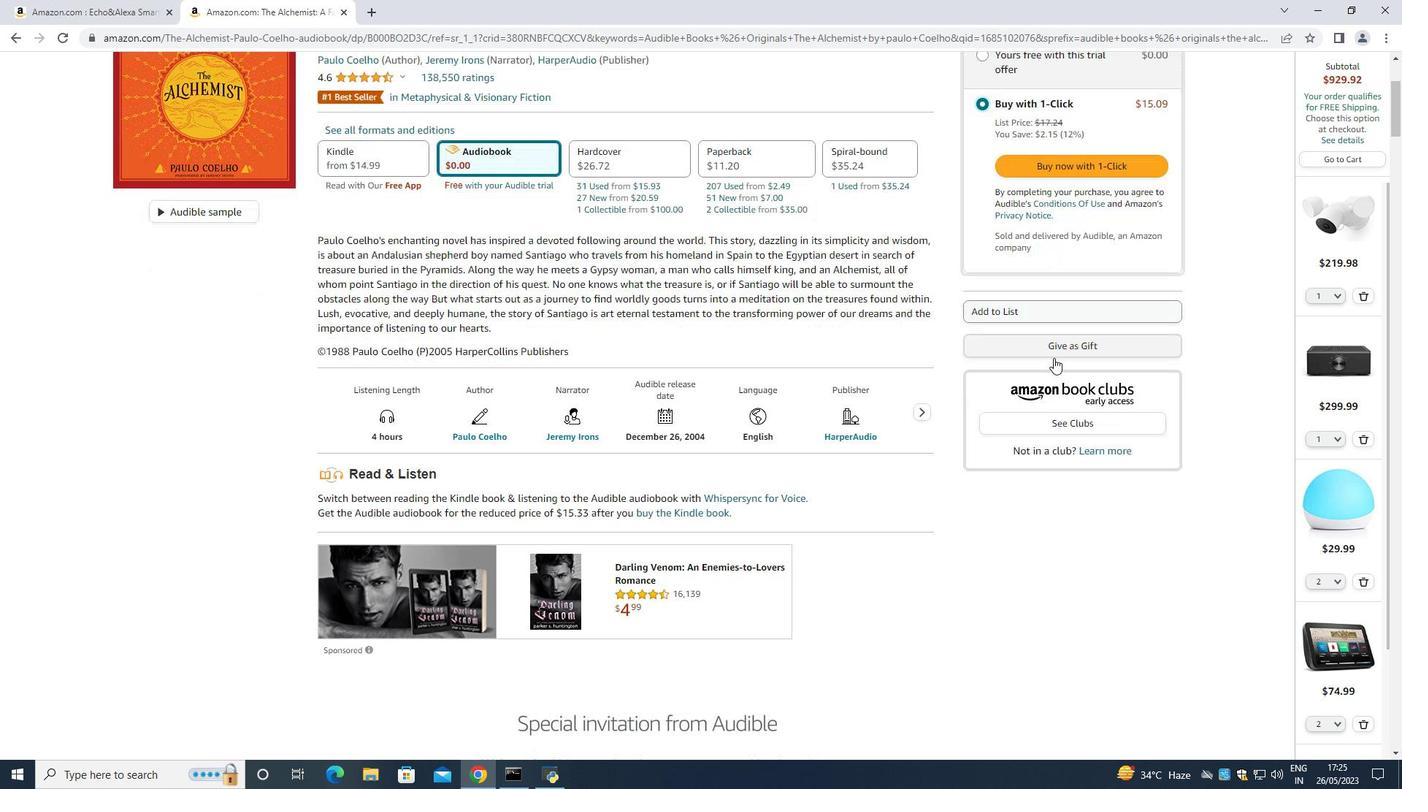 
Action: Mouse moved to (1054, 358)
Screenshot: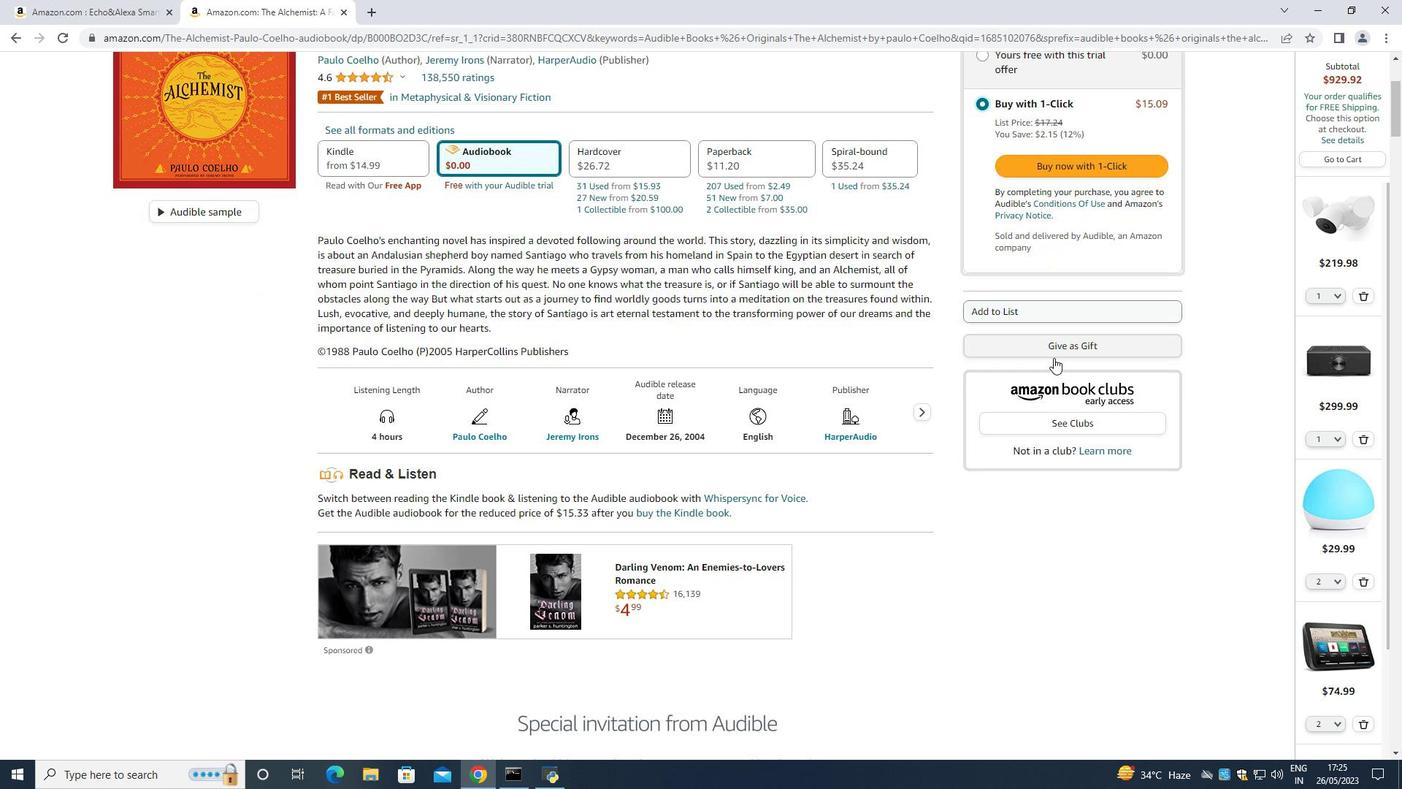 
Action: Mouse scrolled (1054, 357) with delta (0, 0)
Screenshot: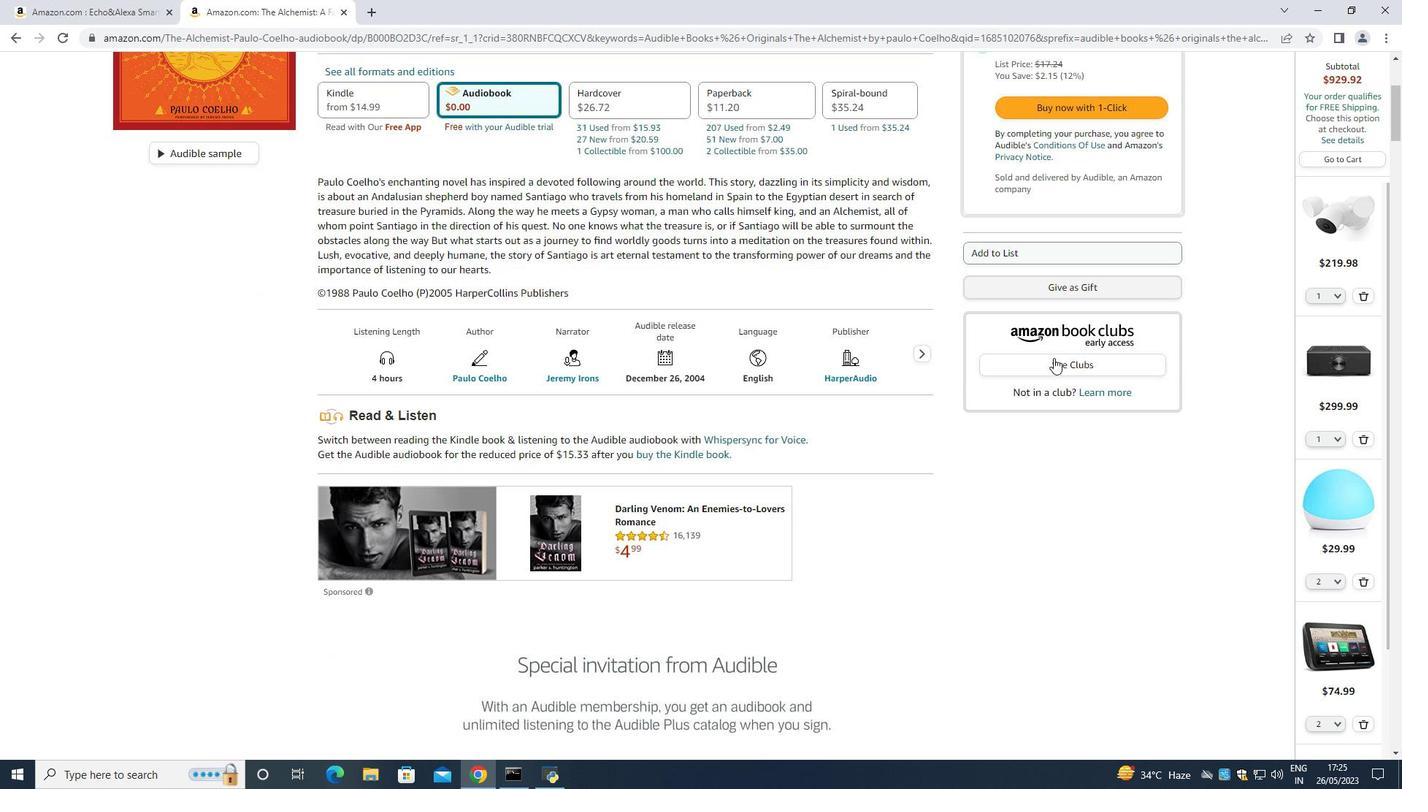 
Action: Mouse moved to (1054, 358)
Screenshot: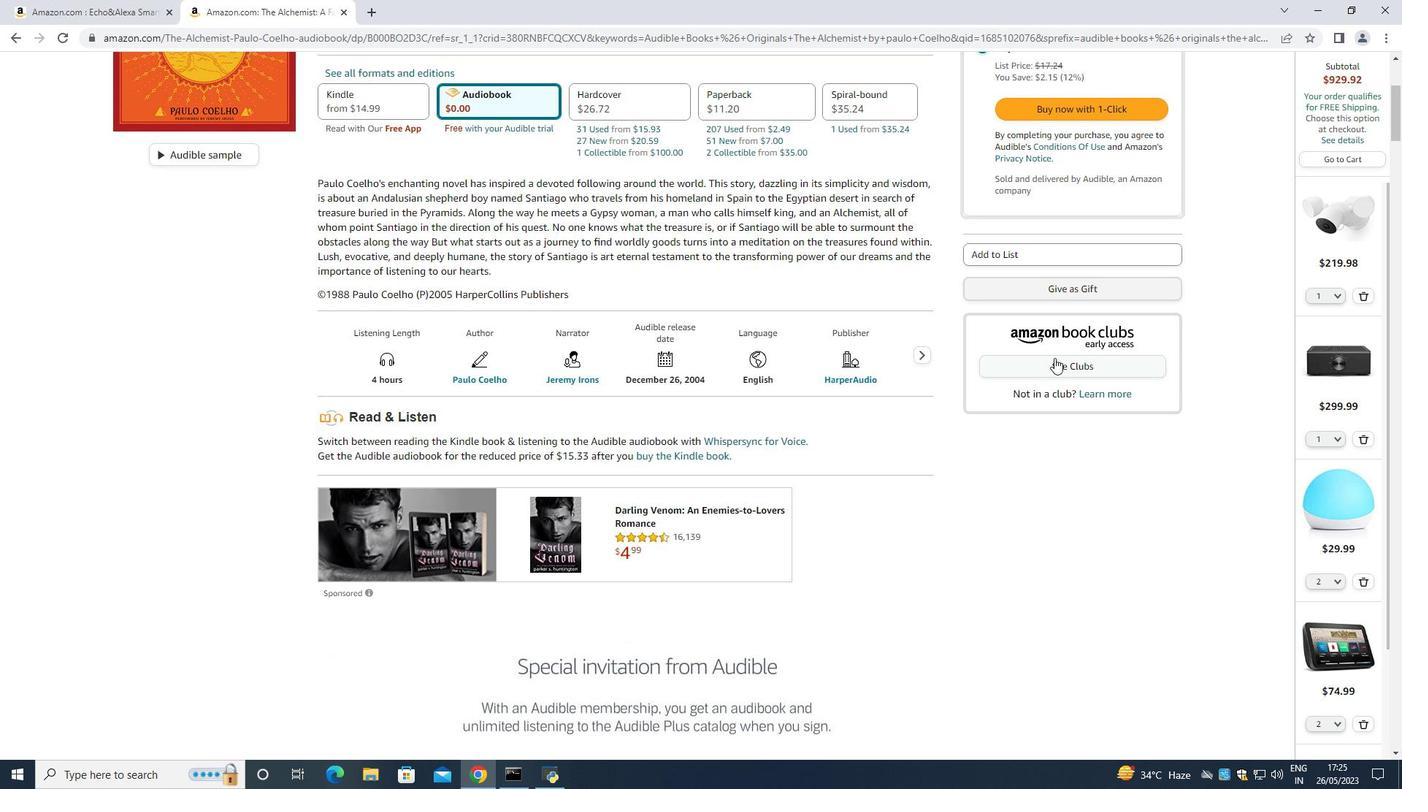 
Action: Mouse scrolled (1054, 358) with delta (0, 0)
Screenshot: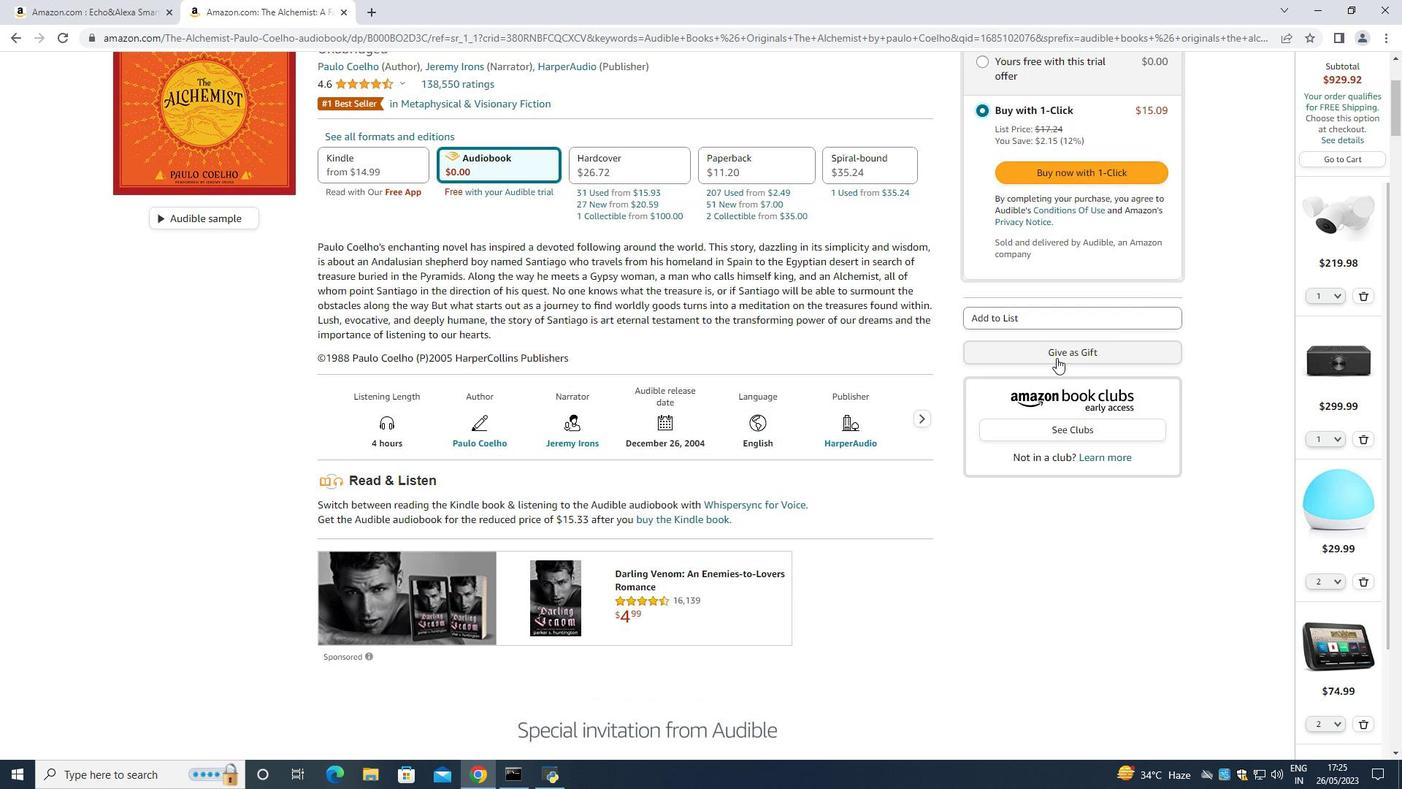 
Action: Mouse moved to (1055, 358)
Screenshot: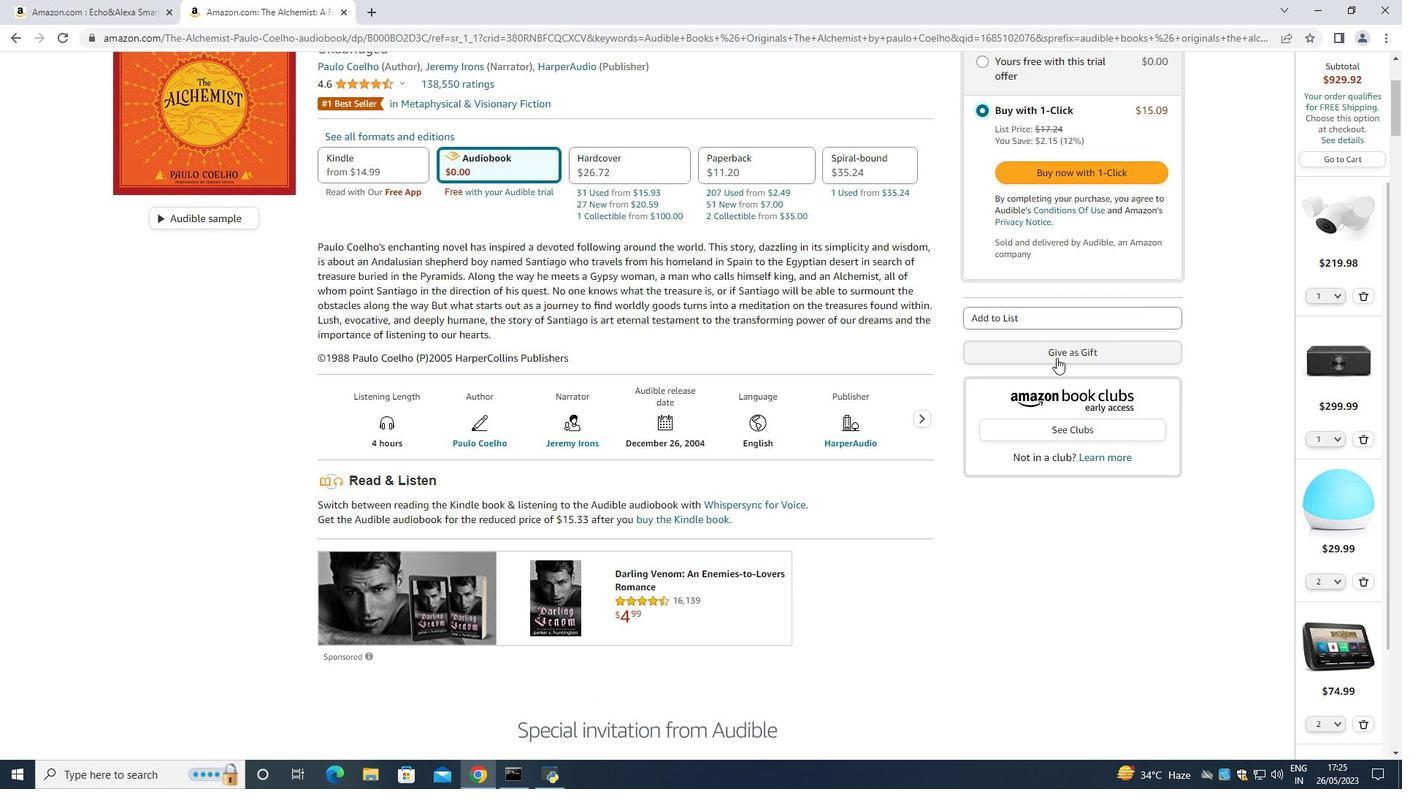 
Action: Mouse scrolled (1055, 358) with delta (0, 0)
Screenshot: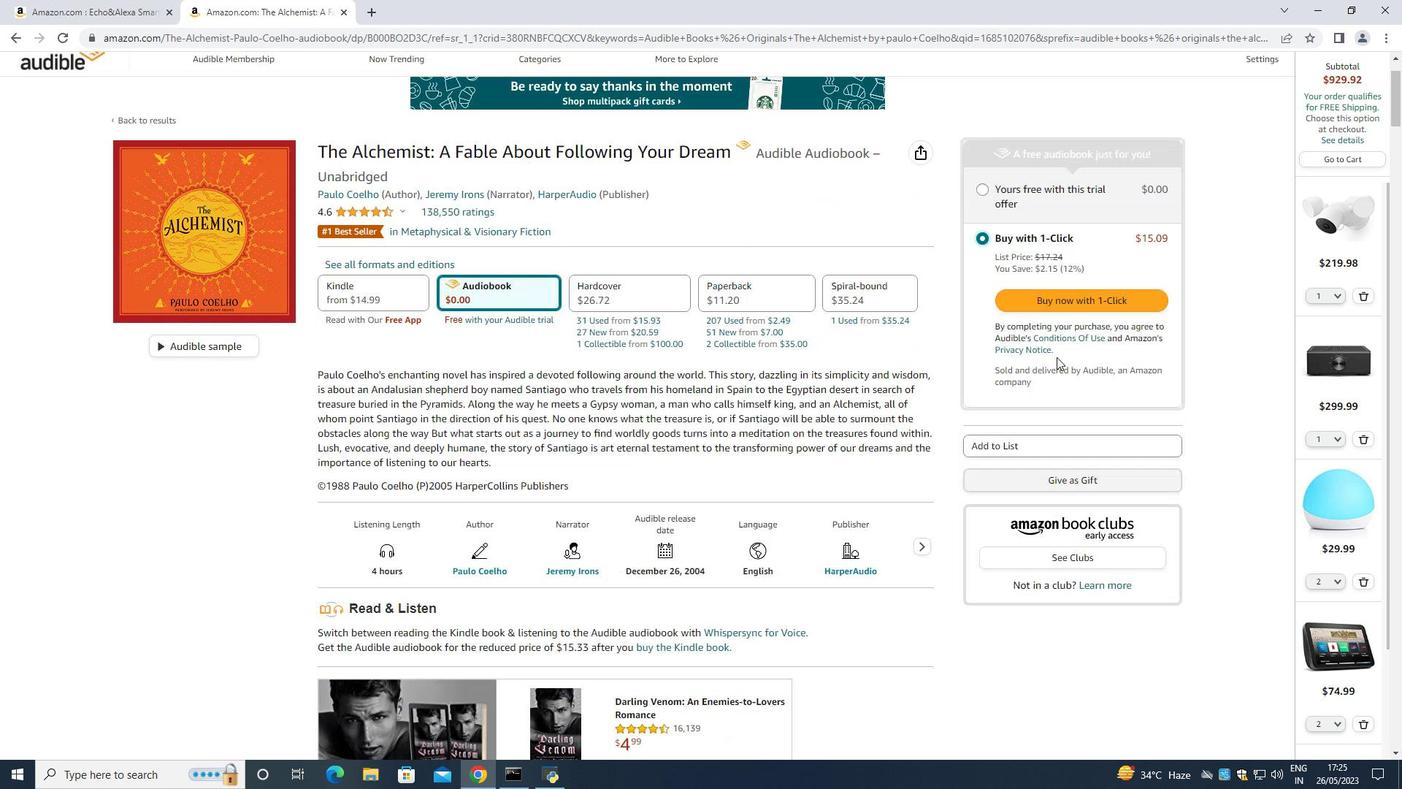 
Action: Mouse moved to (1056, 358)
Screenshot: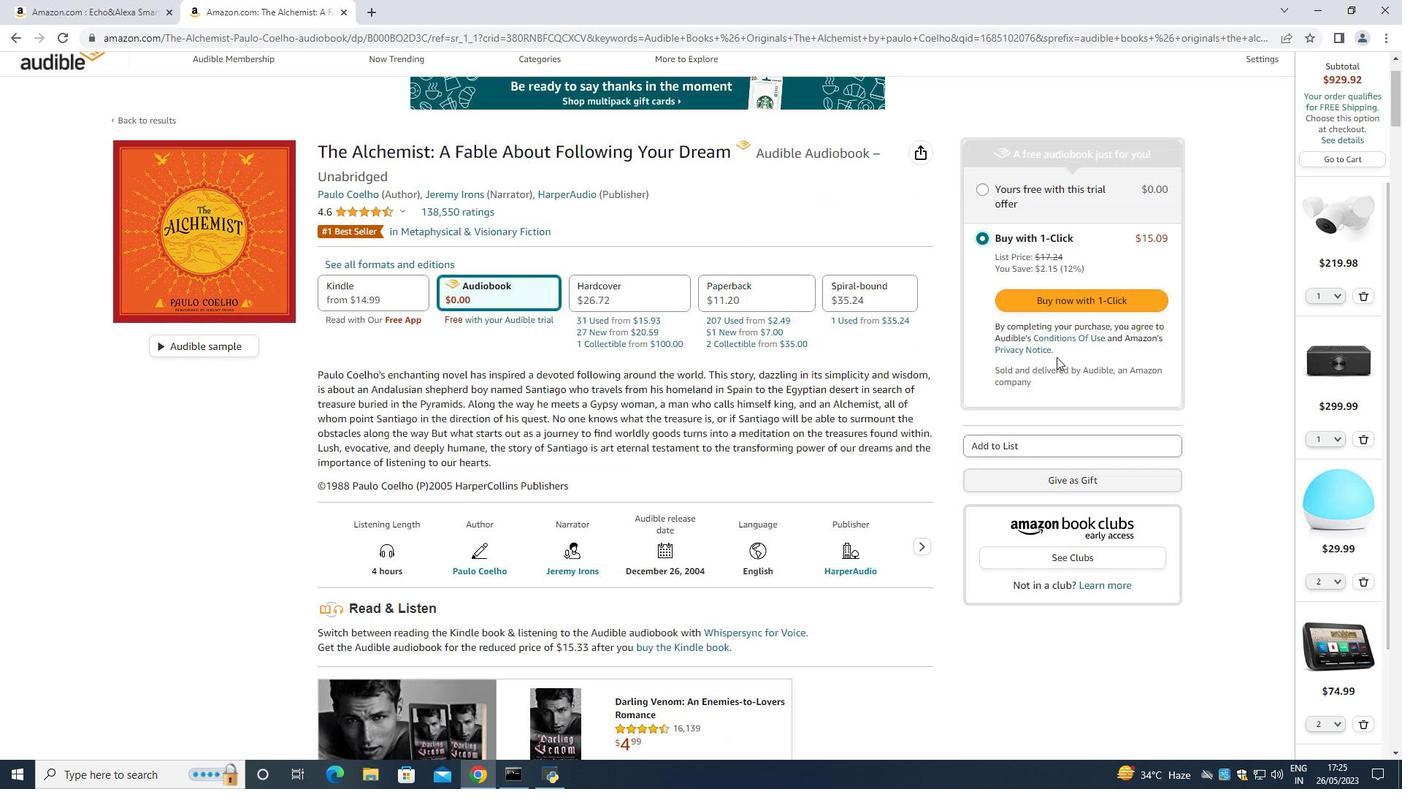 
Action: Mouse scrolled (1056, 358) with delta (0, 0)
Screenshot: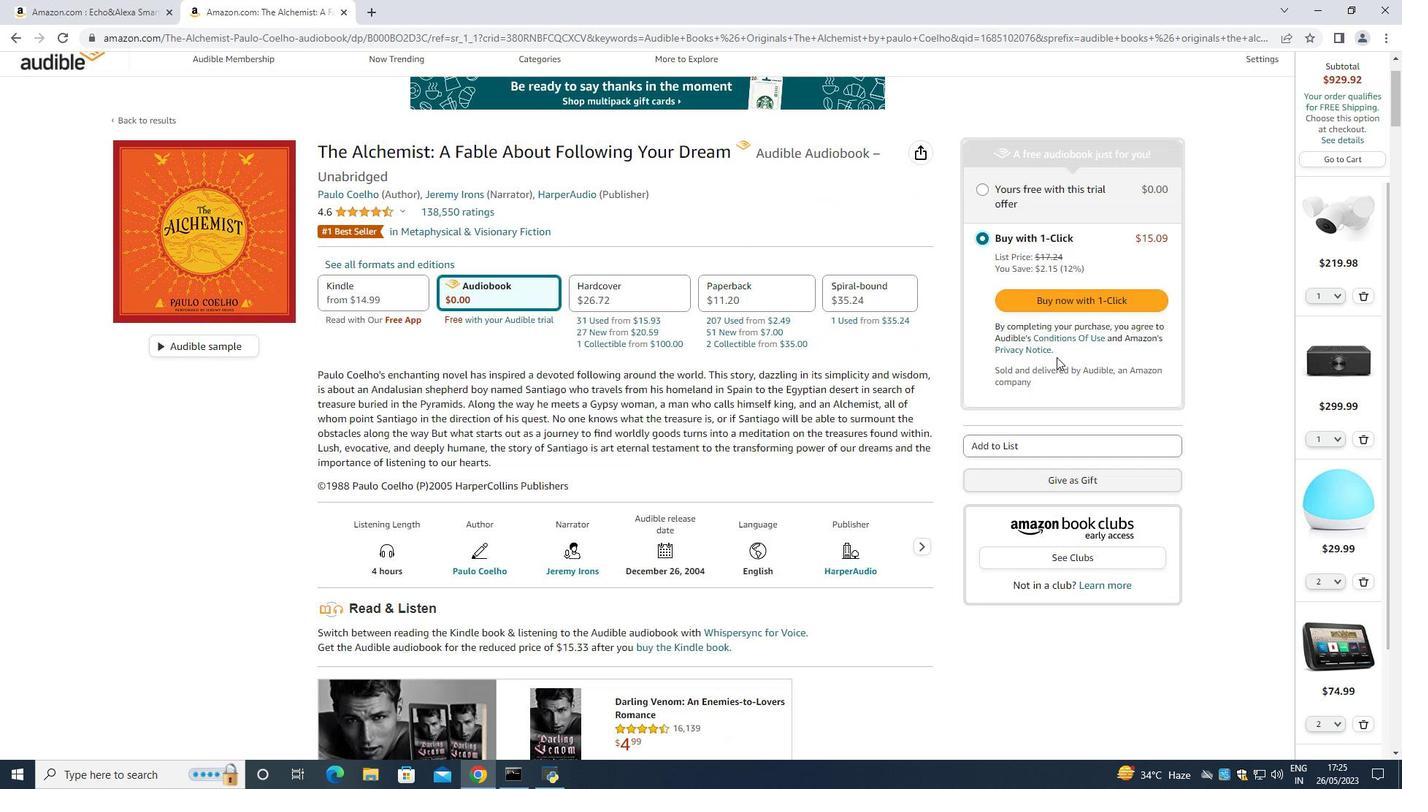 
Action: Mouse moved to (1057, 356)
